 Task: Research Airbnb properties in Pitesti, Romania from 2nd December, 2023 to 6th December, 2023 for 2 adults.1  bedroom having 1 bed and 1 bathroom. Property type can be hotel. Look for 4 properties as per requirement.
Action: Mouse pressed left at (624, 138)
Screenshot: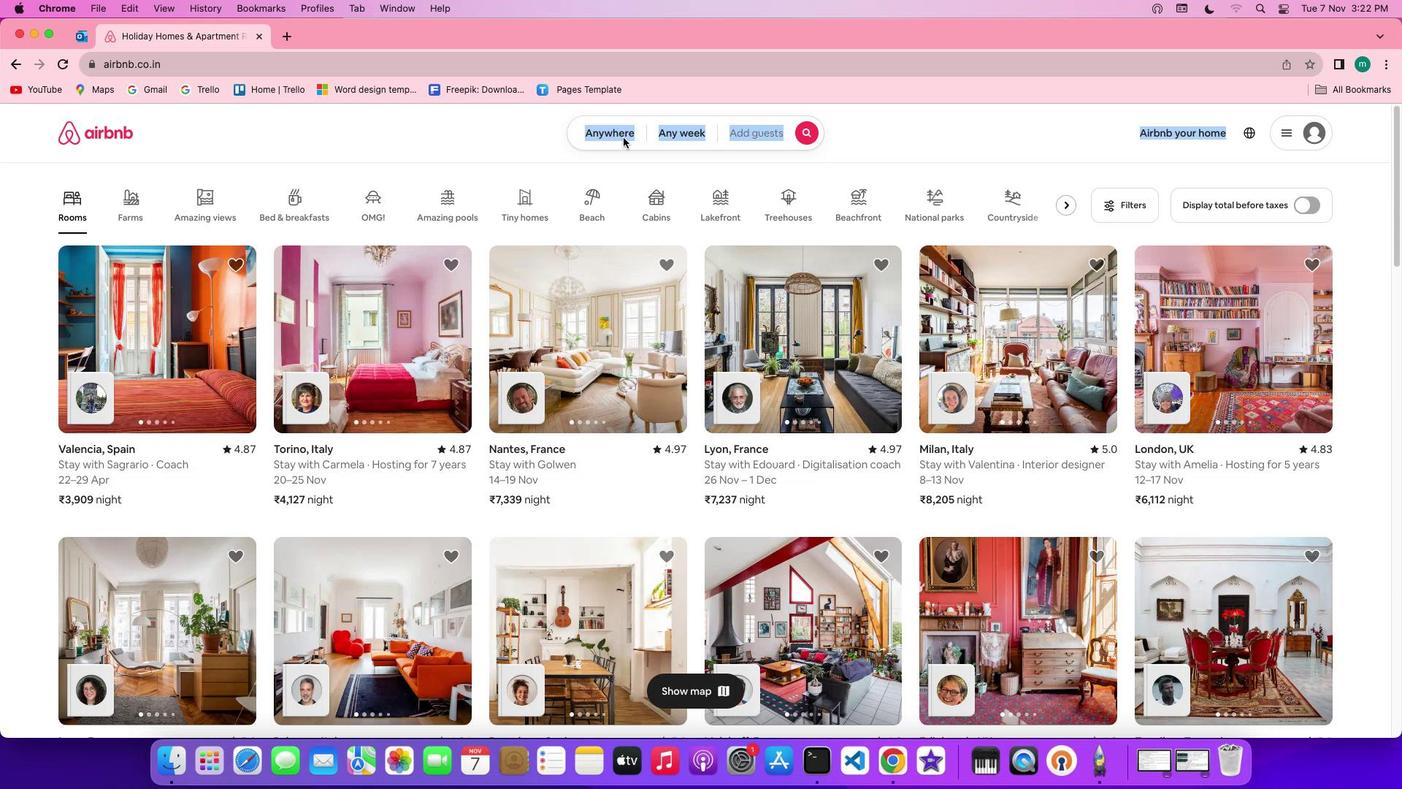 
Action: Mouse moved to (556, 189)
Screenshot: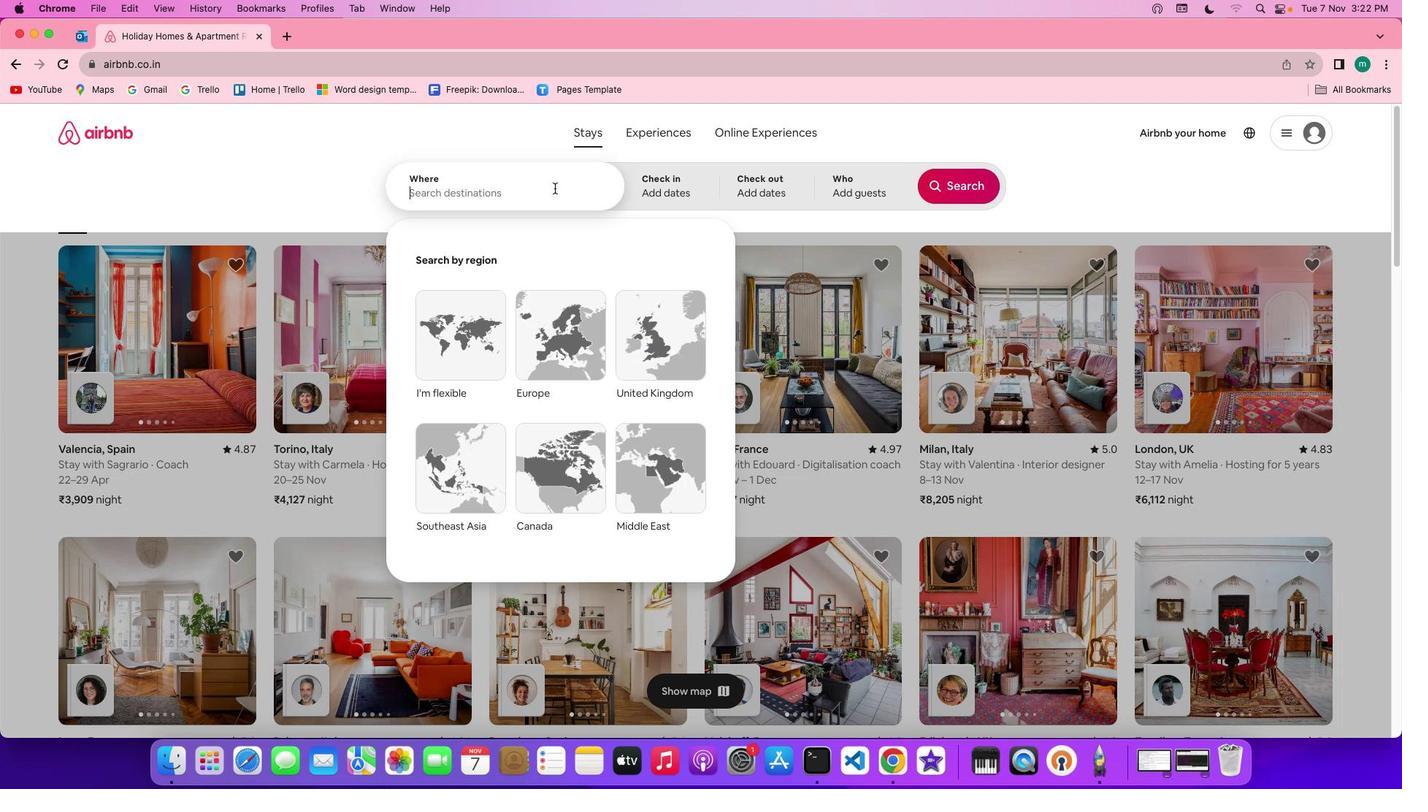 
Action: Mouse pressed left at (556, 189)
Screenshot: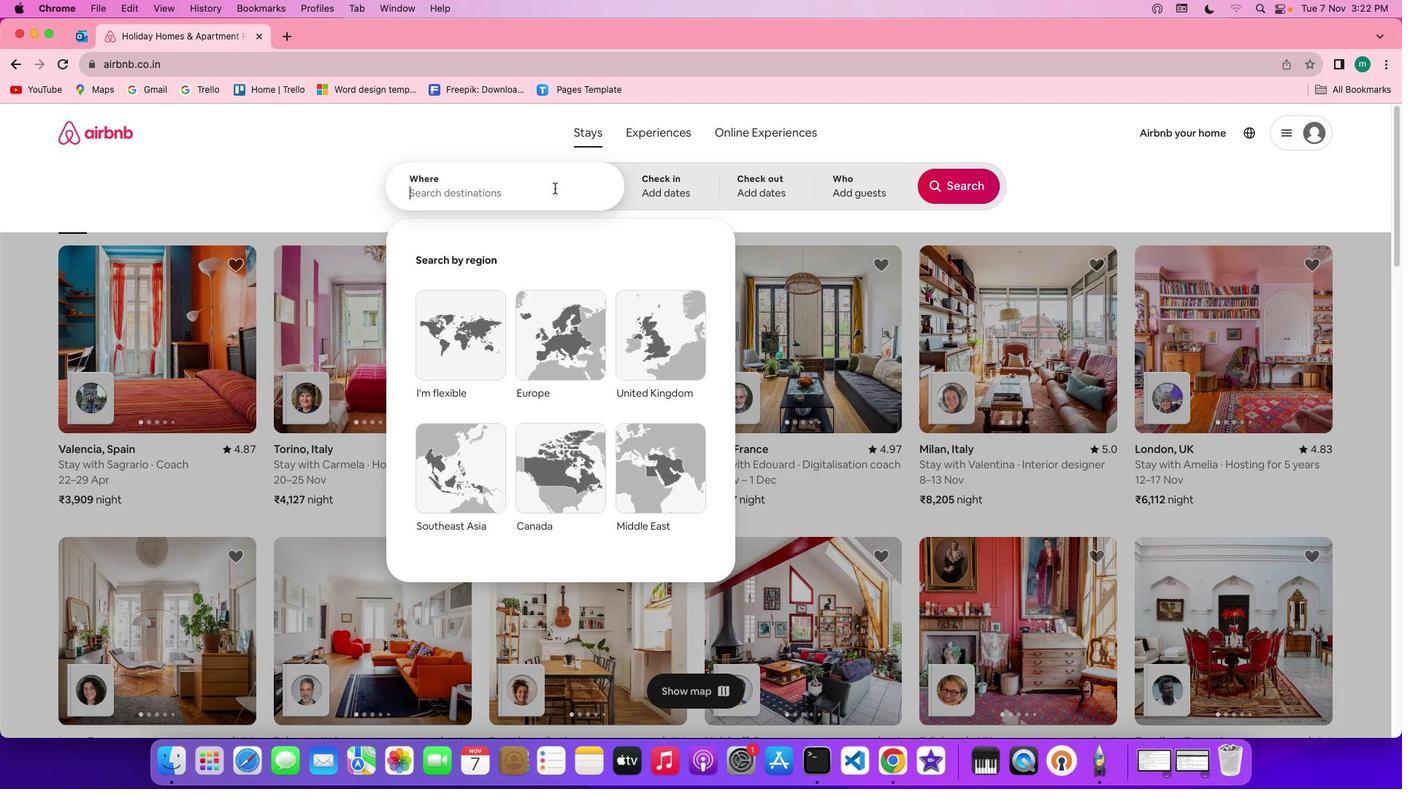 
Action: Key pressed Key.shift'P''i''t''e''s''t''i'','Key.spaceKey.shift'R''o''m''a''n''i''a'
Screenshot: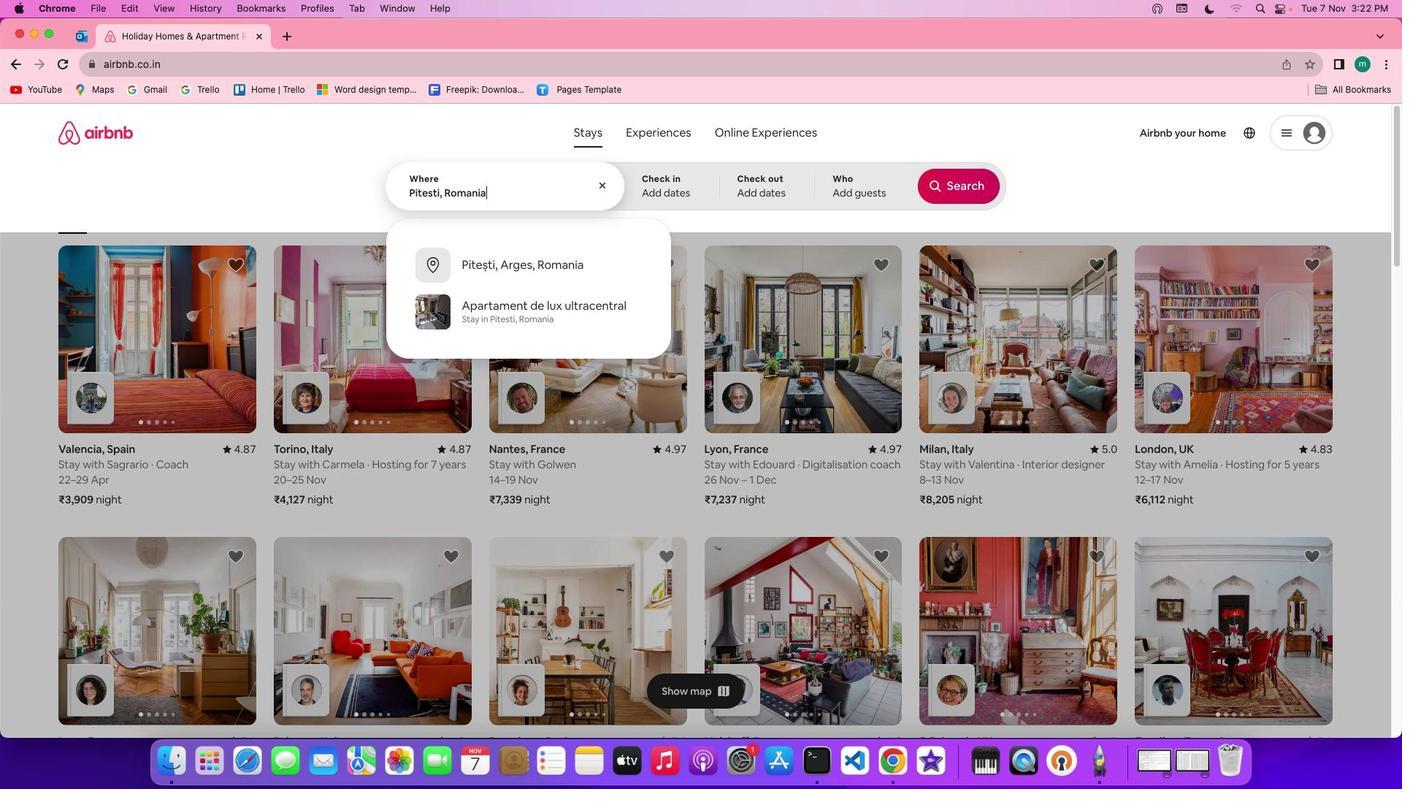 
Action: Mouse moved to (670, 189)
Screenshot: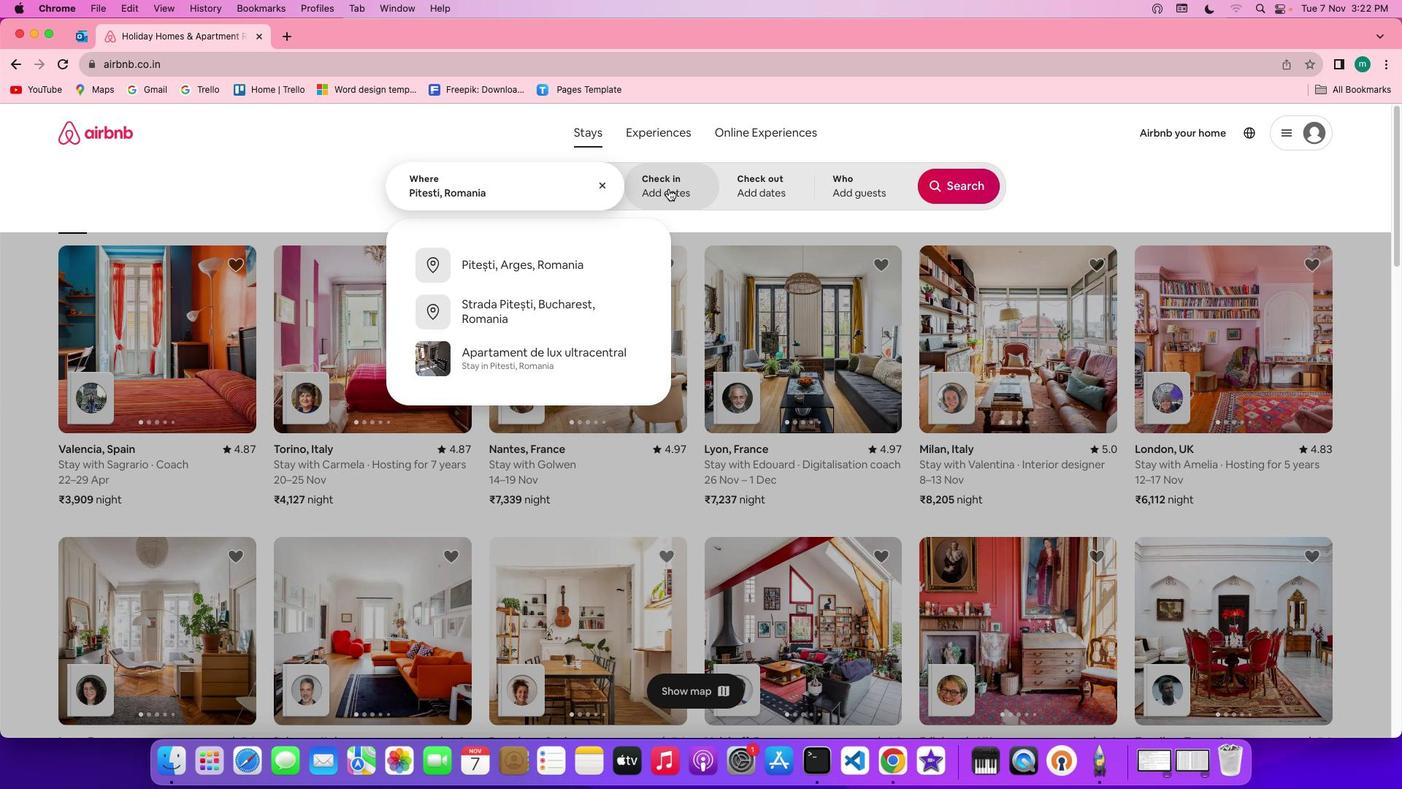 
Action: Mouse pressed left at (670, 189)
Screenshot: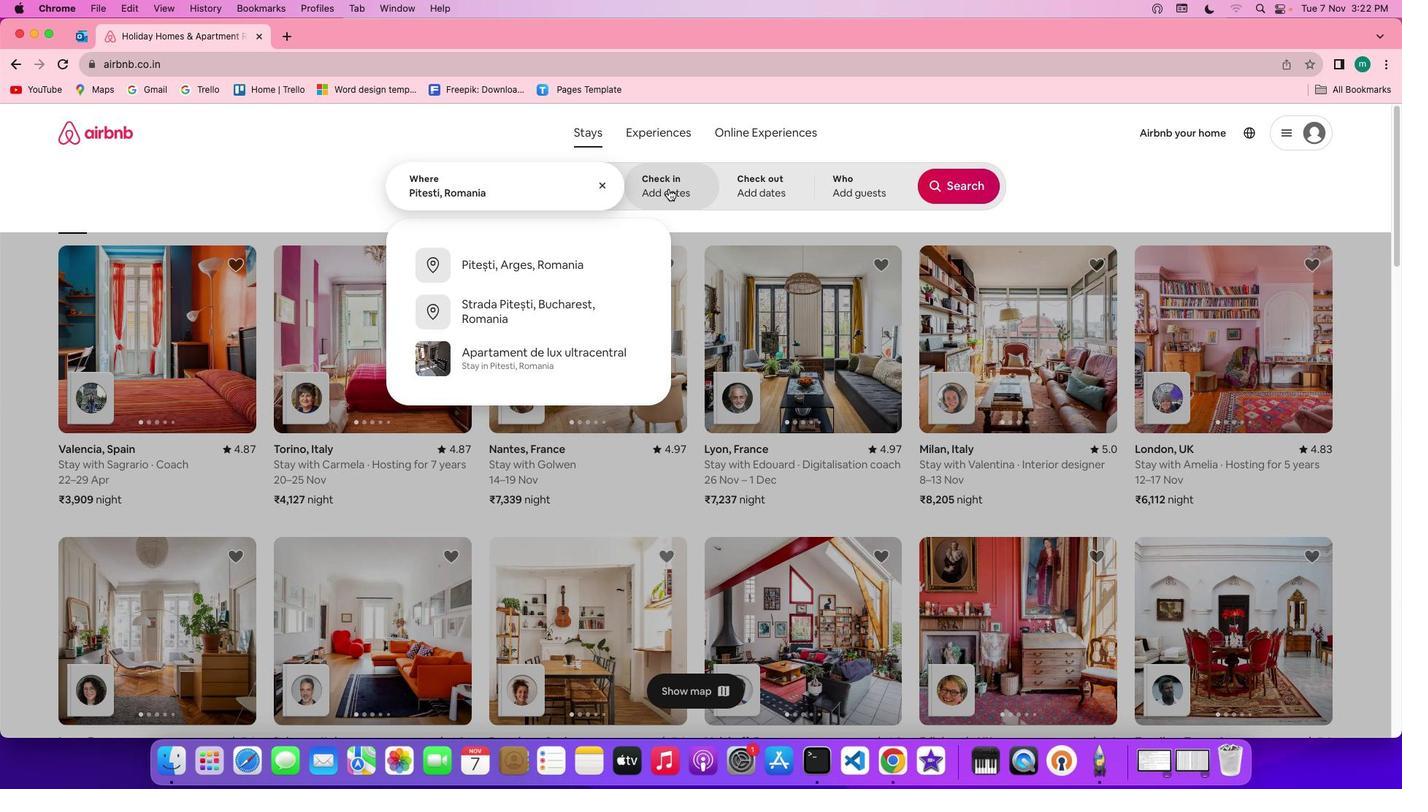
Action: Mouse moved to (940, 351)
Screenshot: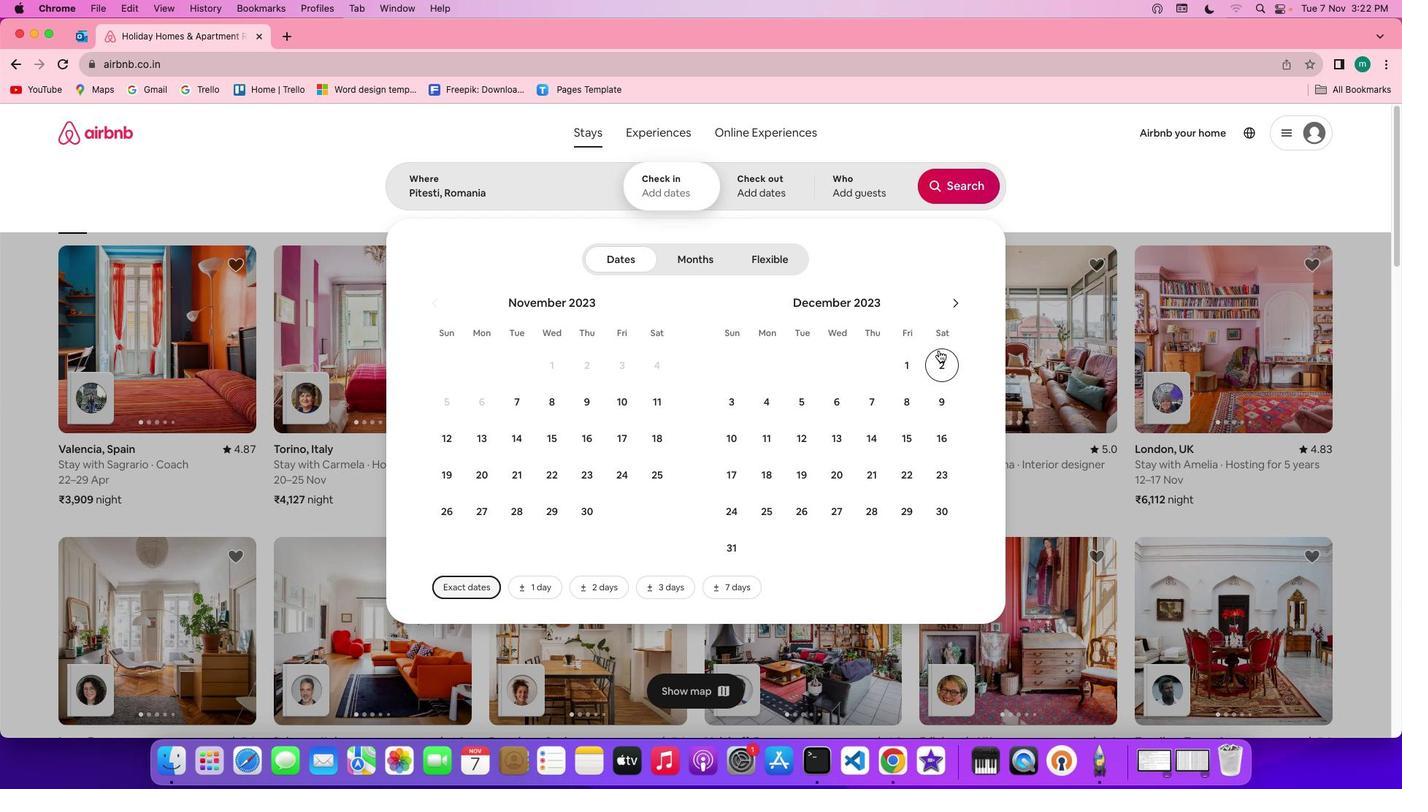 
Action: Mouse pressed left at (940, 351)
Screenshot: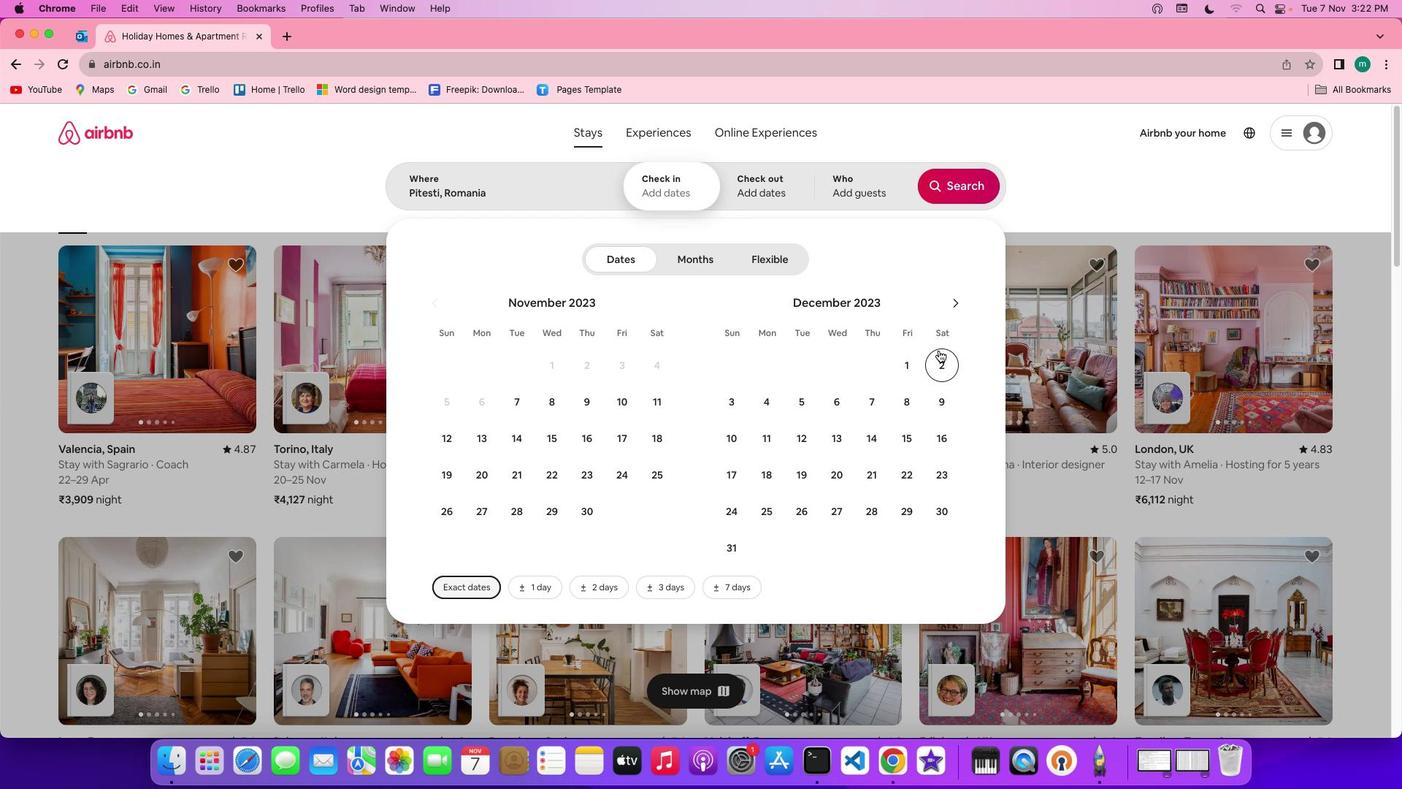 
Action: Mouse moved to (851, 394)
Screenshot: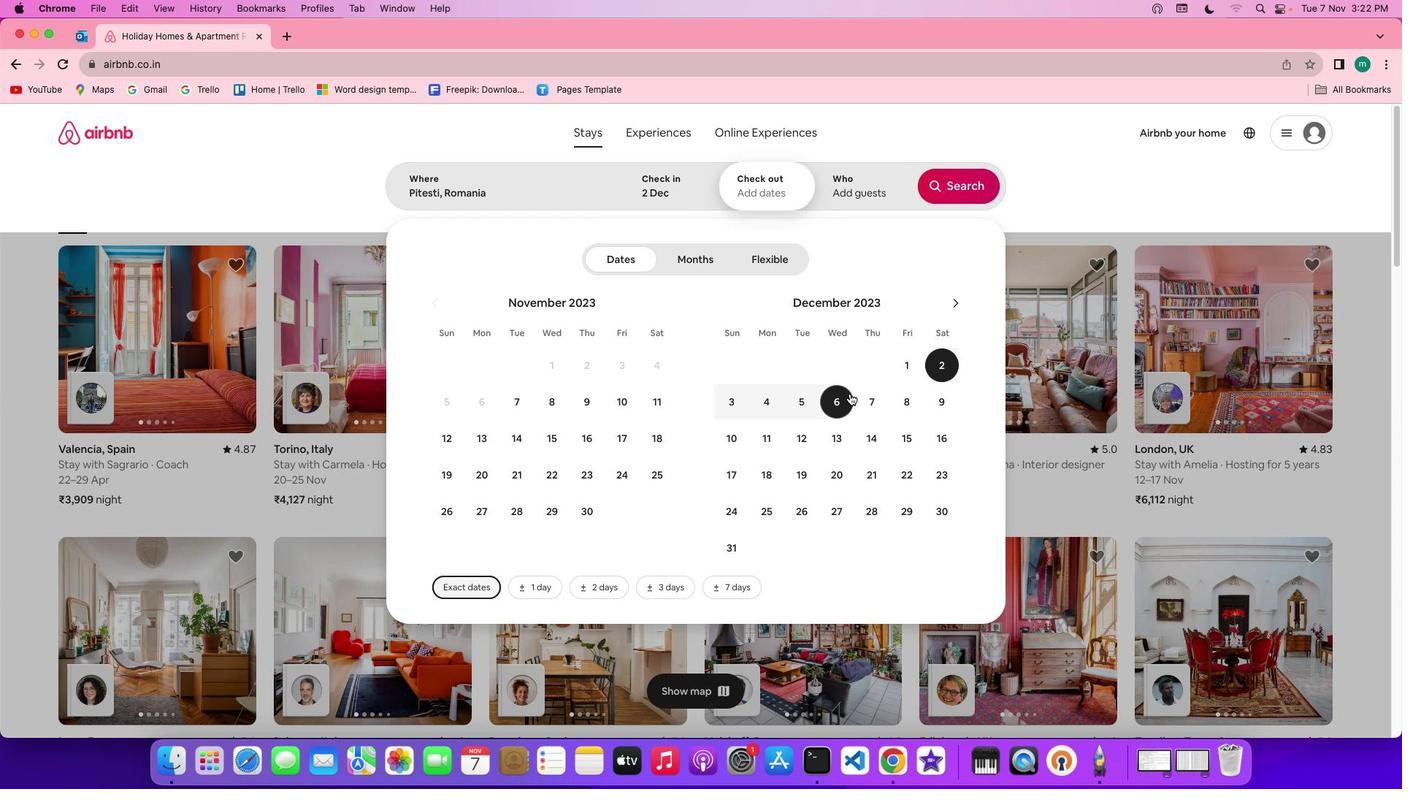 
Action: Mouse pressed left at (851, 394)
Screenshot: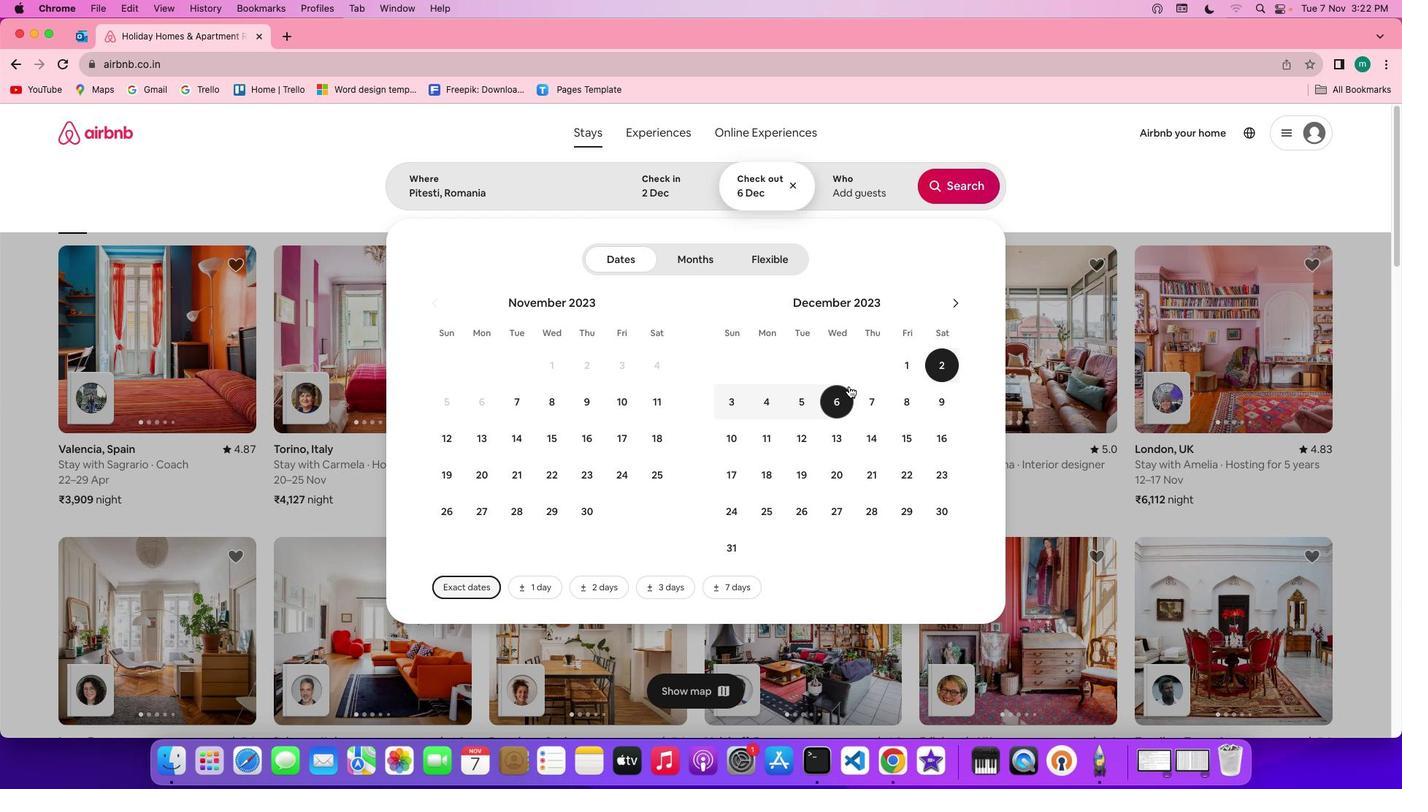 
Action: Mouse moved to (841, 203)
Screenshot: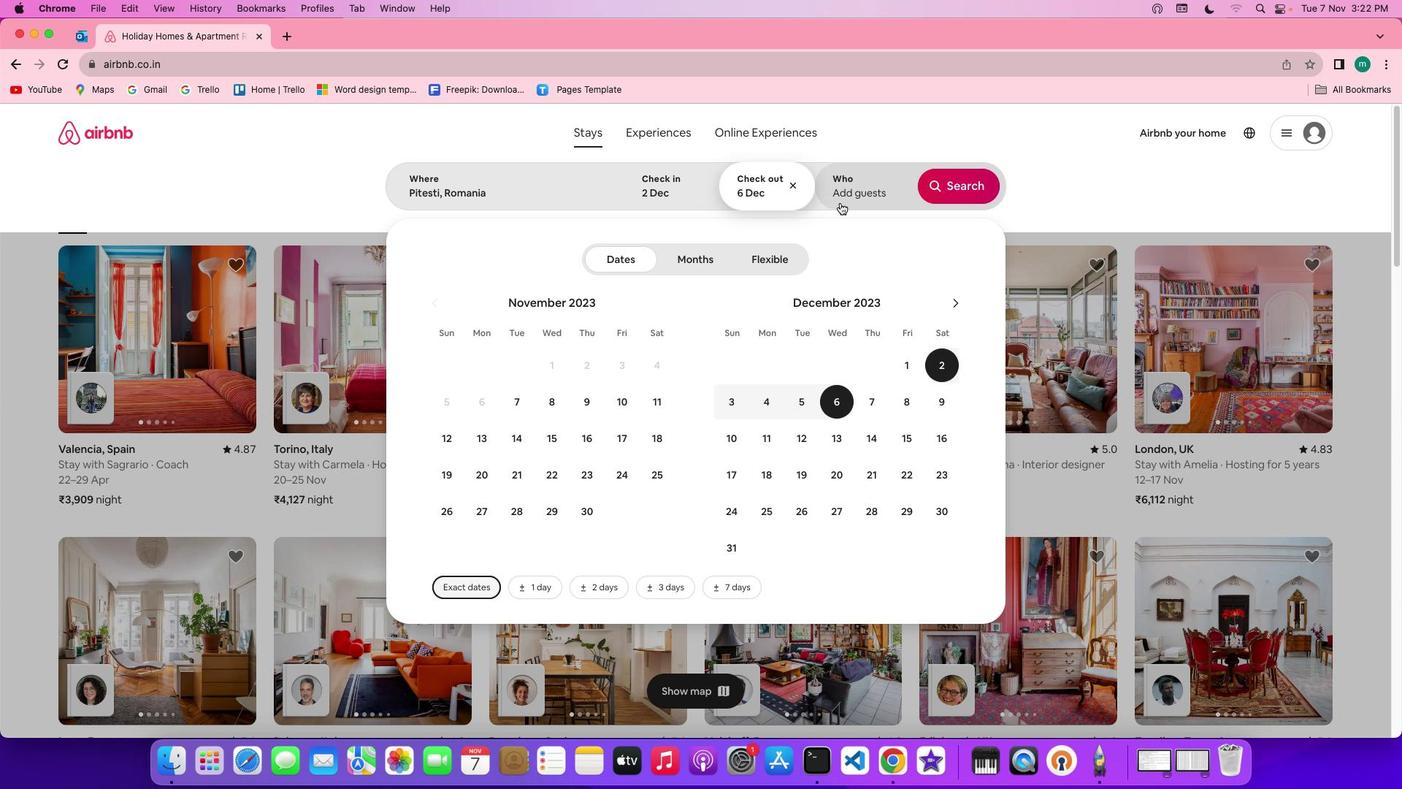 
Action: Mouse pressed left at (841, 203)
Screenshot: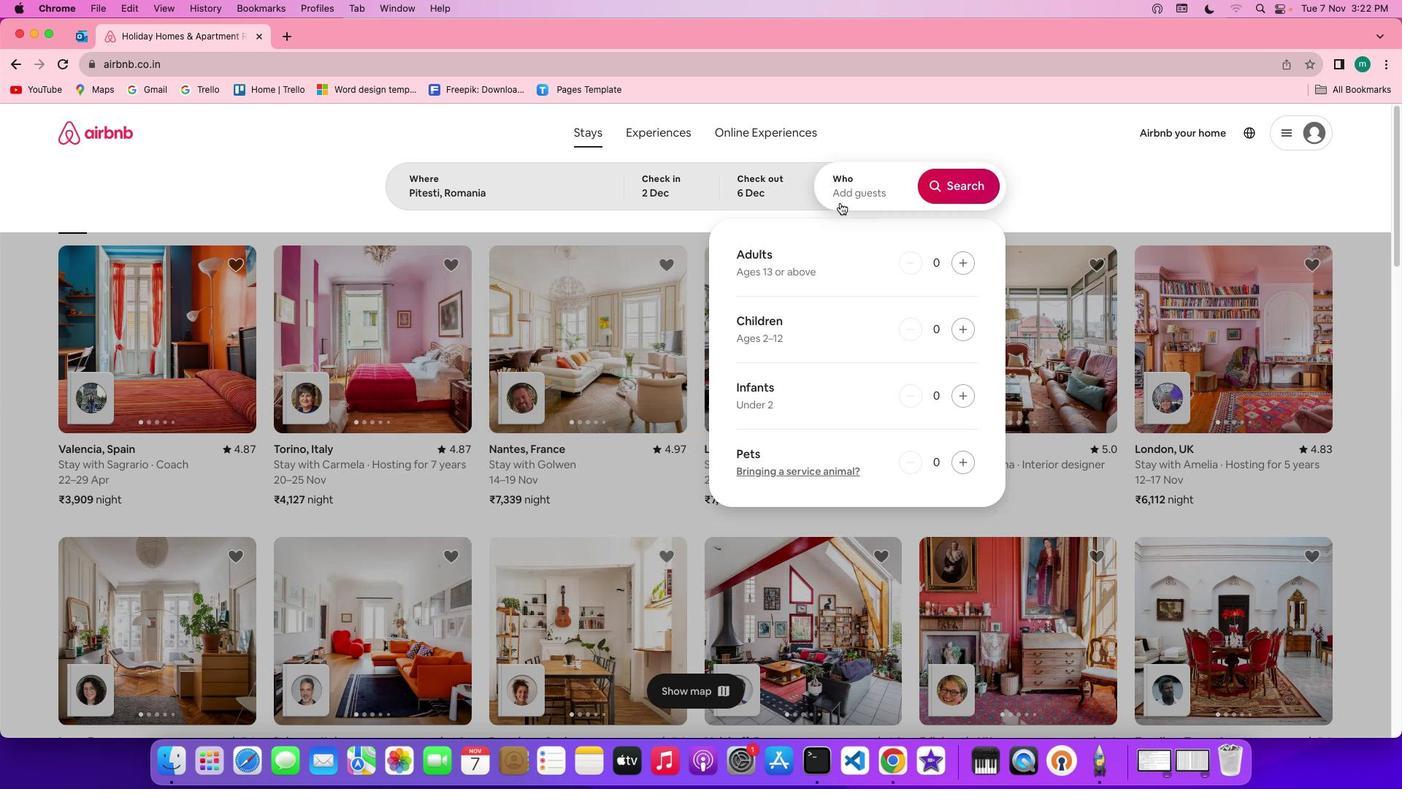 
Action: Mouse moved to (965, 266)
Screenshot: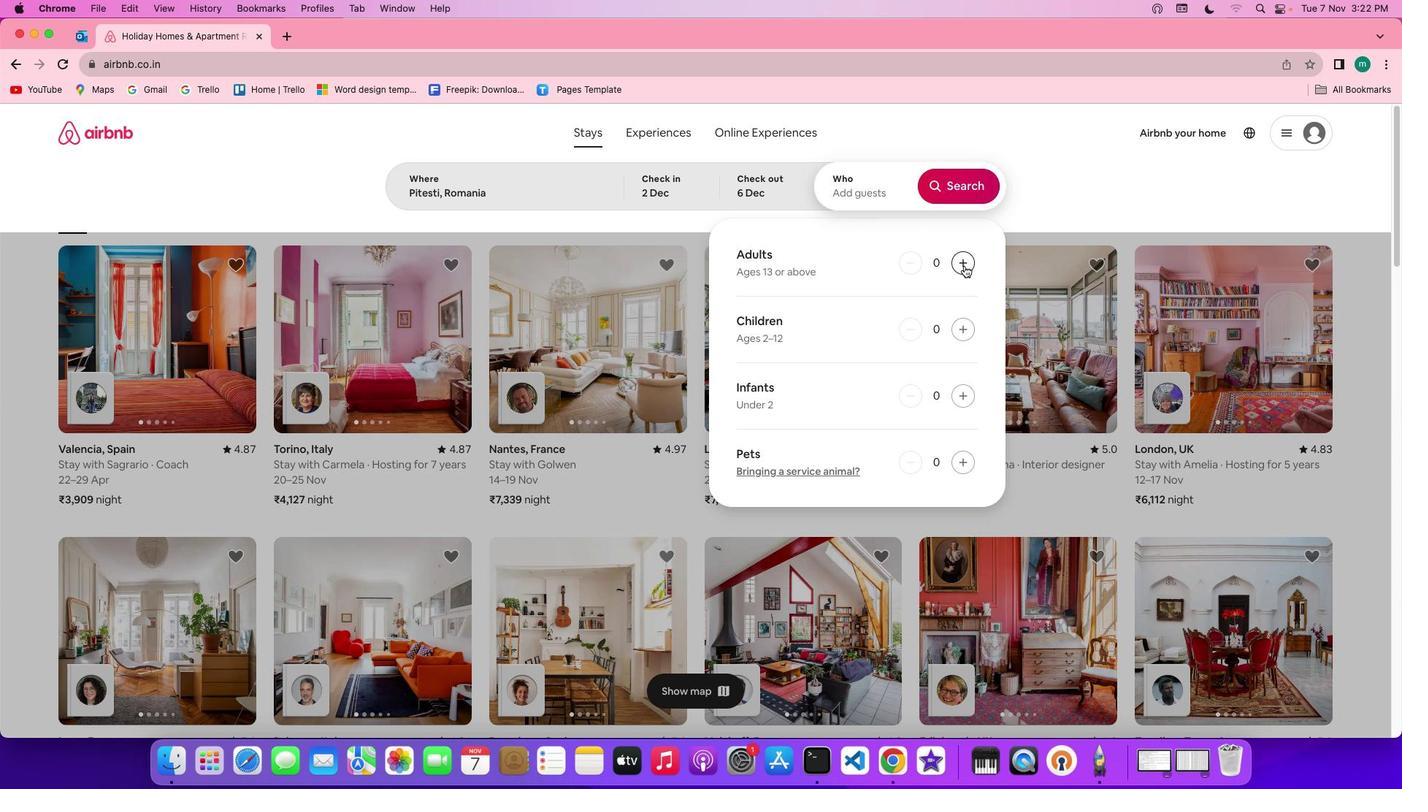 
Action: Mouse pressed left at (965, 266)
Screenshot: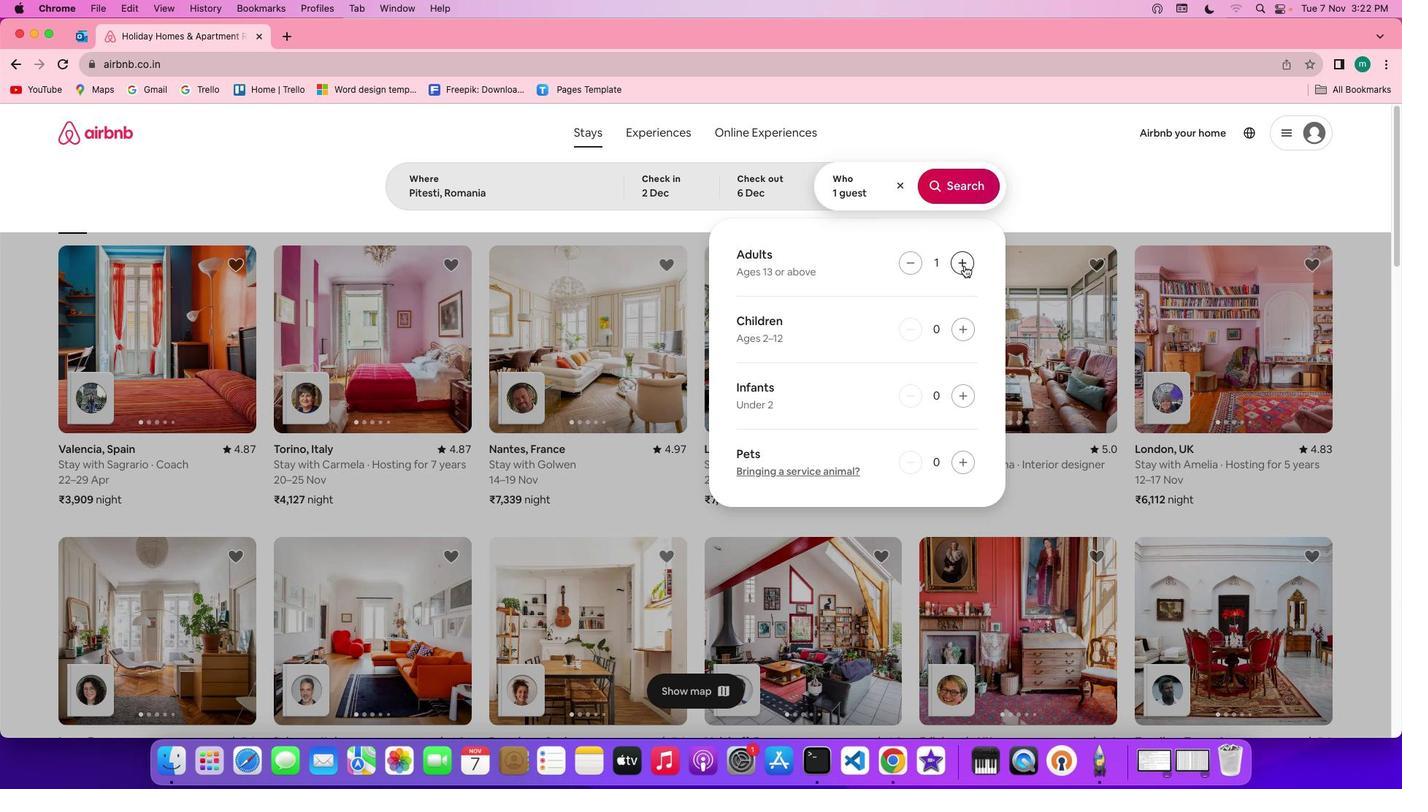 
Action: Mouse moved to (966, 266)
Screenshot: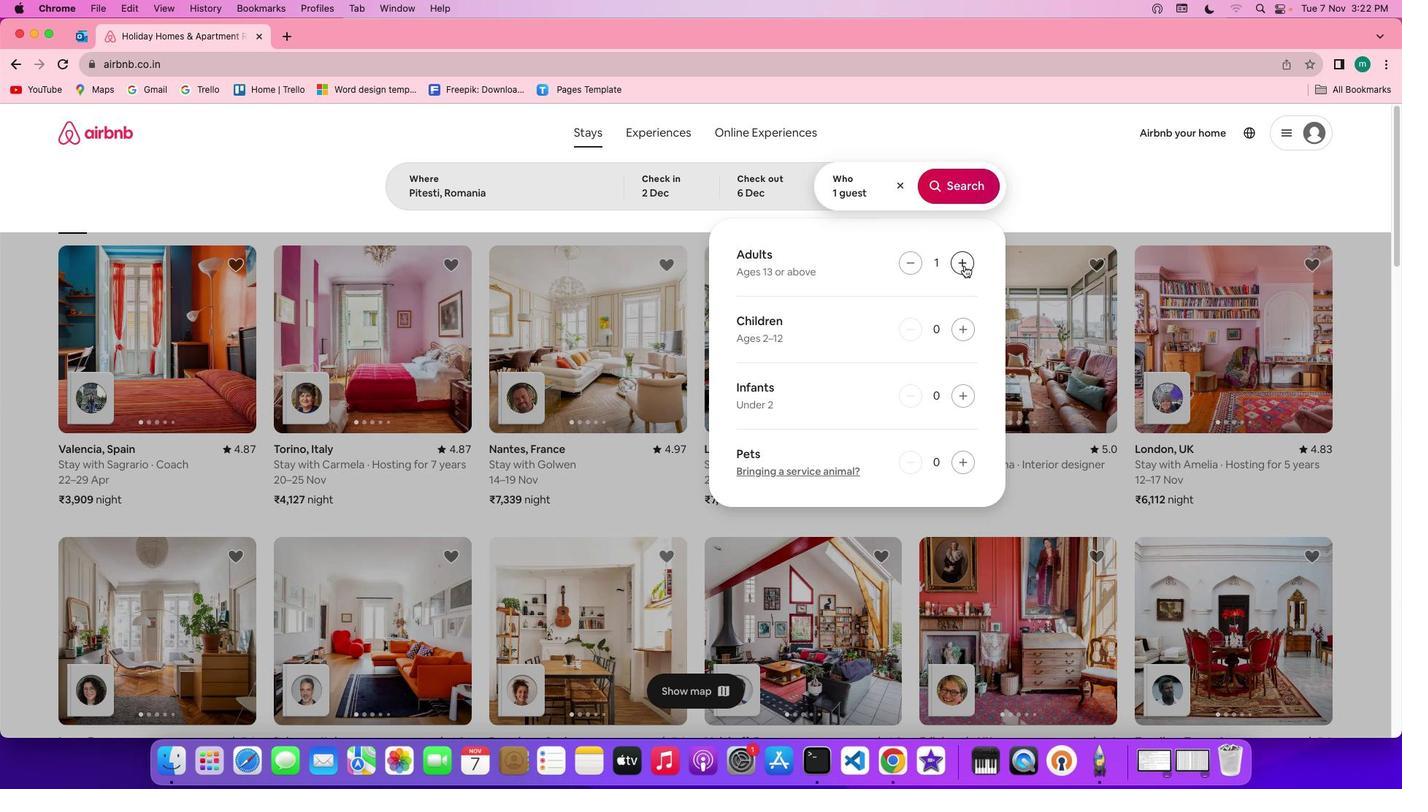 
Action: Mouse pressed left at (966, 266)
Screenshot: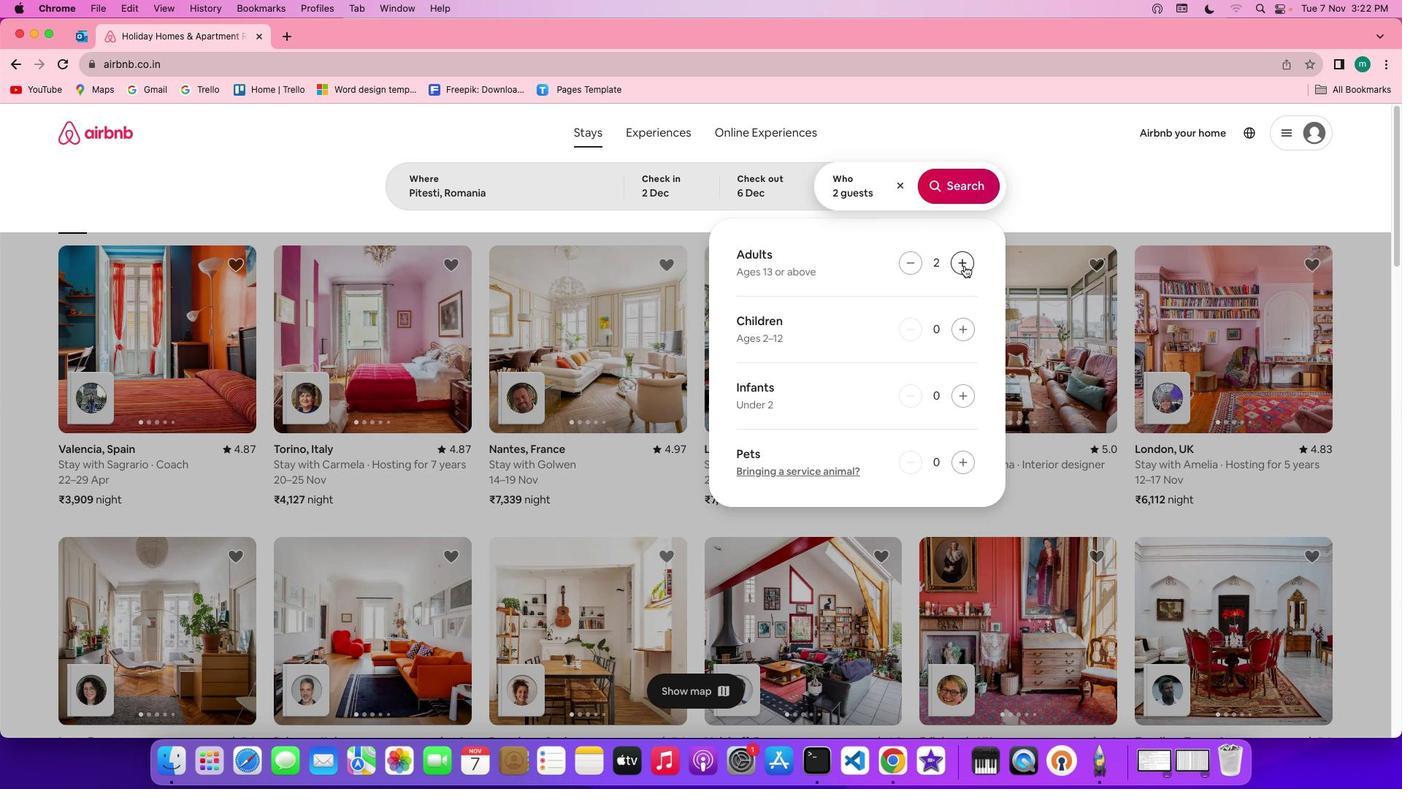 
Action: Mouse moved to (971, 200)
Screenshot: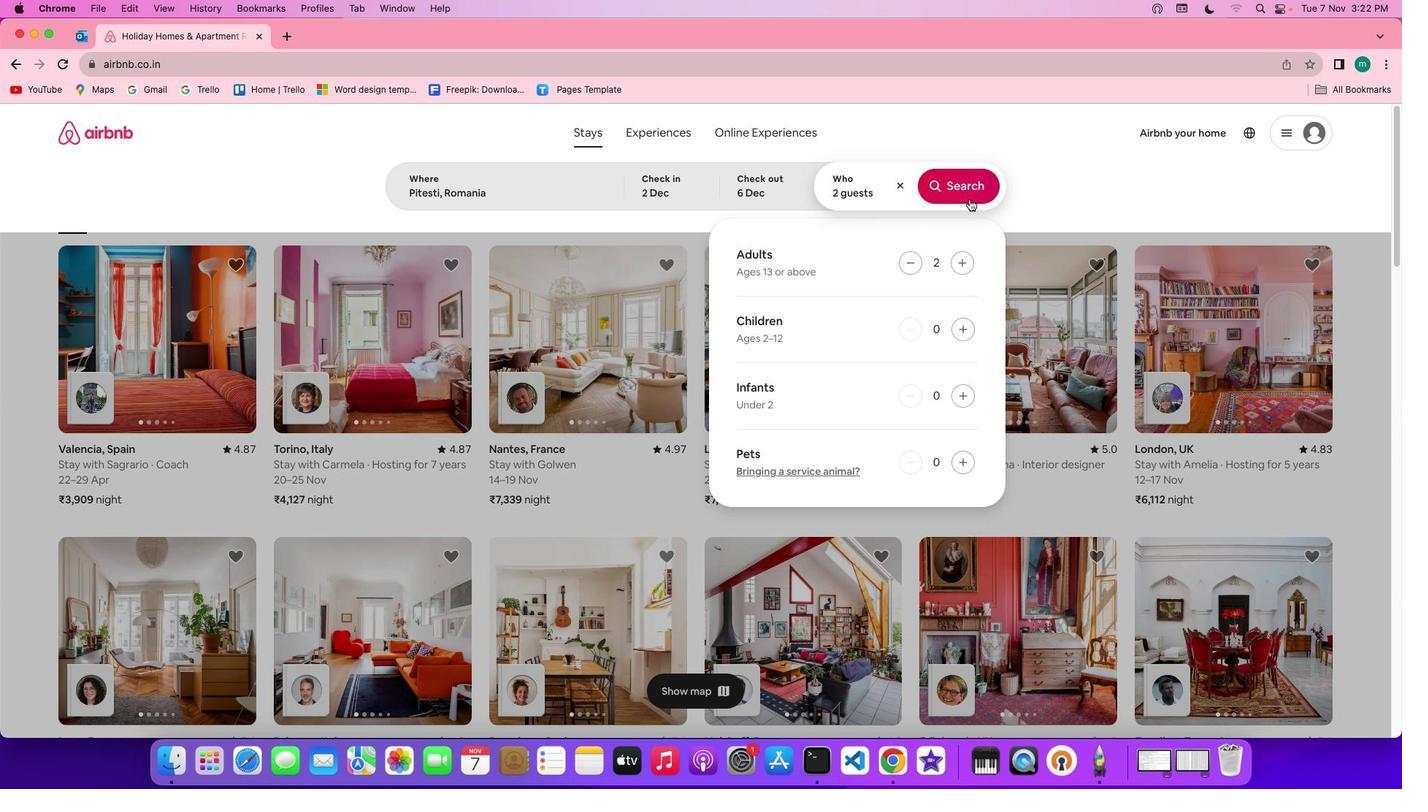 
Action: Mouse pressed left at (971, 200)
Screenshot: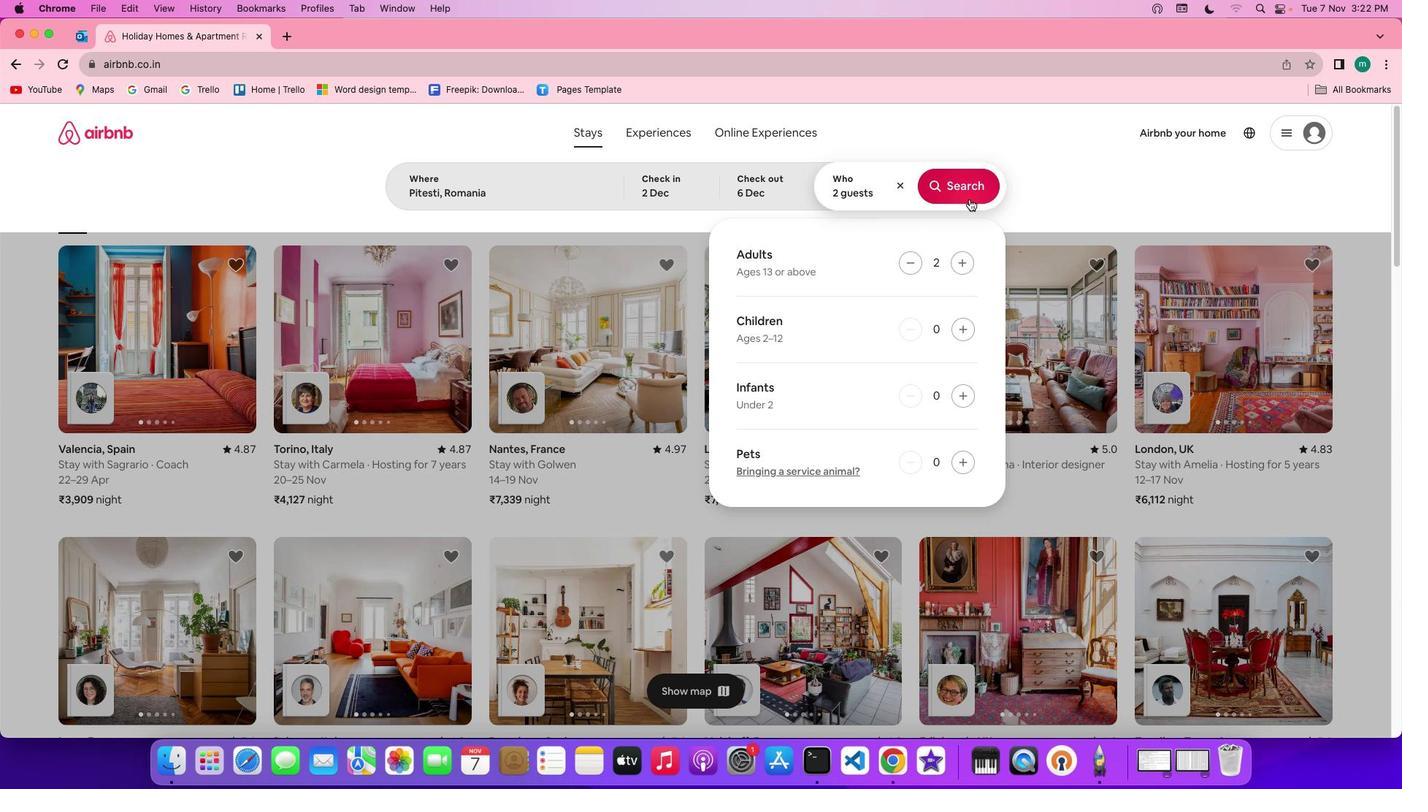 
Action: Mouse moved to (1165, 187)
Screenshot: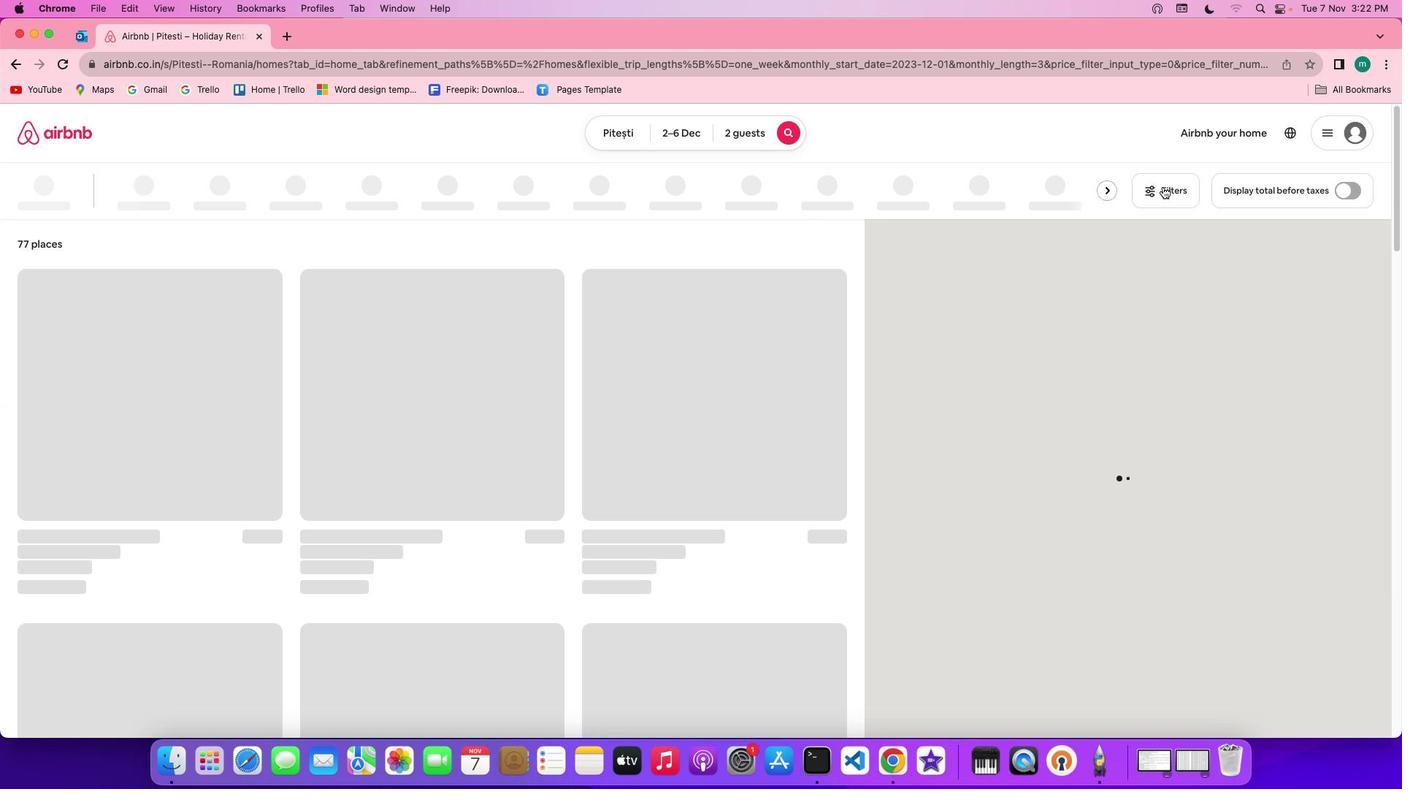 
Action: Mouse pressed left at (1165, 187)
Screenshot: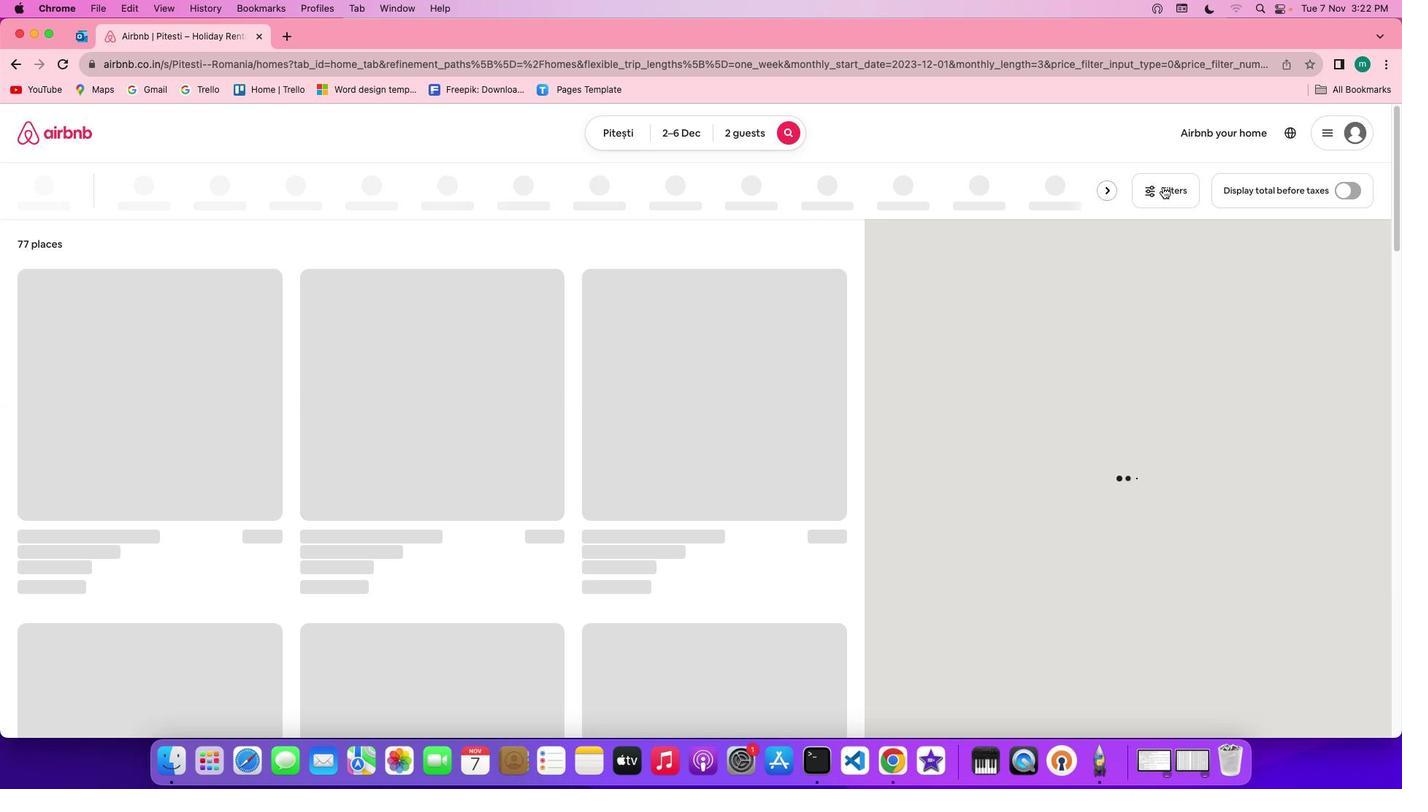 
Action: Mouse moved to (1174, 189)
Screenshot: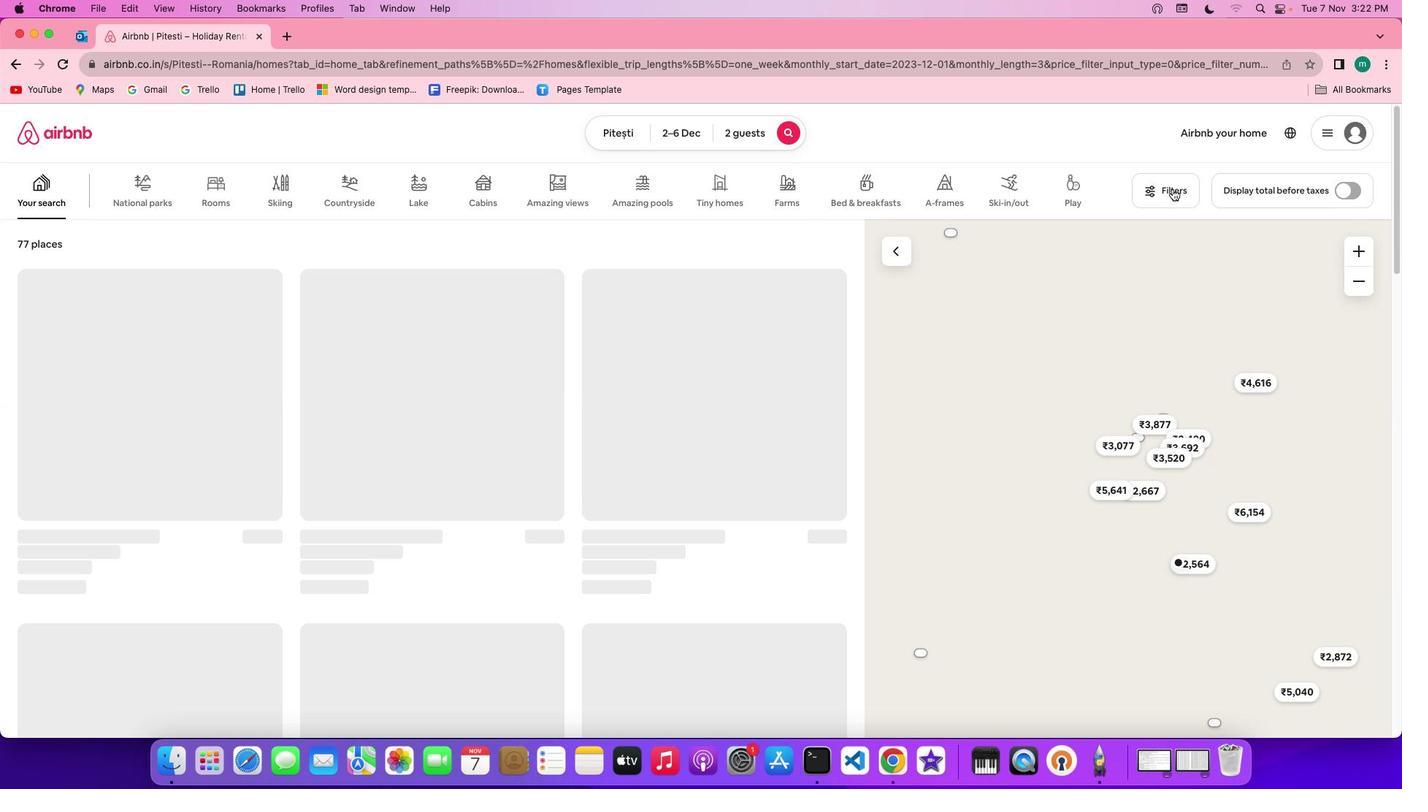 
Action: Mouse pressed left at (1174, 189)
Screenshot: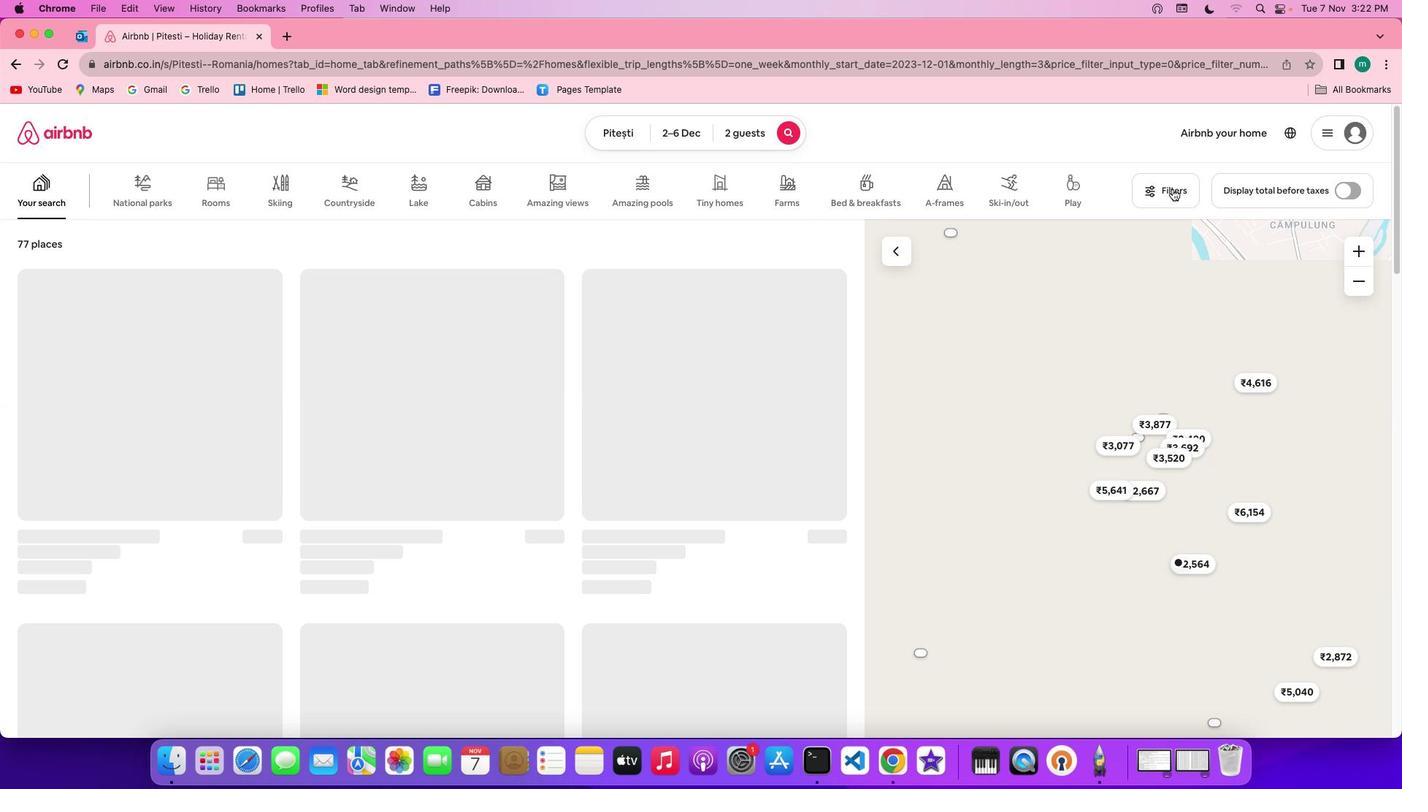 
Action: Mouse pressed left at (1174, 189)
Screenshot: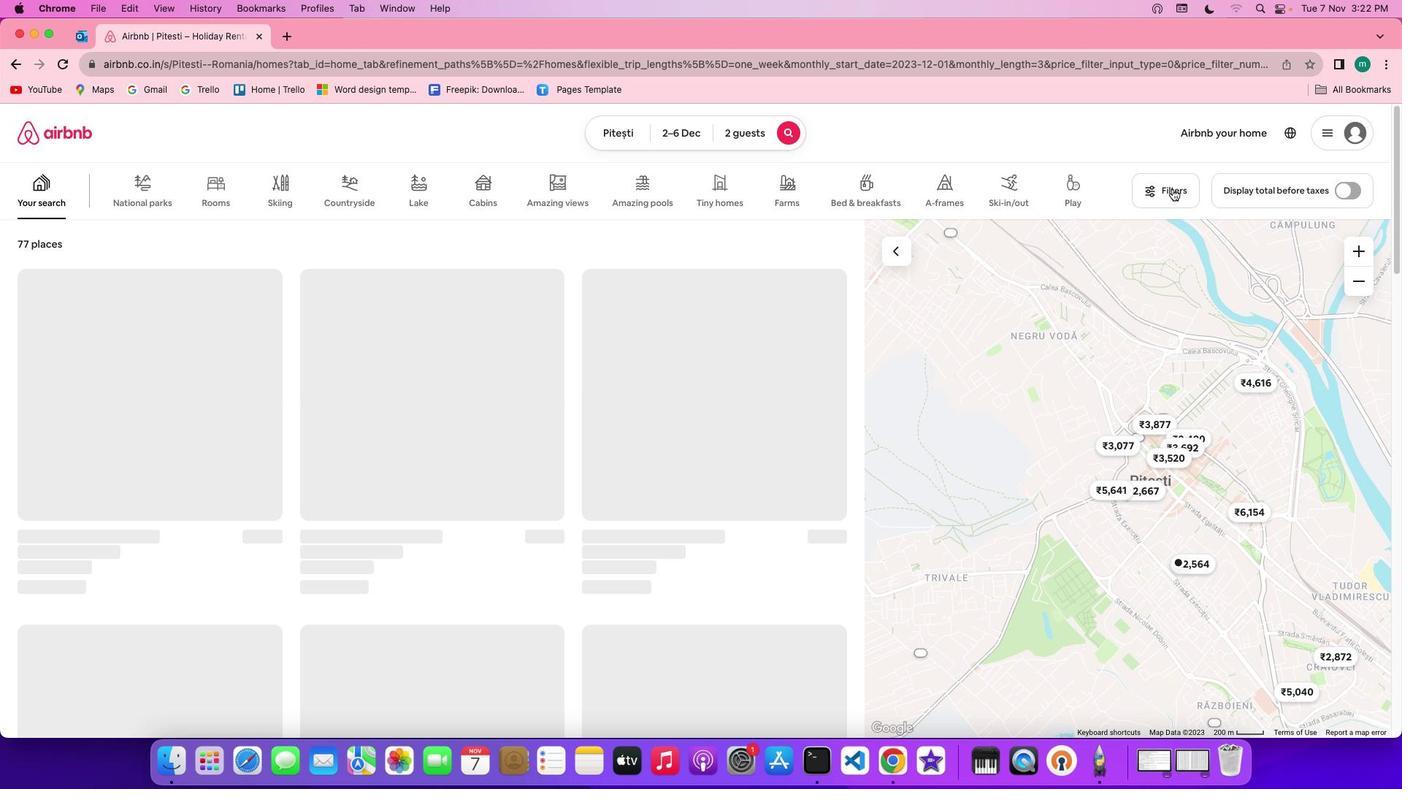 
Action: Mouse moved to (1168, 191)
Screenshot: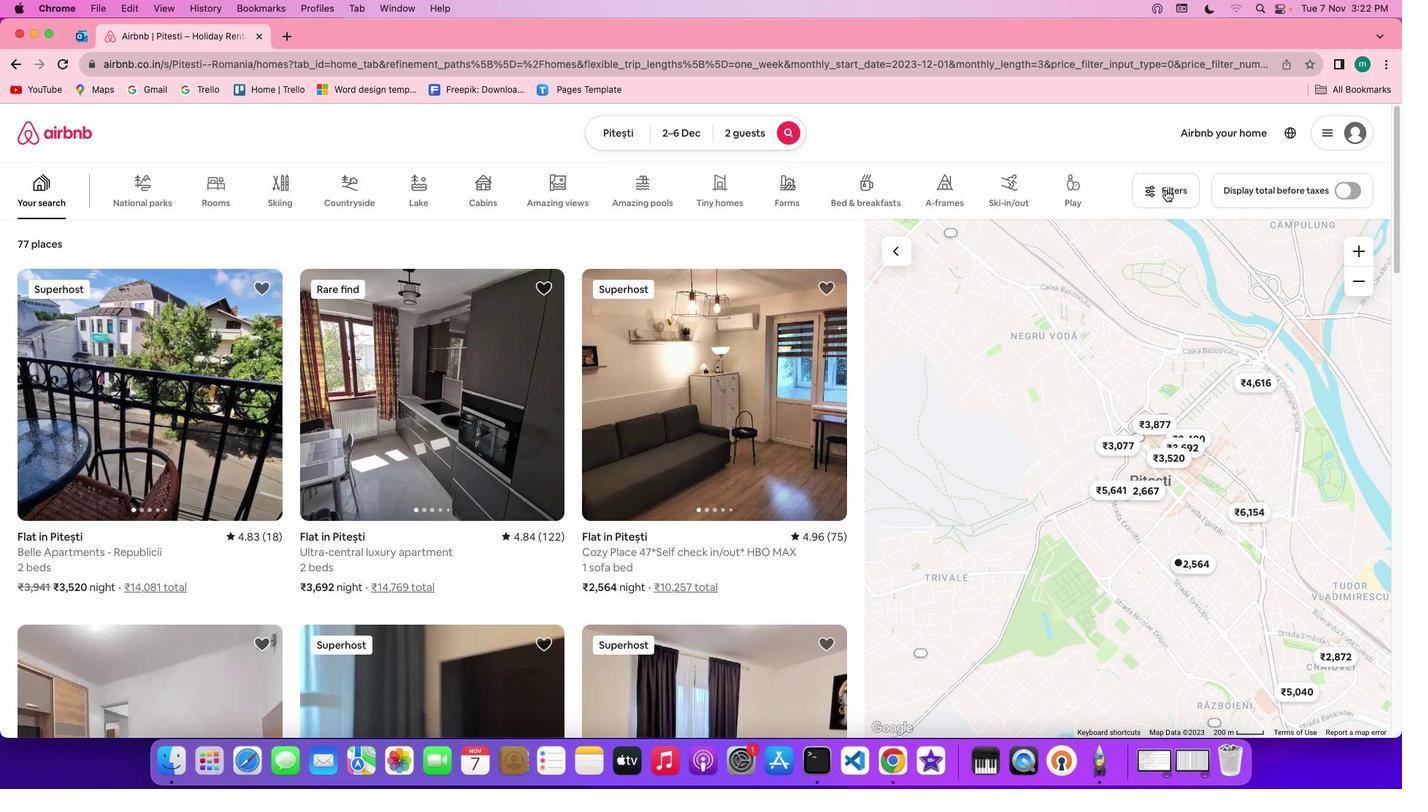 
Action: Mouse pressed left at (1168, 191)
Screenshot: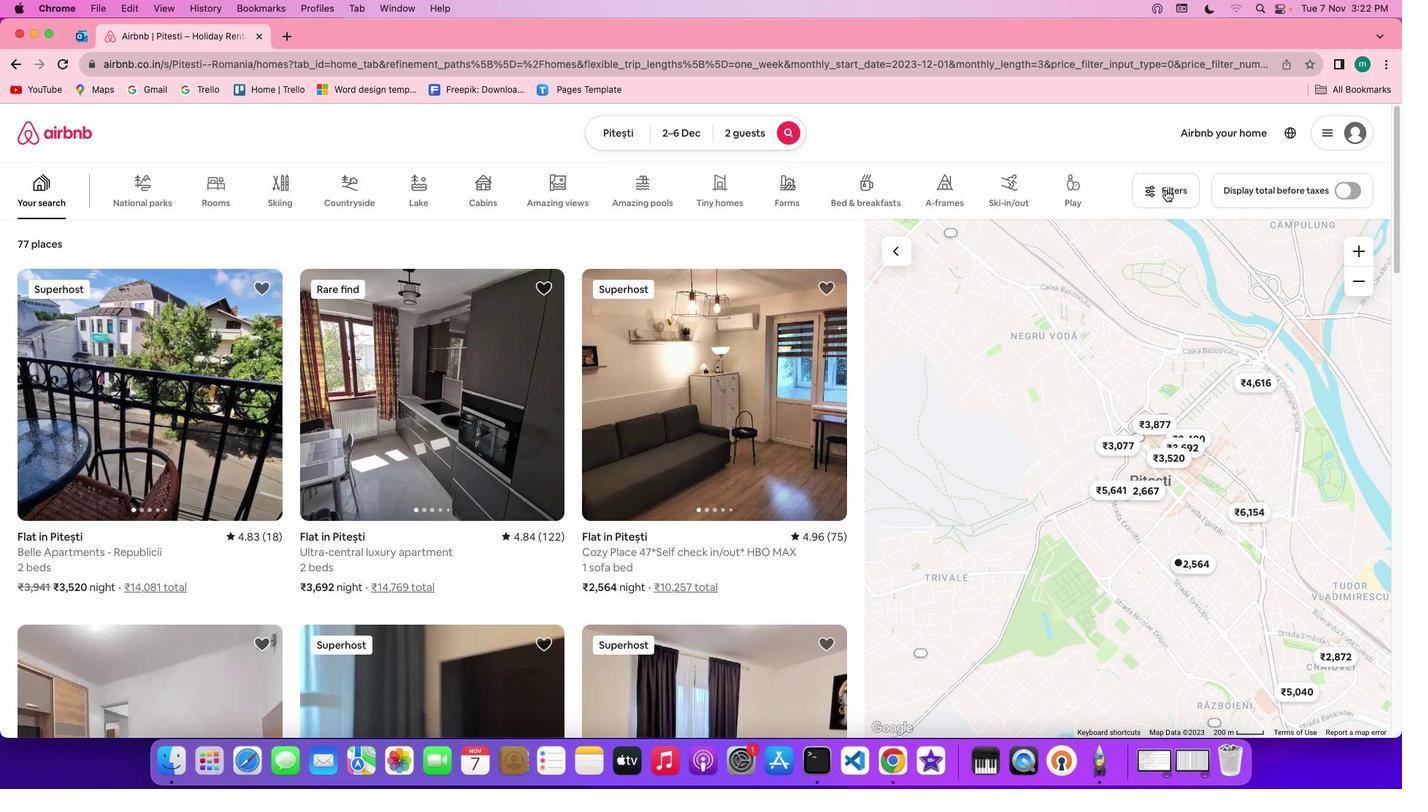 
Action: Mouse moved to (603, 477)
Screenshot: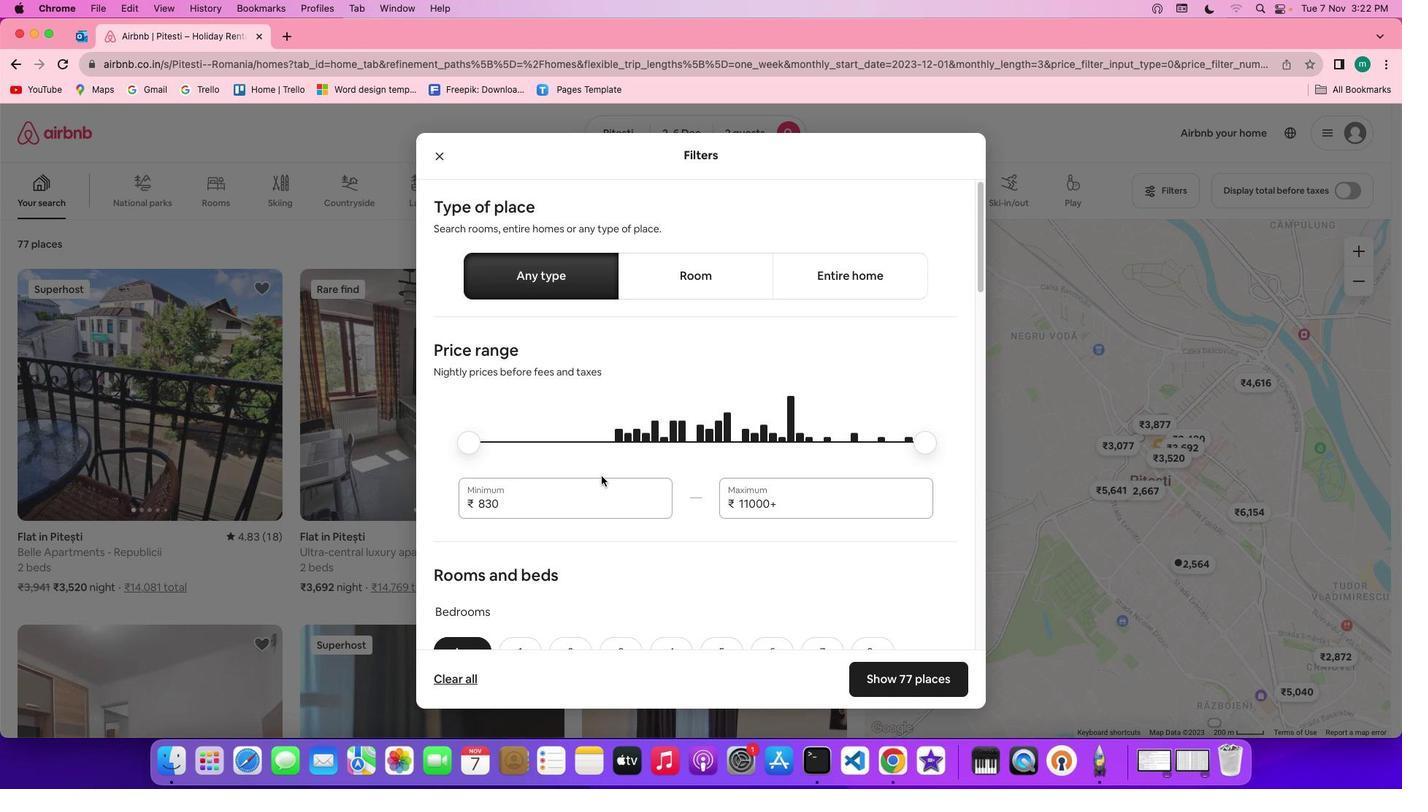 
Action: Mouse scrolled (603, 477) with delta (1, 0)
Screenshot: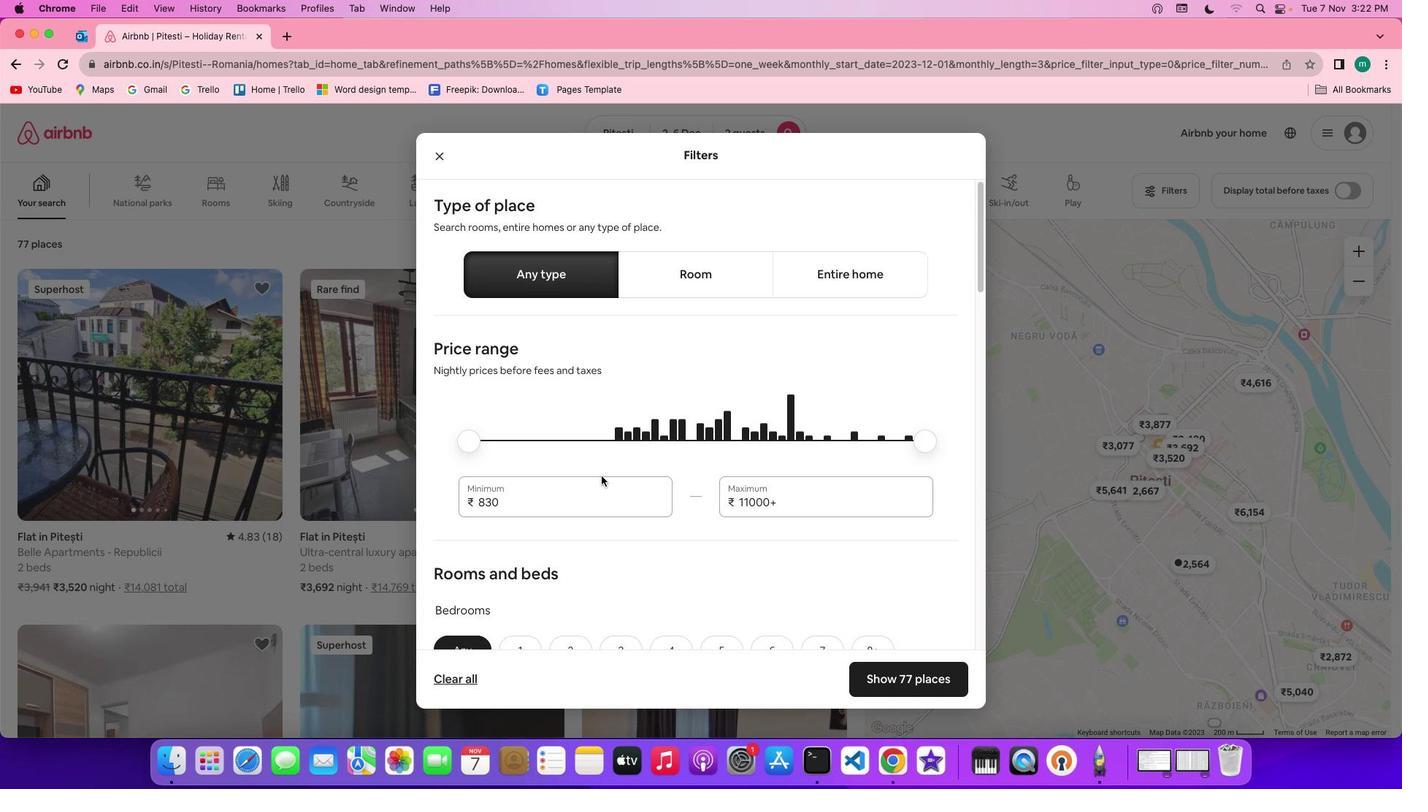 
Action: Mouse scrolled (603, 477) with delta (1, 0)
Screenshot: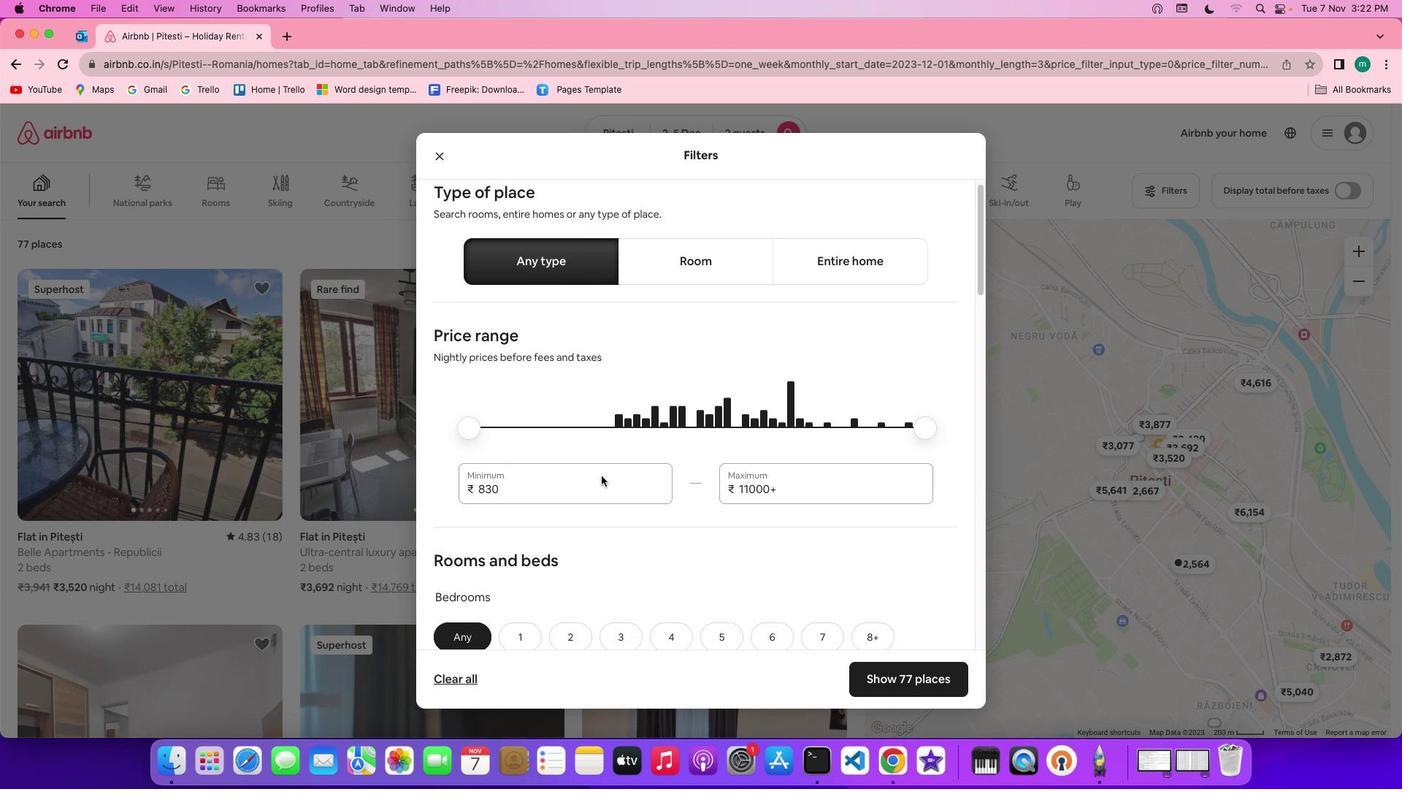 
Action: Mouse scrolled (603, 477) with delta (1, 0)
Screenshot: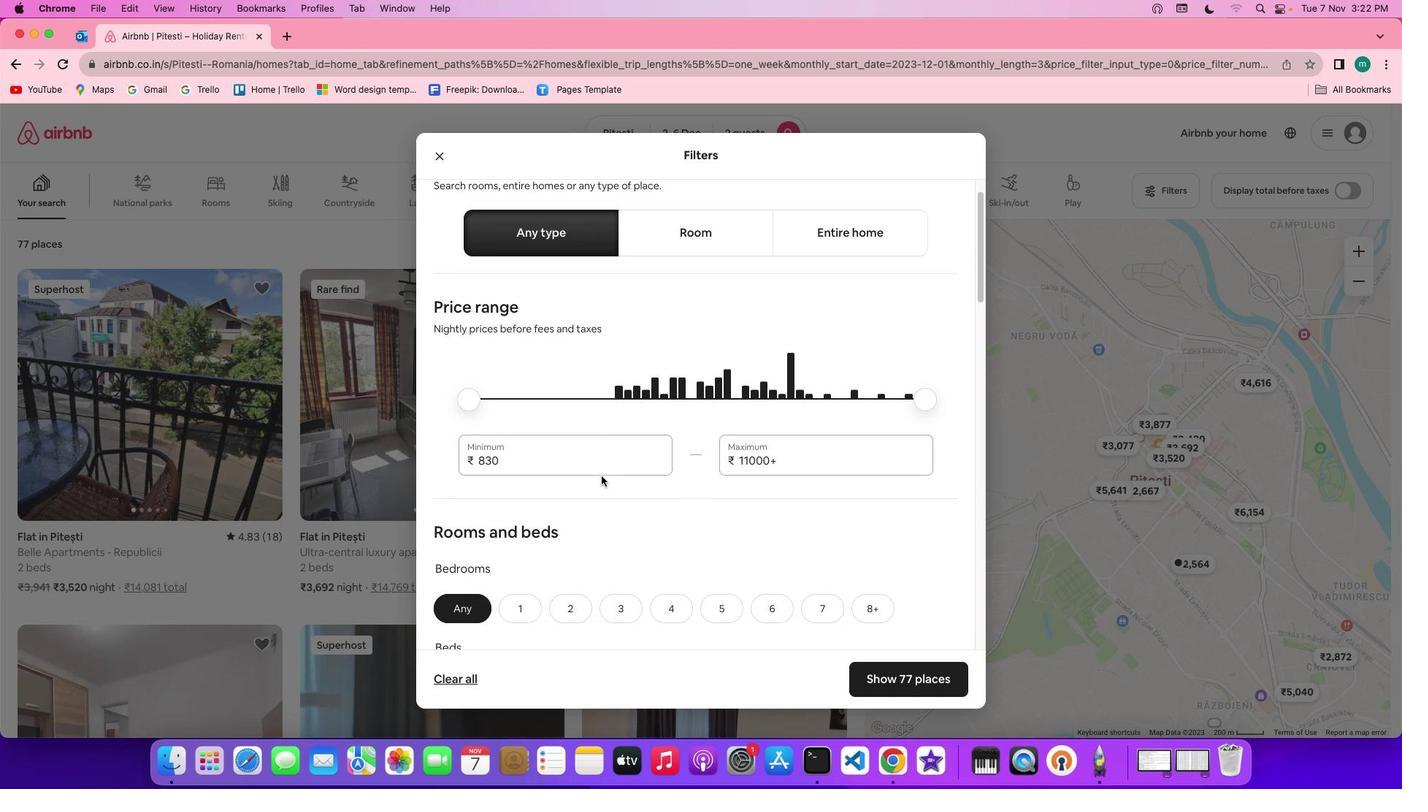 
Action: Mouse scrolled (603, 477) with delta (1, 0)
Screenshot: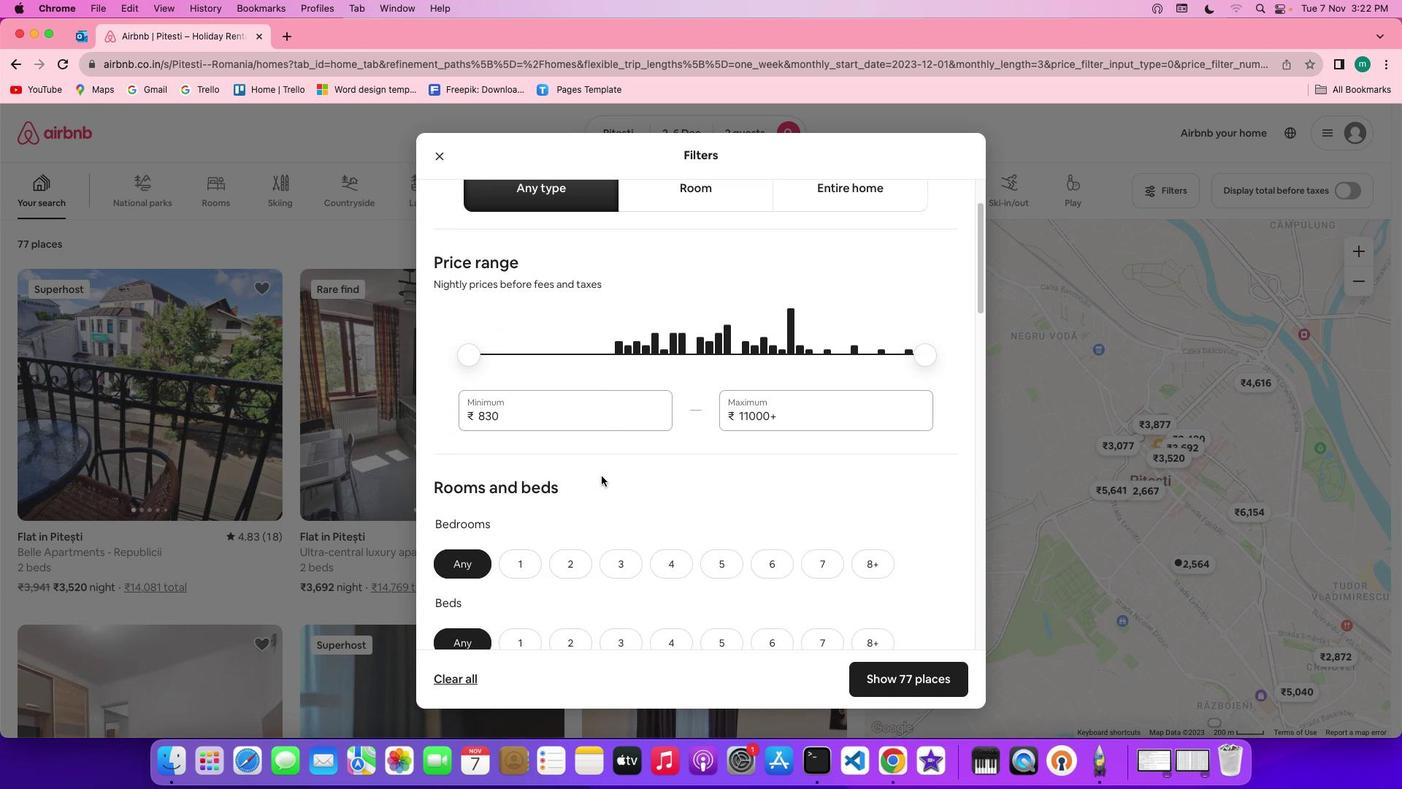 
Action: Mouse scrolled (603, 477) with delta (1, 0)
Screenshot: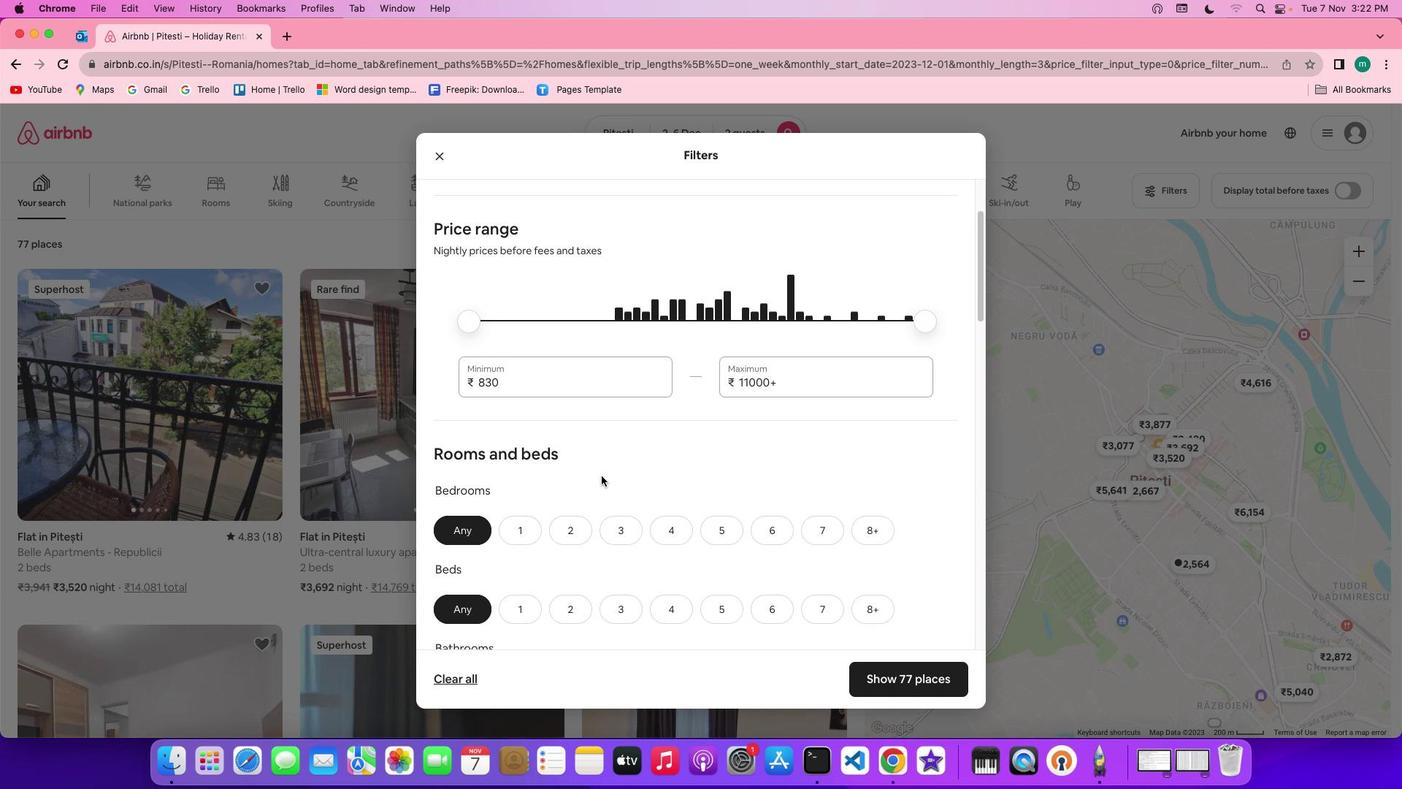
Action: Mouse scrolled (603, 477) with delta (1, 0)
Screenshot: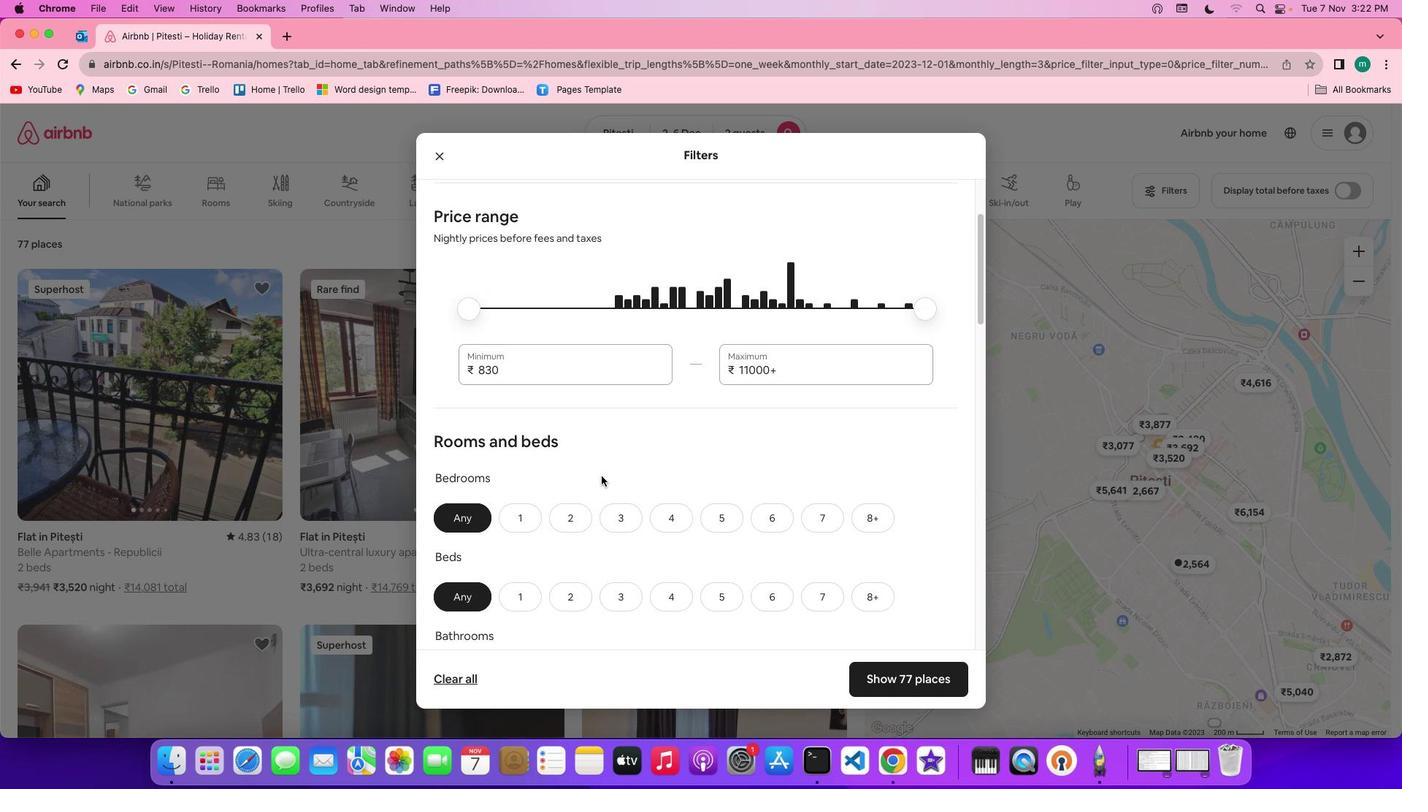 
Action: Mouse scrolled (603, 477) with delta (1, 0)
Screenshot: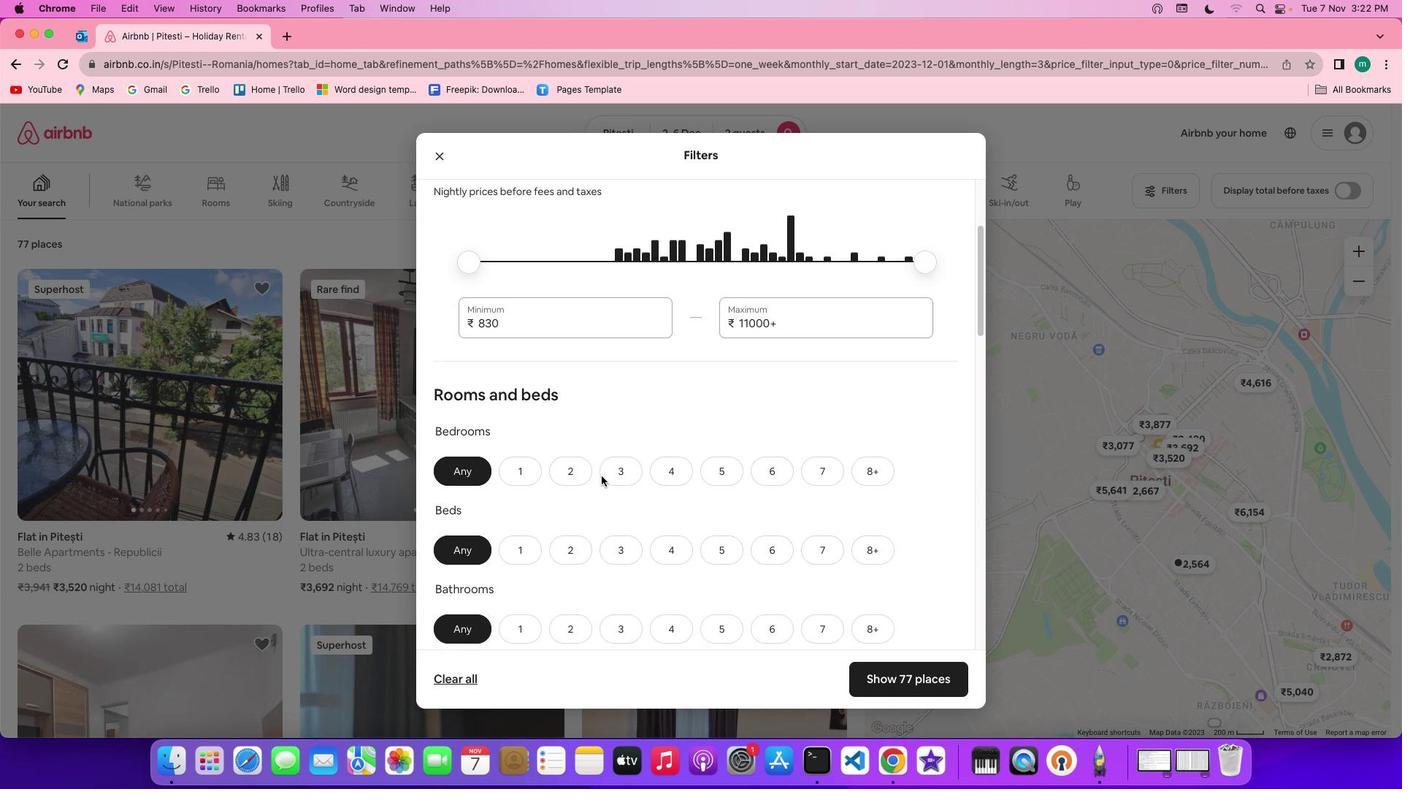 
Action: Mouse scrolled (603, 477) with delta (1, 0)
Screenshot: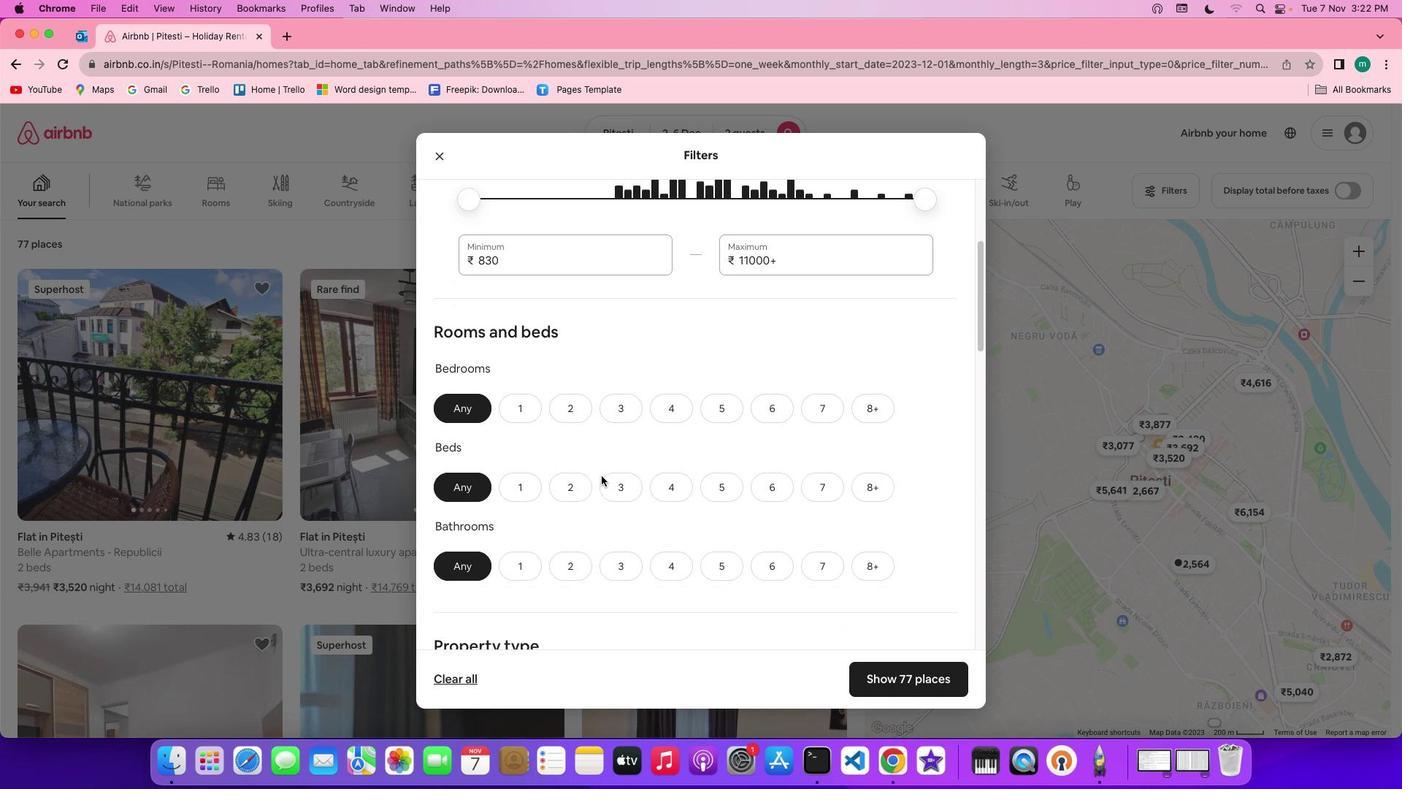 
Action: Mouse scrolled (603, 477) with delta (1, 0)
Screenshot: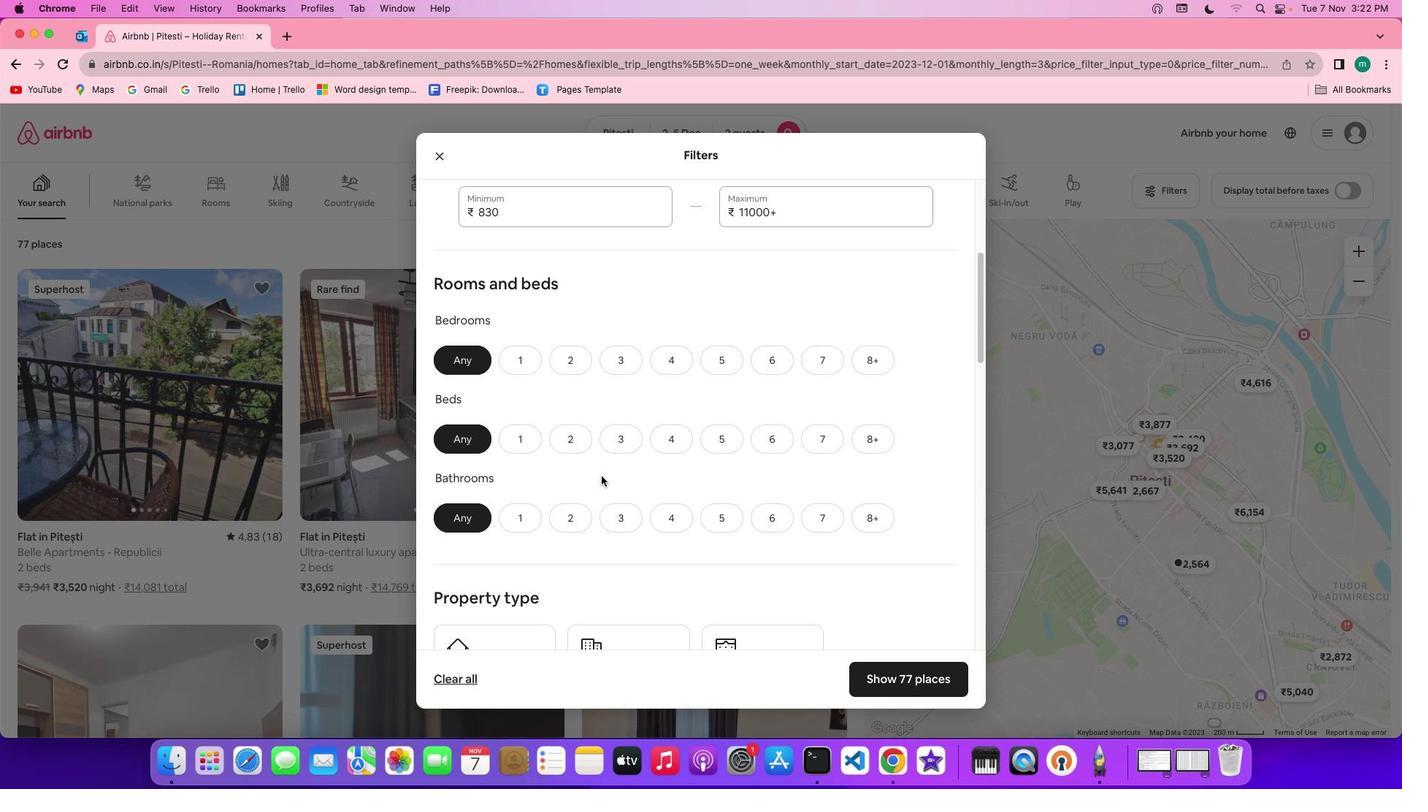 
Action: Mouse scrolled (603, 477) with delta (1, 0)
Screenshot: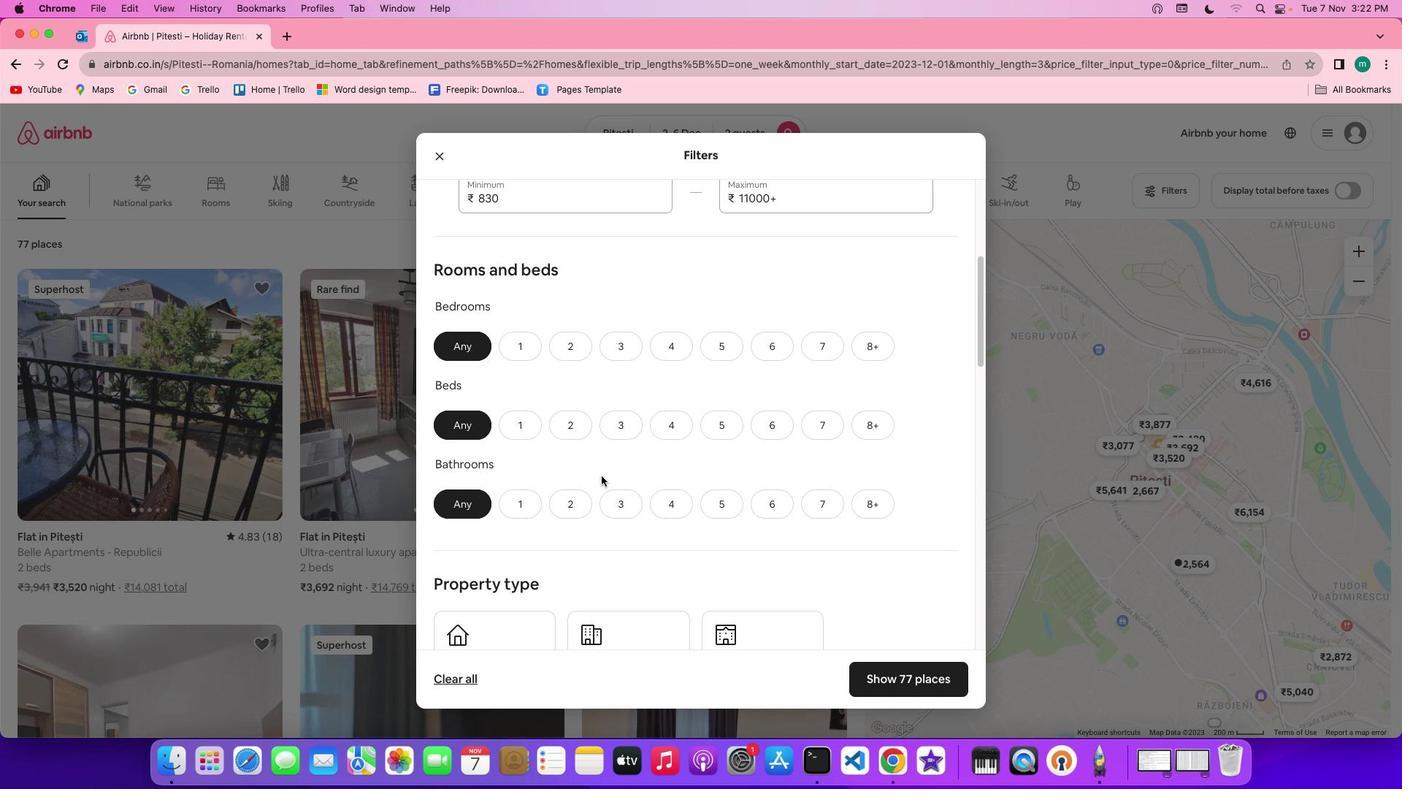
Action: Mouse scrolled (603, 477) with delta (1, 0)
Screenshot: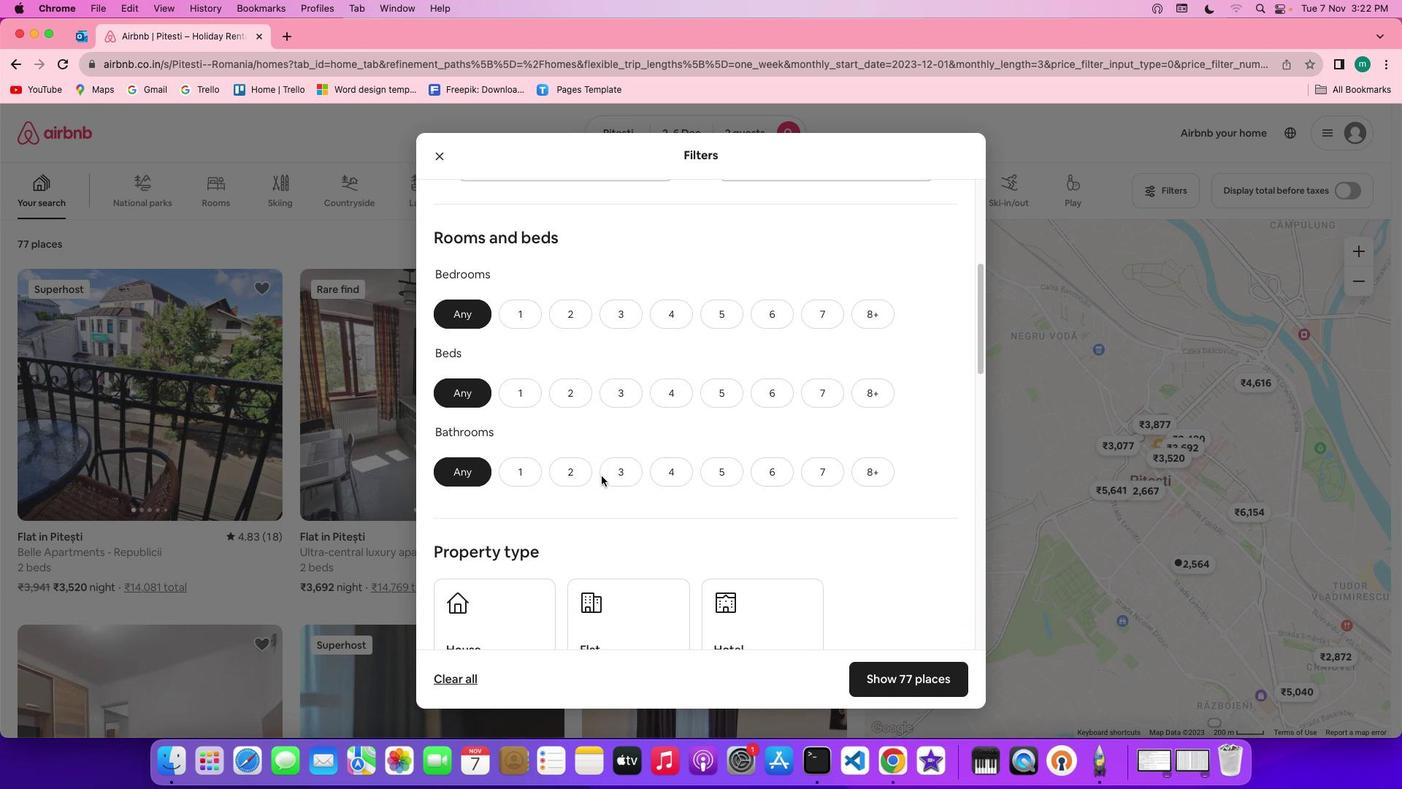 
Action: Mouse scrolled (603, 477) with delta (1, 0)
Screenshot: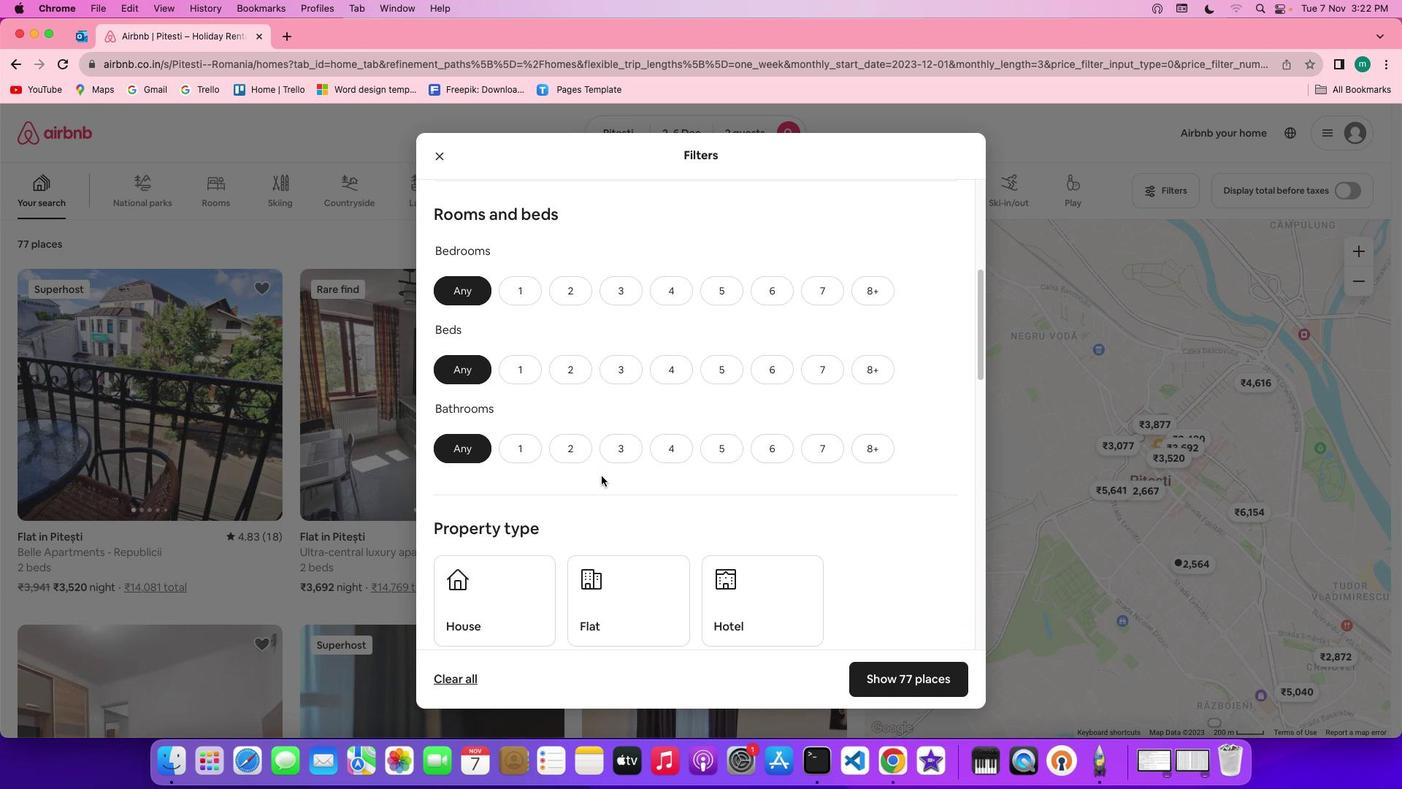 
Action: Mouse scrolled (603, 477) with delta (1, 0)
Screenshot: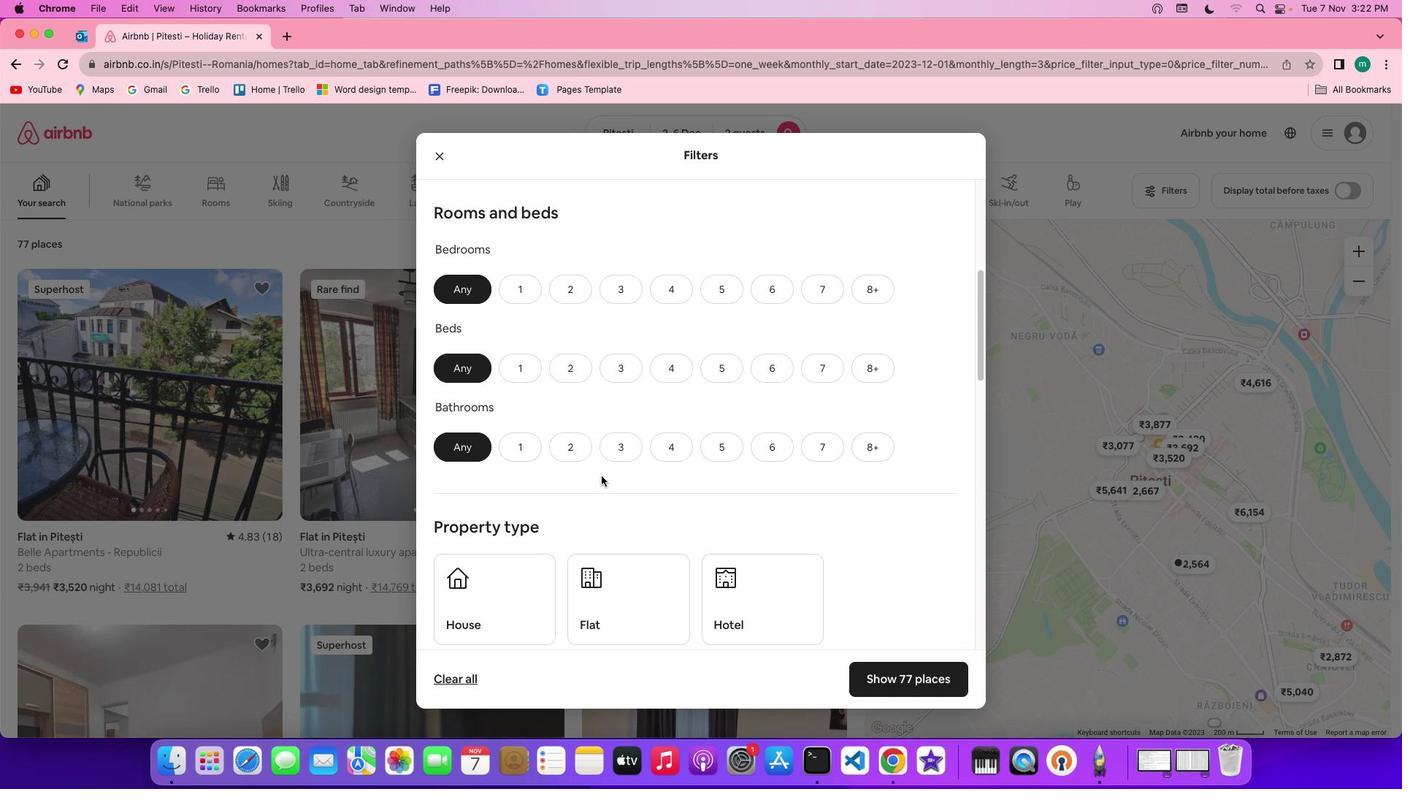 
Action: Mouse scrolled (603, 477) with delta (1, 0)
Screenshot: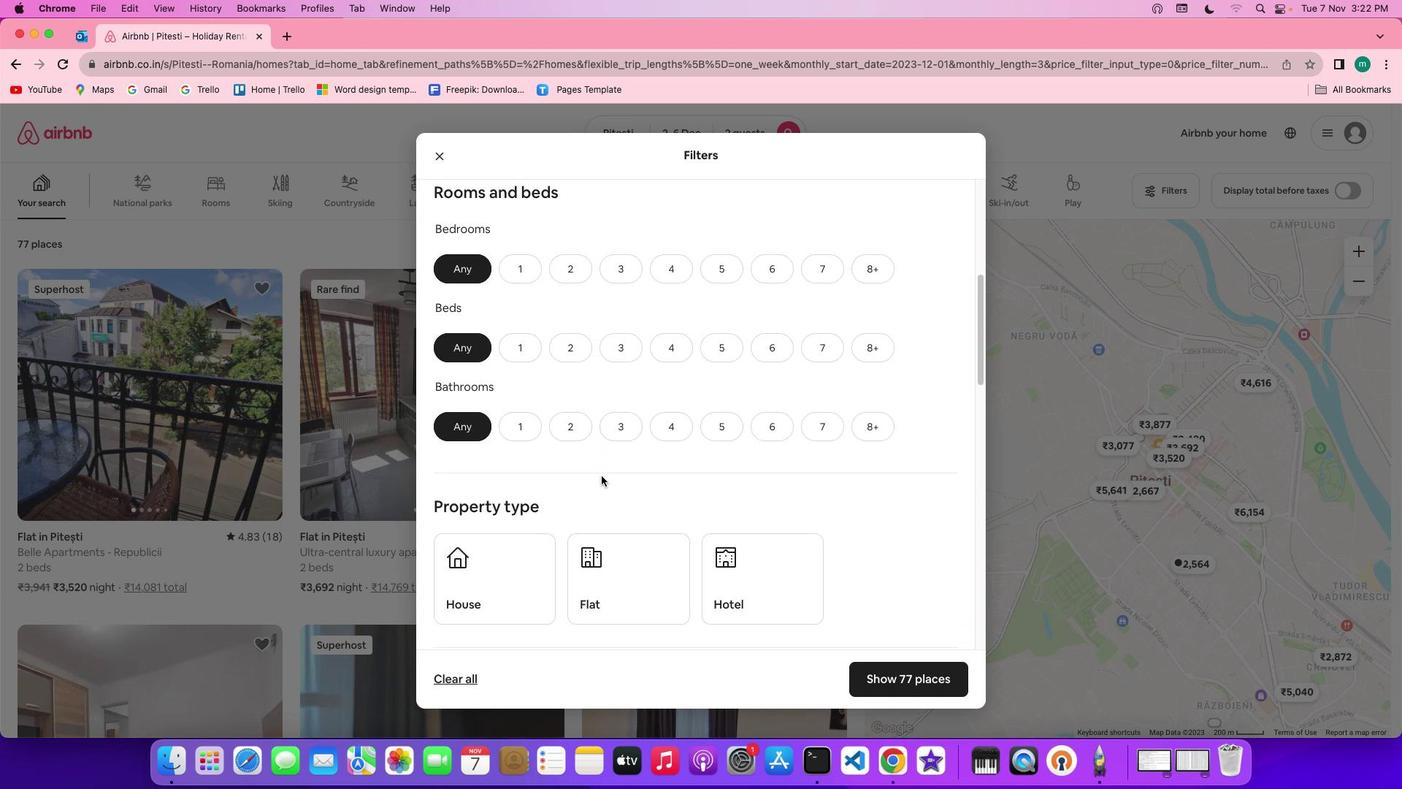 
Action: Mouse scrolled (603, 477) with delta (1, 0)
Screenshot: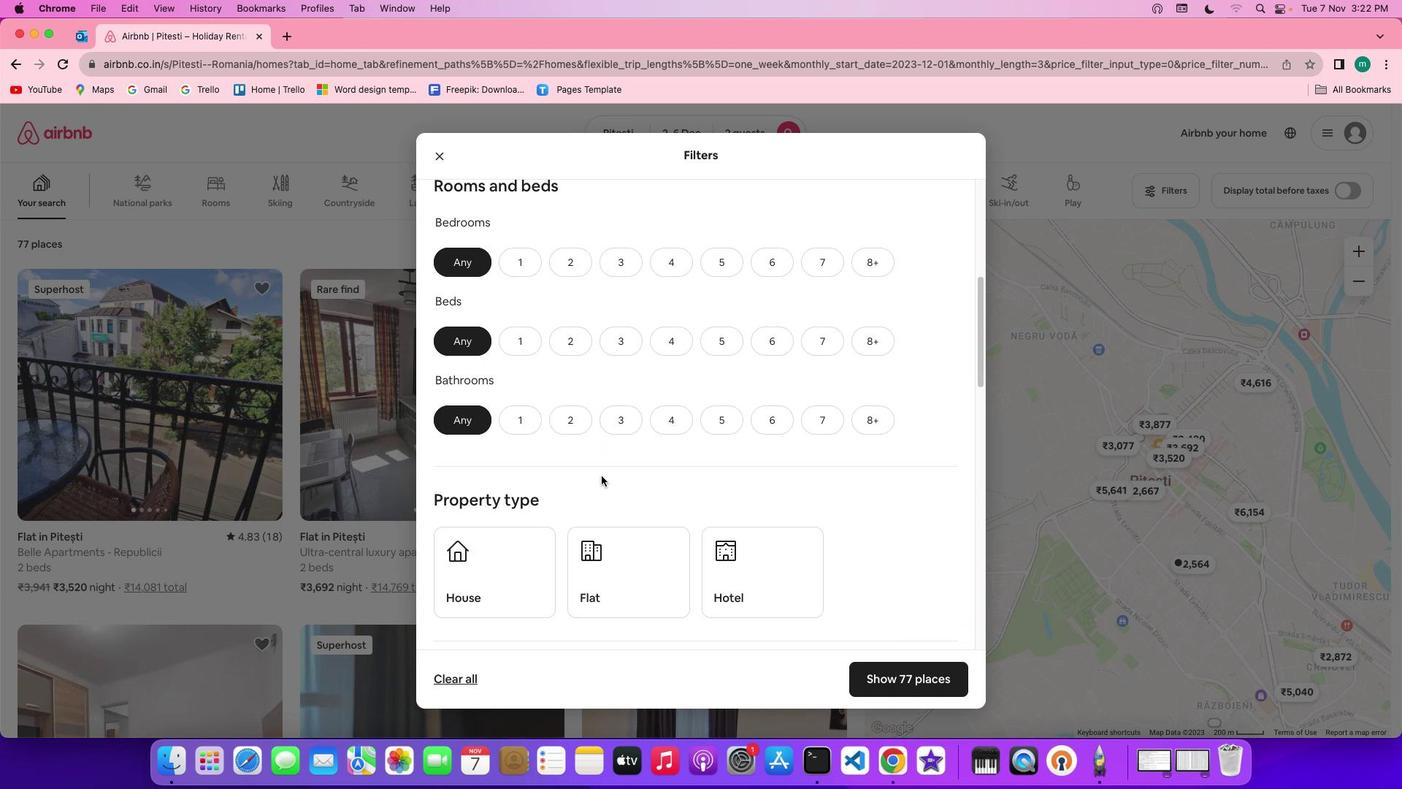 
Action: Mouse scrolled (603, 477) with delta (1, 0)
Screenshot: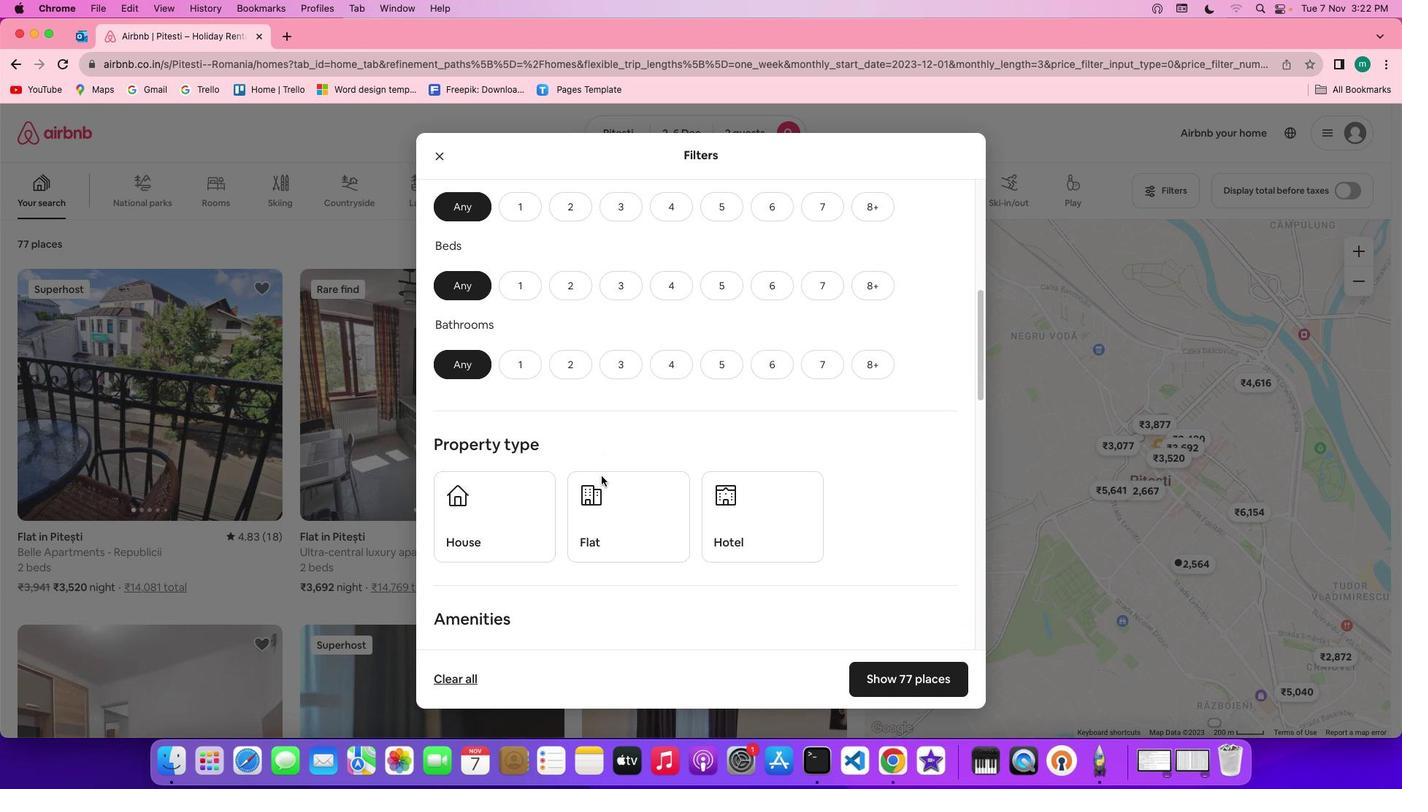 
Action: Mouse moved to (604, 458)
Screenshot: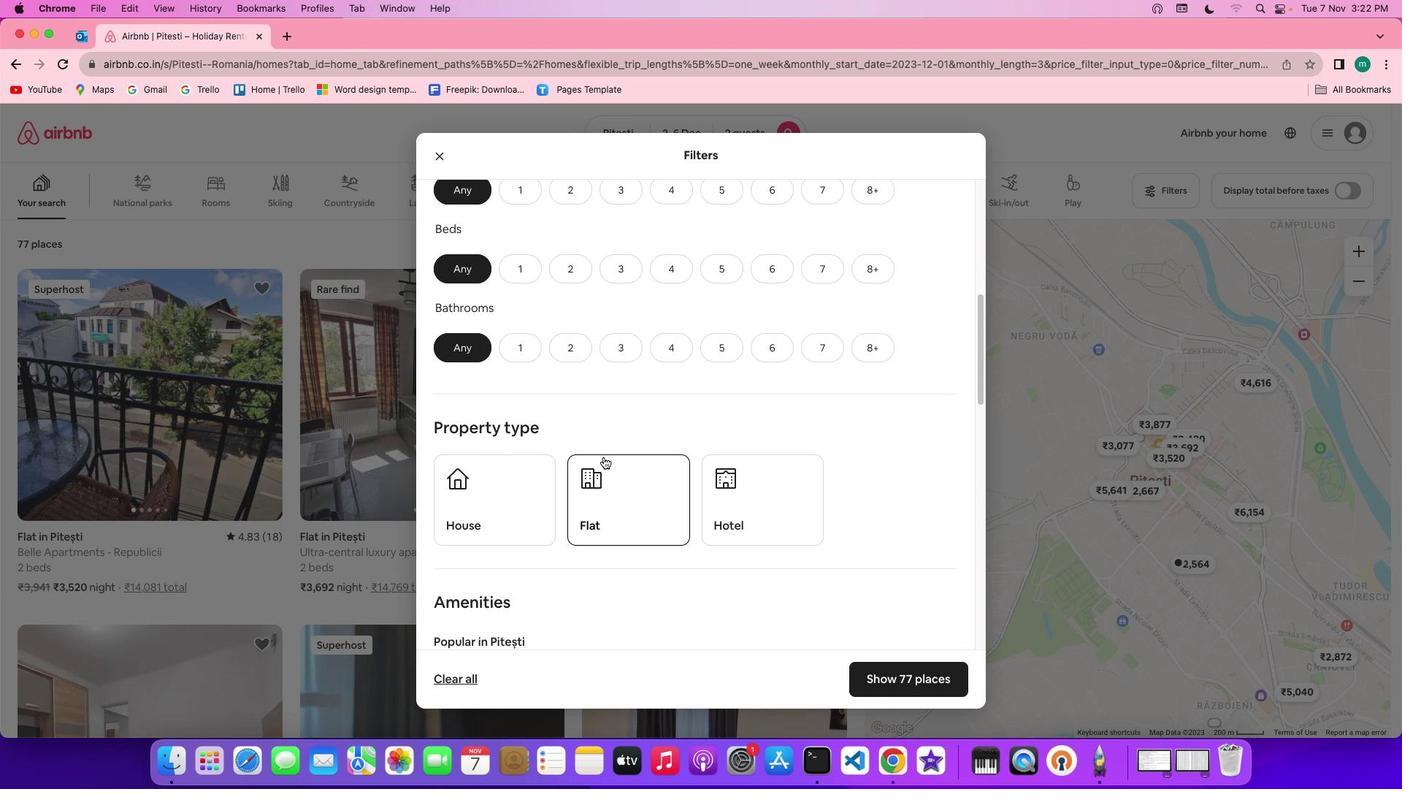 
Action: Mouse scrolled (604, 458) with delta (1, 2)
Screenshot: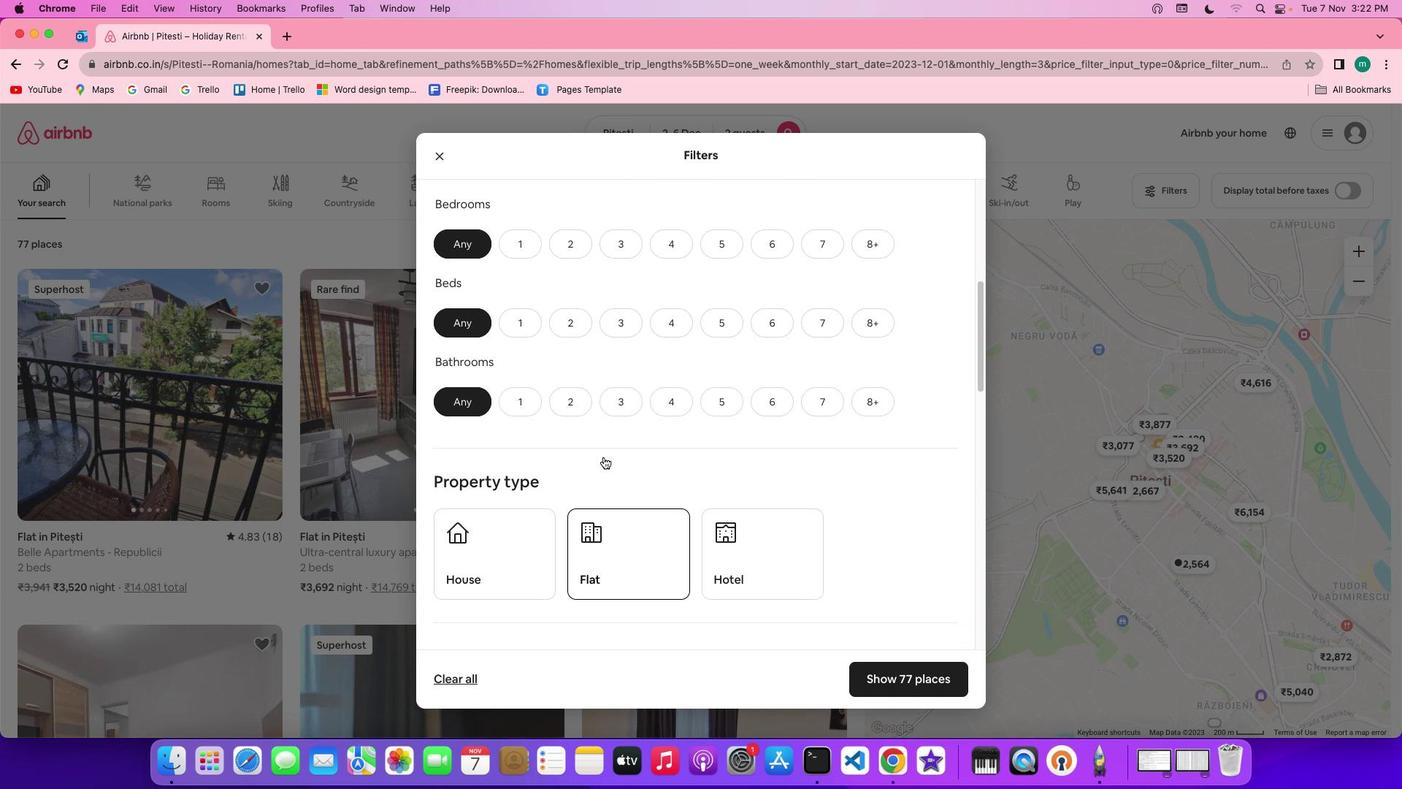 
Action: Mouse scrolled (604, 458) with delta (1, 2)
Screenshot: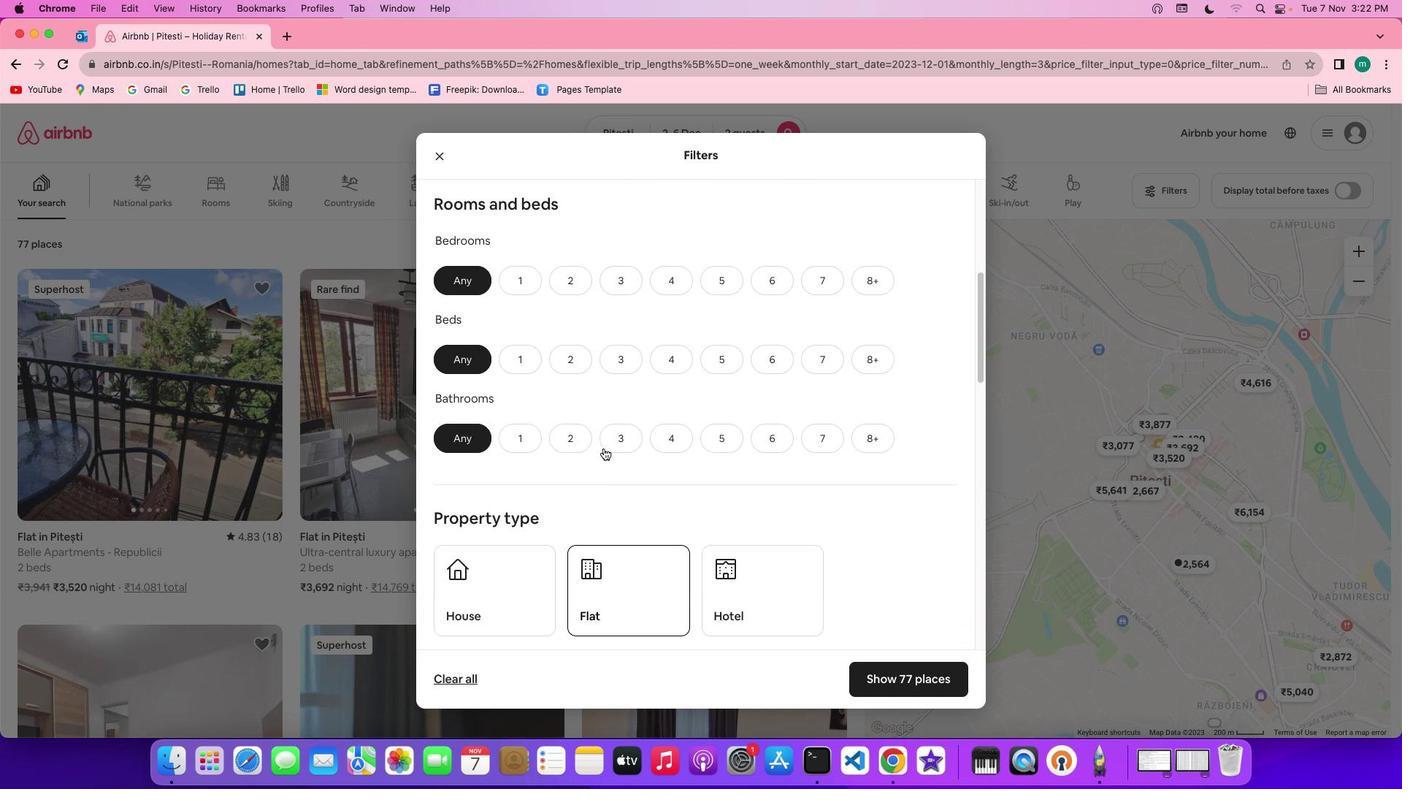 
Action: Mouse scrolled (604, 458) with delta (1, 3)
Screenshot: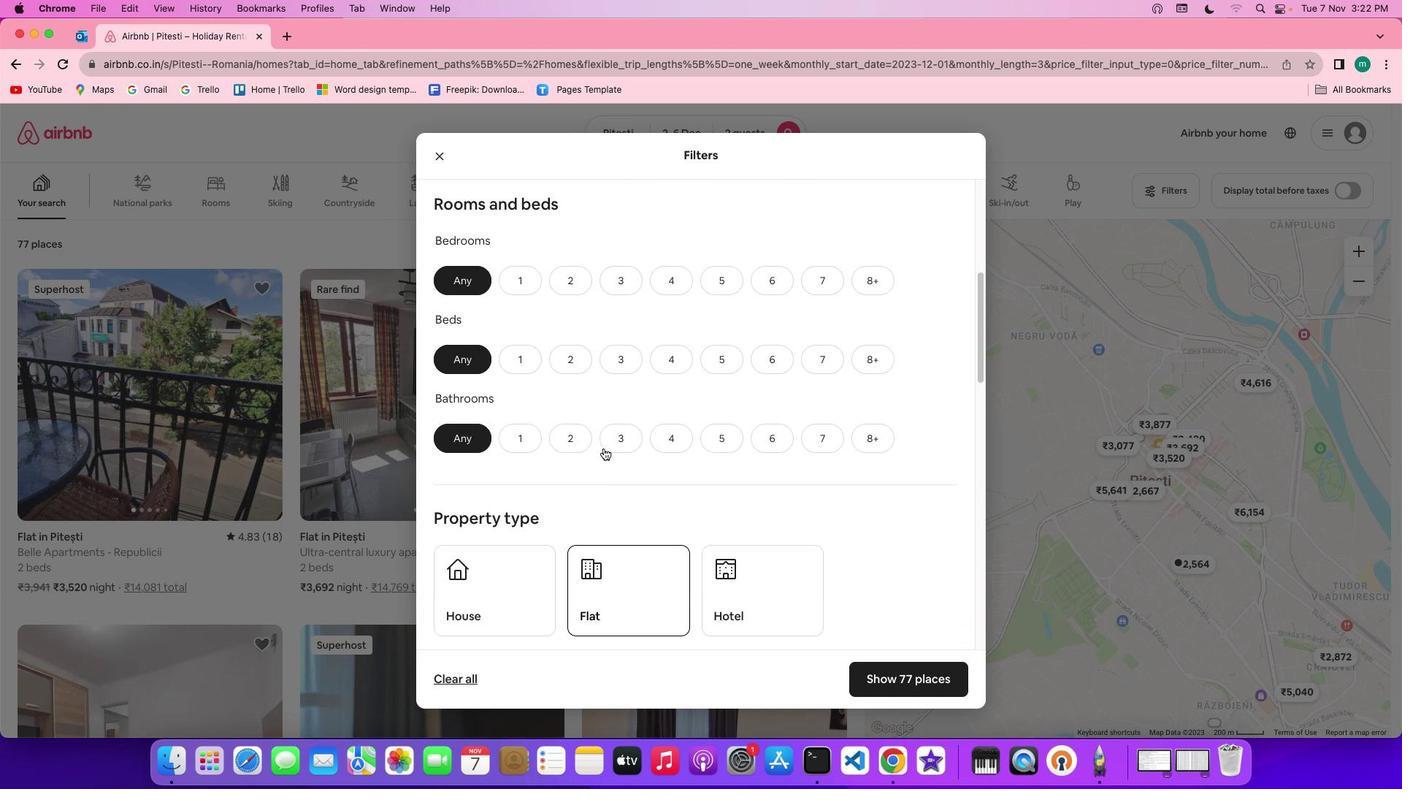 
Action: Mouse moved to (509, 314)
Screenshot: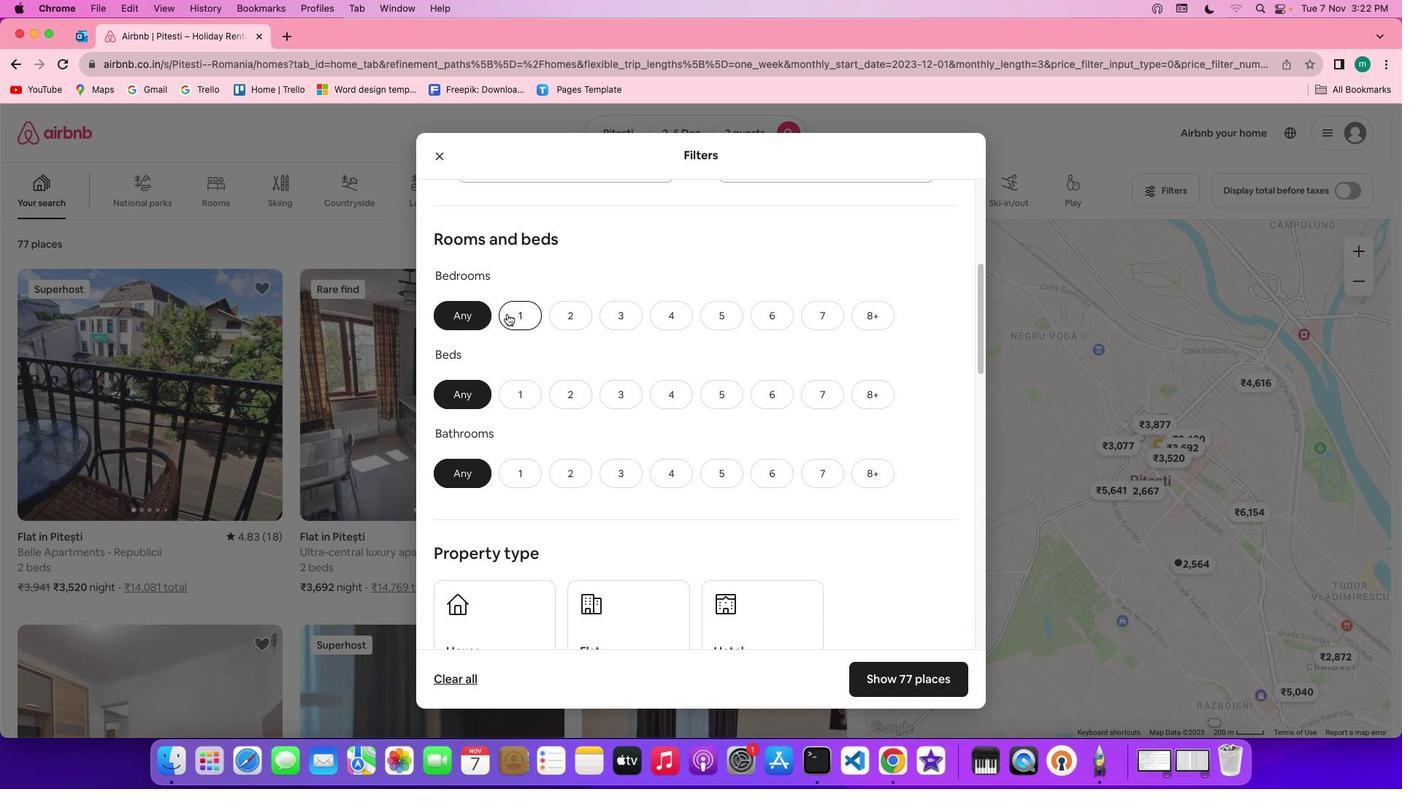 
Action: Mouse pressed left at (509, 314)
Screenshot: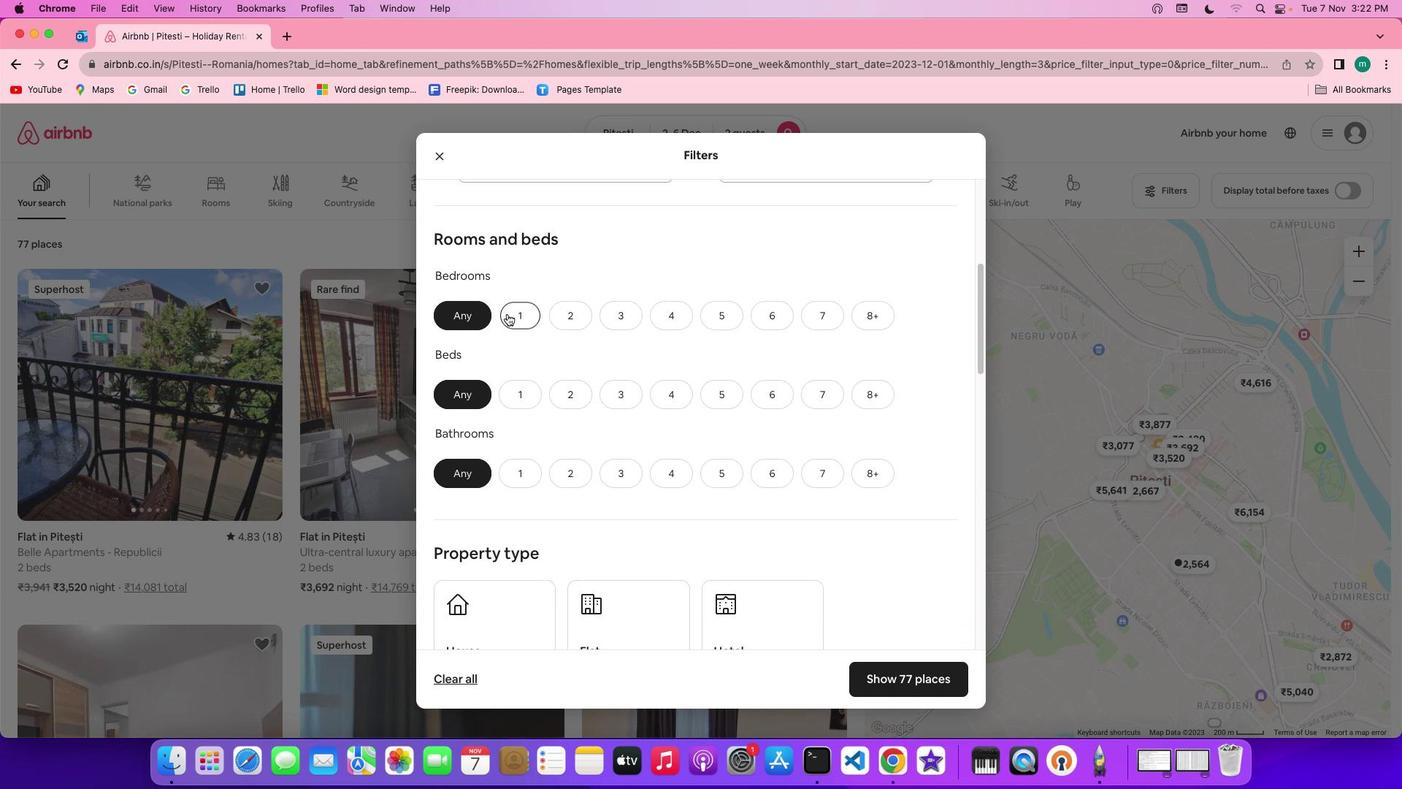 
Action: Mouse moved to (527, 398)
Screenshot: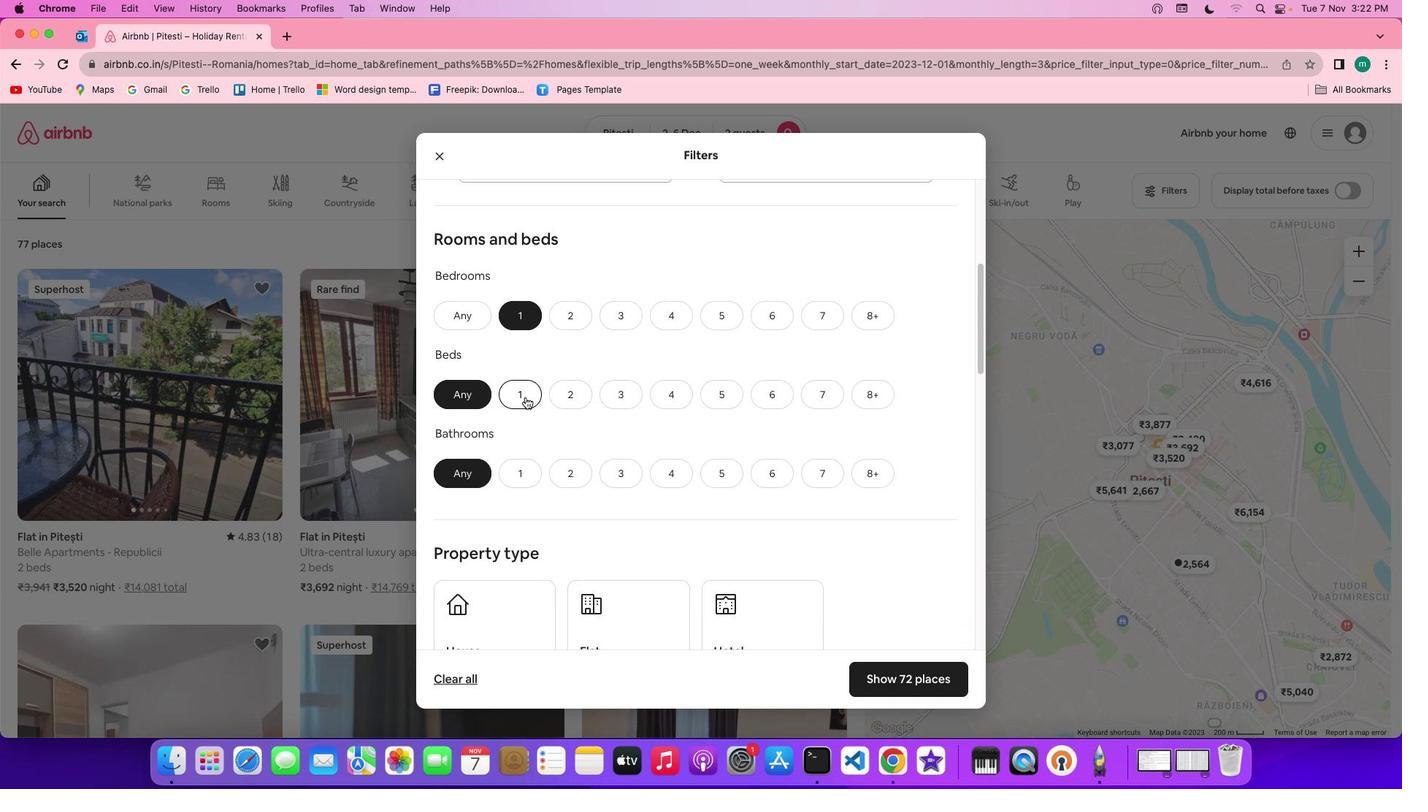 
Action: Mouse pressed left at (527, 398)
Screenshot: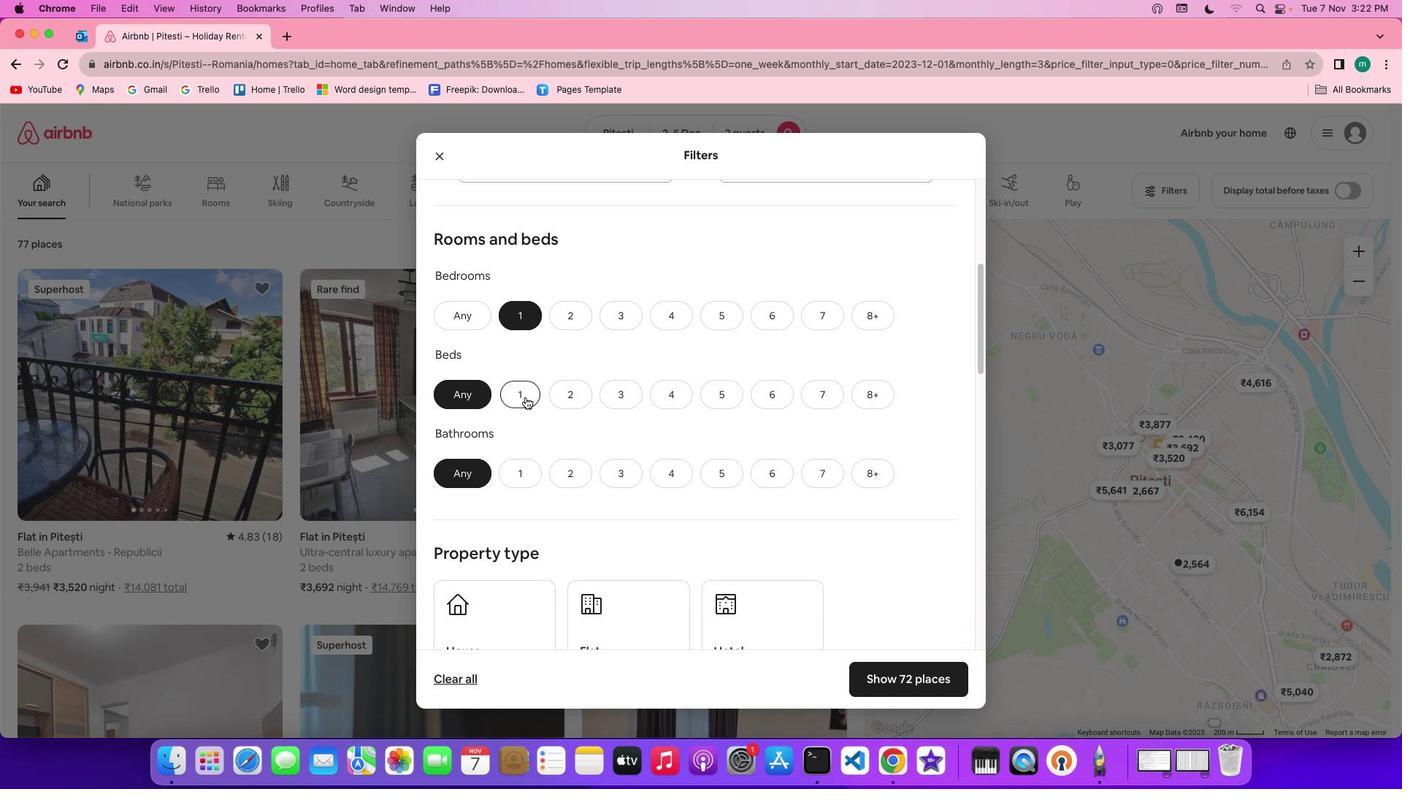 
Action: Mouse moved to (522, 467)
Screenshot: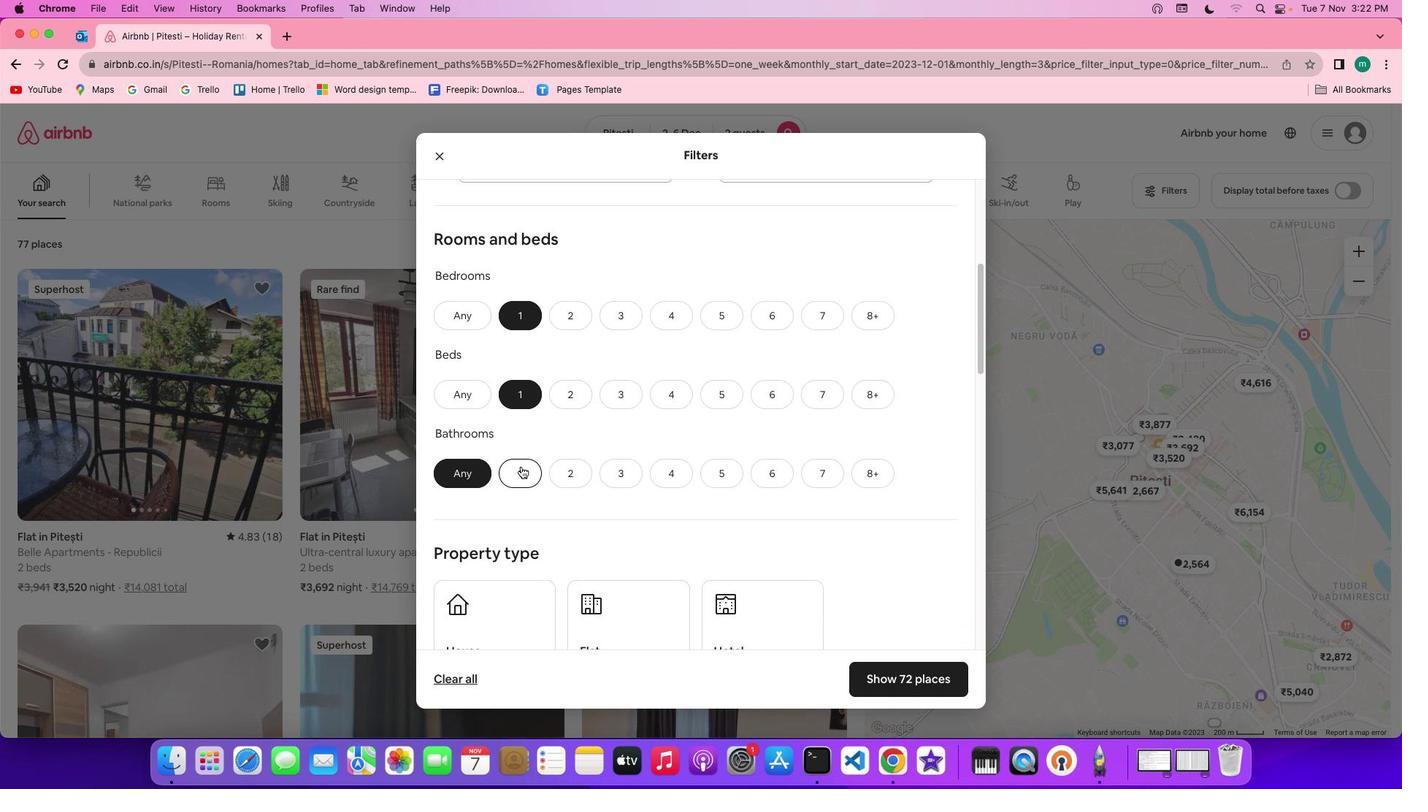 
Action: Mouse pressed left at (522, 467)
Screenshot: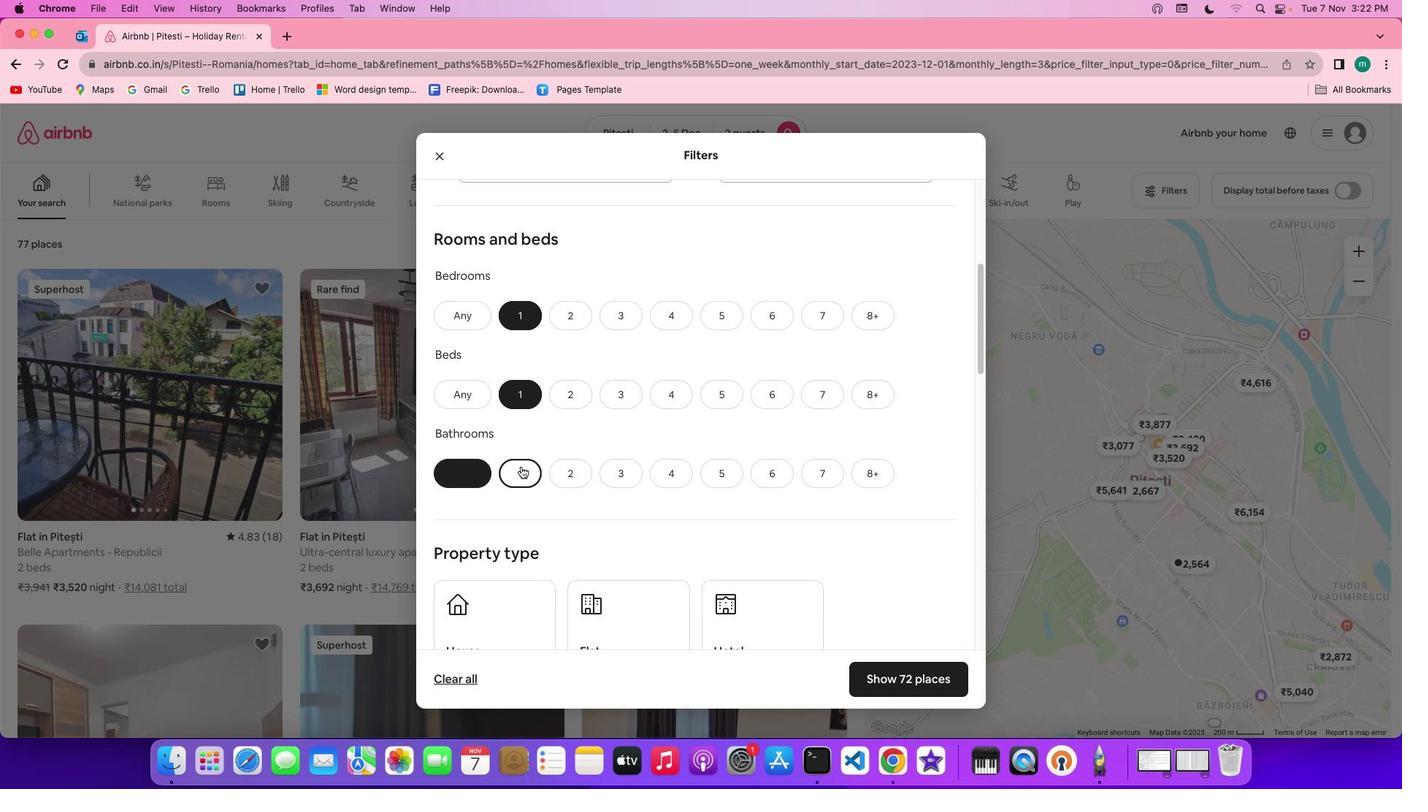 
Action: Mouse moved to (711, 469)
Screenshot: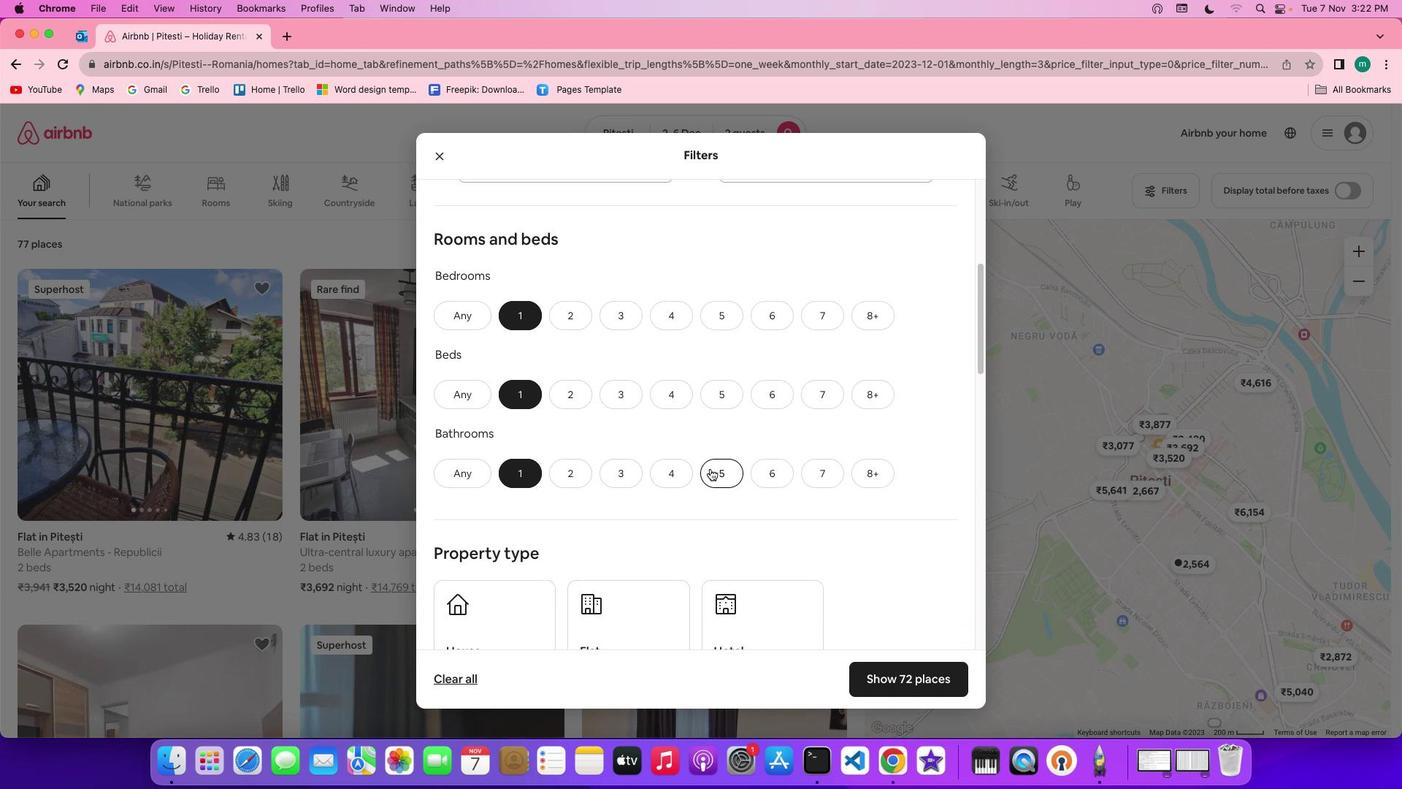 
Action: Mouse scrolled (711, 469) with delta (1, 0)
Screenshot: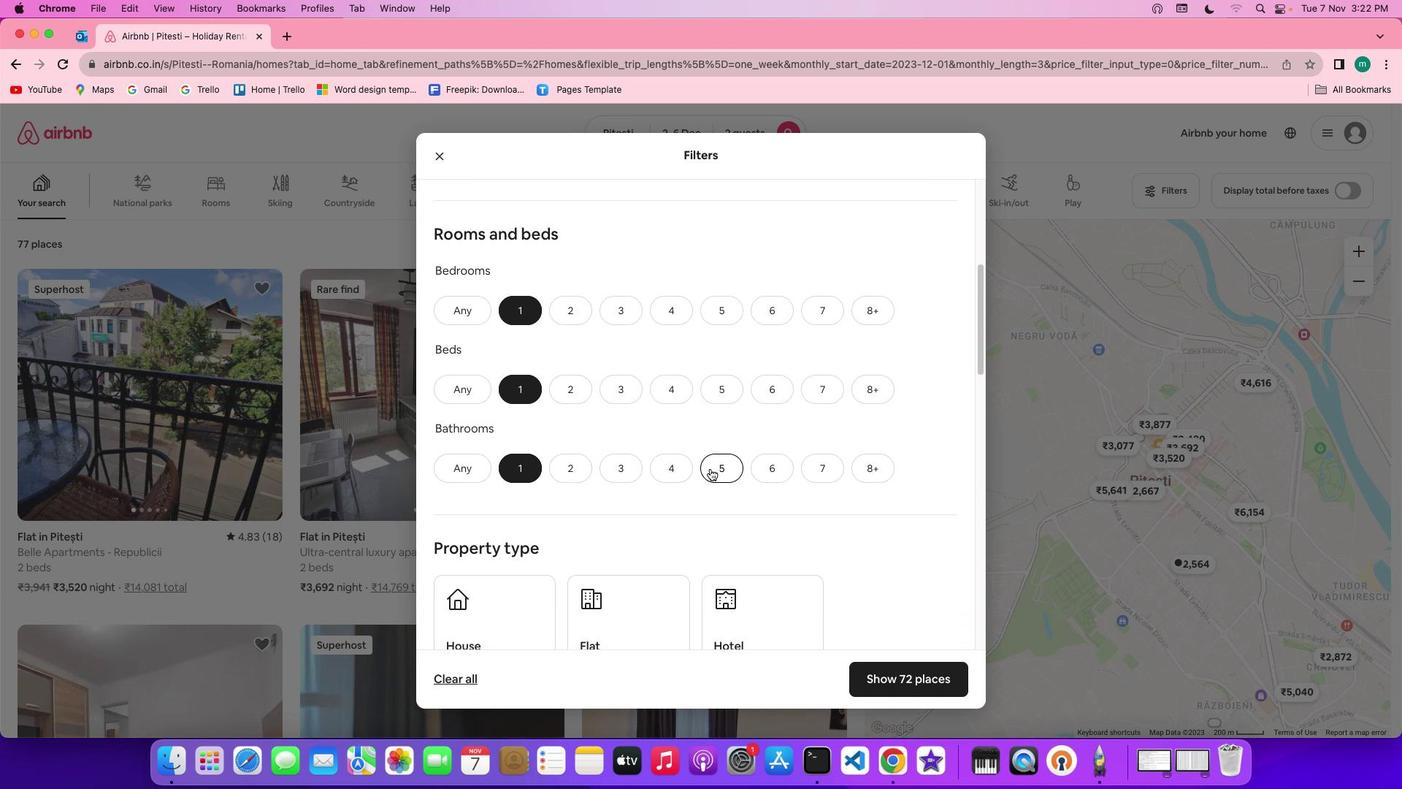 
Action: Mouse scrolled (711, 469) with delta (1, 0)
Screenshot: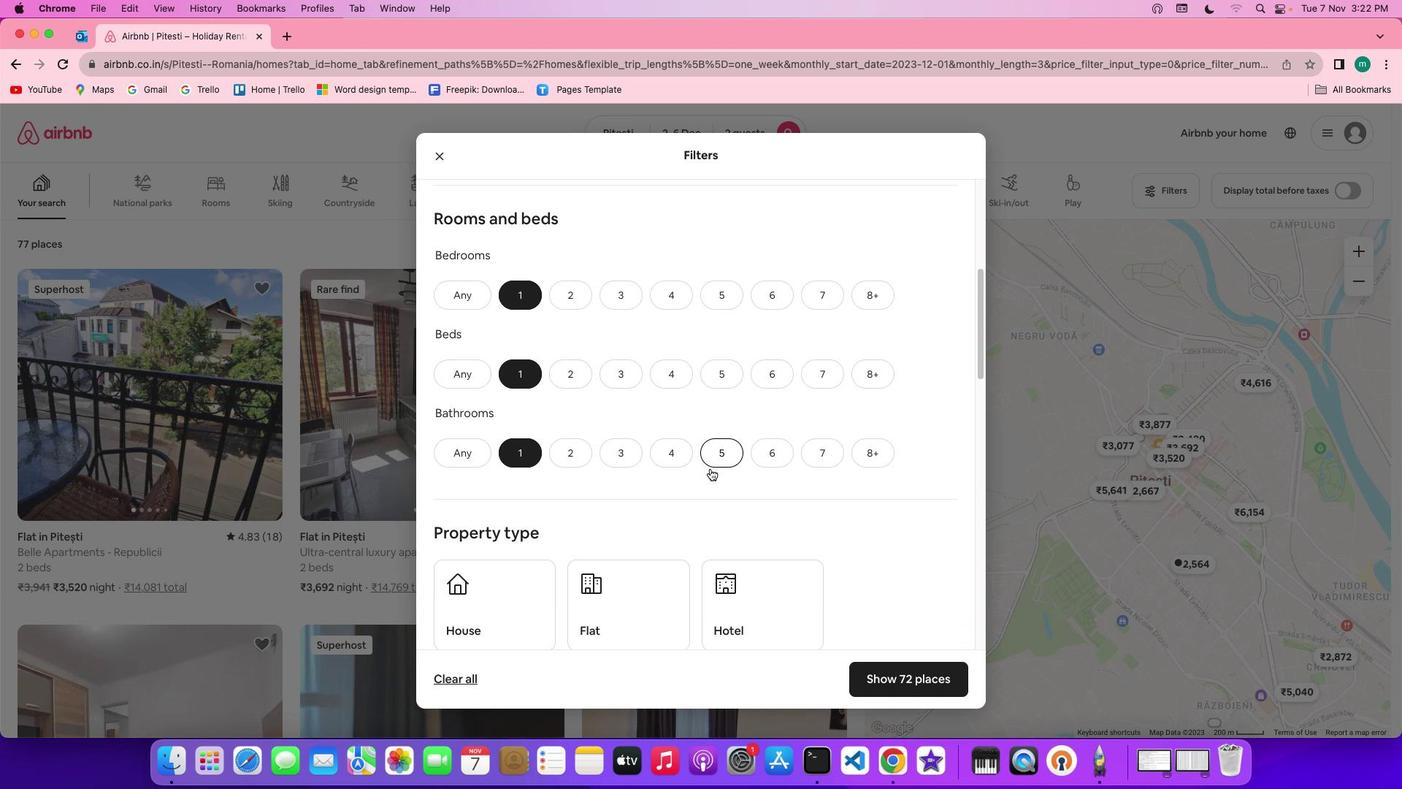 
Action: Mouse scrolled (711, 469) with delta (1, 0)
Screenshot: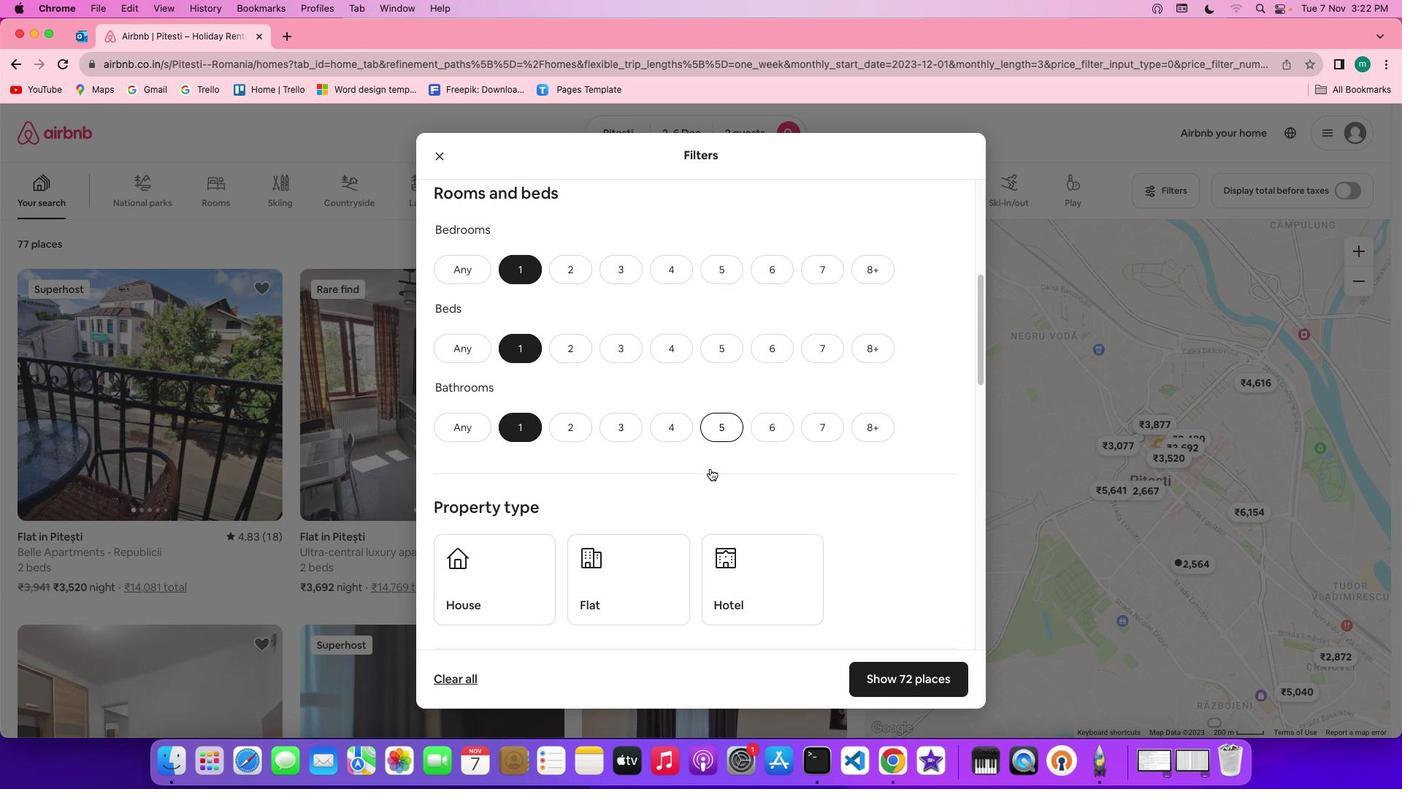 
Action: Mouse scrolled (711, 469) with delta (1, 0)
Screenshot: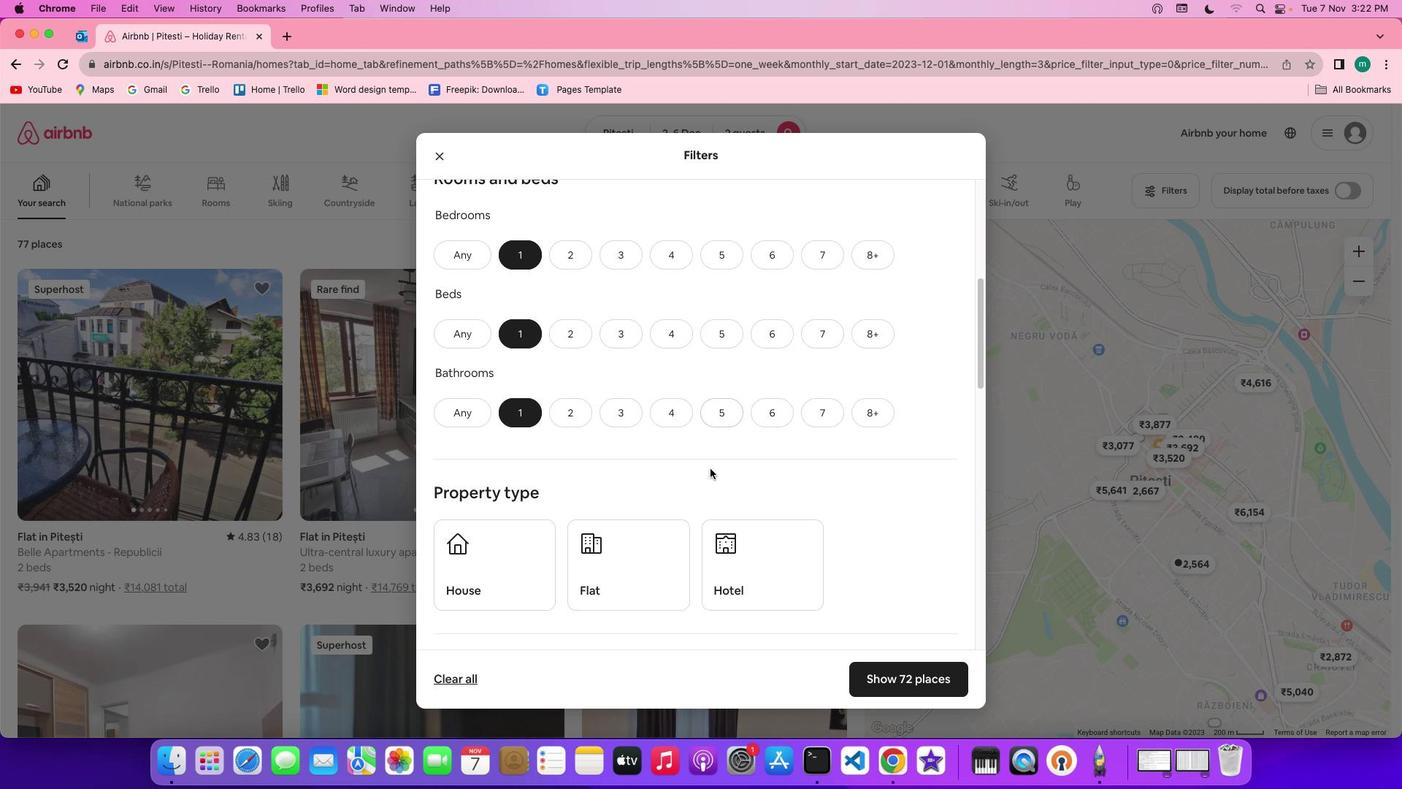 
Action: Mouse scrolled (711, 469) with delta (1, 0)
Screenshot: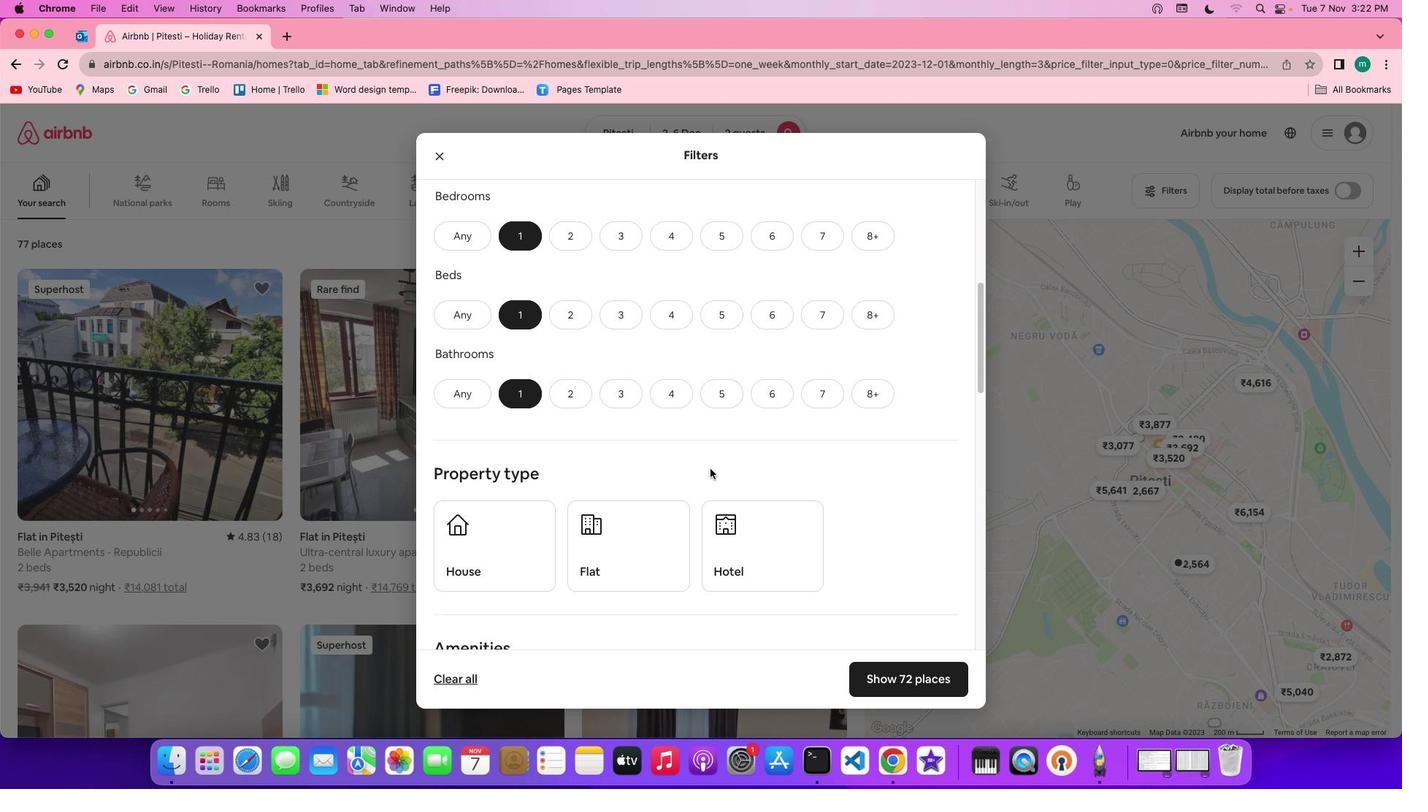 
Action: Mouse scrolled (711, 469) with delta (1, 0)
Screenshot: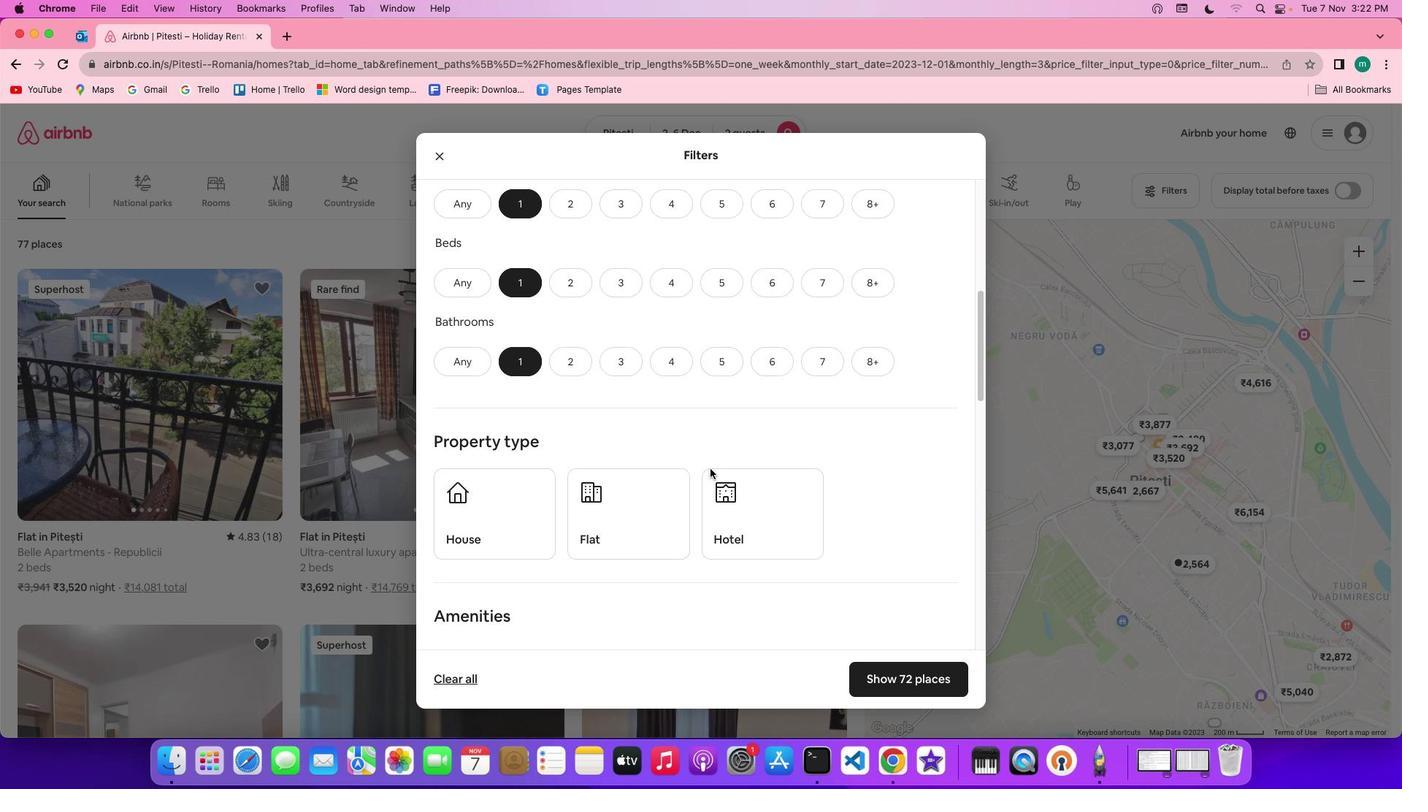 
Action: Mouse scrolled (711, 469) with delta (1, 0)
Screenshot: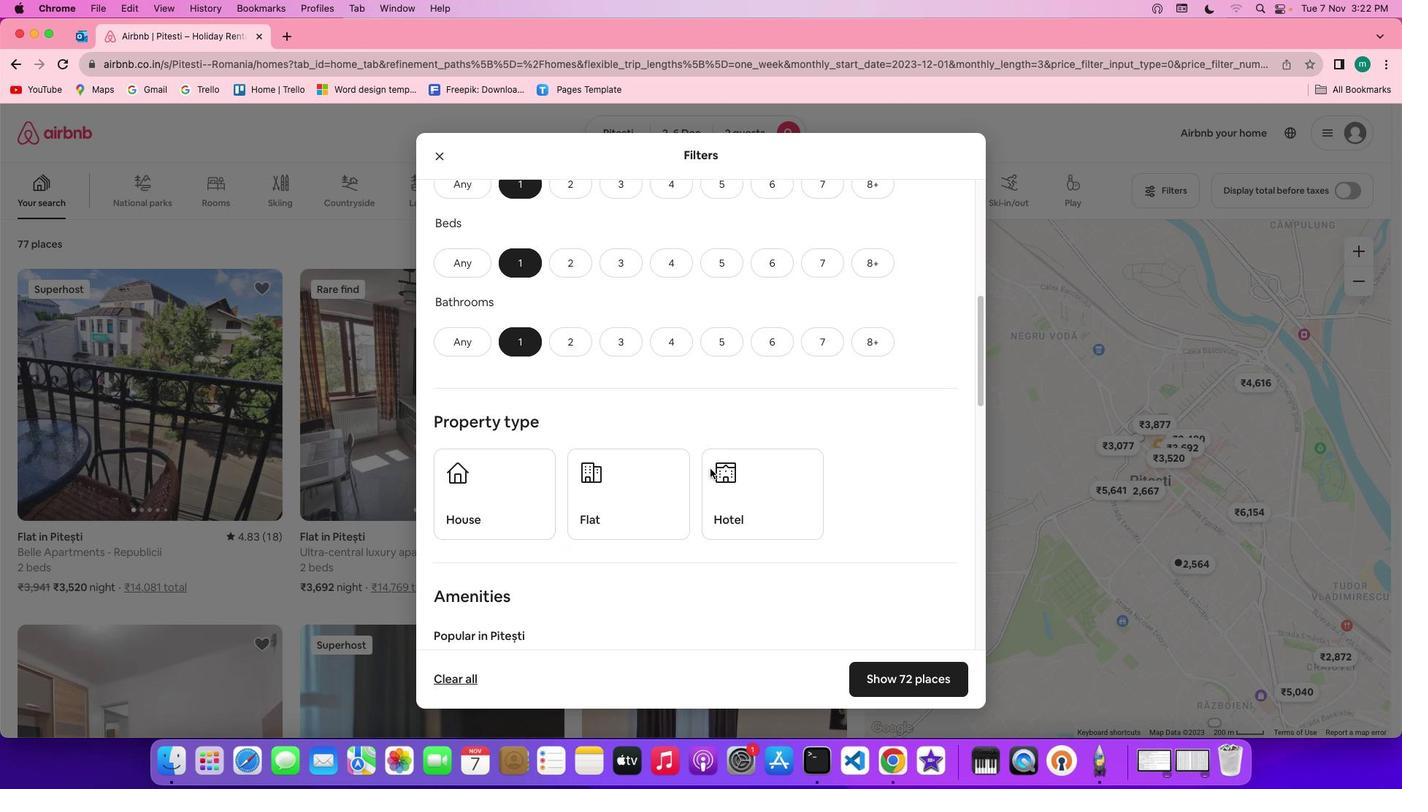 
Action: Mouse scrolled (711, 469) with delta (1, 0)
Screenshot: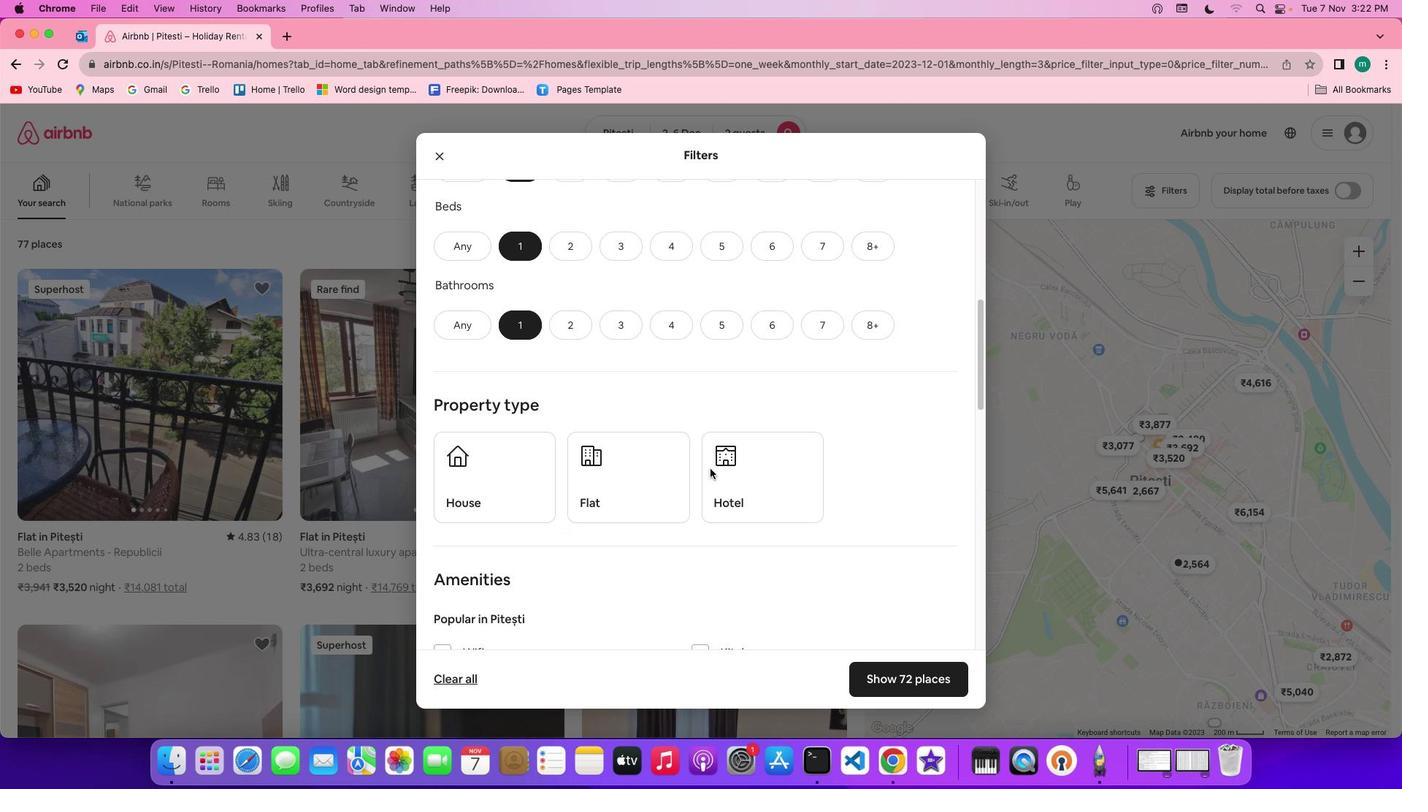 
Action: Mouse scrolled (711, 469) with delta (1, 0)
Screenshot: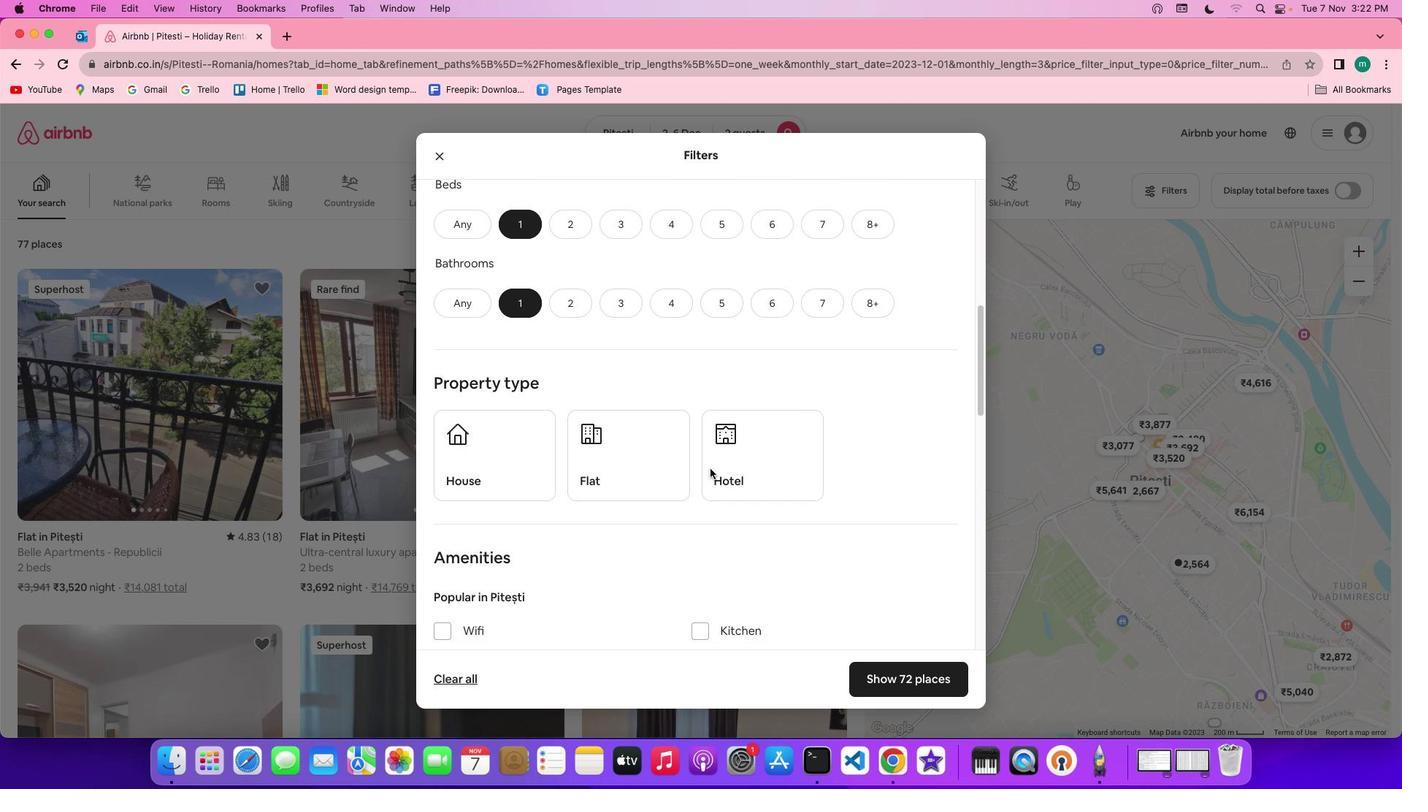 
Action: Mouse scrolled (711, 469) with delta (1, 0)
Screenshot: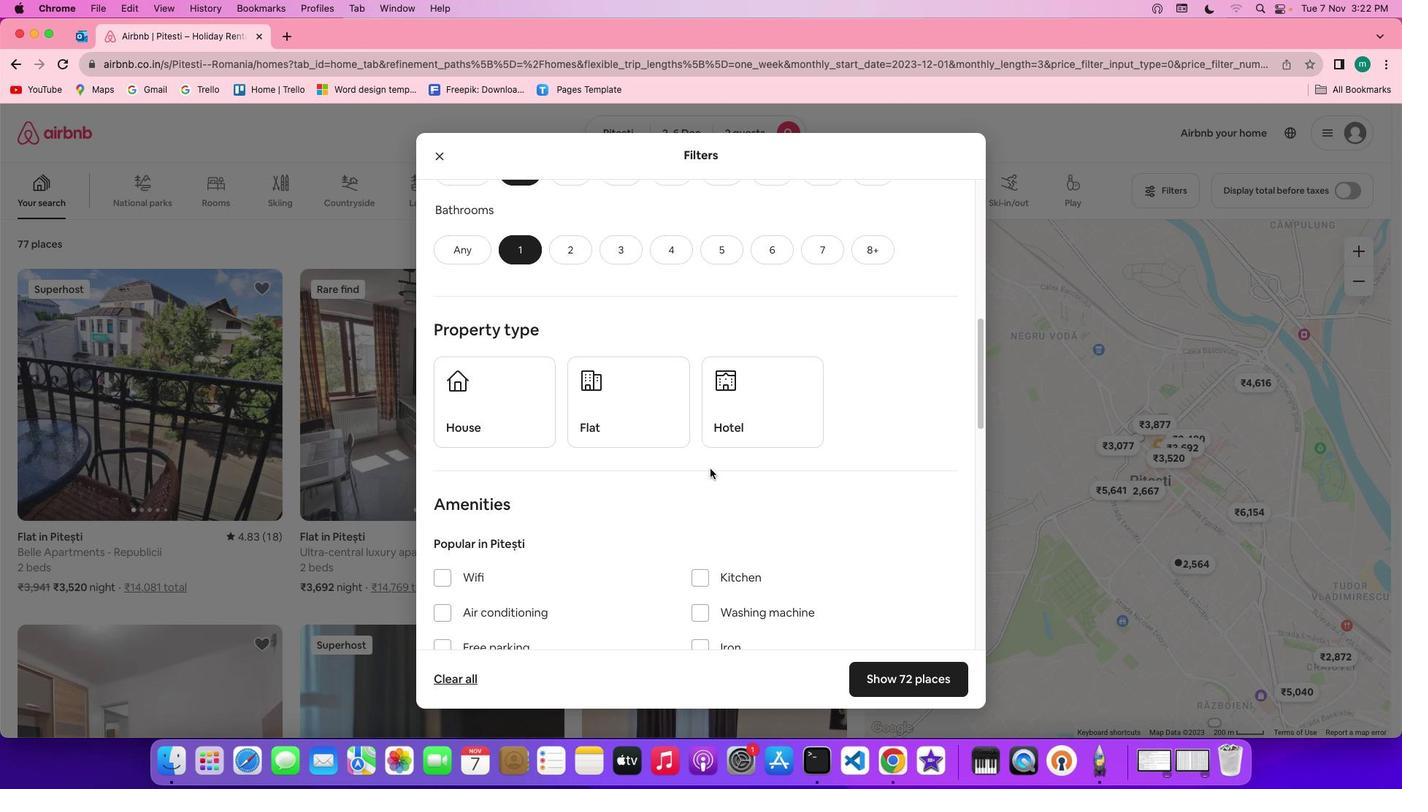 
Action: Mouse moved to (767, 404)
Screenshot: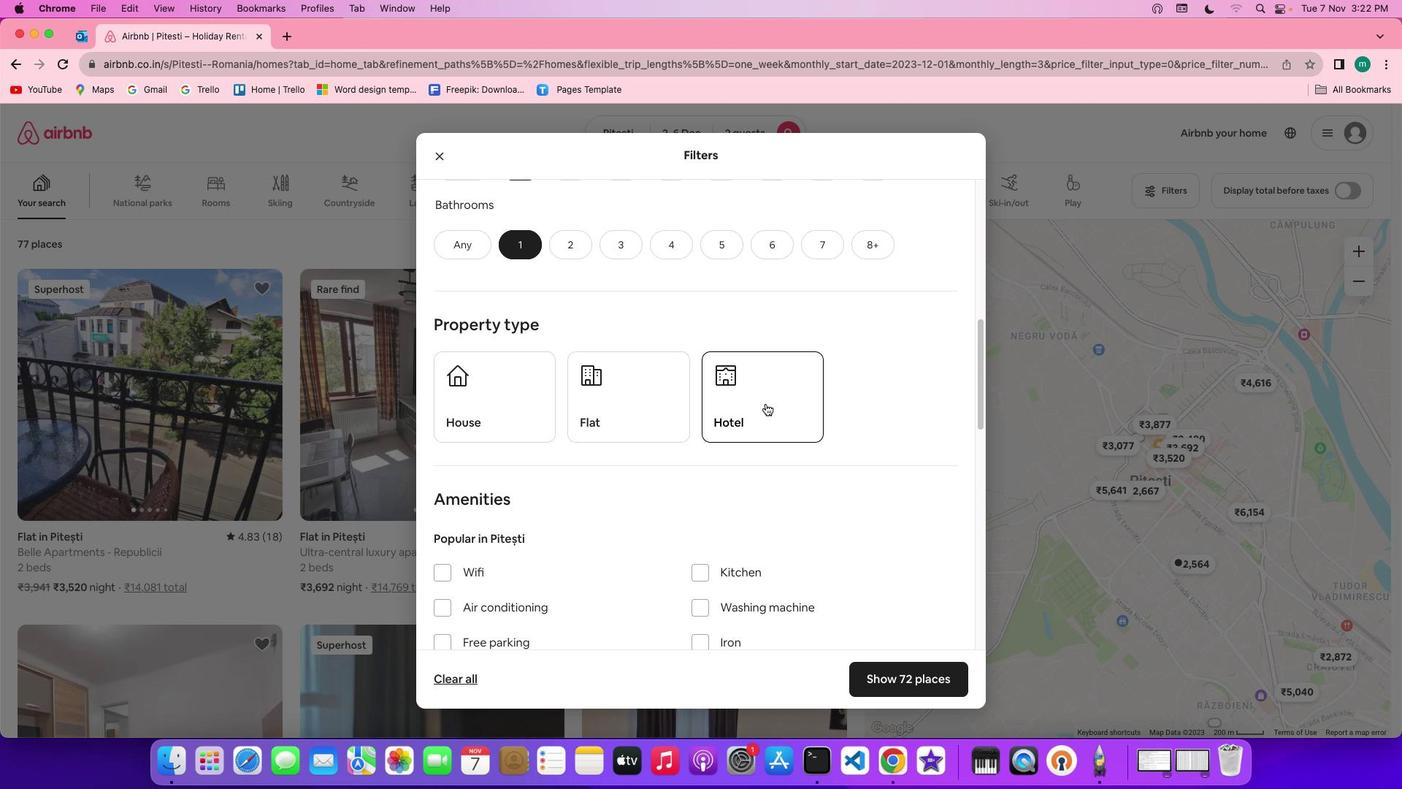 
Action: Mouse pressed left at (767, 404)
Screenshot: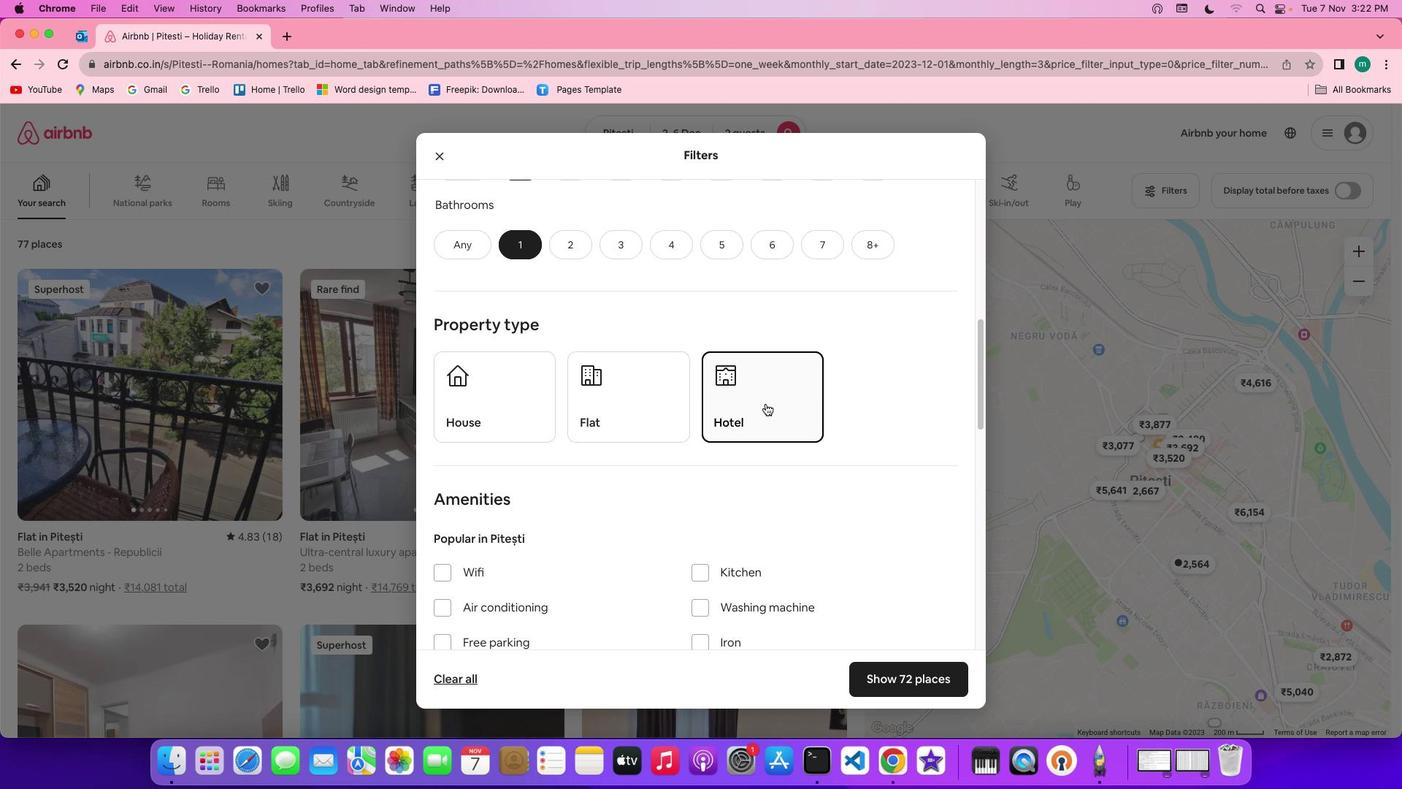 
Action: Mouse moved to (846, 561)
Screenshot: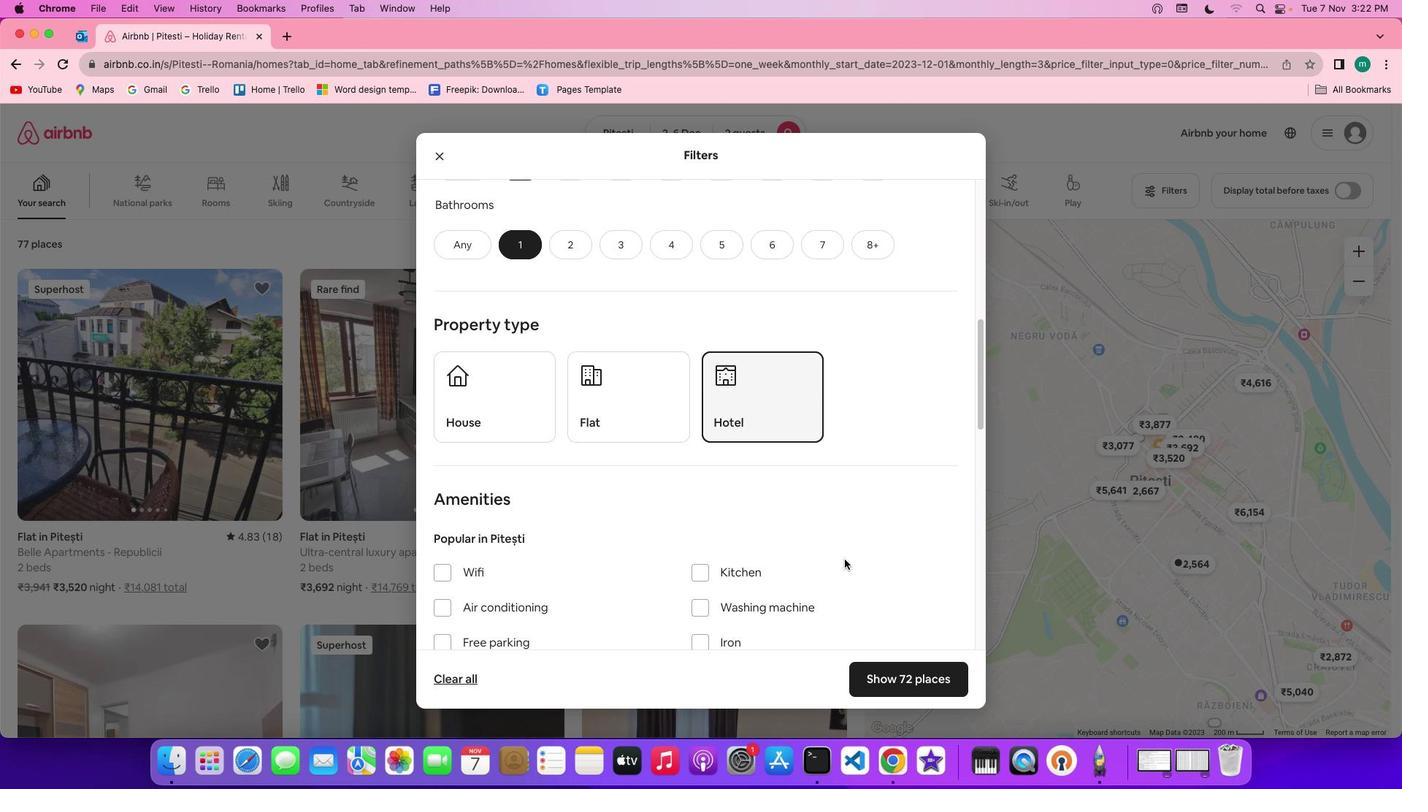 
Action: Mouse scrolled (846, 561) with delta (1, 0)
Screenshot: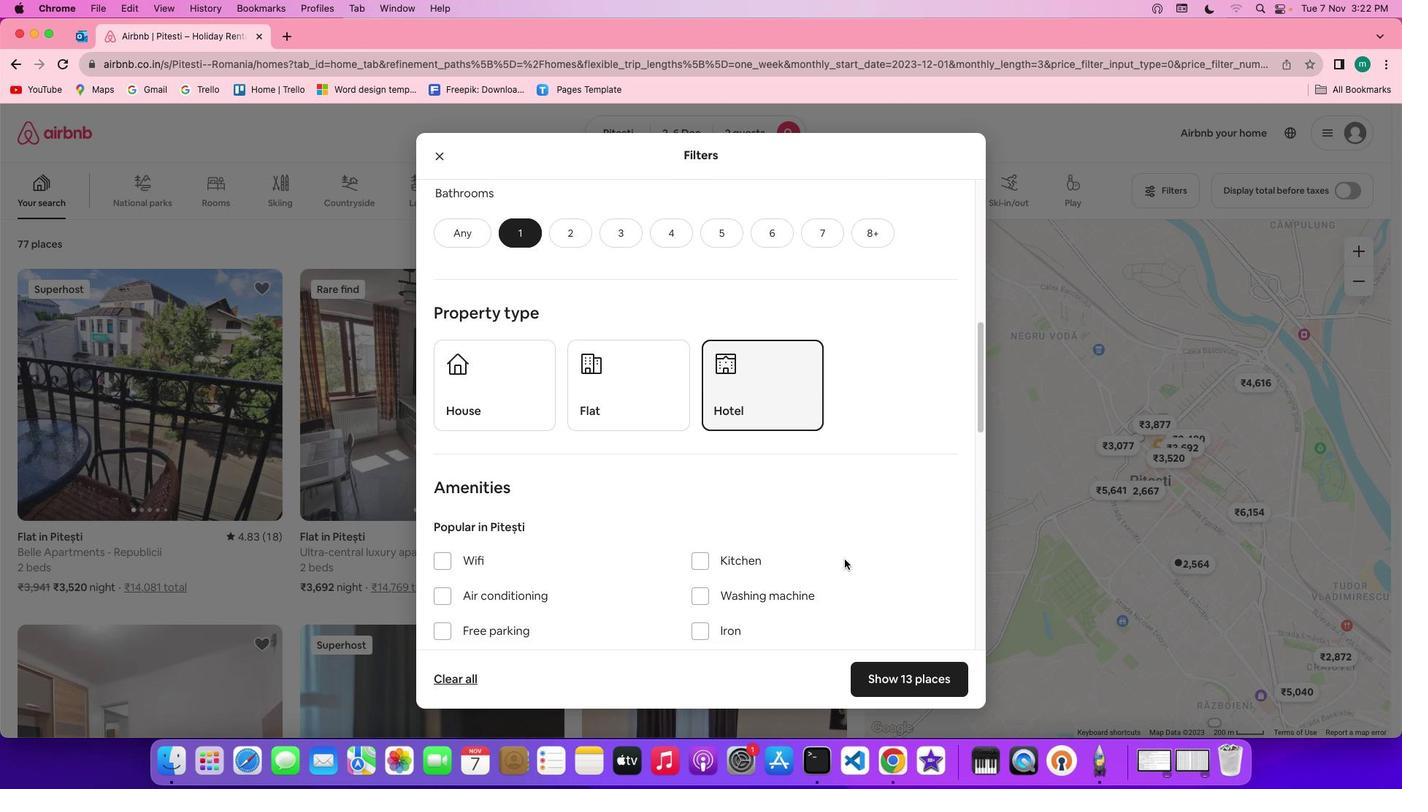 
Action: Mouse scrolled (846, 561) with delta (1, 0)
Screenshot: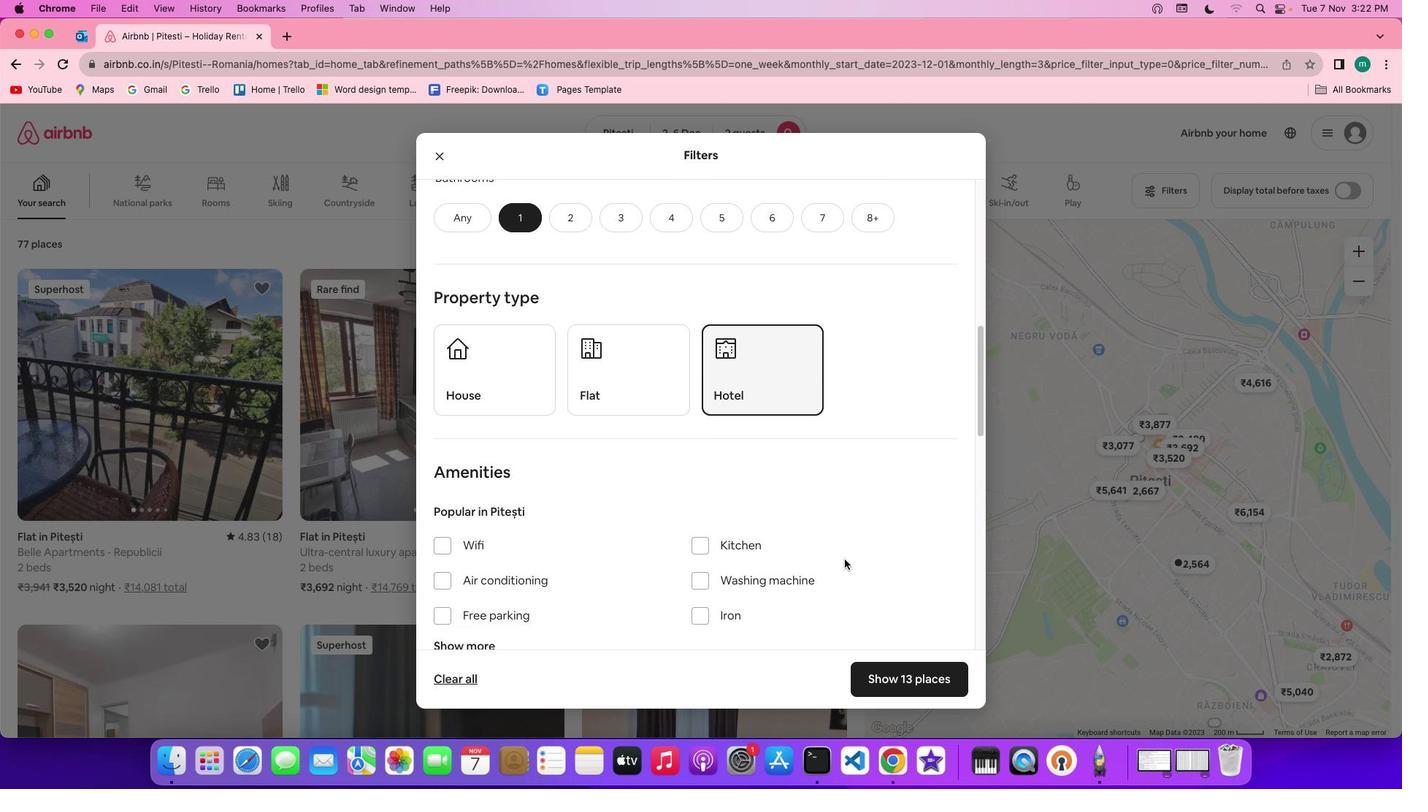 
Action: Mouse scrolled (846, 561) with delta (1, 0)
Screenshot: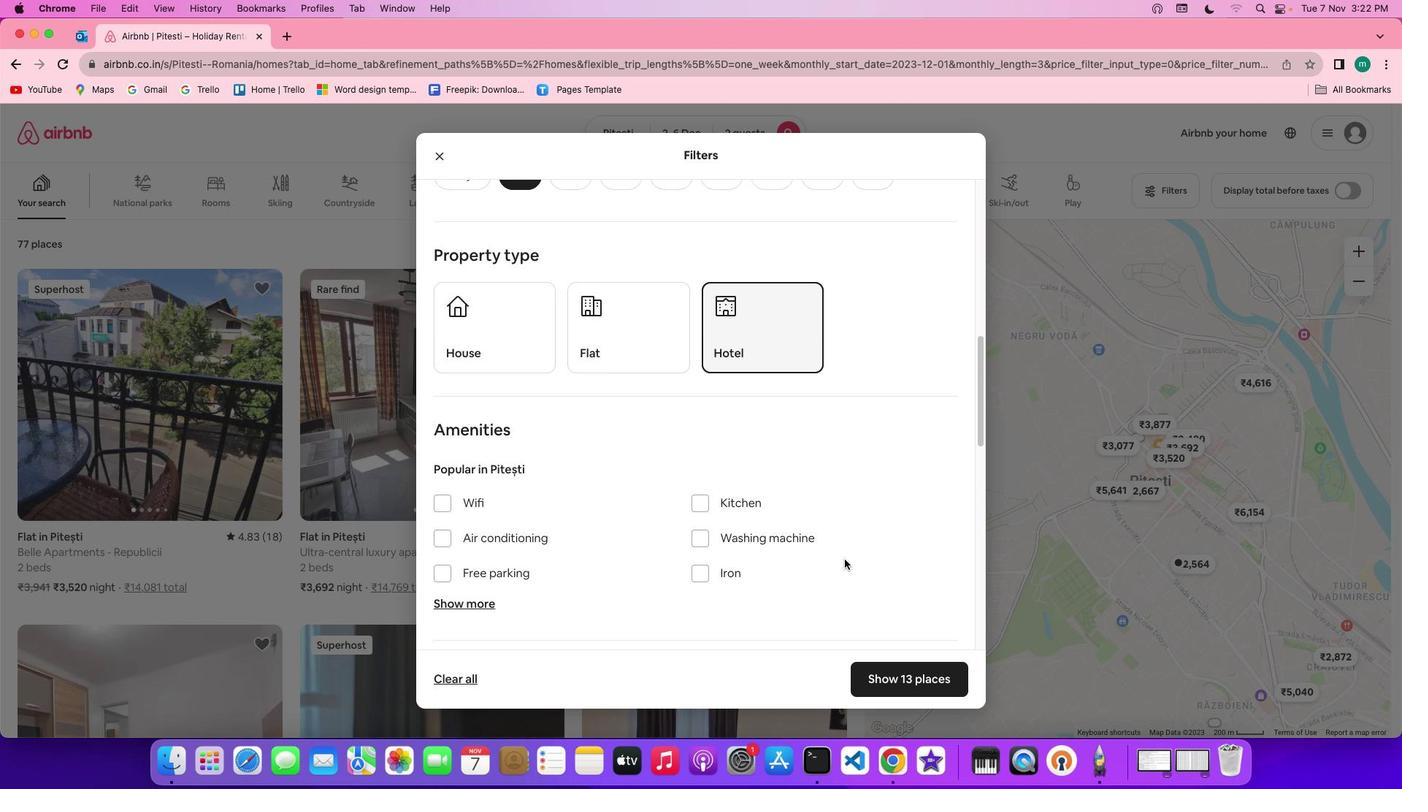
Action: Mouse scrolled (846, 561) with delta (1, 0)
Screenshot: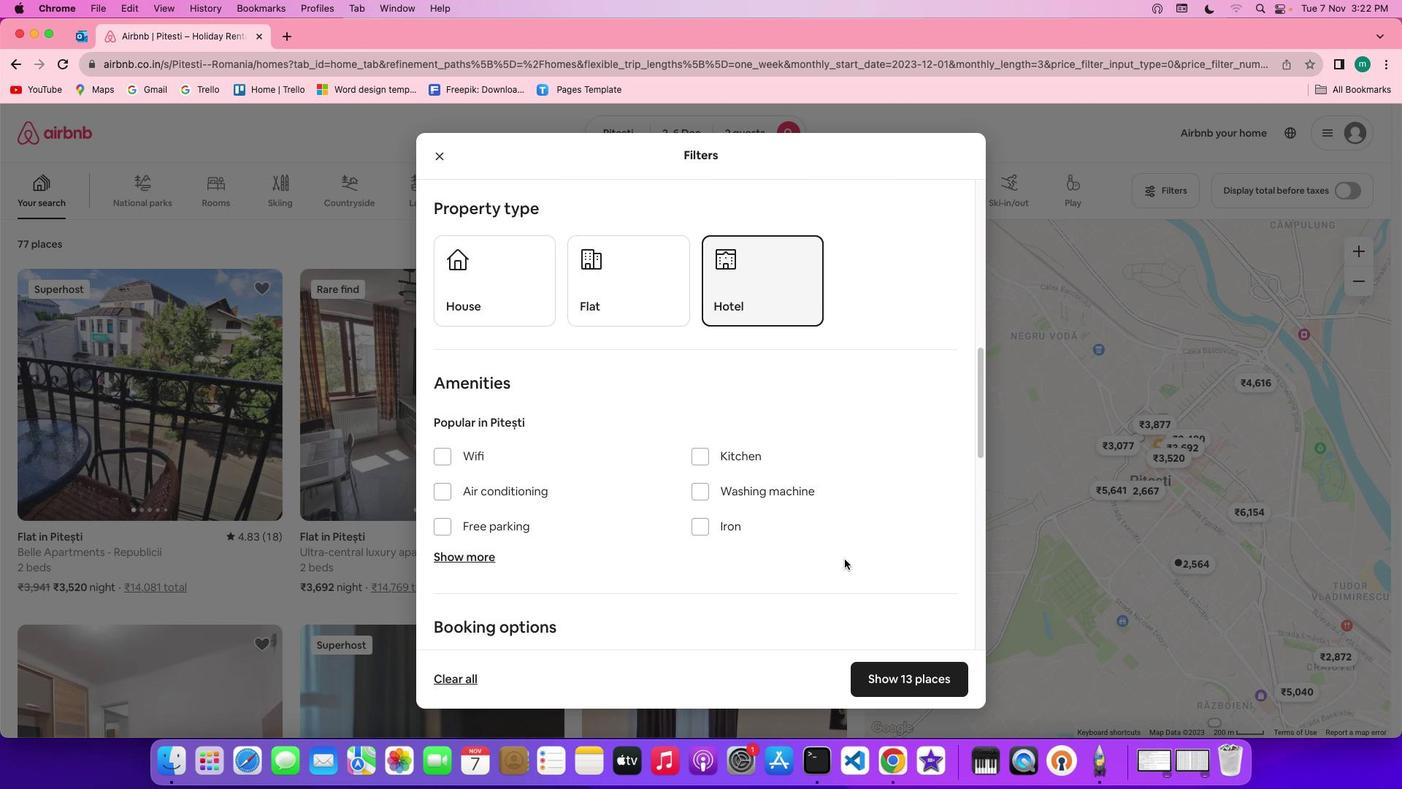 
Action: Mouse scrolled (846, 561) with delta (1, 0)
Screenshot: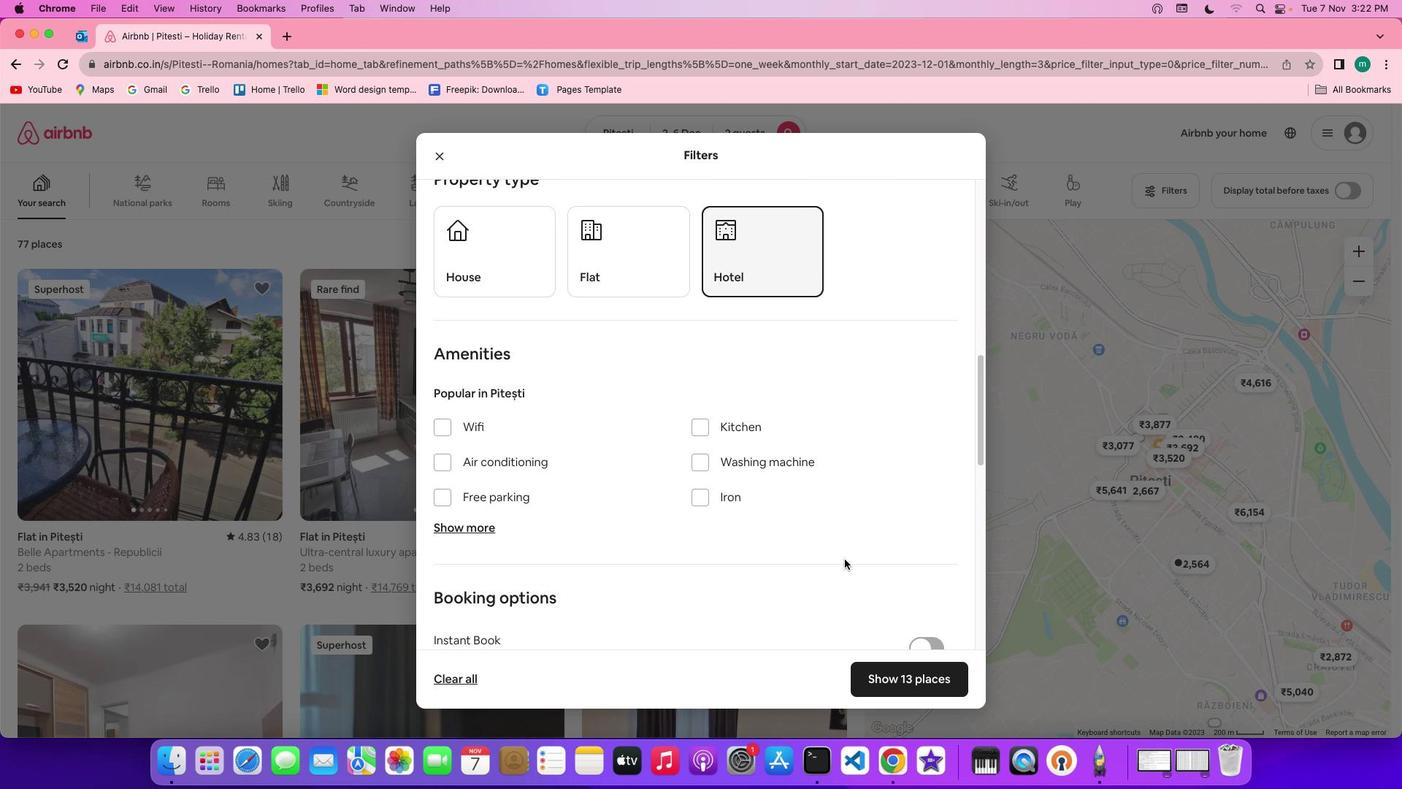 
Action: Mouse scrolled (846, 561) with delta (1, 0)
Screenshot: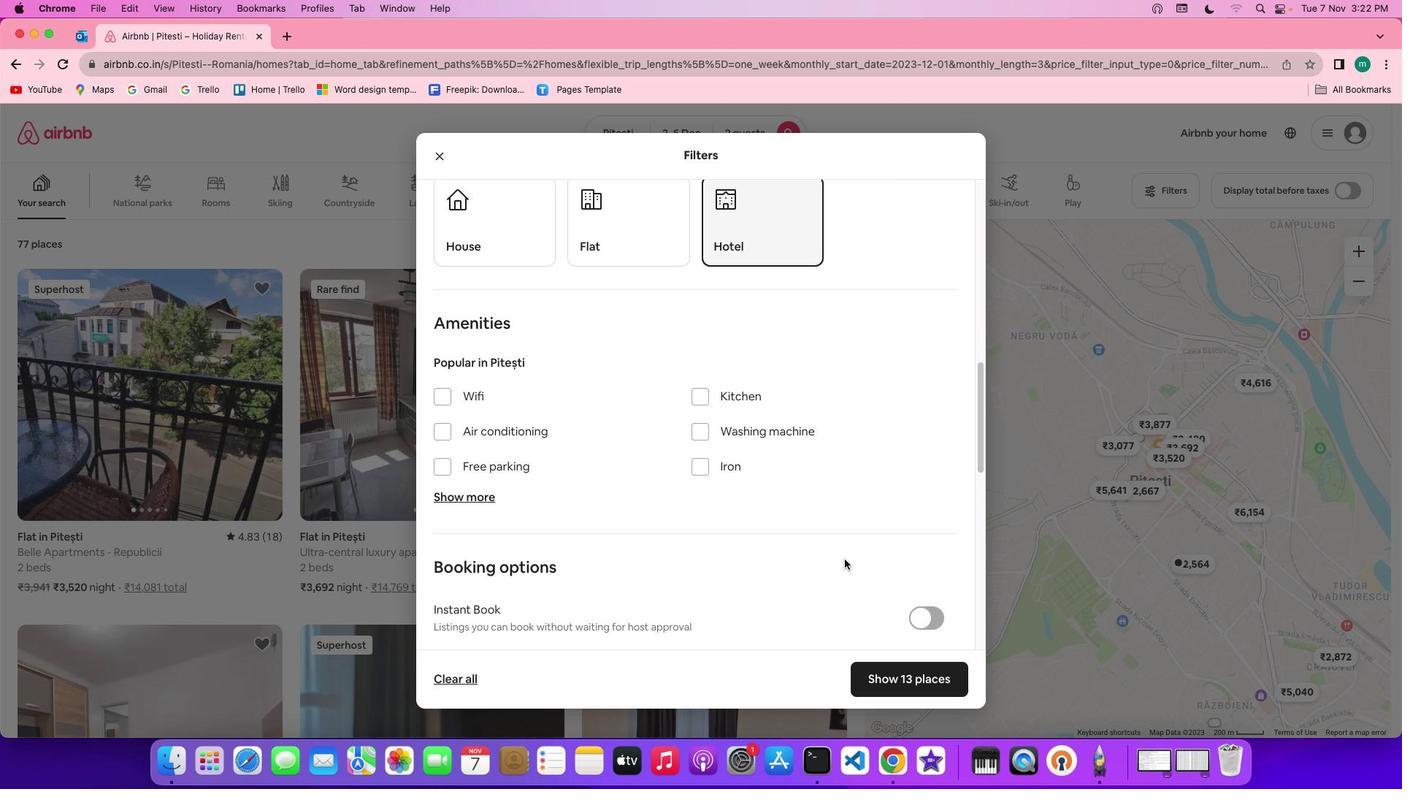 
Action: Mouse scrolled (846, 561) with delta (1, 0)
Screenshot: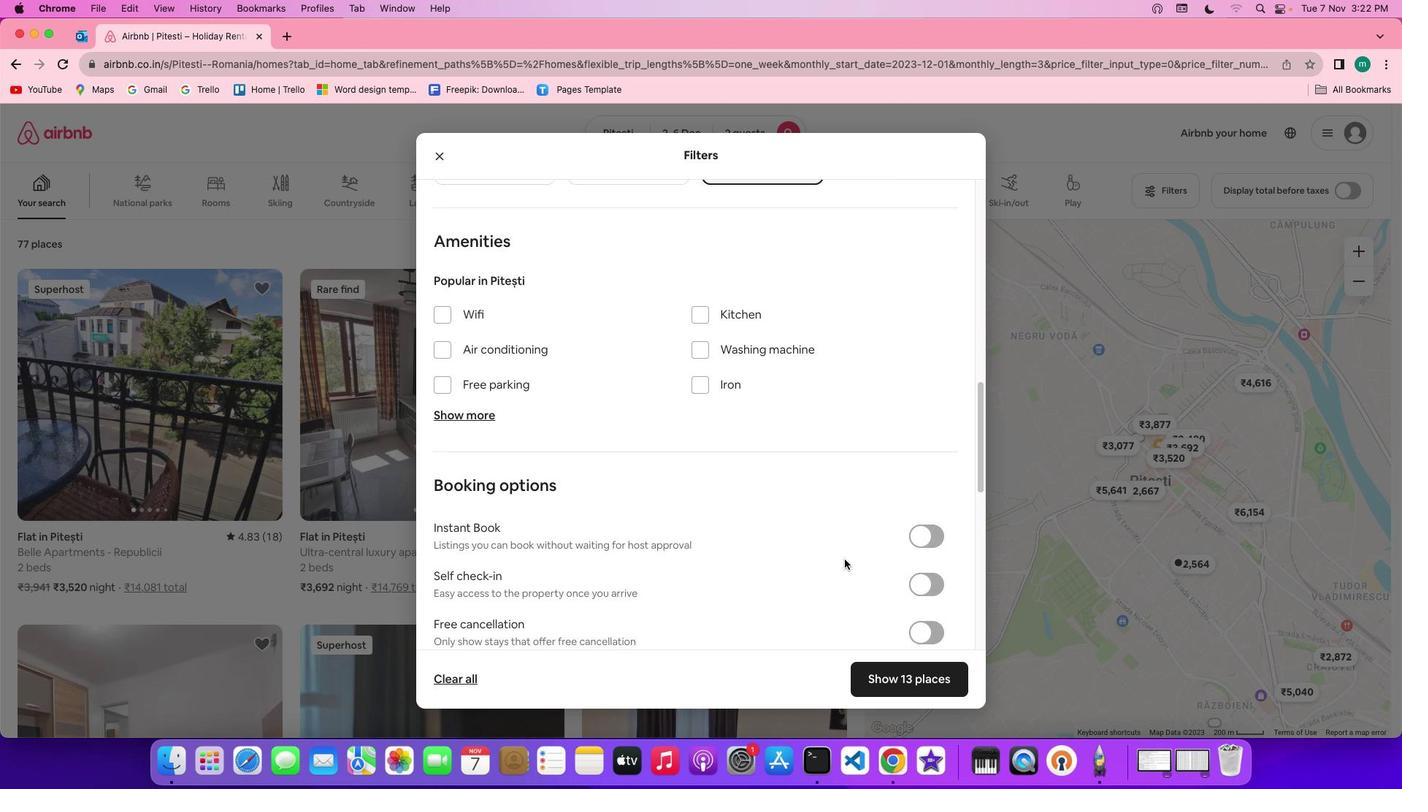 
Action: Mouse scrolled (846, 561) with delta (1, 0)
Screenshot: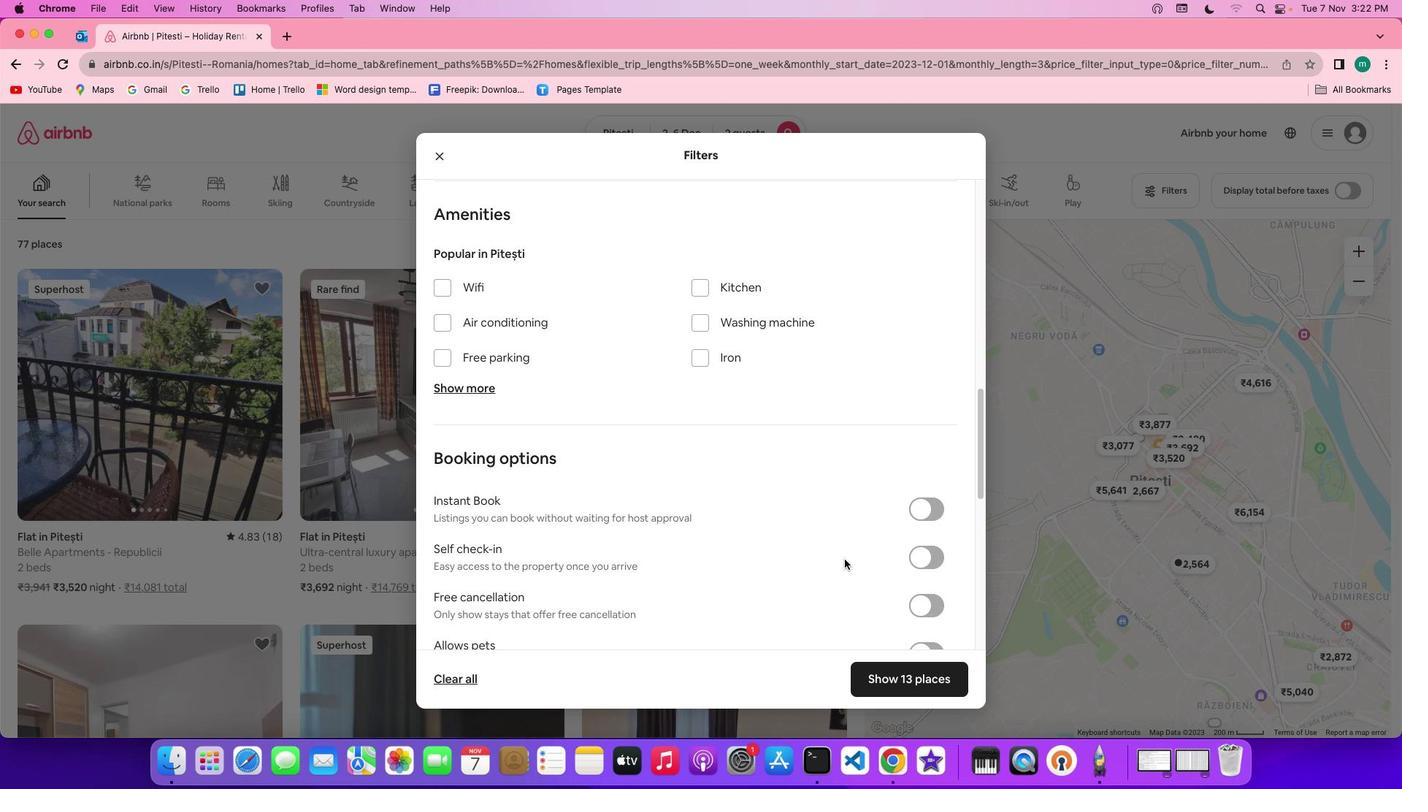 
Action: Mouse scrolled (846, 561) with delta (1, 0)
Screenshot: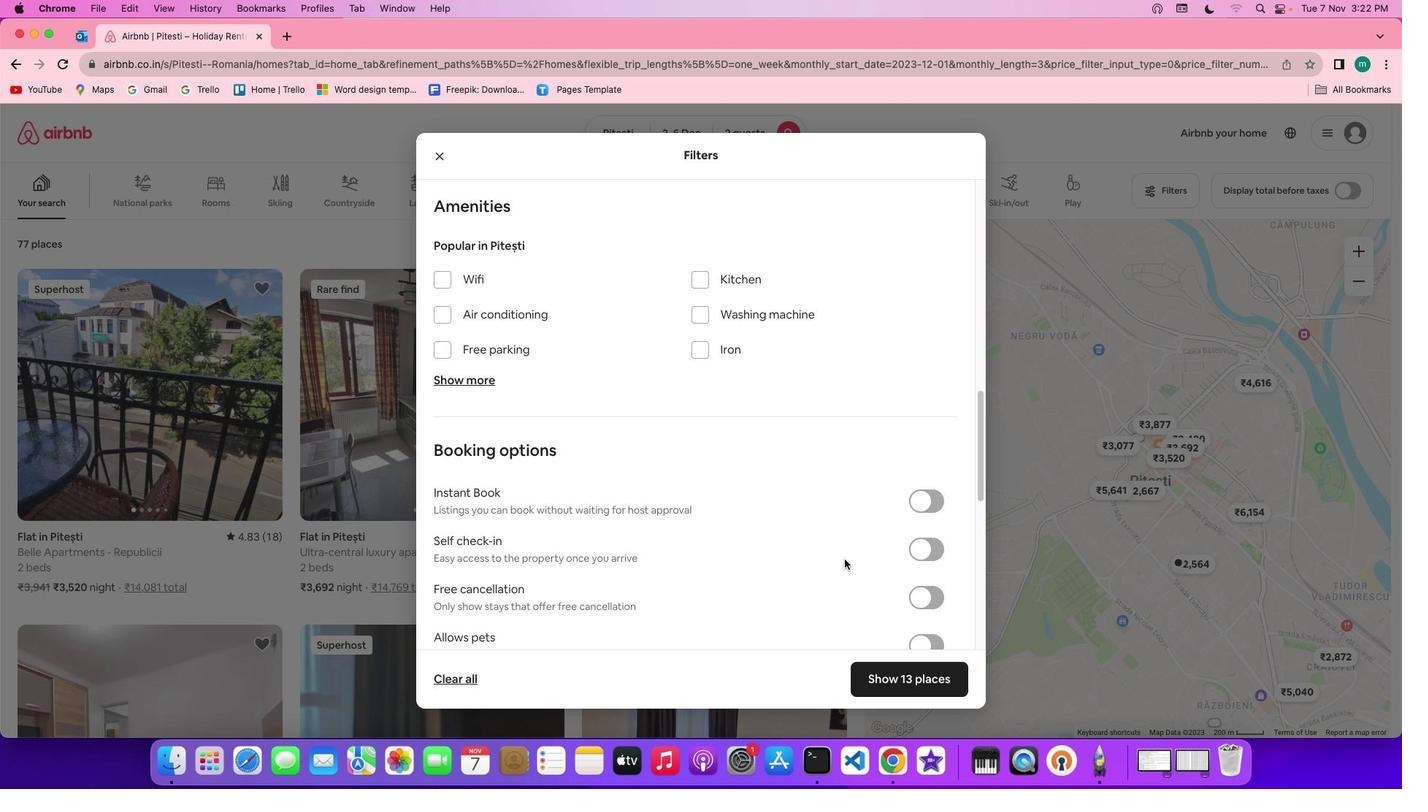 
Action: Mouse scrolled (846, 561) with delta (1, 0)
Screenshot: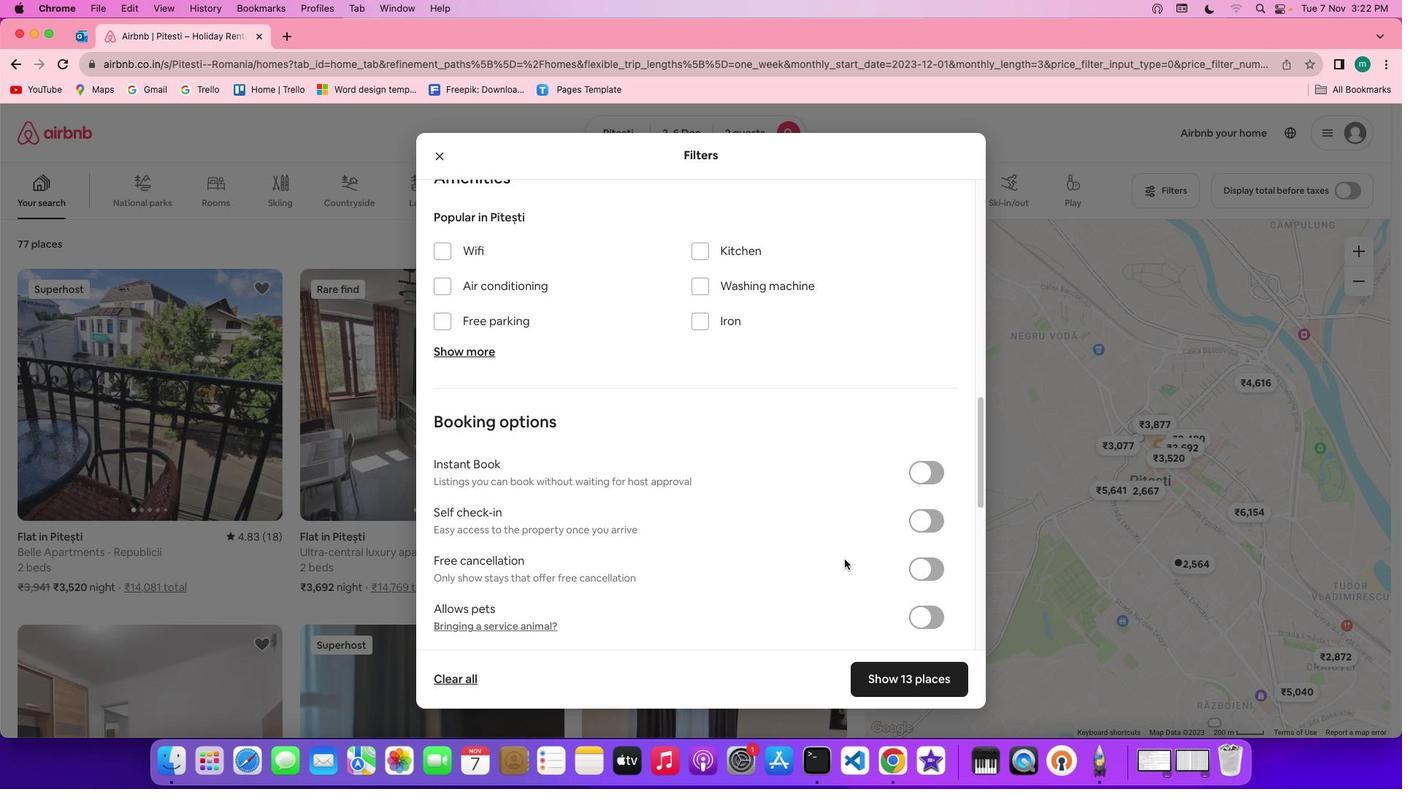 
Action: Mouse scrolled (846, 561) with delta (1, 0)
Screenshot: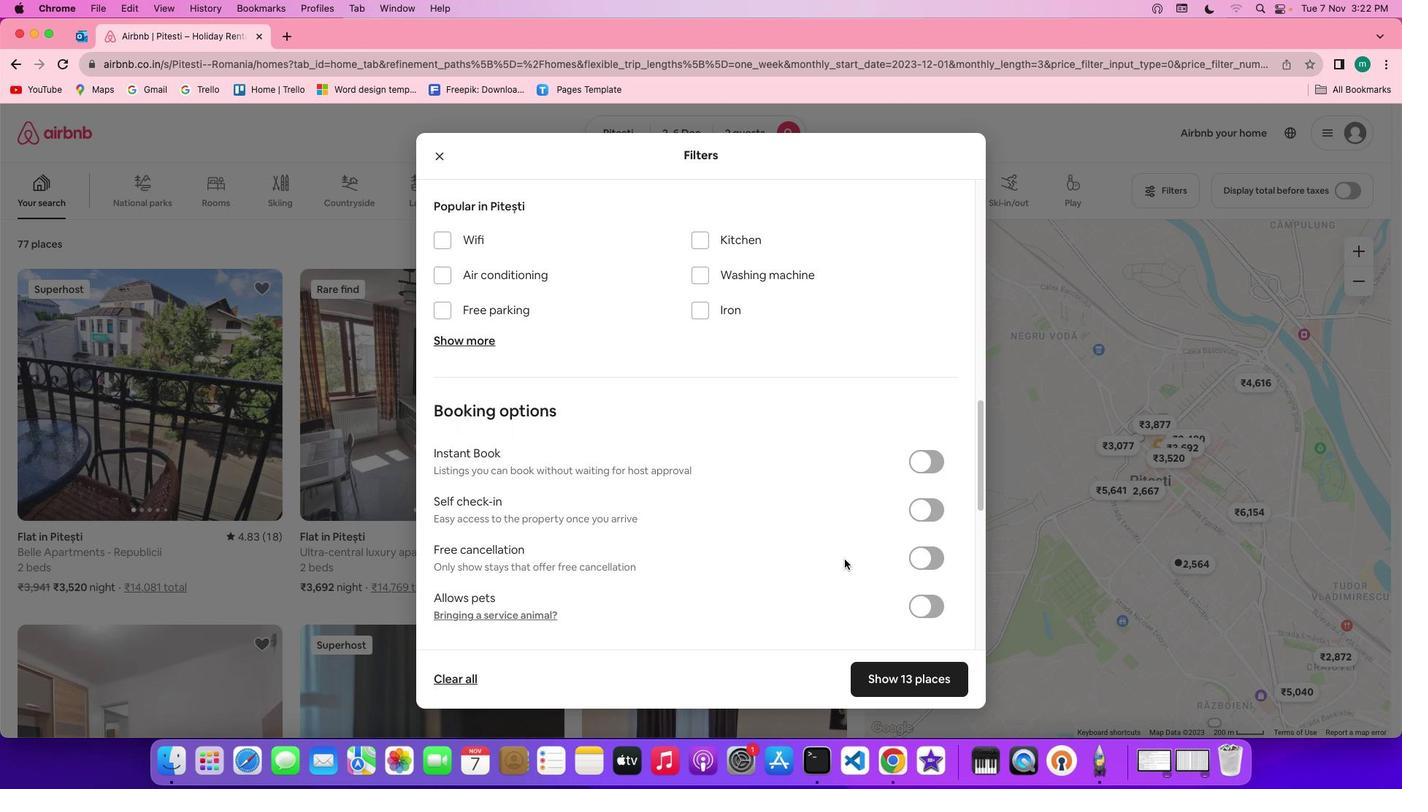 
Action: Mouse scrolled (846, 561) with delta (1, 0)
Screenshot: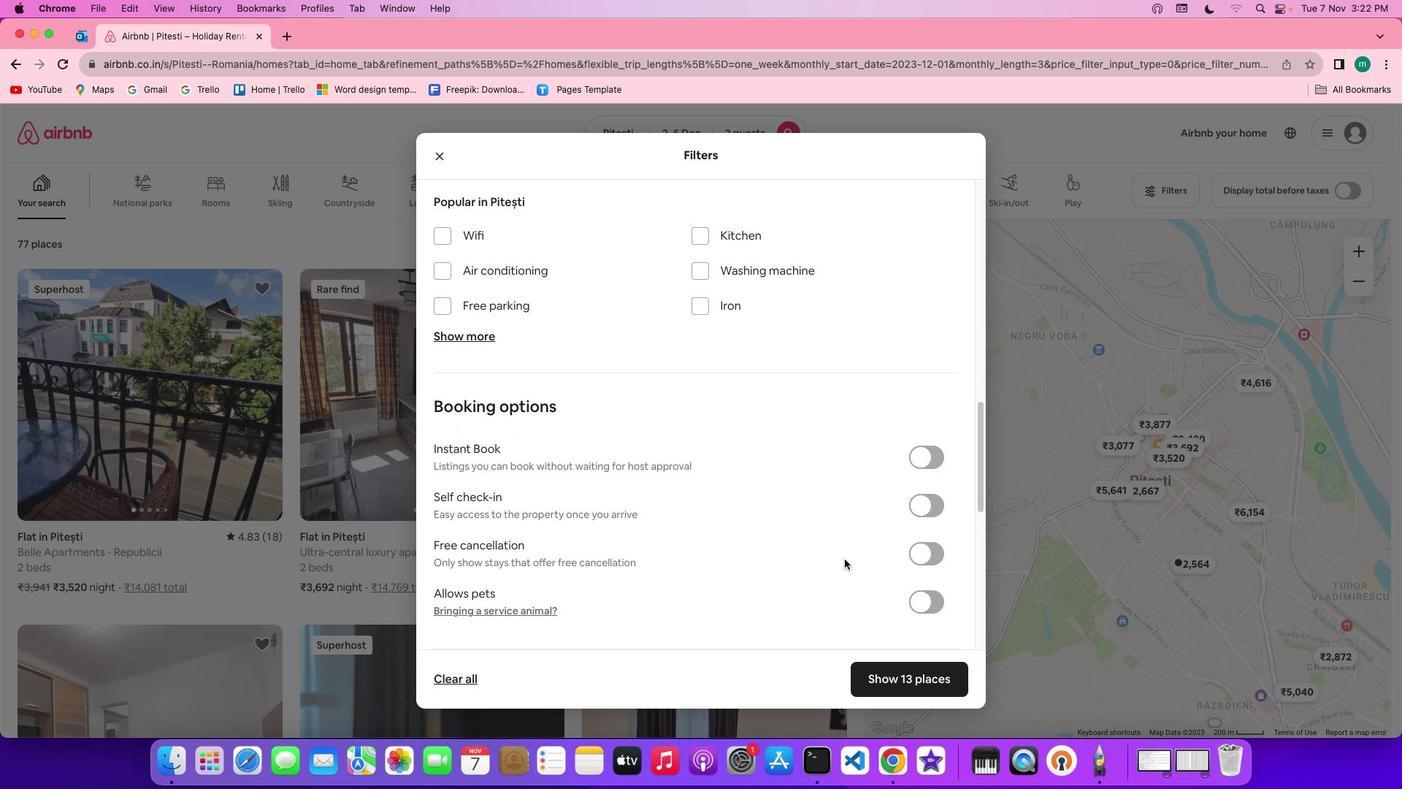 
Action: Mouse scrolled (846, 561) with delta (1, 0)
Screenshot: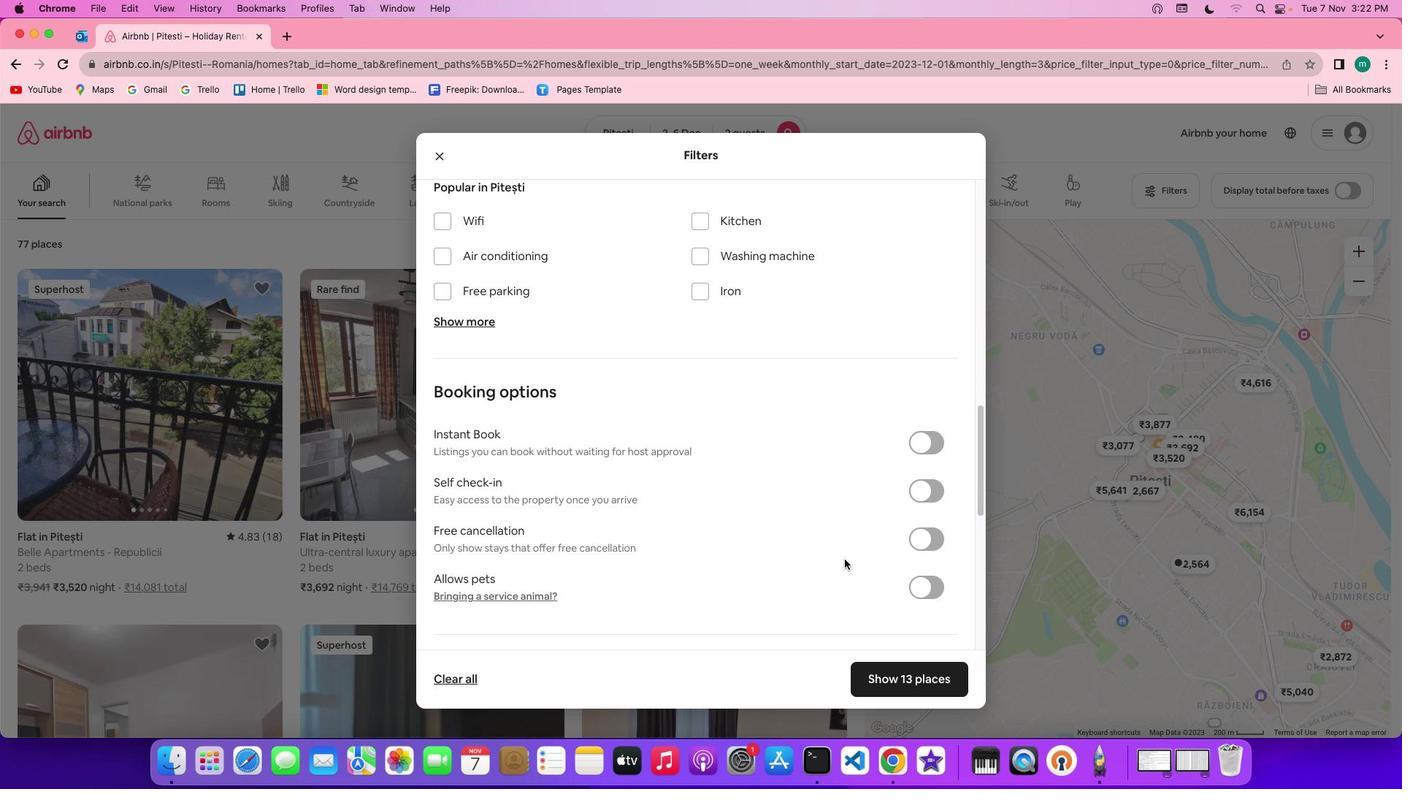 
Action: Mouse scrolled (846, 561) with delta (1, 0)
Screenshot: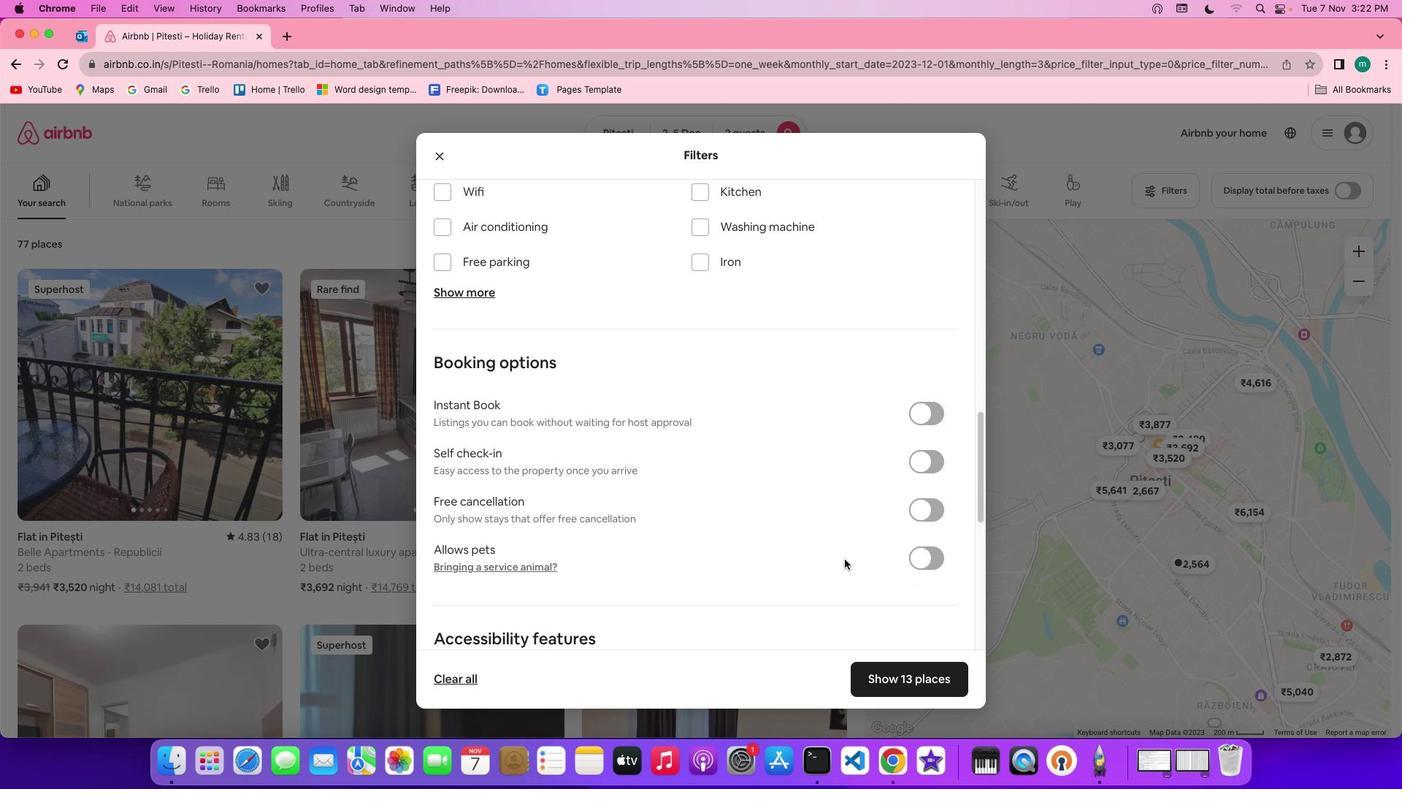 
Action: Mouse scrolled (846, 561) with delta (1, 0)
Screenshot: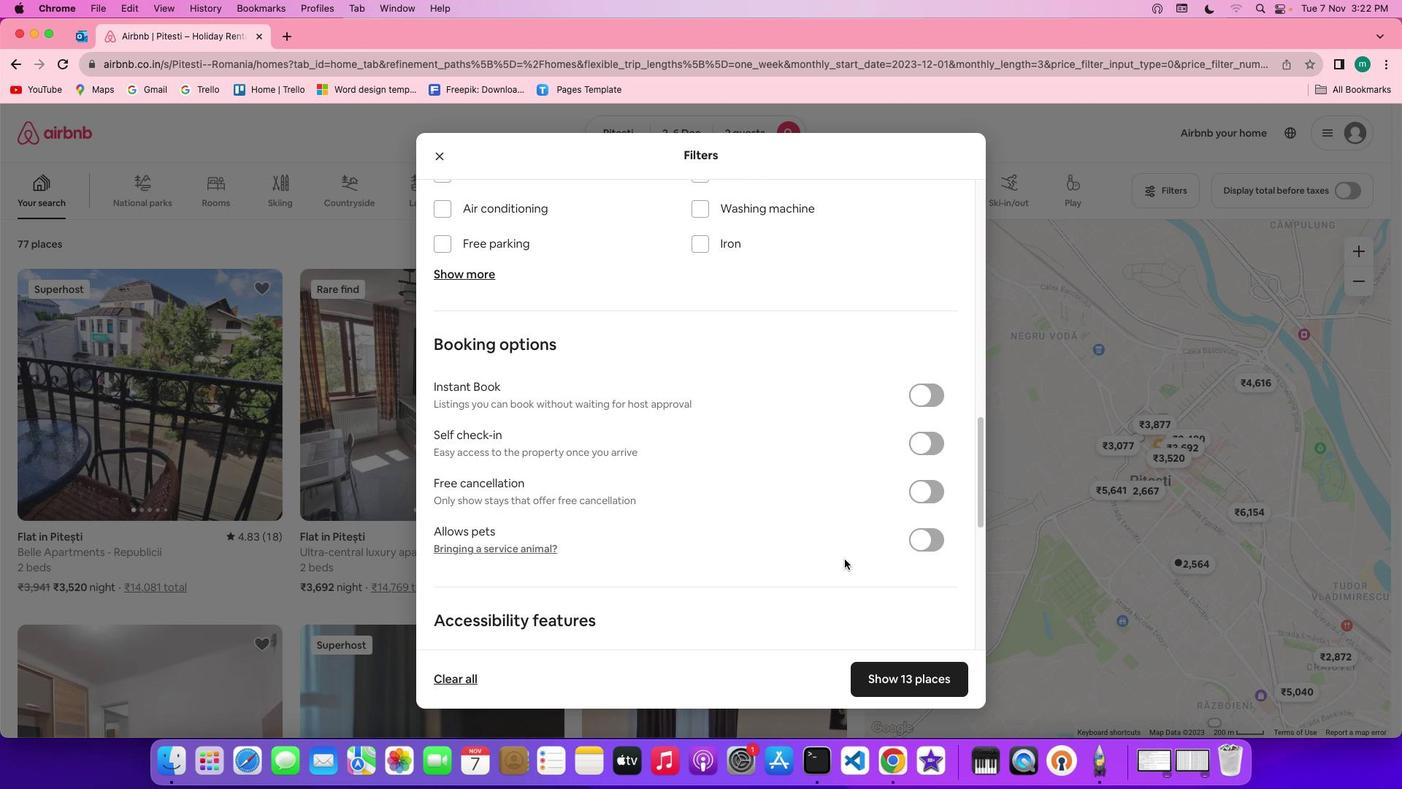 
Action: Mouse scrolled (846, 561) with delta (1, 0)
Screenshot: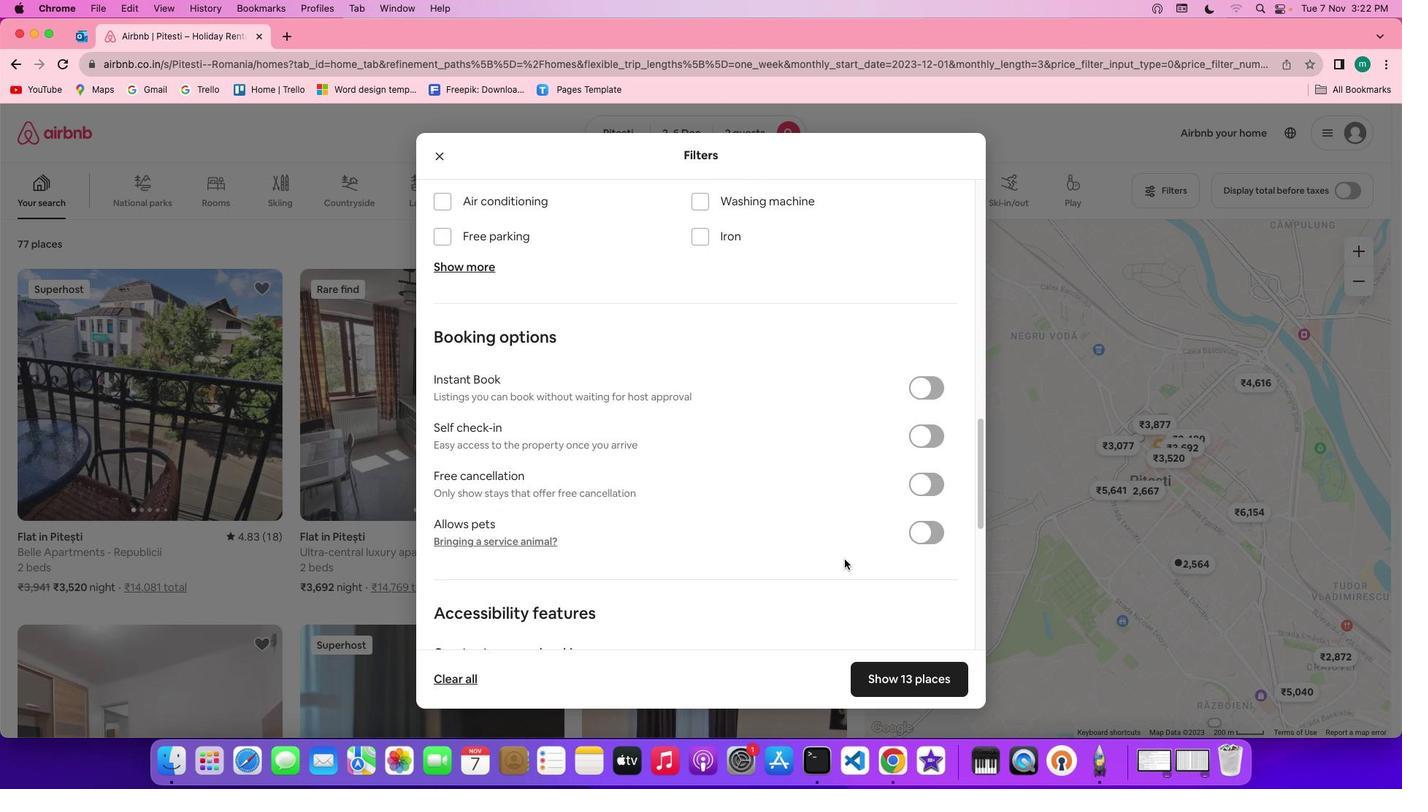 
Action: Mouse scrolled (846, 561) with delta (1, 2)
Screenshot: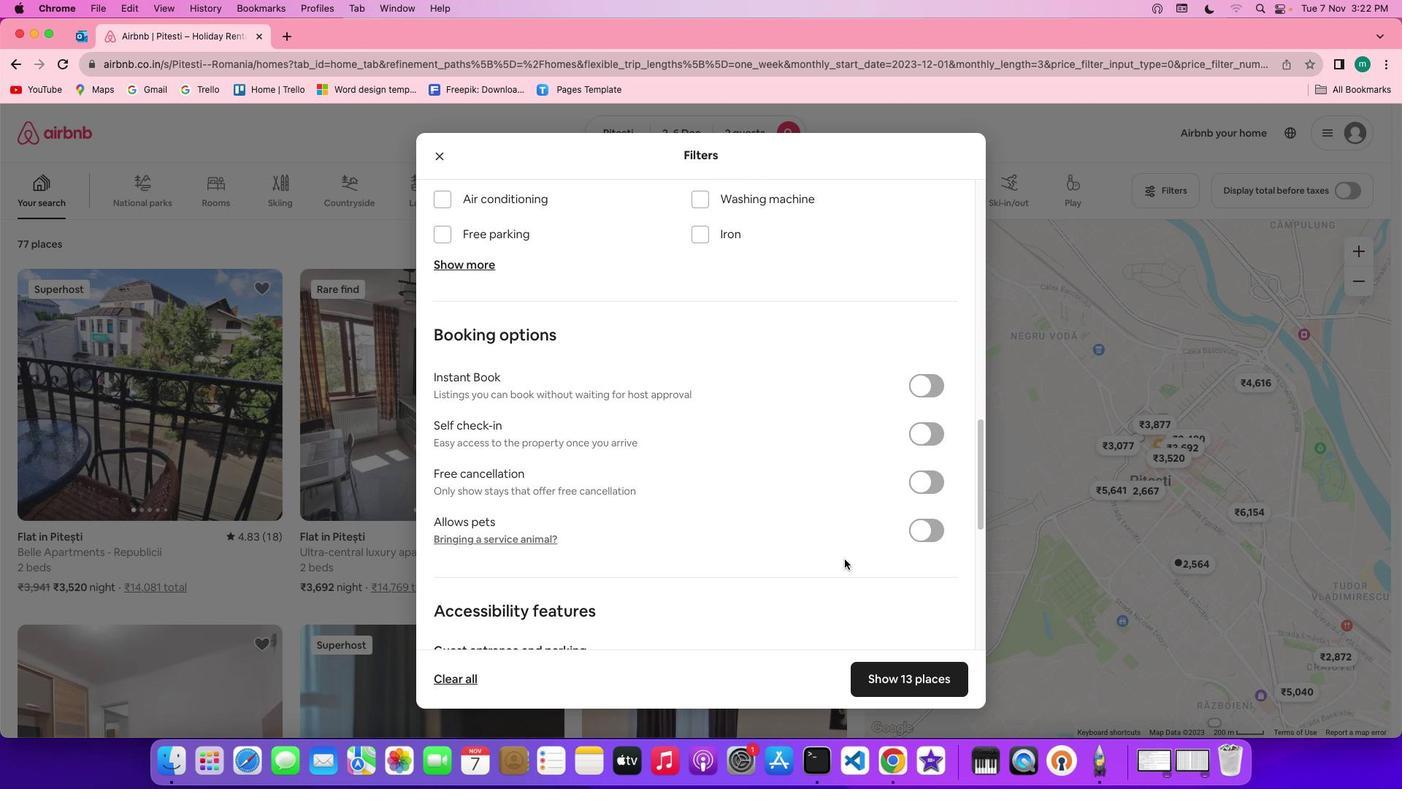 
Action: Mouse scrolled (846, 561) with delta (1, 2)
Screenshot: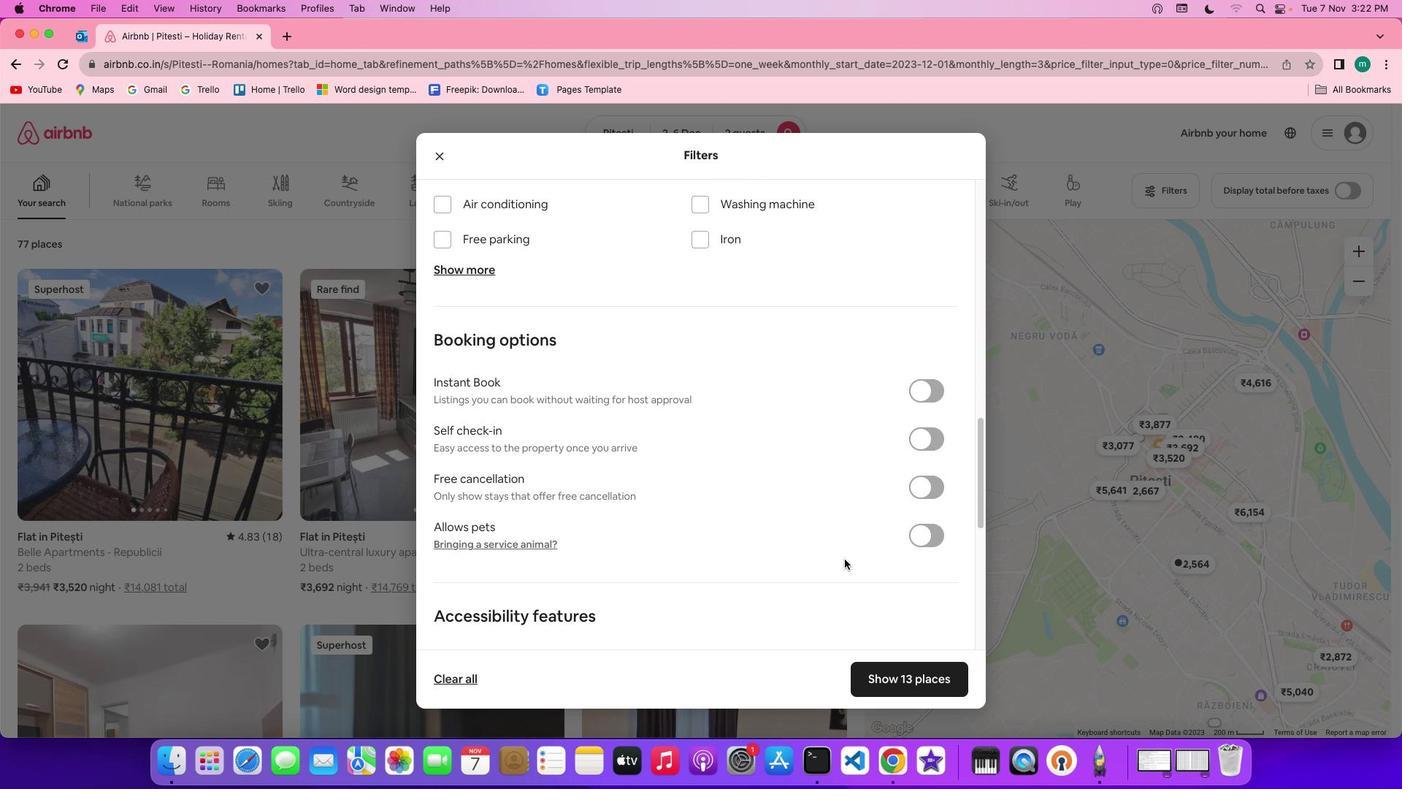 
Action: Mouse moved to (874, 572)
Screenshot: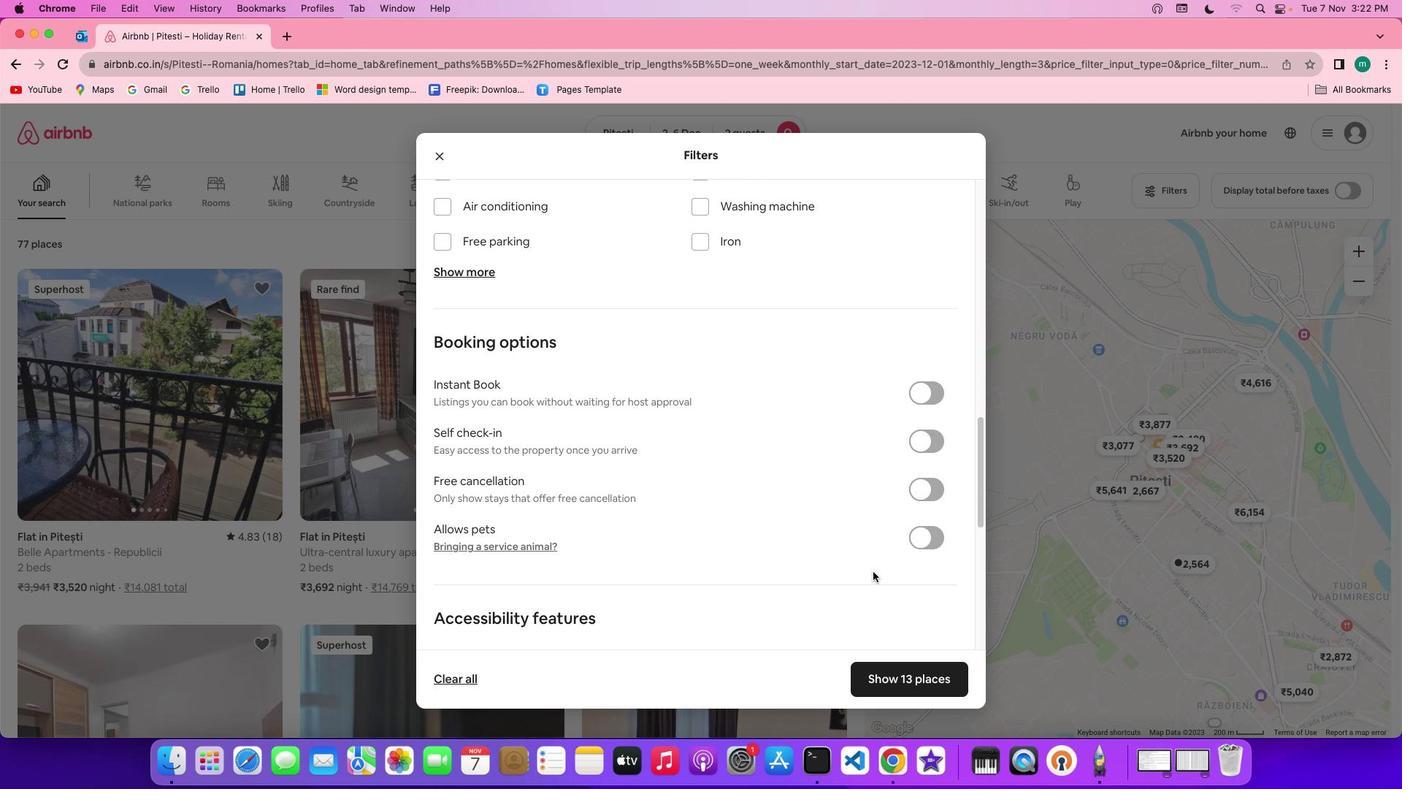 
Action: Mouse scrolled (874, 572) with delta (1, 0)
Screenshot: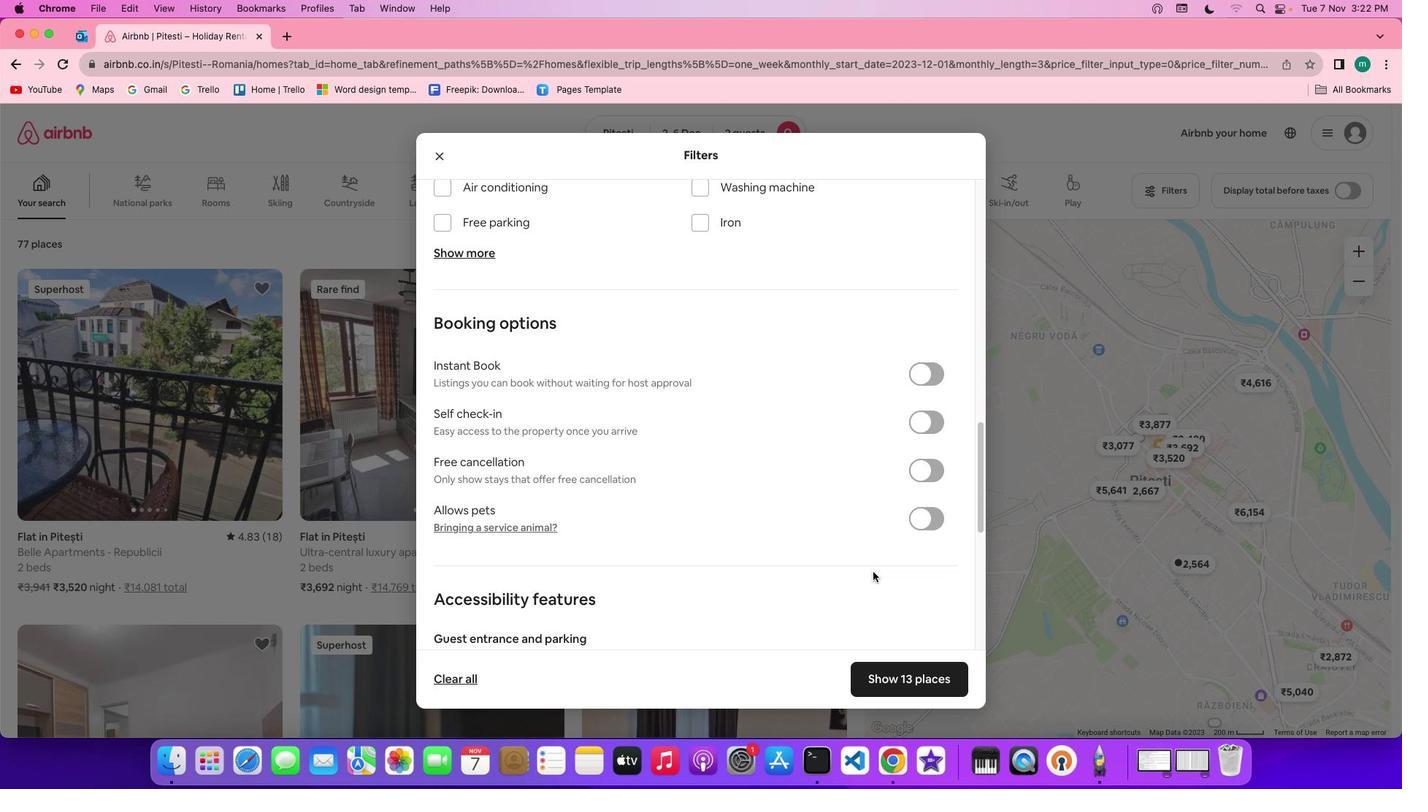 
Action: Mouse scrolled (874, 572) with delta (1, 0)
Screenshot: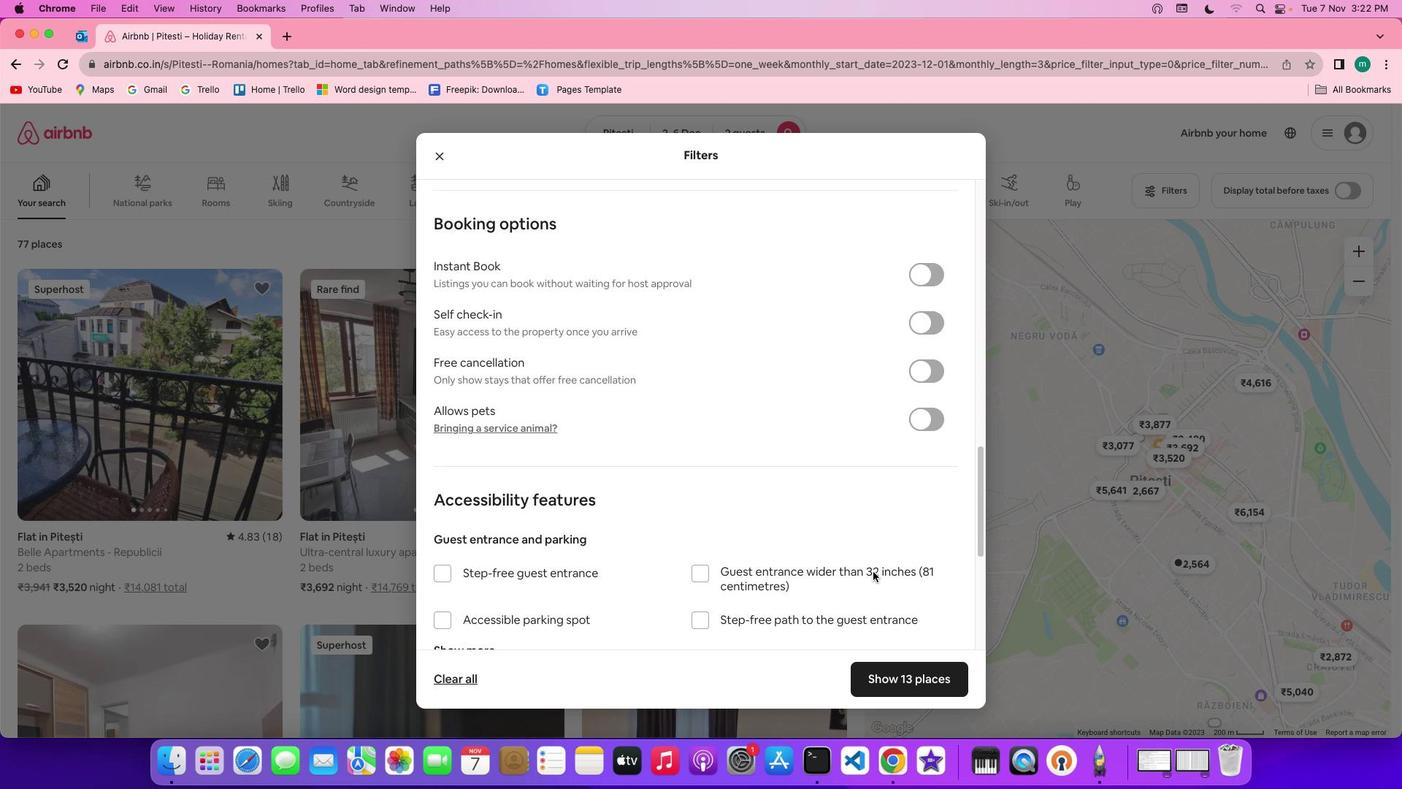 
Action: Mouse scrolled (874, 572) with delta (1, 0)
Screenshot: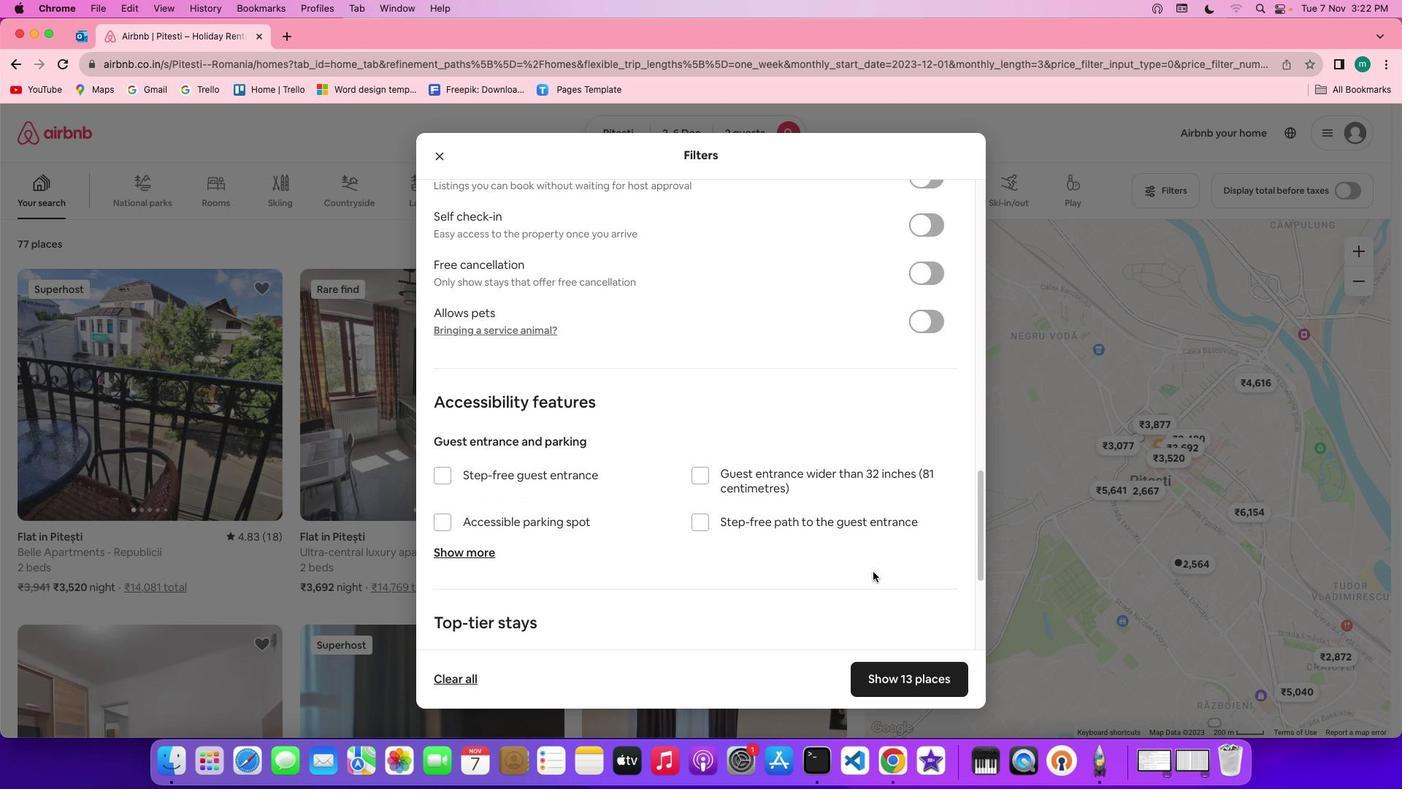 
Action: Mouse scrolled (874, 572) with delta (1, 0)
Screenshot: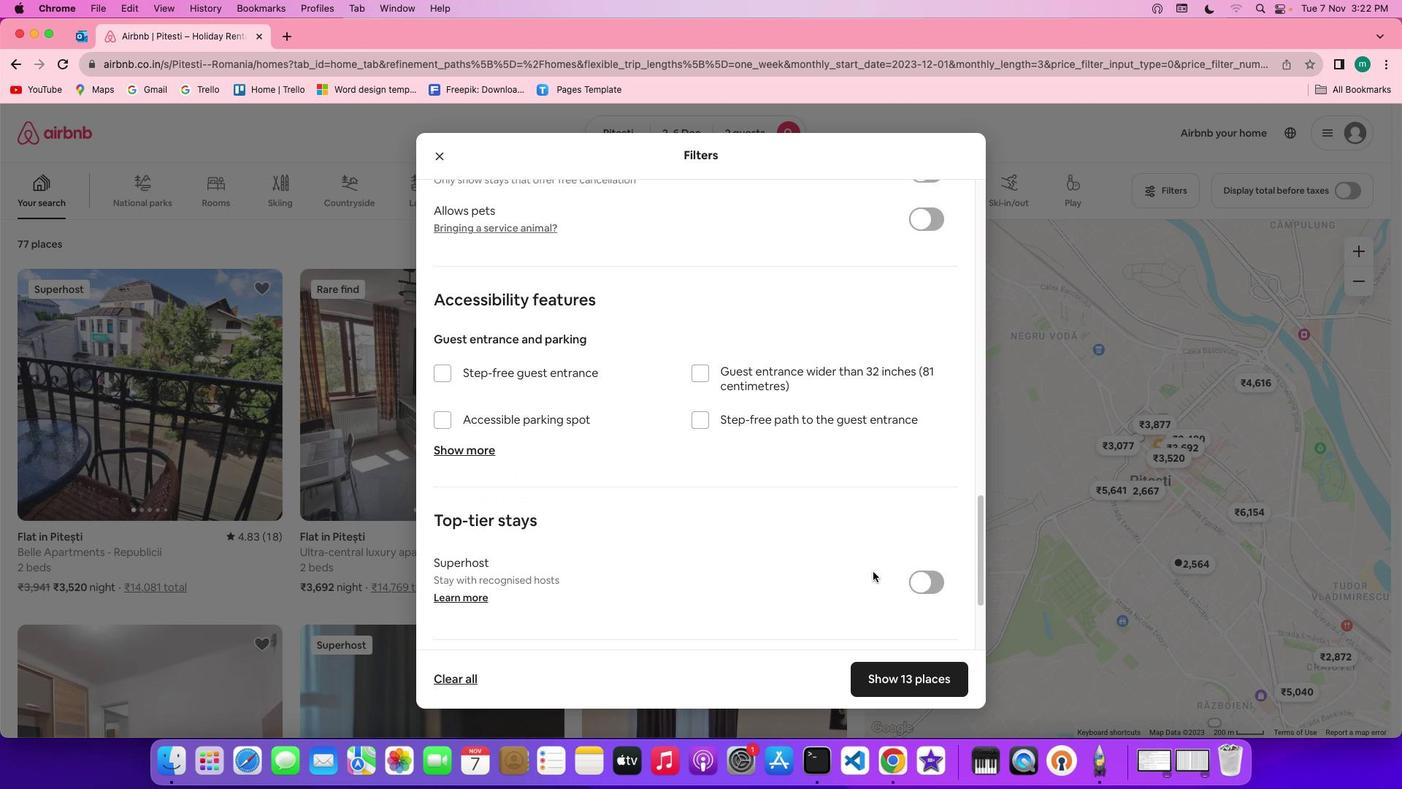 
Action: Mouse scrolled (874, 572) with delta (1, -1)
Screenshot: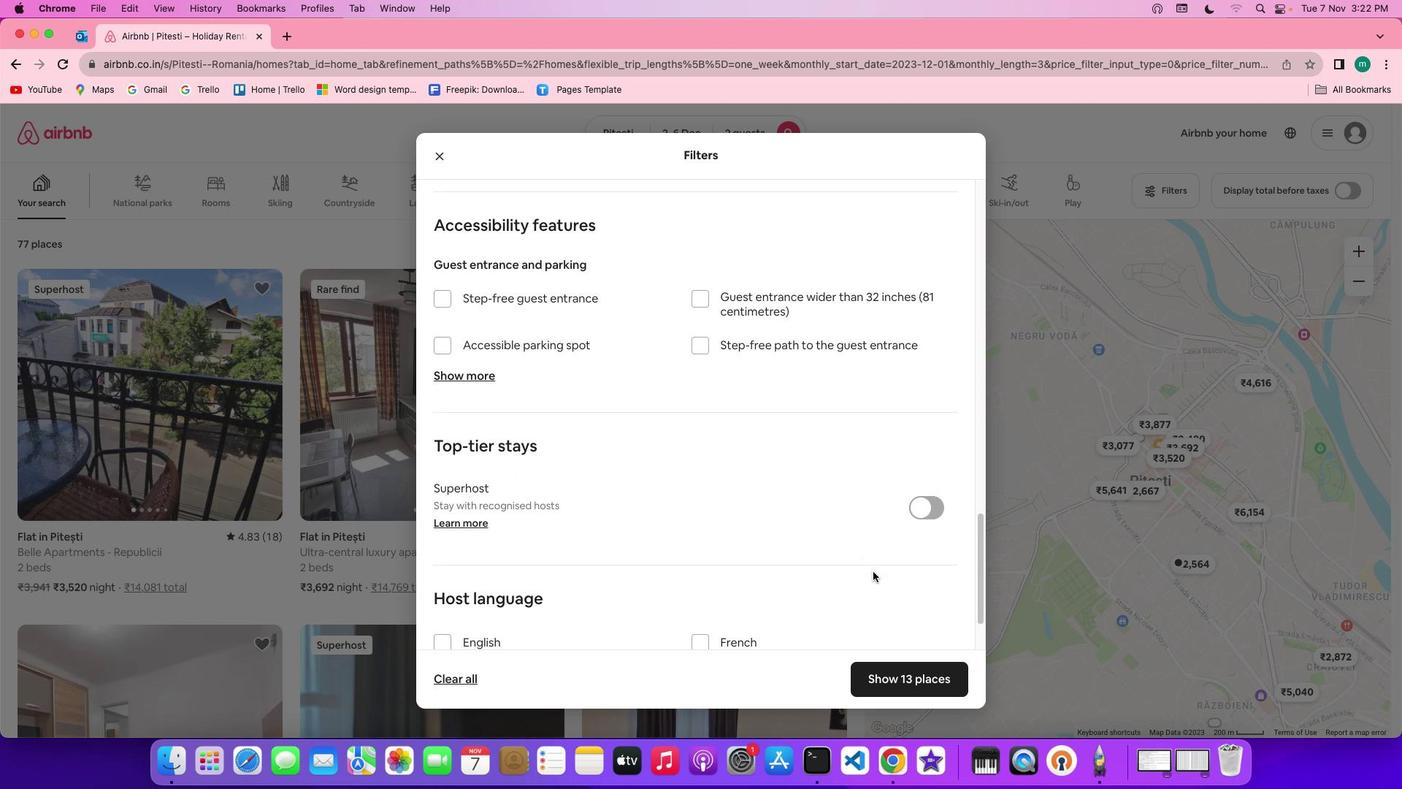 
Action: Mouse scrolled (874, 572) with delta (1, 0)
Screenshot: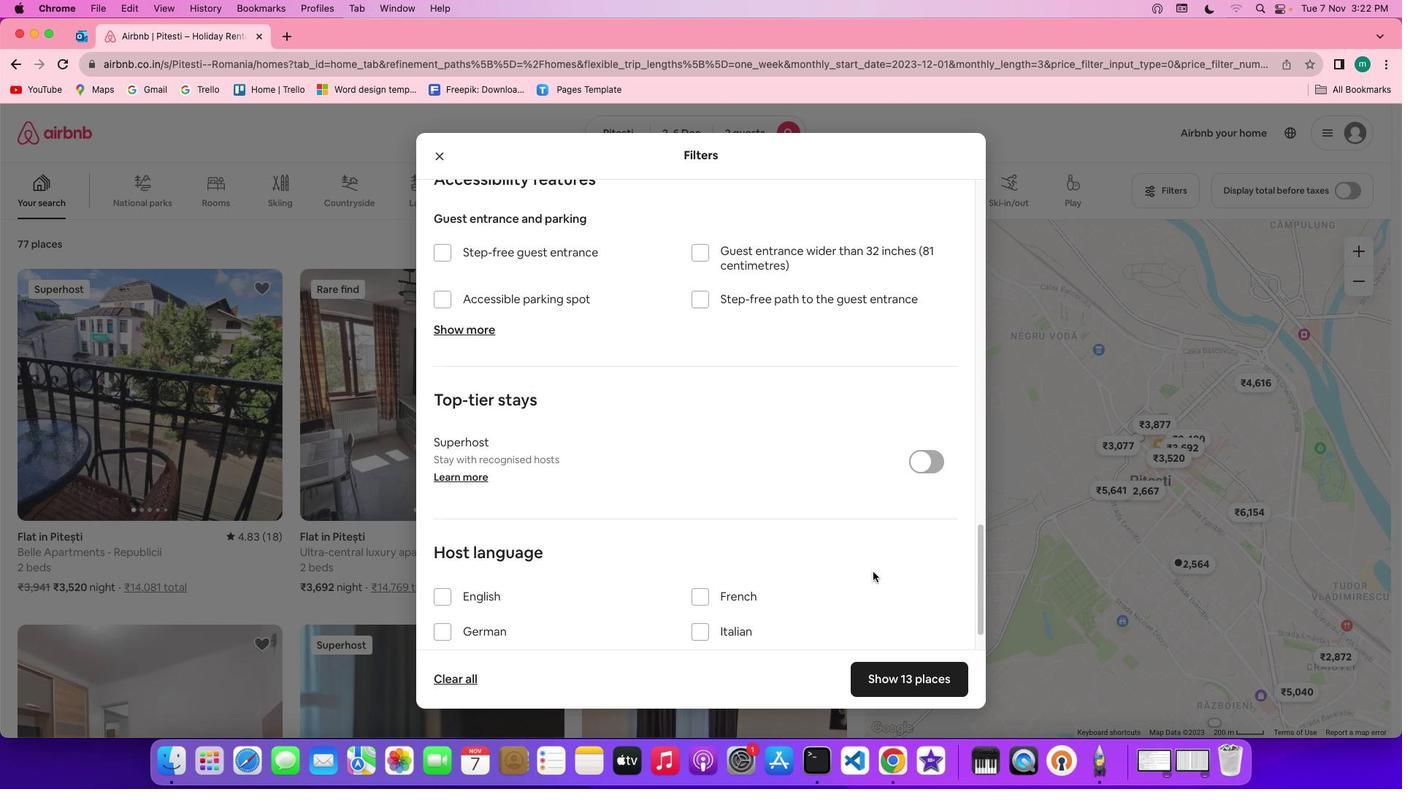 
Action: Mouse scrolled (874, 572) with delta (1, 0)
Screenshot: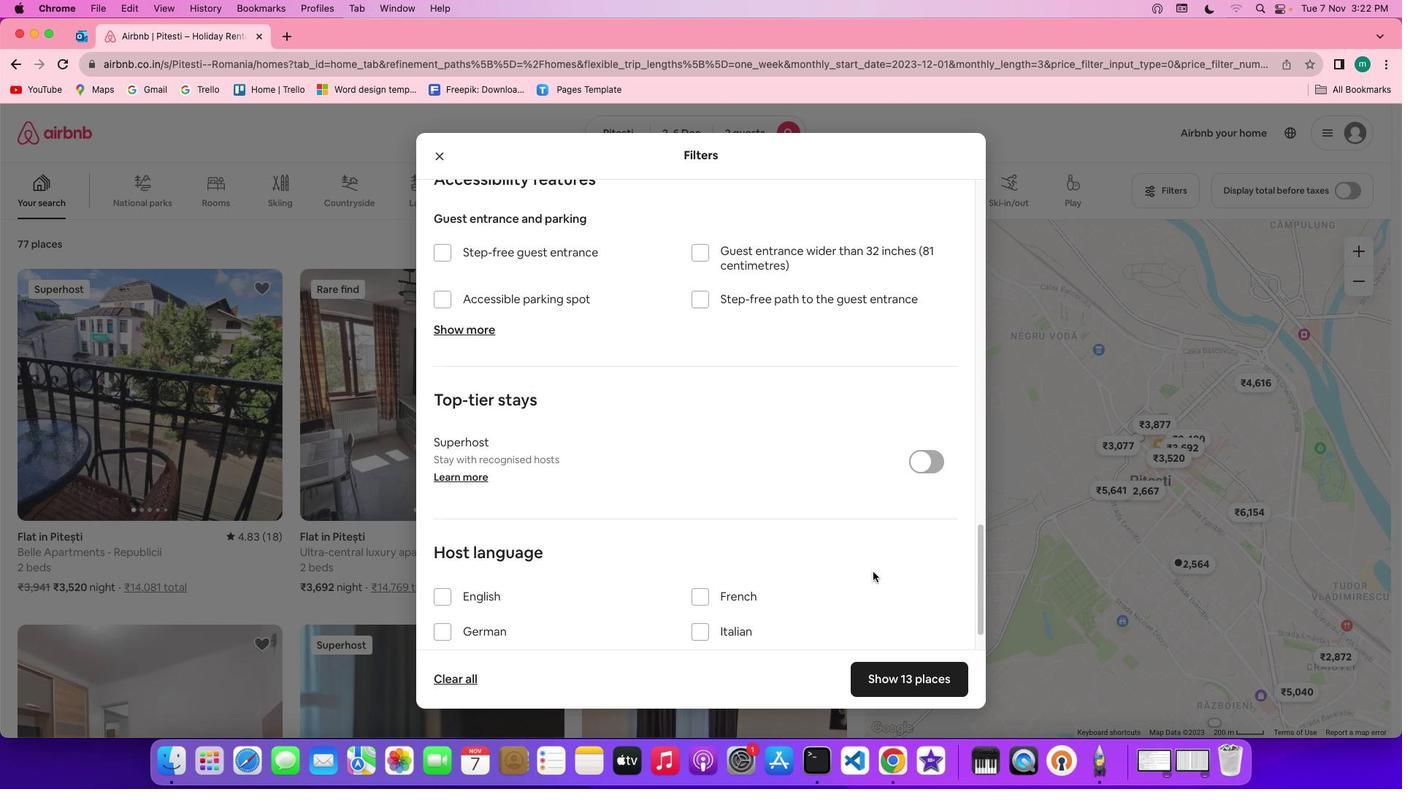 
Action: Mouse scrolled (874, 572) with delta (1, 0)
Screenshot: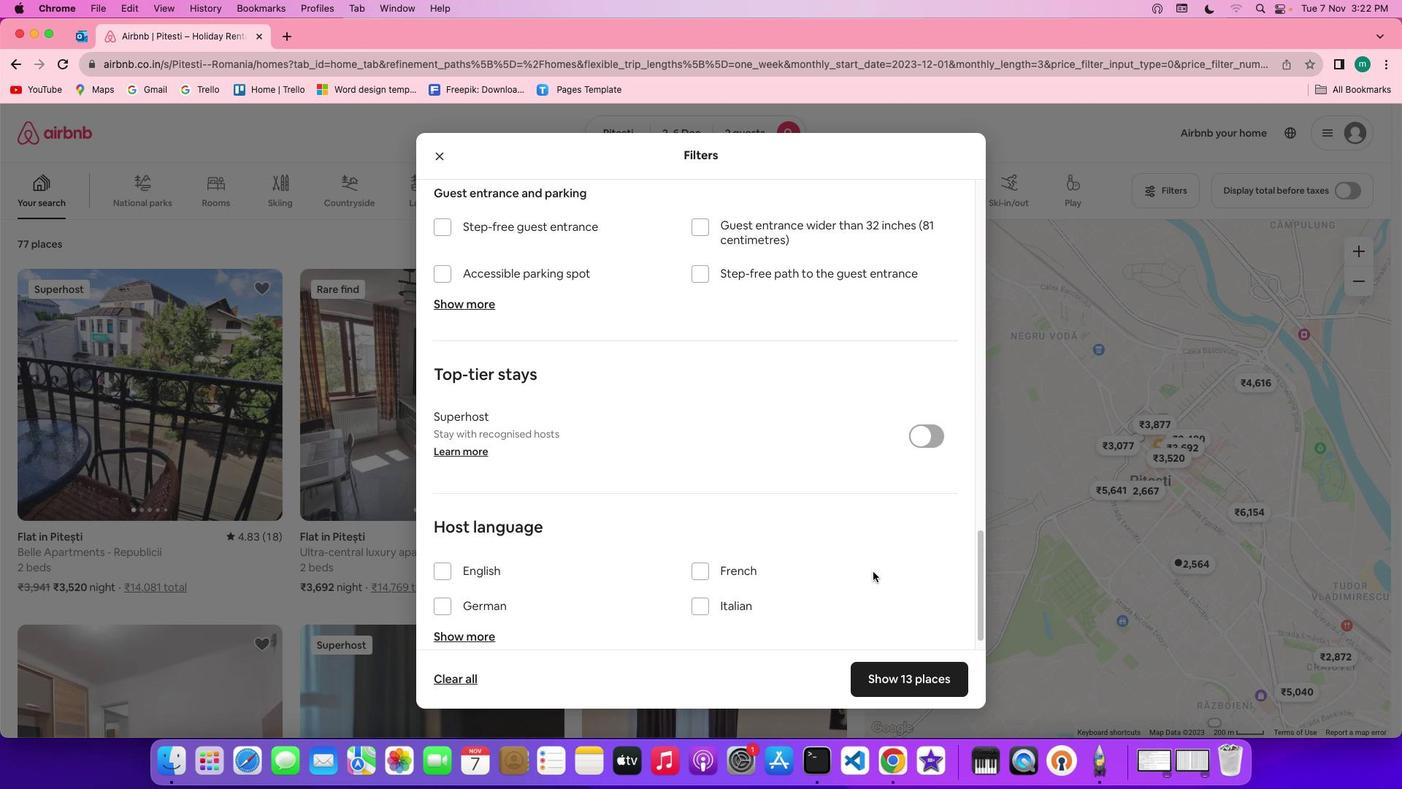 
Action: Mouse scrolled (874, 572) with delta (1, -1)
Screenshot: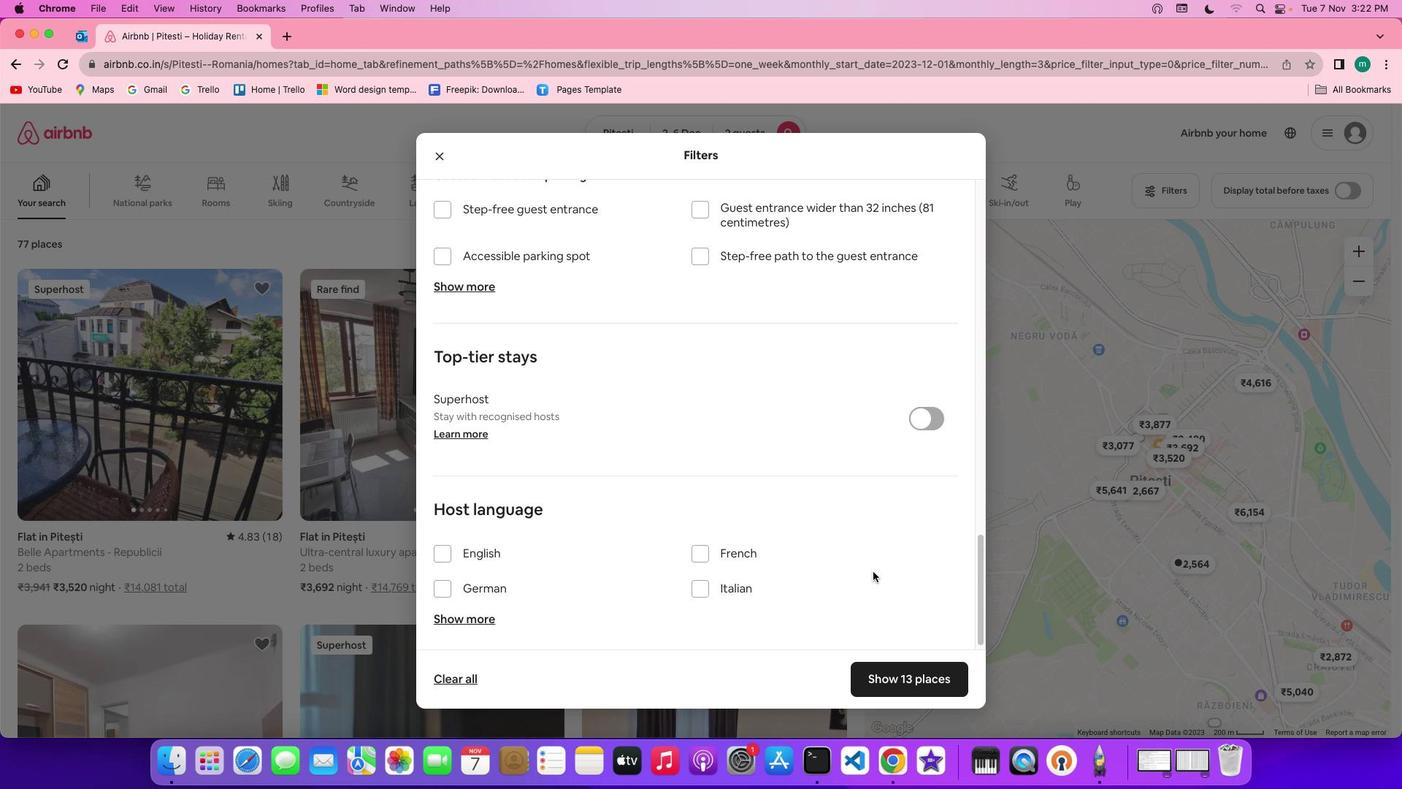 
Action: Mouse scrolled (874, 572) with delta (1, -1)
Screenshot: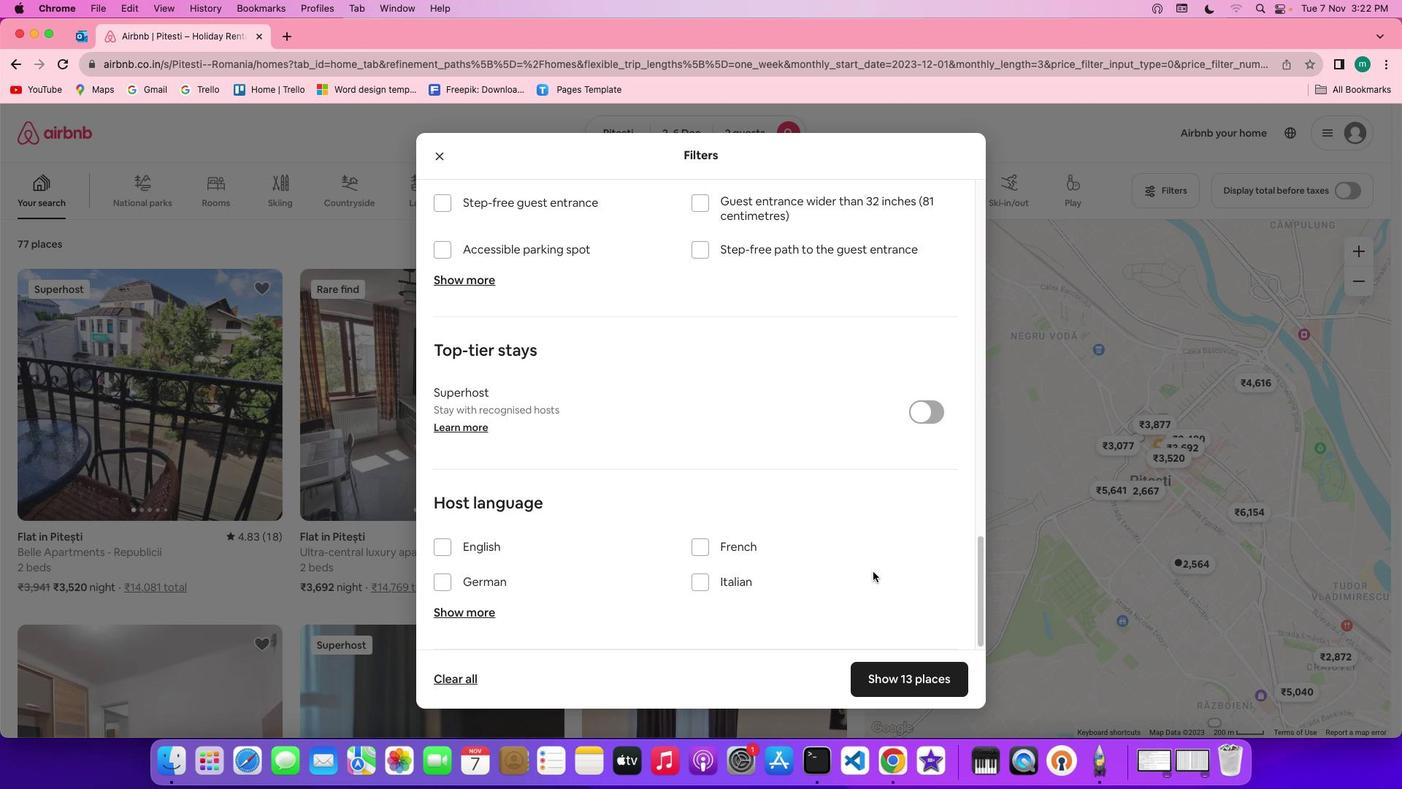 
Action: Mouse scrolled (874, 572) with delta (1, 0)
Screenshot: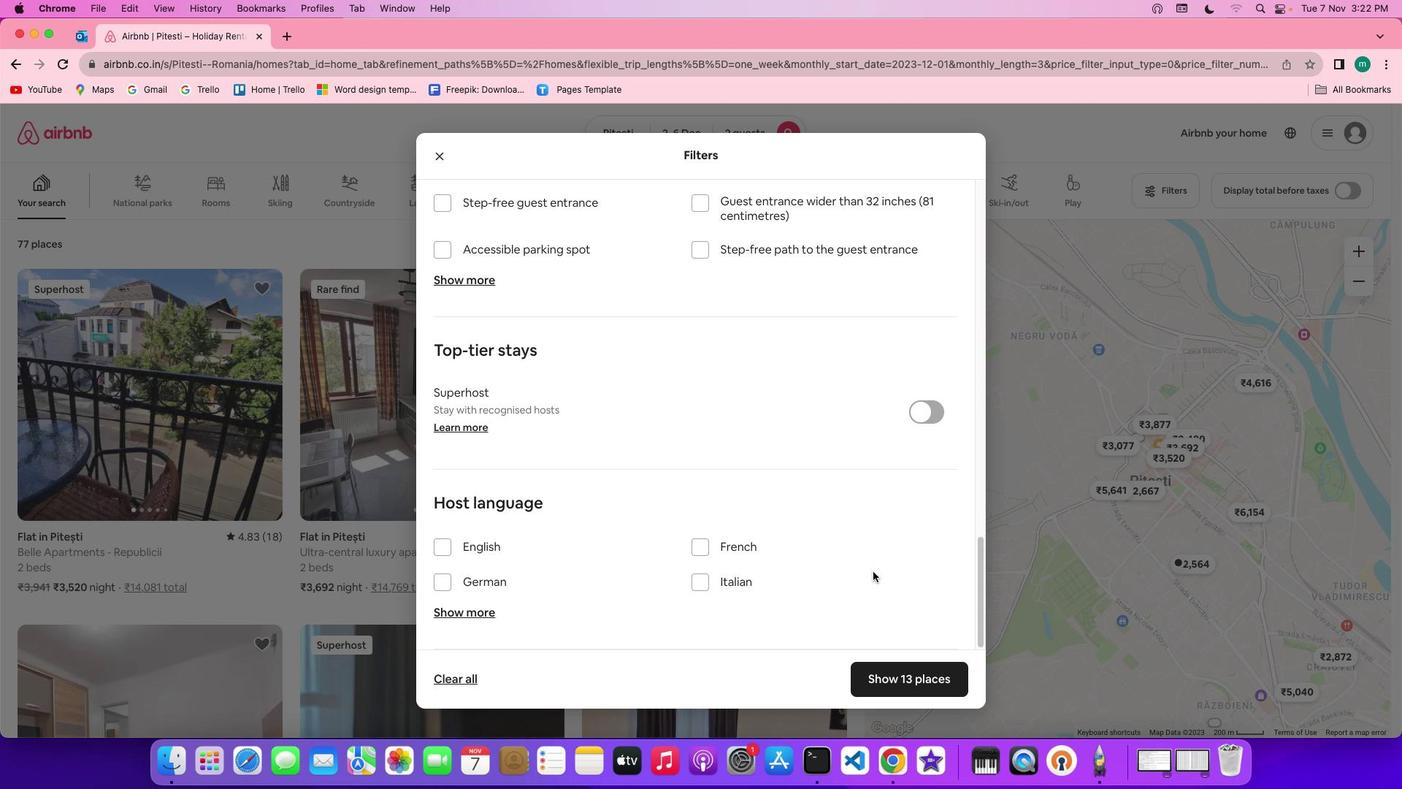 
Action: Mouse scrolled (874, 572) with delta (1, 0)
Screenshot: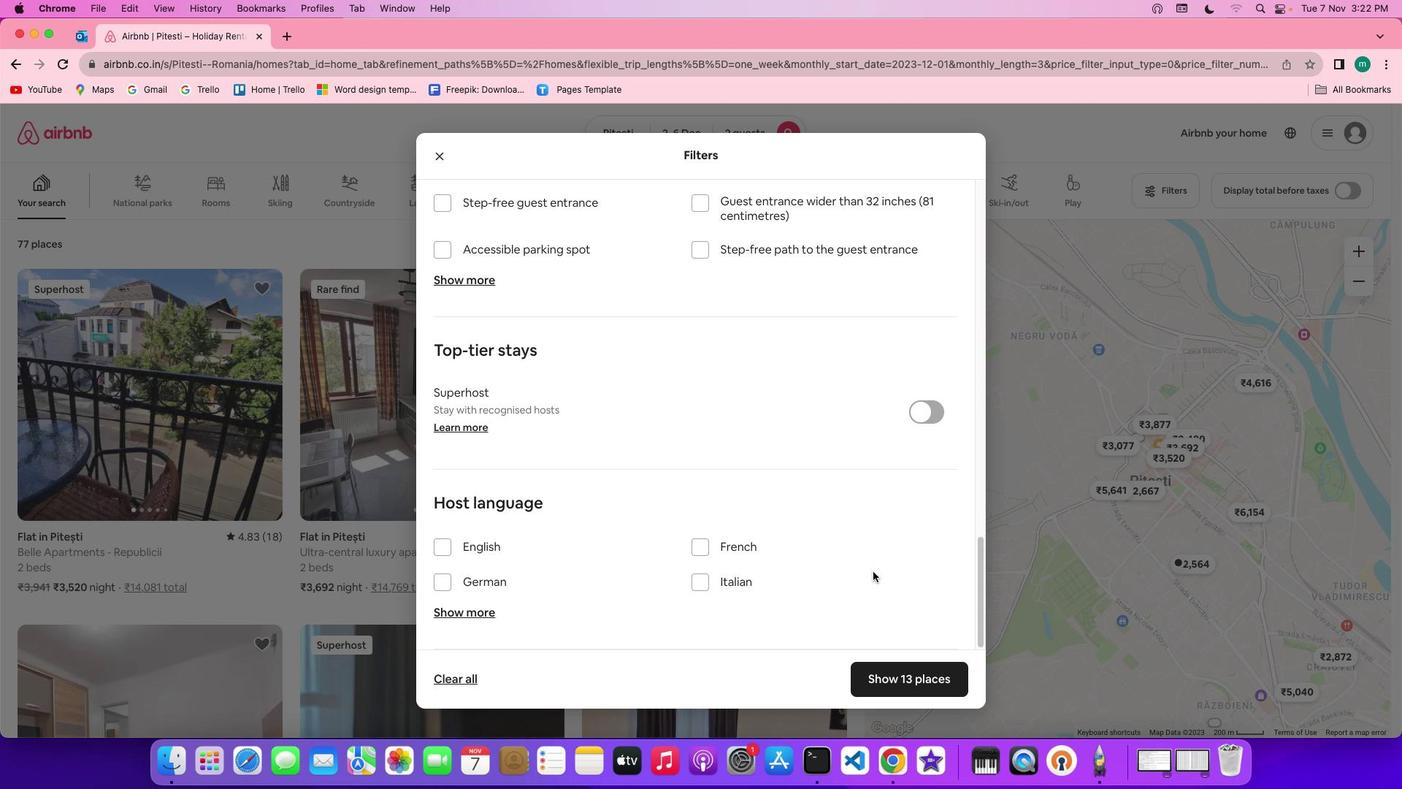 
Action: Mouse scrolled (874, 572) with delta (1, 0)
Screenshot: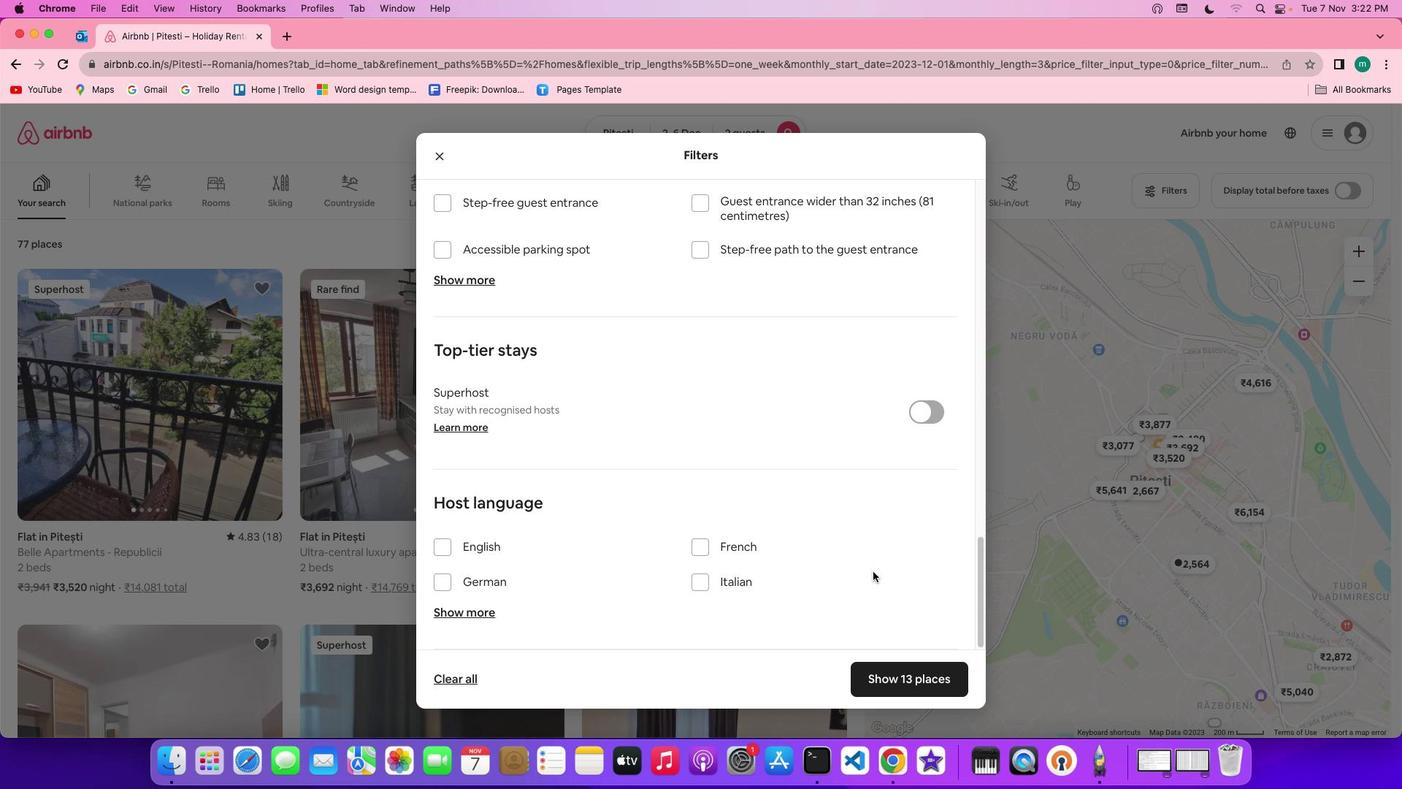 
Action: Mouse scrolled (874, 572) with delta (1, -1)
Screenshot: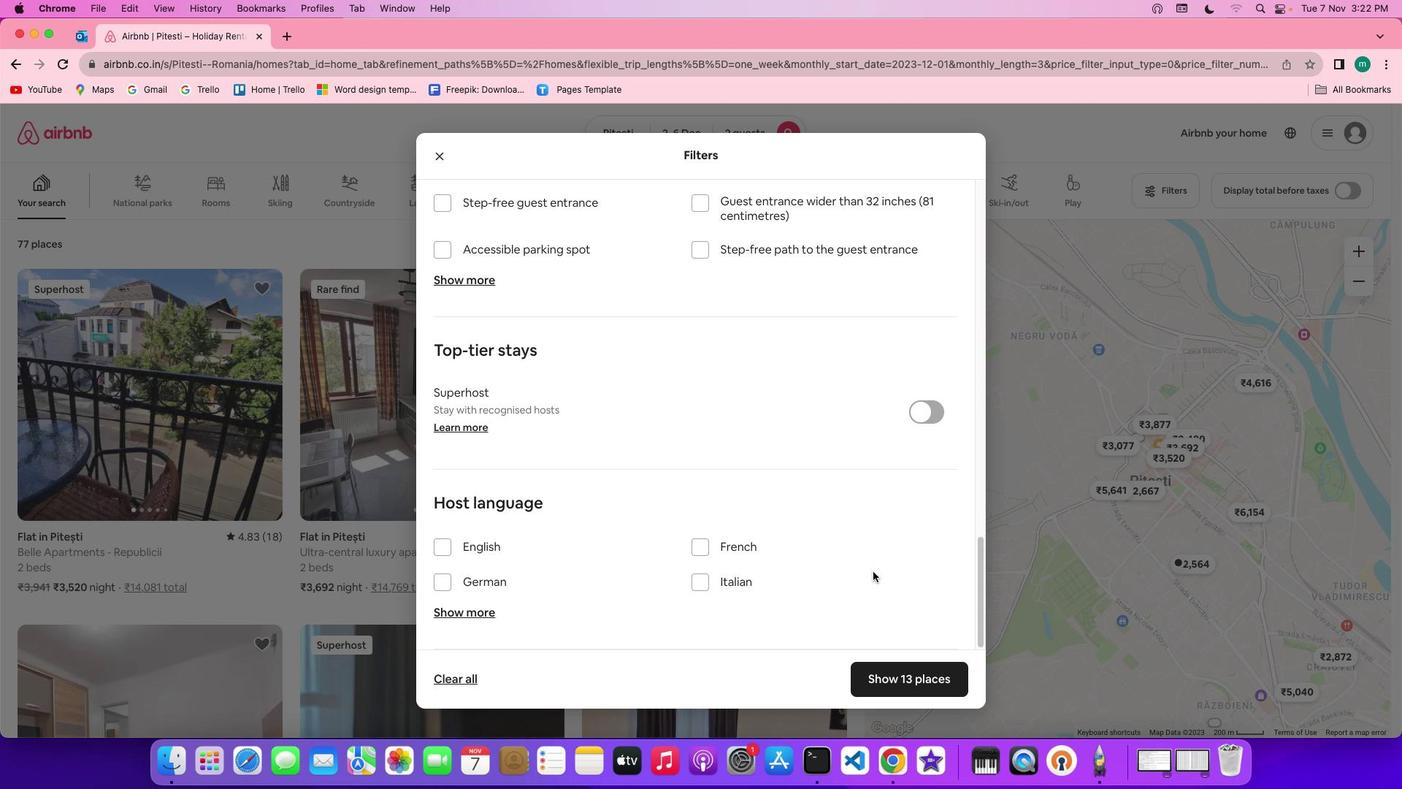 
Action: Mouse scrolled (874, 572) with delta (1, -2)
Screenshot: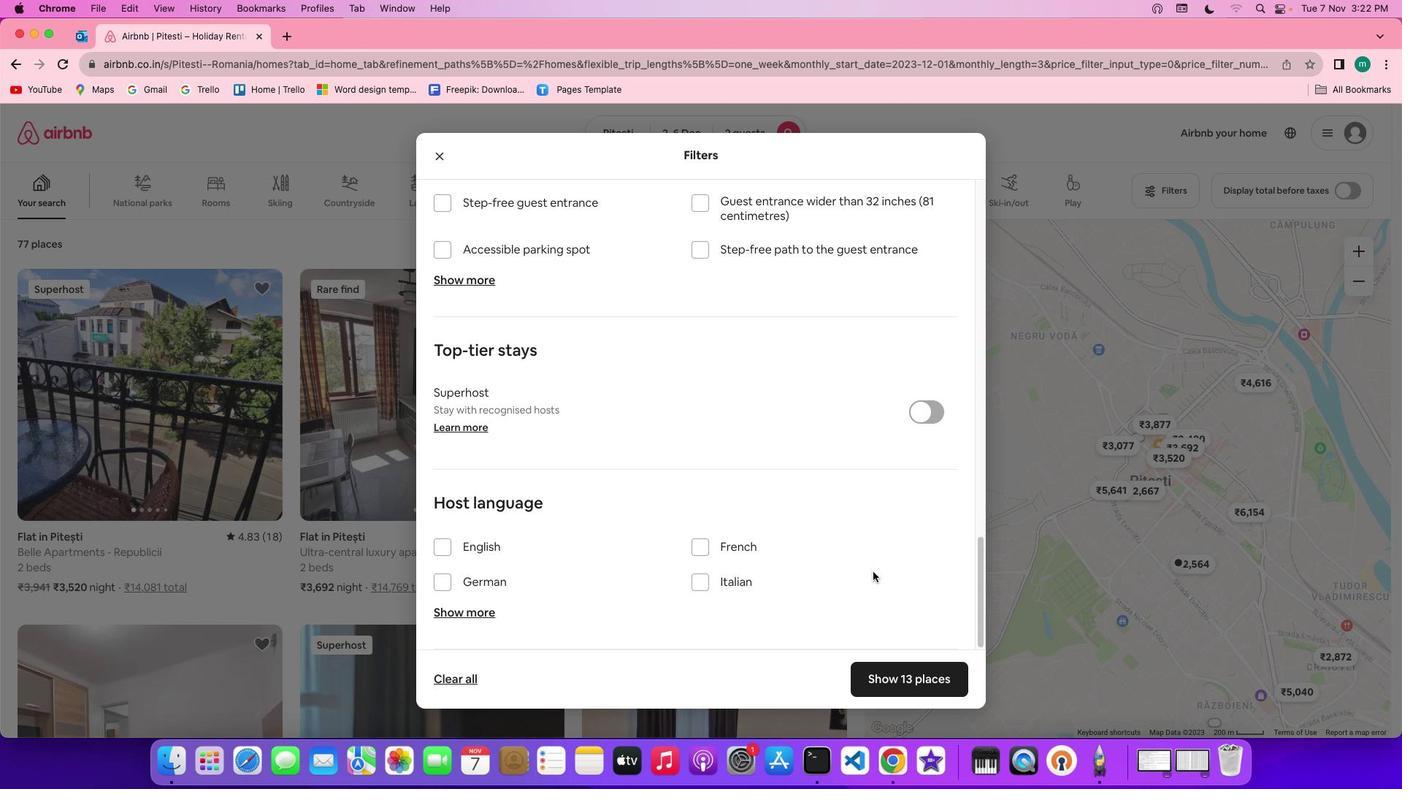 
Action: Mouse scrolled (874, 572) with delta (1, -2)
Screenshot: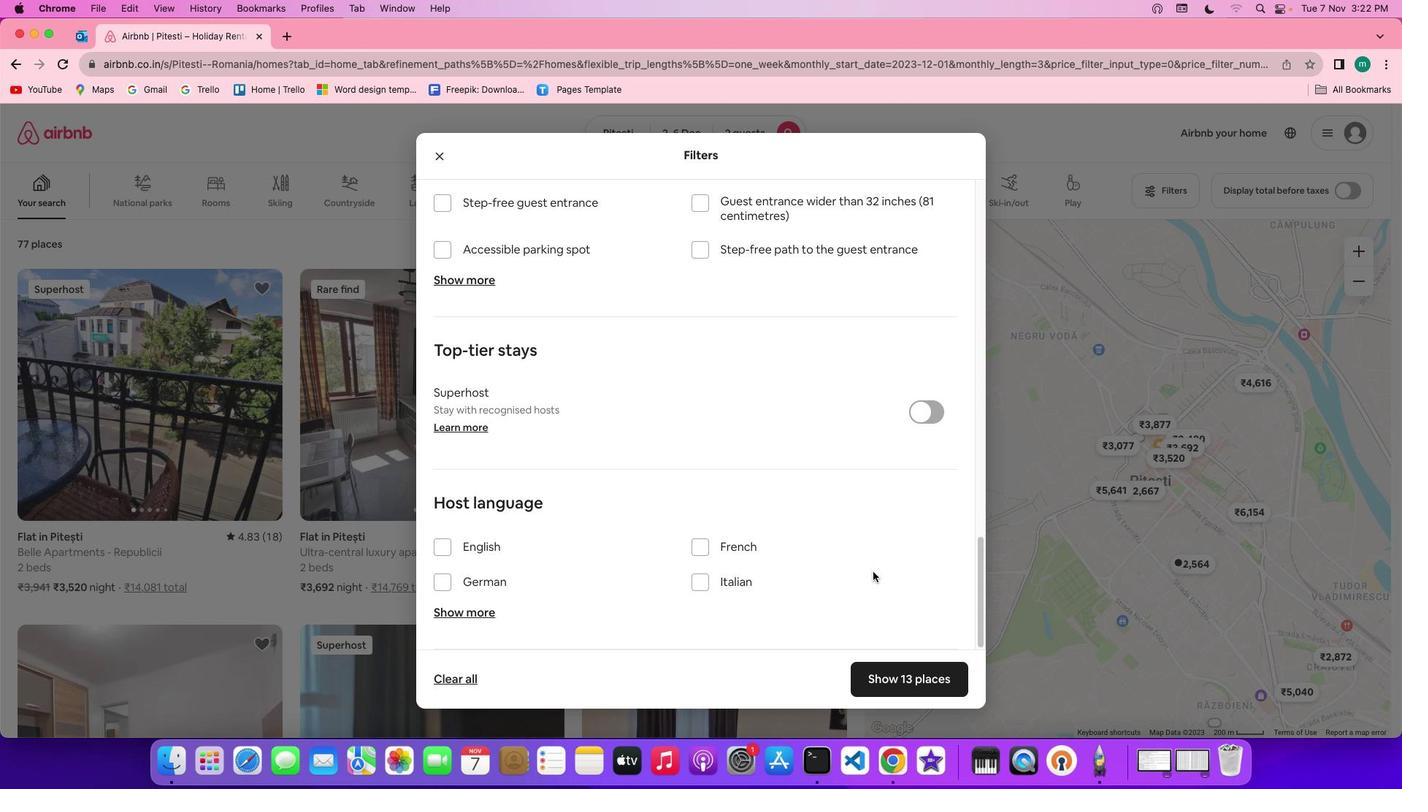 
Action: Mouse moved to (908, 679)
Screenshot: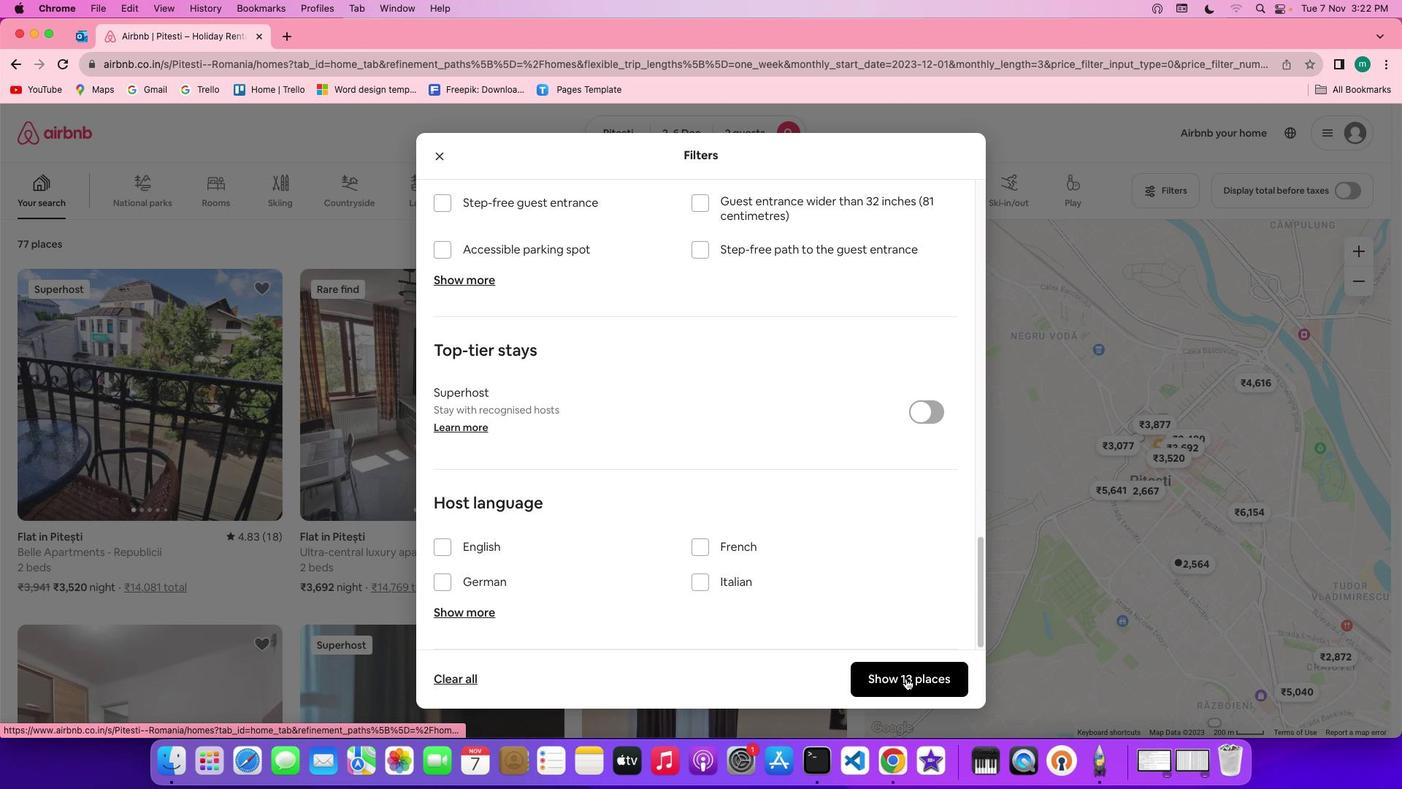 
Action: Mouse pressed left at (908, 679)
Screenshot: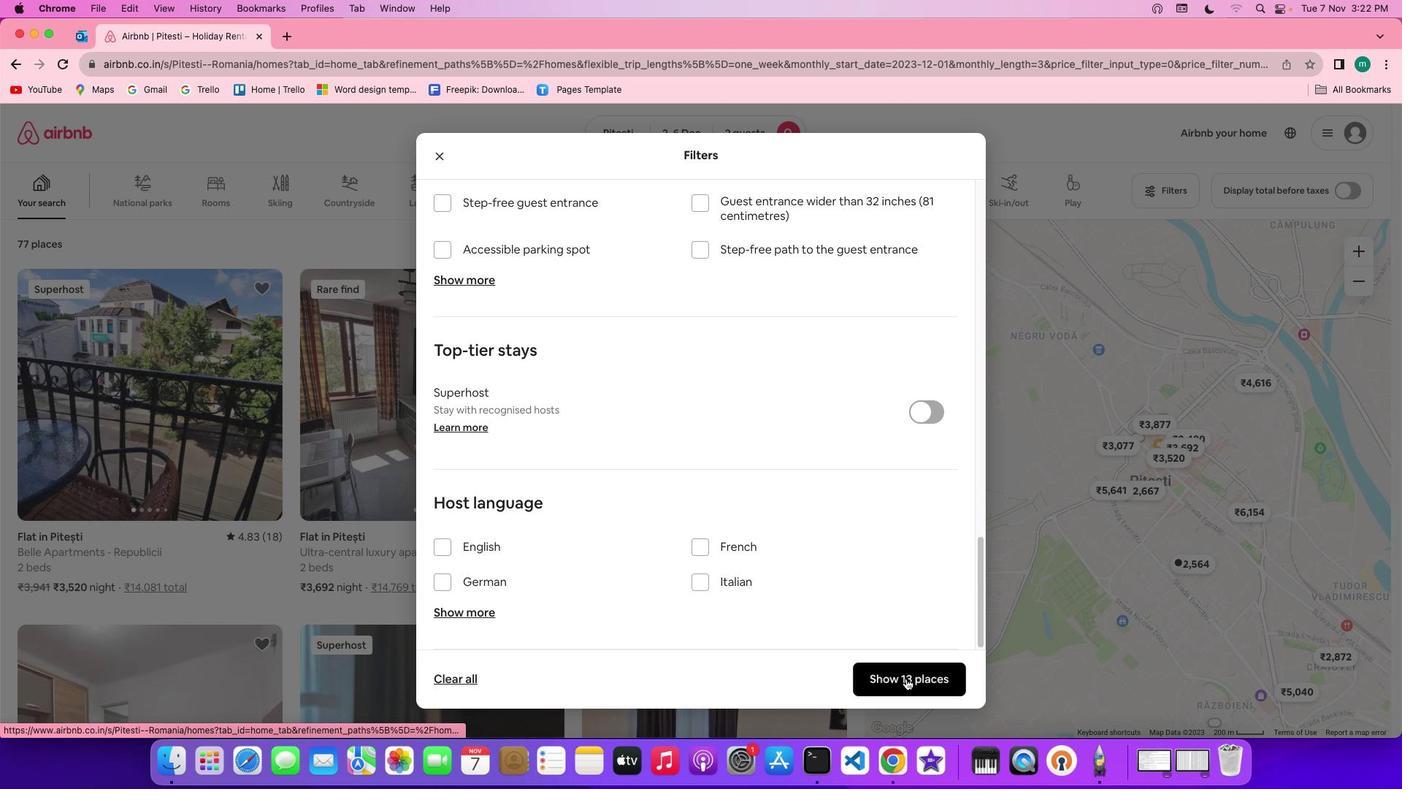 
Action: Mouse moved to (620, 457)
Screenshot: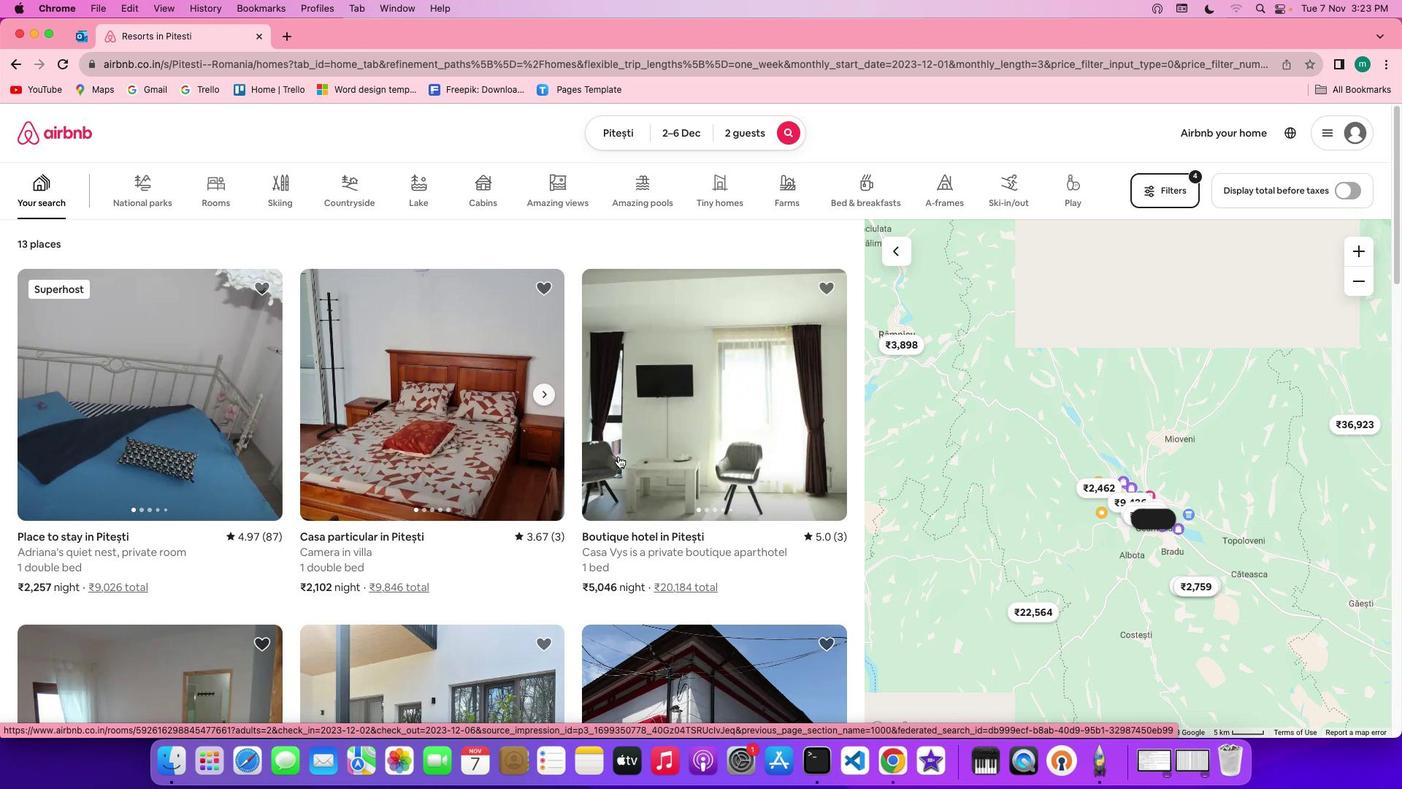 
Action: Mouse pressed left at (620, 457)
Screenshot: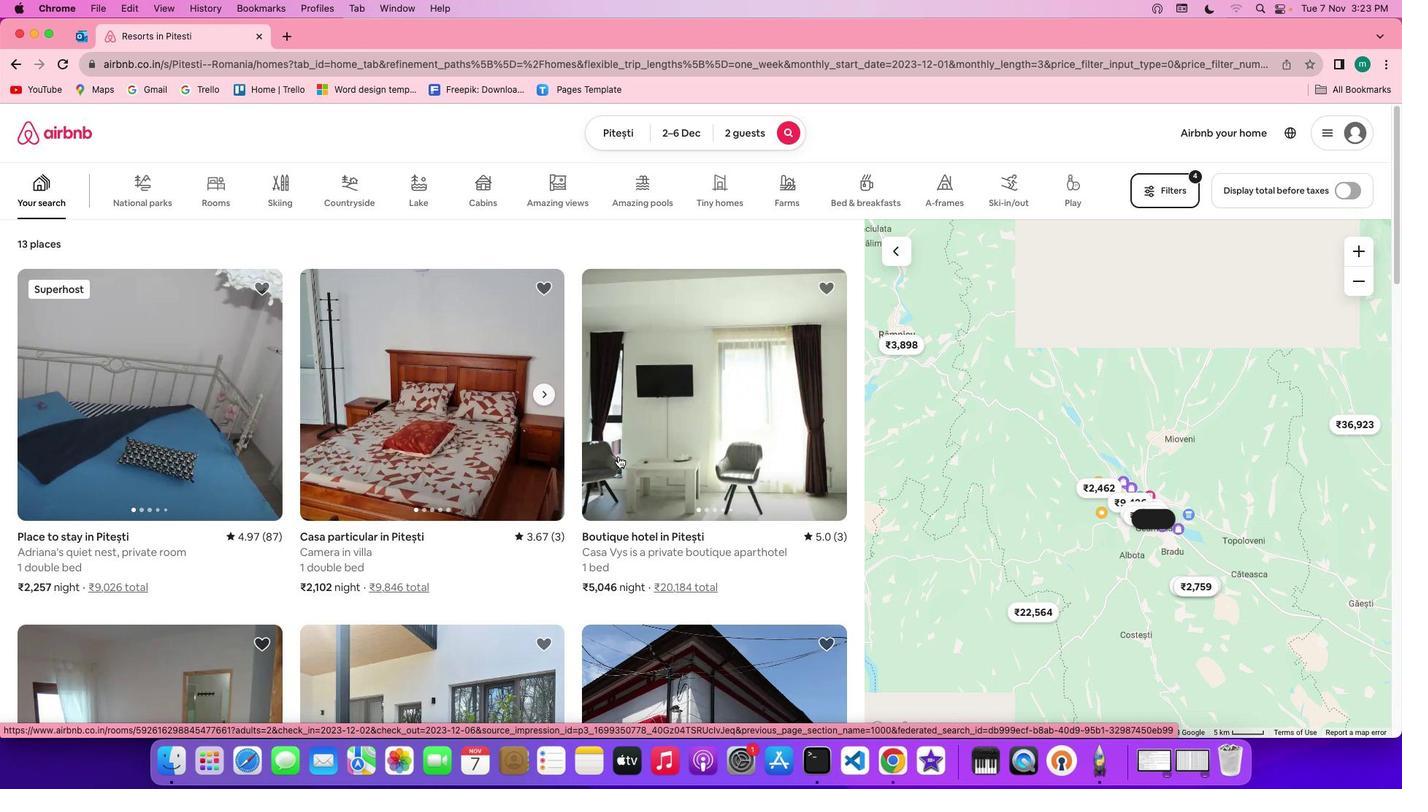 
Action: Mouse moved to (1035, 538)
Screenshot: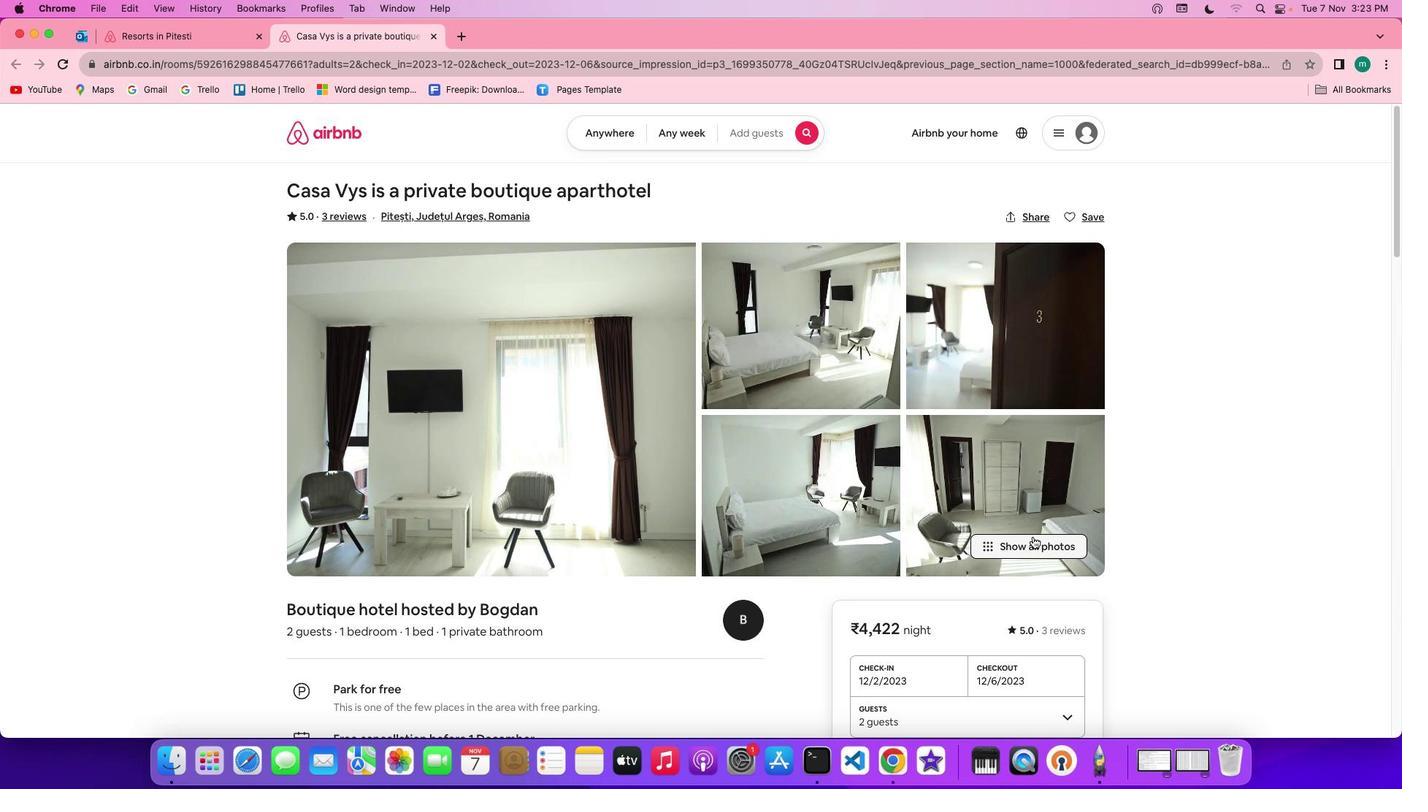 
Action: Mouse pressed left at (1035, 538)
Screenshot: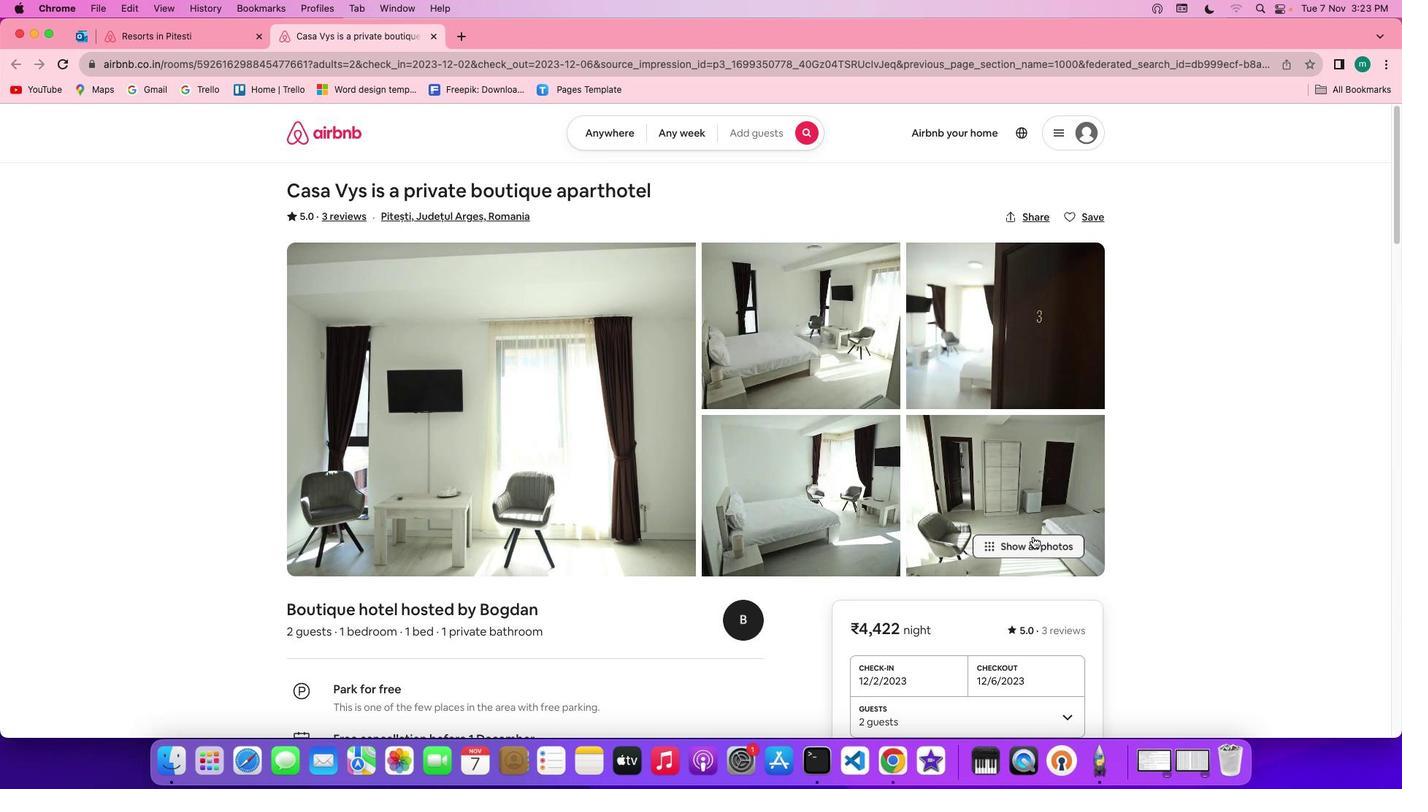 
Action: Mouse moved to (767, 494)
Screenshot: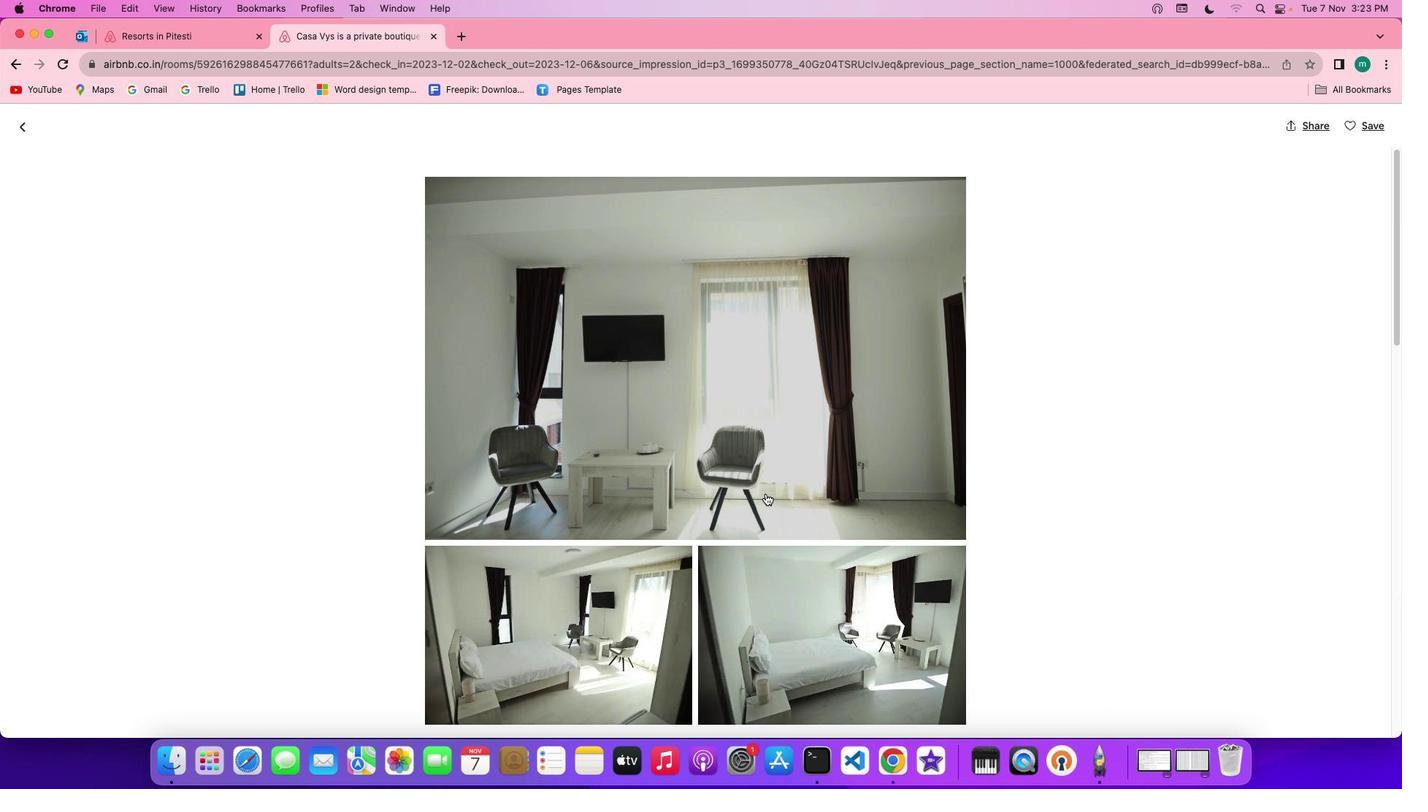 
Action: Mouse scrolled (767, 494) with delta (1, 0)
Screenshot: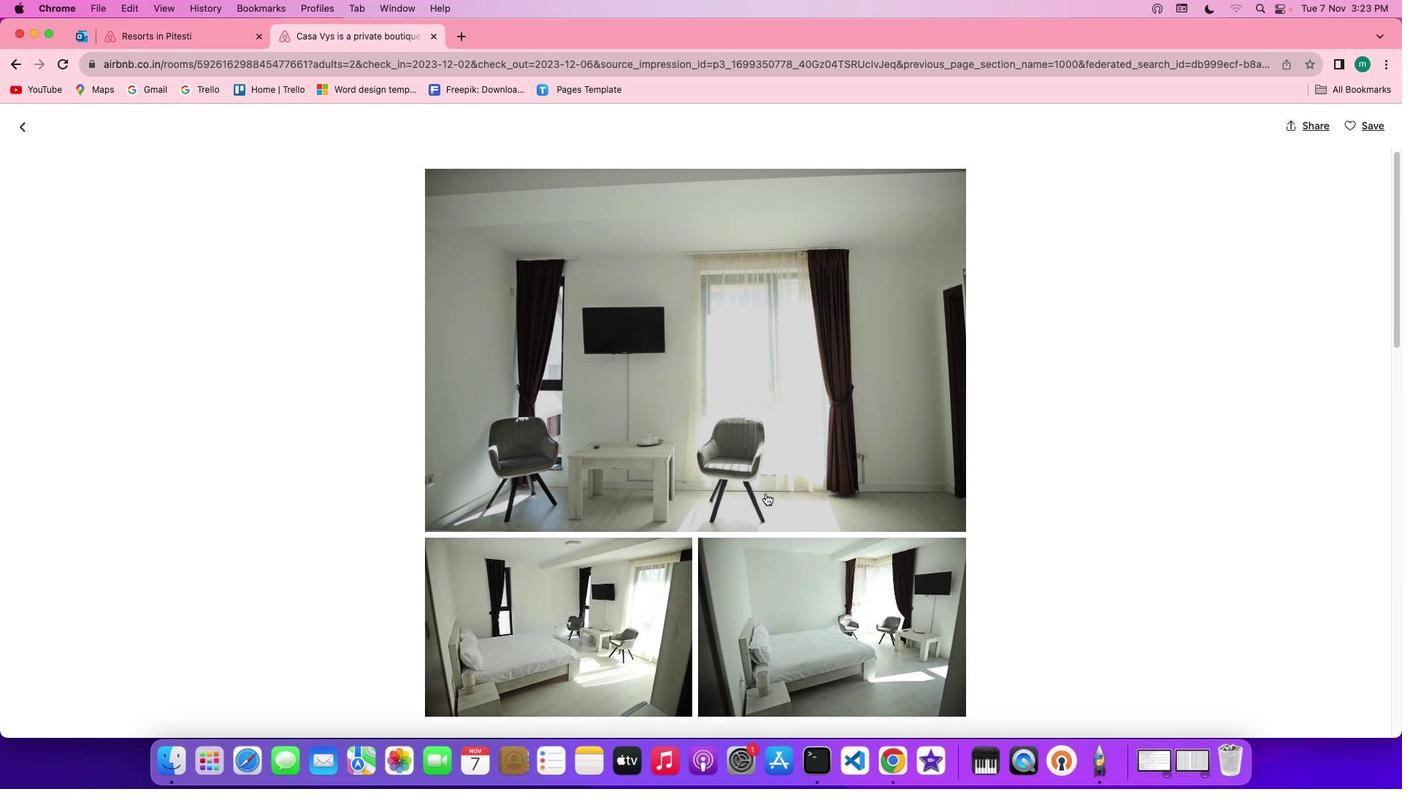 
Action: Mouse scrolled (767, 494) with delta (1, 0)
Screenshot: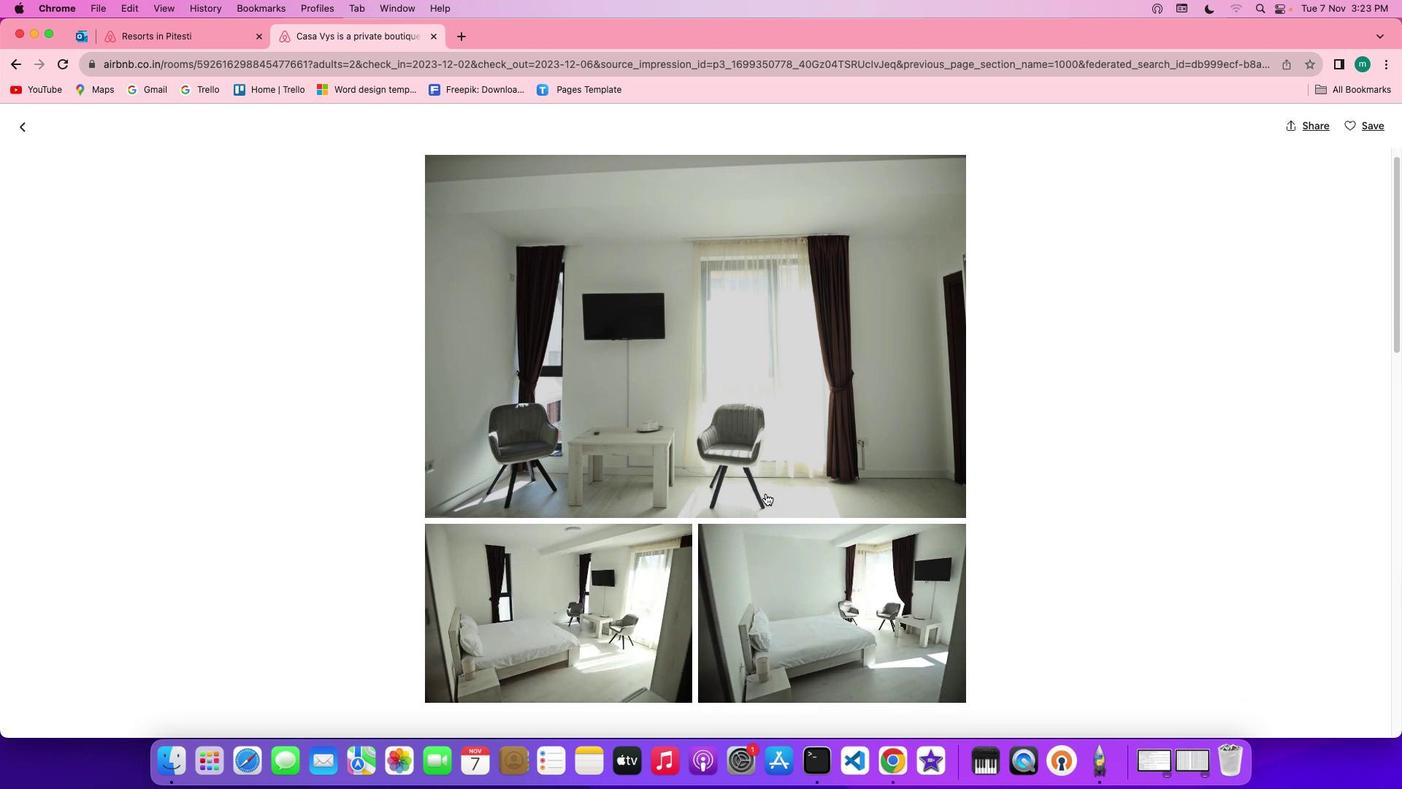 
Action: Mouse scrolled (767, 494) with delta (1, 0)
Screenshot: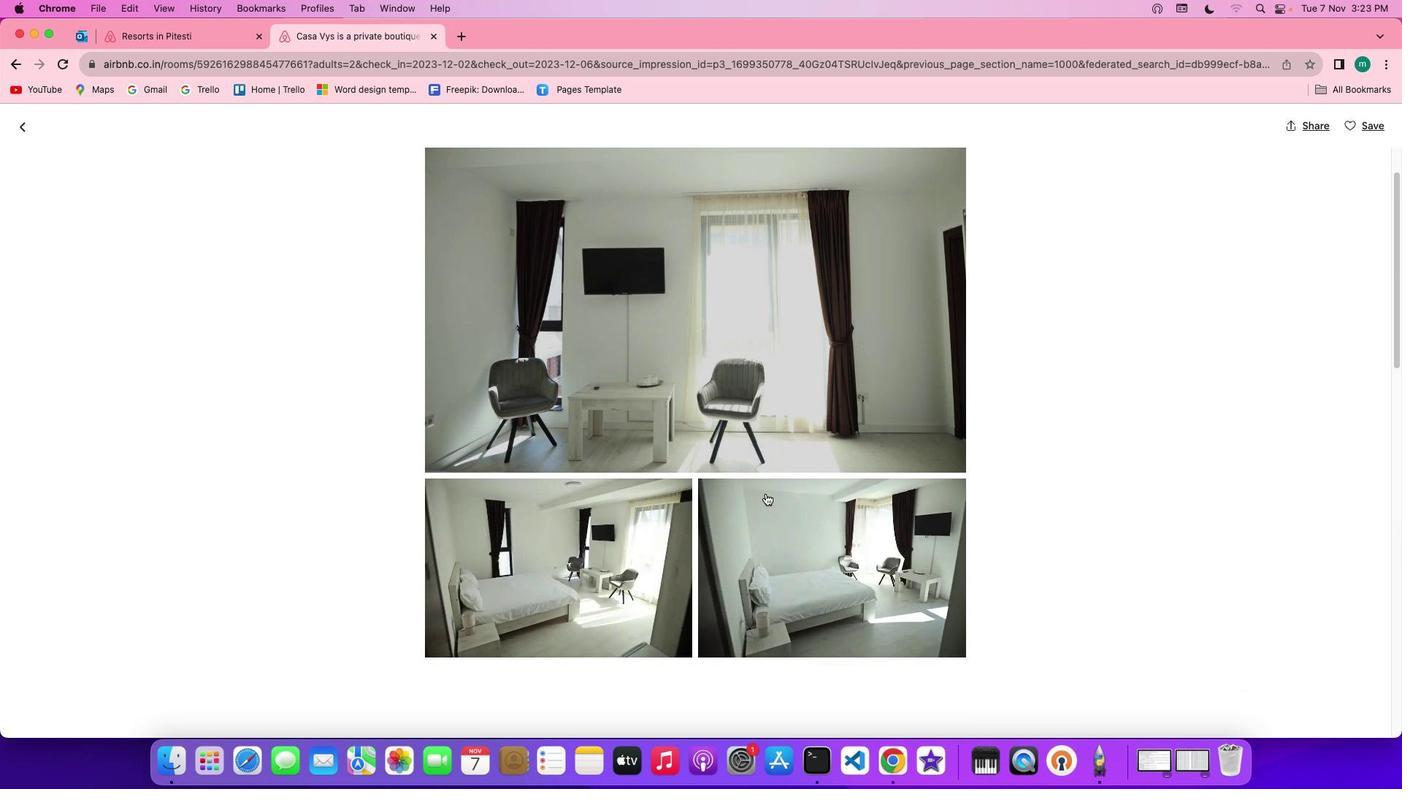 
Action: Mouse scrolled (767, 494) with delta (1, 0)
Screenshot: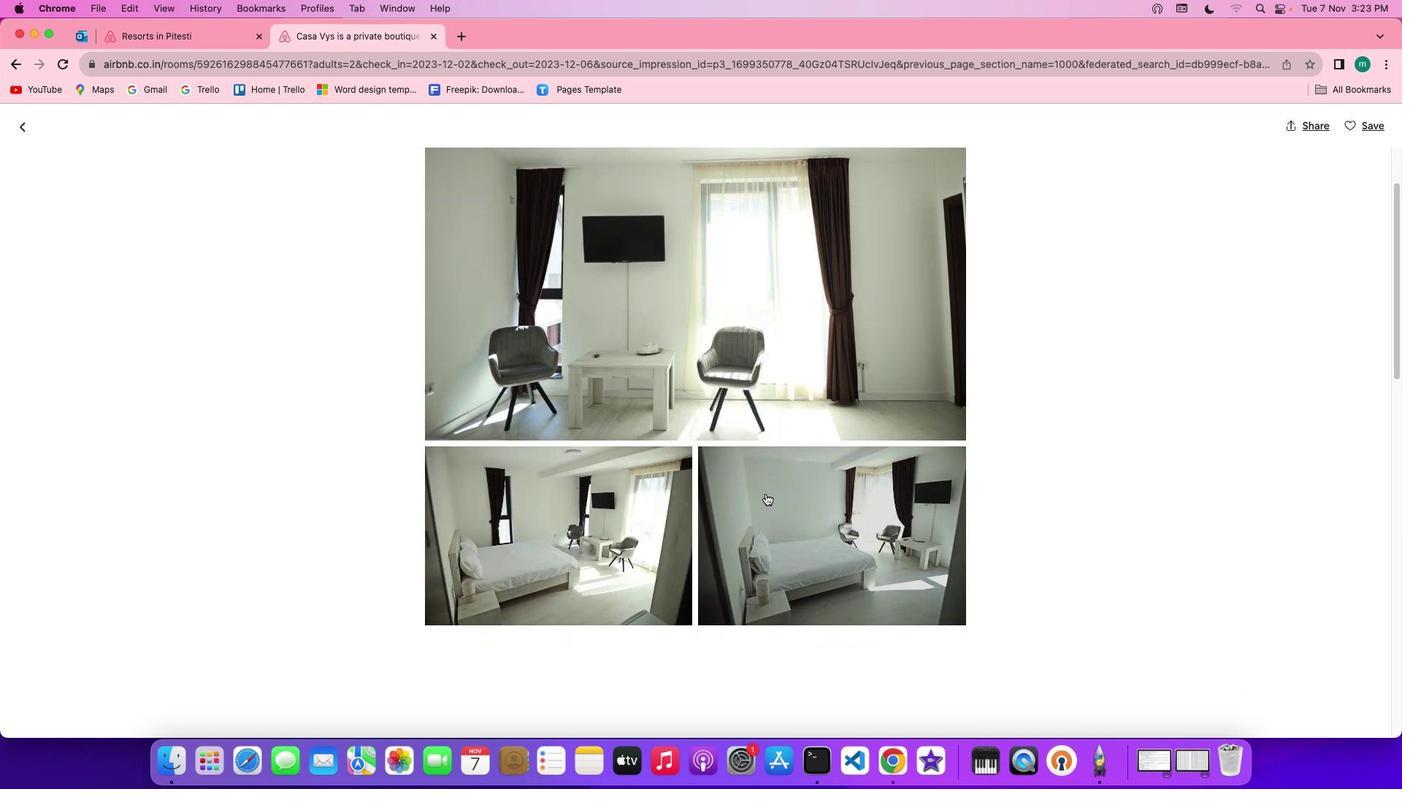 
Action: Mouse moved to (767, 494)
Screenshot: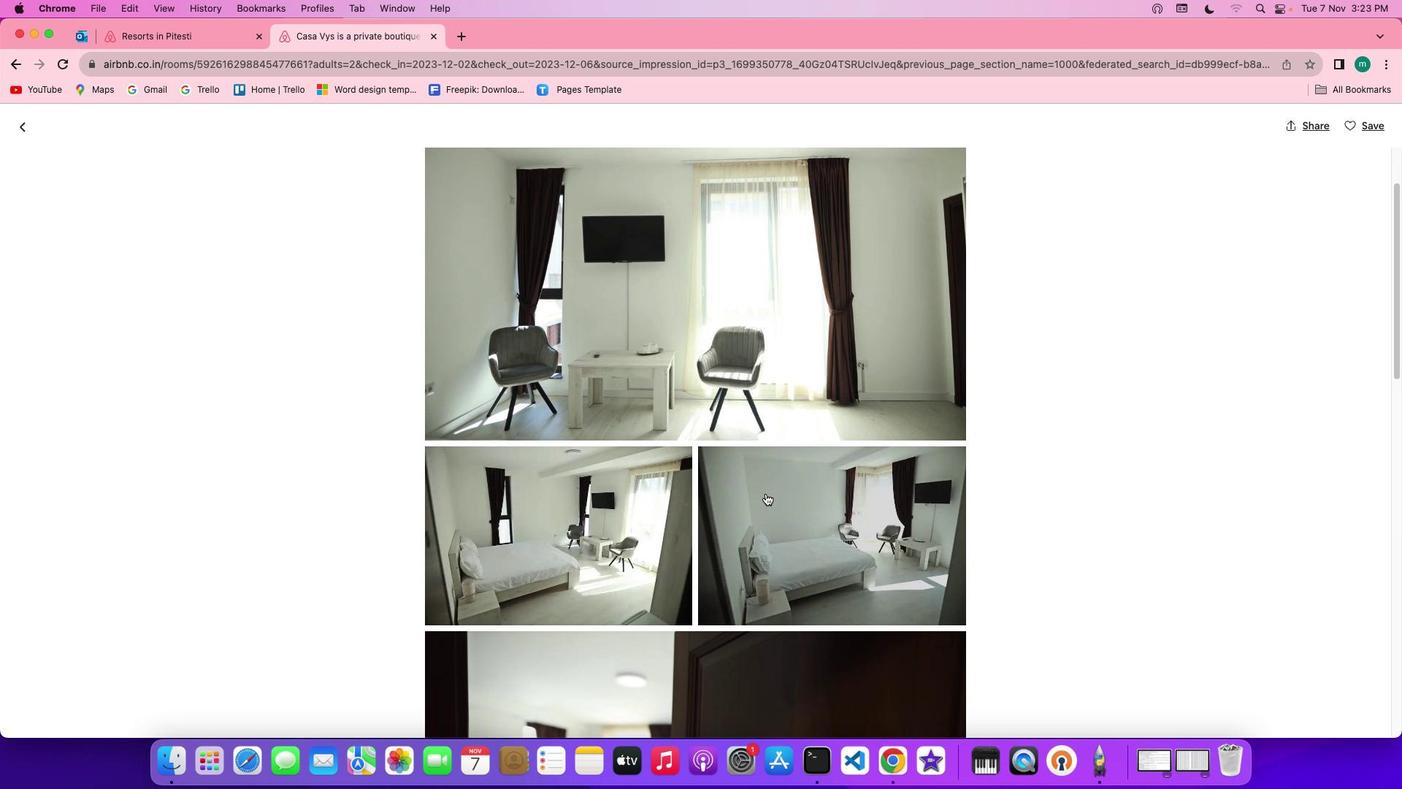 
Action: Mouse scrolled (767, 494) with delta (1, 0)
Screenshot: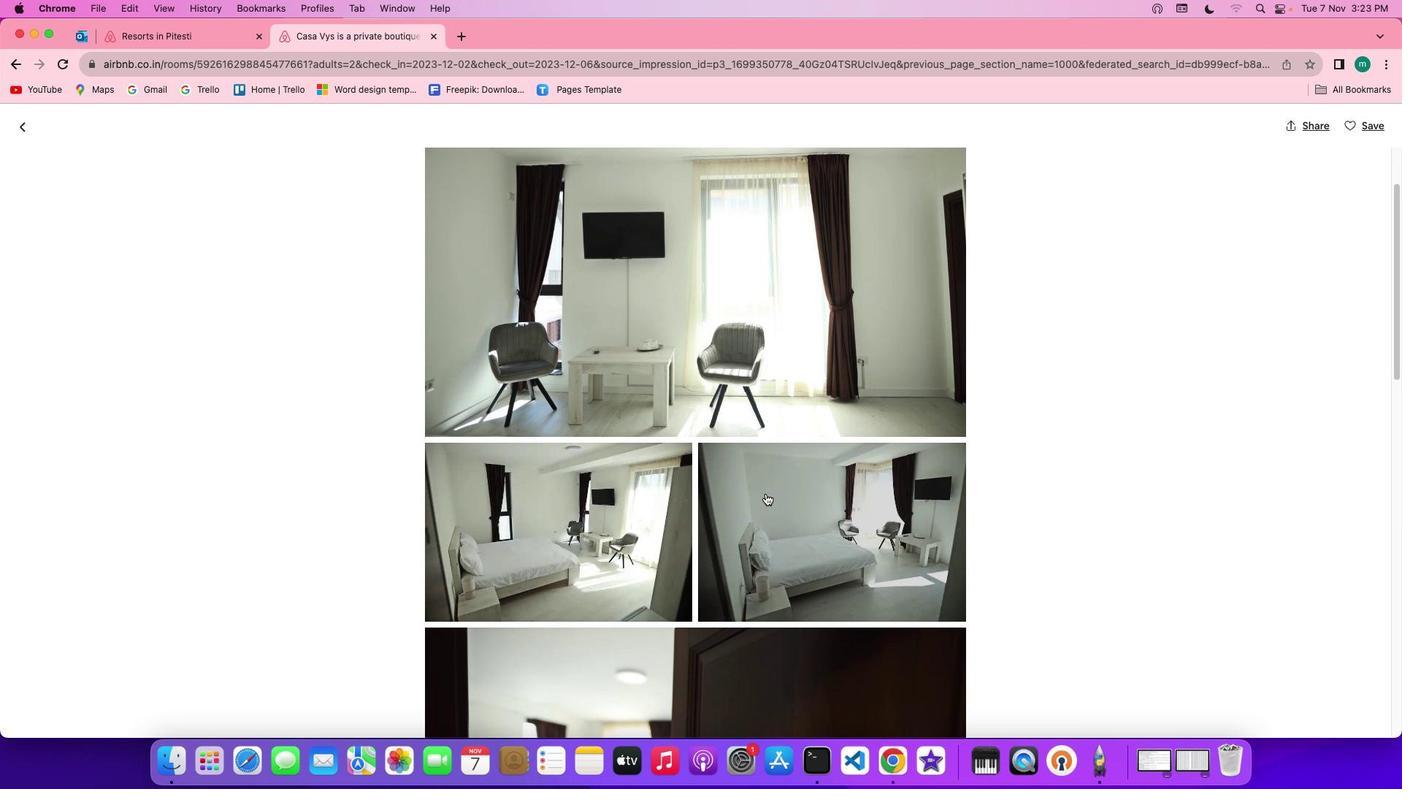 
Action: Mouse scrolled (767, 494) with delta (1, 0)
Screenshot: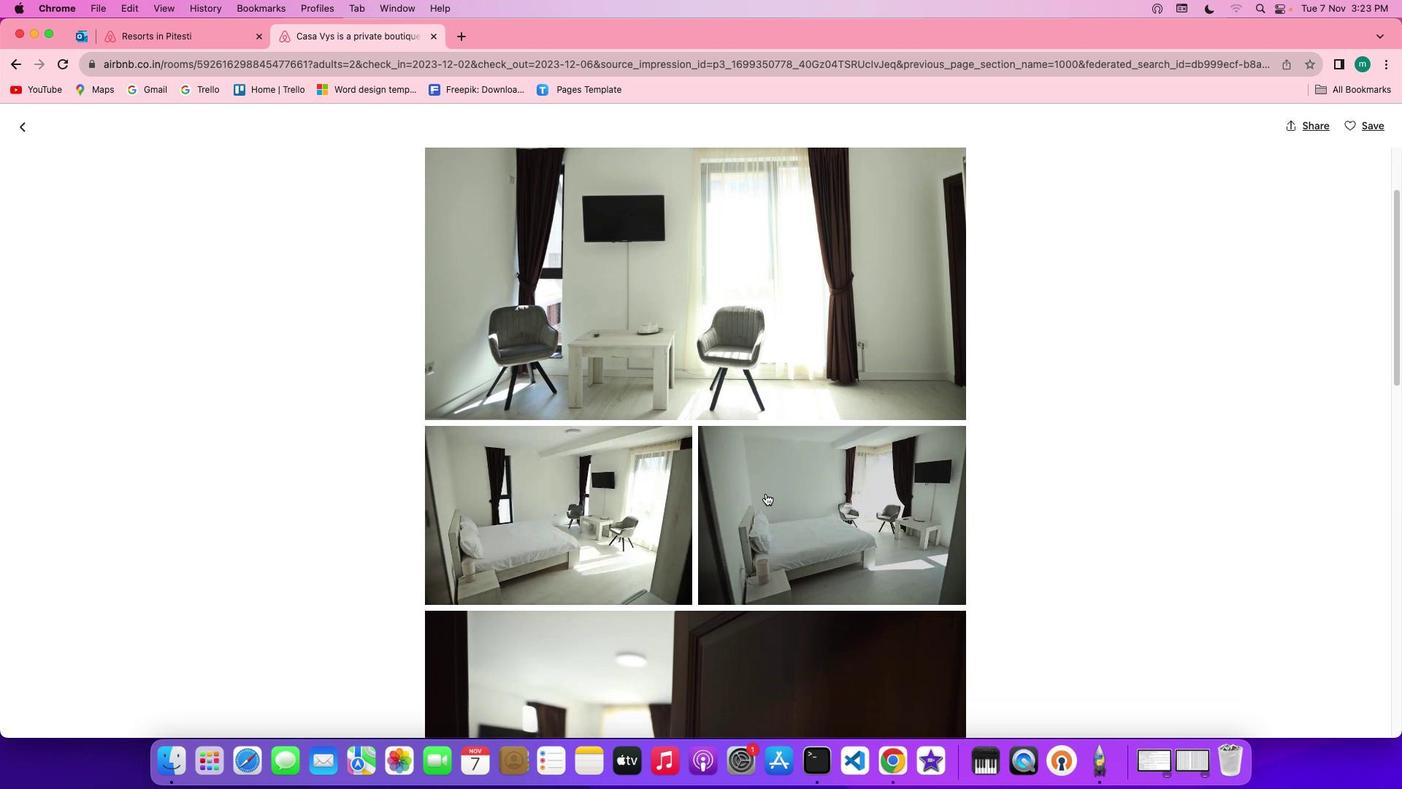 
Action: Mouse scrolled (767, 494) with delta (1, 0)
Screenshot: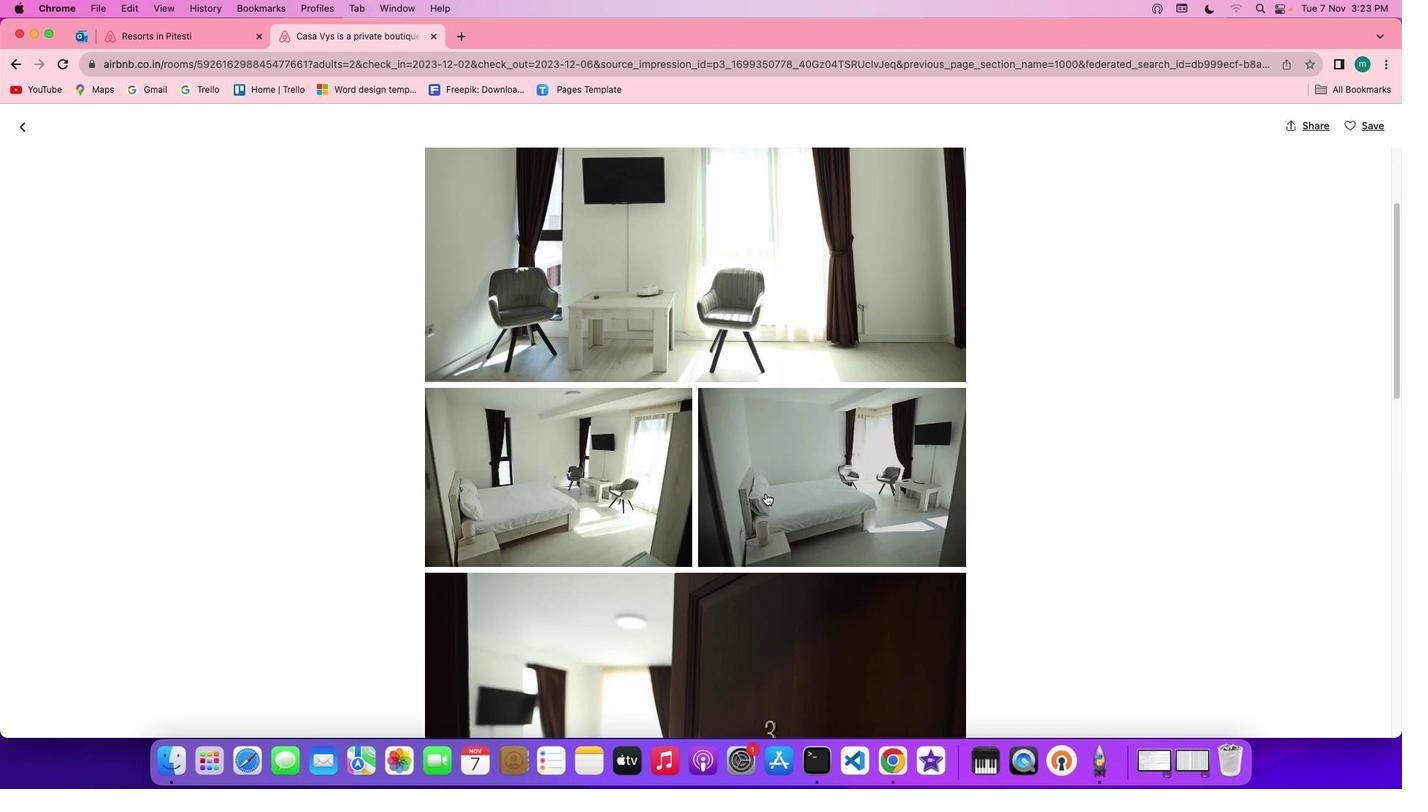 
Action: Mouse scrolled (767, 494) with delta (1, 0)
Screenshot: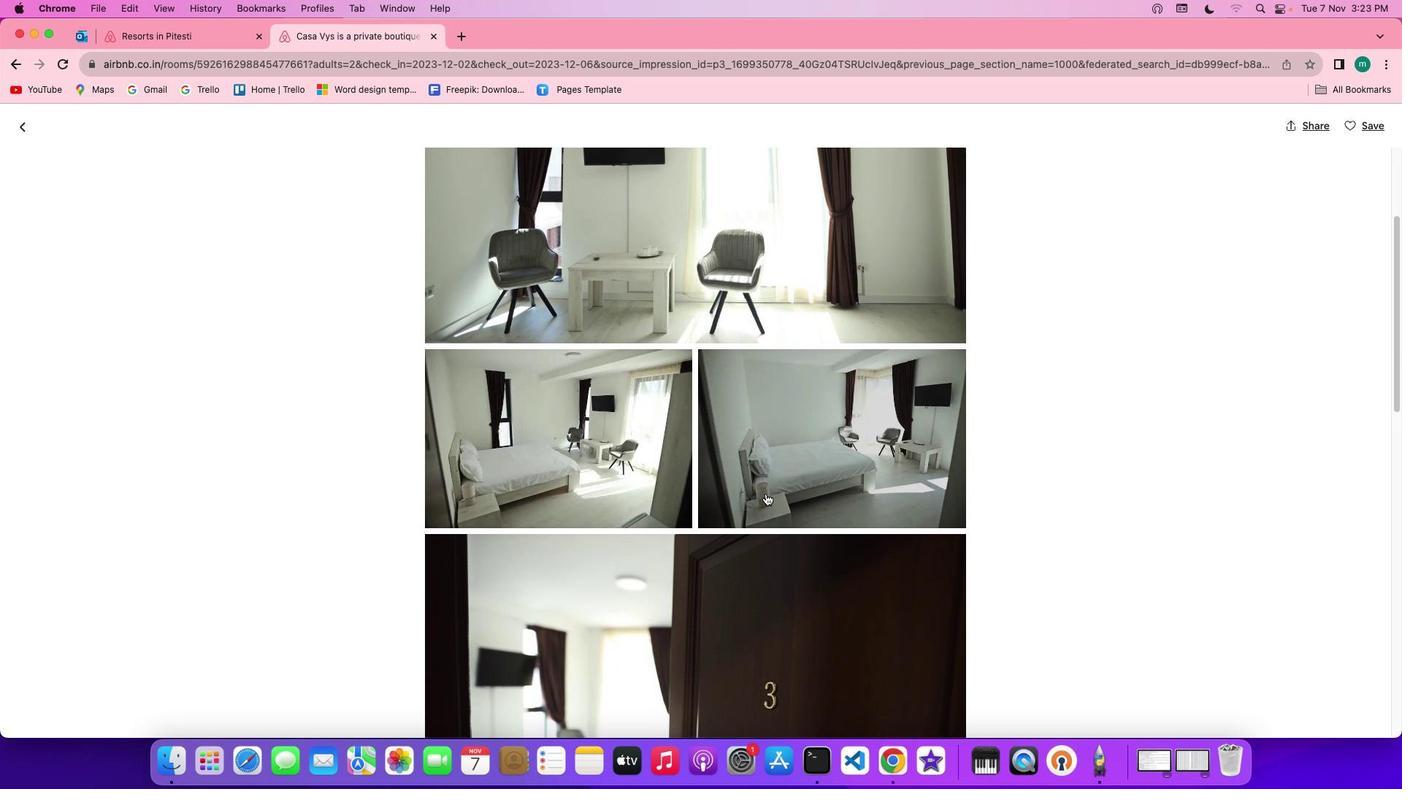 
Action: Mouse scrolled (767, 494) with delta (1, 0)
Screenshot: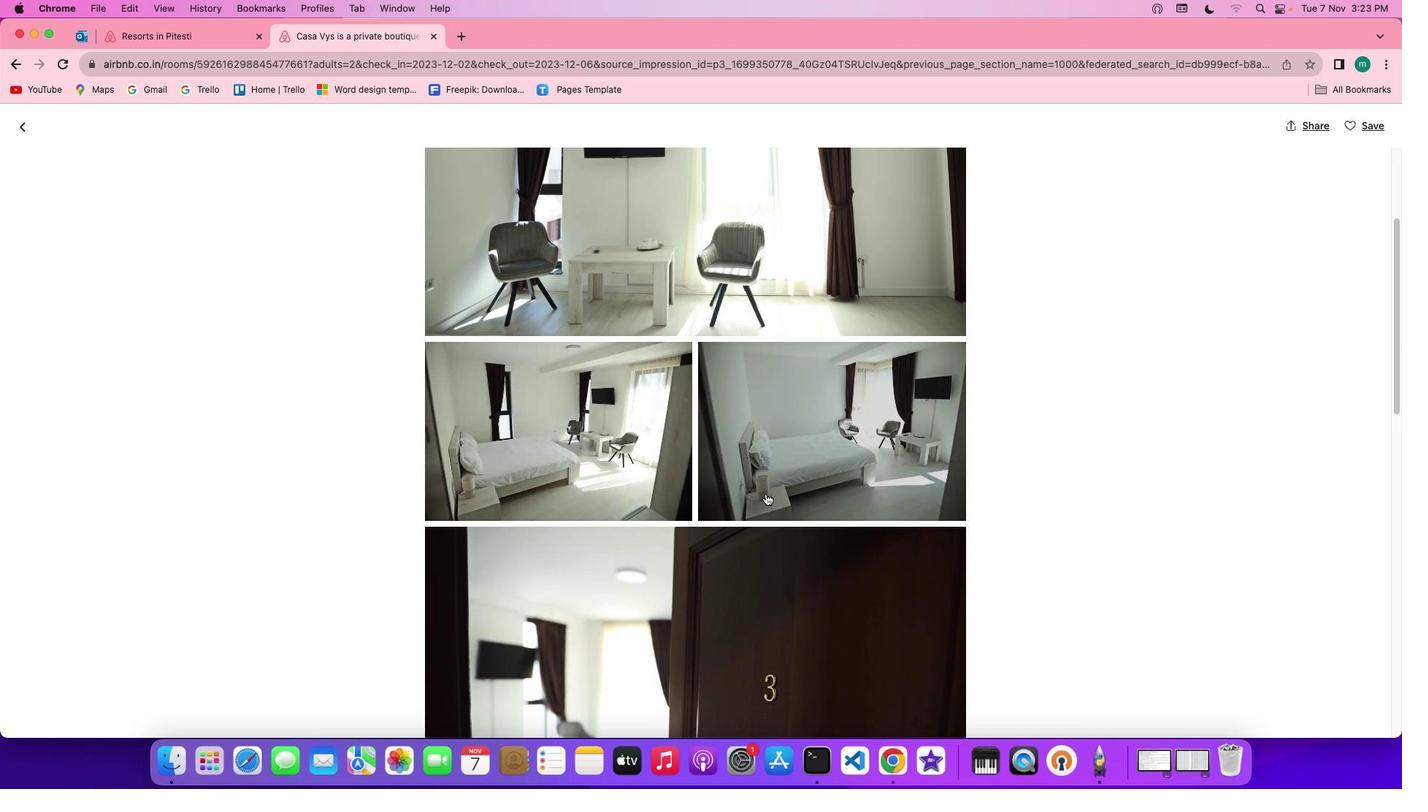 
Action: Mouse scrolled (767, 494) with delta (1, 0)
Screenshot: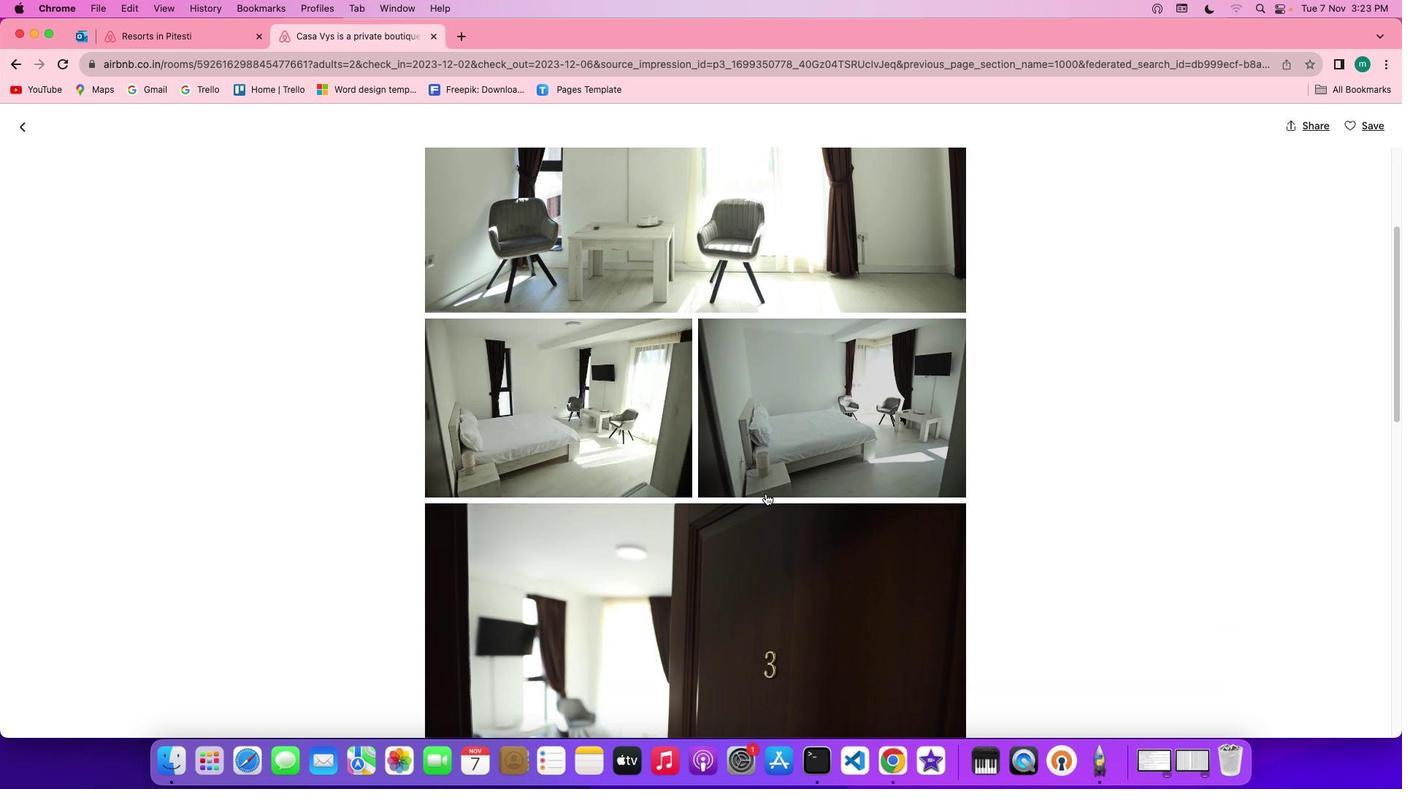 
Action: Mouse scrolled (767, 494) with delta (1, 0)
Screenshot: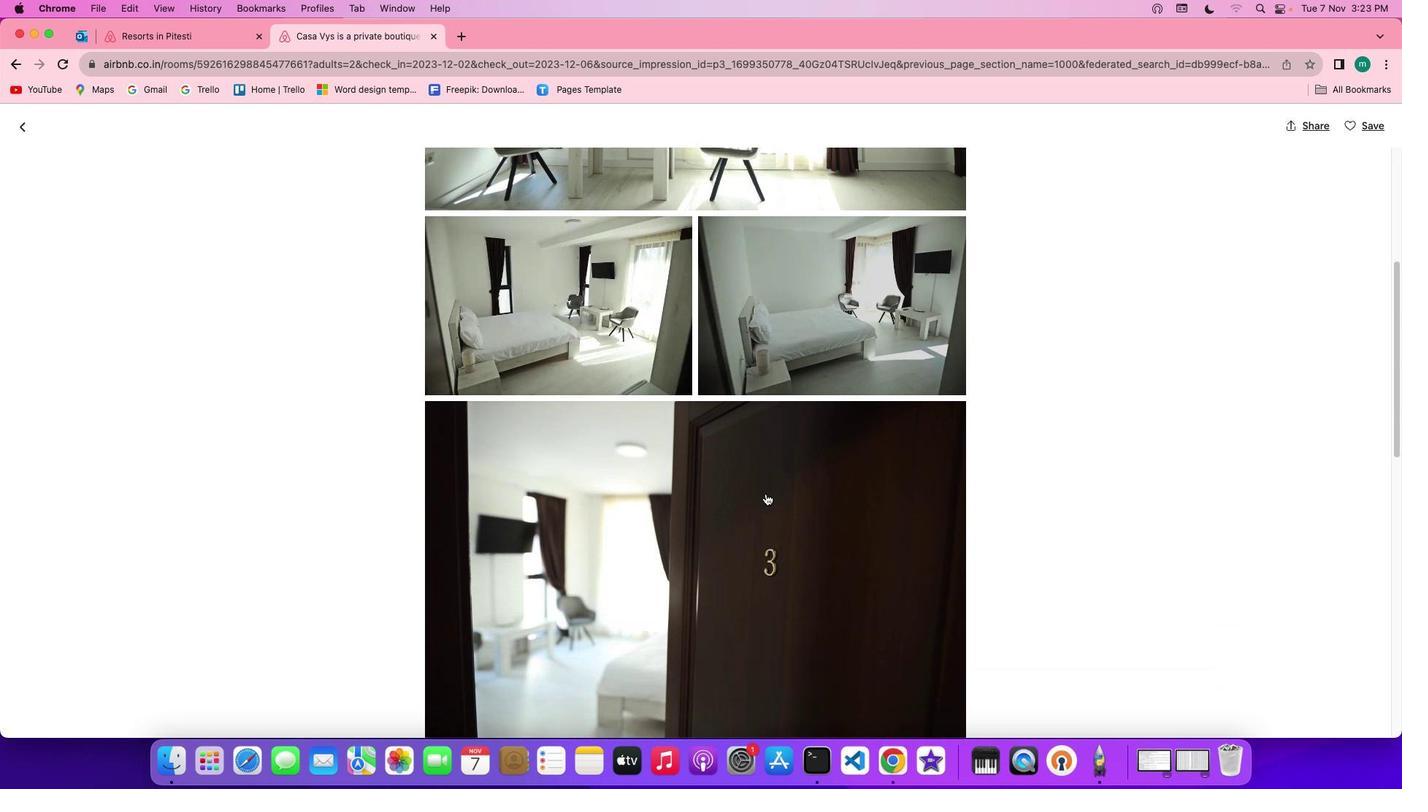 
Action: Mouse scrolled (767, 494) with delta (1, 0)
Screenshot: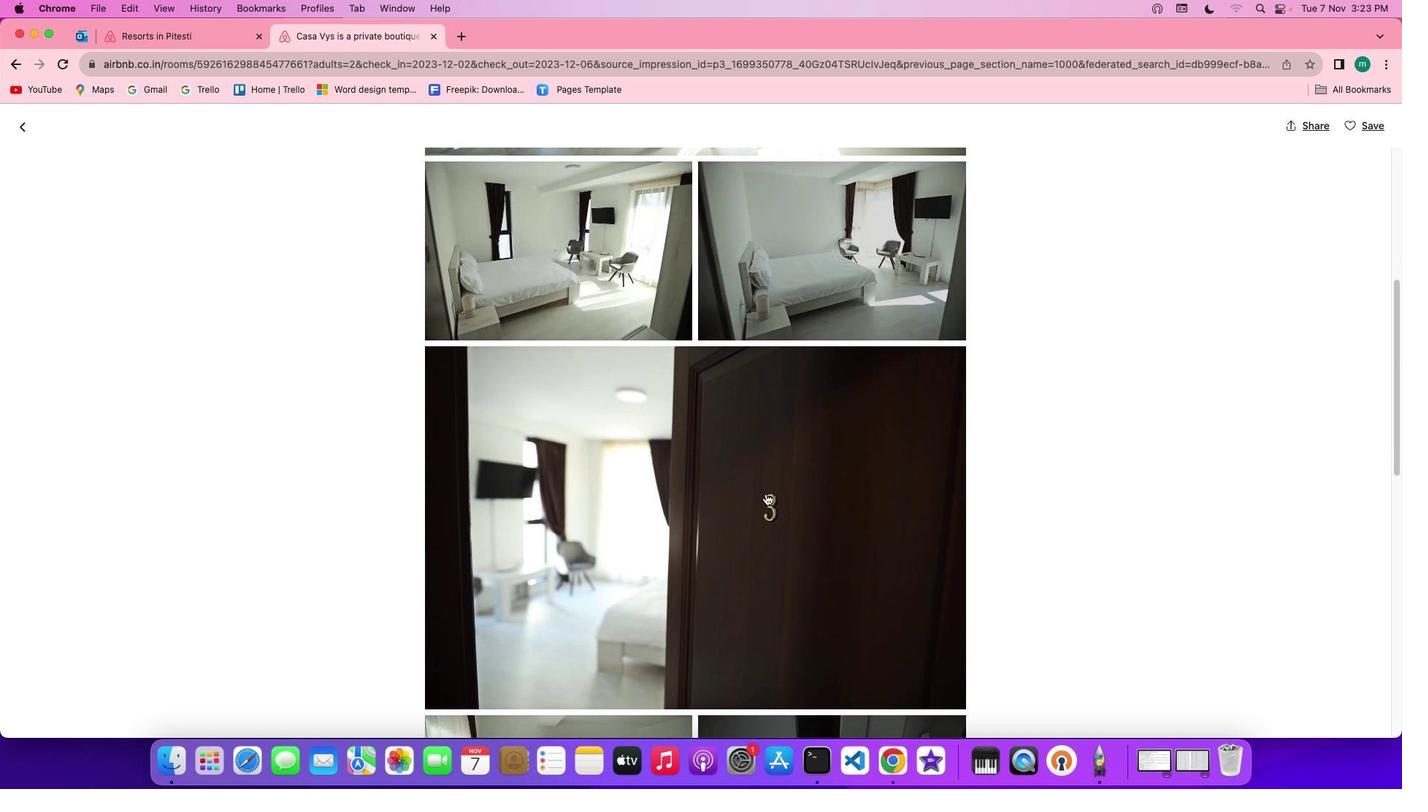 
Action: Mouse scrolled (767, 494) with delta (1, 0)
Screenshot: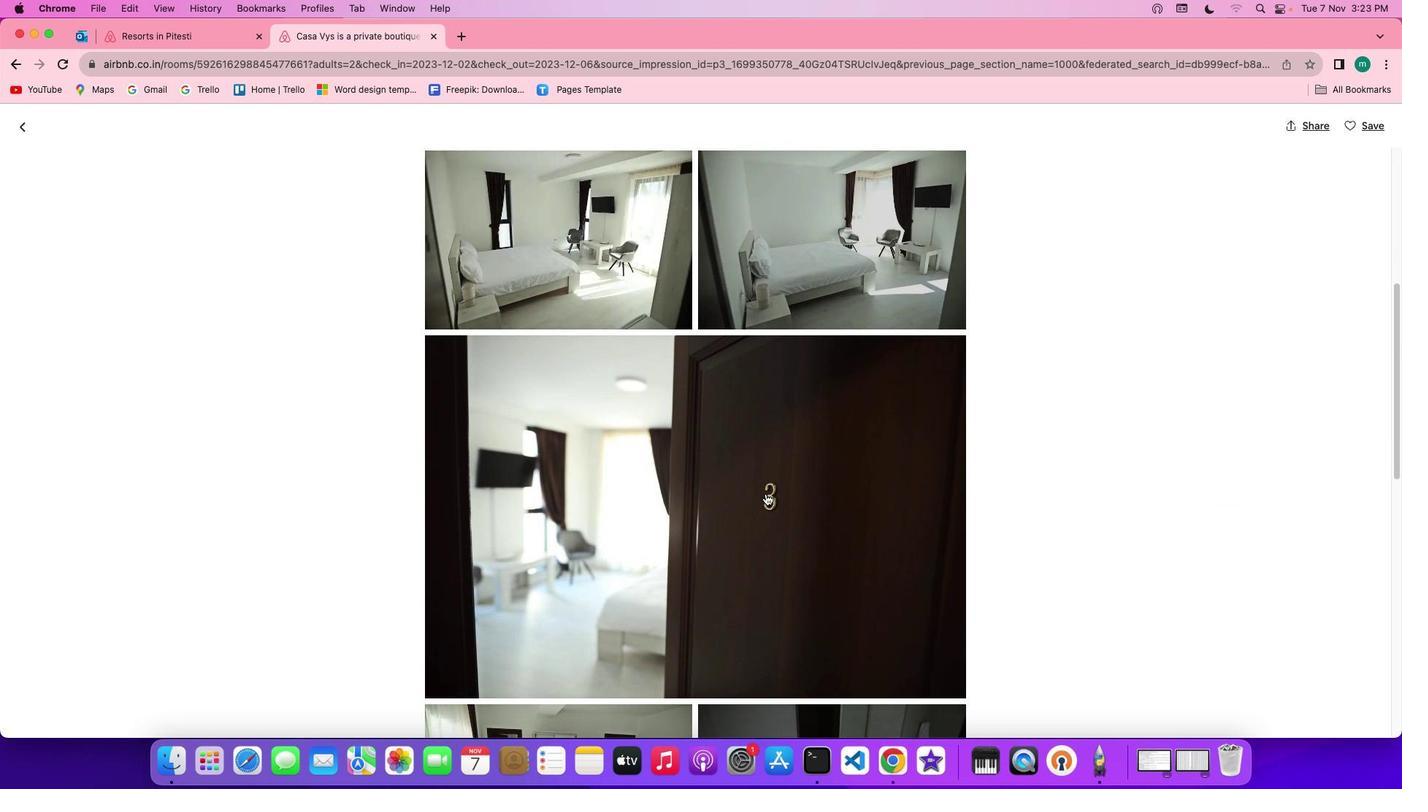 
Action: Mouse scrolled (767, 494) with delta (1, 0)
Screenshot: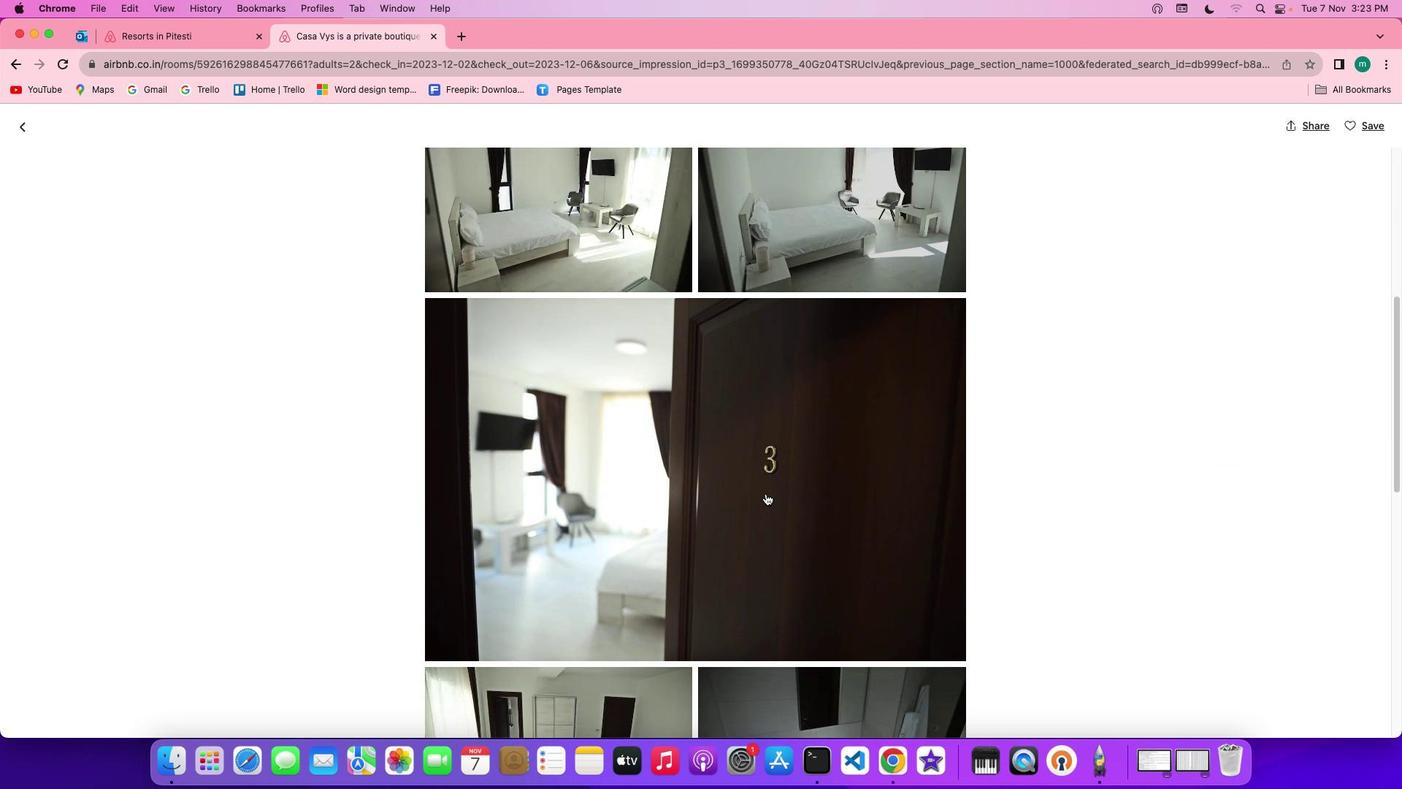 
Action: Mouse scrolled (767, 494) with delta (1, 0)
Screenshot: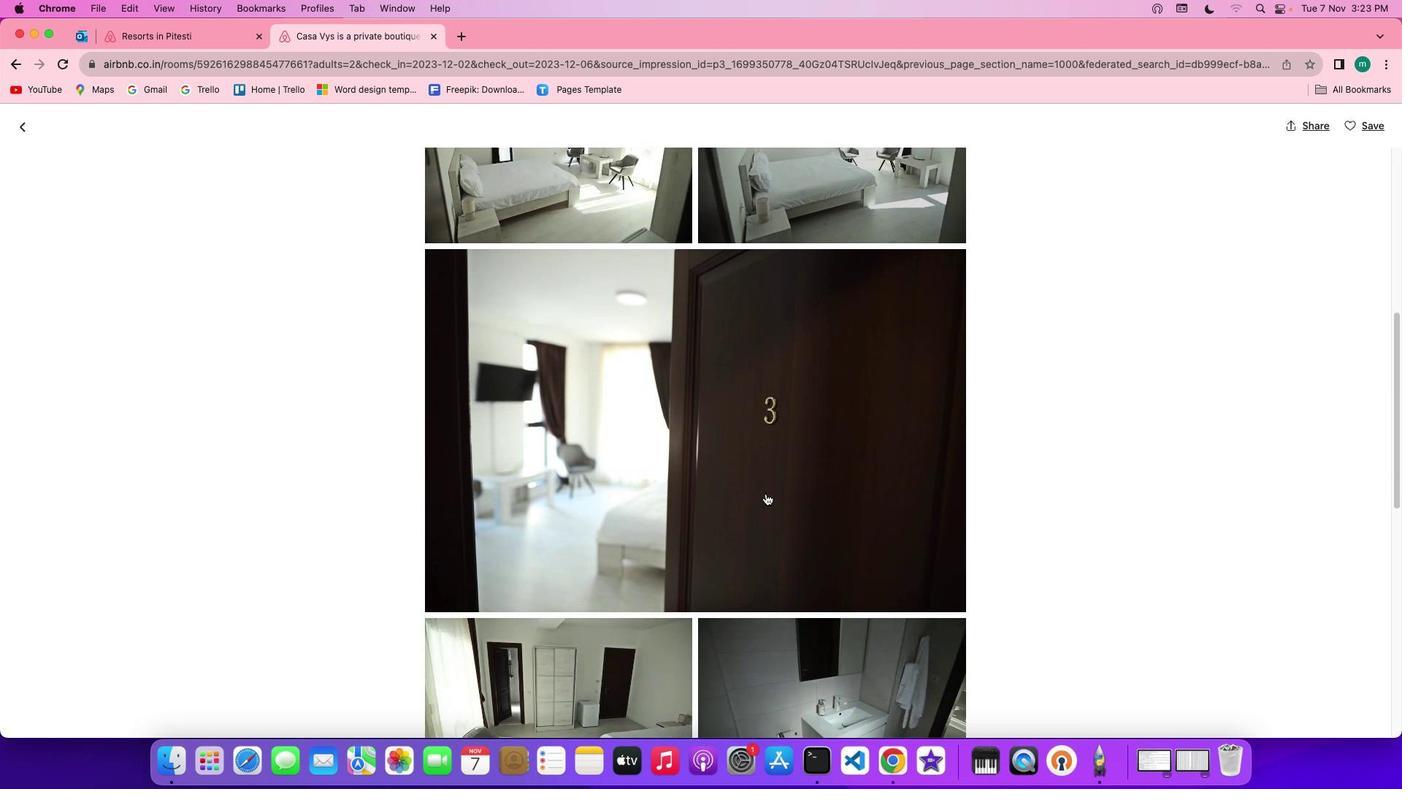 
Action: Mouse scrolled (767, 494) with delta (1, 0)
Screenshot: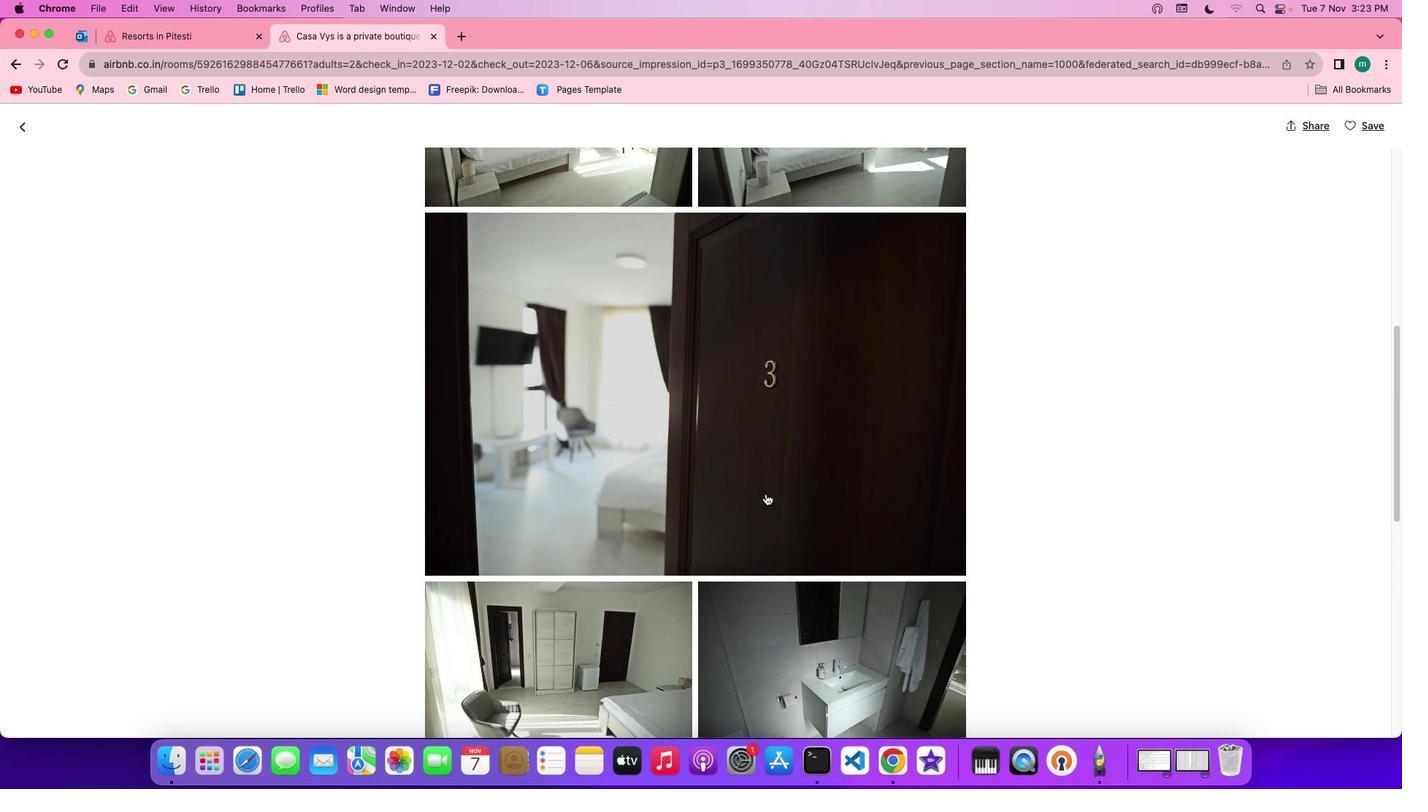 
Action: Mouse scrolled (767, 494) with delta (1, 0)
Screenshot: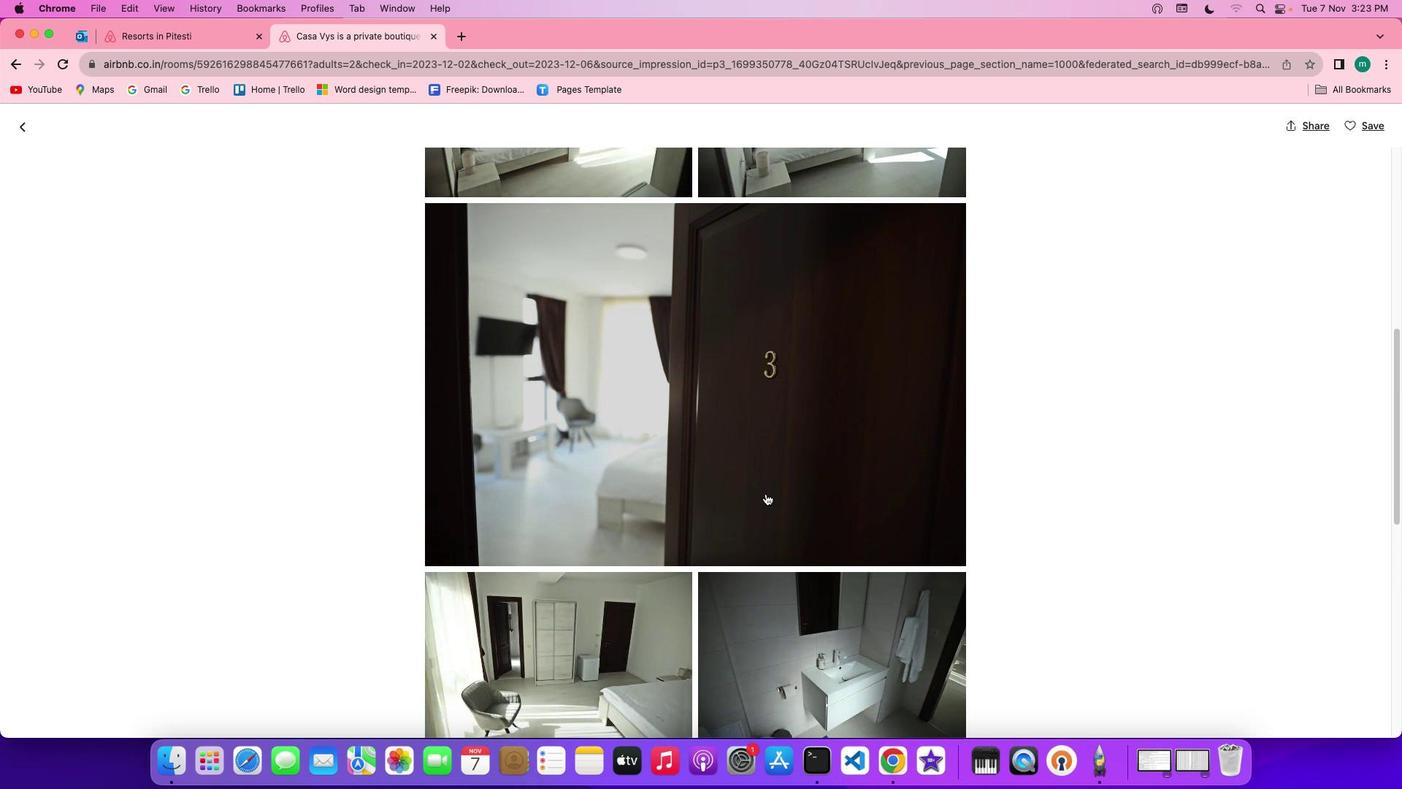 
Action: Mouse scrolled (767, 494) with delta (1, 0)
Screenshot: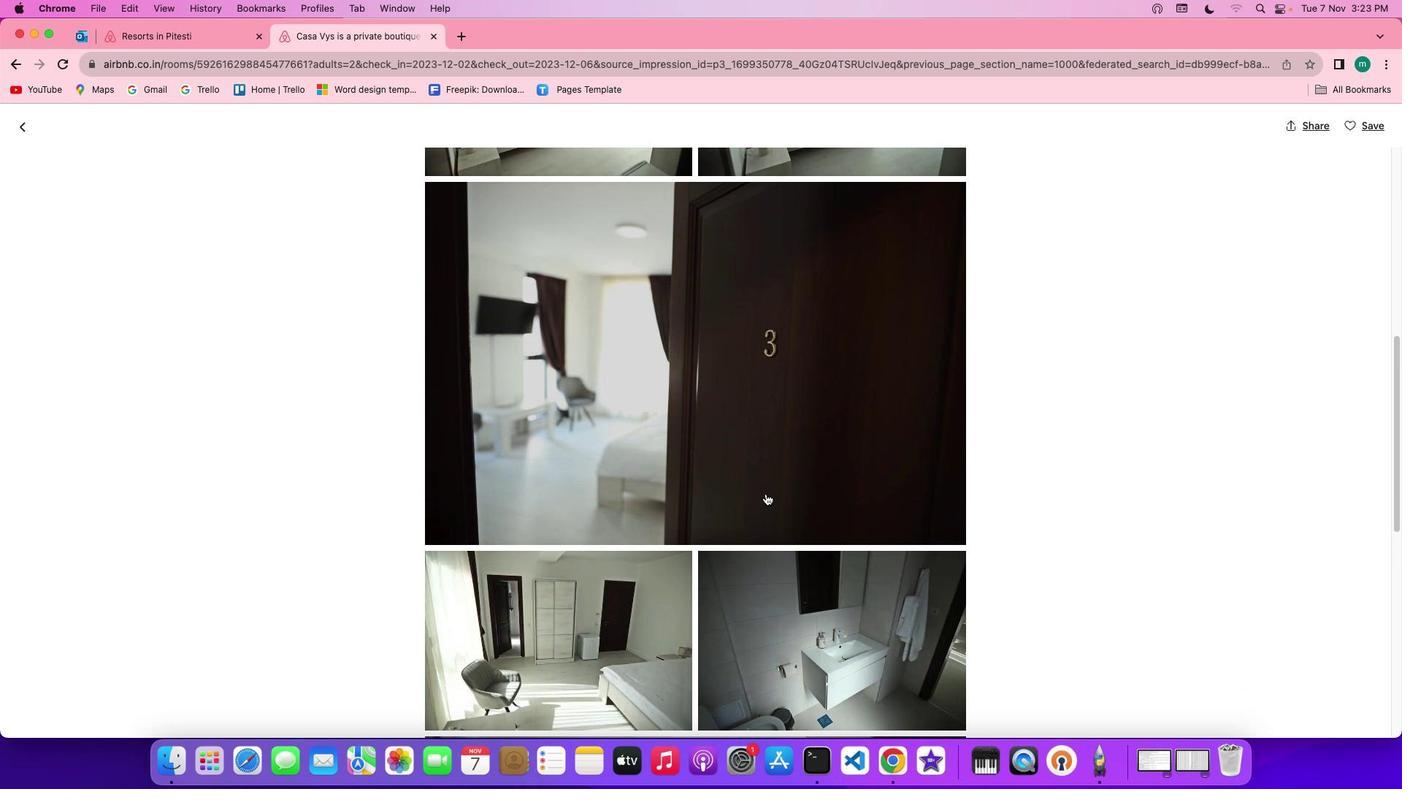 
Action: Mouse scrolled (767, 494) with delta (1, 0)
Screenshot: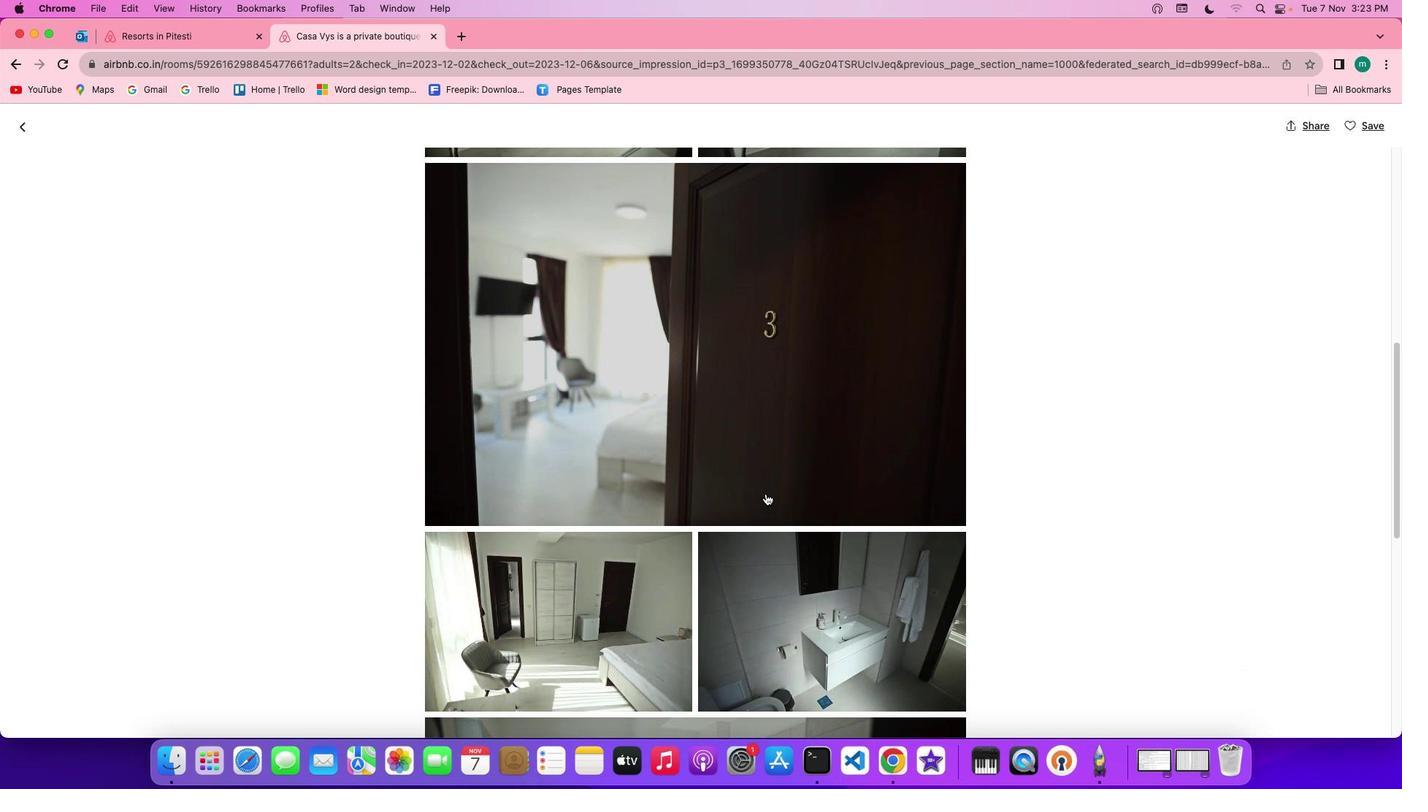 
Action: Mouse scrolled (767, 494) with delta (1, 0)
Screenshot: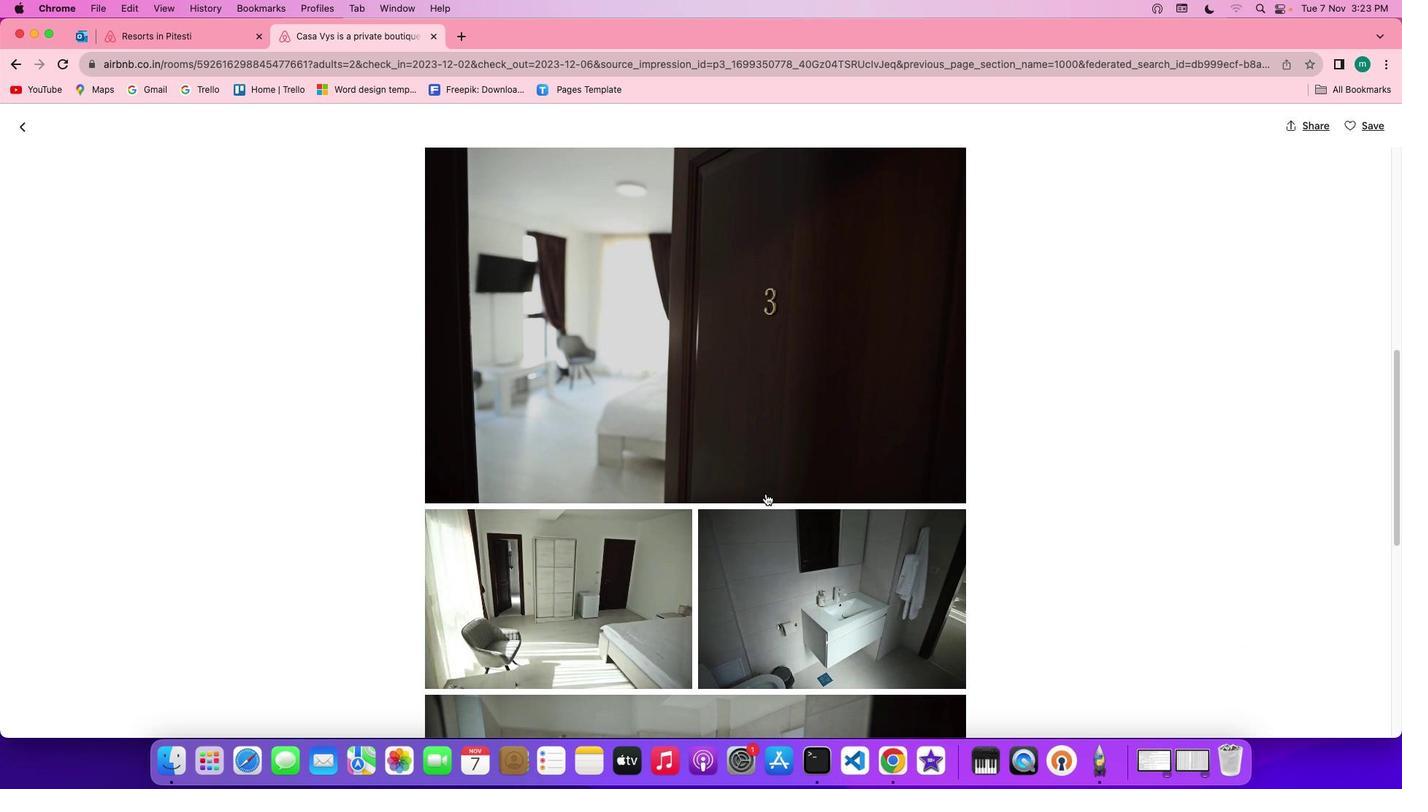 
Action: Mouse scrolled (767, 494) with delta (1, 0)
Screenshot: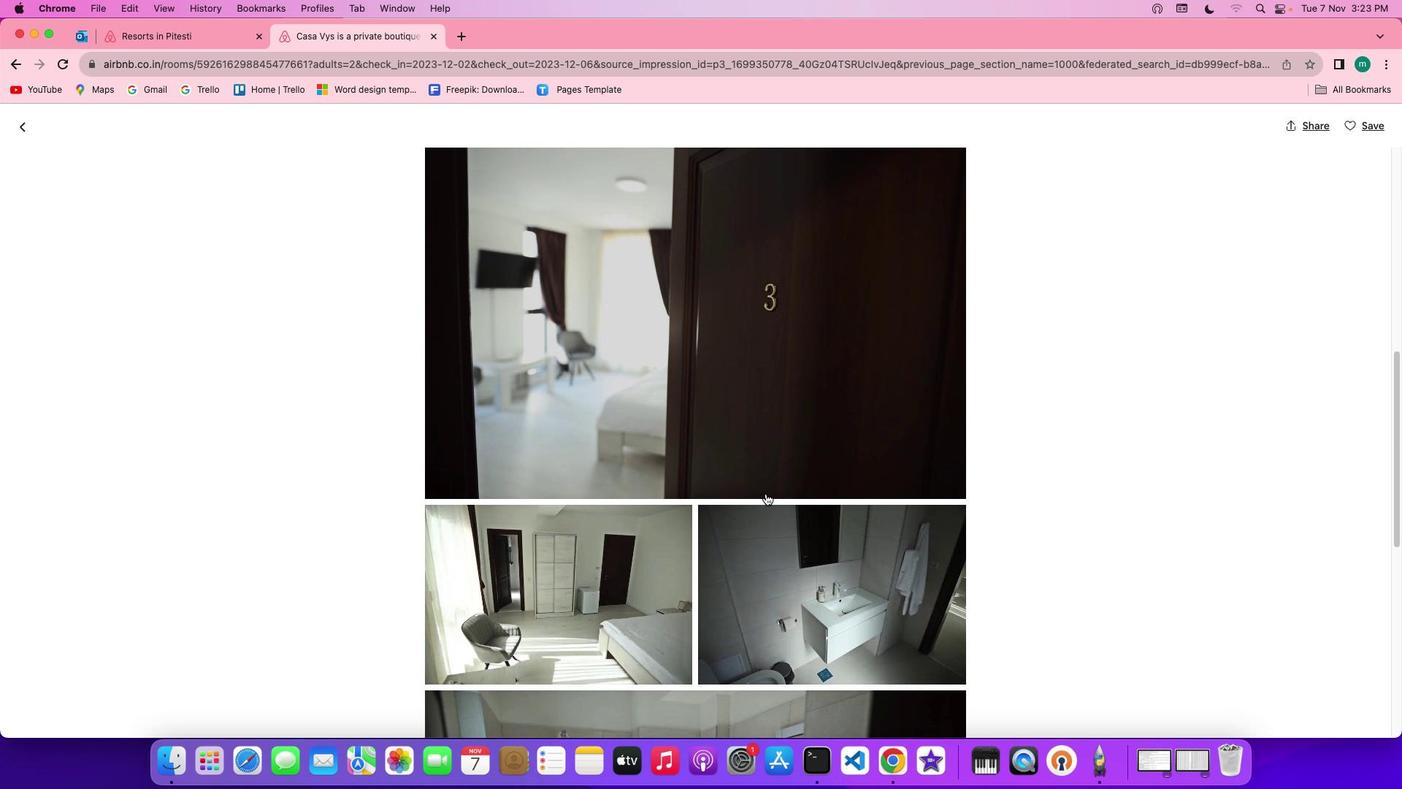 
Action: Mouse scrolled (767, 494) with delta (1, 0)
Screenshot: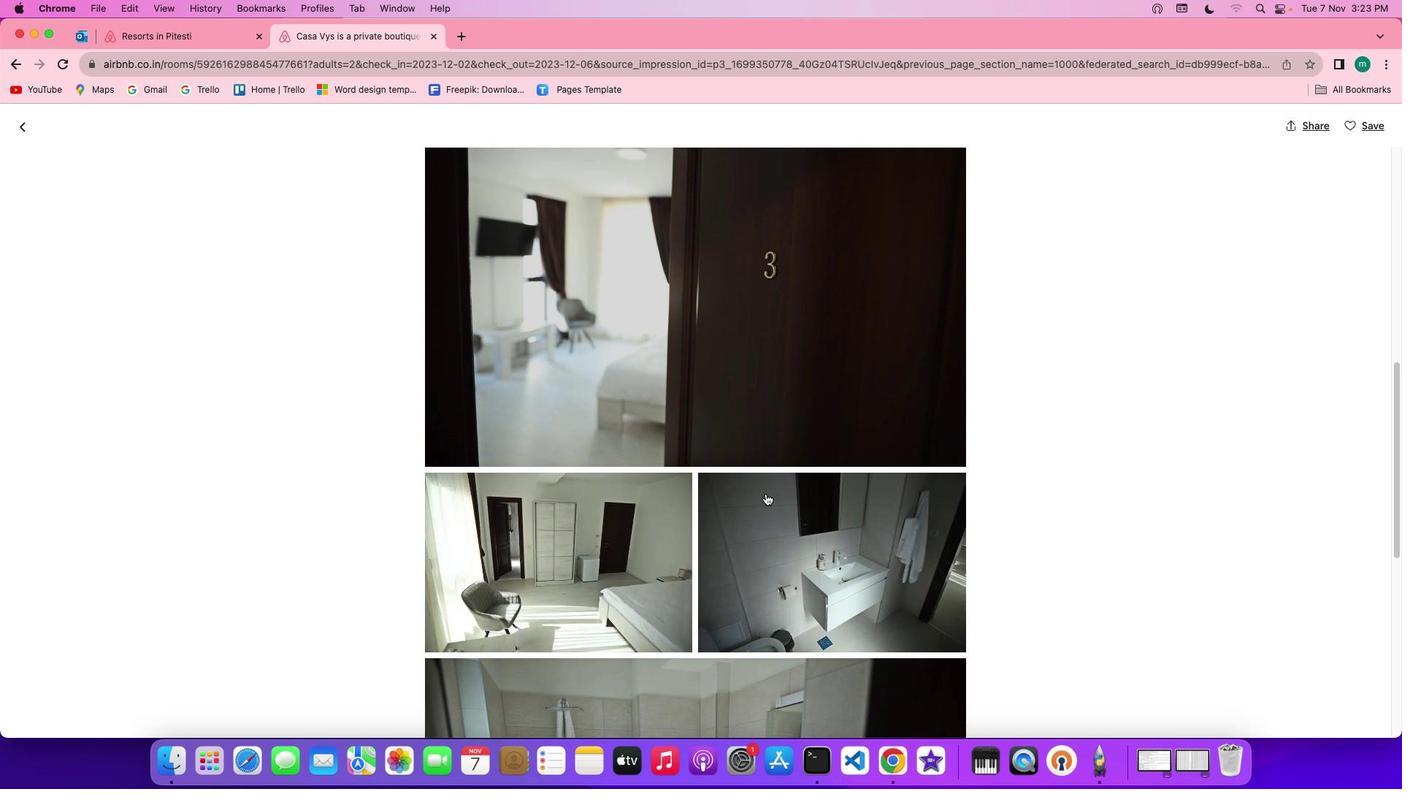 
Action: Mouse moved to (767, 494)
Screenshot: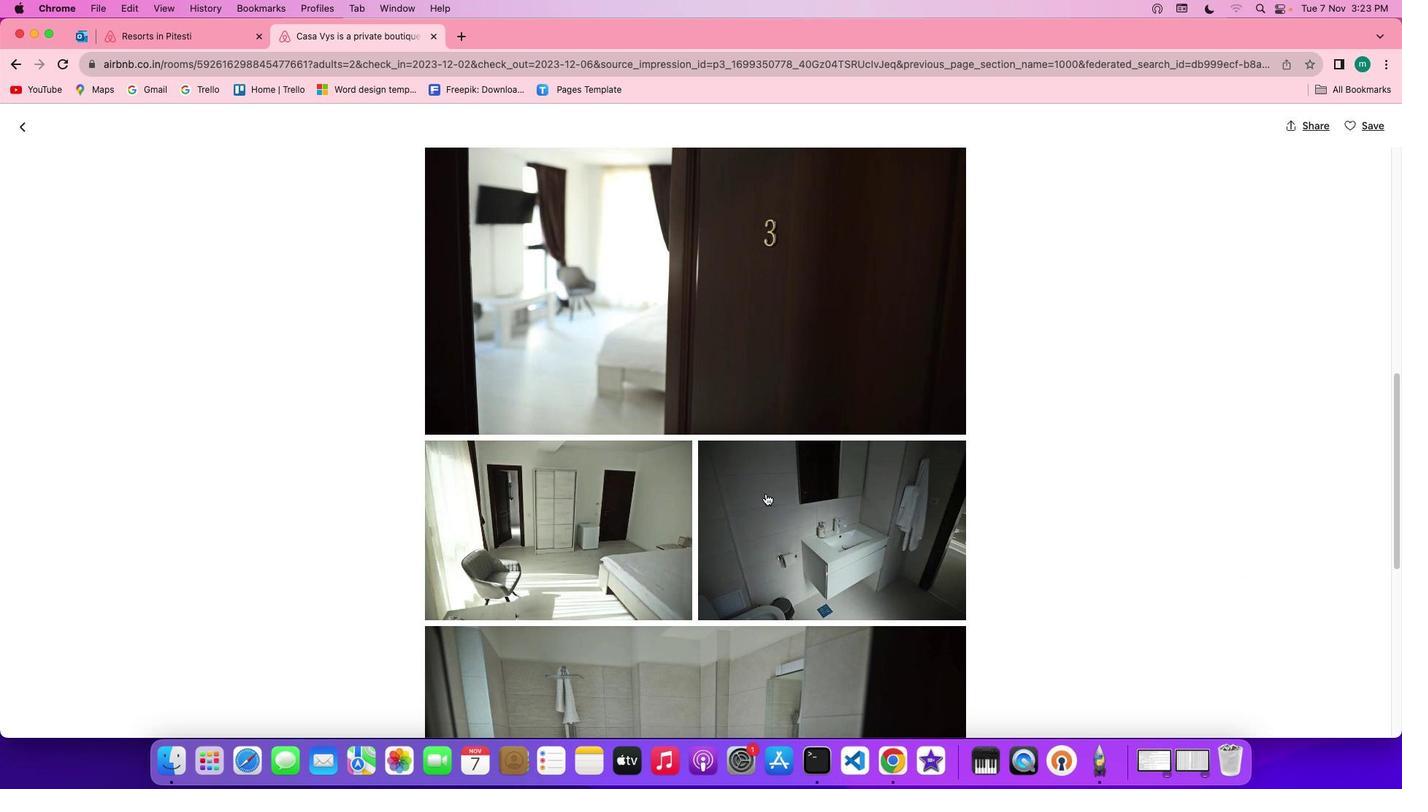 
Action: Mouse scrolled (767, 494) with delta (1, 0)
Screenshot: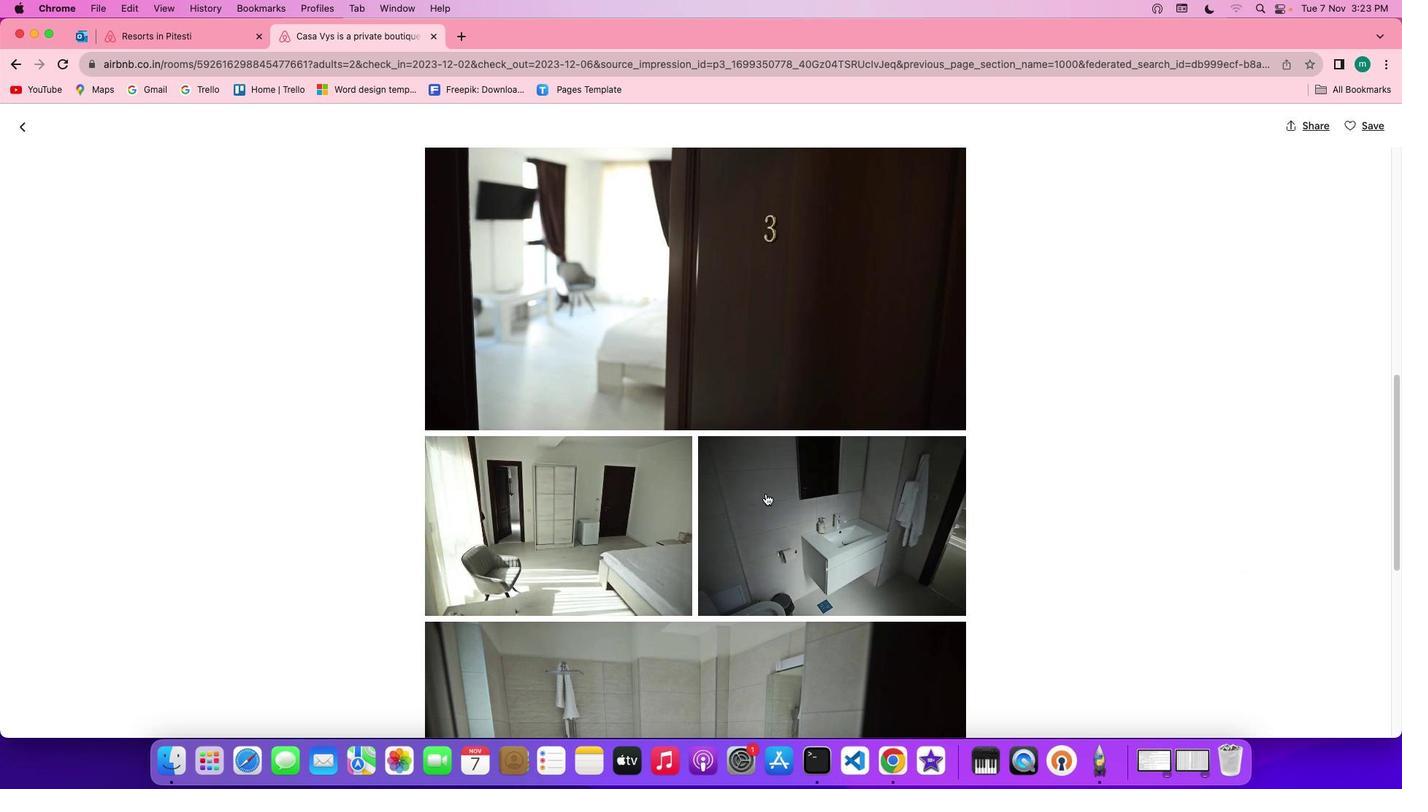 
Action: Mouse scrolled (767, 494) with delta (1, 0)
Screenshot: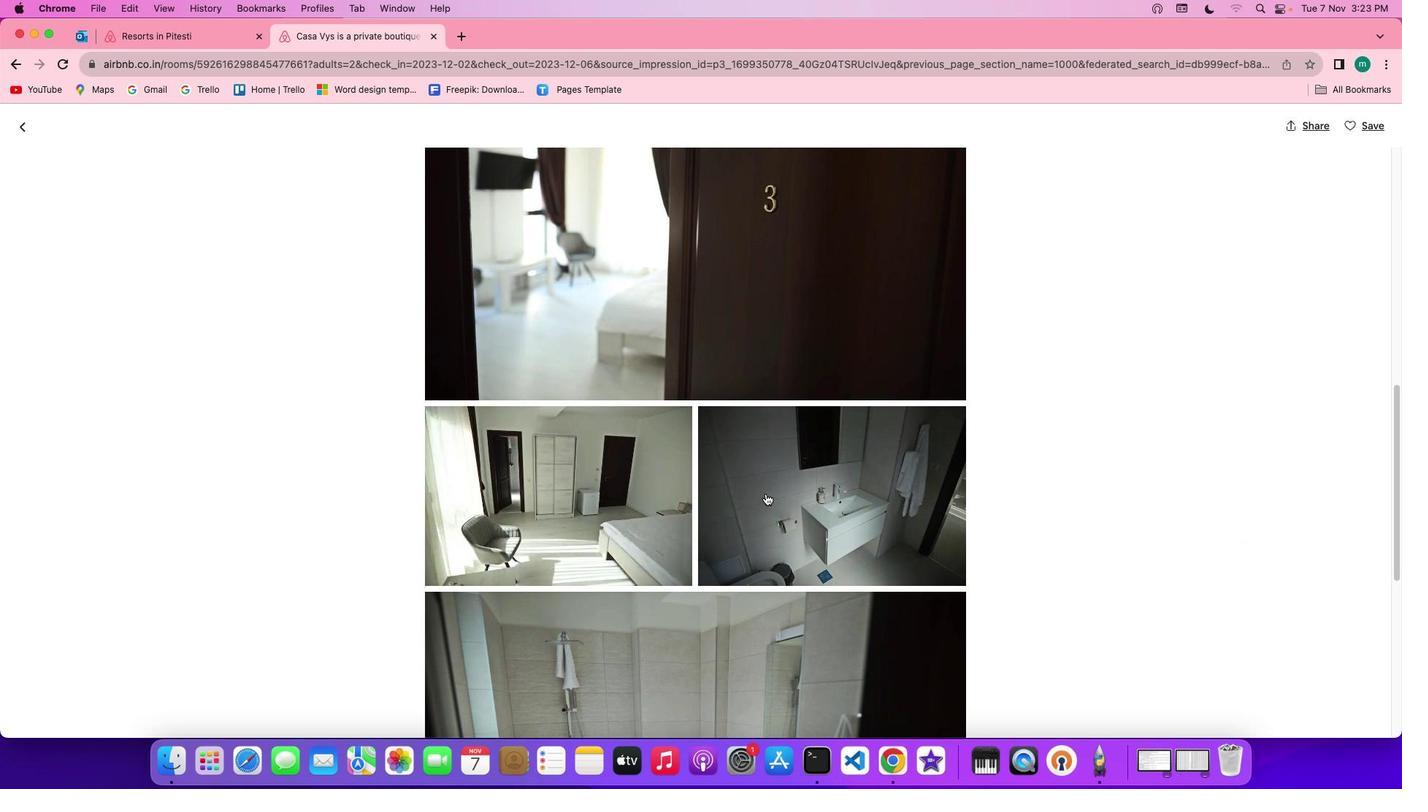 
Action: Mouse scrolled (767, 494) with delta (1, 0)
Screenshot: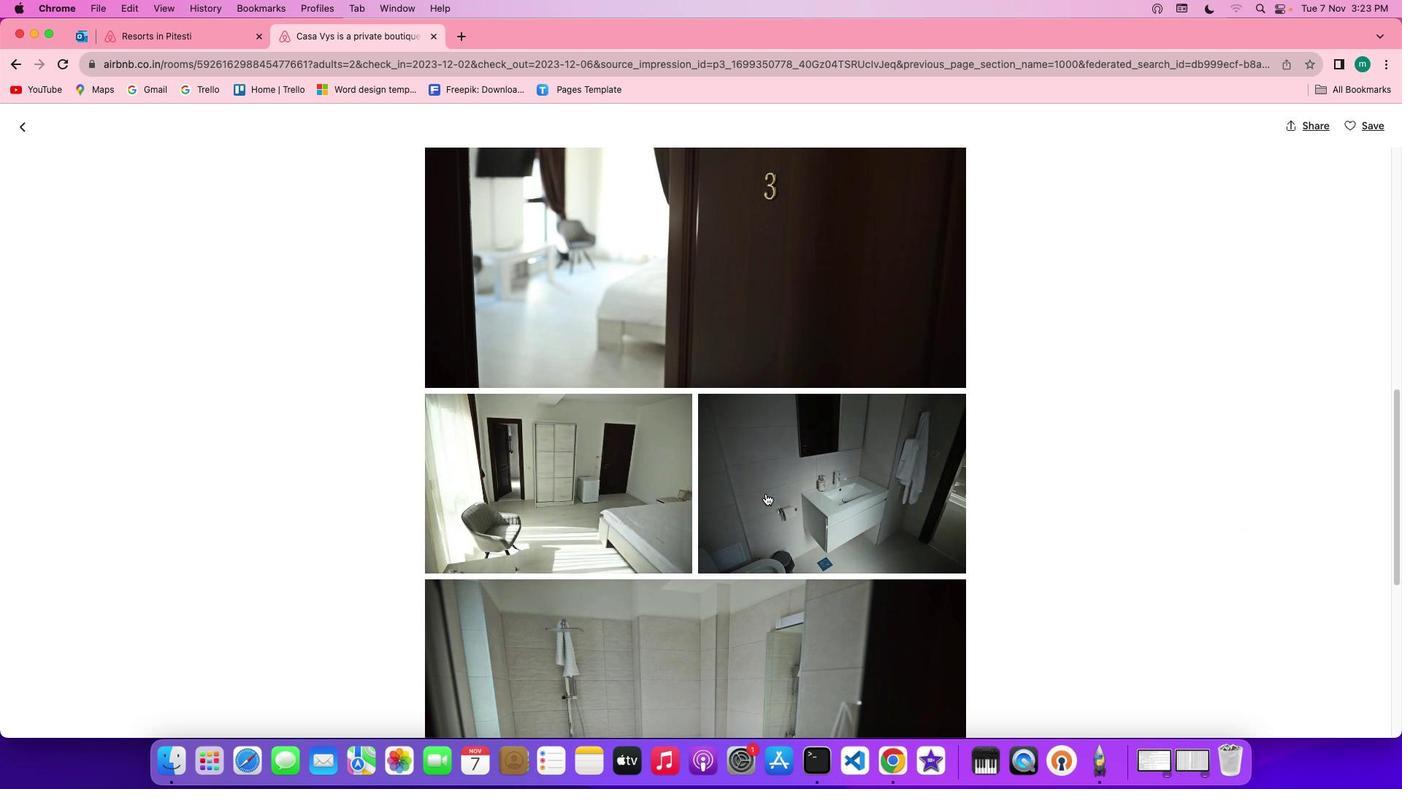 
Action: Mouse scrolled (767, 494) with delta (1, 0)
Screenshot: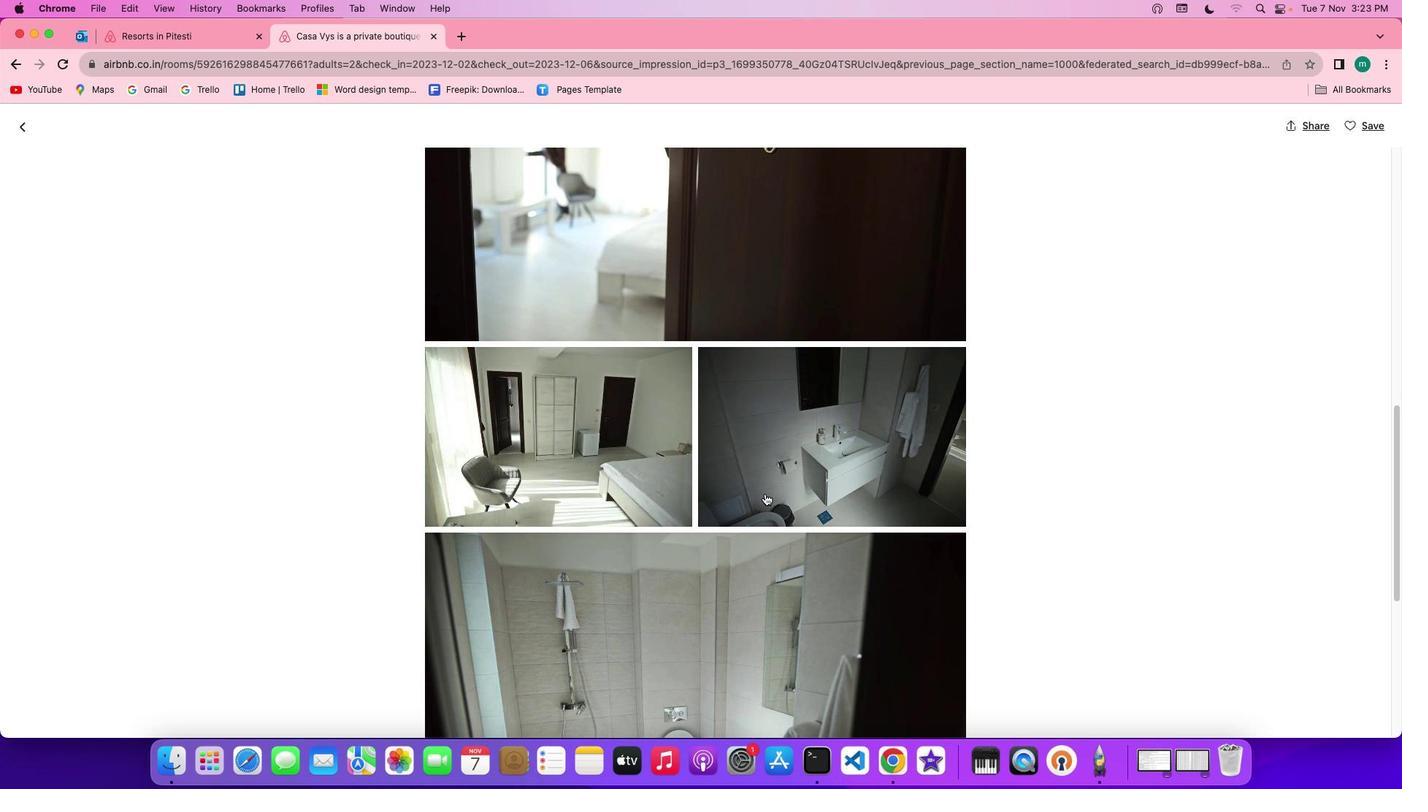 
Action: Mouse moved to (766, 494)
Screenshot: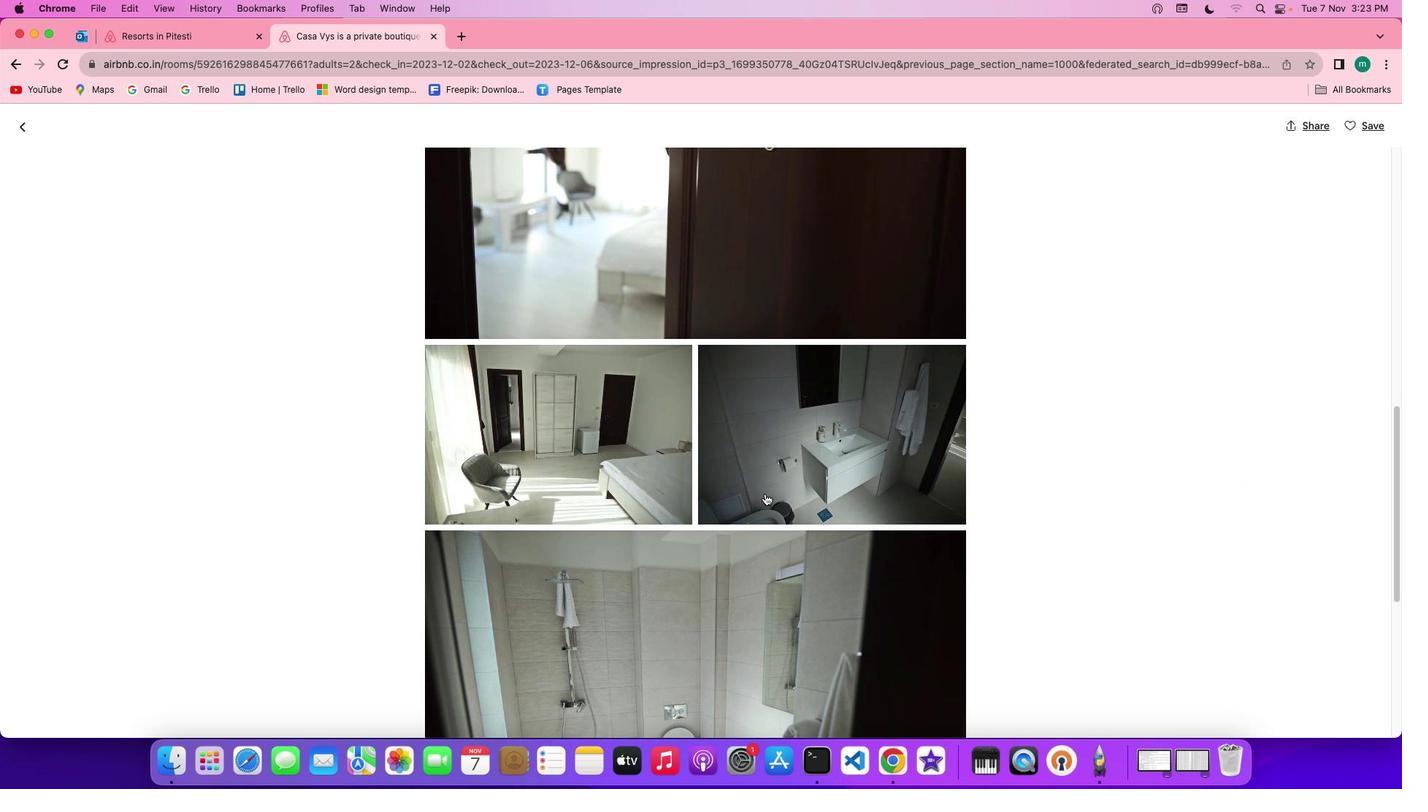 
Action: Mouse scrolled (766, 494) with delta (1, 0)
Screenshot: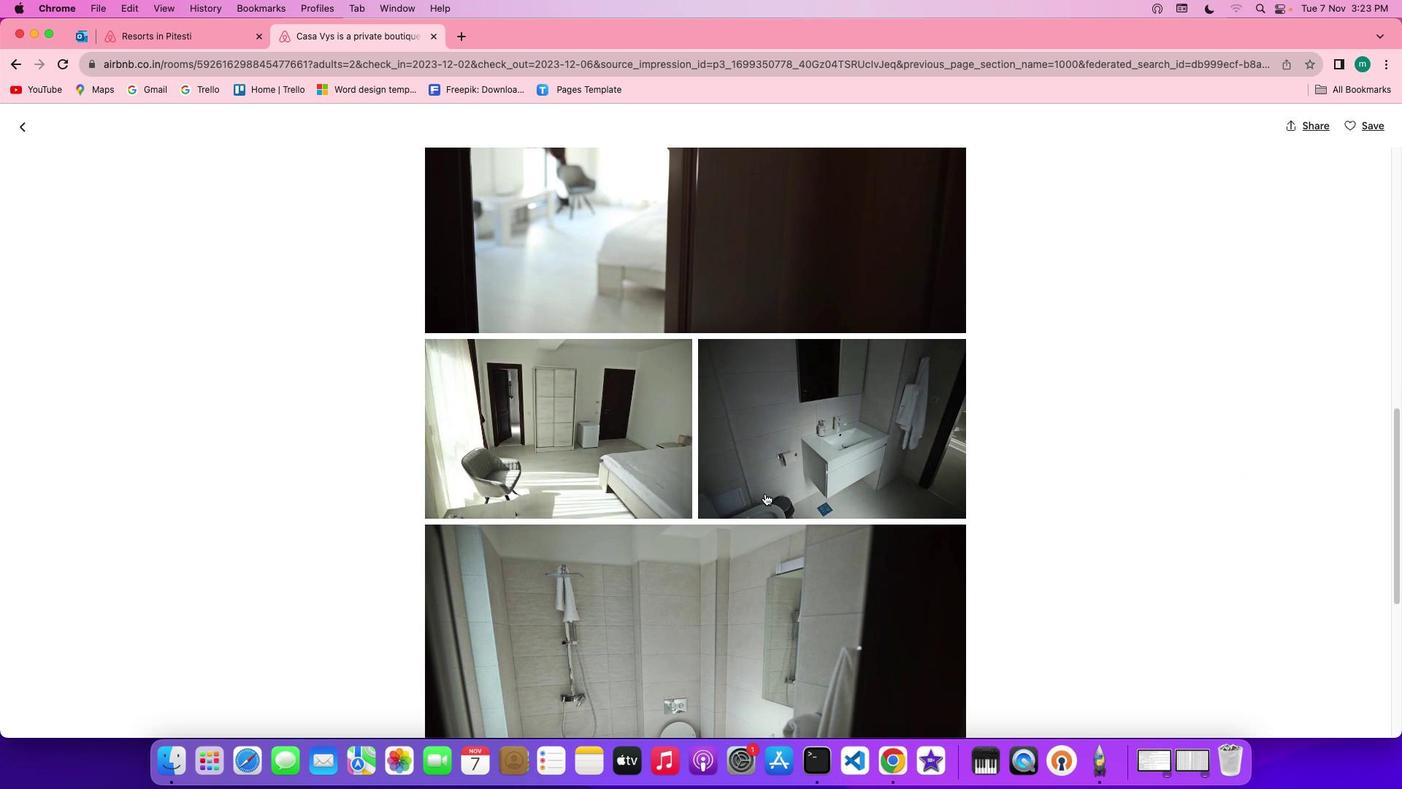 
Action: Mouse scrolled (766, 494) with delta (1, 0)
Screenshot: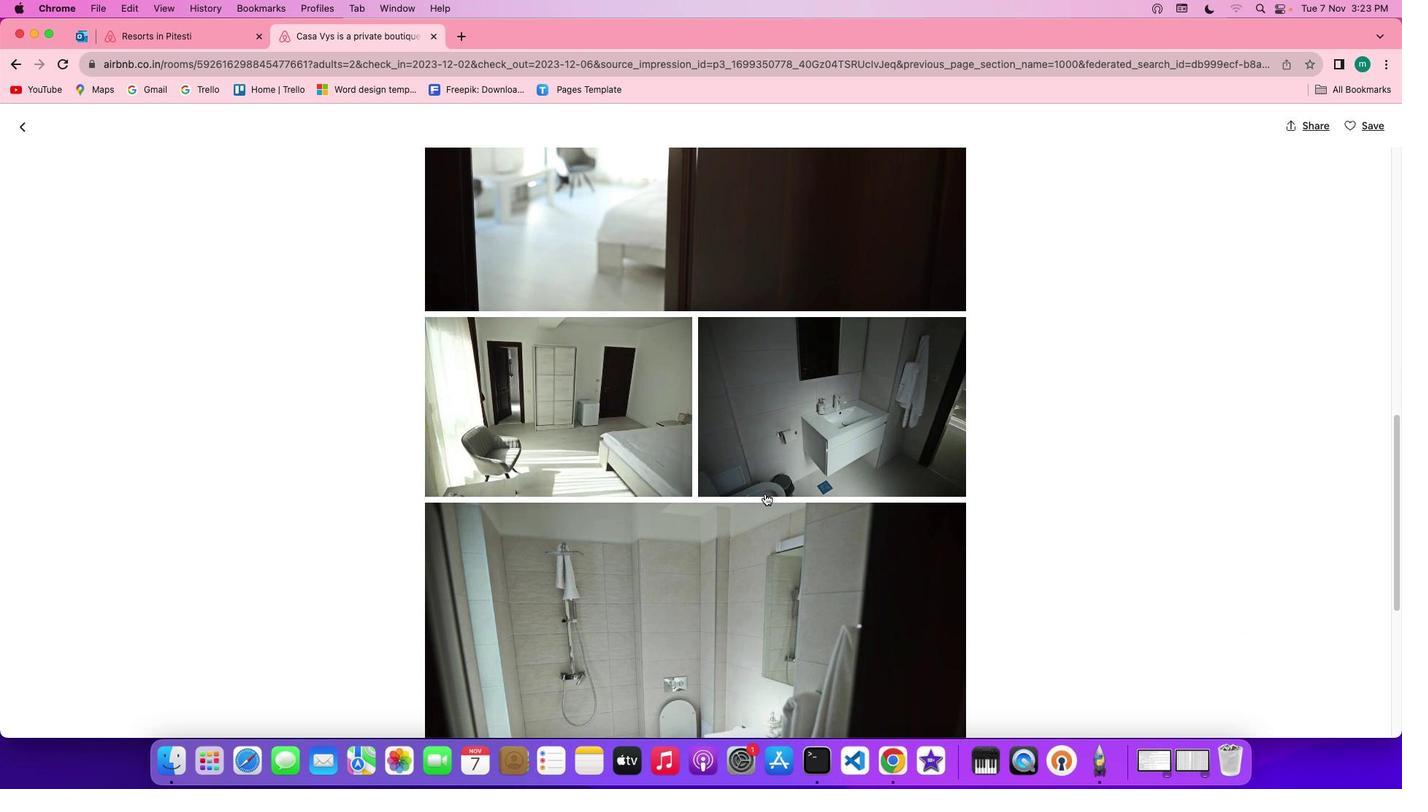 
Action: Mouse scrolled (766, 494) with delta (1, 0)
Screenshot: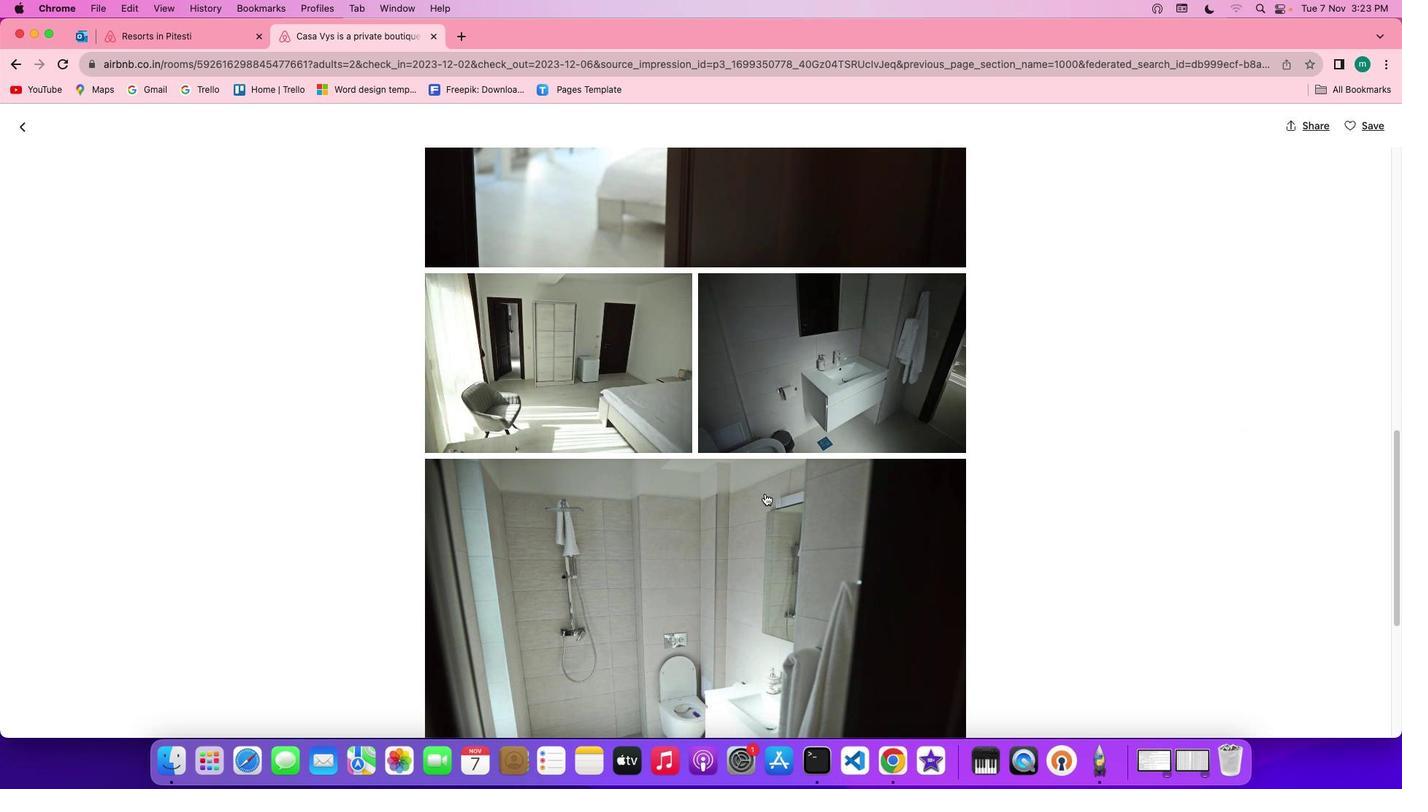
Action: Mouse scrolled (766, 494) with delta (1, 0)
Screenshot: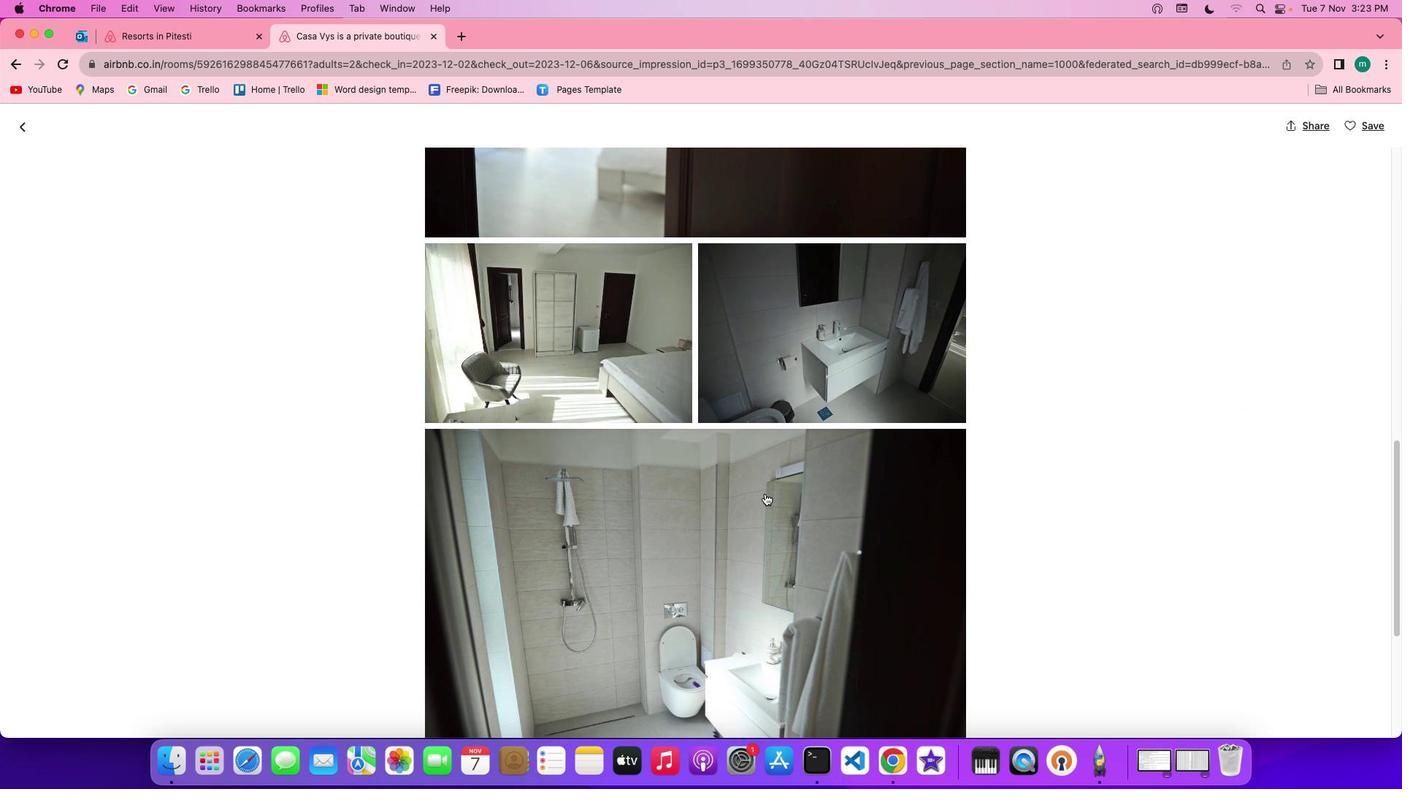 
Action: Mouse scrolled (766, 494) with delta (1, 0)
Screenshot: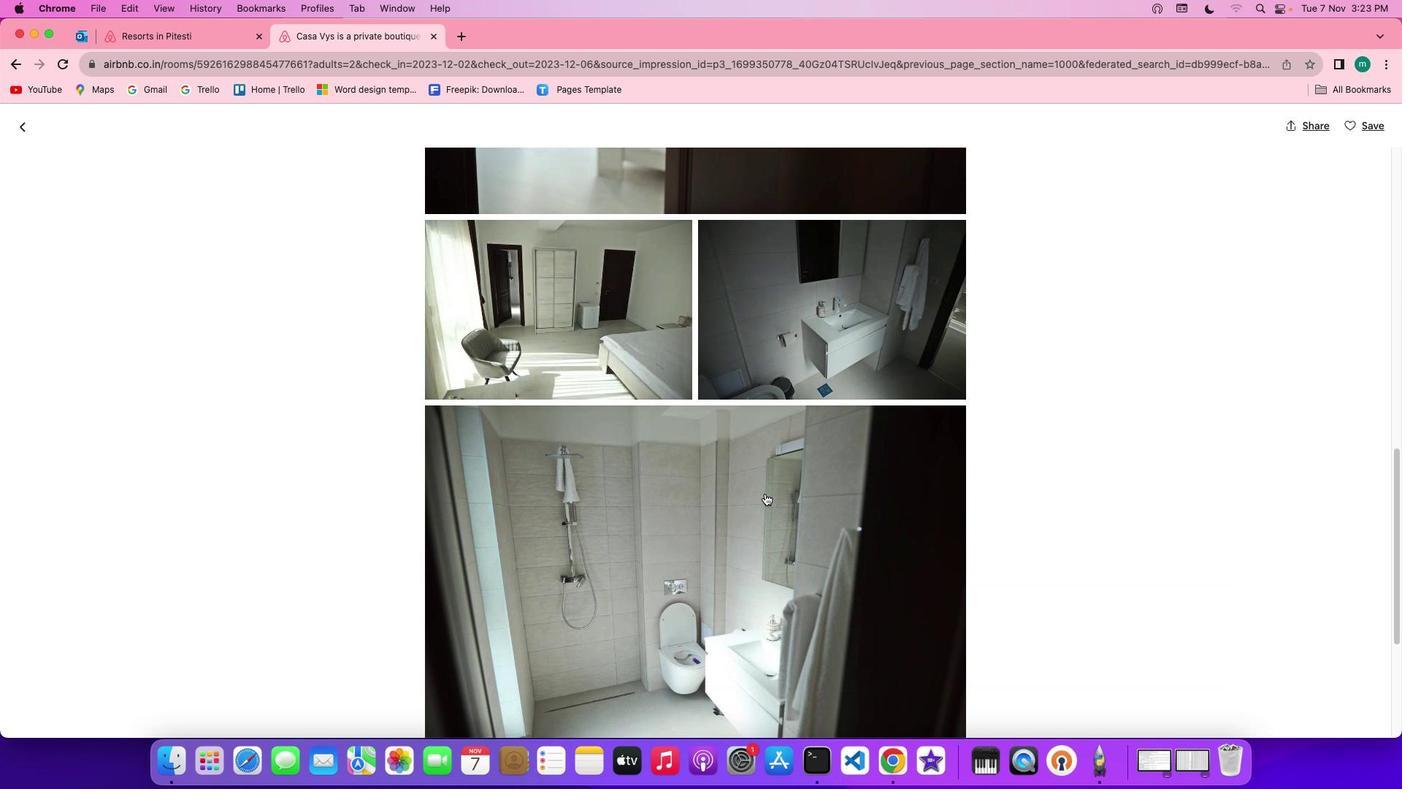 
Action: Mouse scrolled (766, 494) with delta (1, 0)
Screenshot: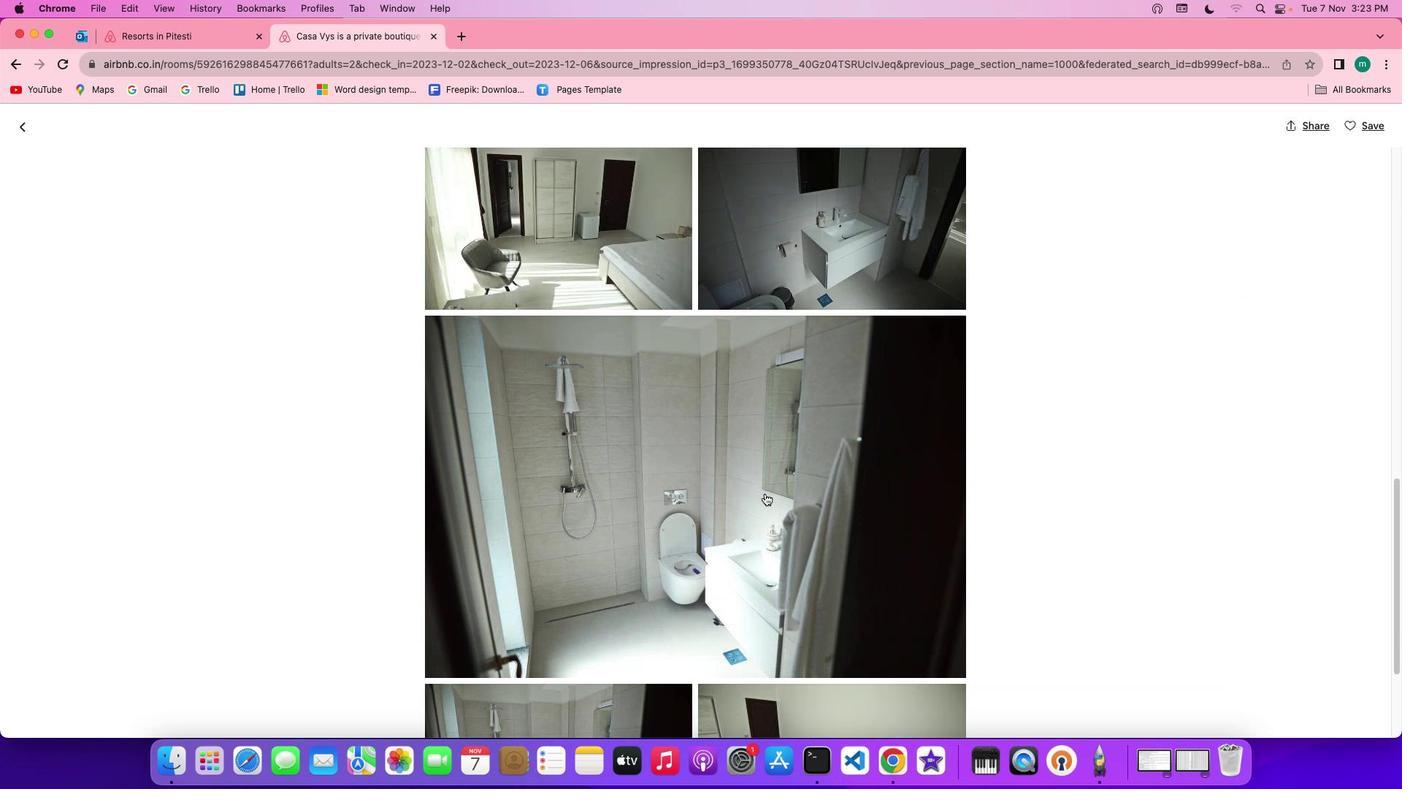 
Action: Mouse scrolled (766, 494) with delta (1, 0)
Screenshot: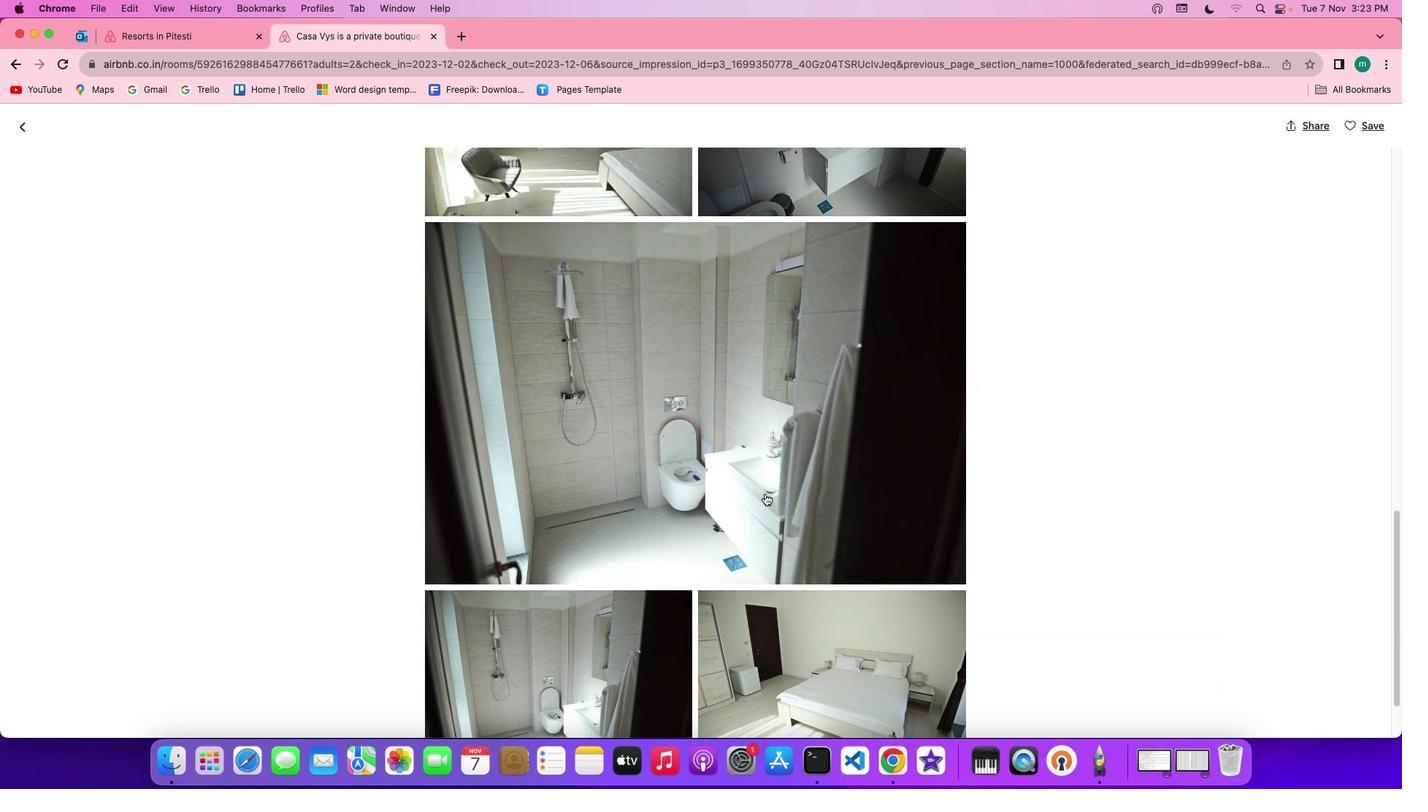 
Action: Mouse scrolled (766, 494) with delta (1, 0)
Screenshot: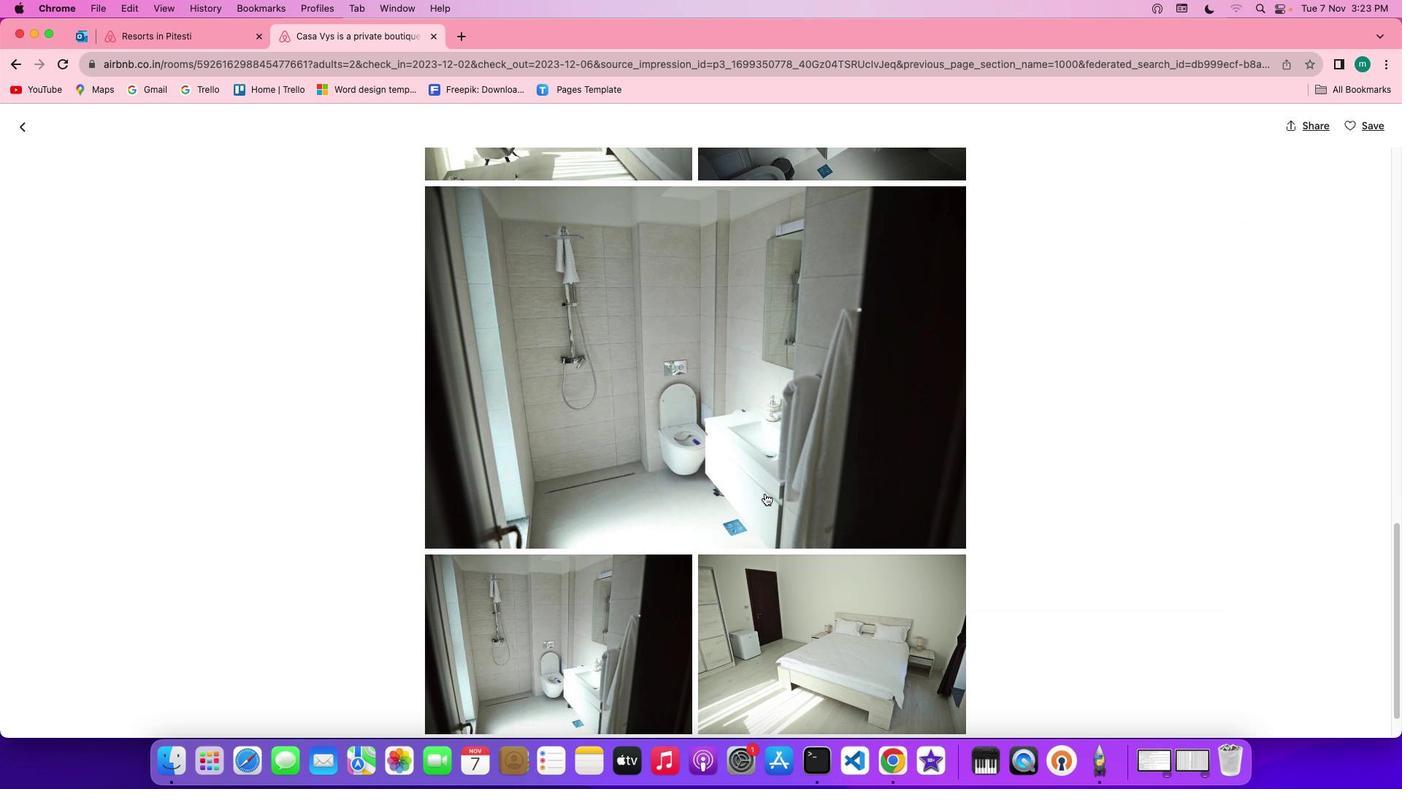 
Action: Mouse scrolled (766, 494) with delta (1, 0)
Screenshot: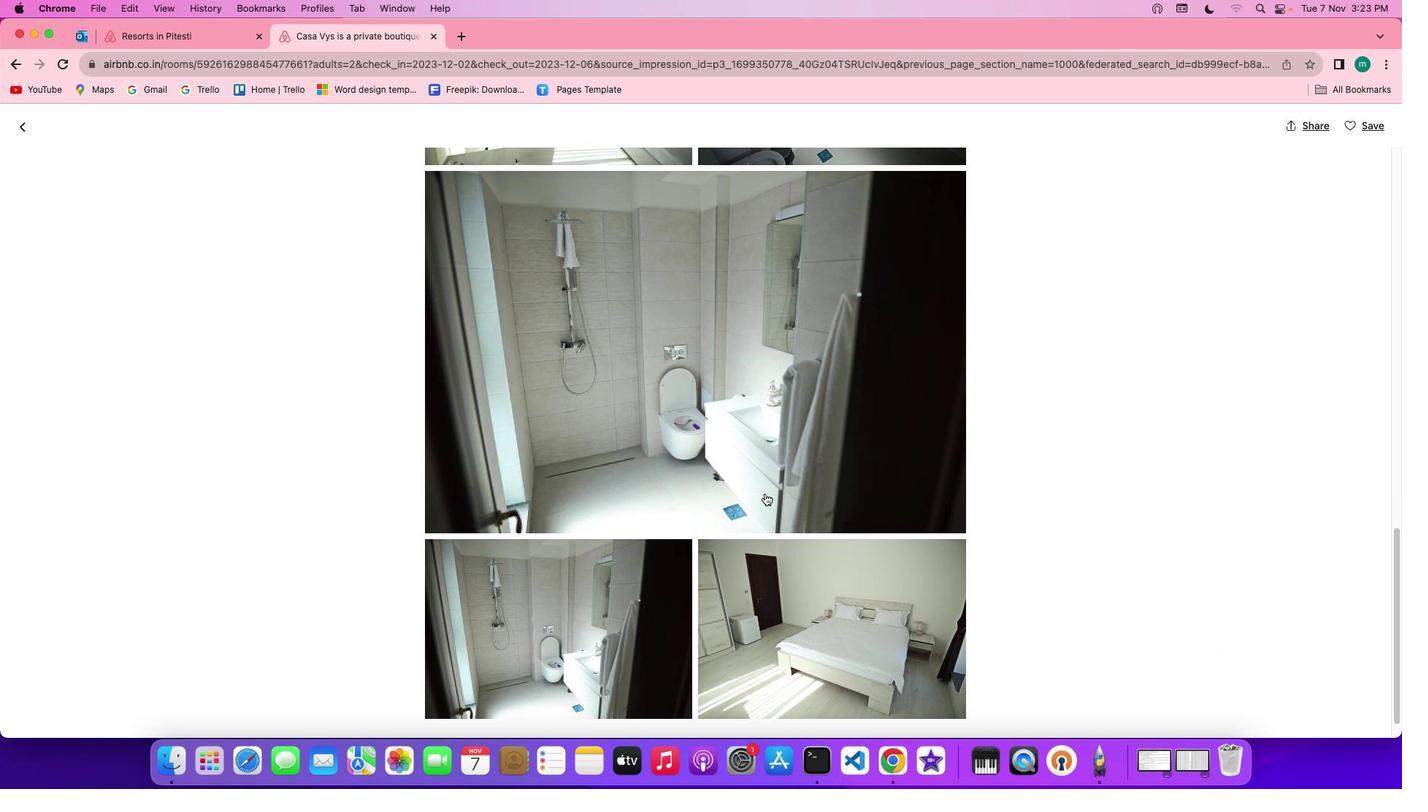 
Action: Mouse scrolled (766, 494) with delta (1, 0)
Screenshot: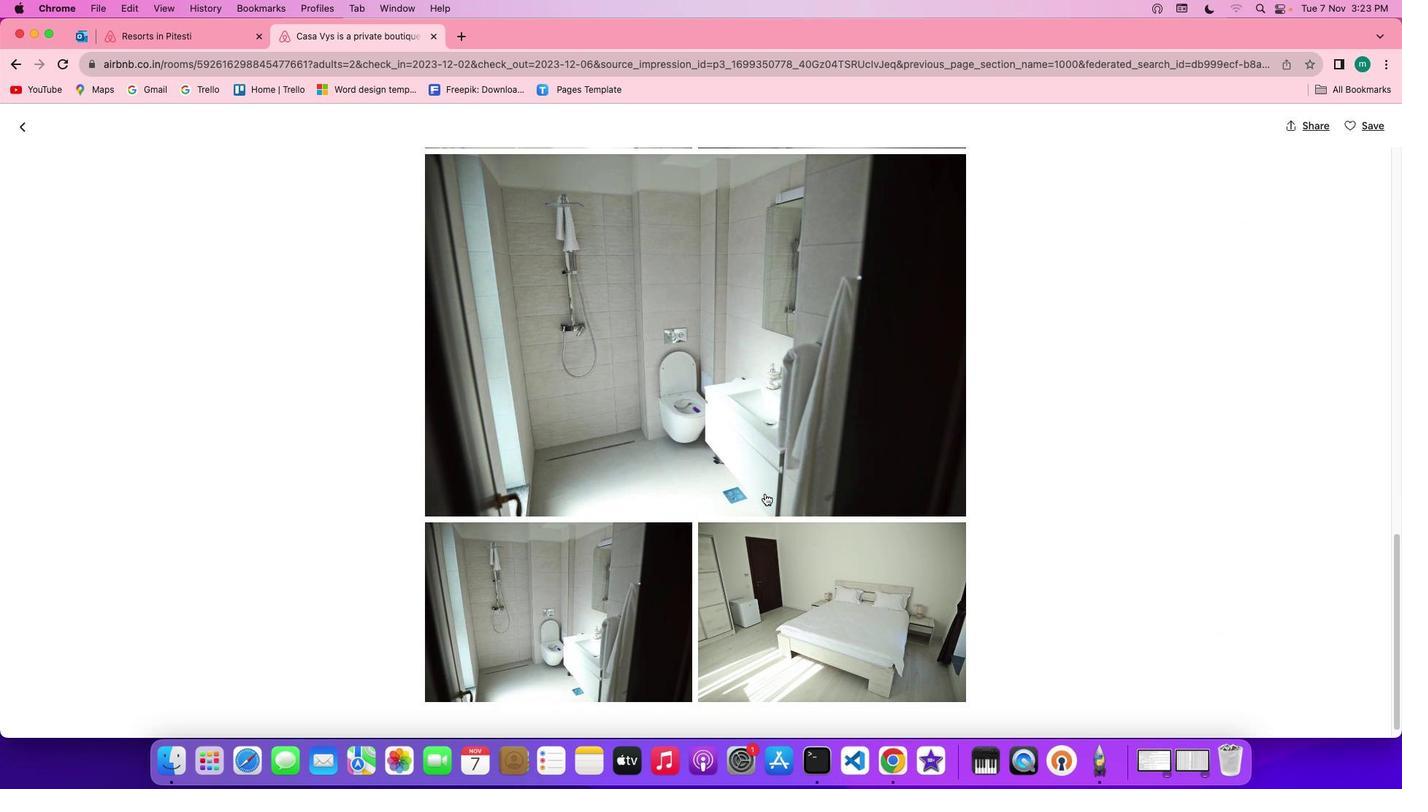 
Action: Mouse scrolled (766, 494) with delta (1, 0)
Screenshot: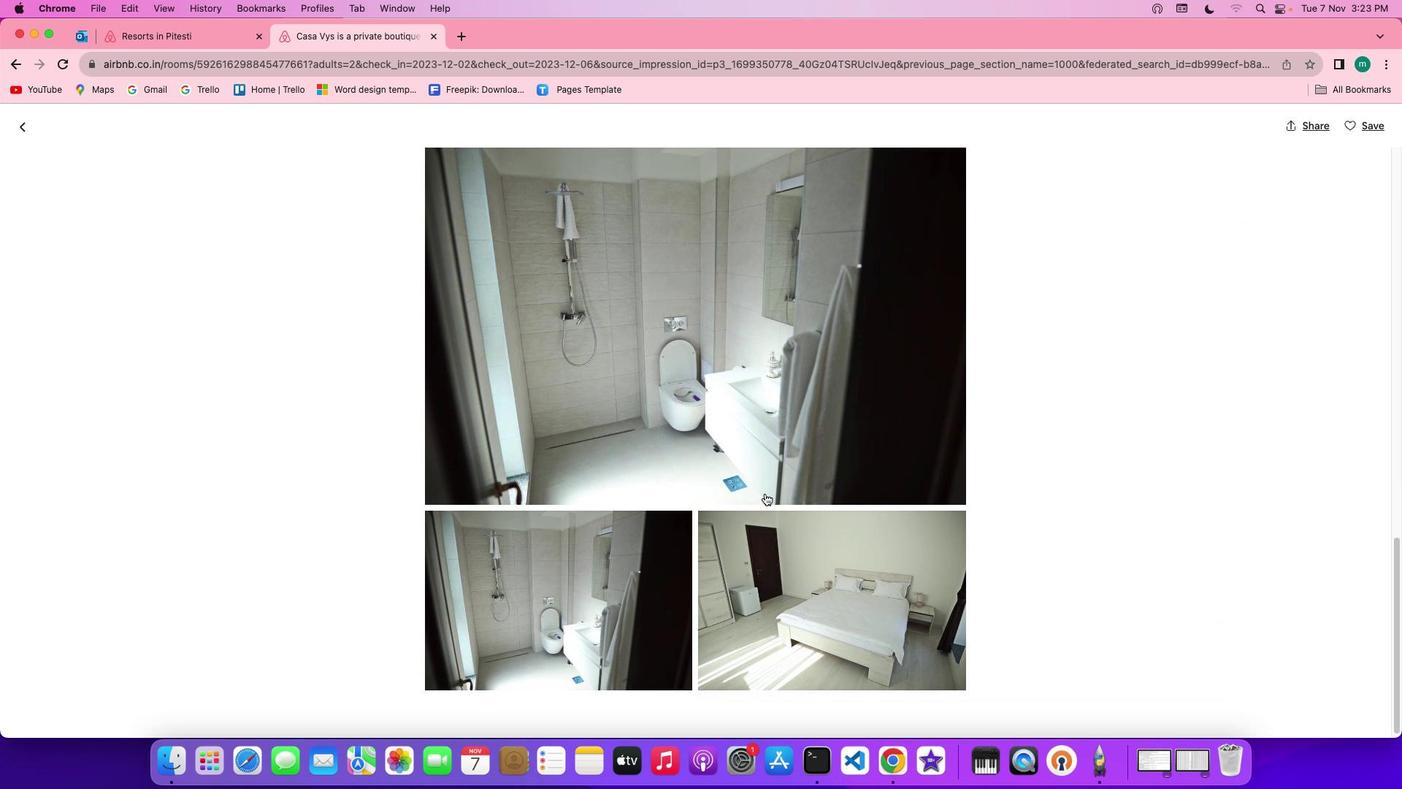 
Action: Mouse scrolled (766, 494) with delta (1, 0)
Screenshot: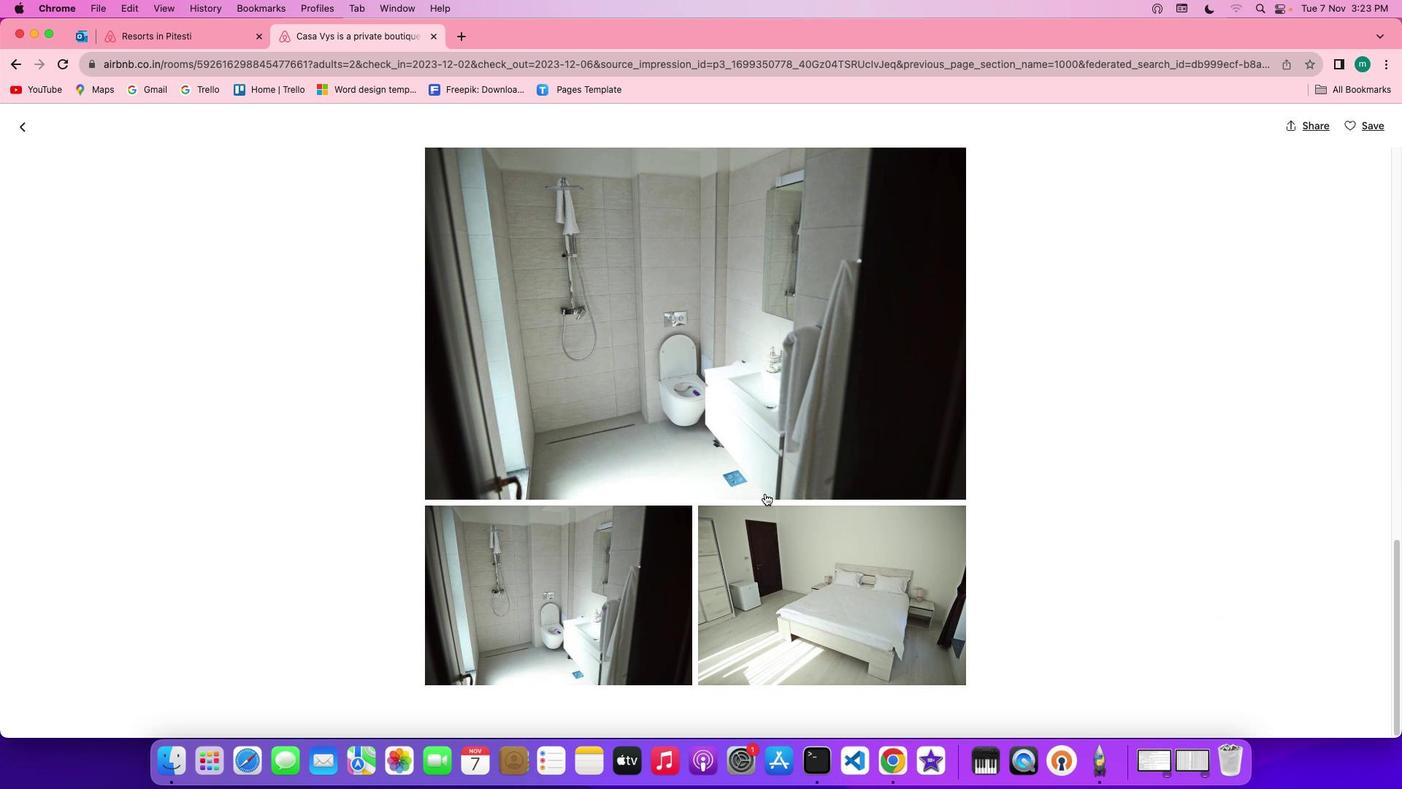 
Action: Mouse scrolled (766, 494) with delta (1, 0)
Screenshot: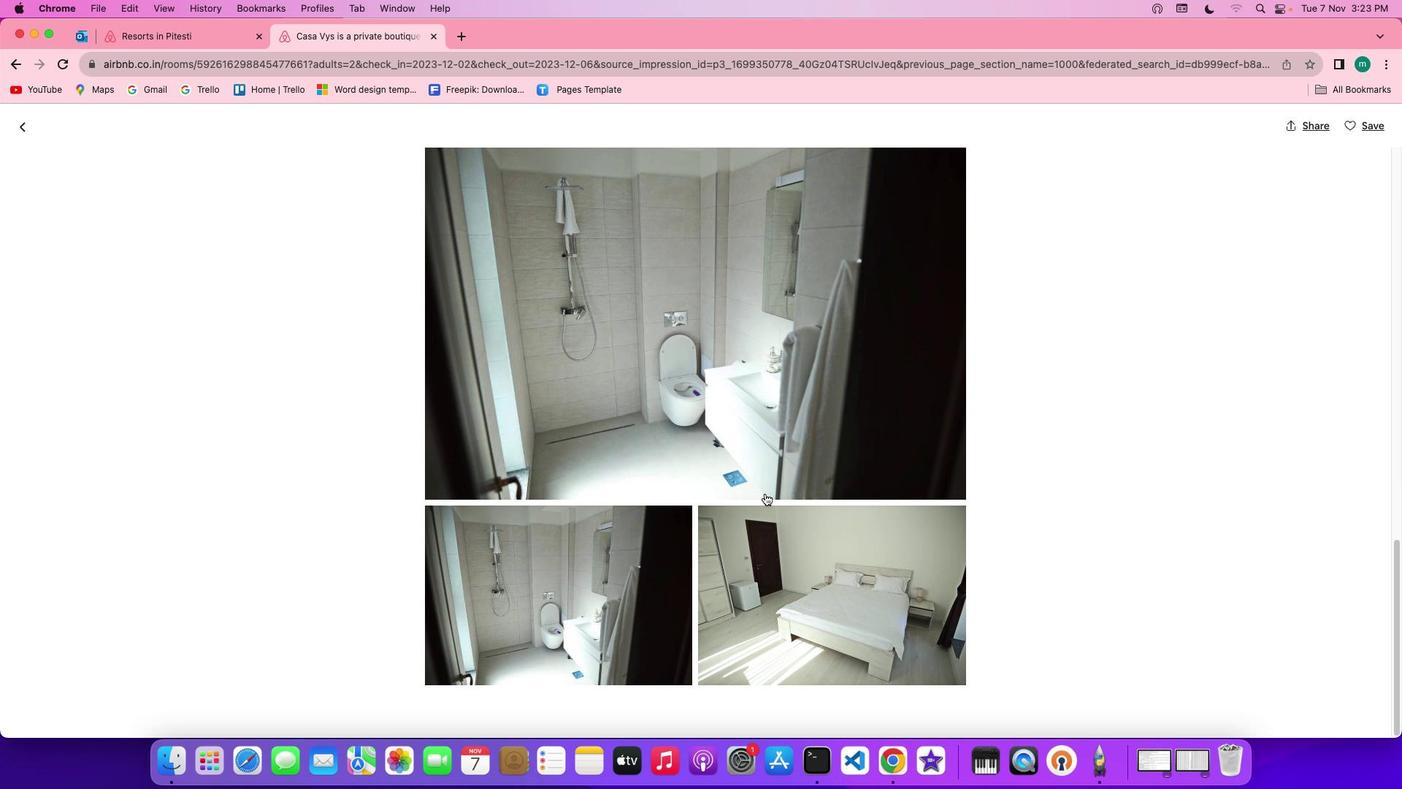 
Action: Mouse scrolled (766, 494) with delta (1, 0)
Screenshot: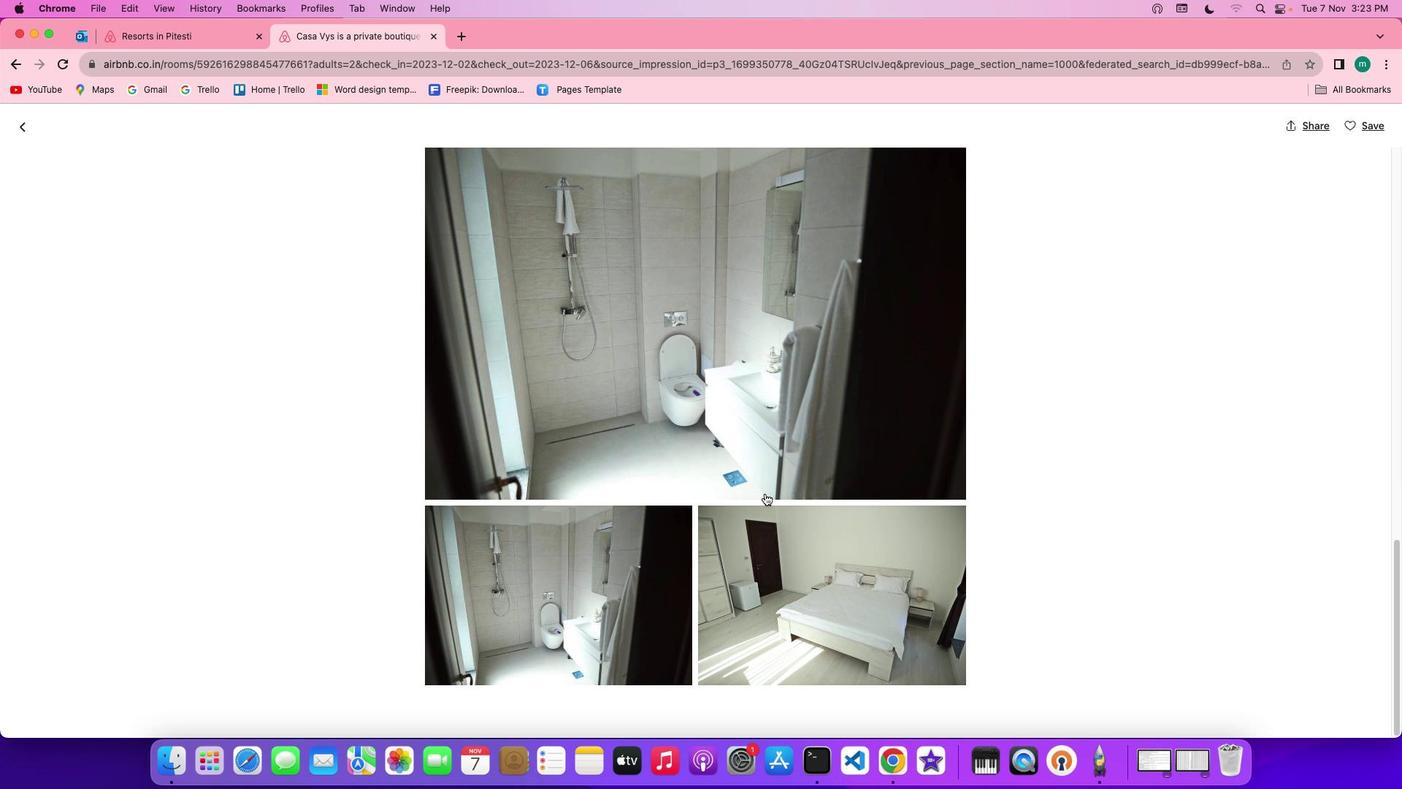 
Action: Mouse scrolled (766, 494) with delta (1, 0)
Screenshot: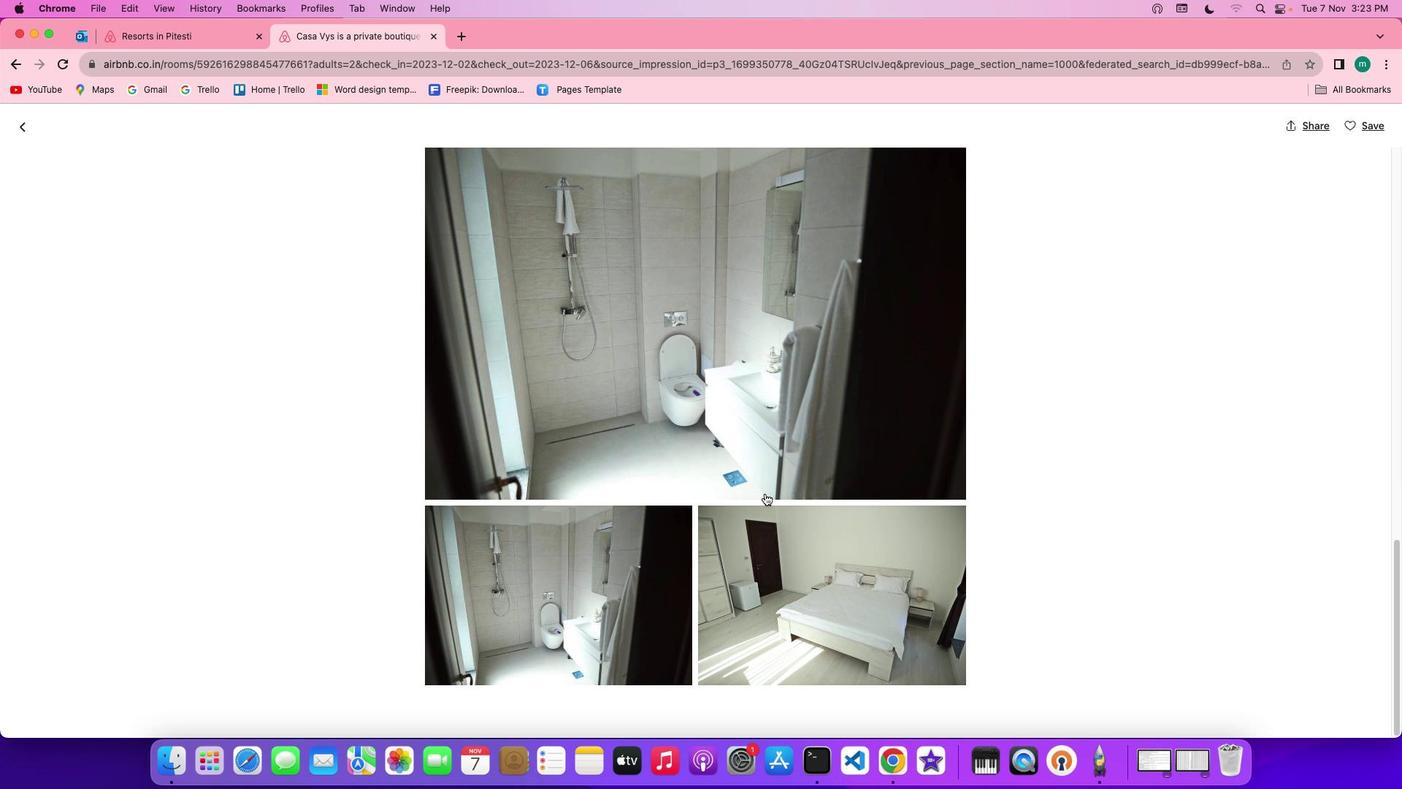 
Action: Mouse scrolled (766, 494) with delta (1, 0)
Screenshot: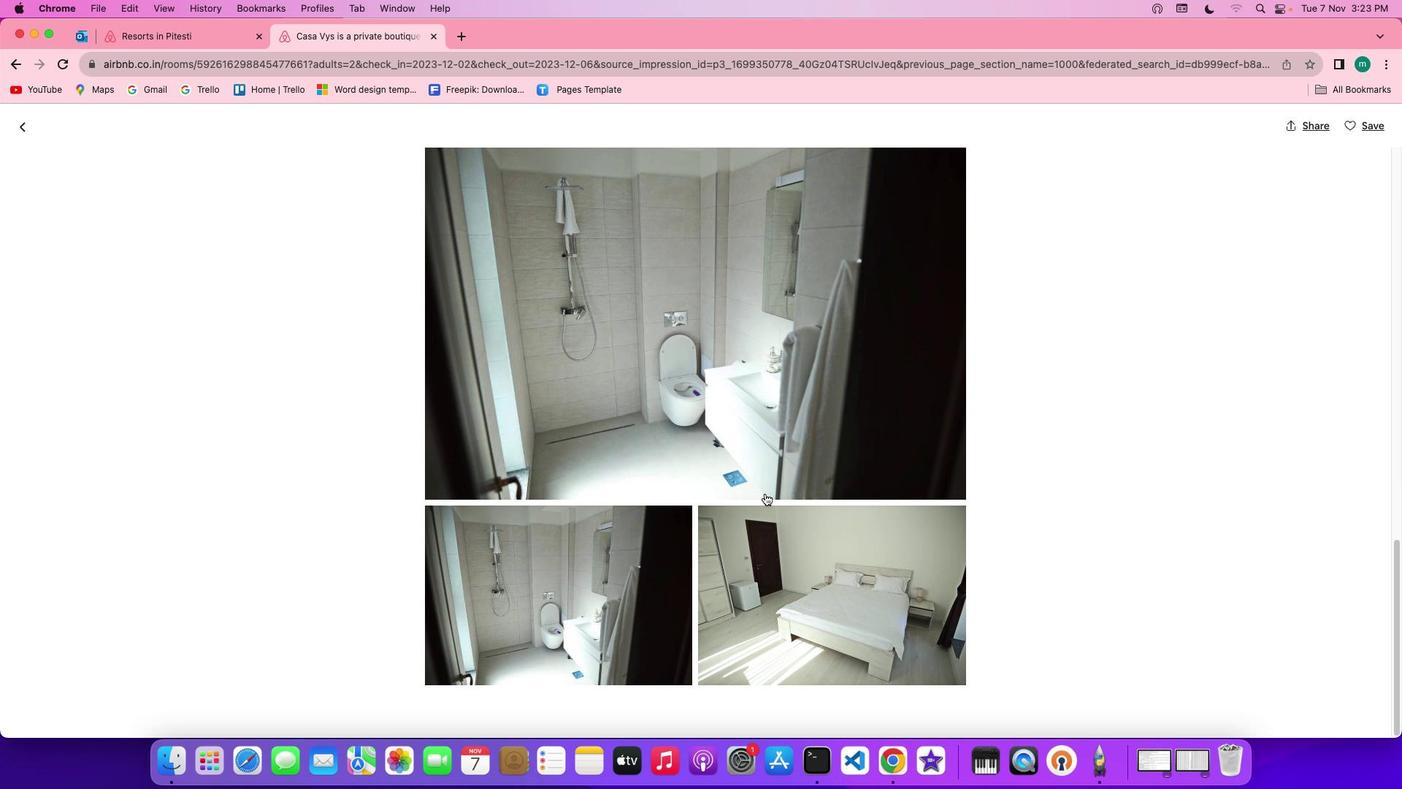 
Action: Mouse moved to (24, 135)
Screenshot: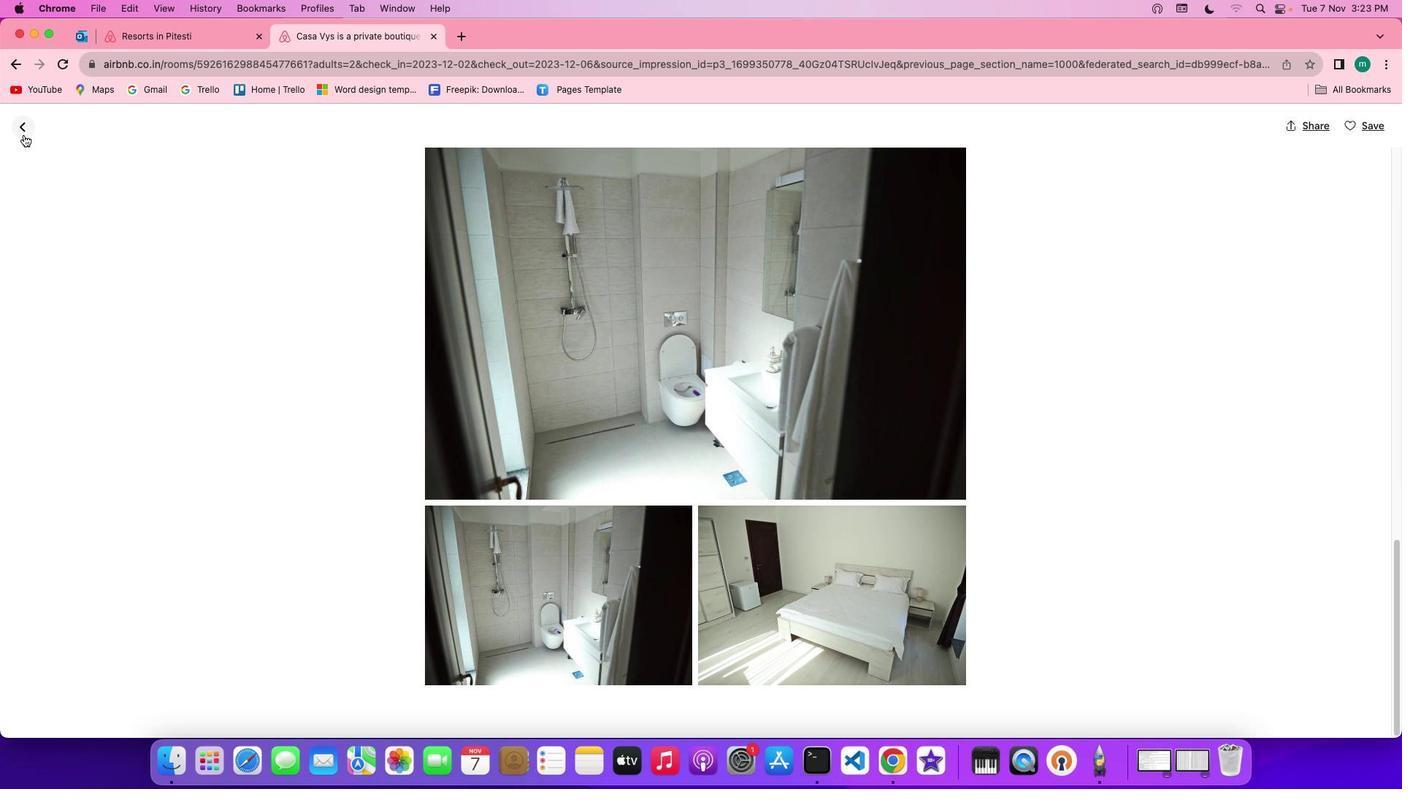 
Action: Mouse pressed left at (24, 135)
Screenshot: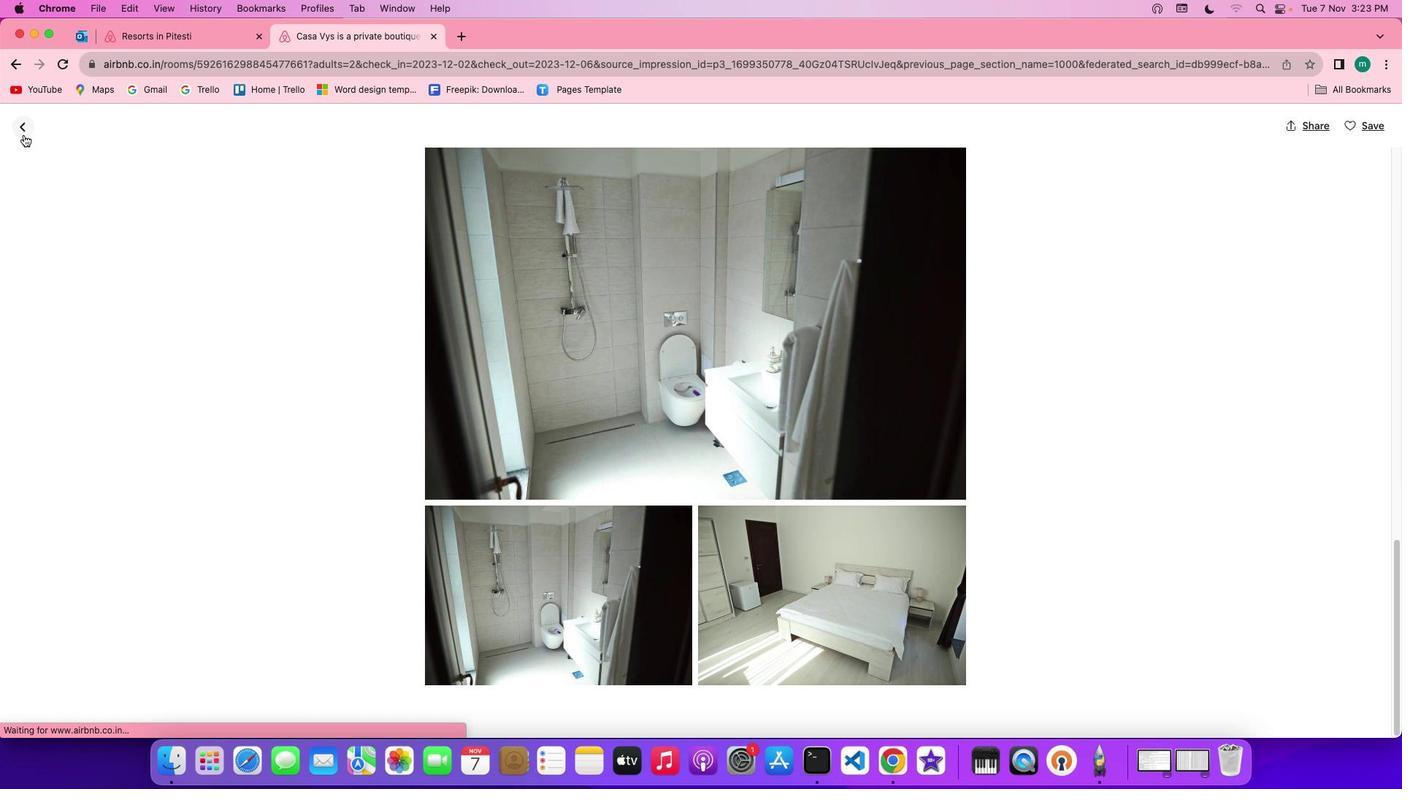 
Action: Mouse moved to (549, 509)
Screenshot: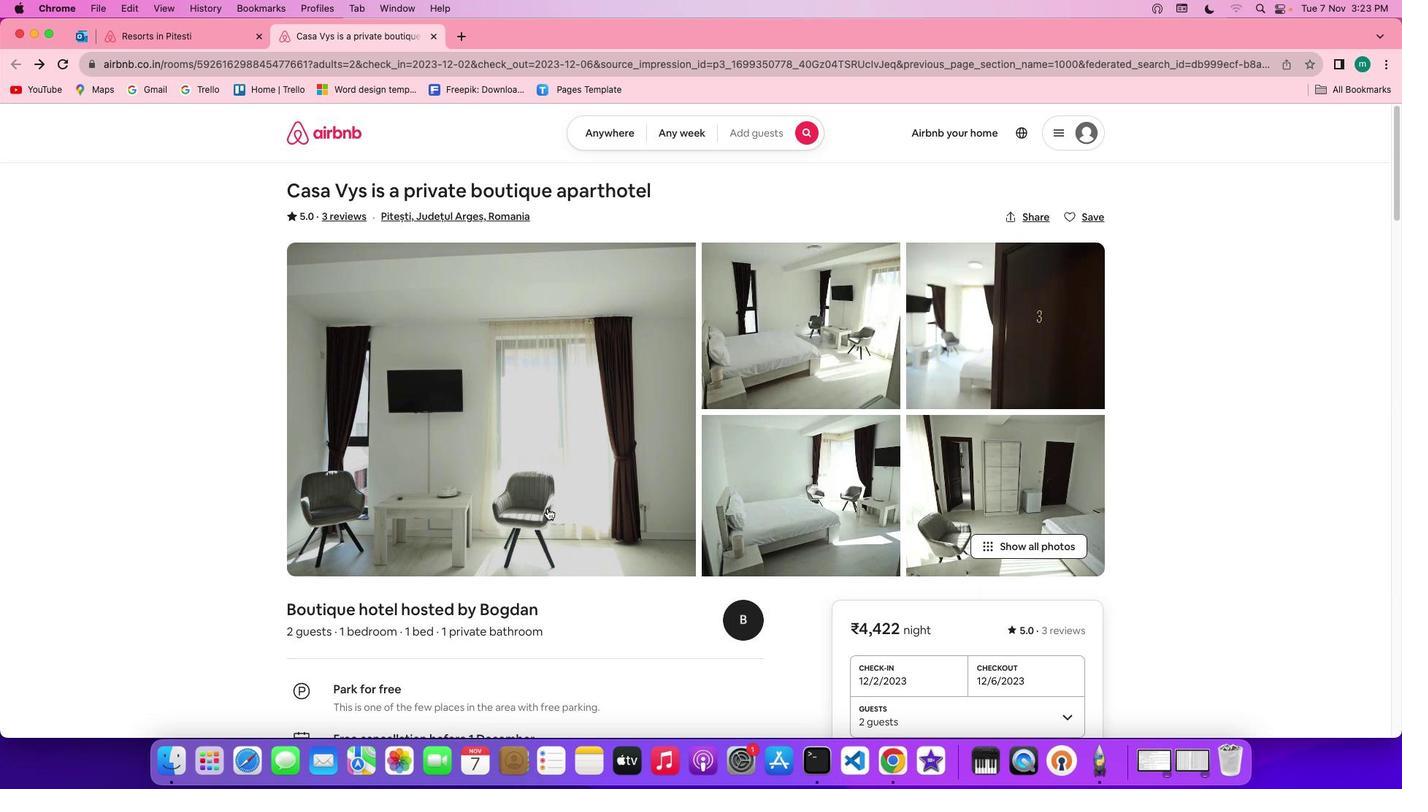 
Action: Mouse scrolled (549, 509) with delta (1, 0)
Screenshot: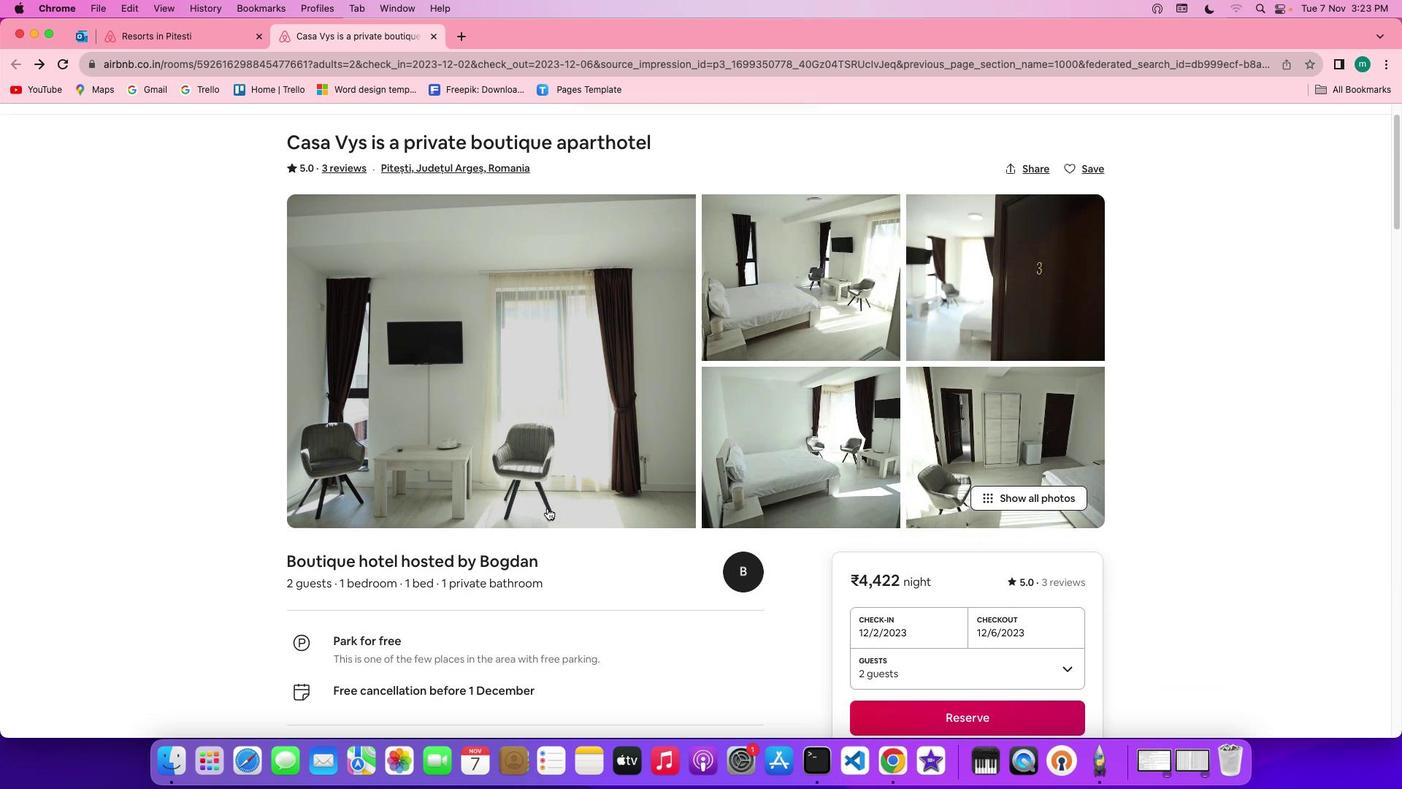 
Action: Mouse scrolled (549, 509) with delta (1, 0)
Screenshot: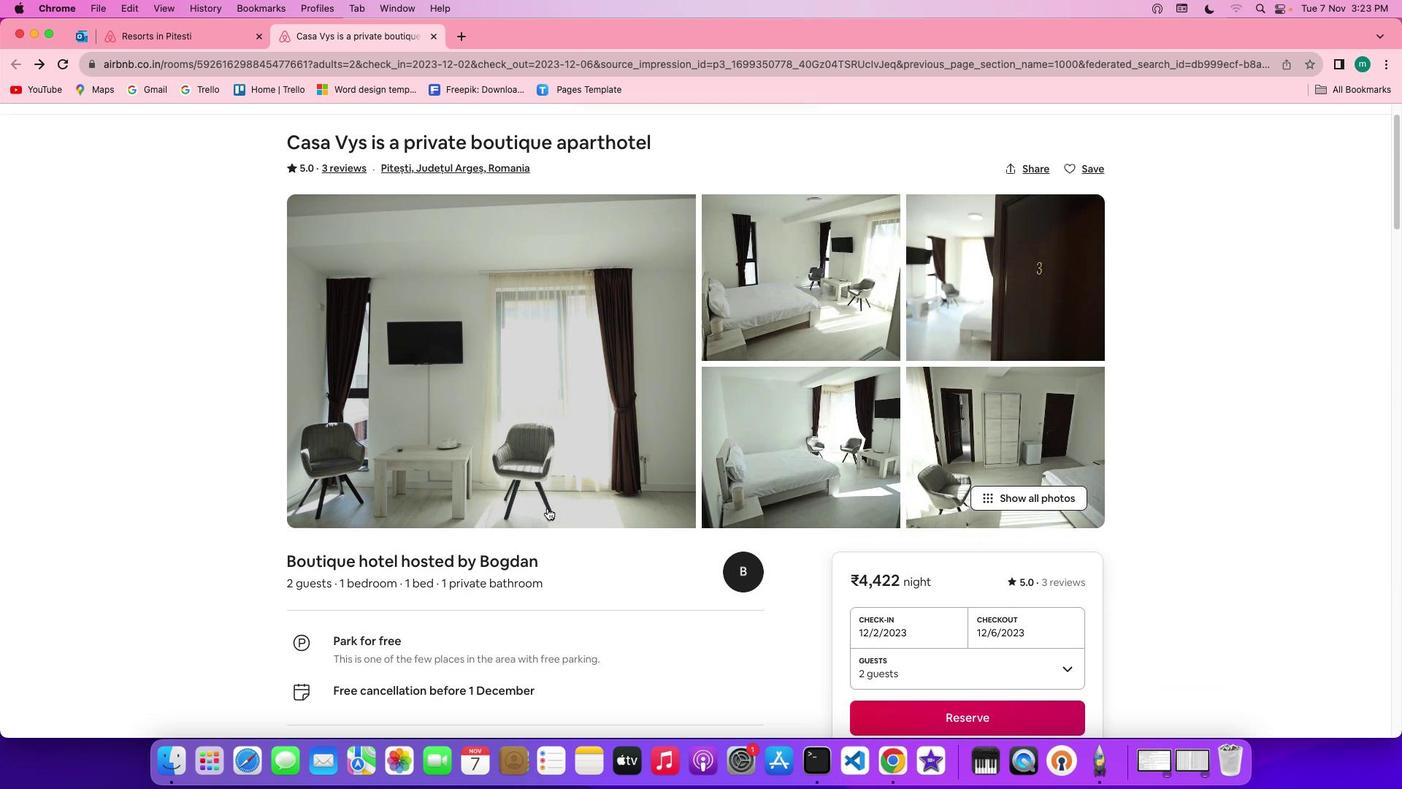 
Action: Mouse scrolled (549, 509) with delta (1, 0)
Screenshot: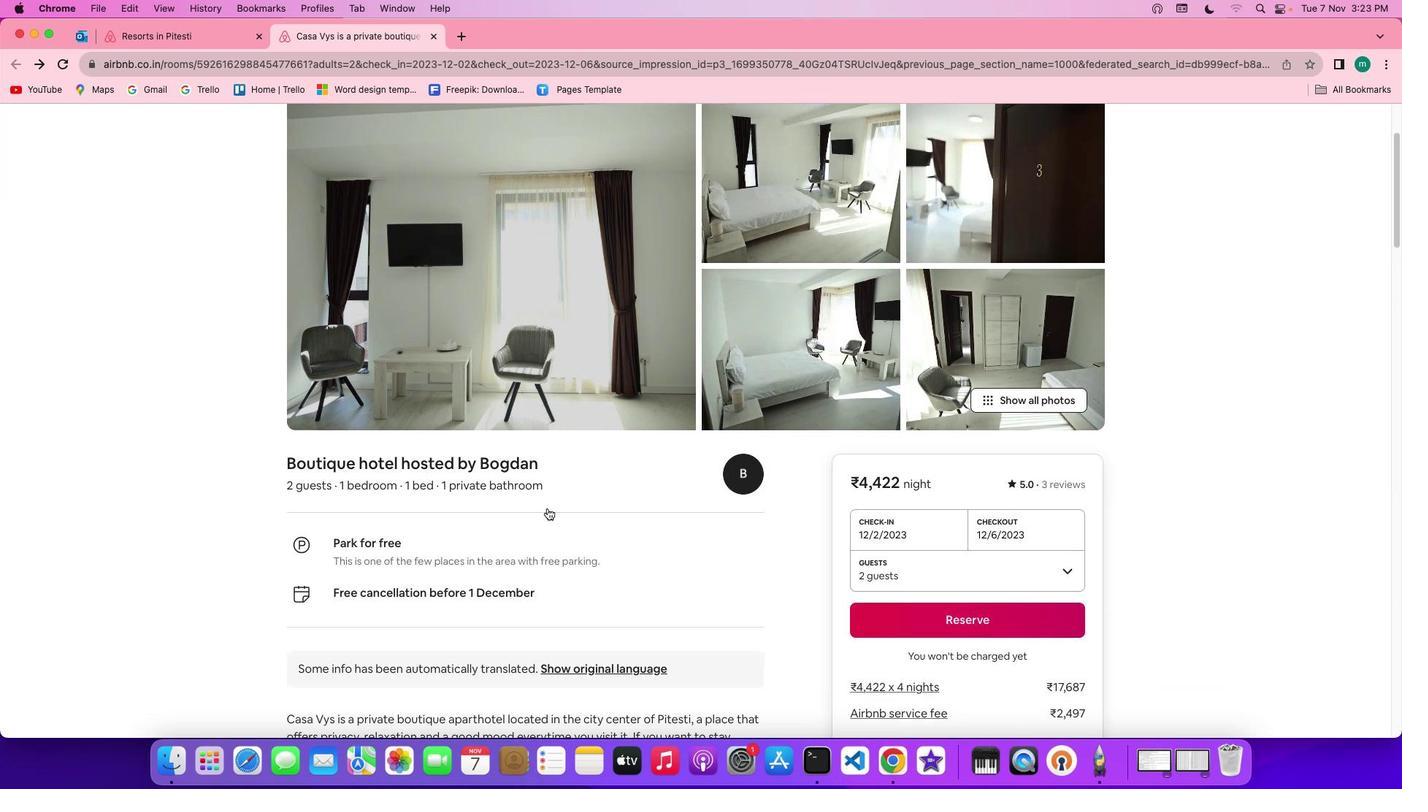 
Action: Mouse scrolled (549, 509) with delta (1, -1)
Screenshot: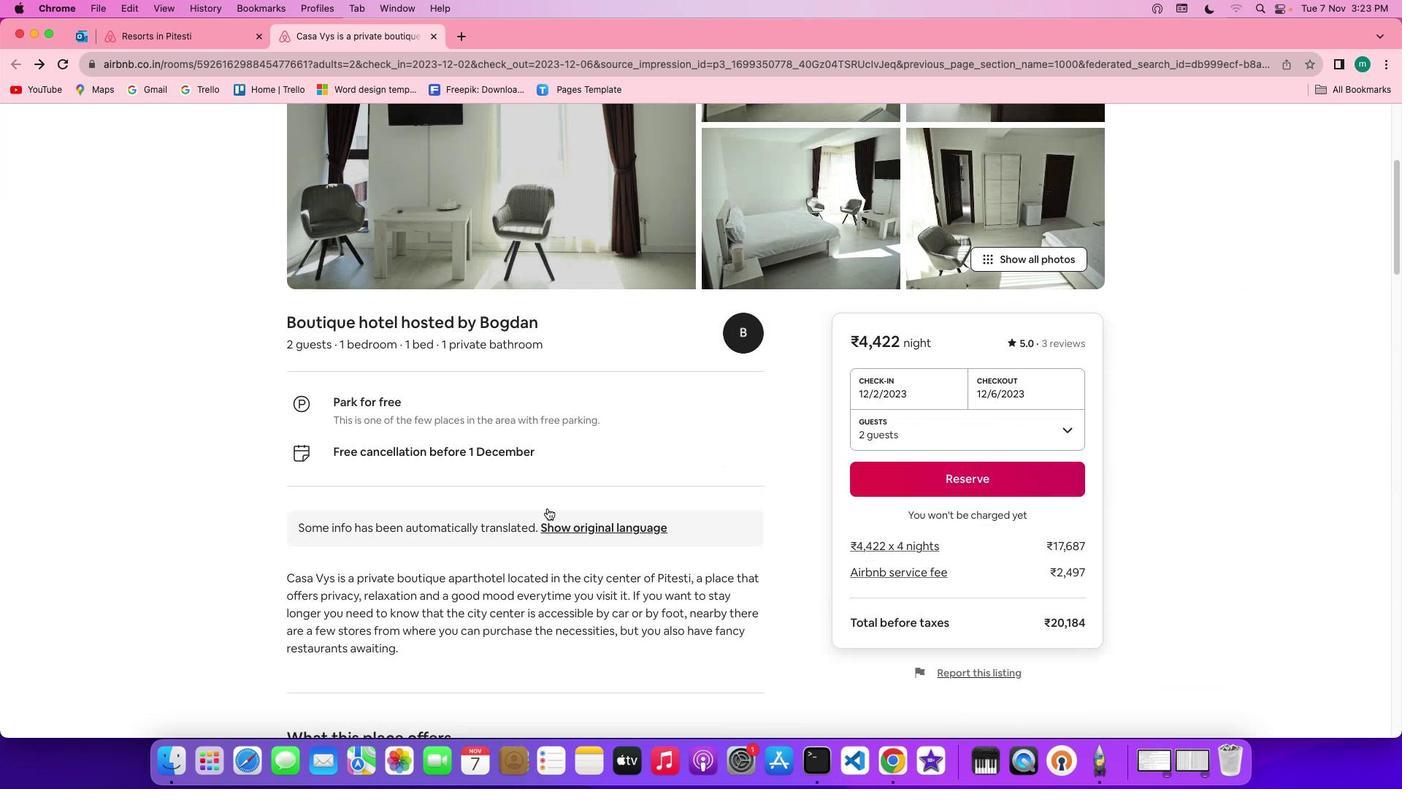 
Action: Mouse scrolled (549, 509) with delta (1, -1)
Screenshot: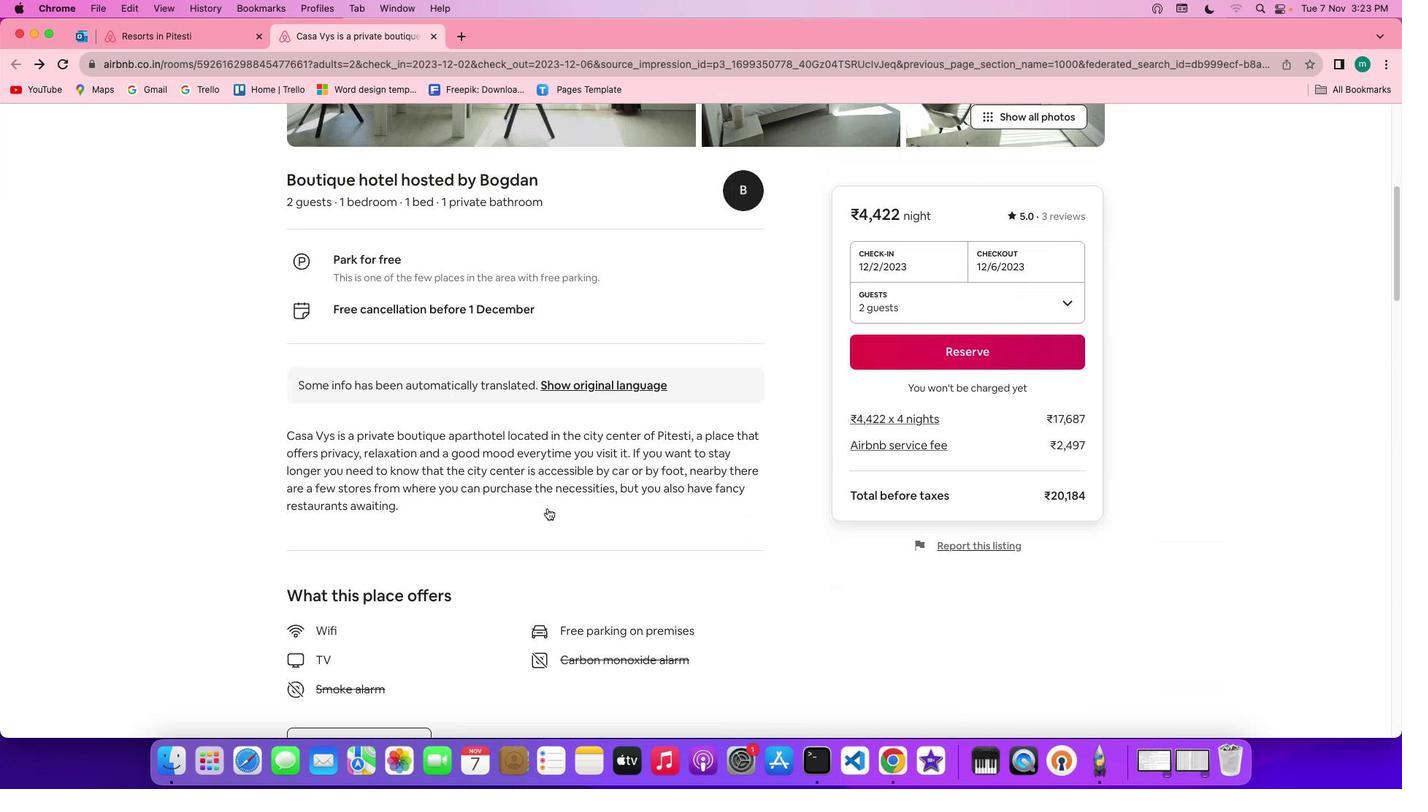 
Action: Mouse scrolled (549, 509) with delta (1, 0)
Screenshot: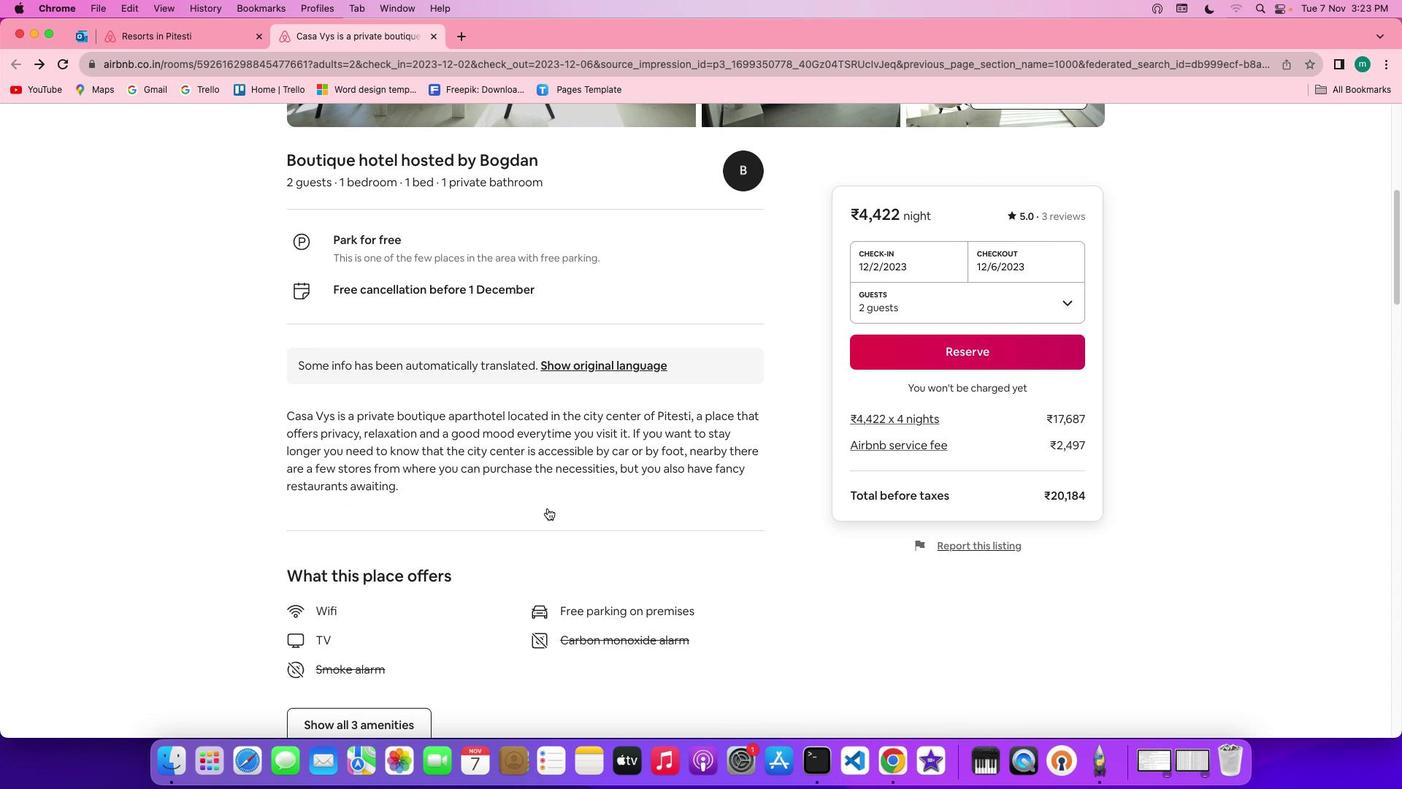 
Action: Mouse scrolled (549, 509) with delta (1, 0)
Screenshot: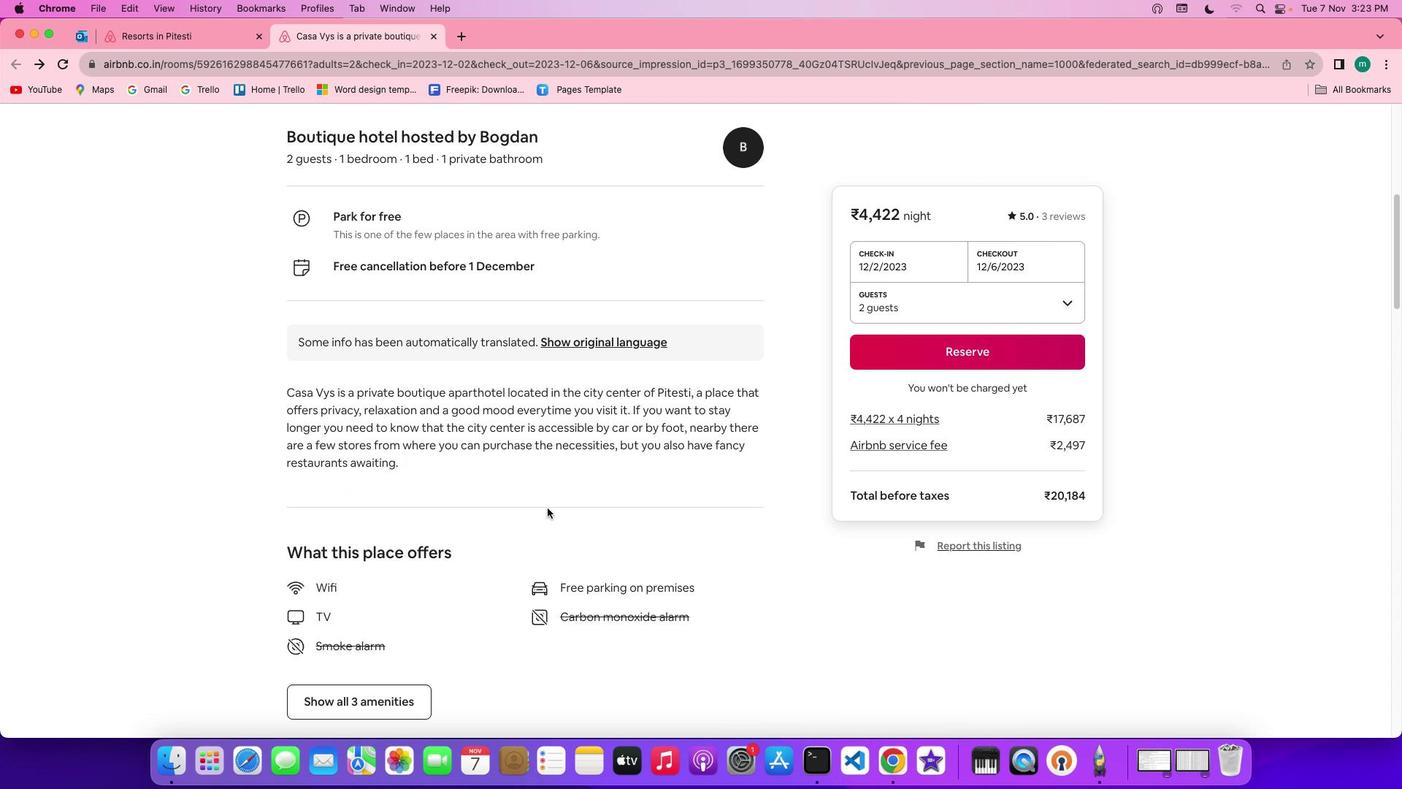 
Action: Mouse scrolled (549, 509) with delta (1, 0)
Screenshot: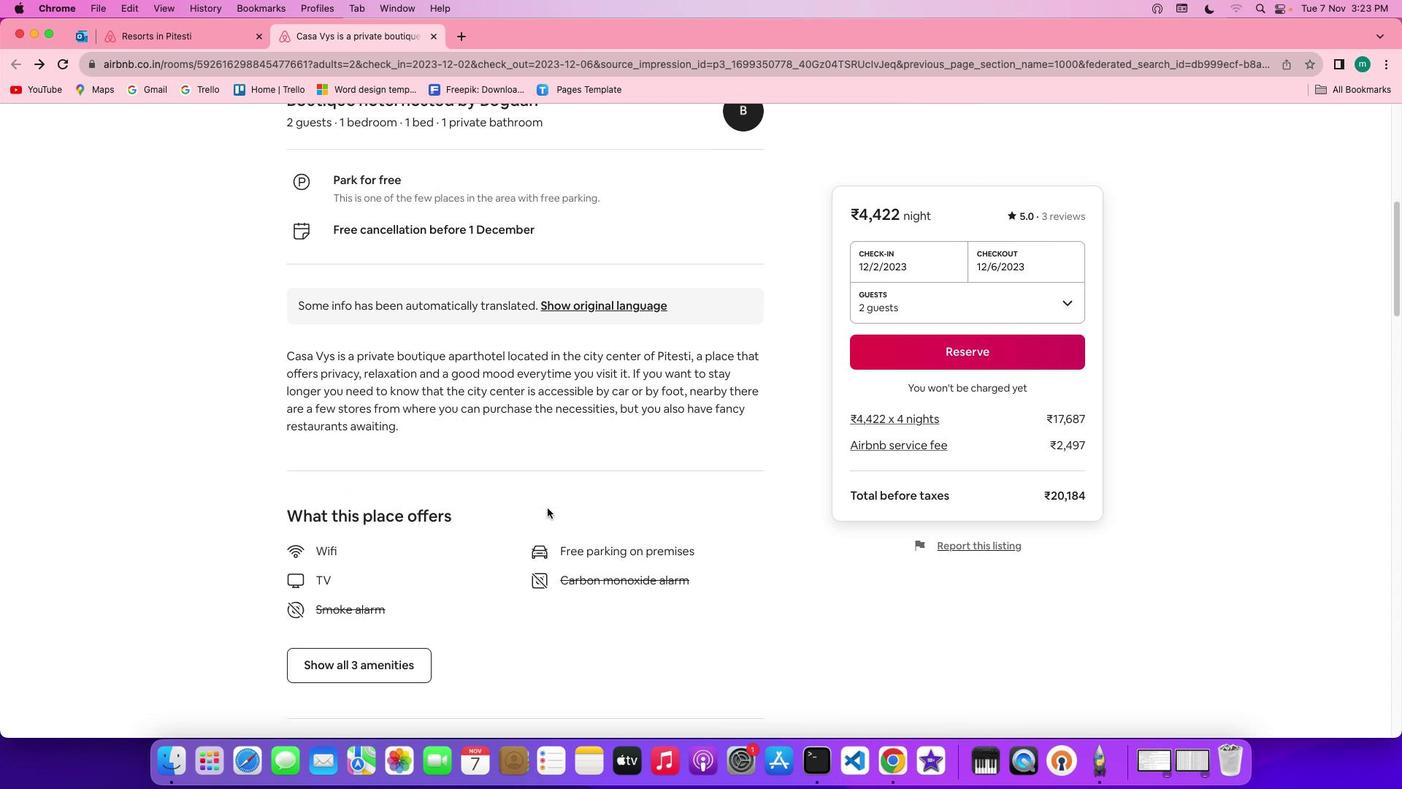 
Action: Mouse scrolled (549, 509) with delta (1, 0)
Screenshot: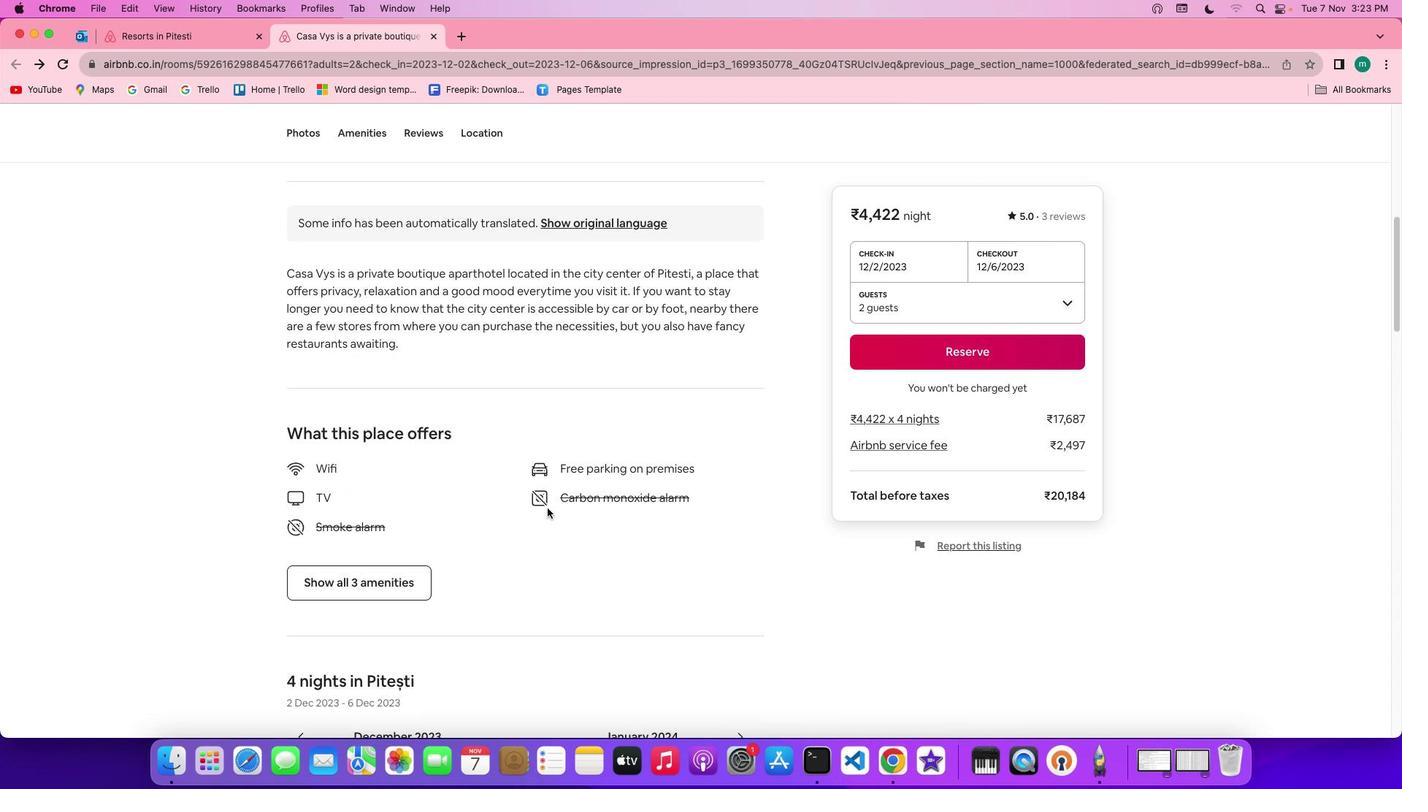 
Action: Mouse moved to (360, 503)
Screenshot: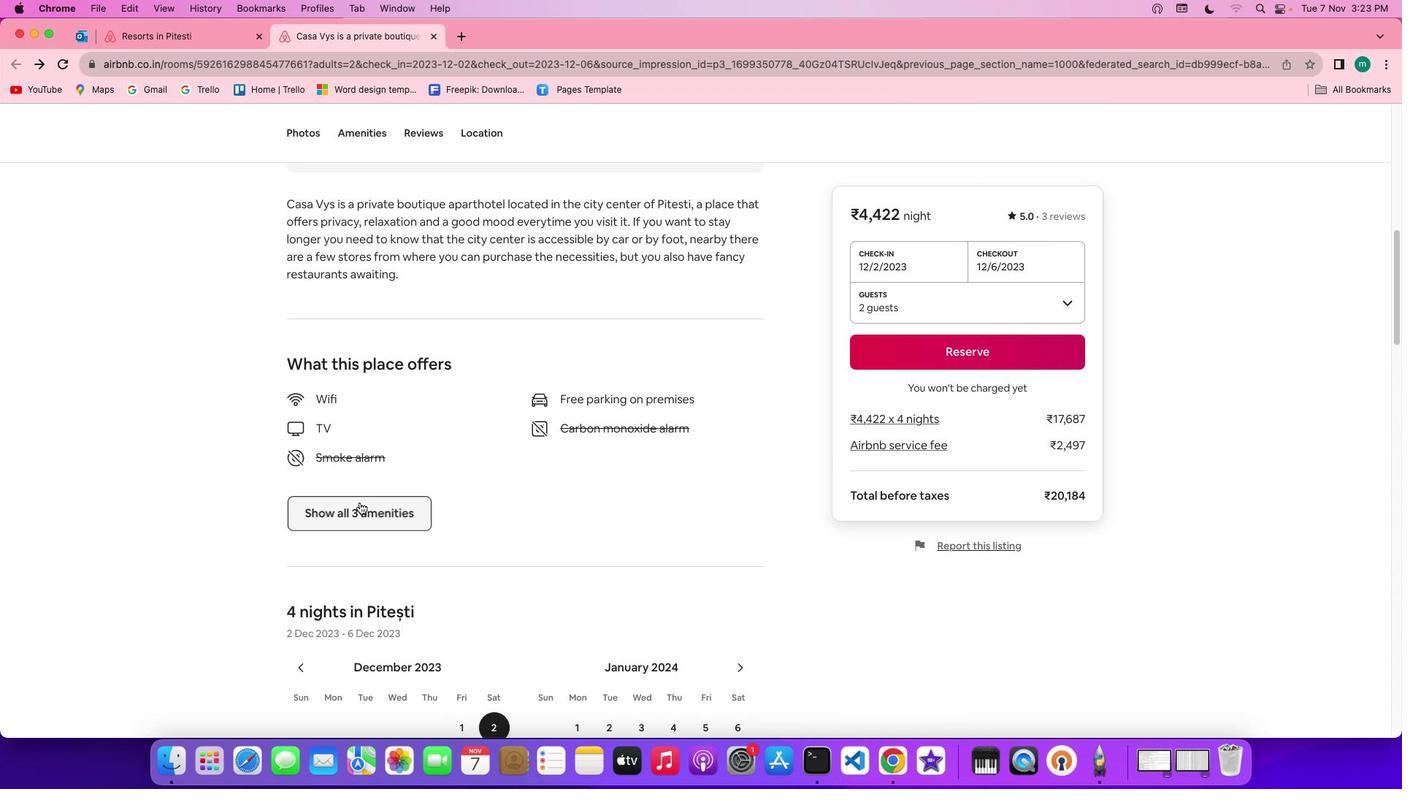
Action: Mouse pressed left at (360, 503)
Screenshot: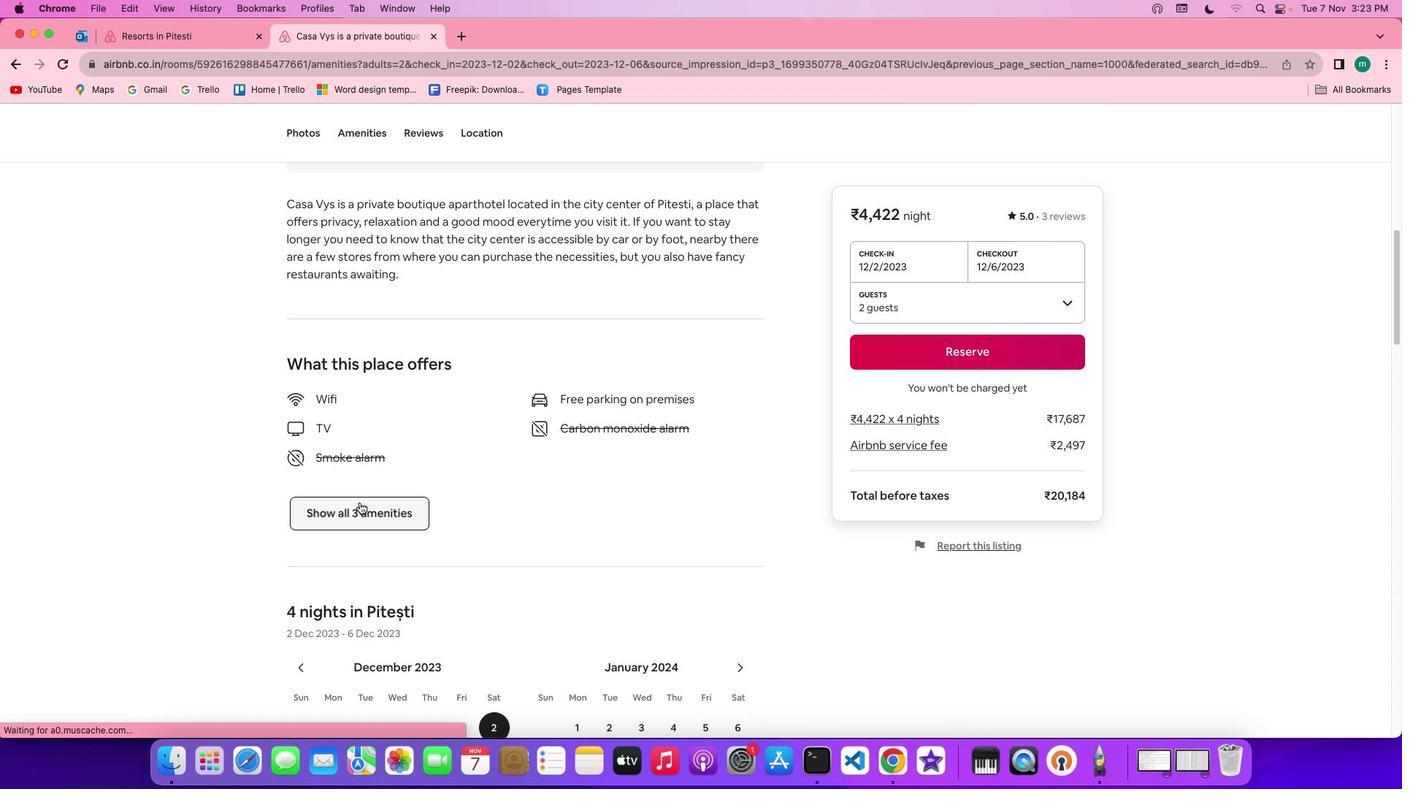 
Action: Mouse moved to (600, 501)
Screenshot: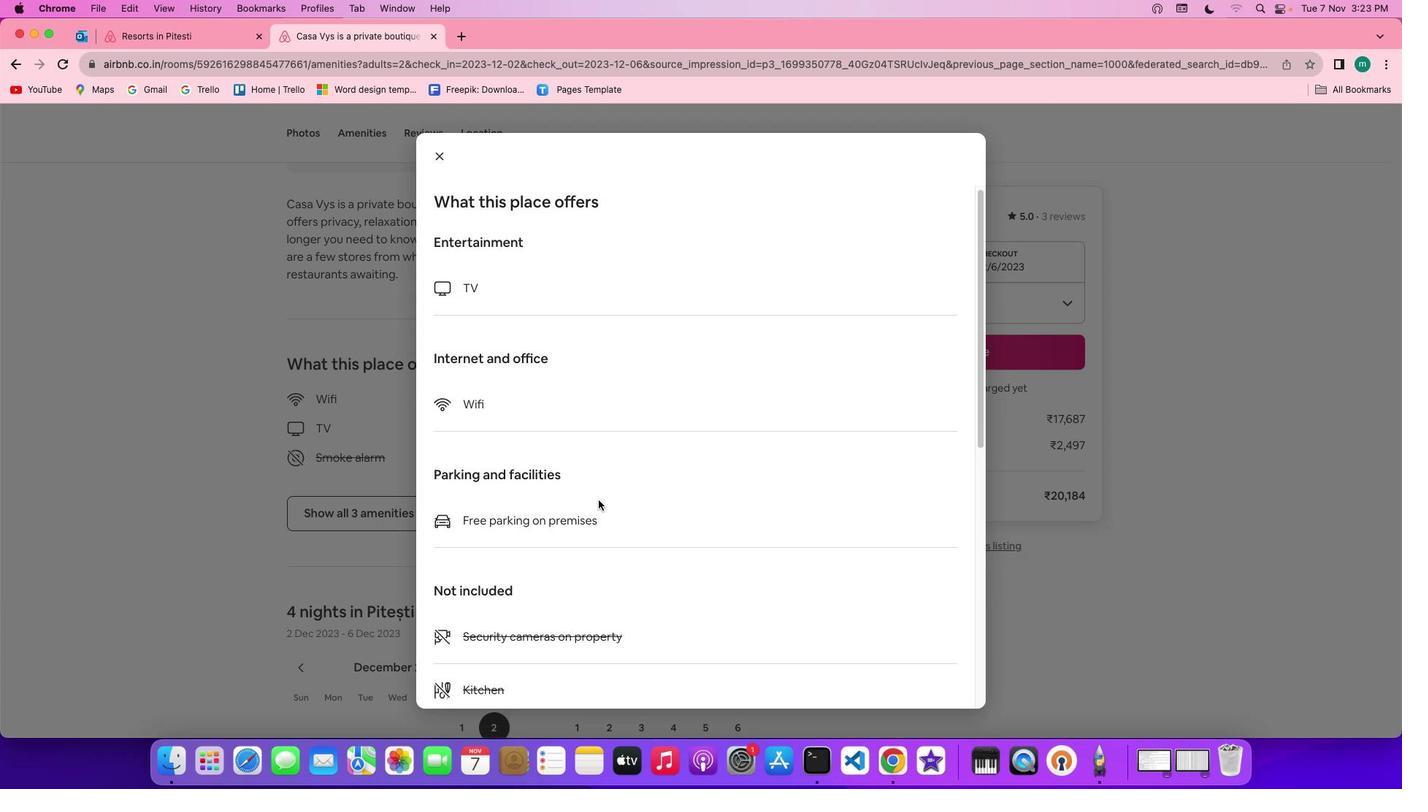 
Action: Mouse scrolled (600, 501) with delta (1, 0)
Screenshot: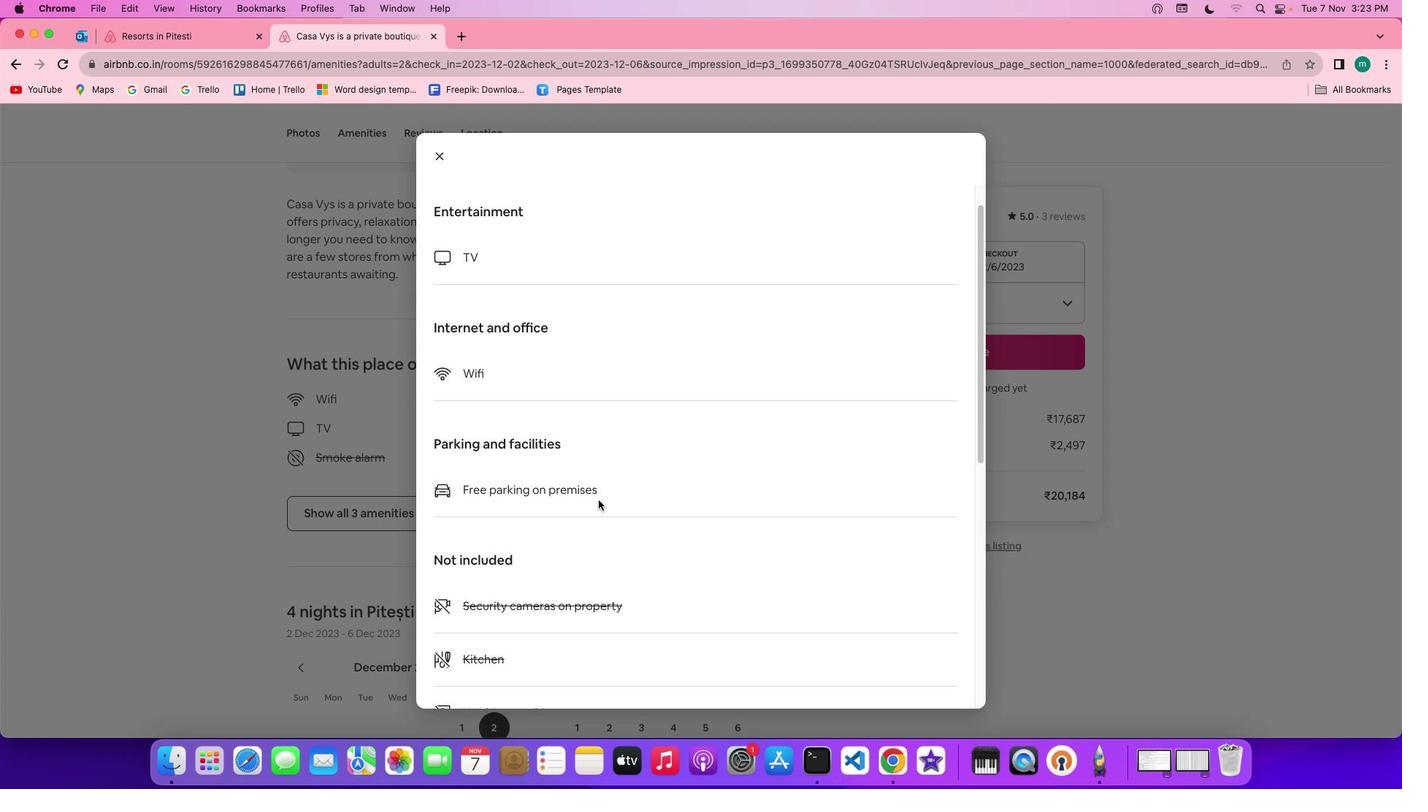 
Action: Mouse scrolled (600, 501) with delta (1, 0)
Screenshot: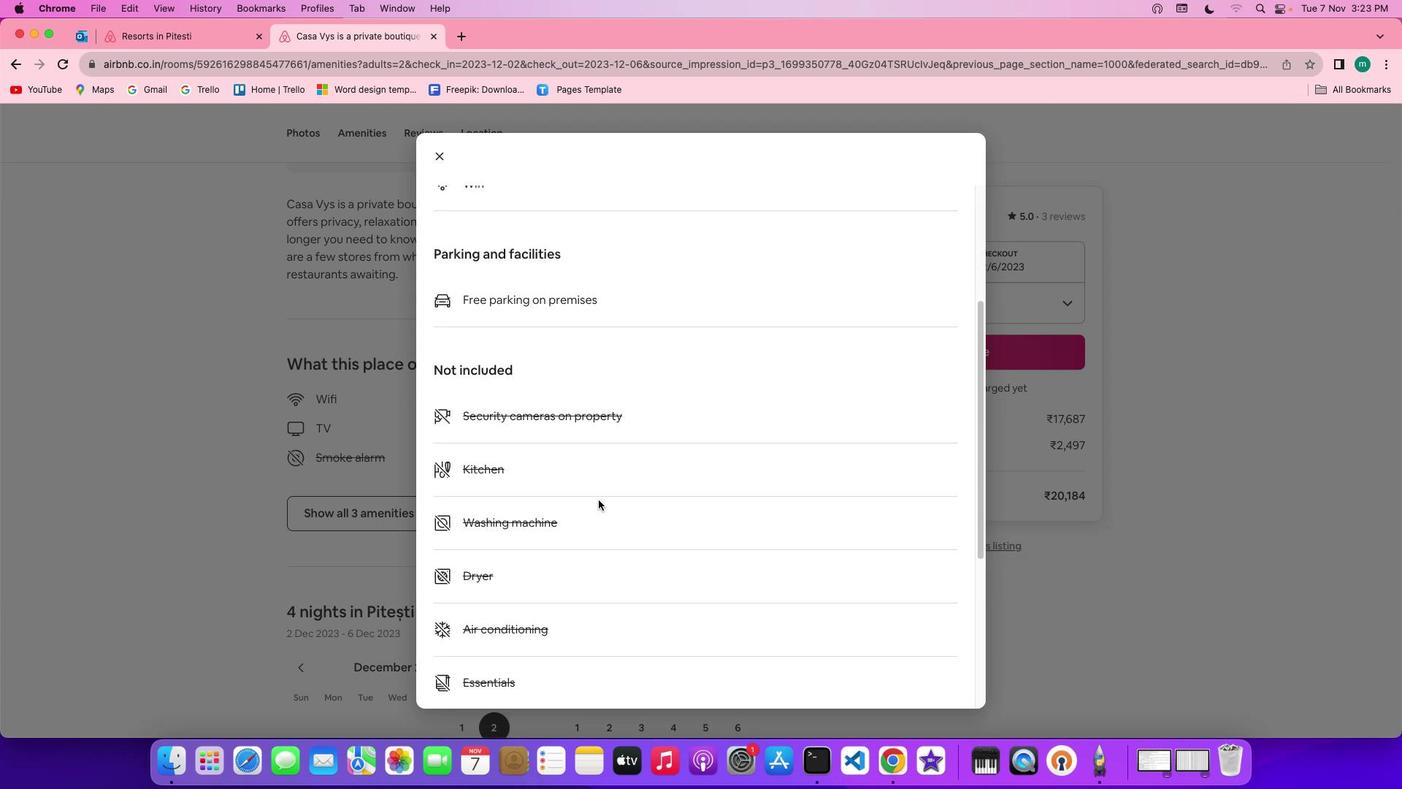 
Action: Mouse scrolled (600, 501) with delta (1, 0)
Screenshot: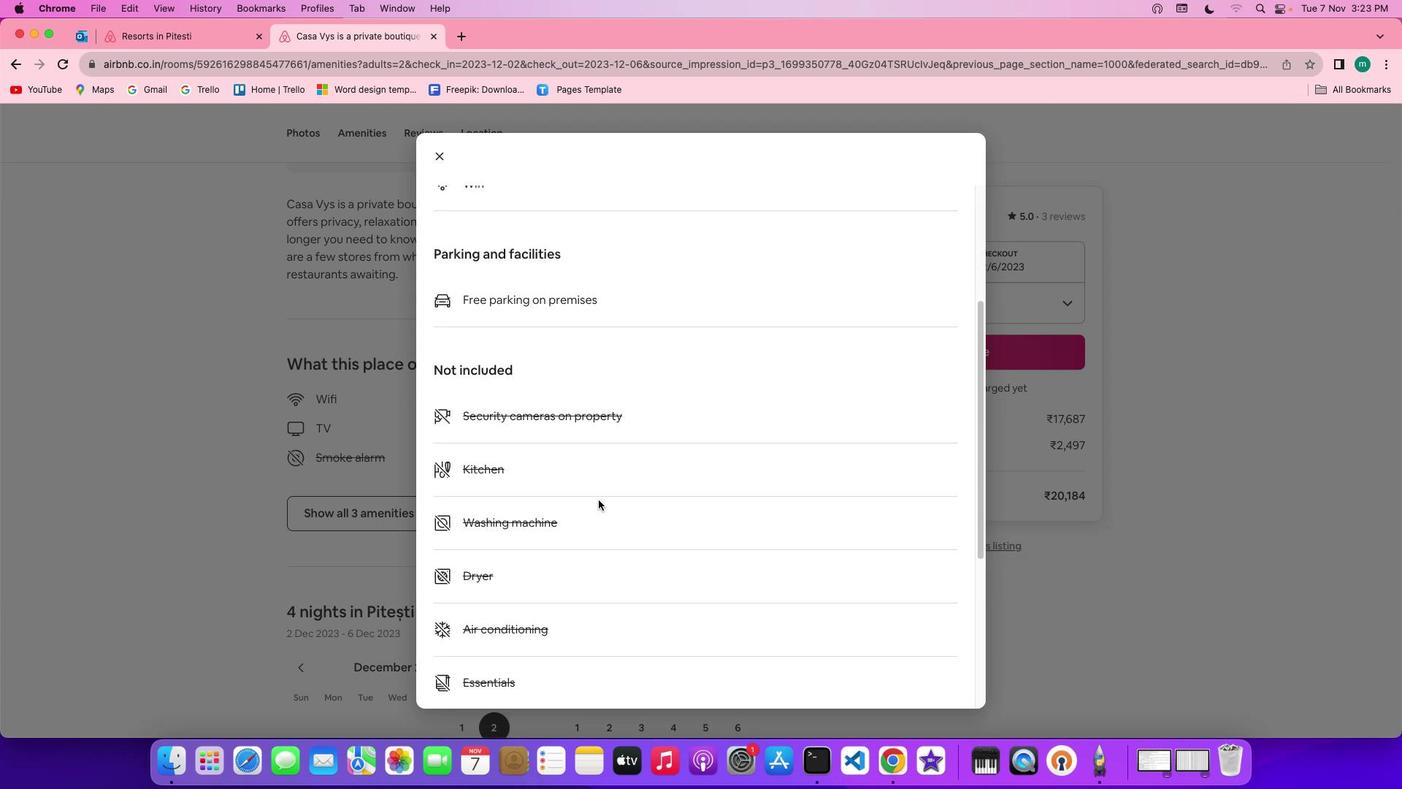 
Action: Mouse scrolled (600, 501) with delta (1, 0)
Screenshot: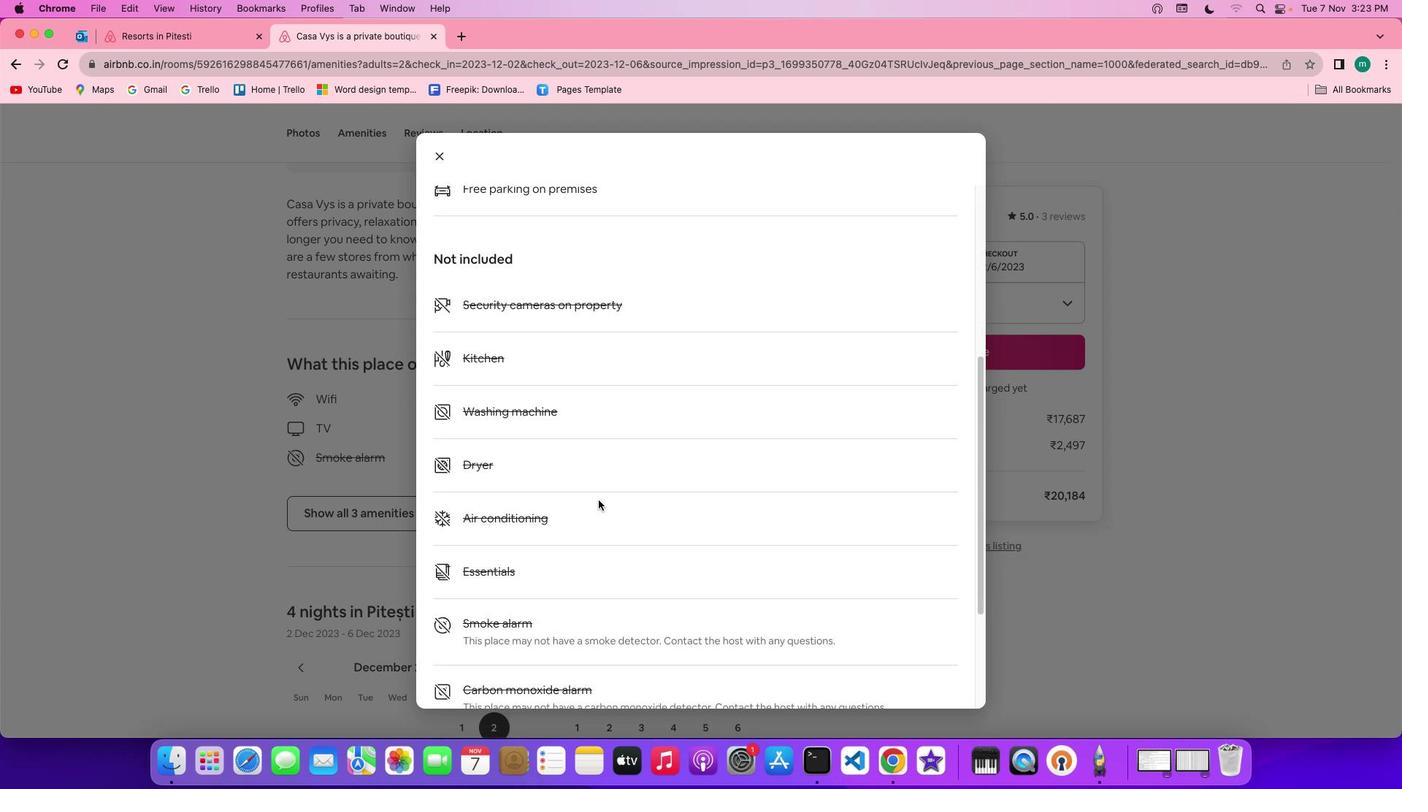
Action: Mouse scrolled (600, 501) with delta (1, -1)
Screenshot: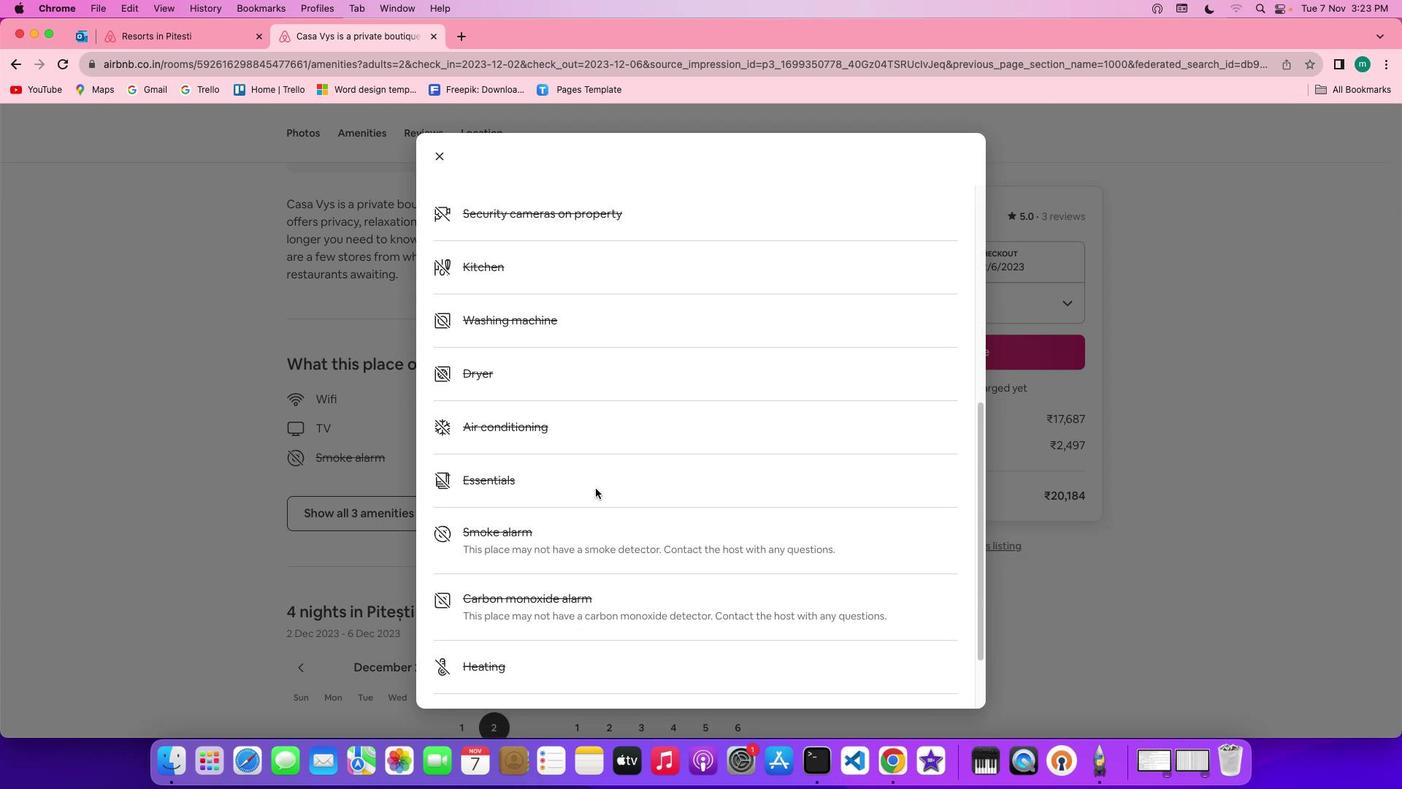 
Action: Mouse moved to (525, 308)
Screenshot: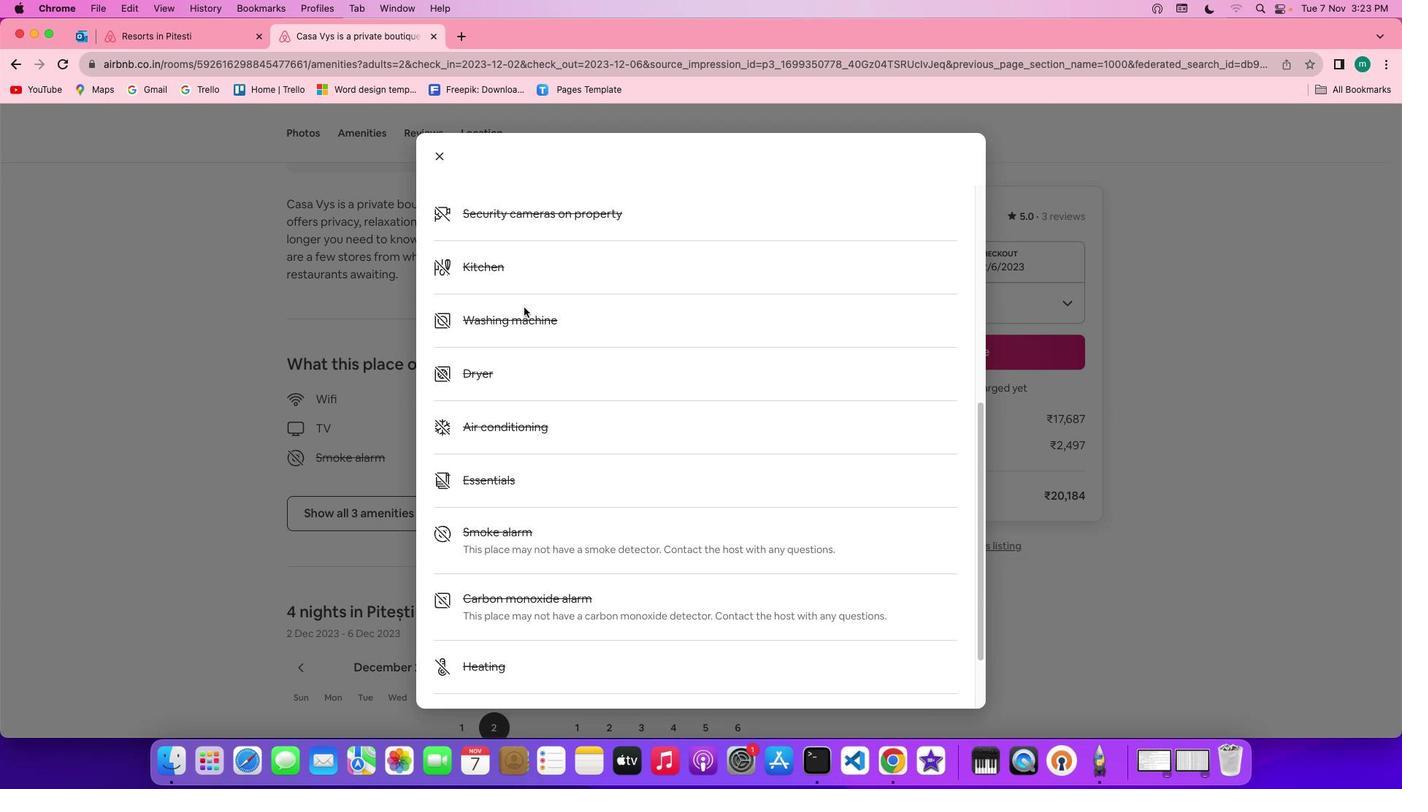 
Action: Mouse scrolled (525, 308) with delta (1, 0)
Screenshot: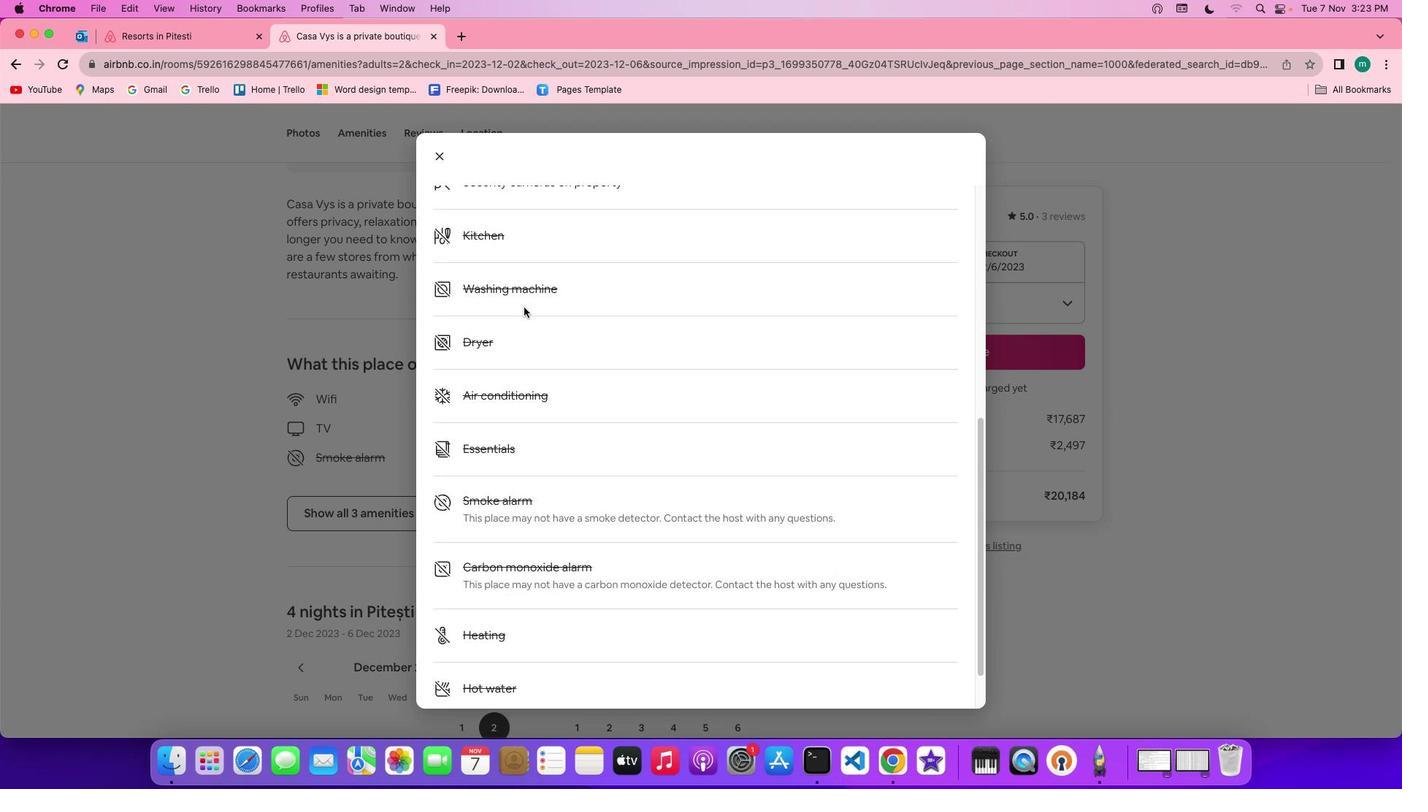 
Action: Mouse scrolled (525, 308) with delta (1, 0)
Screenshot: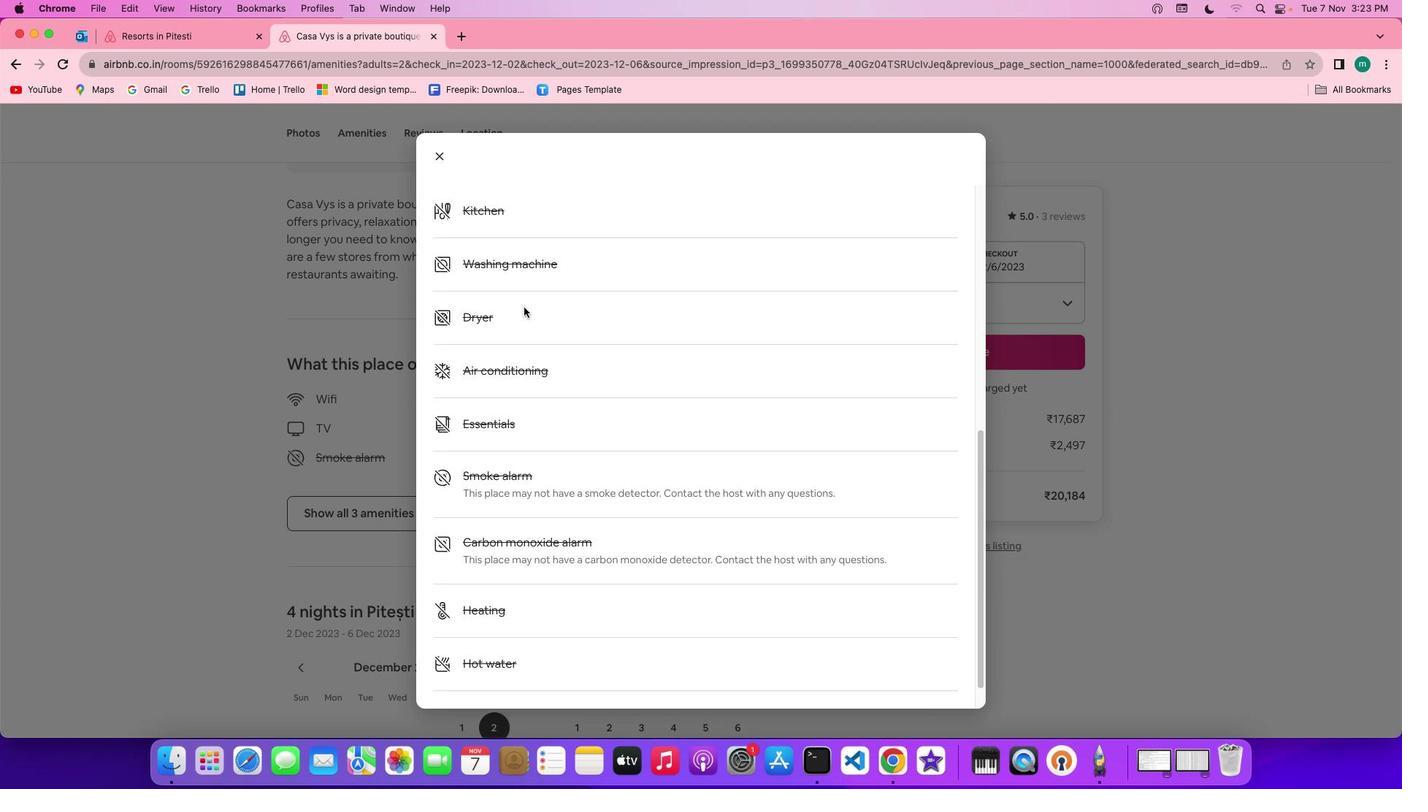 
Action: Mouse scrolled (525, 308) with delta (1, 0)
Screenshot: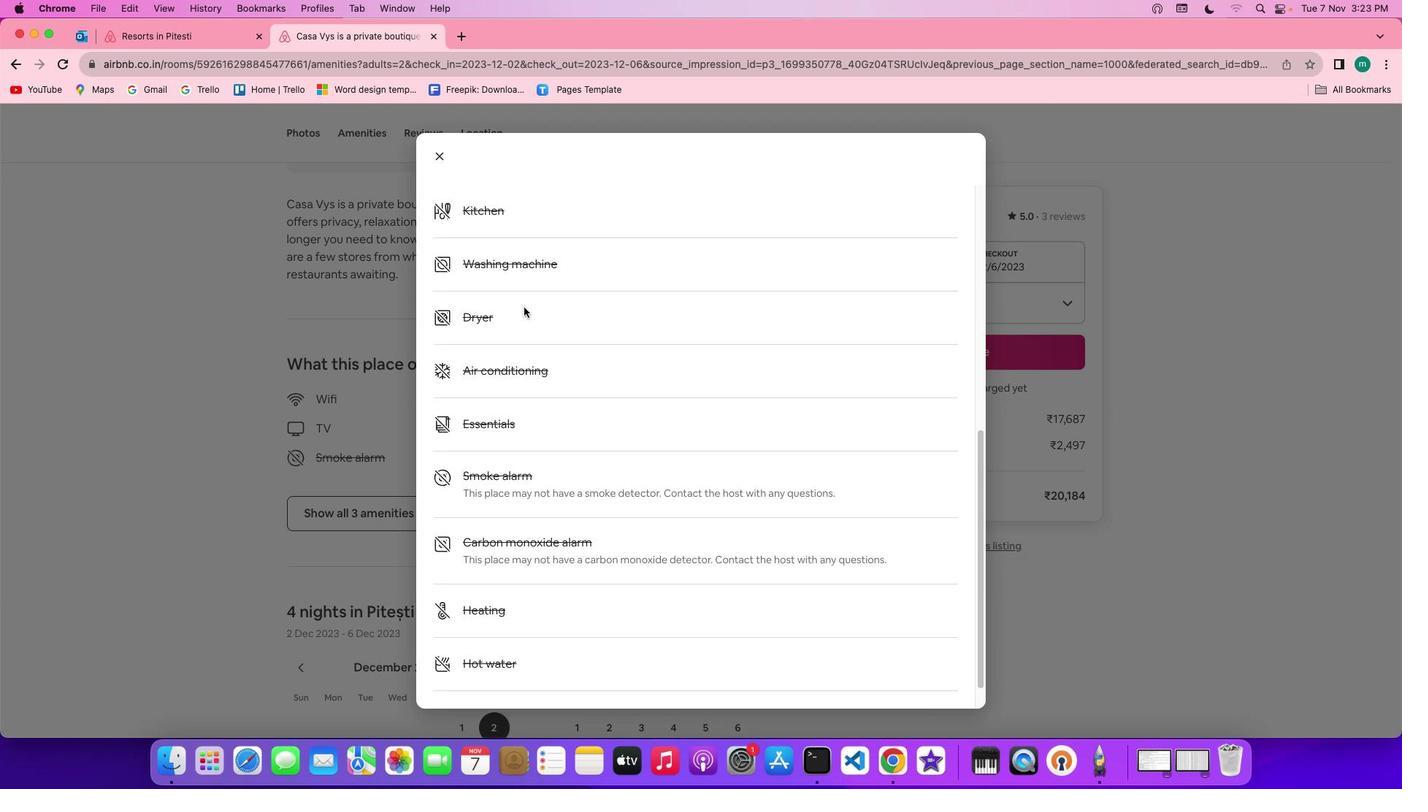 
Action: Mouse scrolled (525, 308) with delta (1, -1)
Screenshot: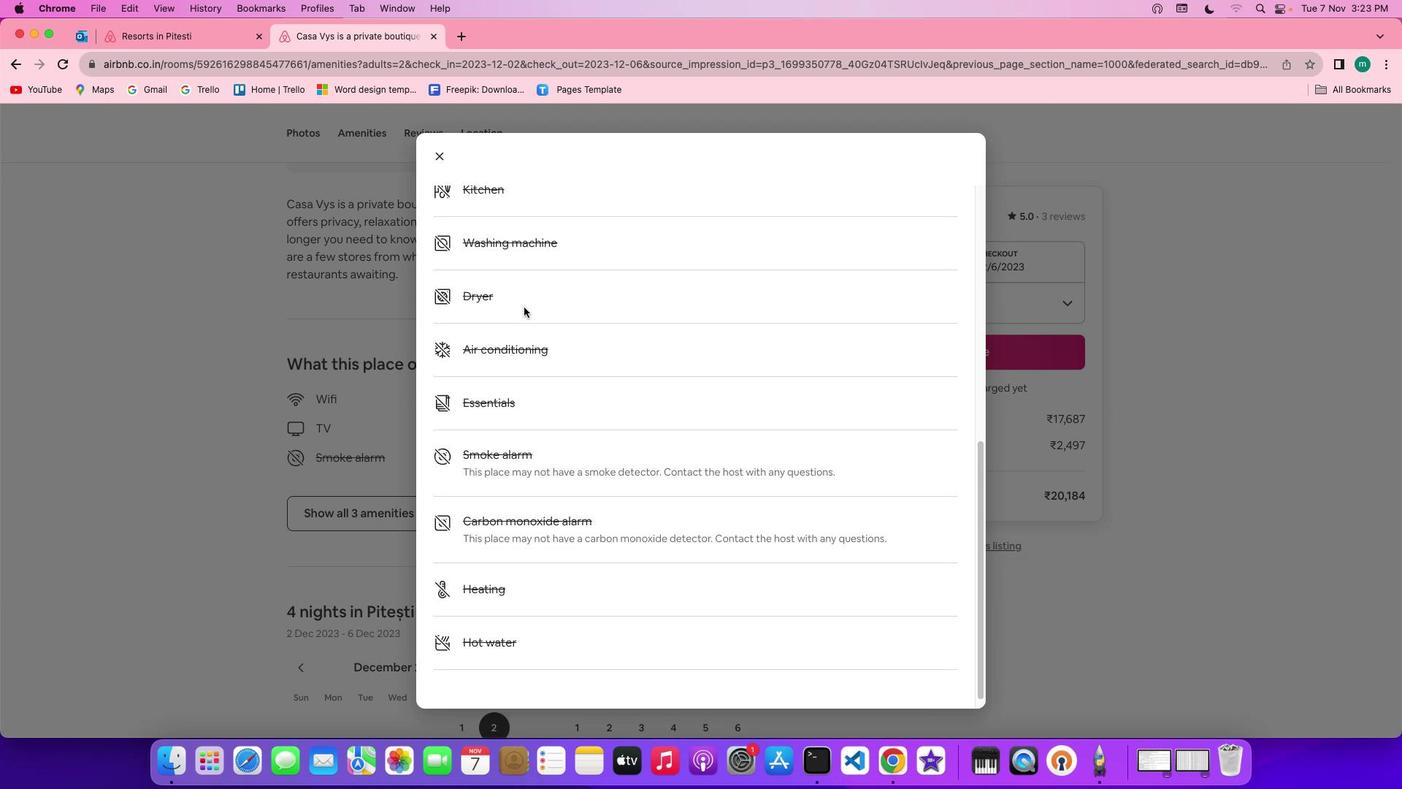 
Action: Mouse scrolled (525, 308) with delta (1, -1)
Screenshot: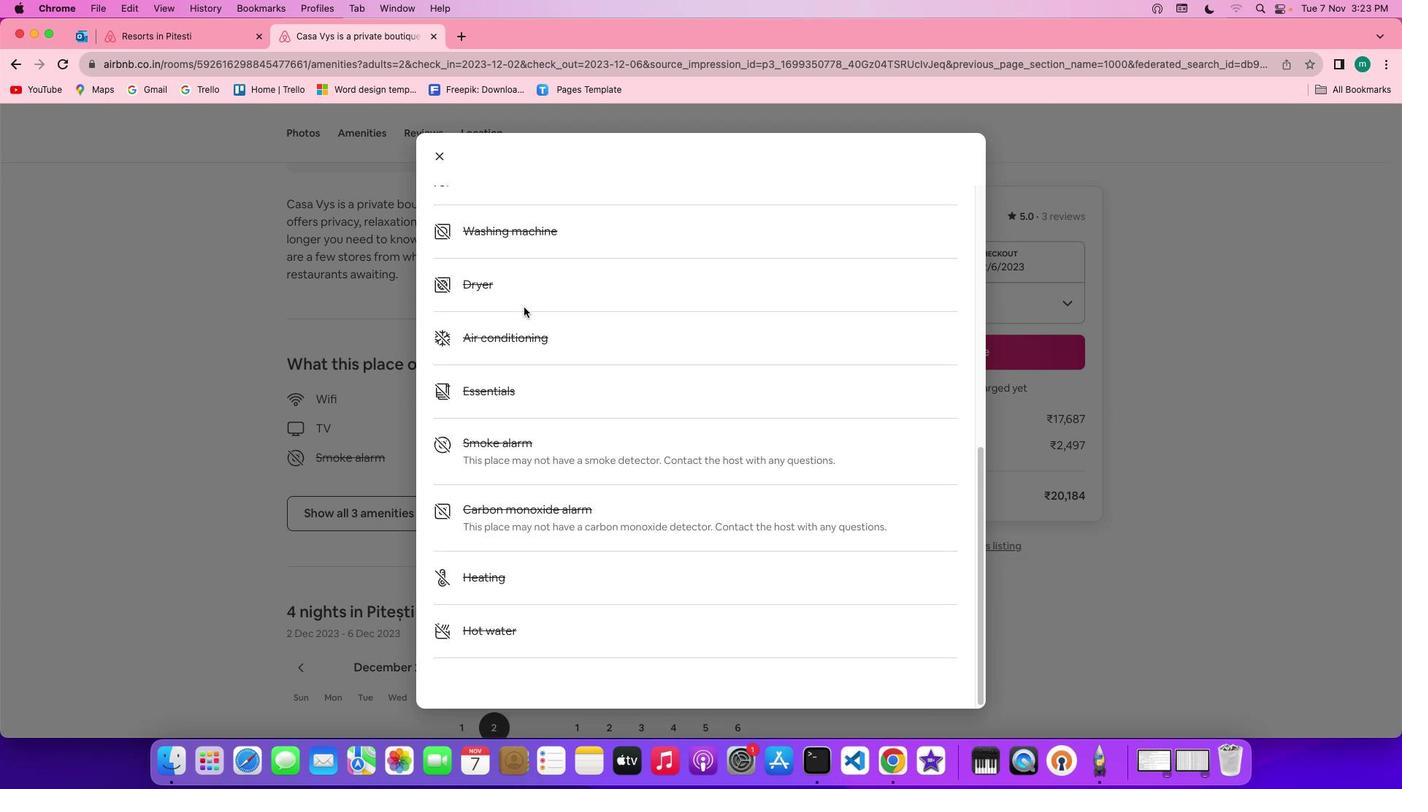 
Action: Mouse moved to (503, 228)
Screenshot: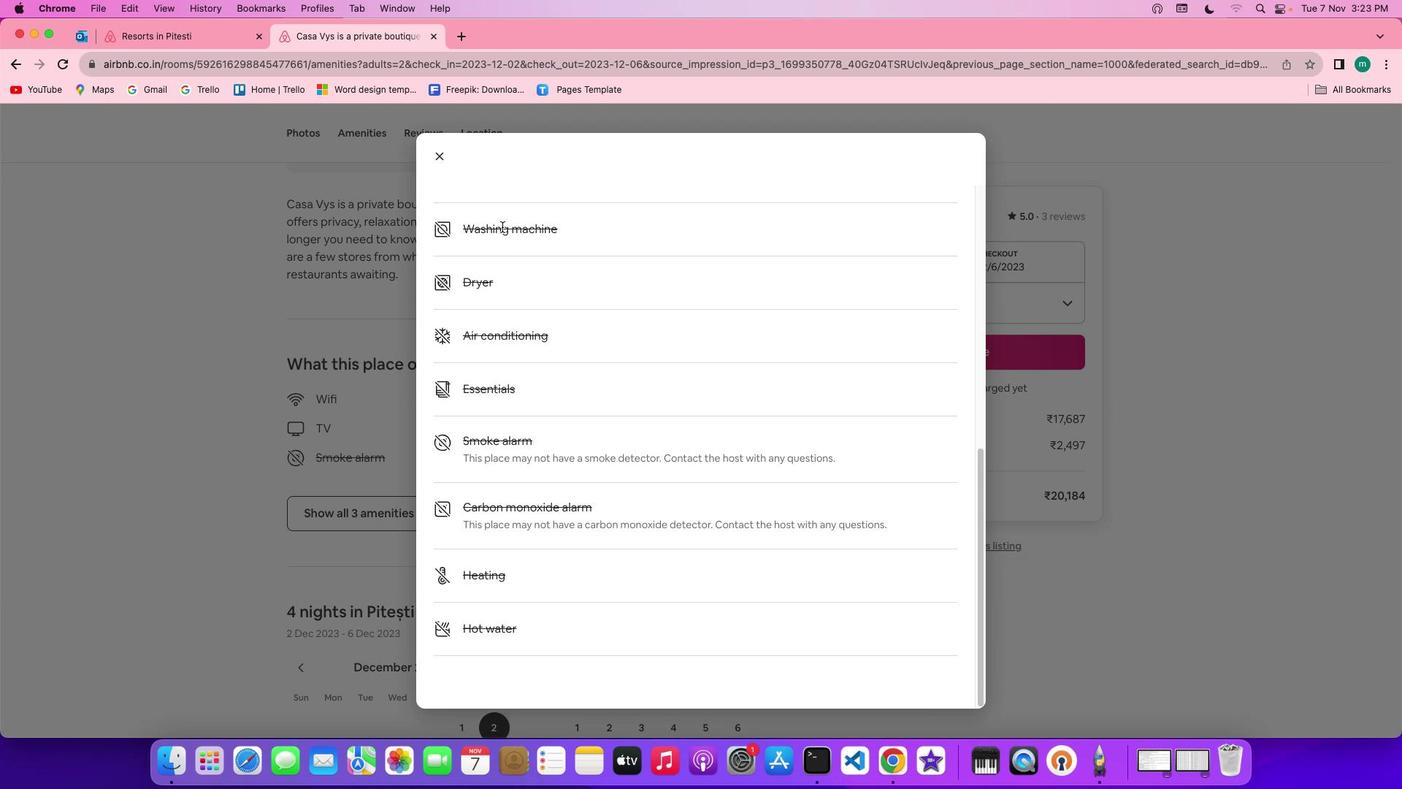 
Action: Mouse scrolled (503, 228) with delta (1, 0)
Screenshot: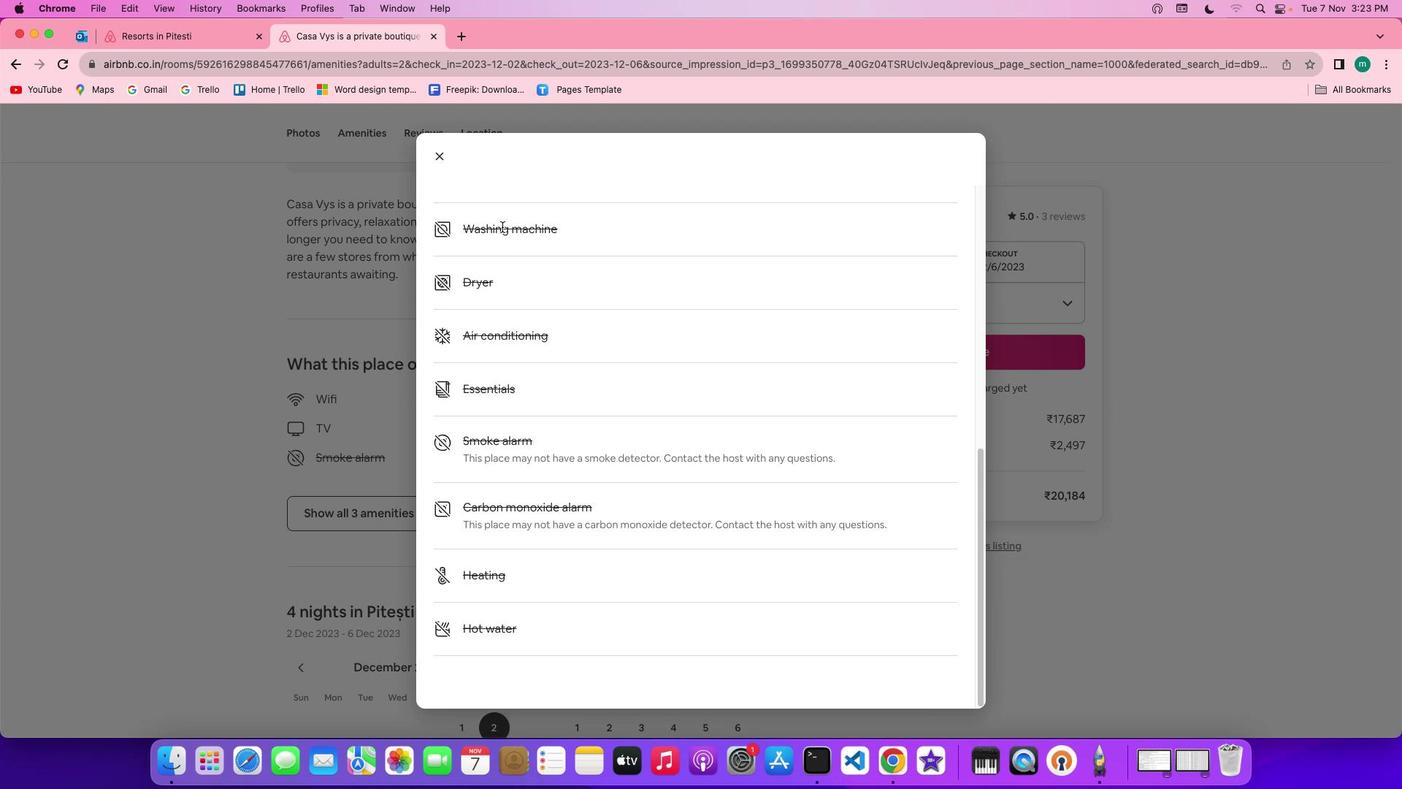 
Action: Mouse scrolled (503, 228) with delta (1, 0)
Screenshot: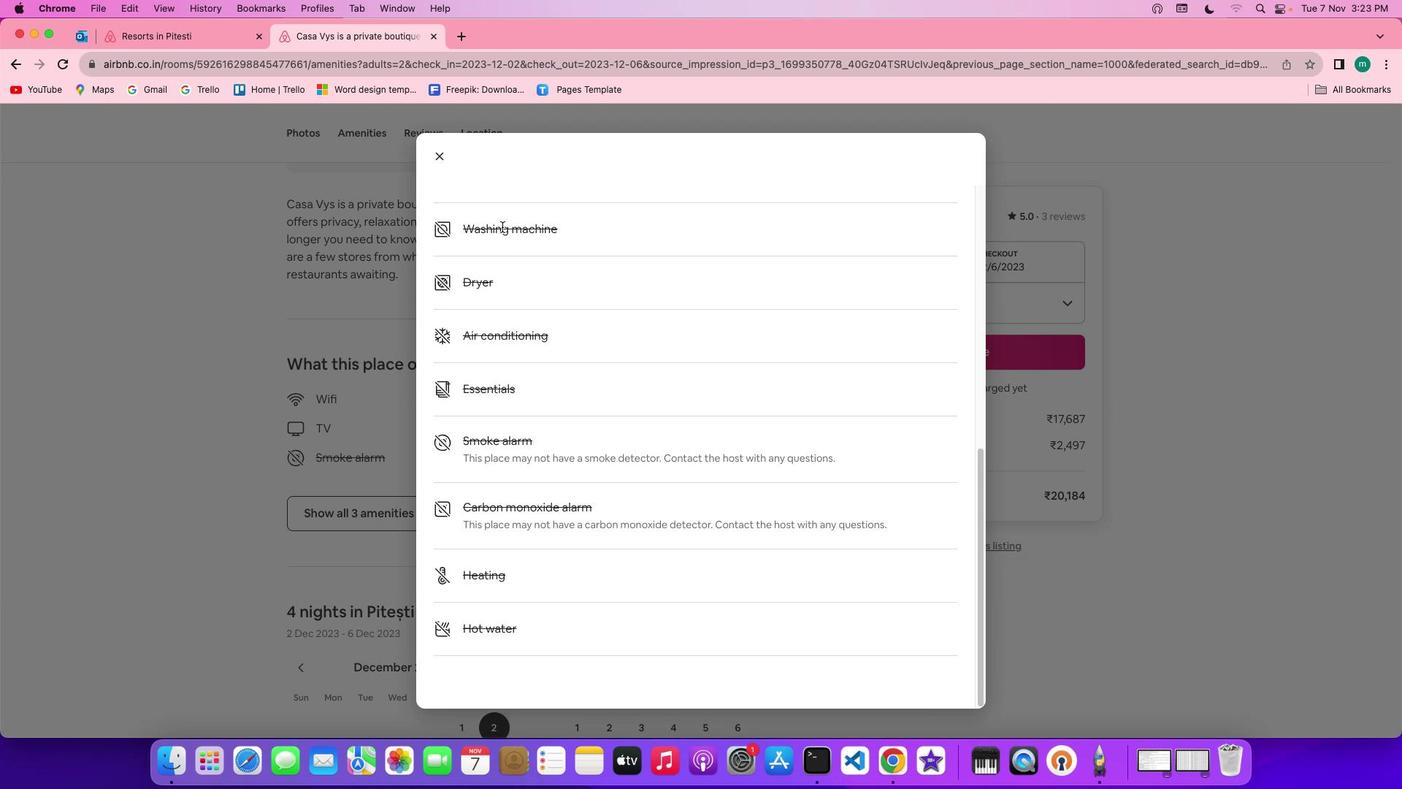 
Action: Mouse scrolled (503, 228) with delta (1, 0)
Screenshot: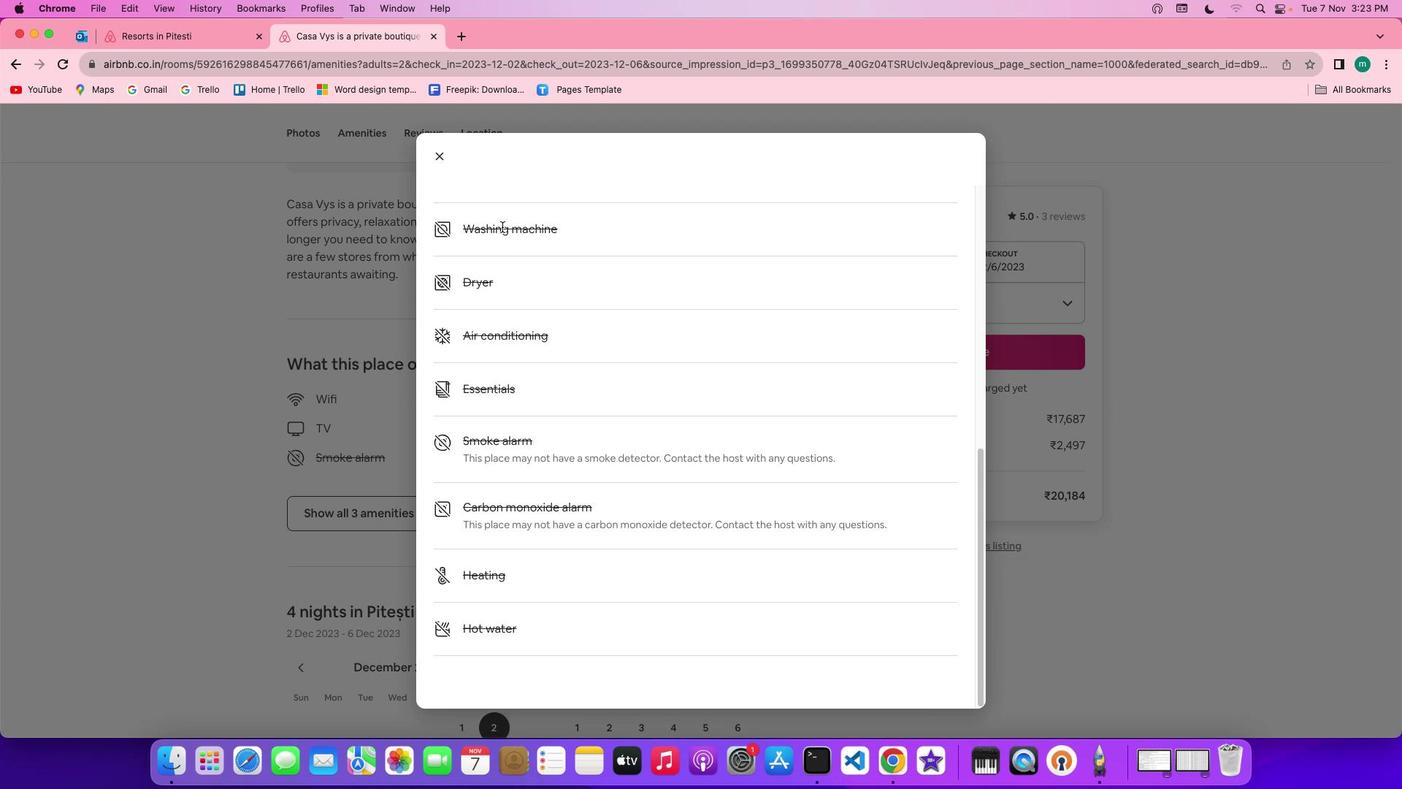
Action: Mouse scrolled (503, 228) with delta (1, -1)
Screenshot: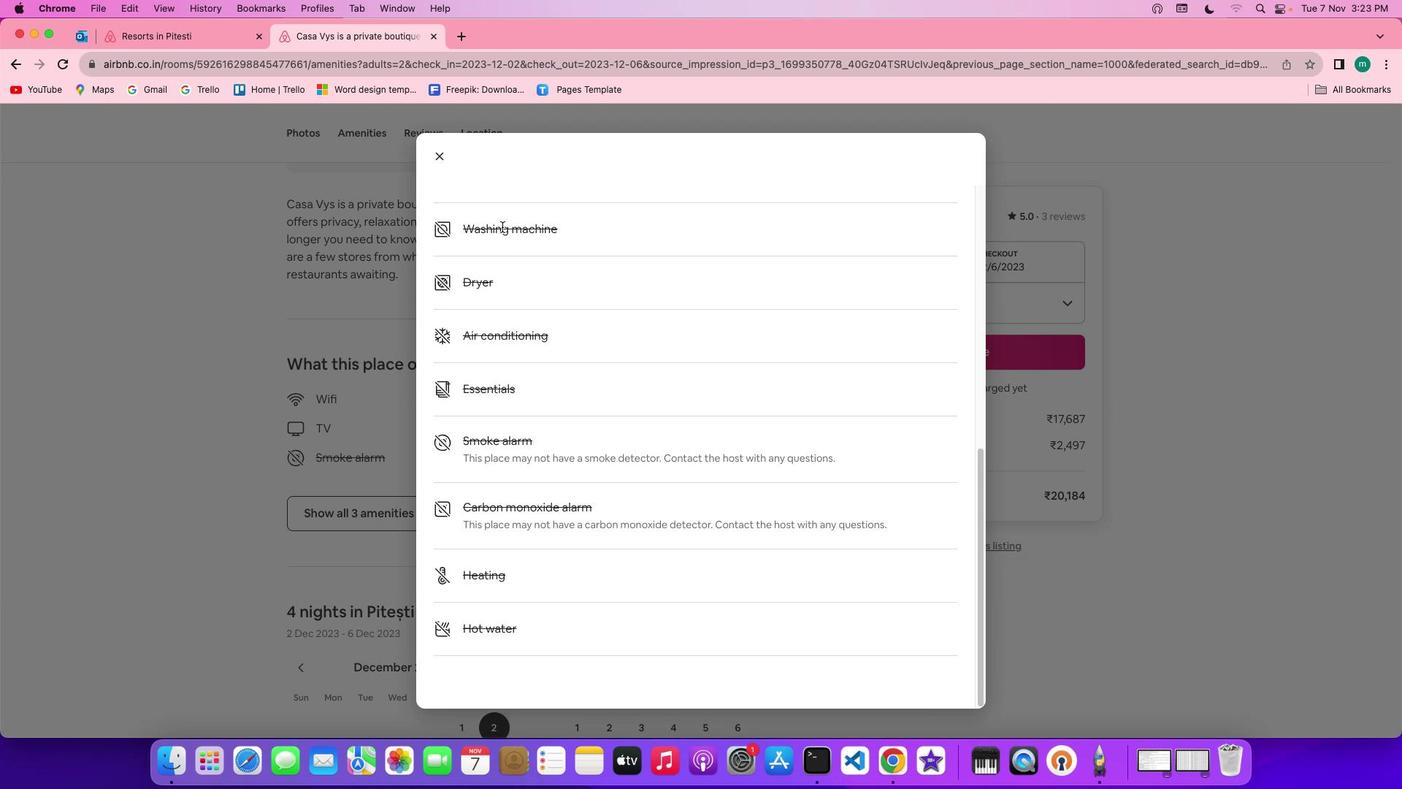 
Action: Mouse scrolled (503, 228) with delta (1, -2)
Screenshot: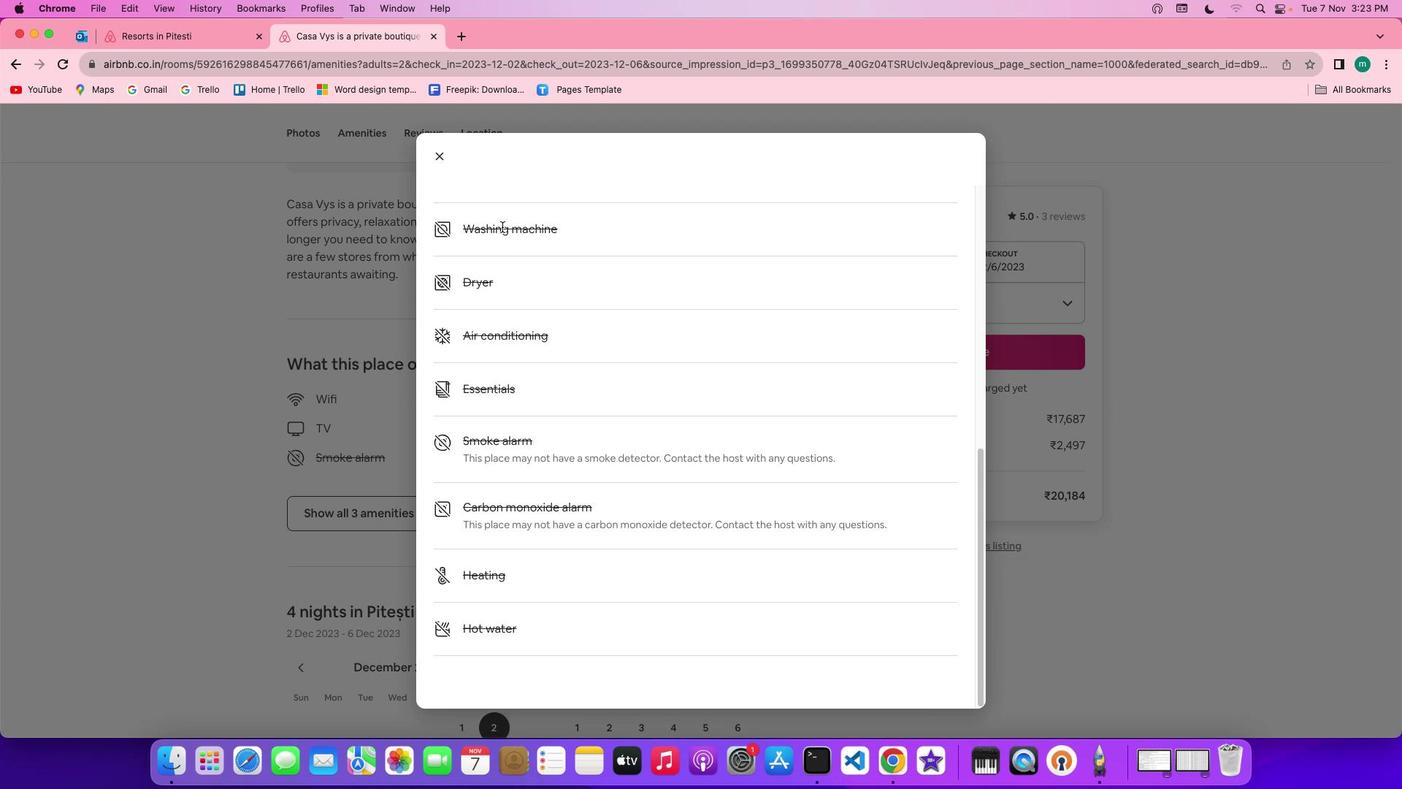 
Action: Mouse scrolled (503, 228) with delta (1, -2)
Screenshot: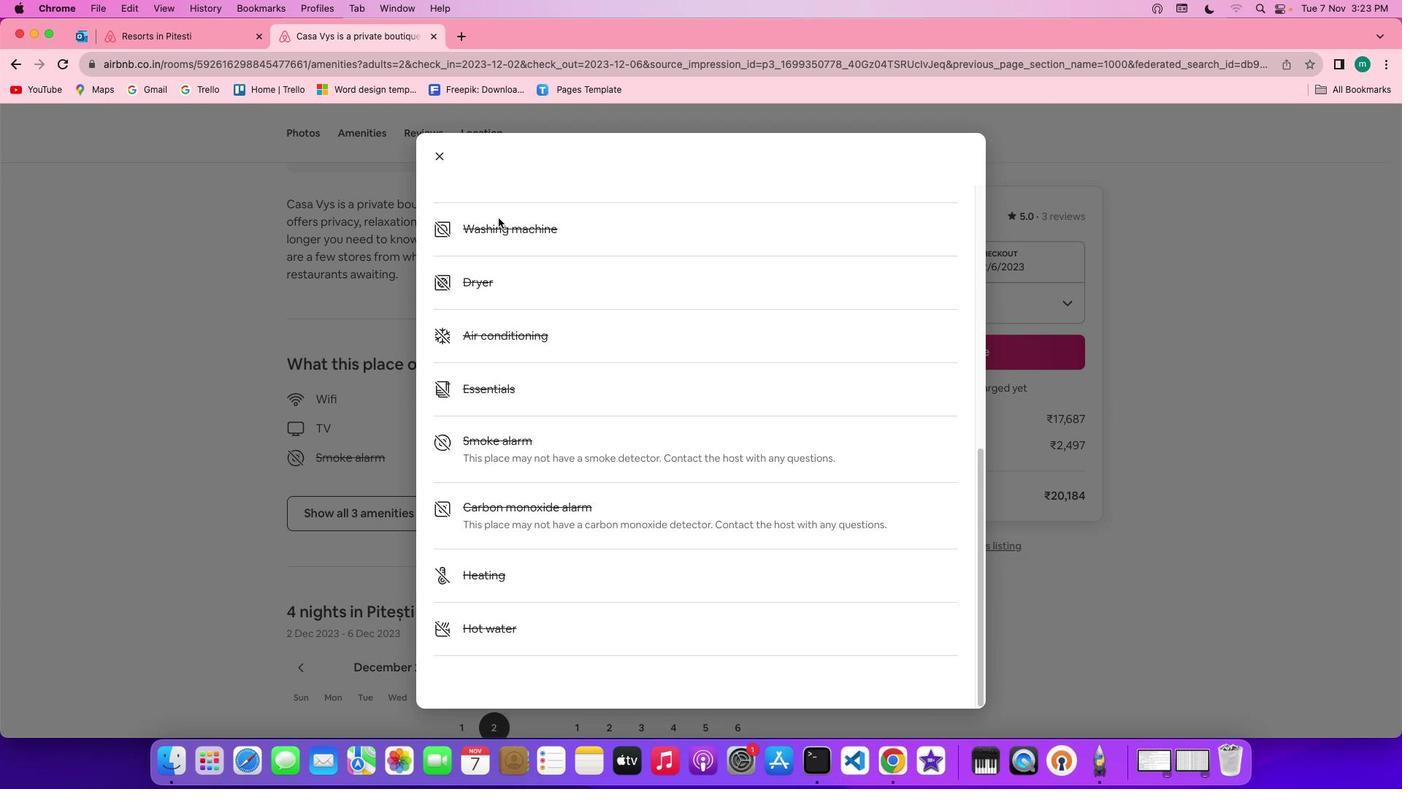 
Action: Mouse moved to (436, 154)
Screenshot: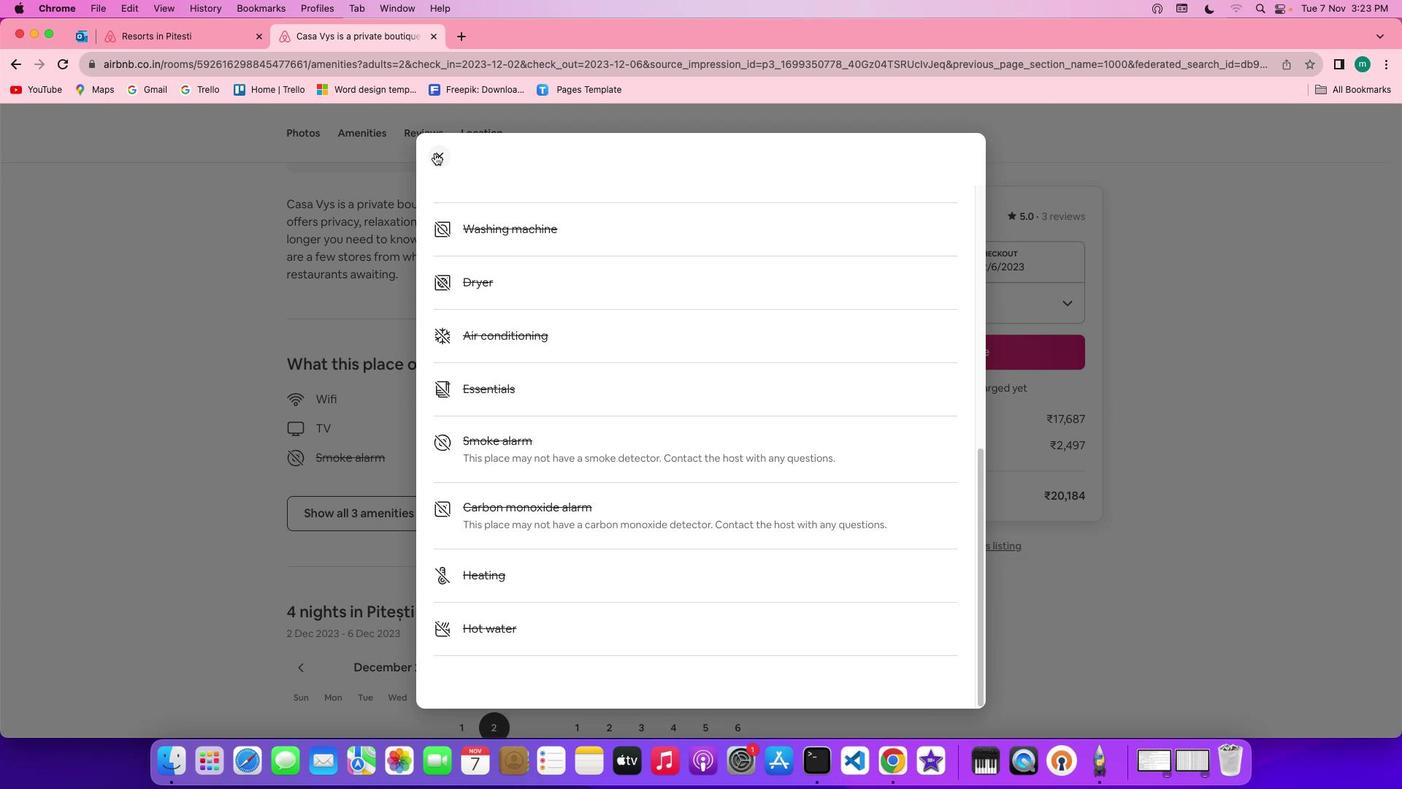 
Action: Mouse pressed left at (436, 154)
Screenshot: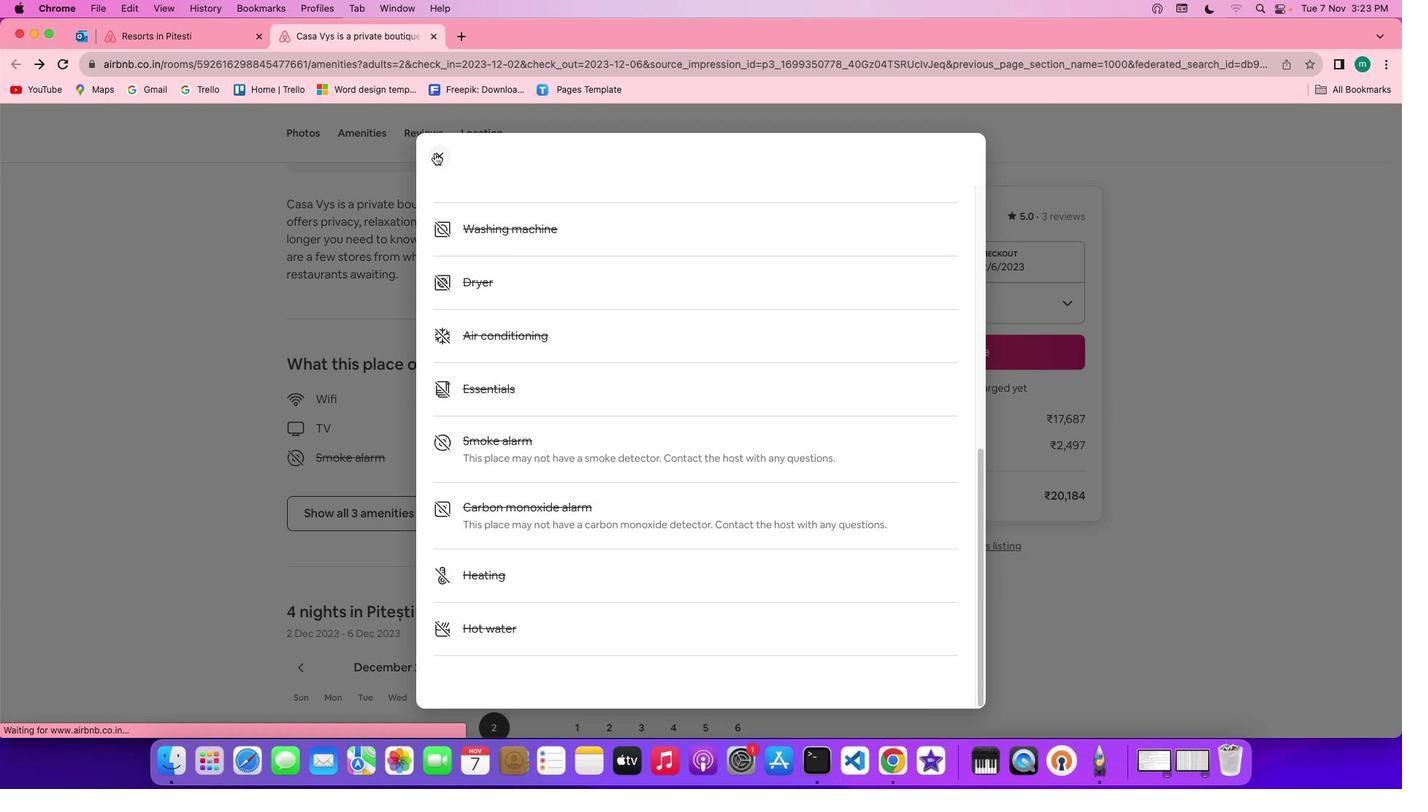 
Action: Mouse moved to (569, 452)
Screenshot: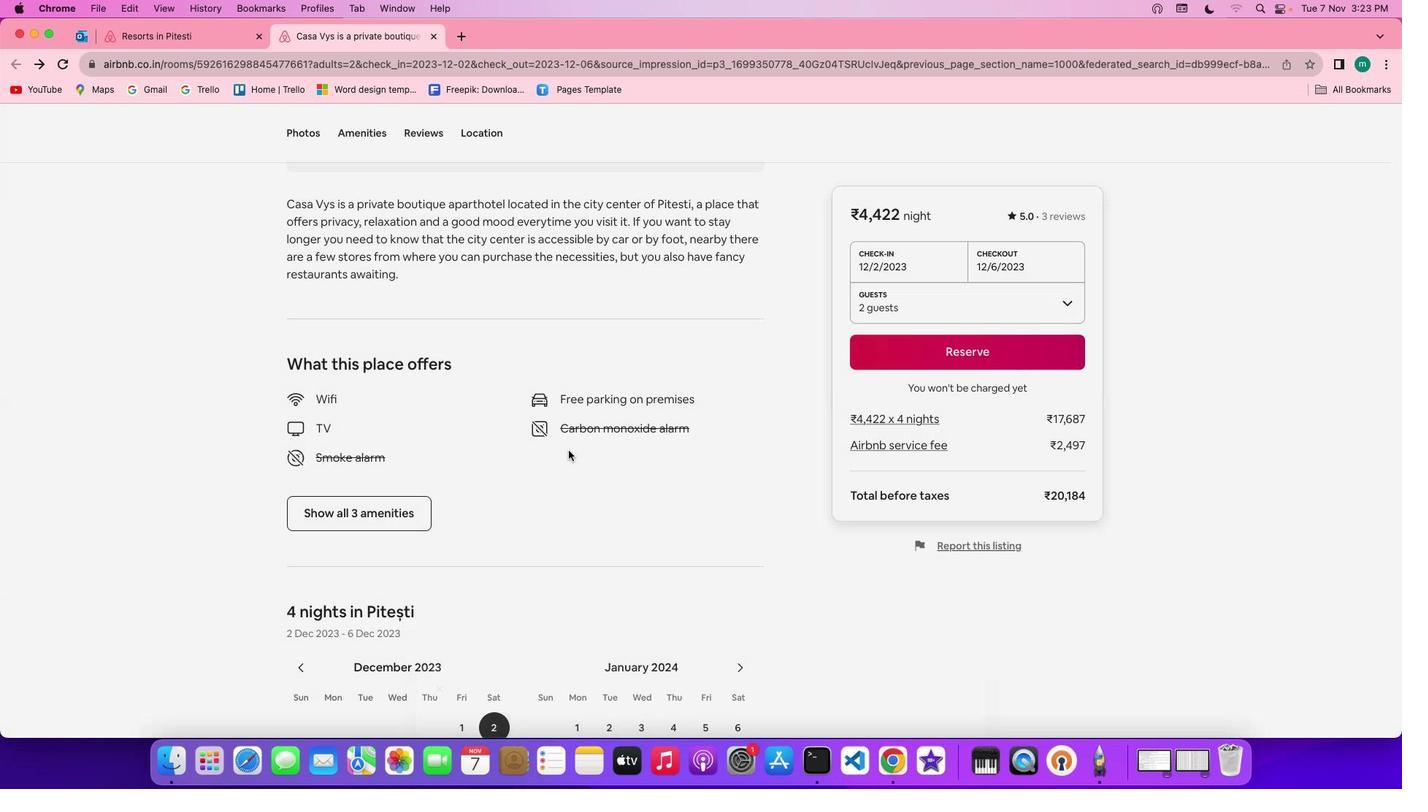 
Action: Mouse scrolled (569, 452) with delta (1, 0)
Screenshot: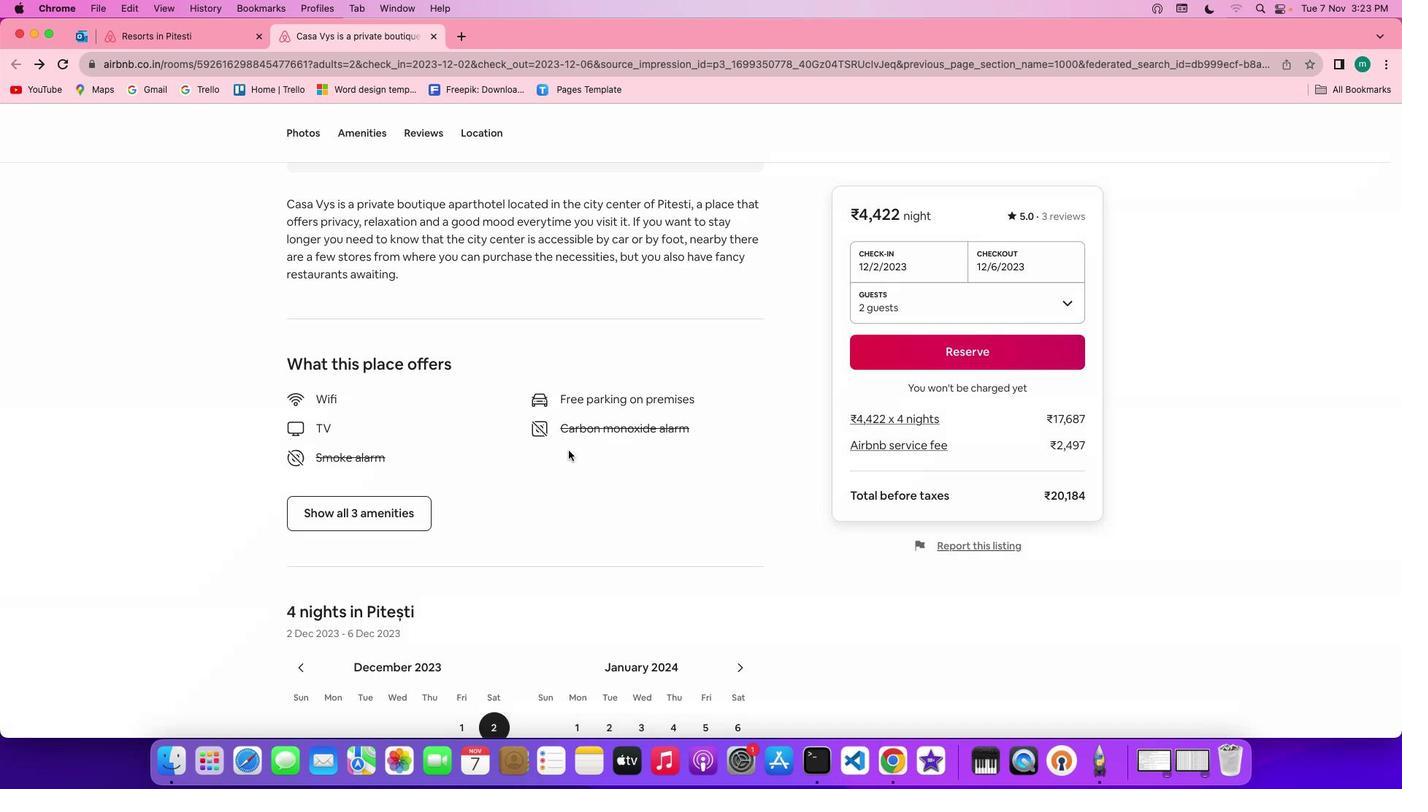 
Action: Mouse scrolled (569, 452) with delta (1, 0)
Screenshot: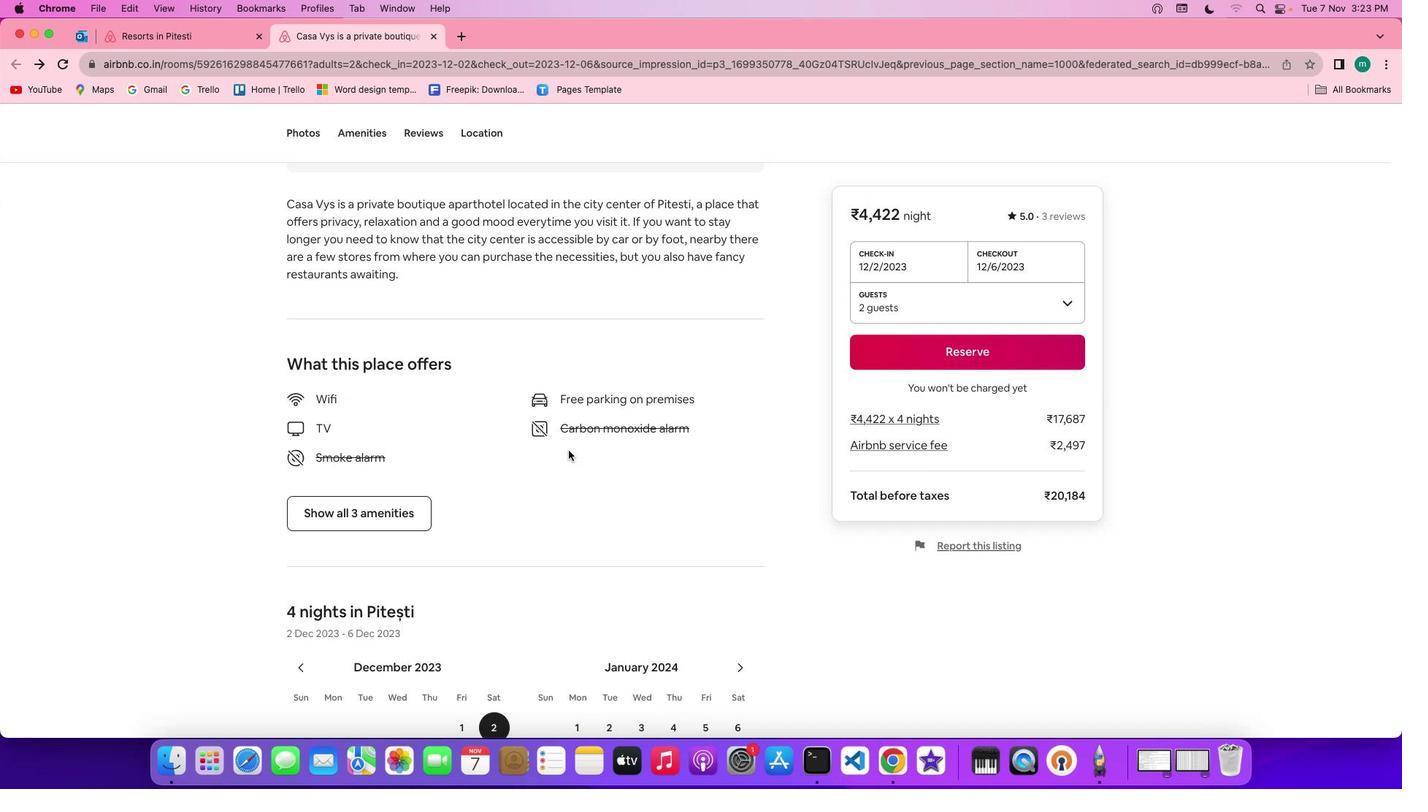 
Action: Mouse scrolled (569, 452) with delta (1, 0)
Screenshot: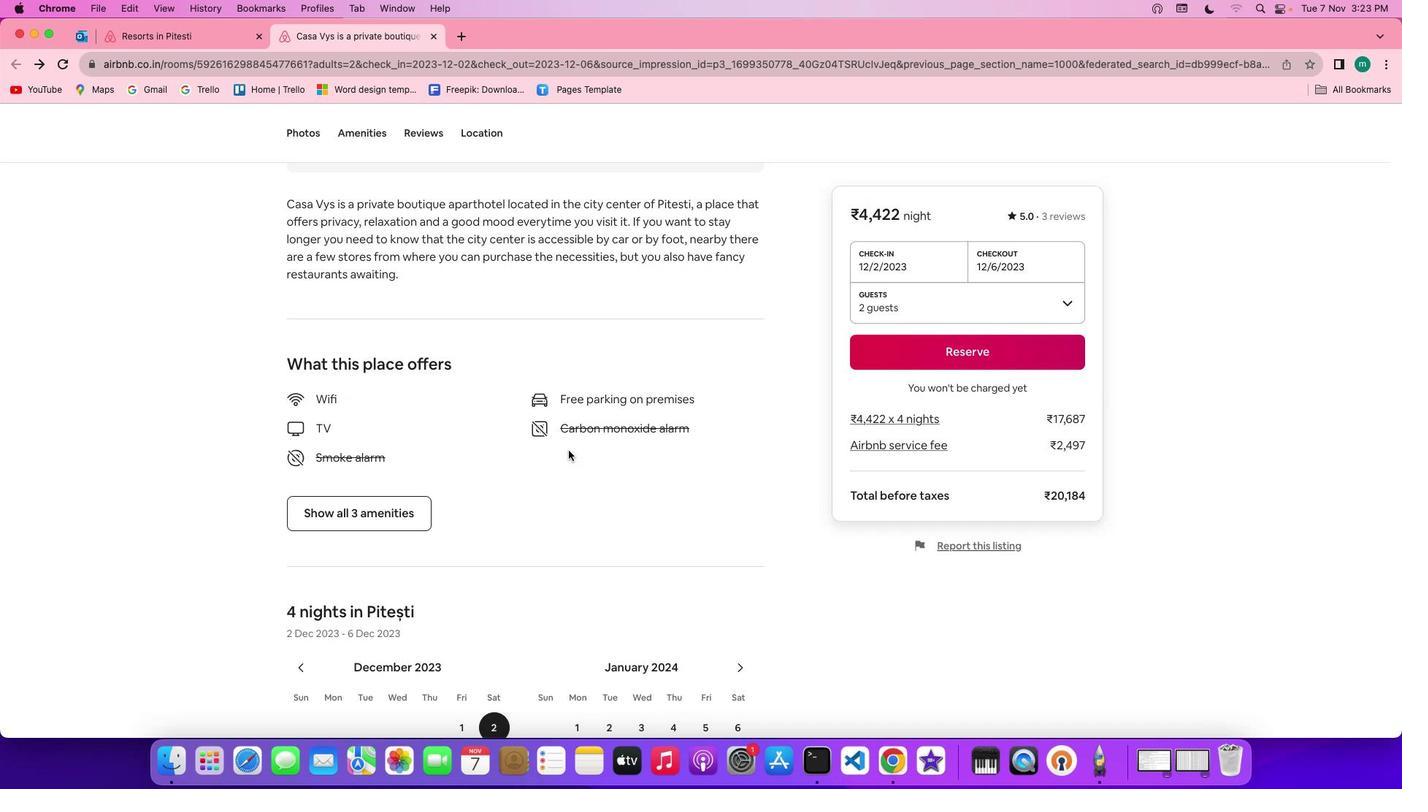 
Action: Mouse scrolled (569, 452) with delta (1, 0)
Screenshot: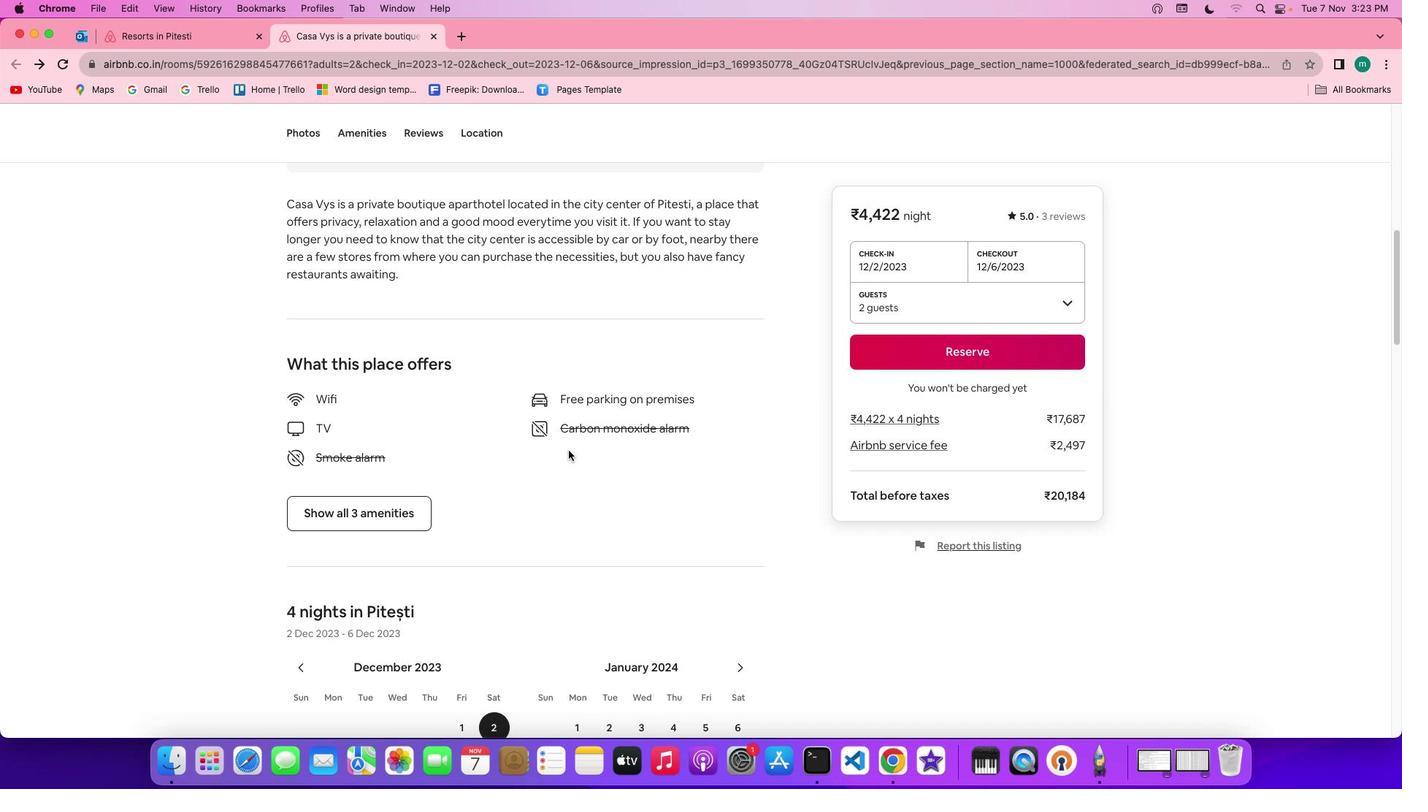 
Action: Mouse scrolled (569, 452) with delta (1, -1)
Screenshot: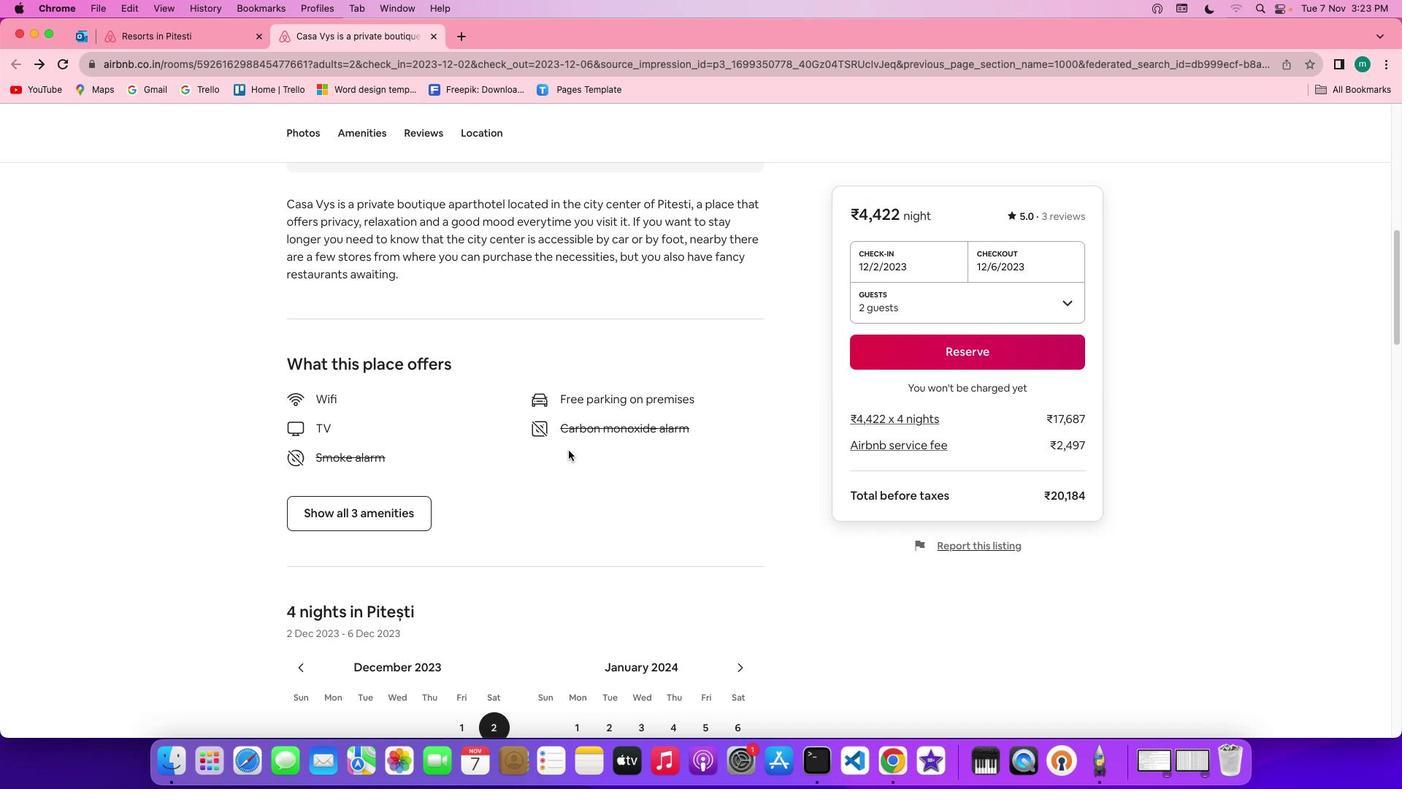 
Action: Mouse scrolled (569, 452) with delta (1, -2)
Screenshot: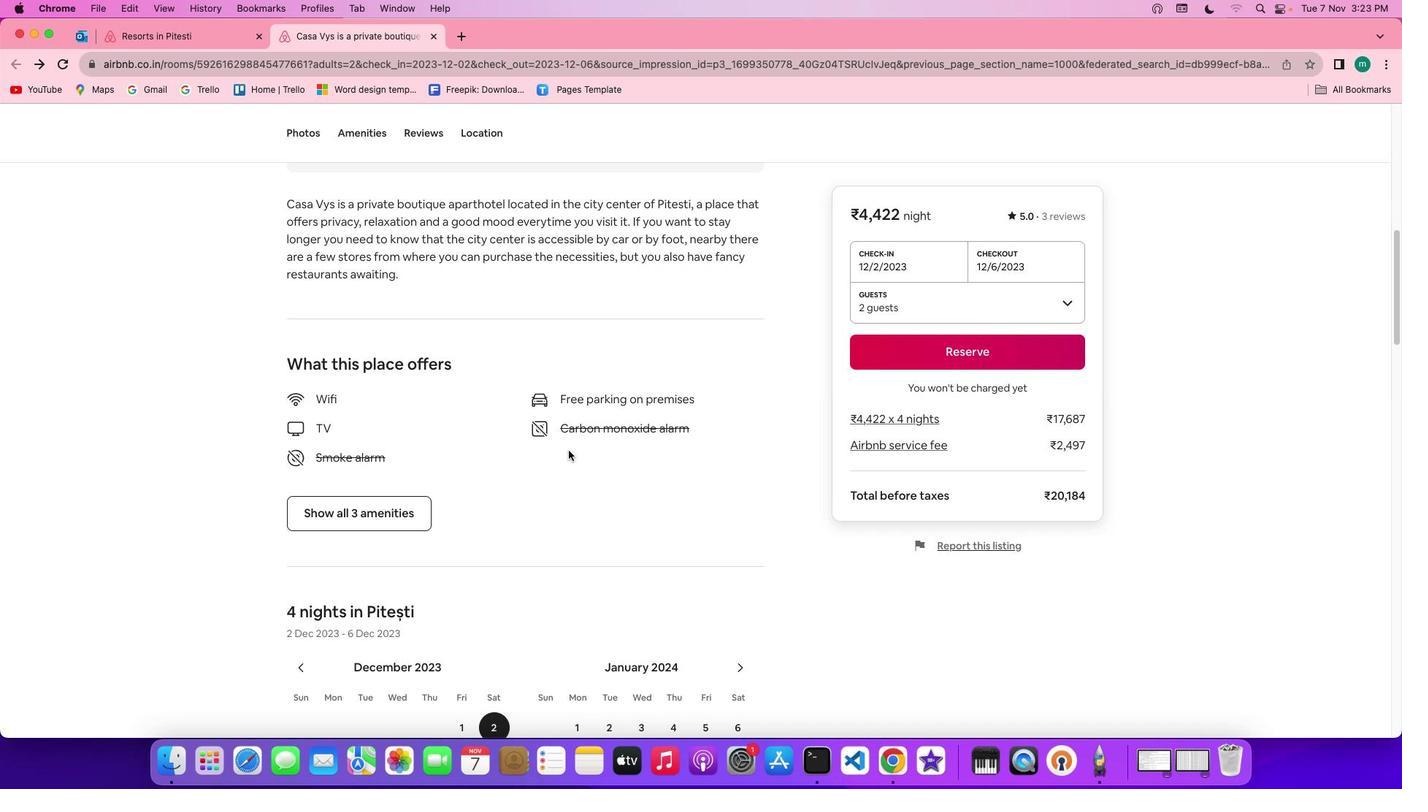
Action: Mouse moved to (568, 455)
Screenshot: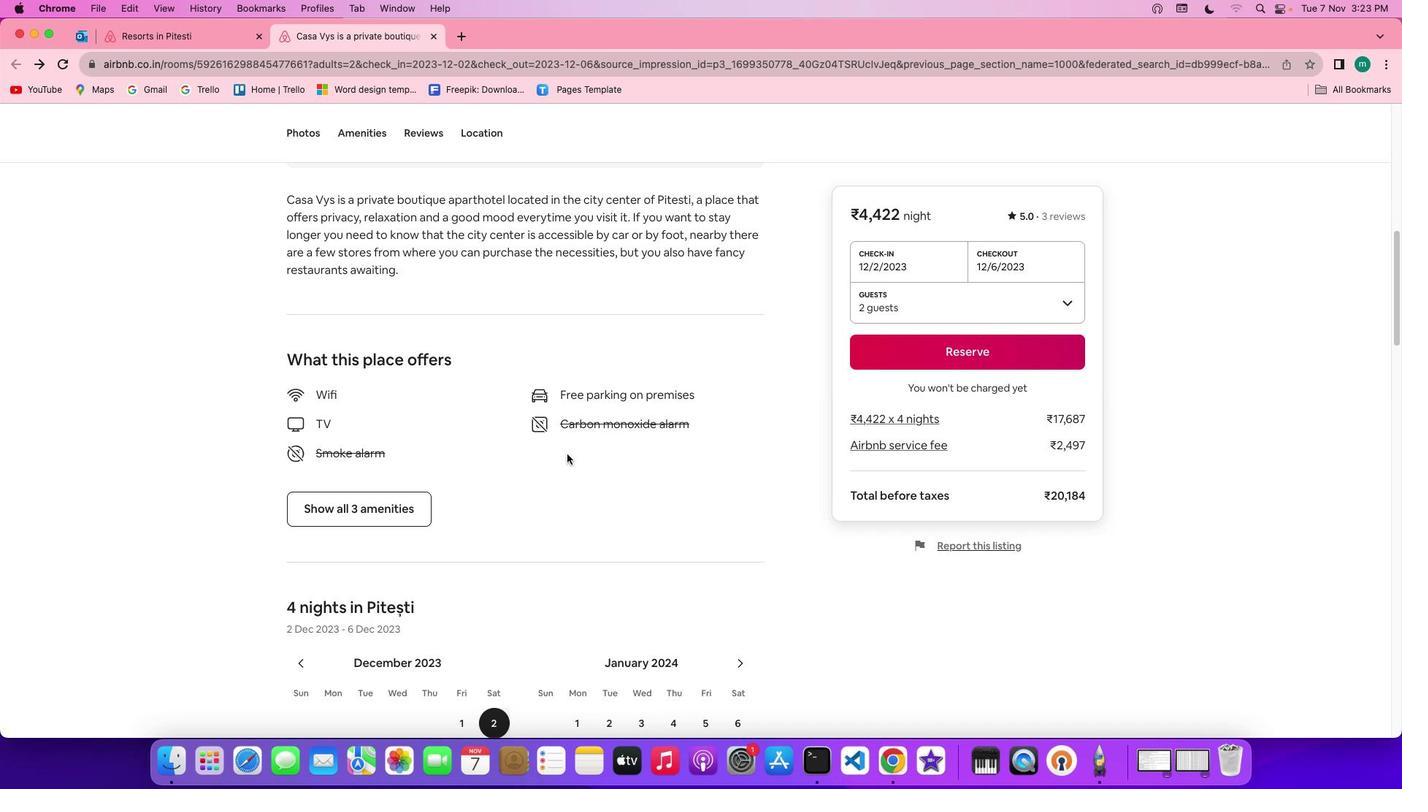 
Action: Mouse scrolled (568, 455) with delta (1, 0)
Screenshot: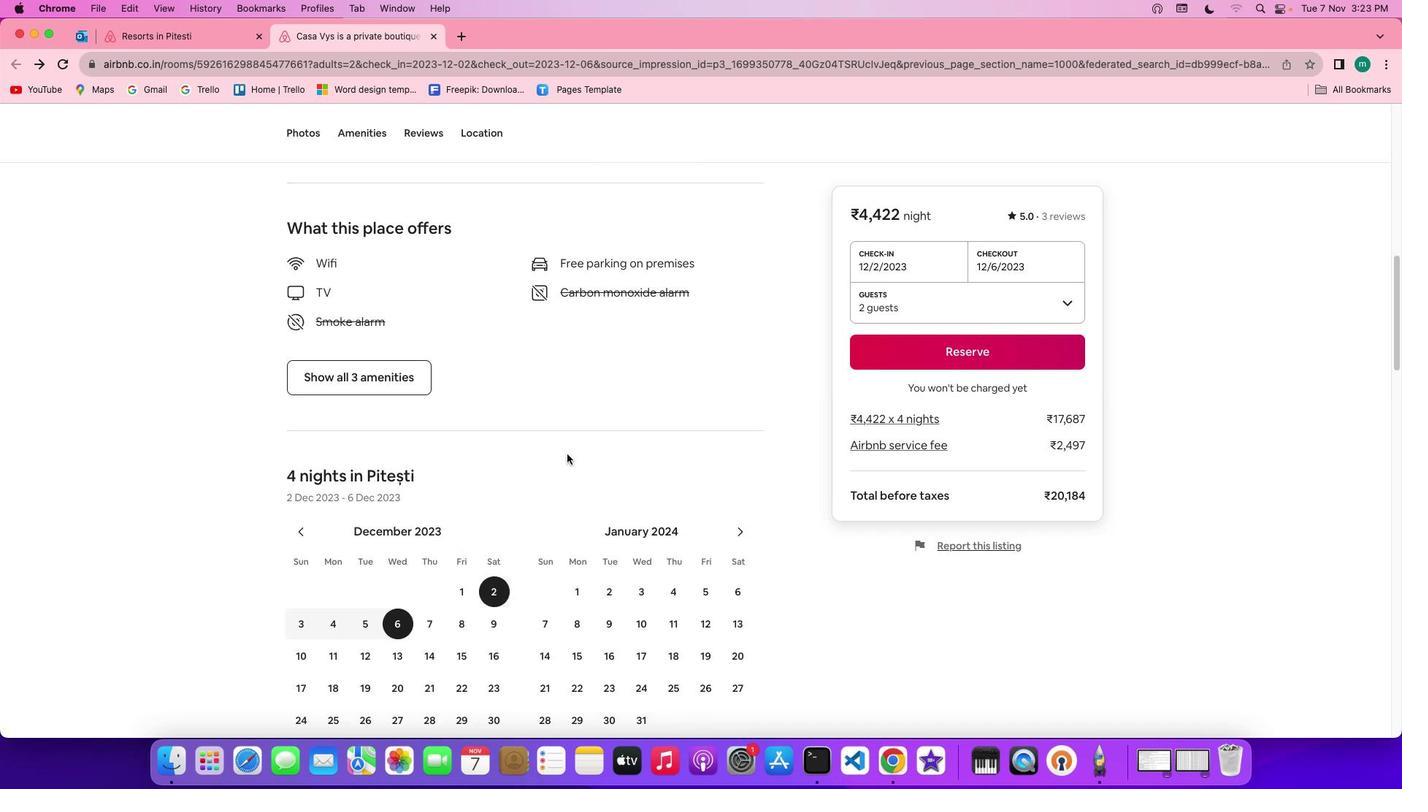 
Action: Mouse scrolled (568, 455) with delta (1, 0)
Screenshot: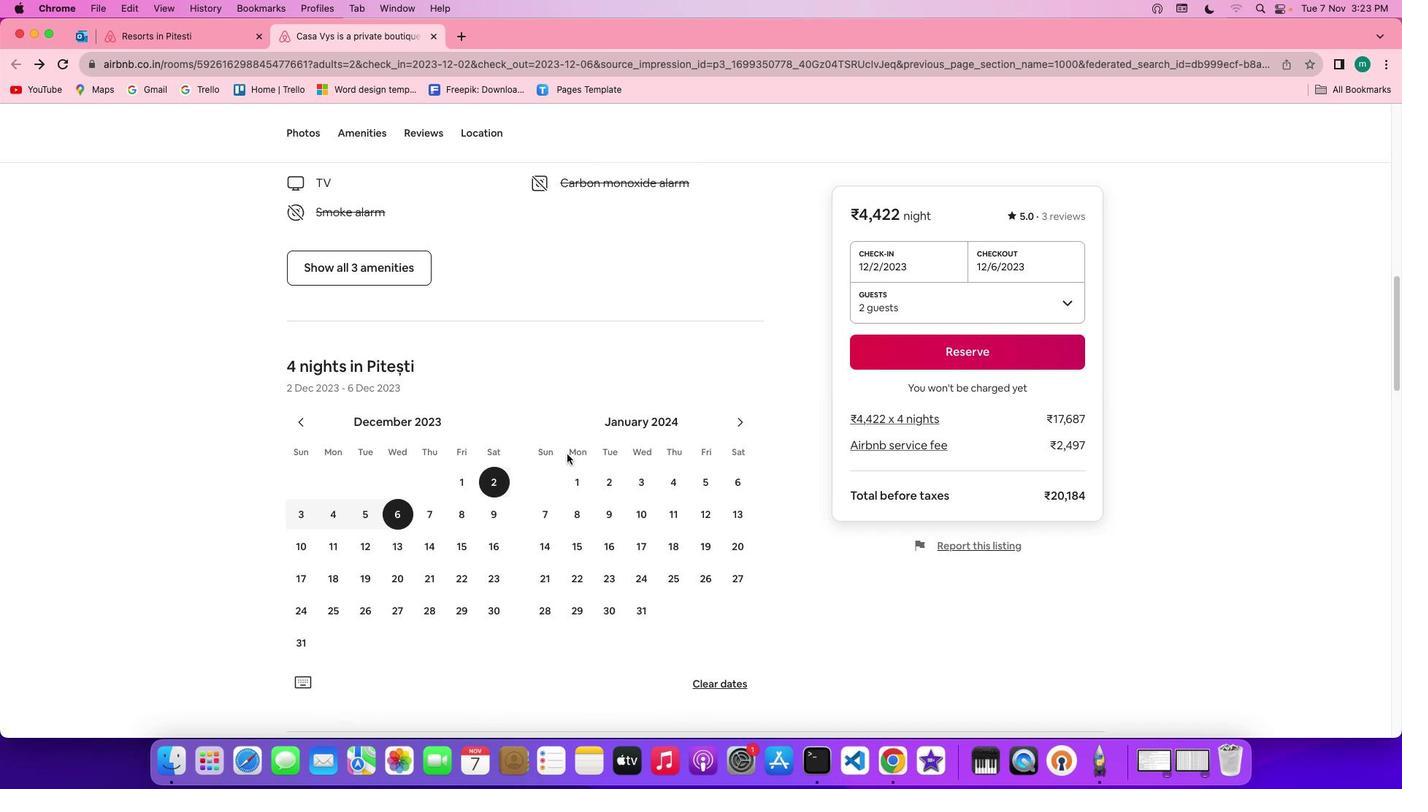 
Action: Mouse scrolled (568, 455) with delta (1, 0)
Screenshot: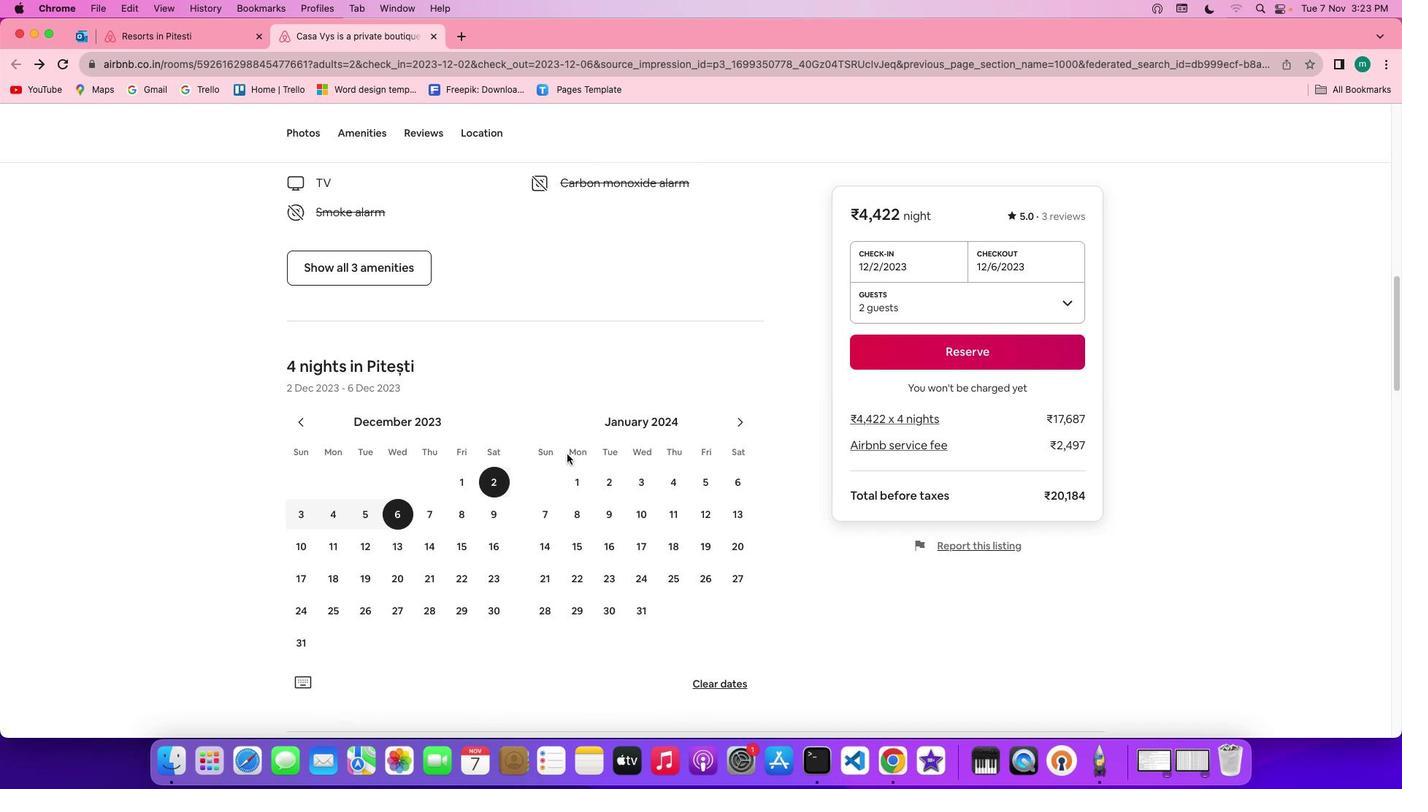 
Action: Mouse scrolled (568, 455) with delta (1, -1)
Screenshot: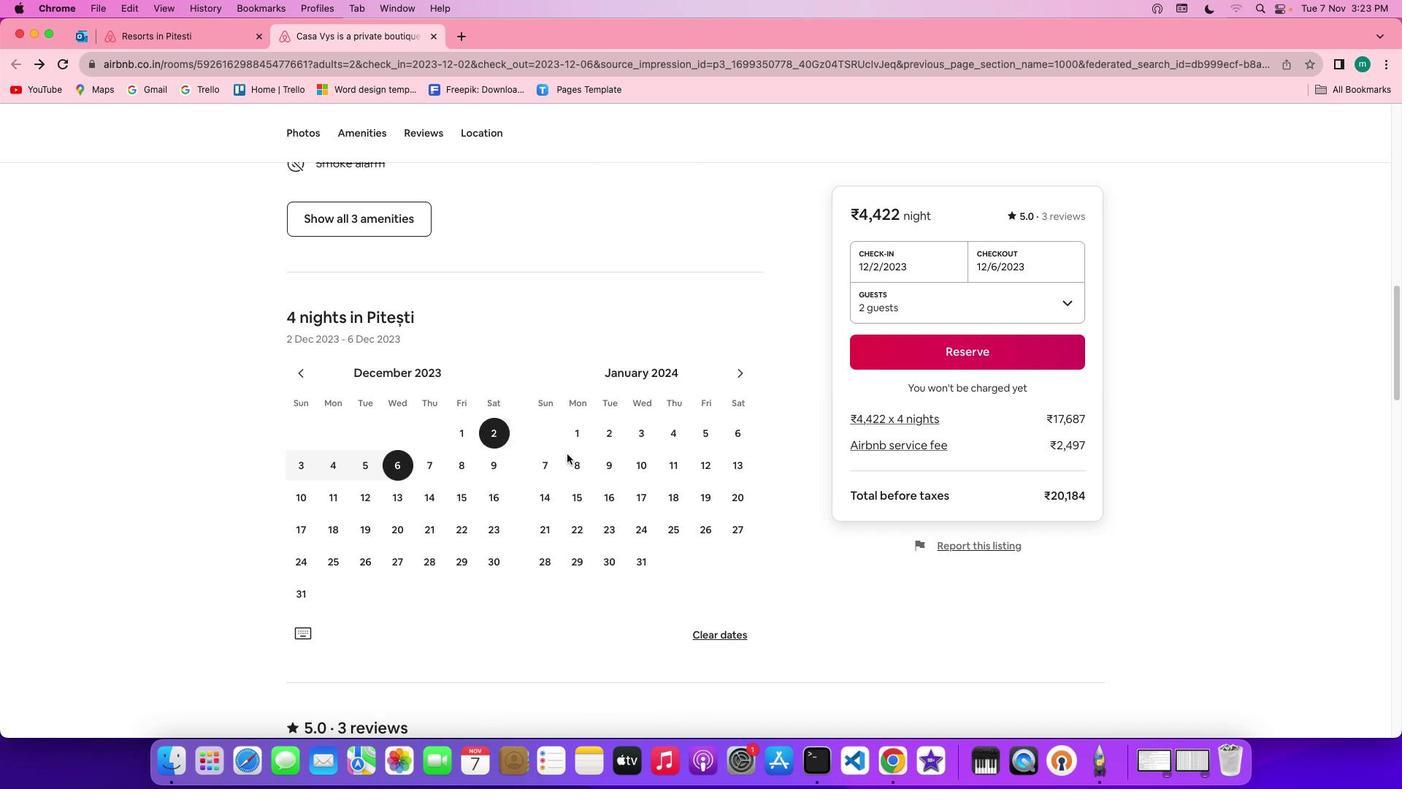 
Action: Mouse scrolled (568, 455) with delta (1, 0)
Screenshot: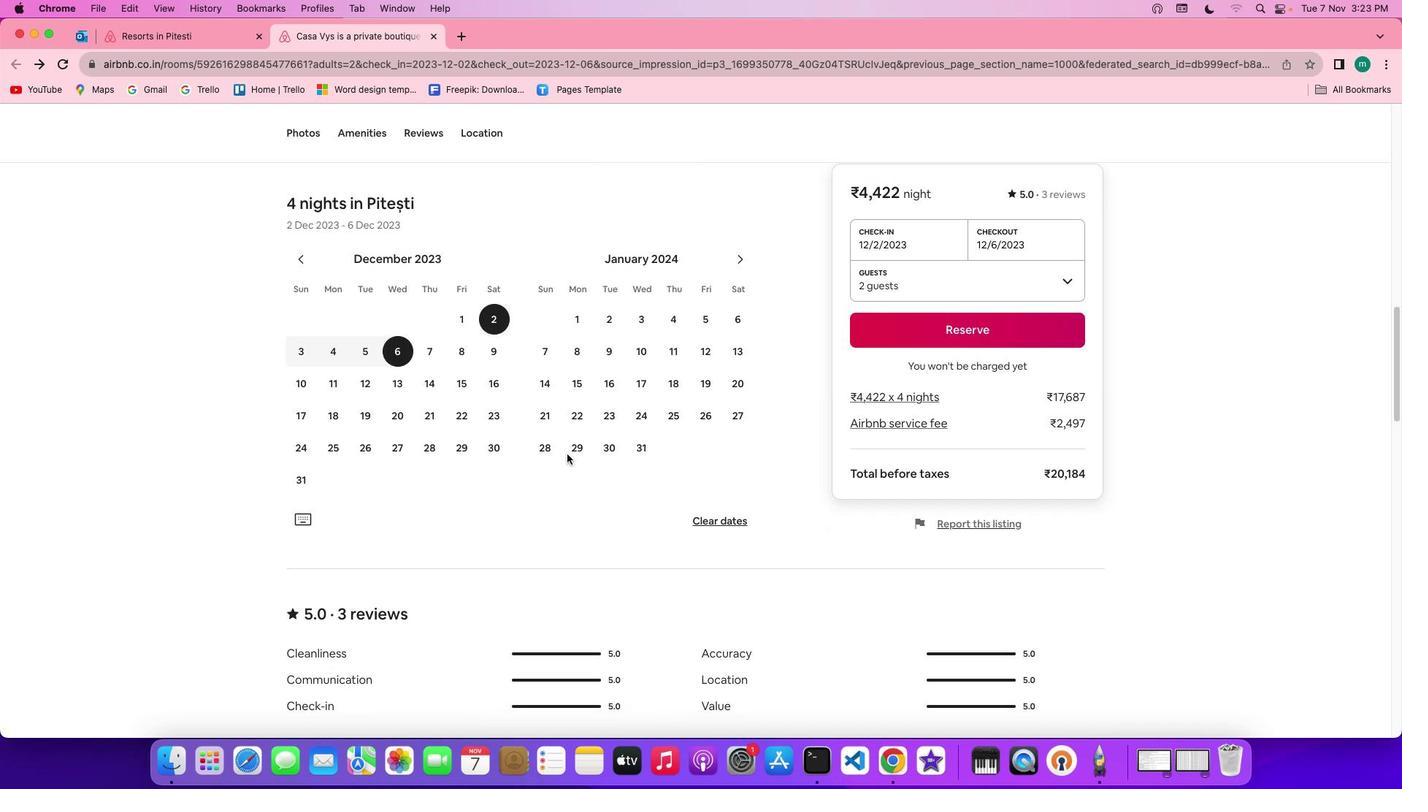 
Action: Mouse scrolled (568, 455) with delta (1, 0)
Screenshot: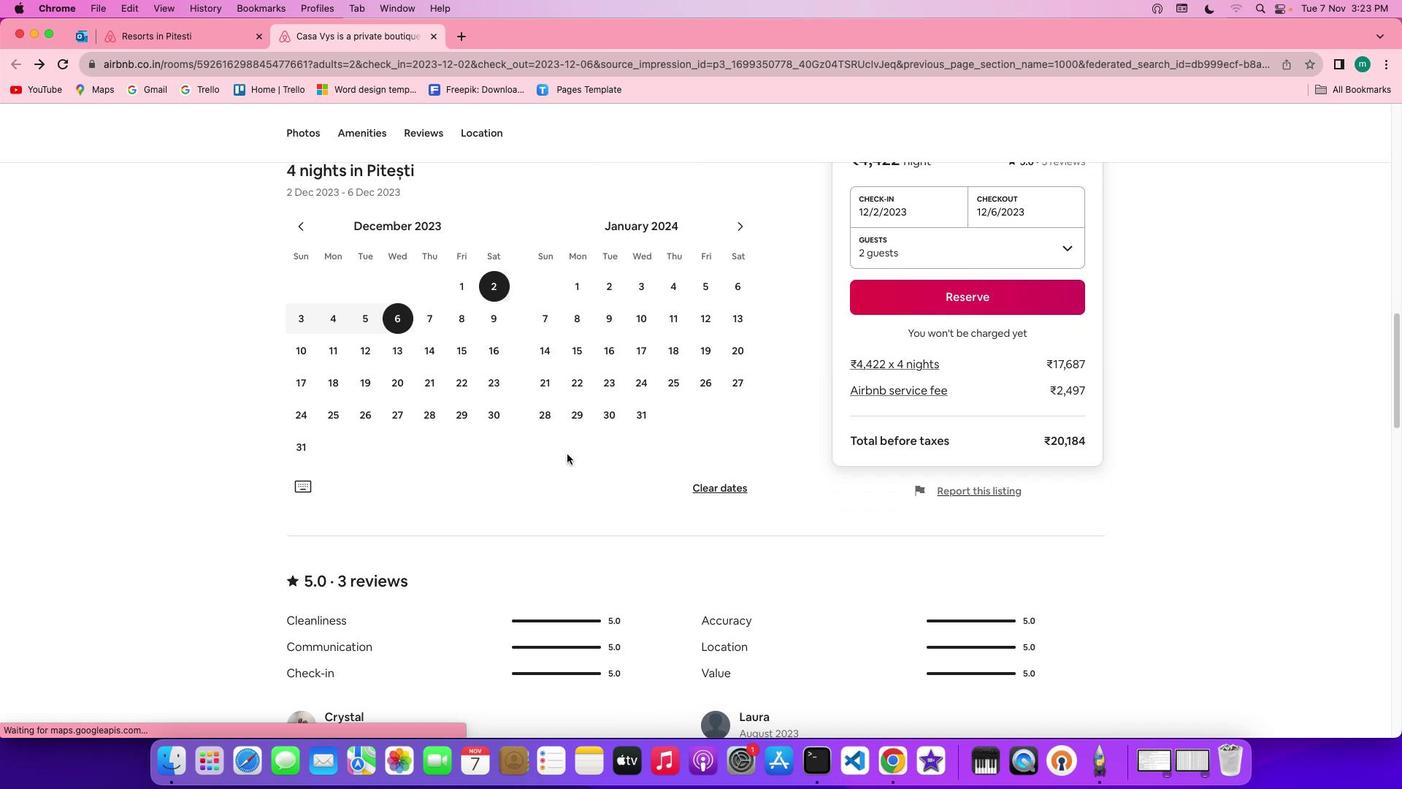 
Action: Mouse scrolled (568, 455) with delta (1, 0)
Screenshot: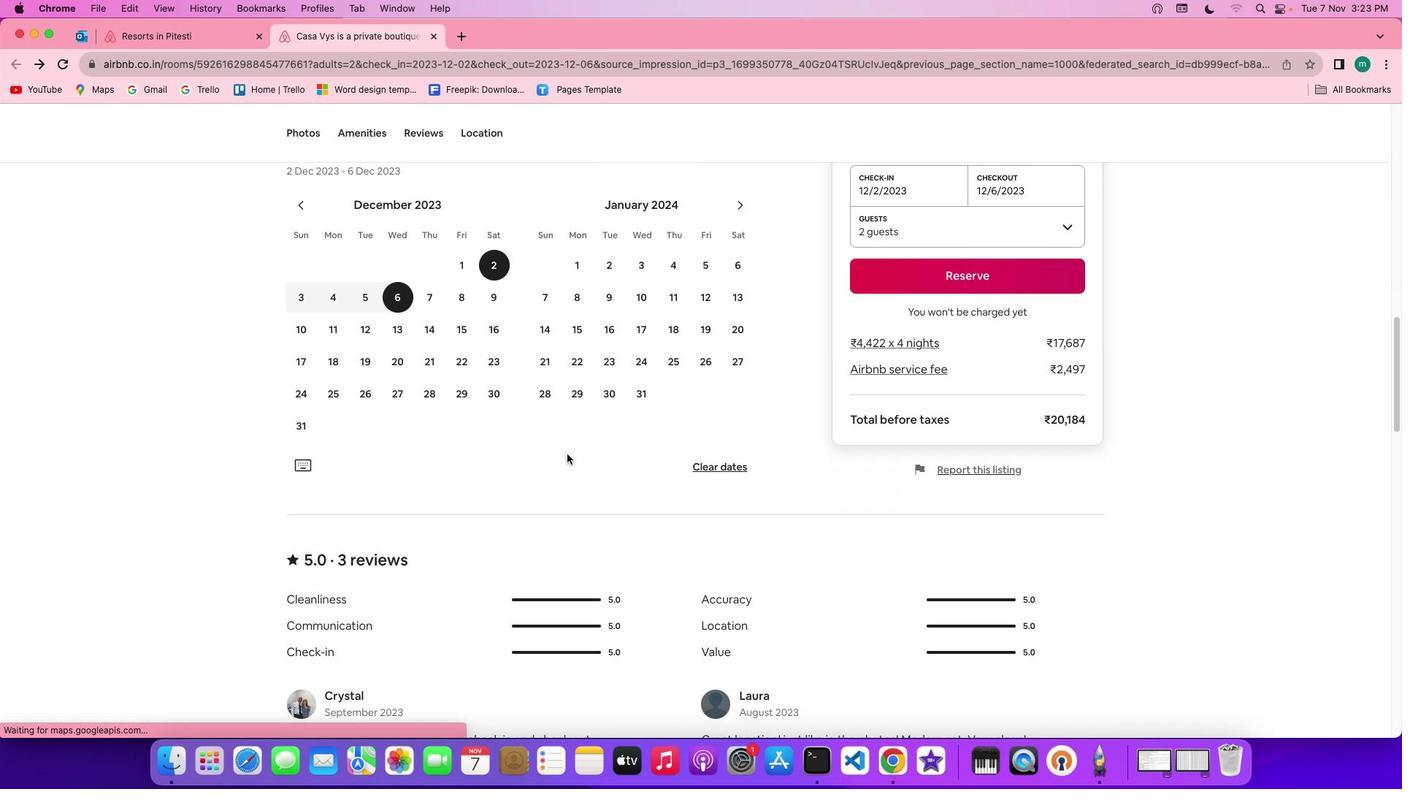 
Action: Mouse scrolled (568, 455) with delta (1, 0)
Screenshot: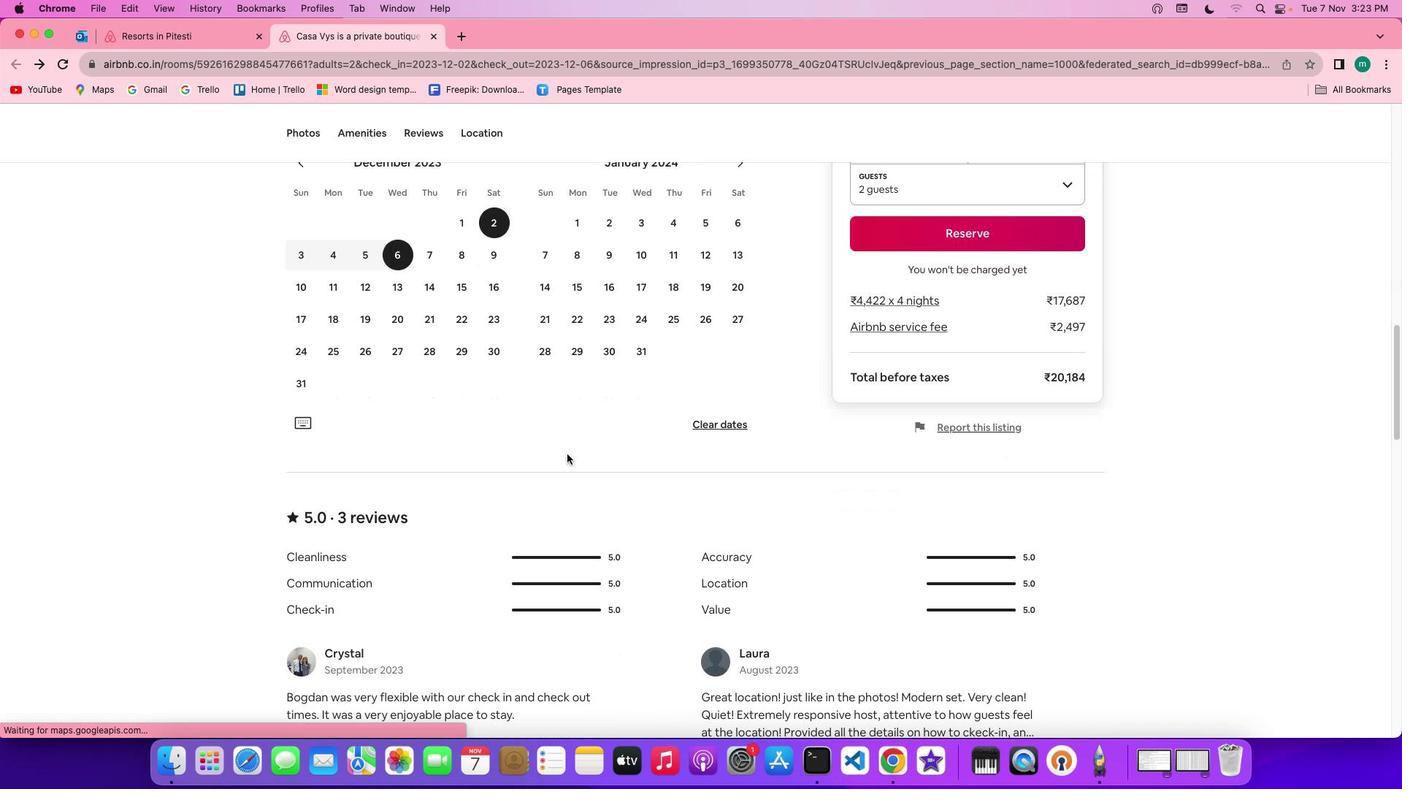 
Action: Mouse scrolled (568, 455) with delta (1, 0)
Screenshot: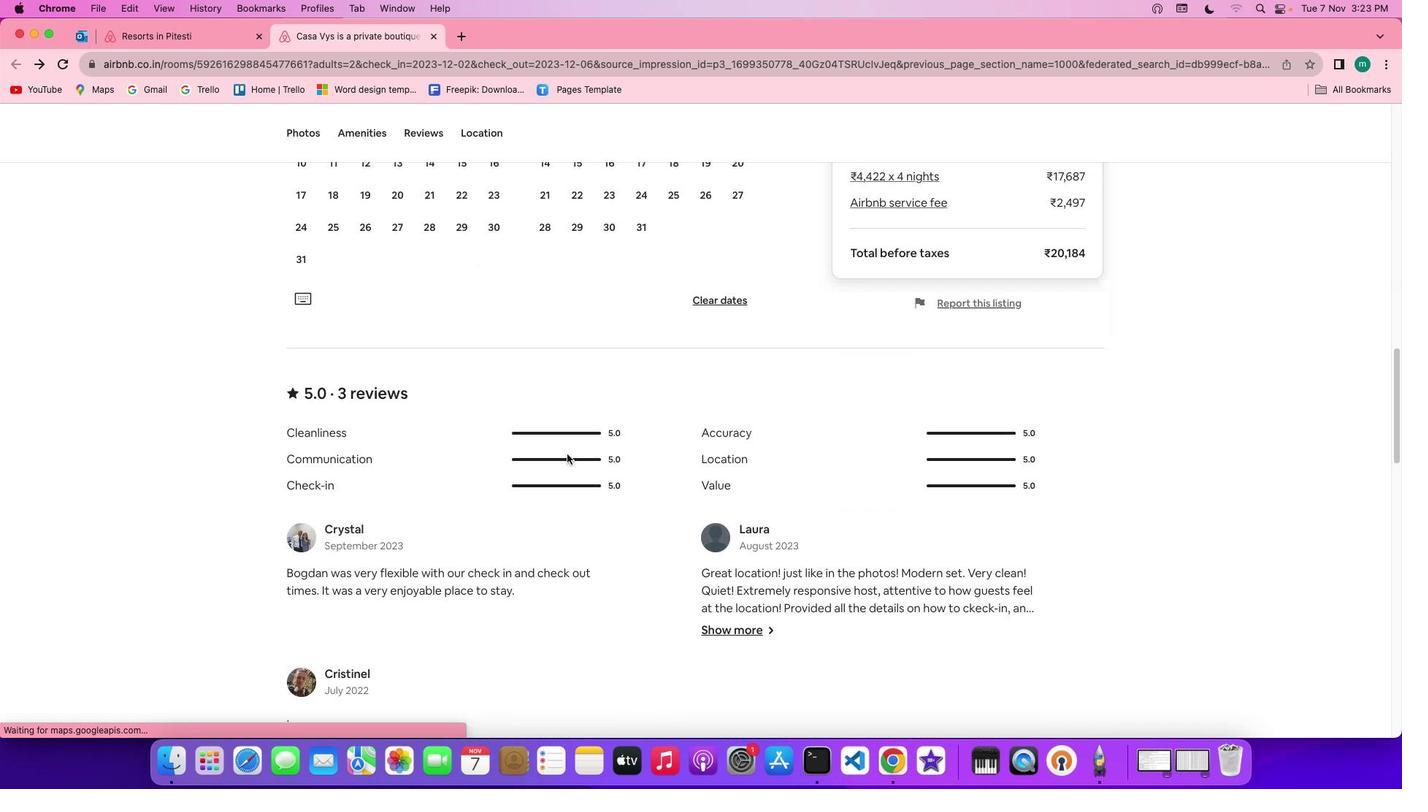 
Action: Mouse scrolled (568, 455) with delta (1, 0)
Screenshot: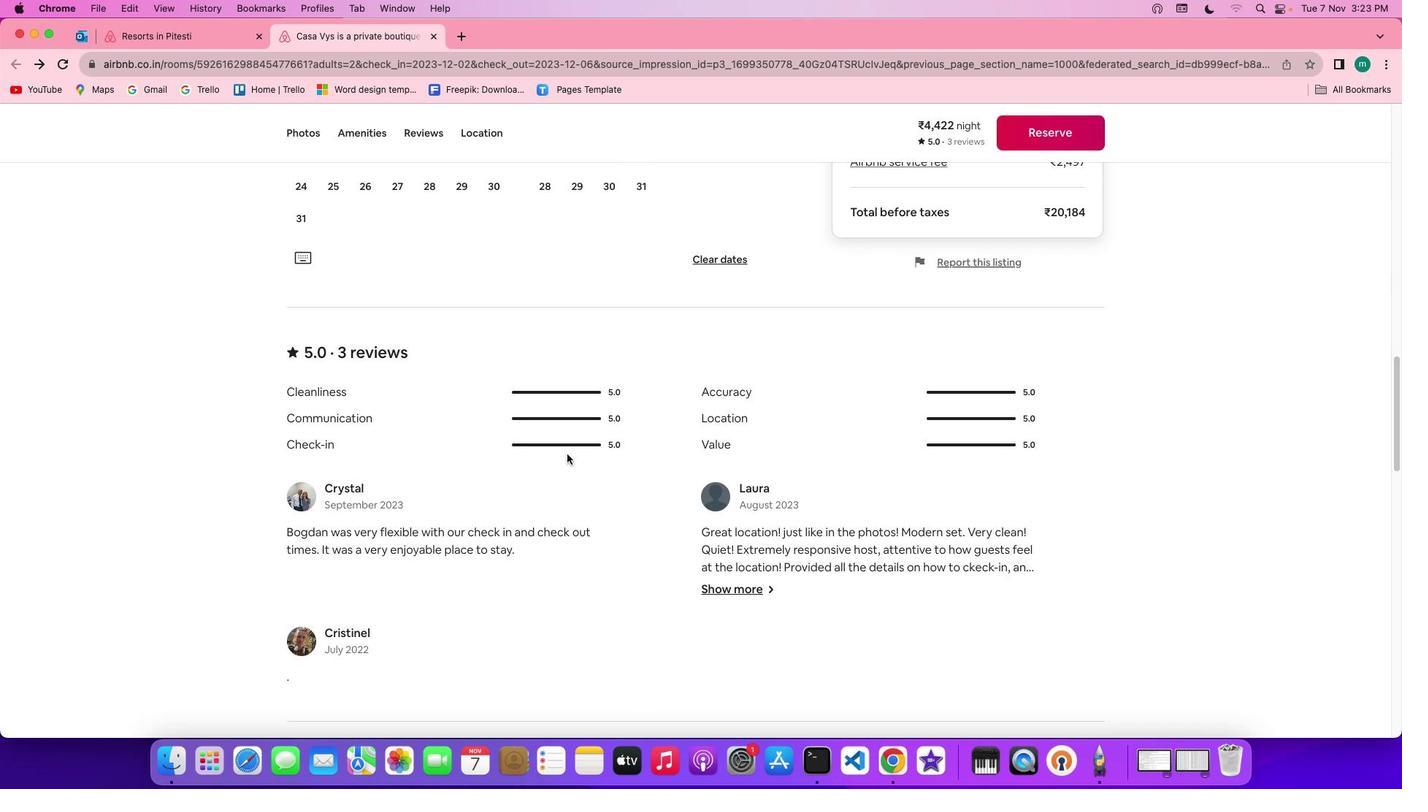 
Action: Mouse scrolled (568, 455) with delta (1, 0)
Screenshot: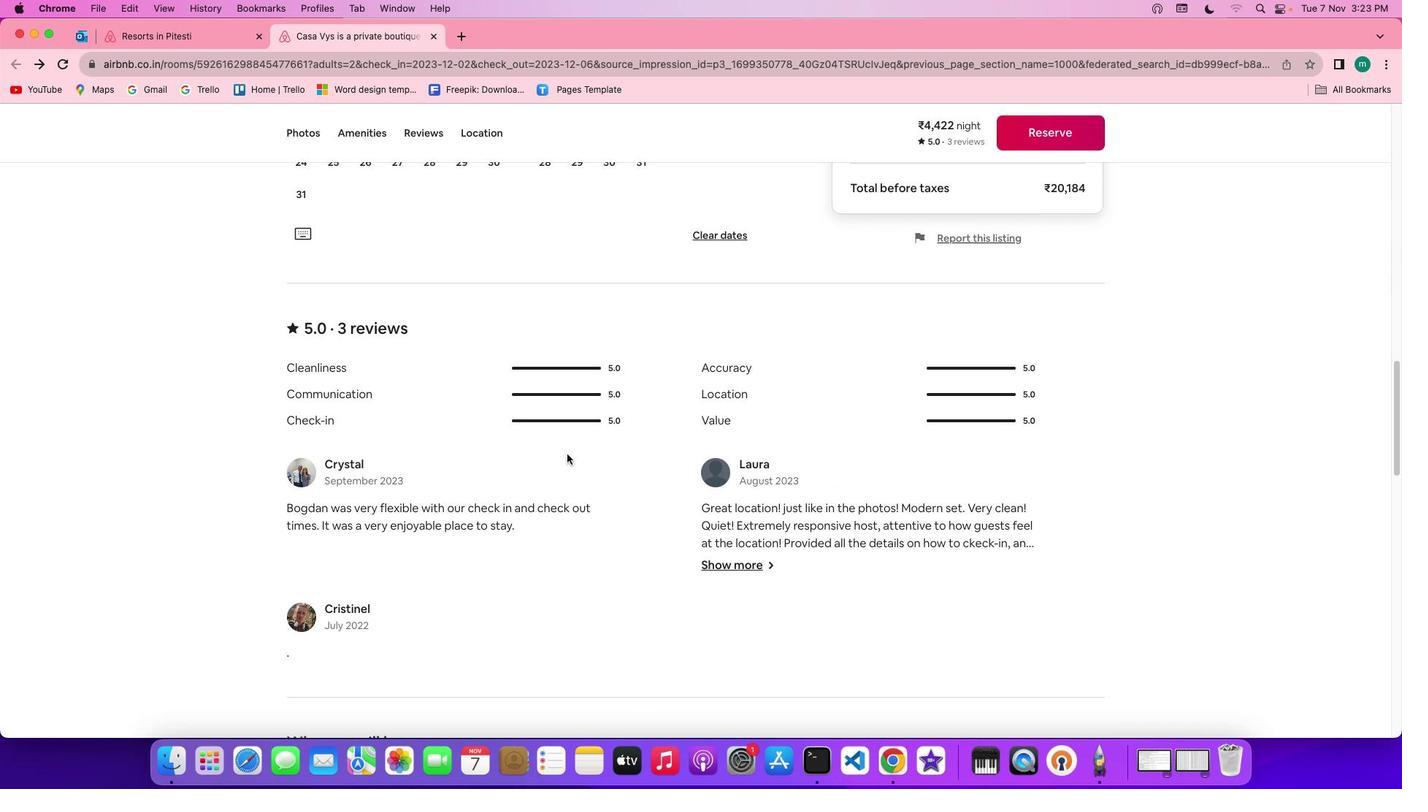 
Action: Mouse scrolled (568, 455) with delta (1, 0)
Screenshot: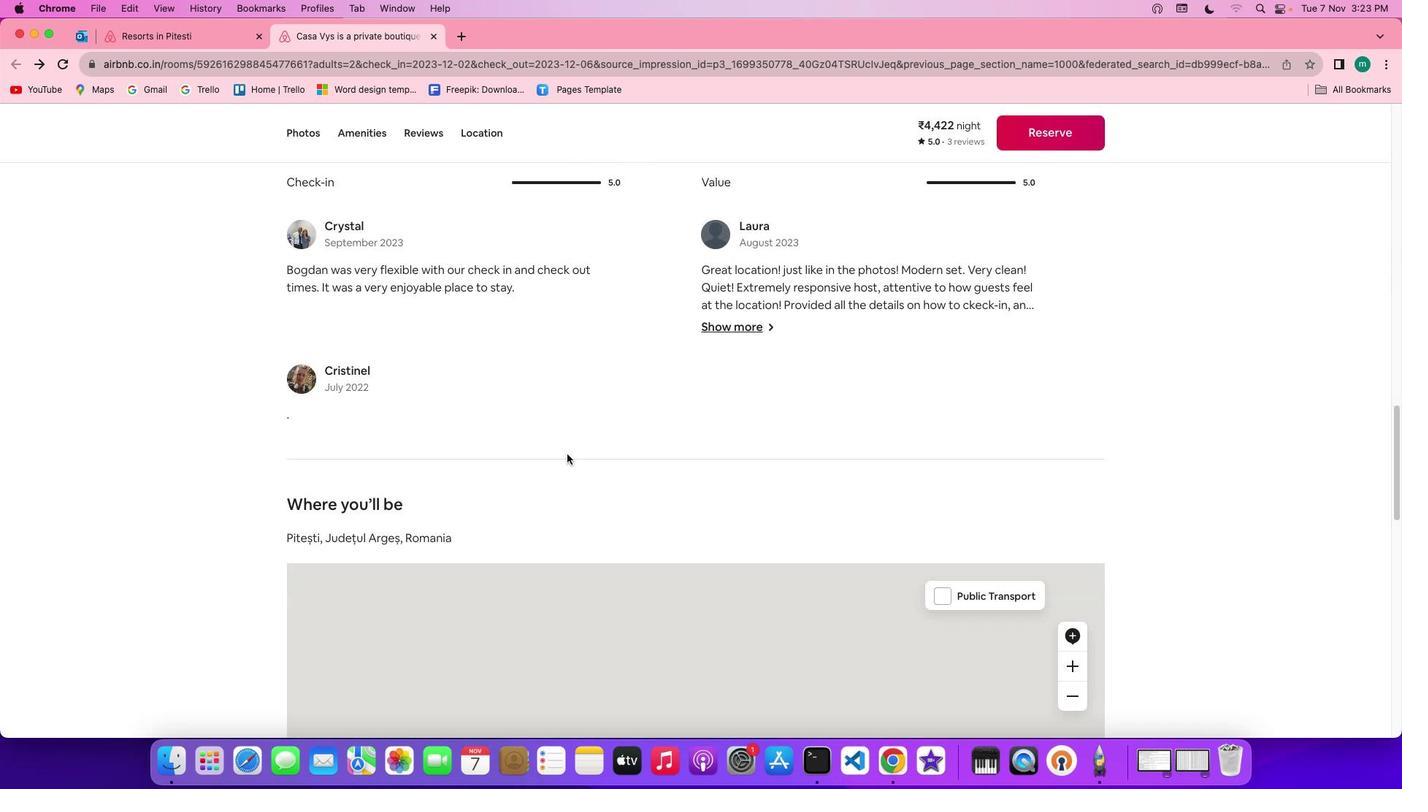 
Action: Mouse scrolled (568, 455) with delta (1, 0)
Screenshot: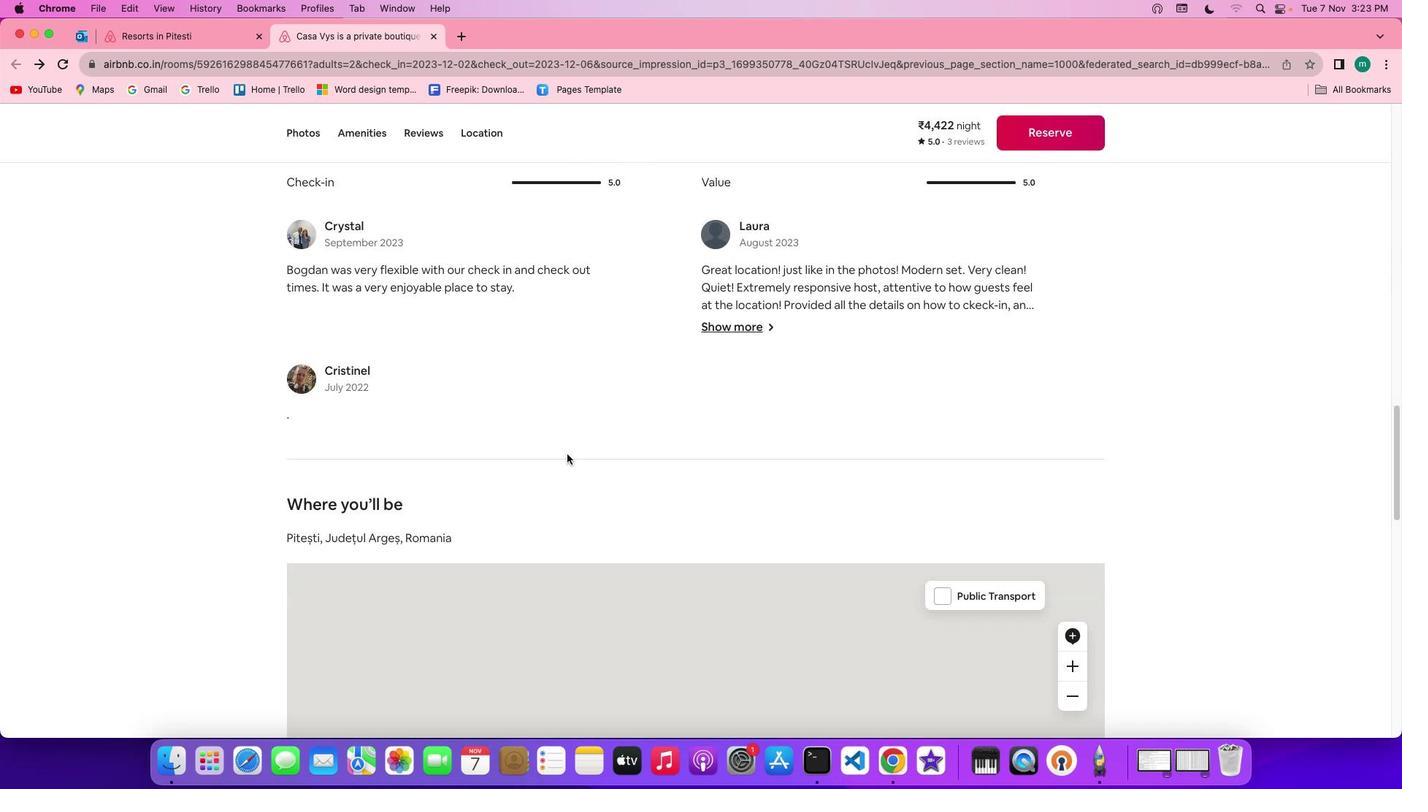 
Action: Mouse scrolled (568, 455) with delta (1, -1)
Screenshot: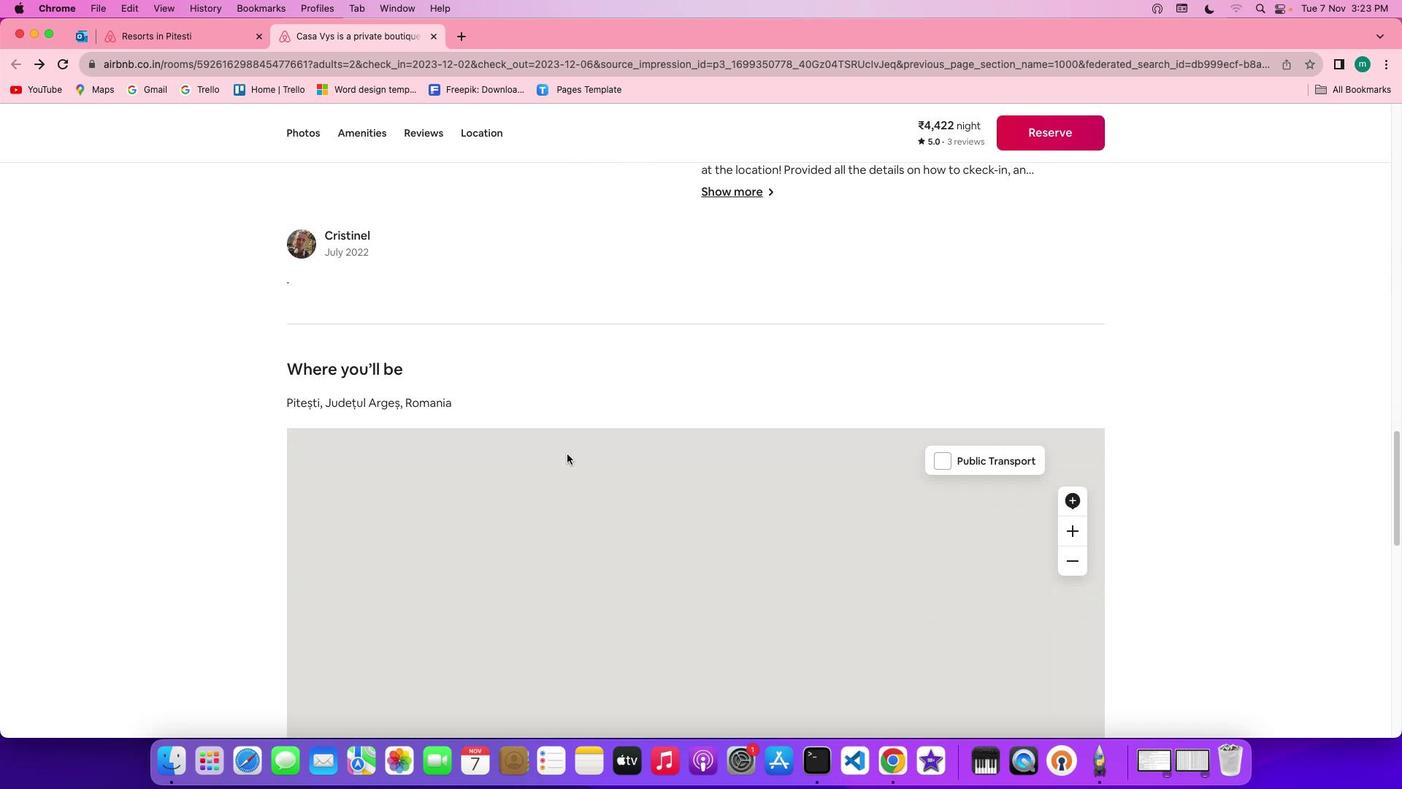
Action: Mouse moved to (568, 455)
Screenshot: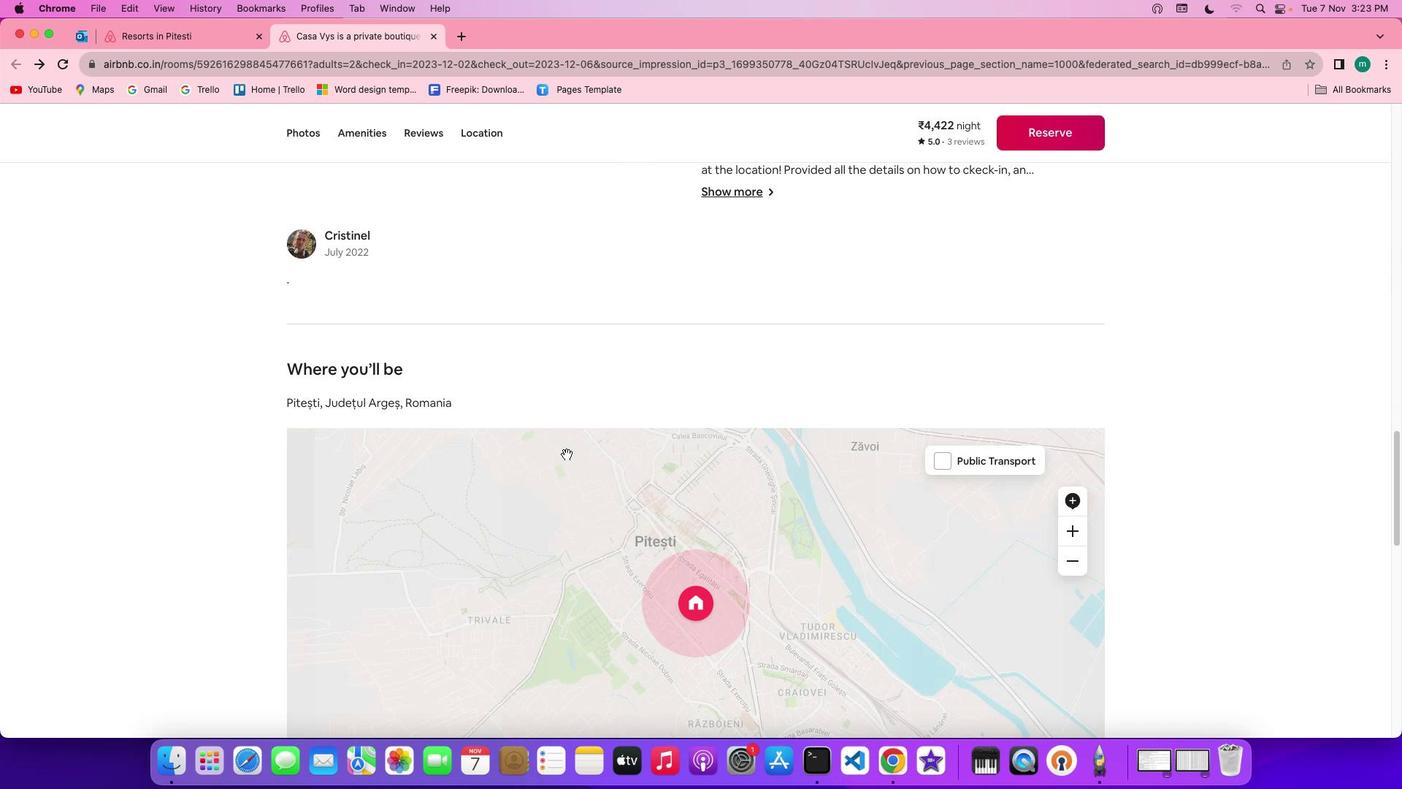 
Action: Mouse scrolled (568, 455) with delta (1, 0)
Screenshot: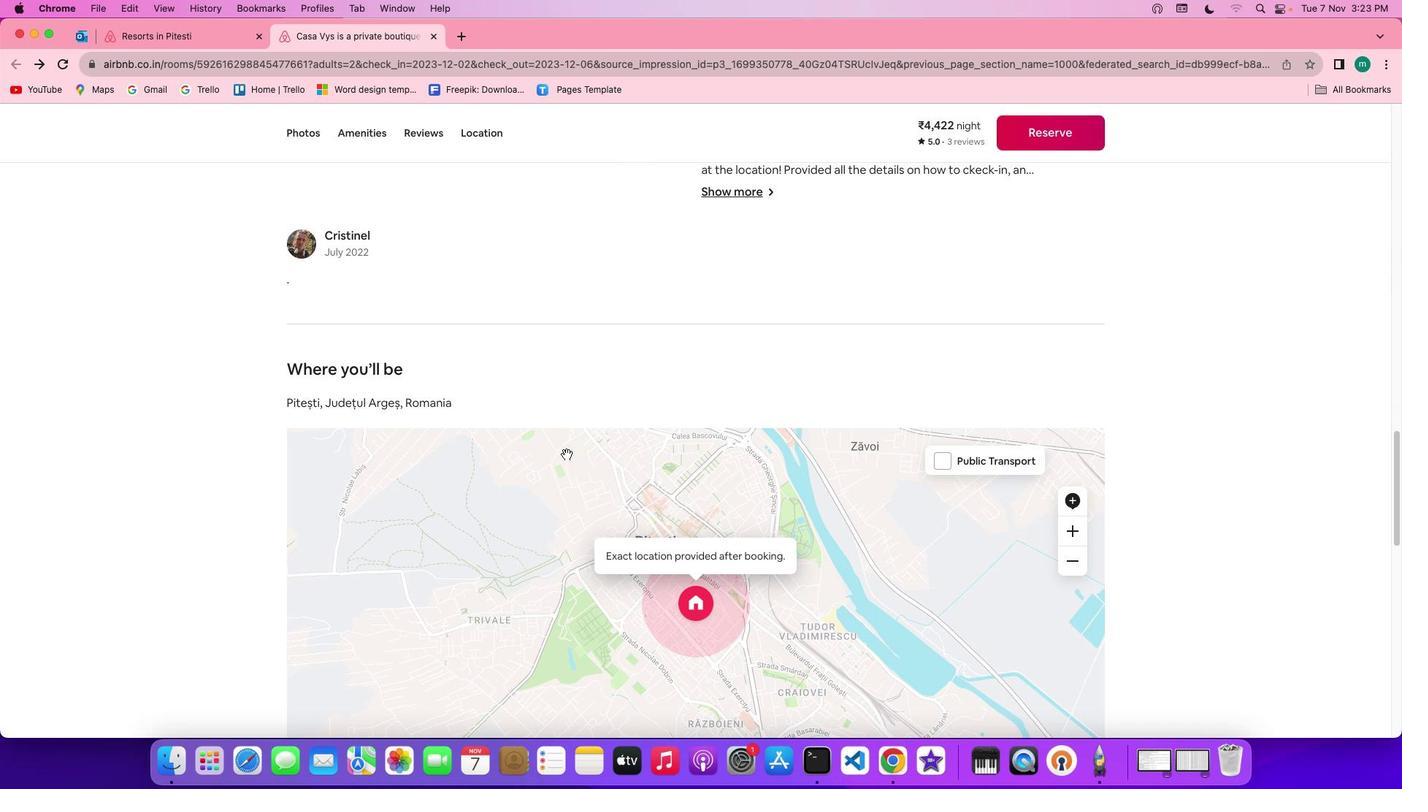 
Action: Mouse scrolled (568, 455) with delta (1, 0)
Screenshot: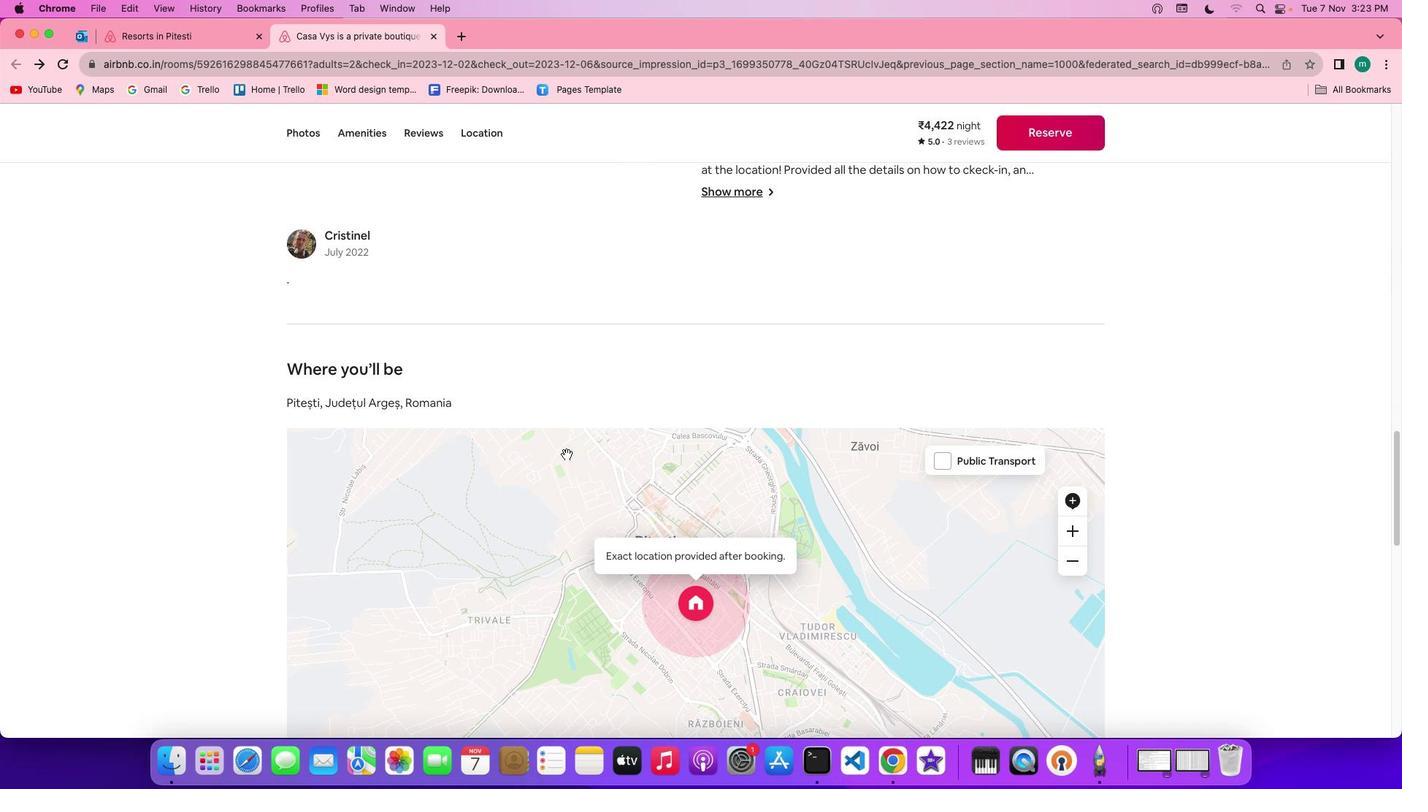 
Action: Mouse scrolled (568, 455) with delta (1, 0)
Screenshot: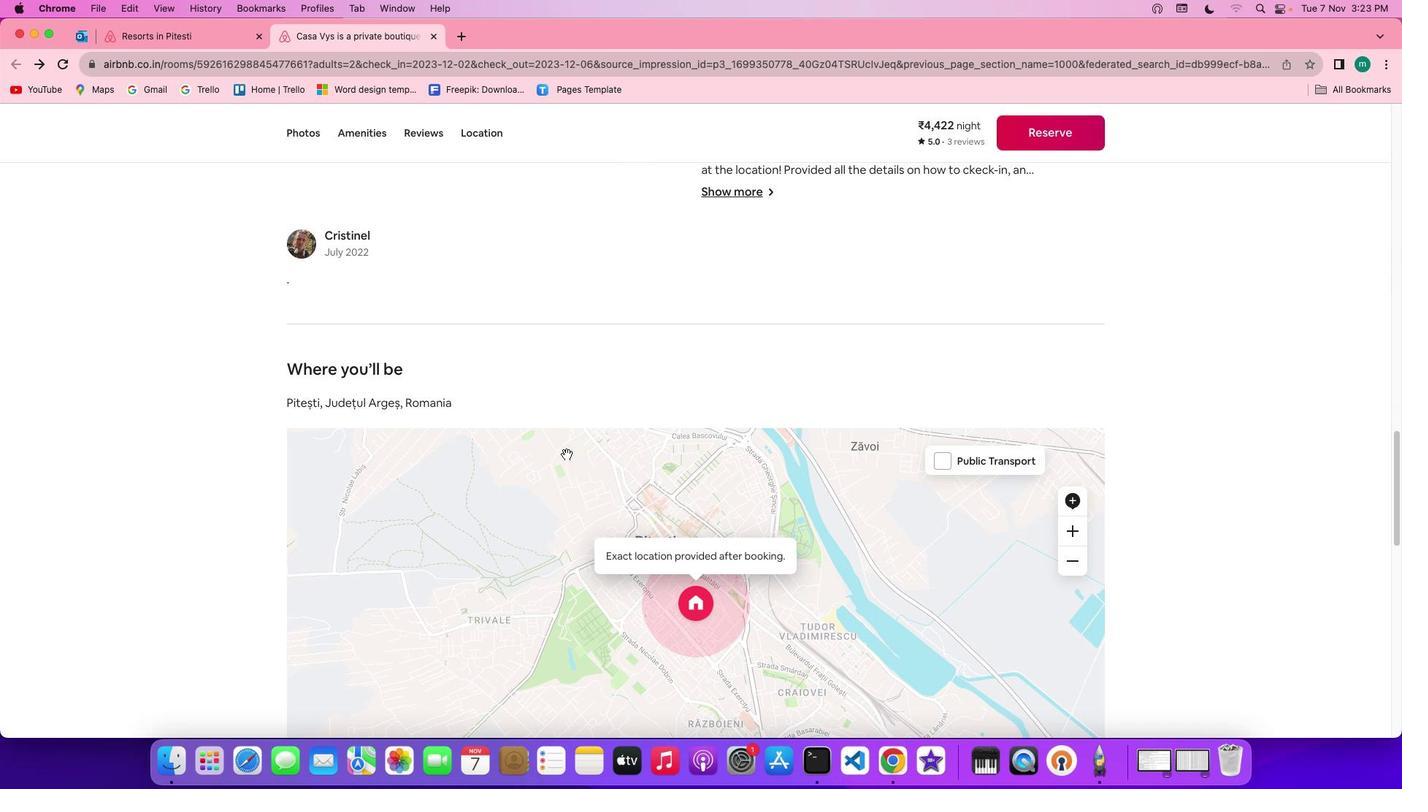 
Action: Mouse scrolled (568, 455) with delta (1, 0)
Screenshot: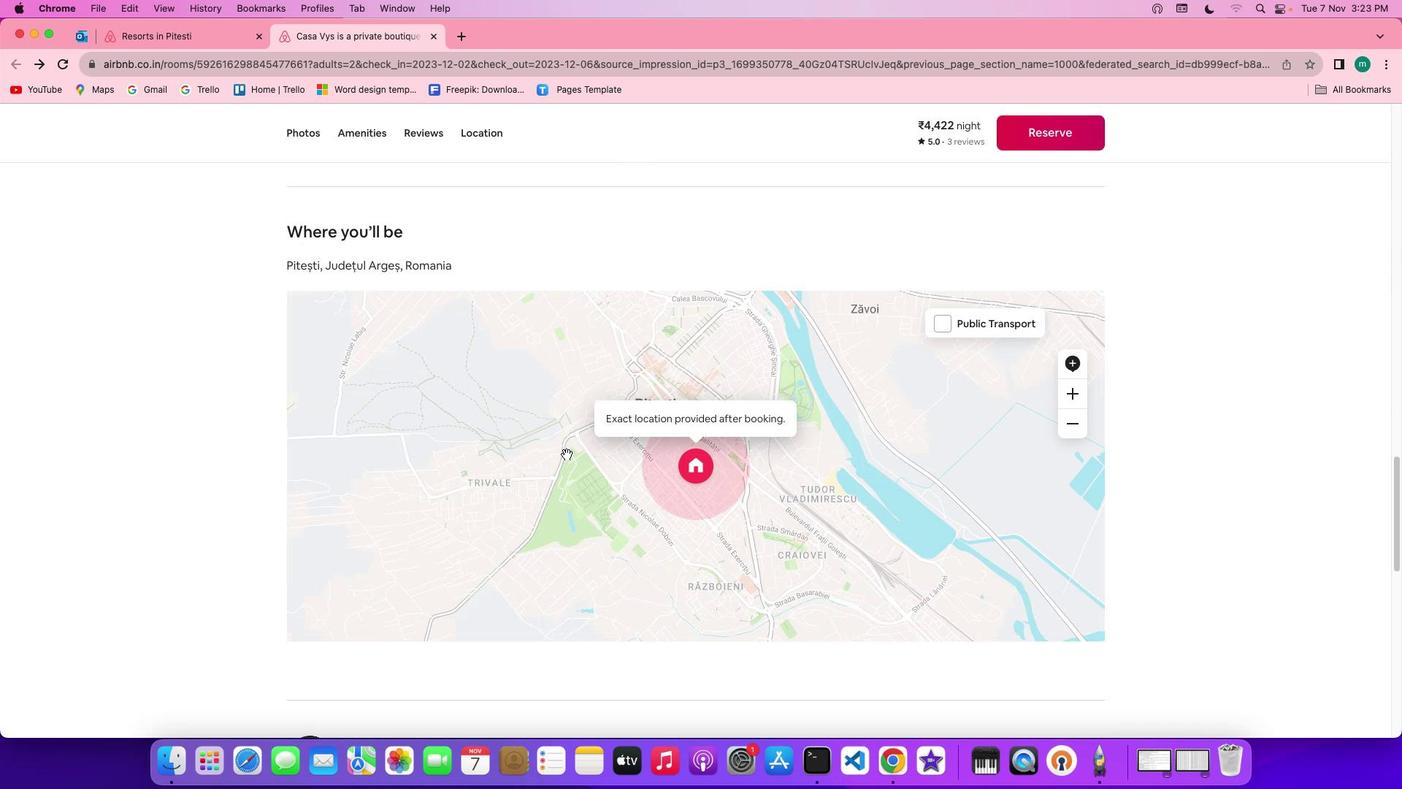 
Action: Mouse scrolled (568, 455) with delta (1, 0)
Screenshot: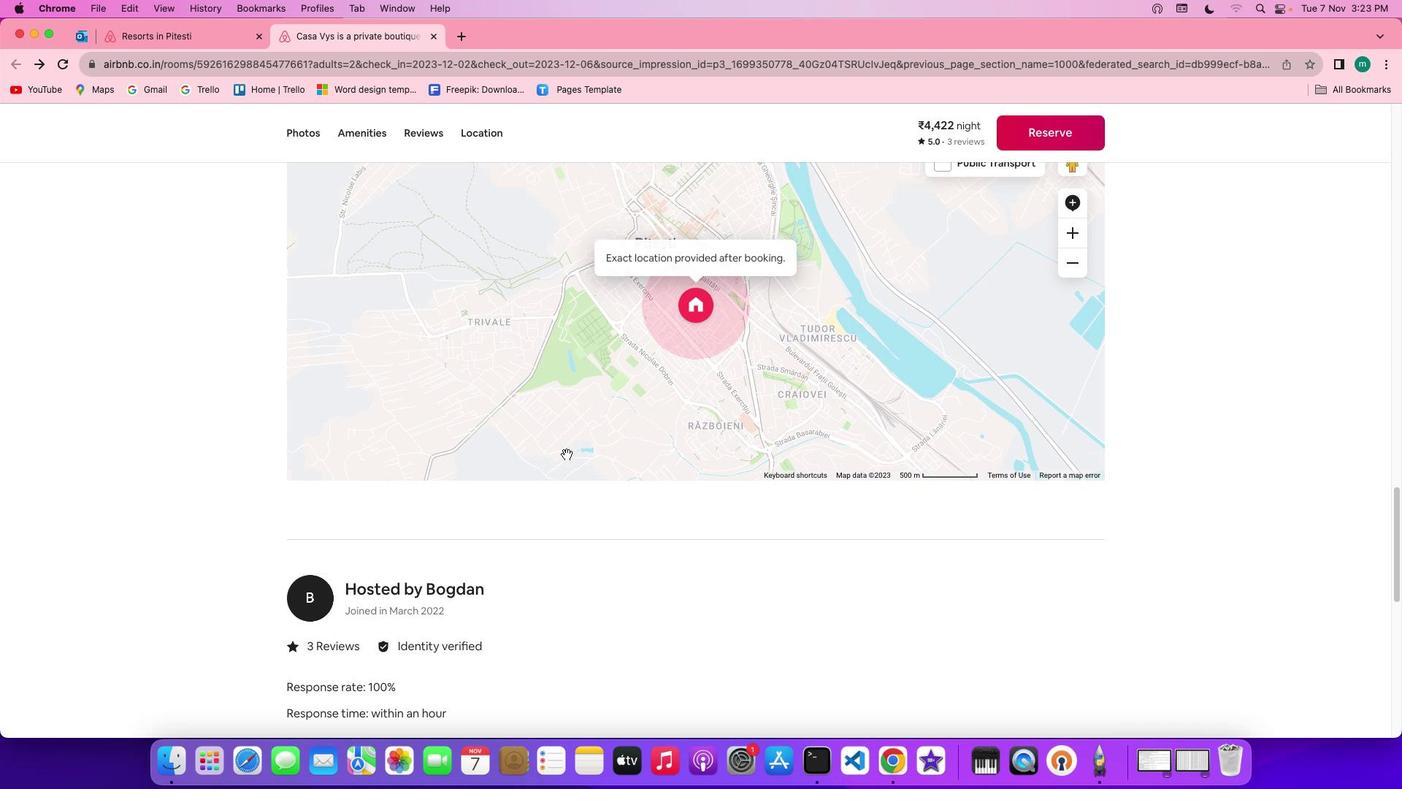 
Action: Mouse scrolled (568, 455) with delta (1, 0)
Screenshot: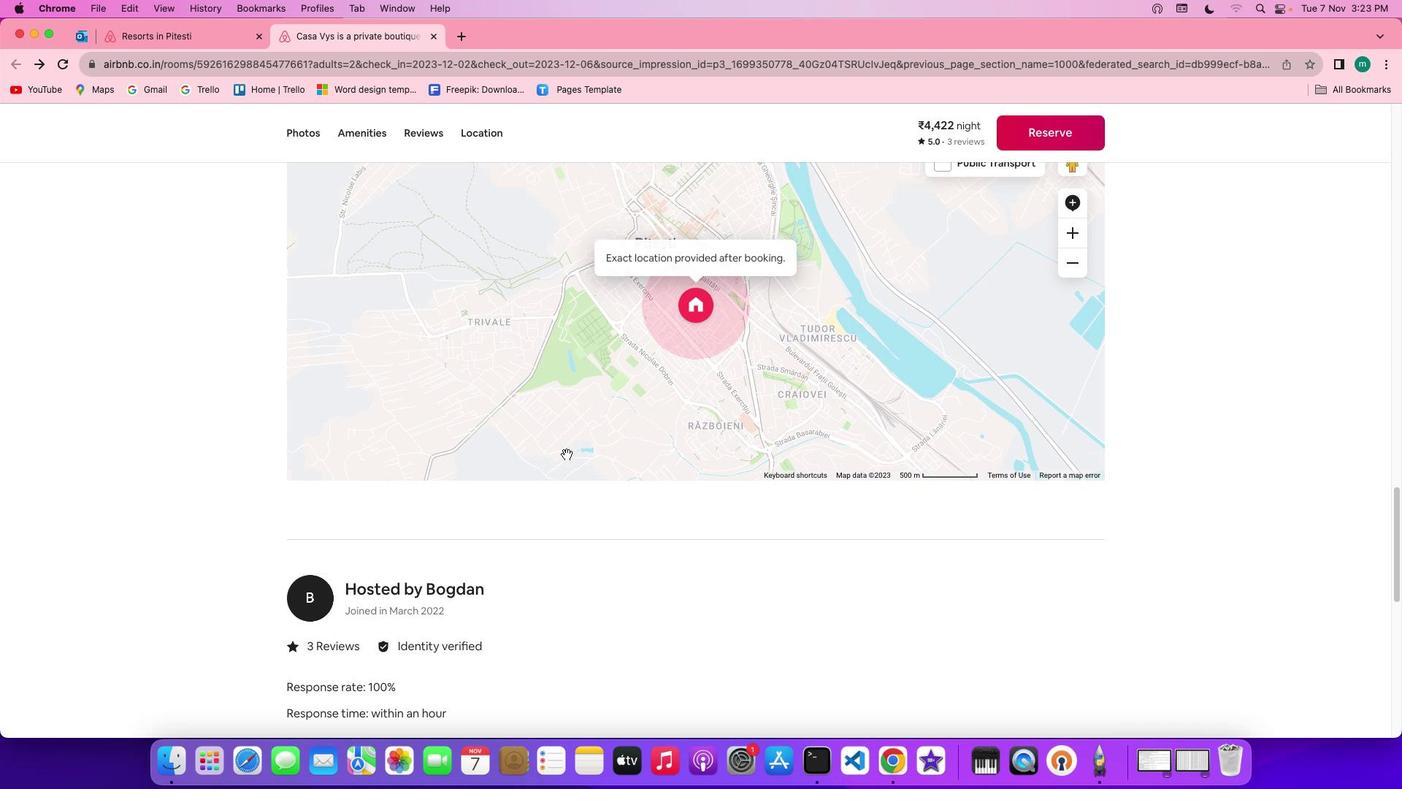
Action: Mouse scrolled (568, 455) with delta (1, 0)
Screenshot: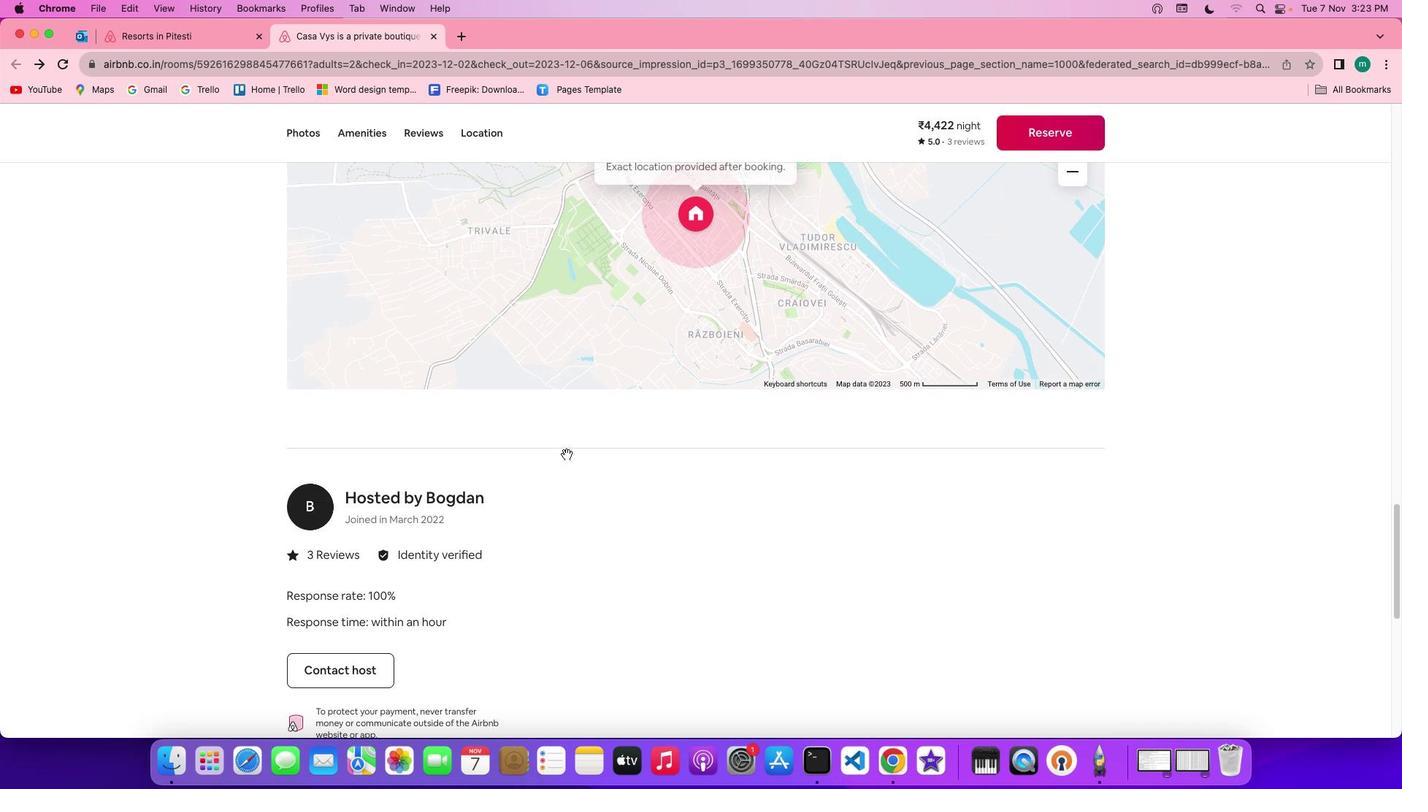 
Action: Mouse scrolled (568, 455) with delta (1, 0)
Screenshot: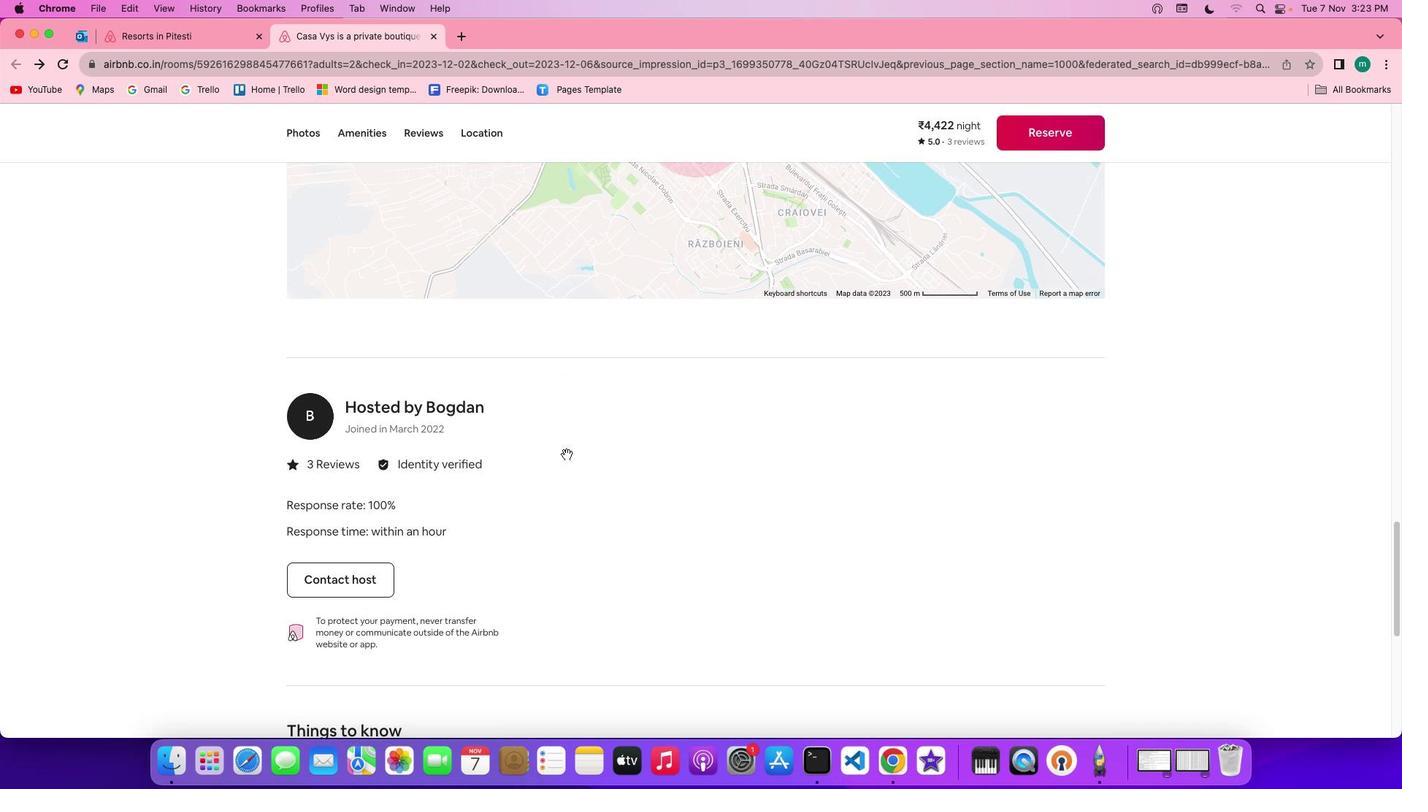 
Action: Mouse moved to (568, 455)
Screenshot: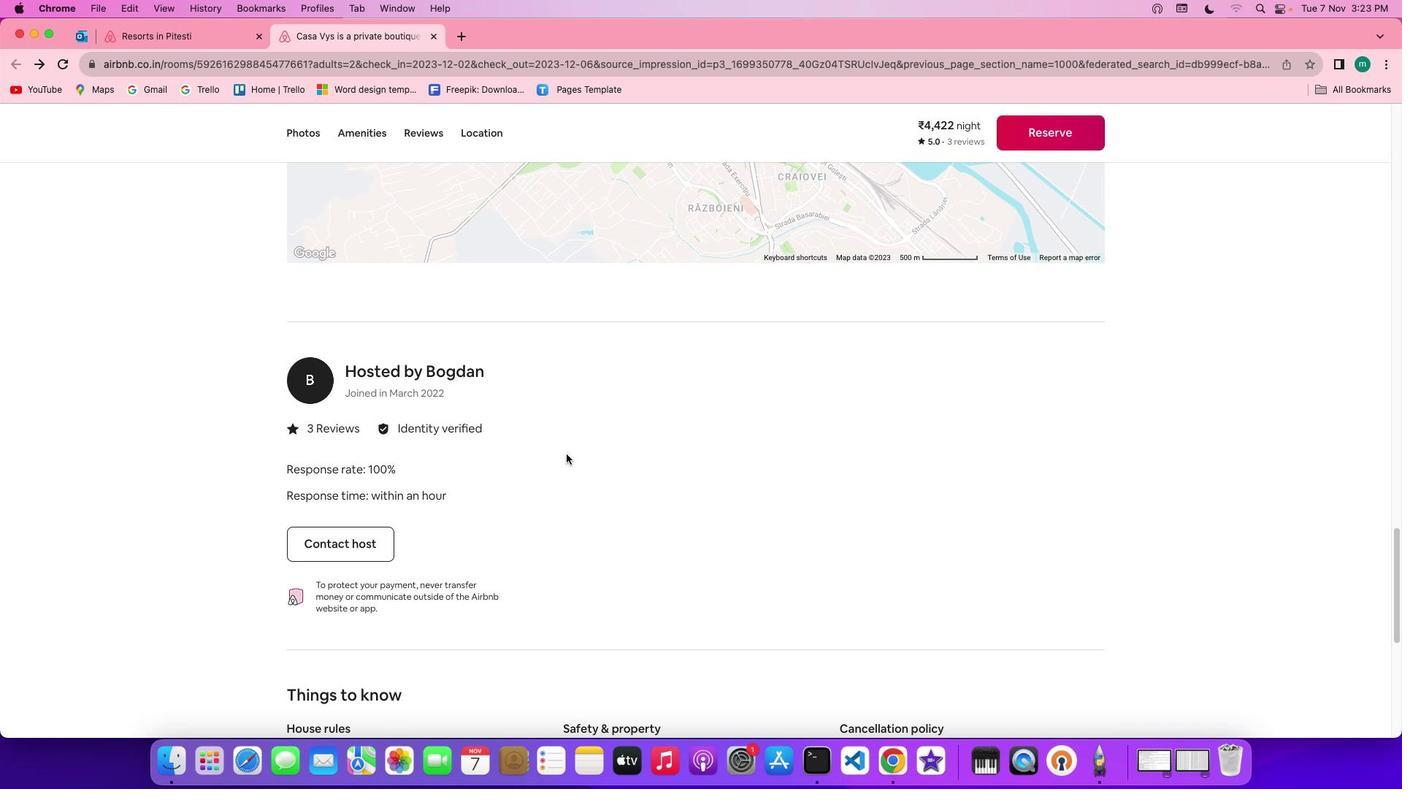 
Action: Mouse scrolled (568, 455) with delta (1, 0)
Screenshot: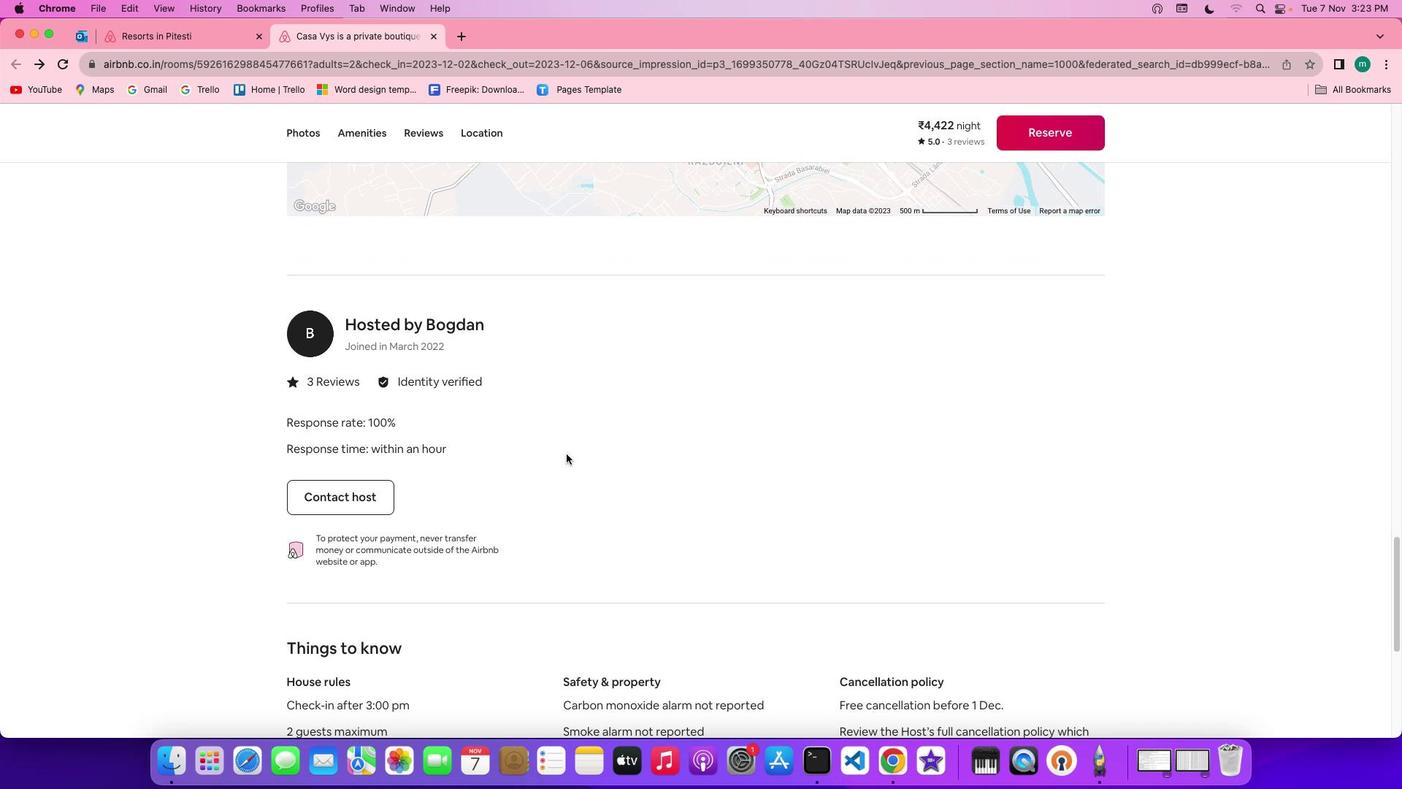 
Action: Mouse scrolled (568, 455) with delta (1, 0)
Screenshot: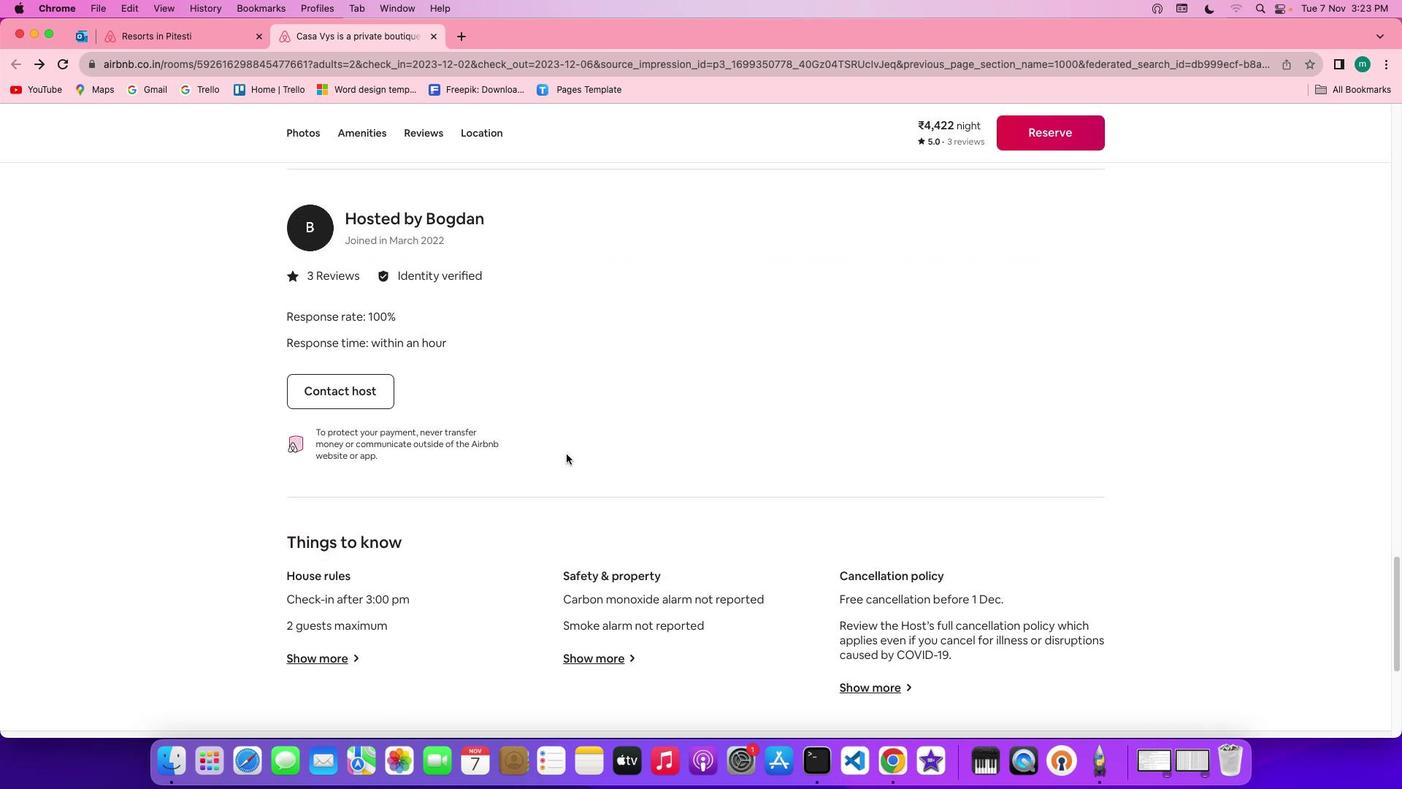 
Action: Mouse scrolled (568, 455) with delta (1, 0)
Screenshot: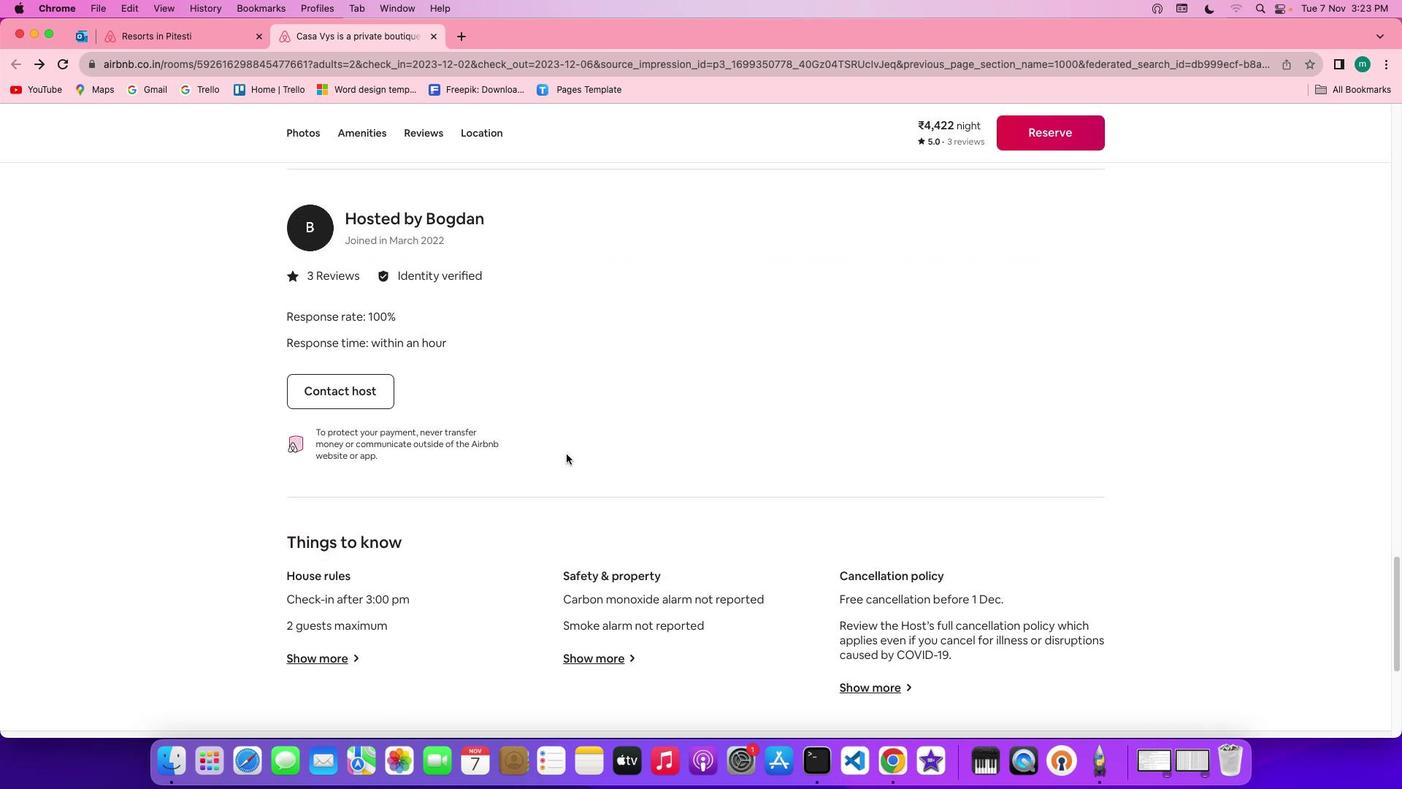 
Action: Mouse scrolled (568, 455) with delta (1, 0)
Screenshot: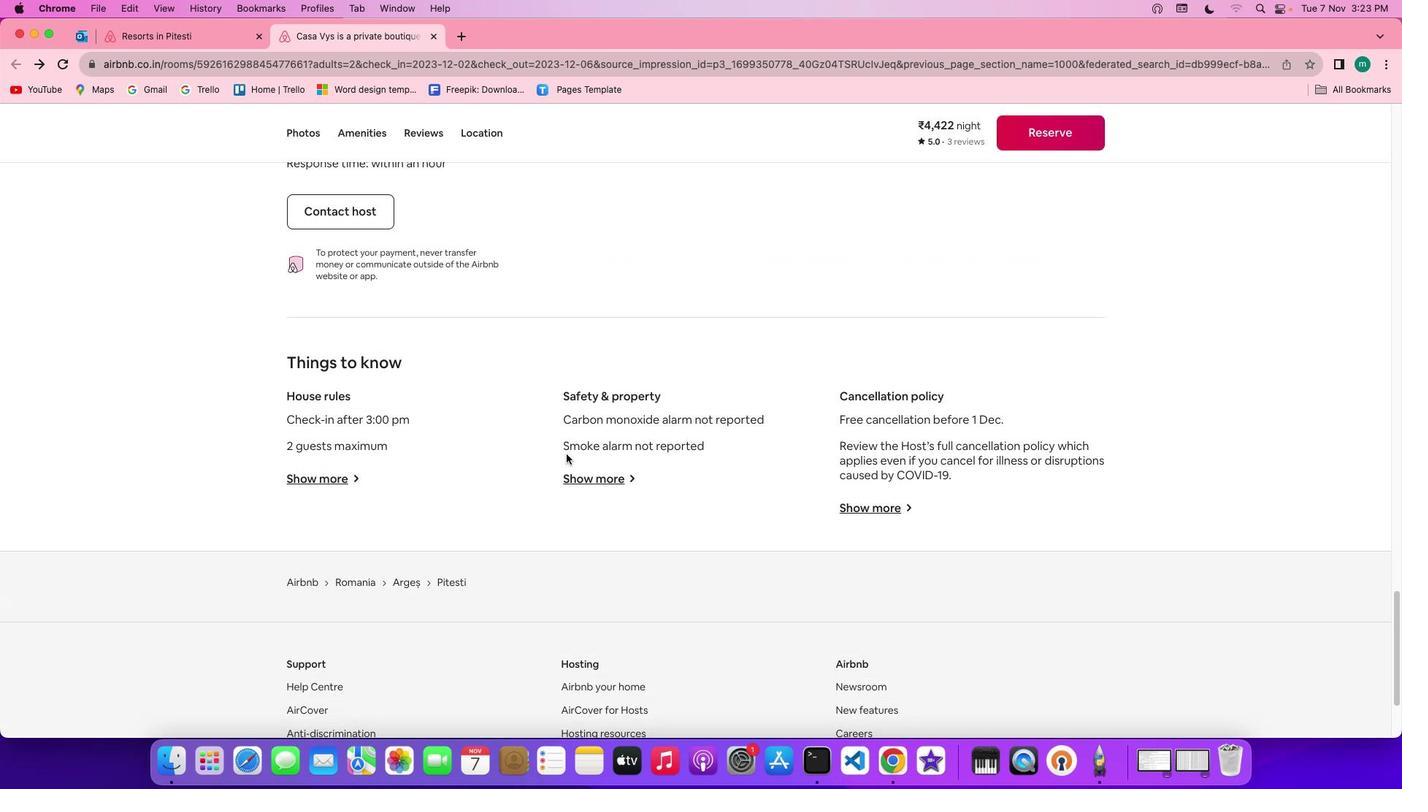 
Action: Mouse scrolled (568, 455) with delta (1, -1)
Screenshot: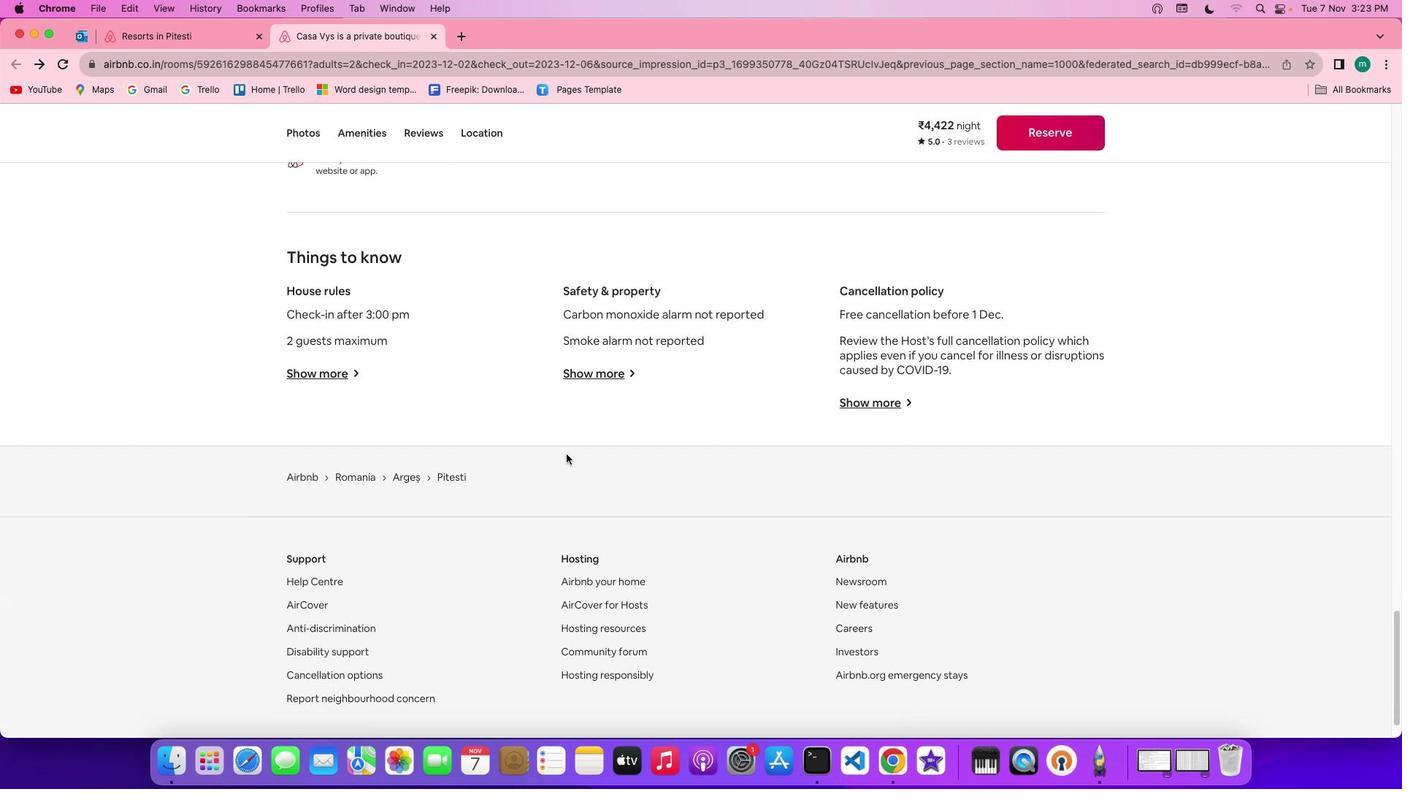 
Action: Mouse moved to (334, 375)
Screenshot: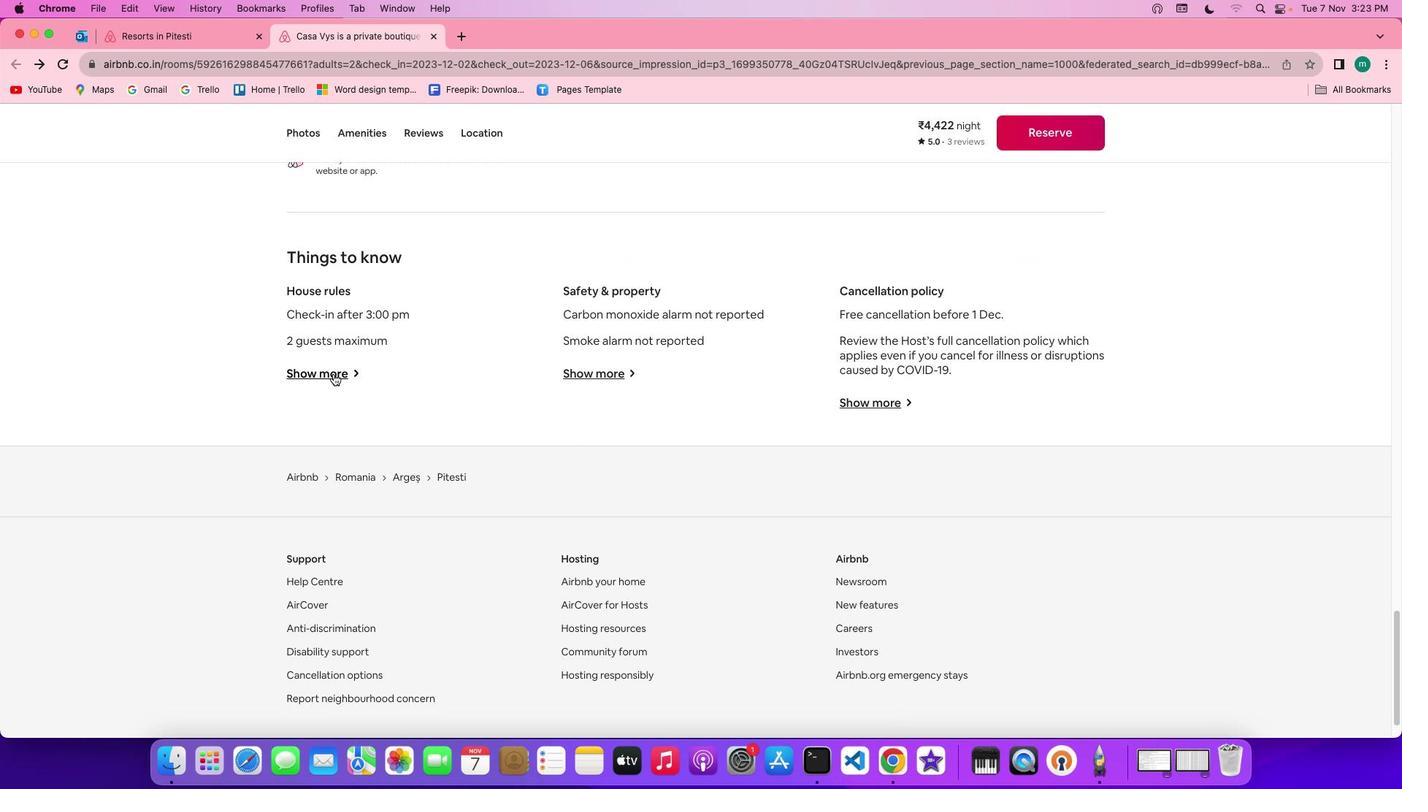 
Action: Mouse pressed left at (334, 375)
Screenshot: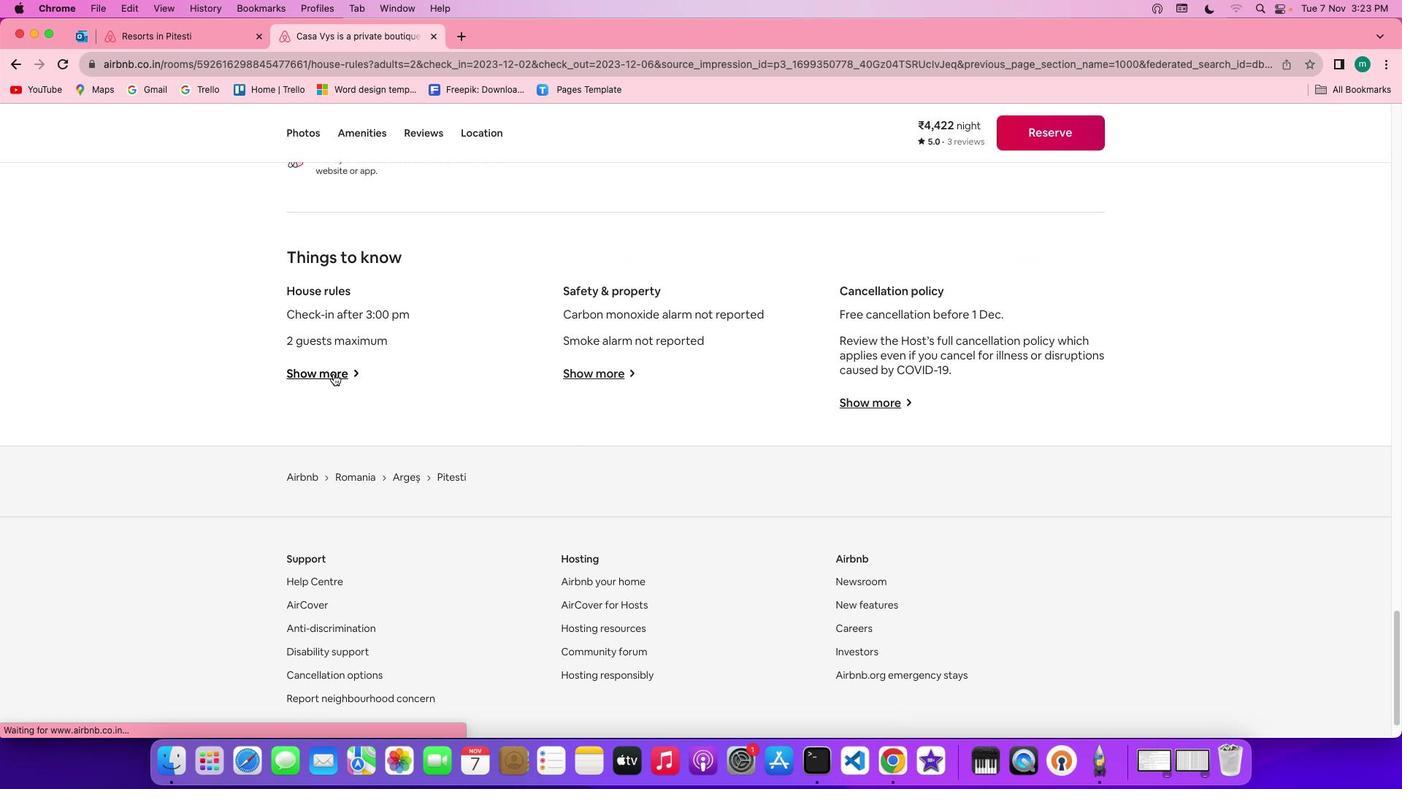 
Action: Mouse moved to (540, 440)
Screenshot: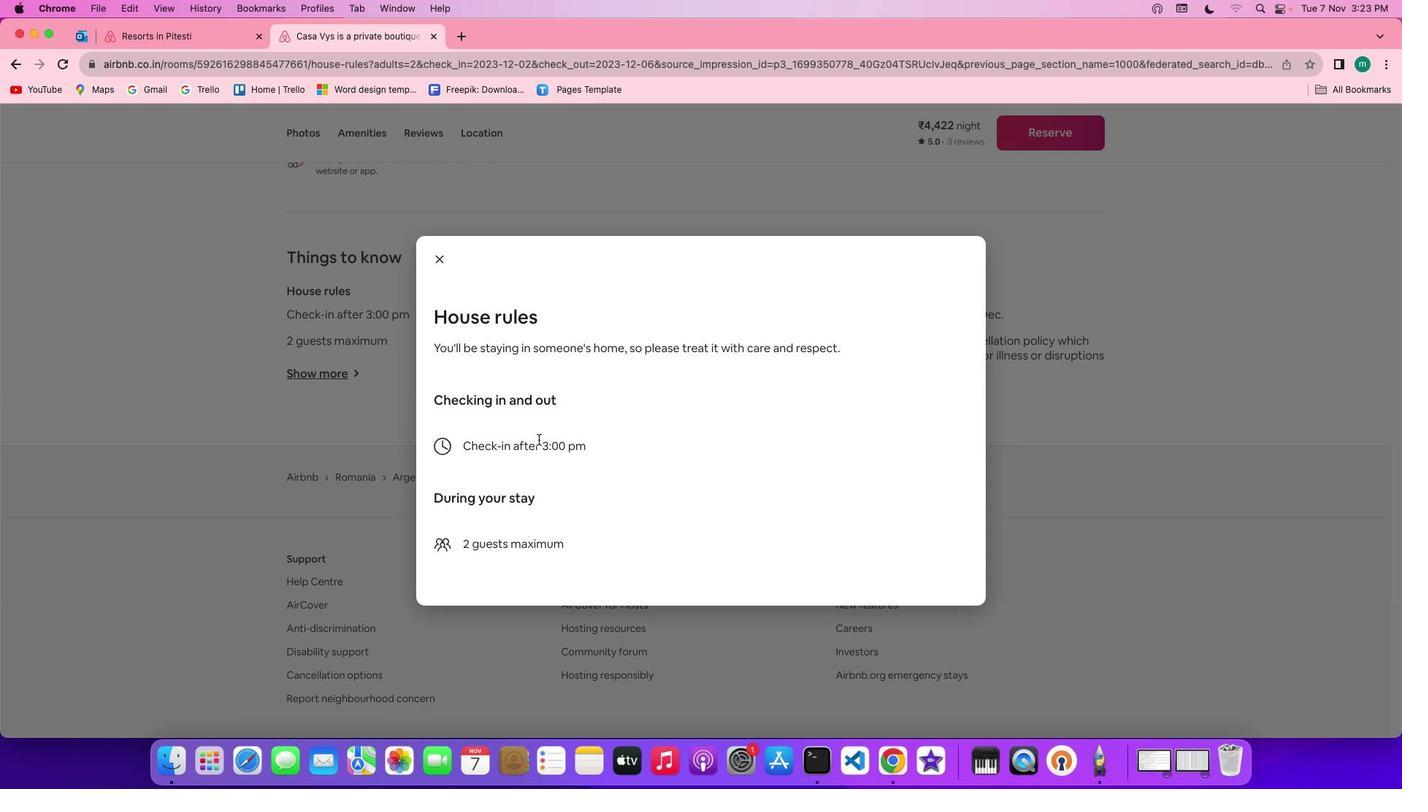 
Action: Mouse scrolled (540, 440) with delta (1, 0)
Screenshot: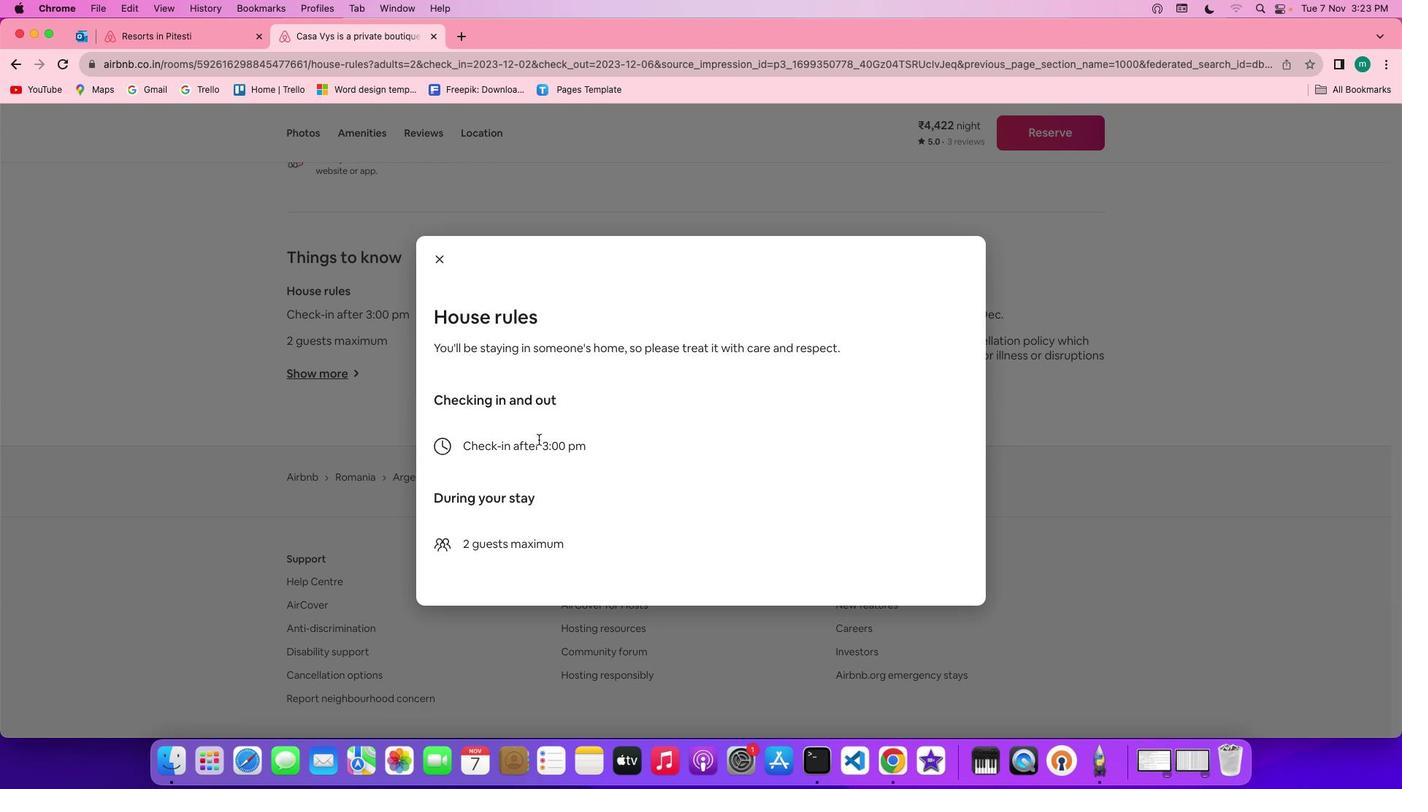 
Action: Mouse scrolled (540, 440) with delta (1, 0)
Screenshot: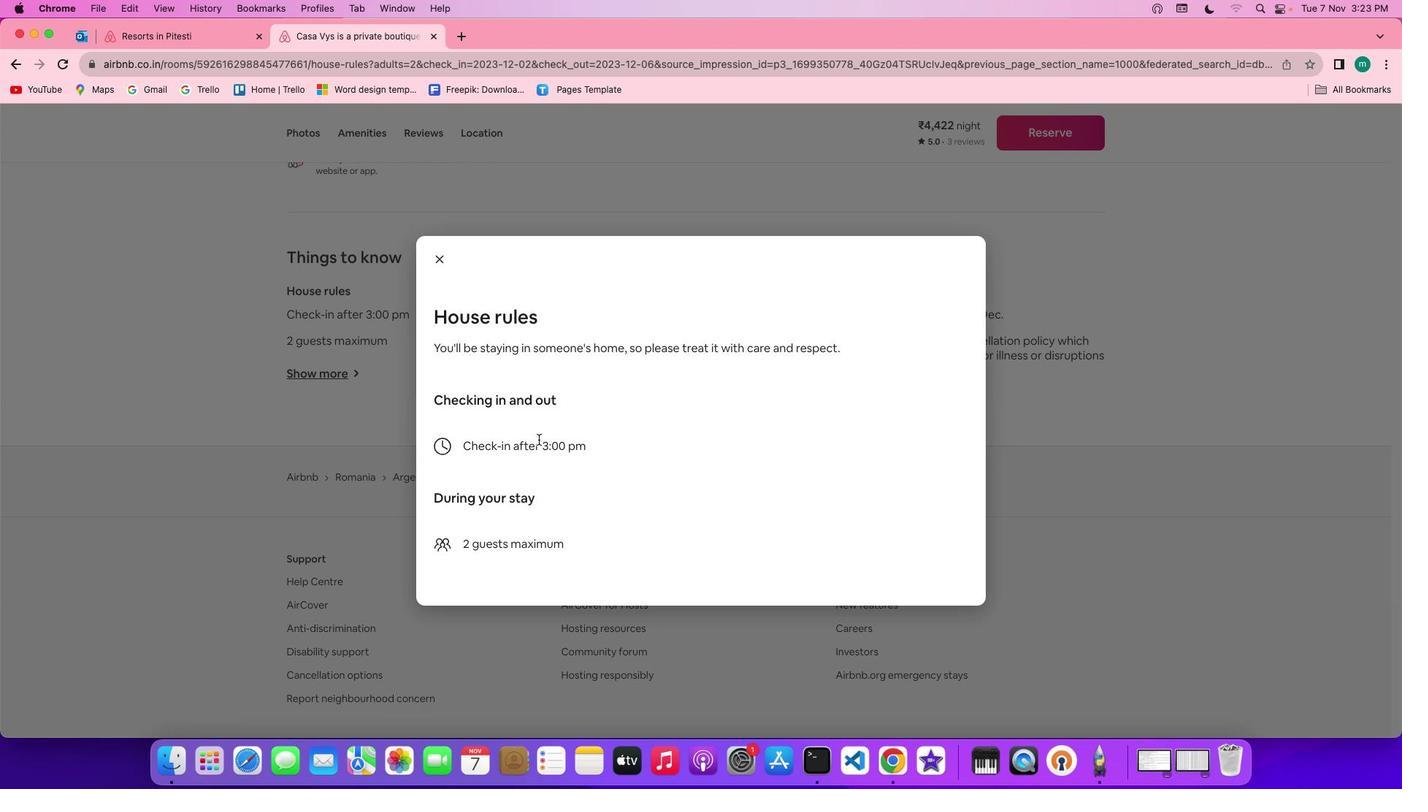 
Action: Mouse scrolled (540, 440) with delta (1, 0)
Screenshot: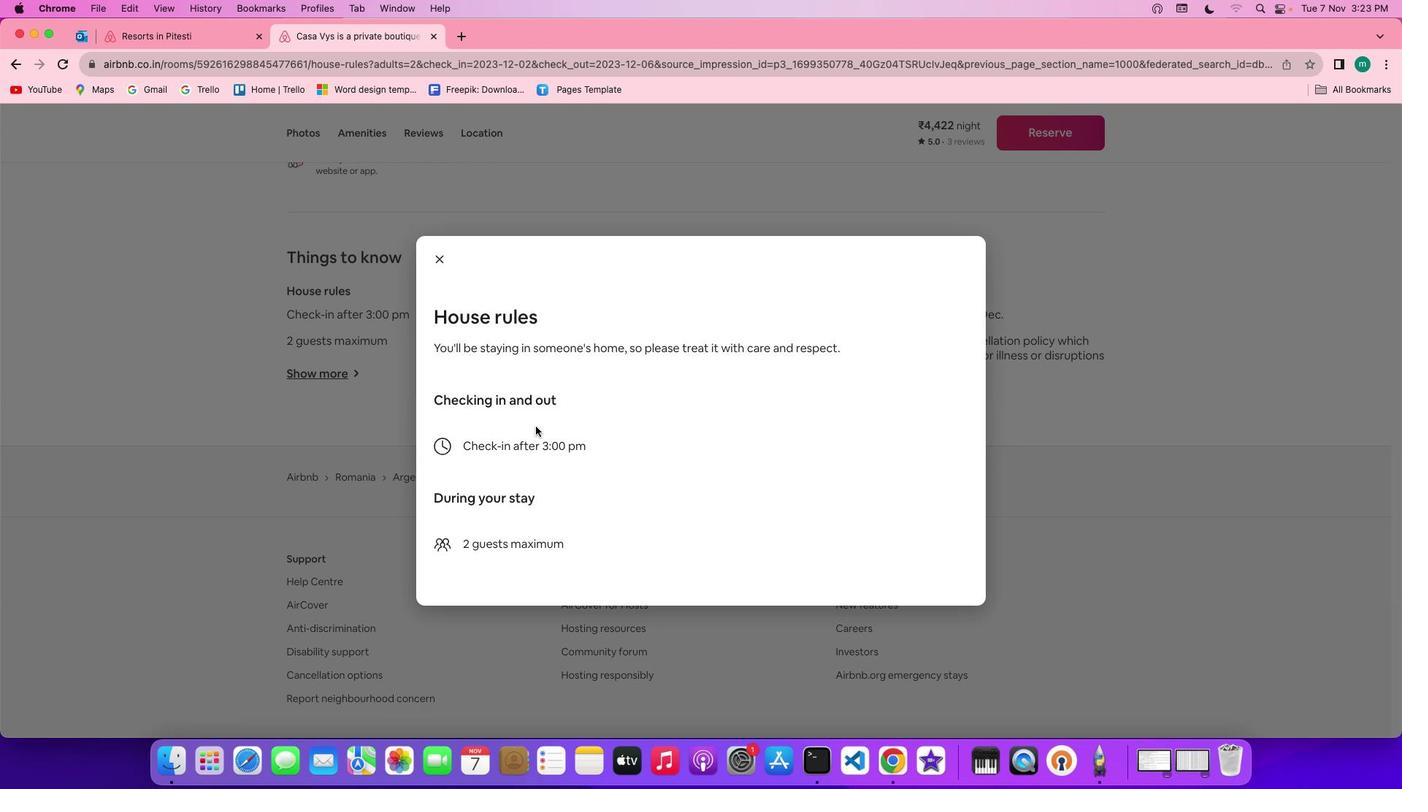 
Action: Mouse scrolled (540, 440) with delta (1, 0)
Screenshot: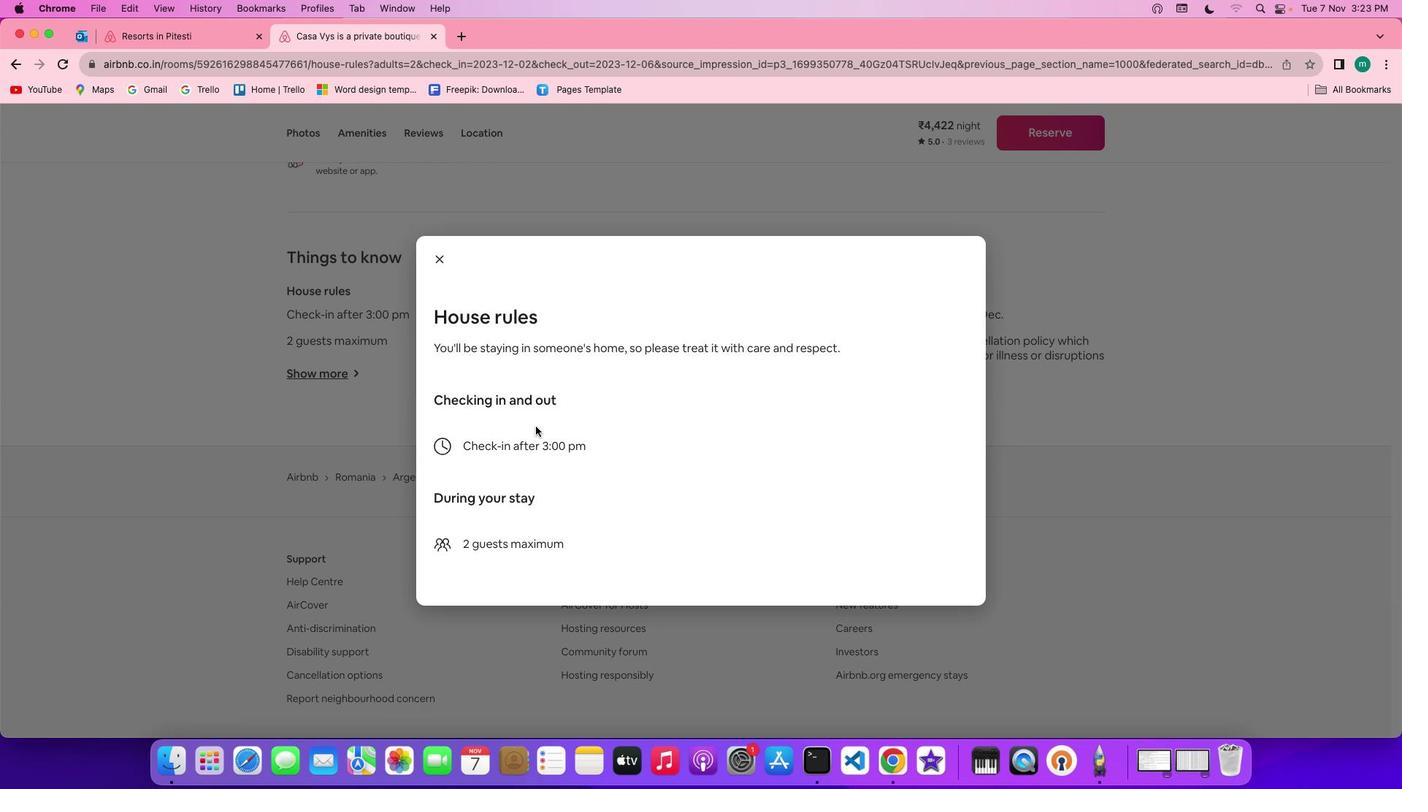 
Action: Mouse scrolled (540, 440) with delta (1, -1)
Screenshot: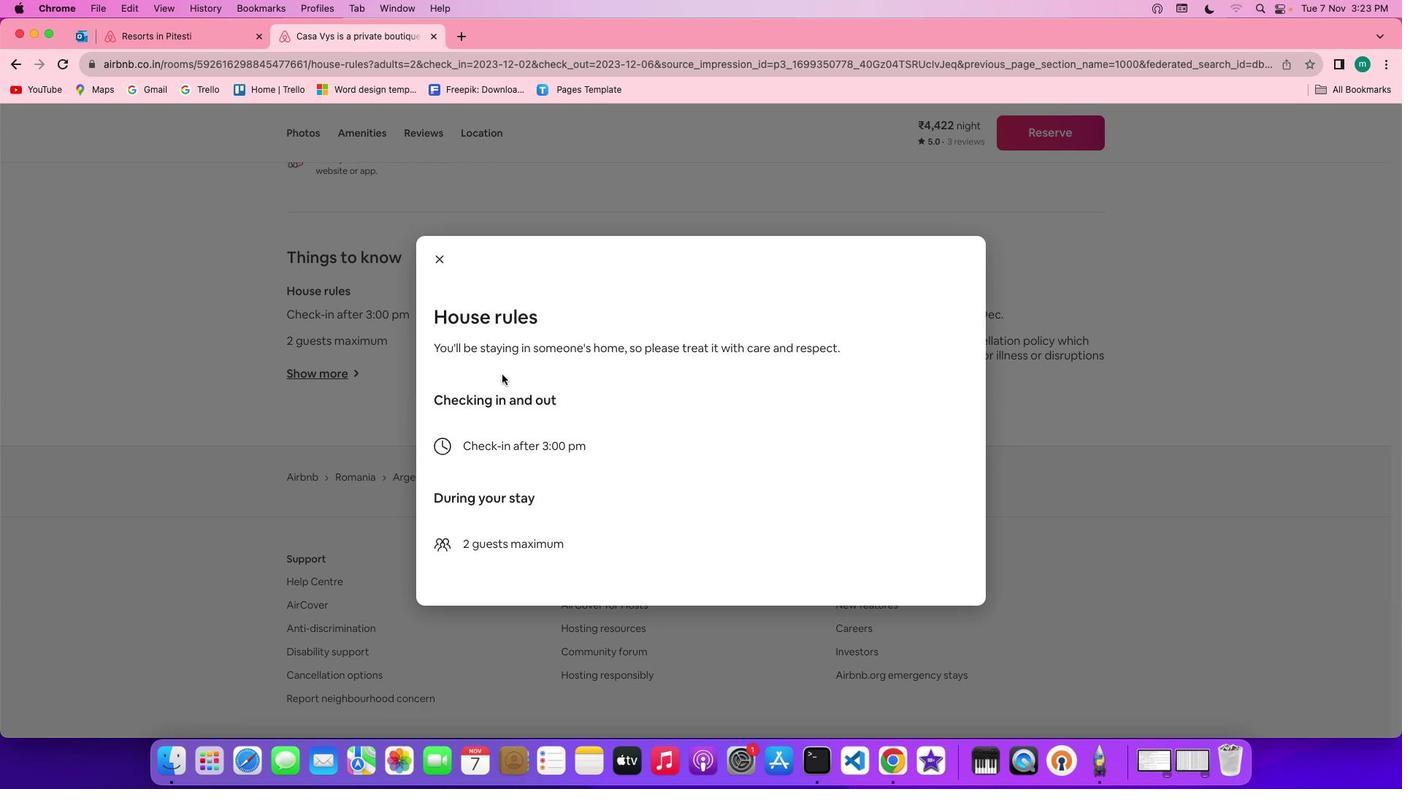 
Action: Mouse moved to (436, 256)
Screenshot: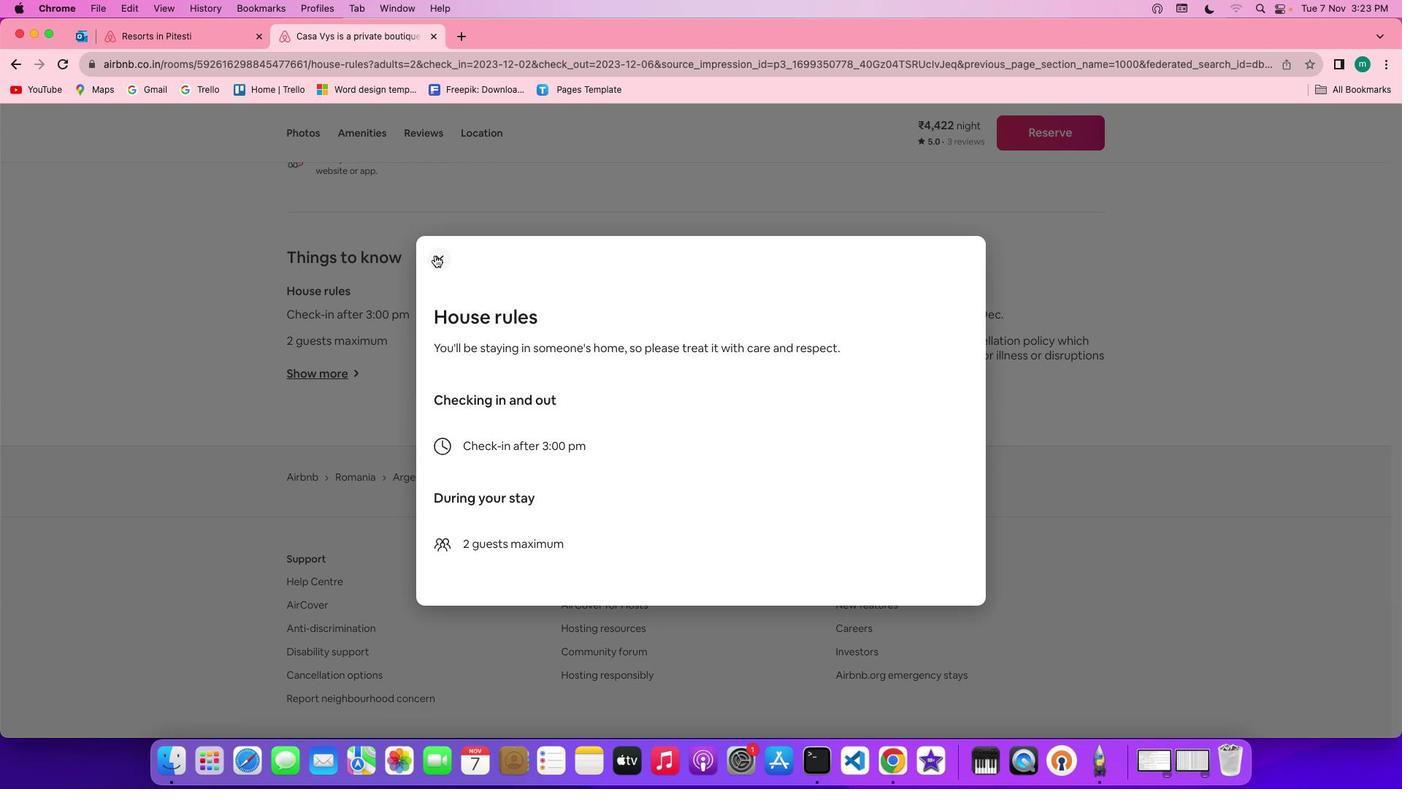 
Action: Mouse pressed left at (436, 256)
Screenshot: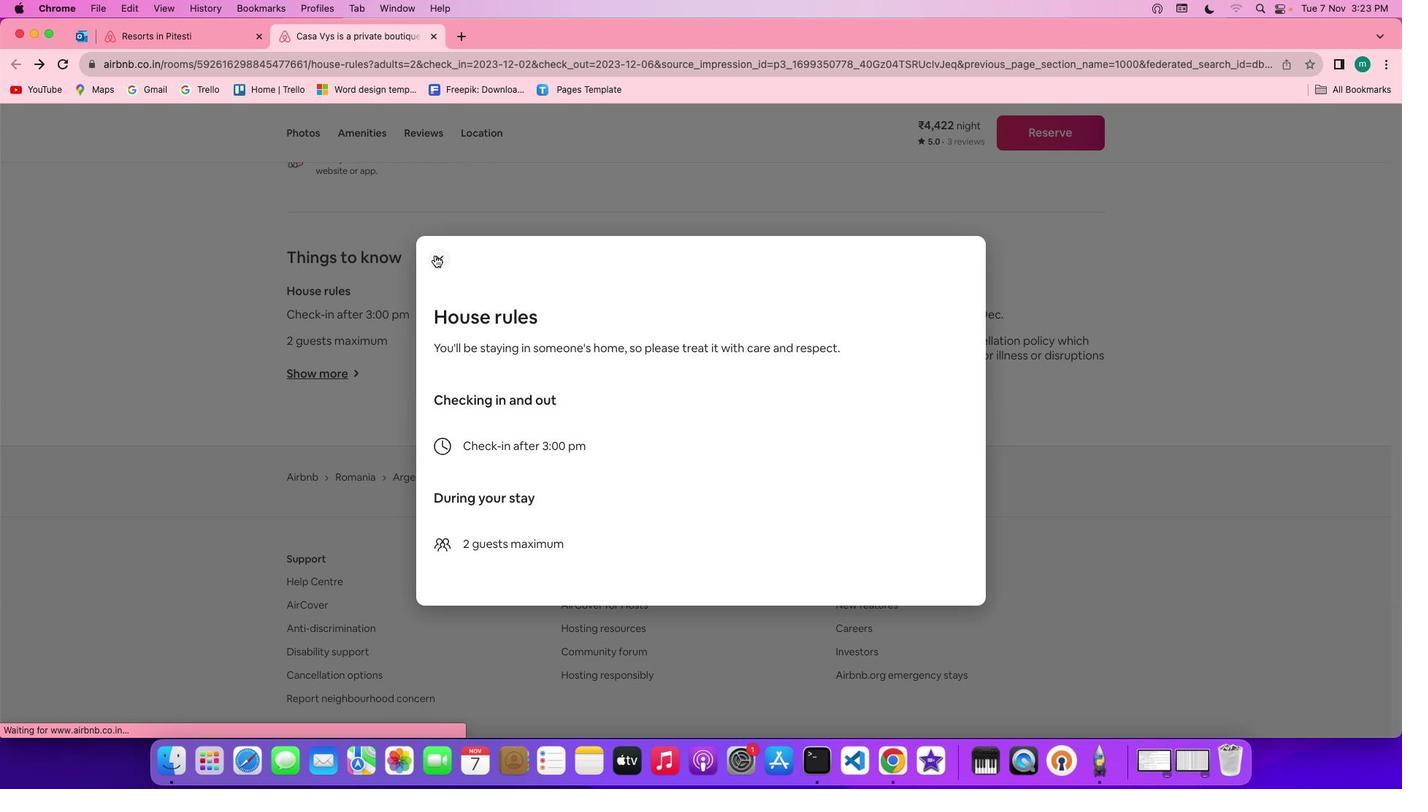 
Action: Mouse moved to (618, 368)
Screenshot: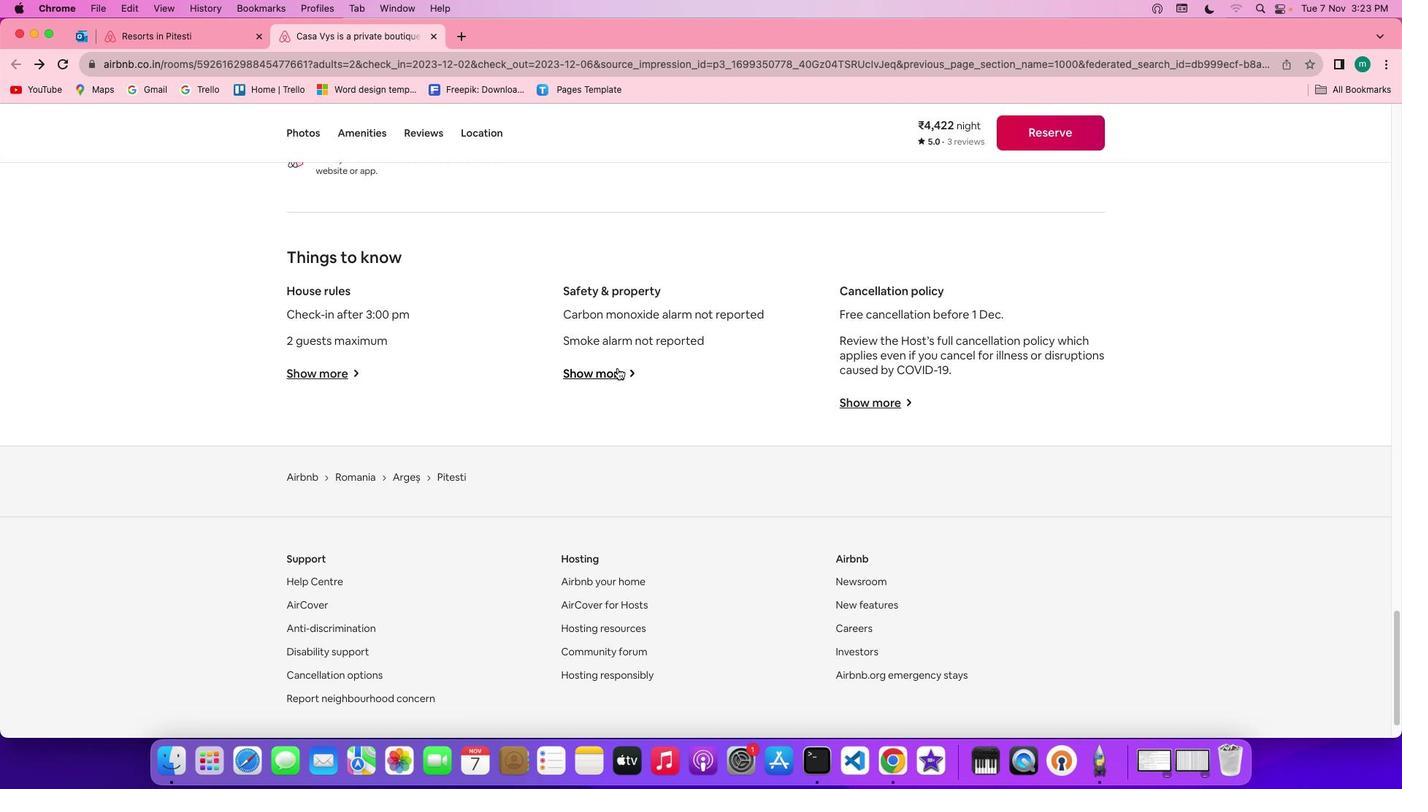 
Action: Mouse pressed left at (618, 368)
Screenshot: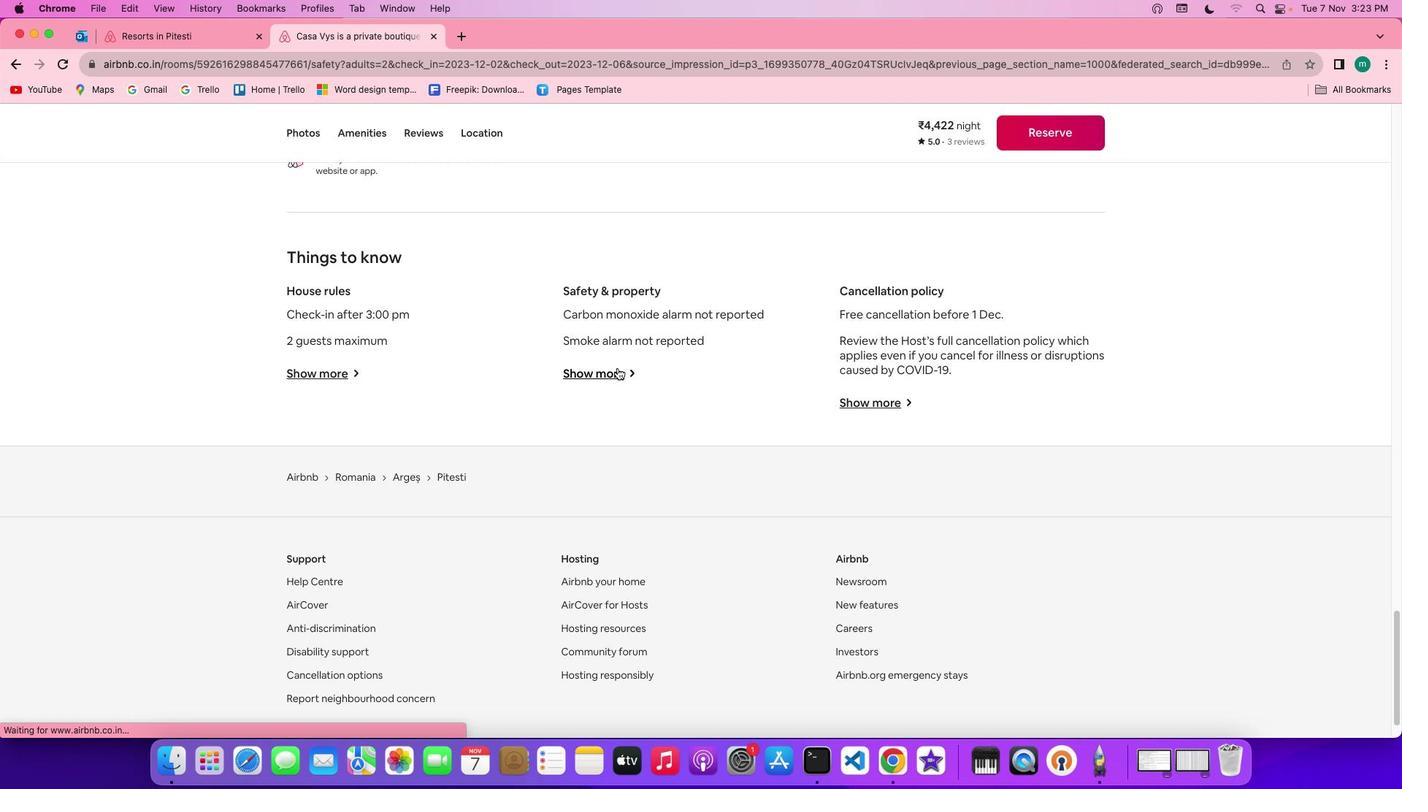 
Action: Mouse moved to (727, 406)
Screenshot: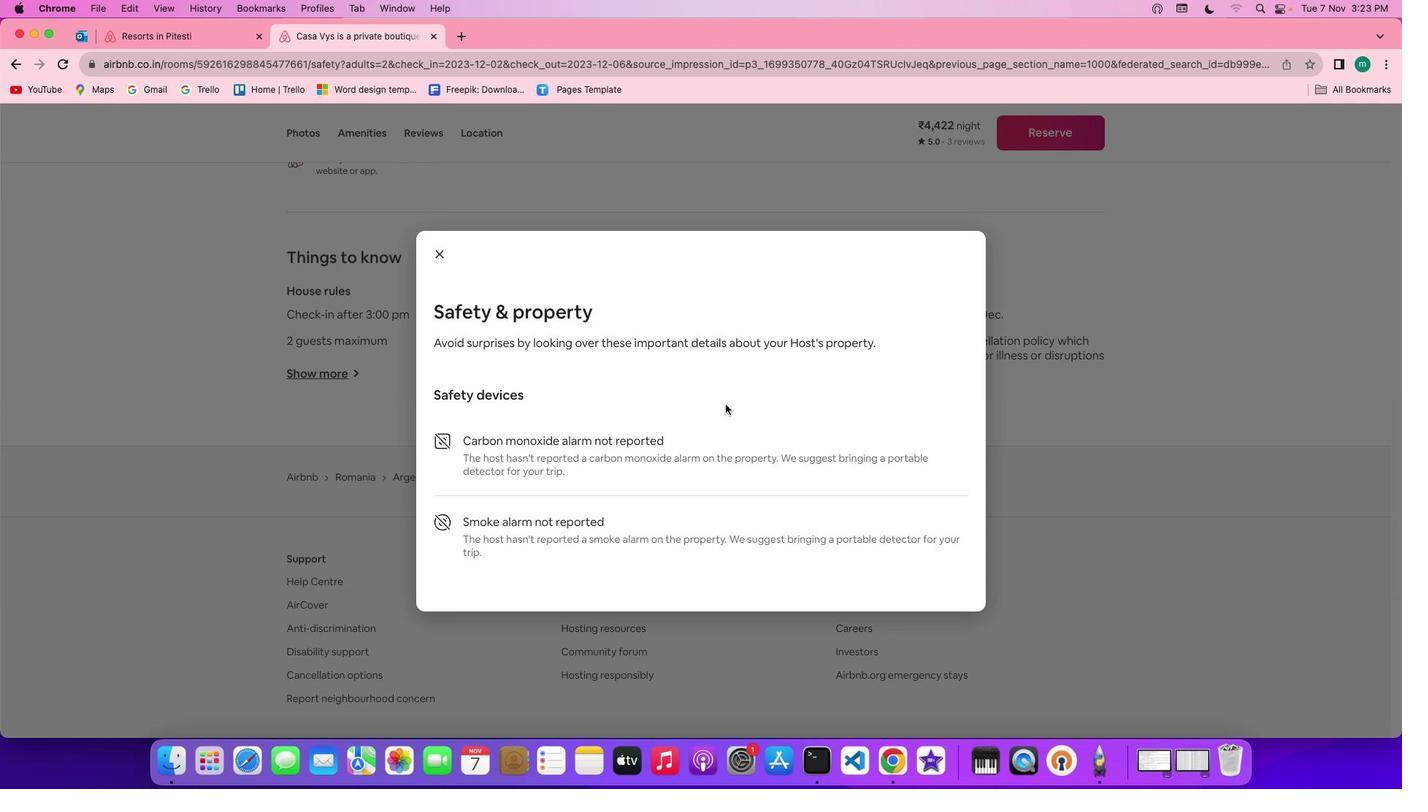 
Action: Mouse scrolled (727, 406) with delta (1, 0)
Screenshot: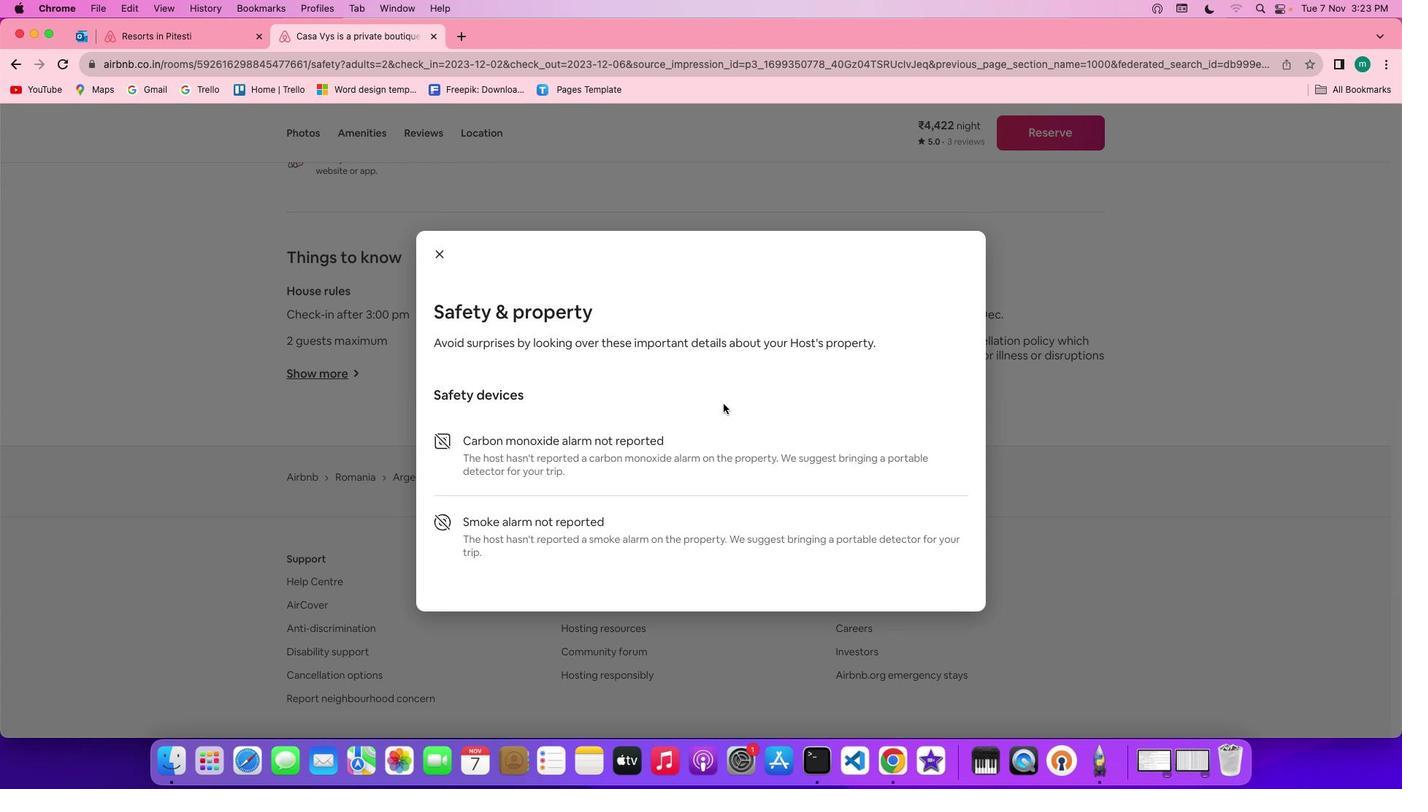 
Action: Mouse scrolled (727, 406) with delta (1, 0)
Screenshot: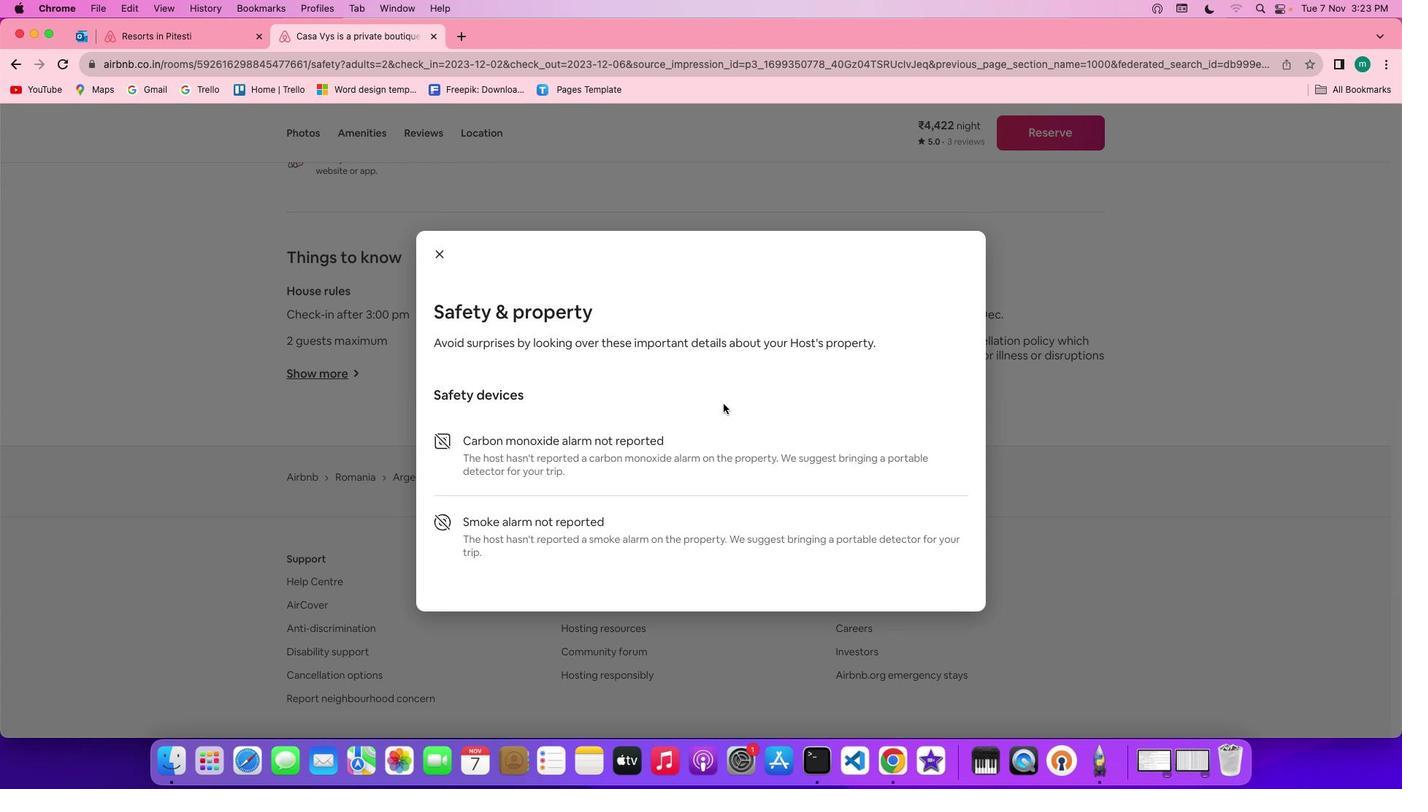 
Action: Mouse scrolled (727, 406) with delta (1, 0)
Screenshot: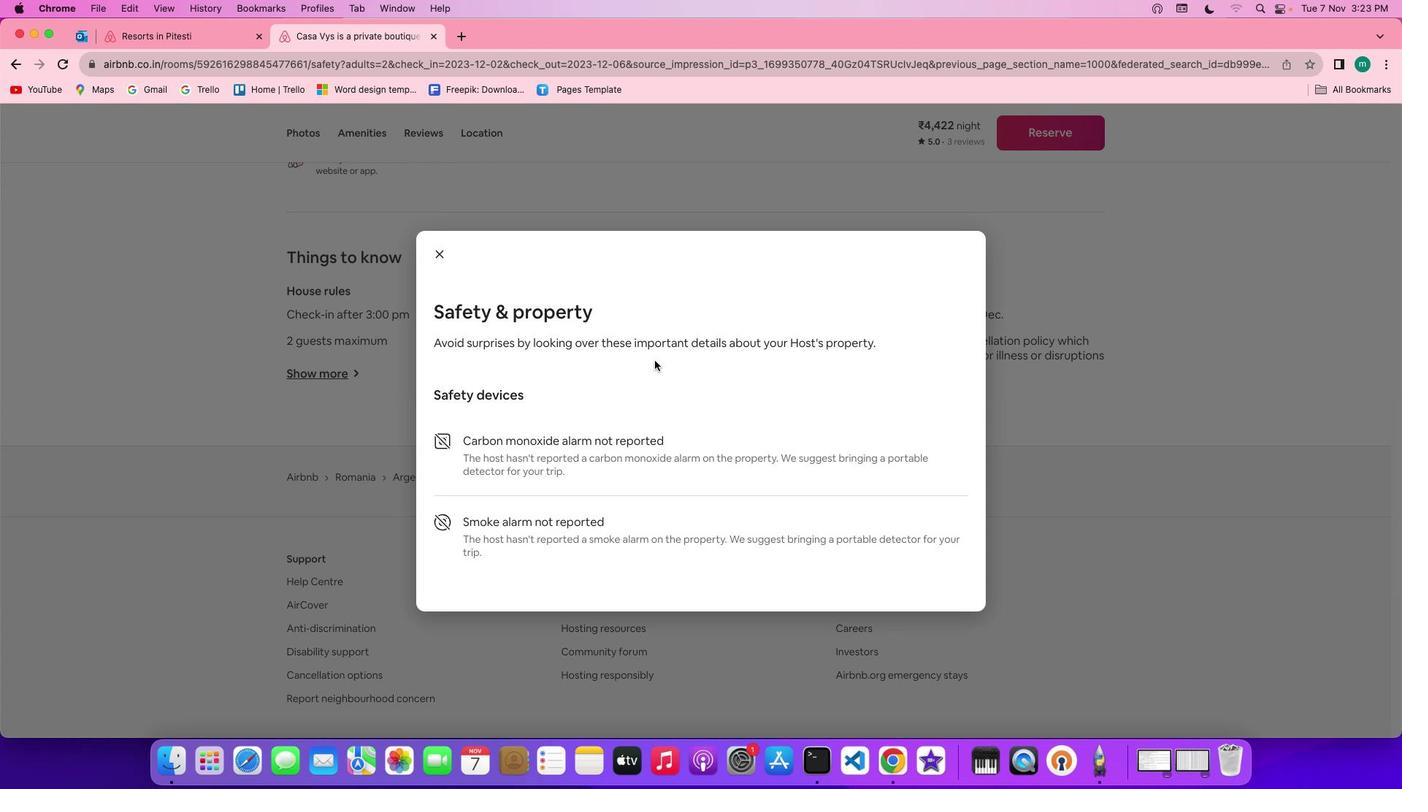 
Action: Mouse scrolled (727, 406) with delta (1, -1)
Screenshot: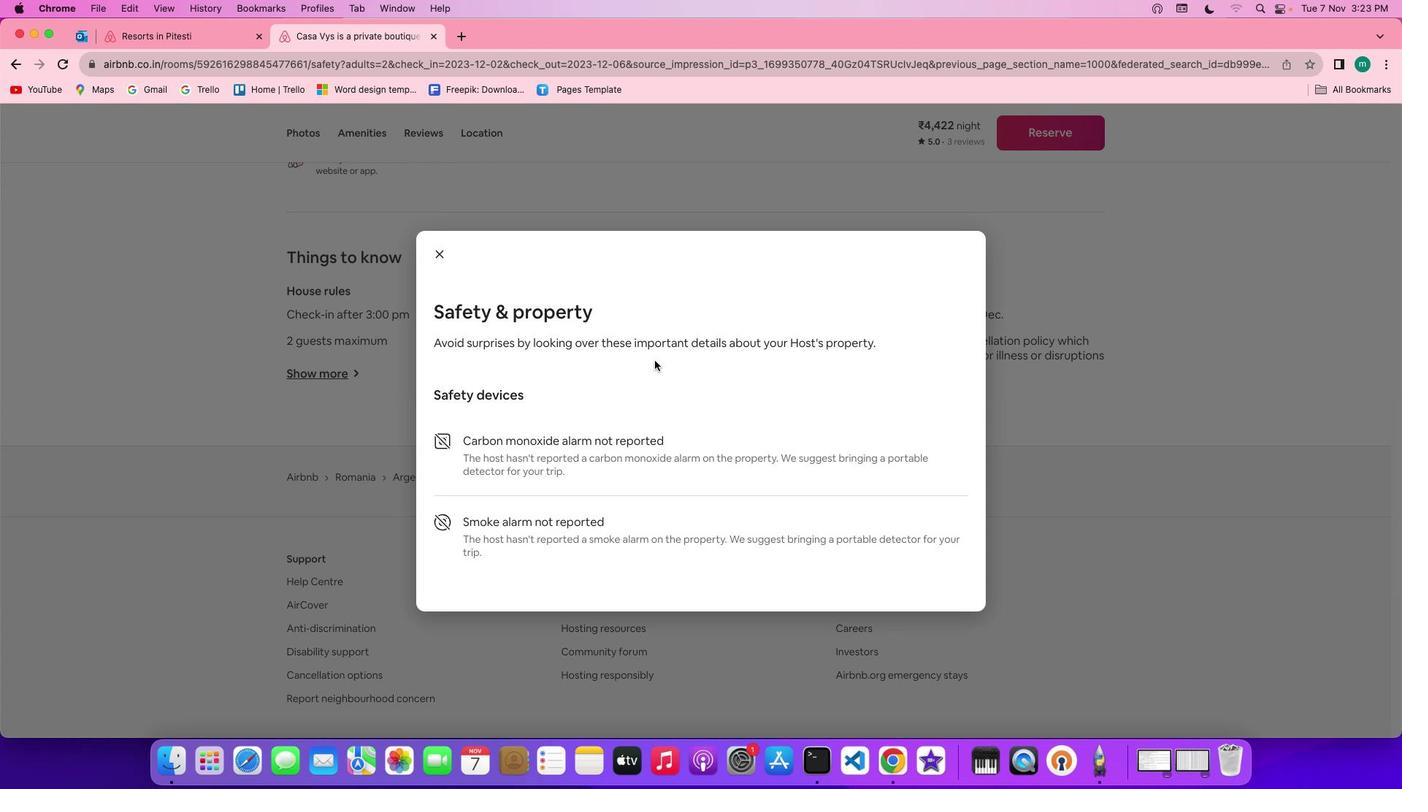 
Action: Mouse scrolled (727, 406) with delta (1, -1)
Screenshot: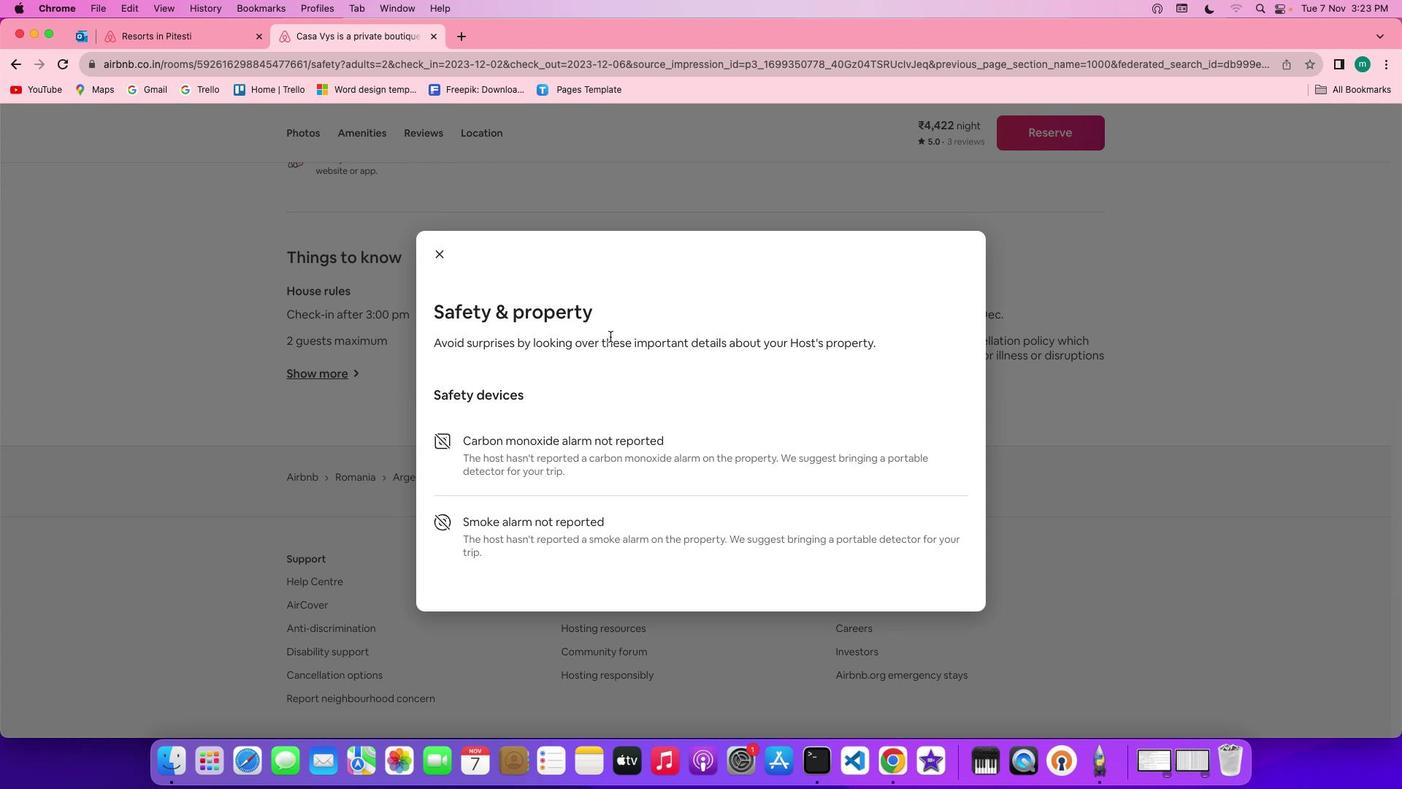 
Action: Mouse moved to (442, 249)
Screenshot: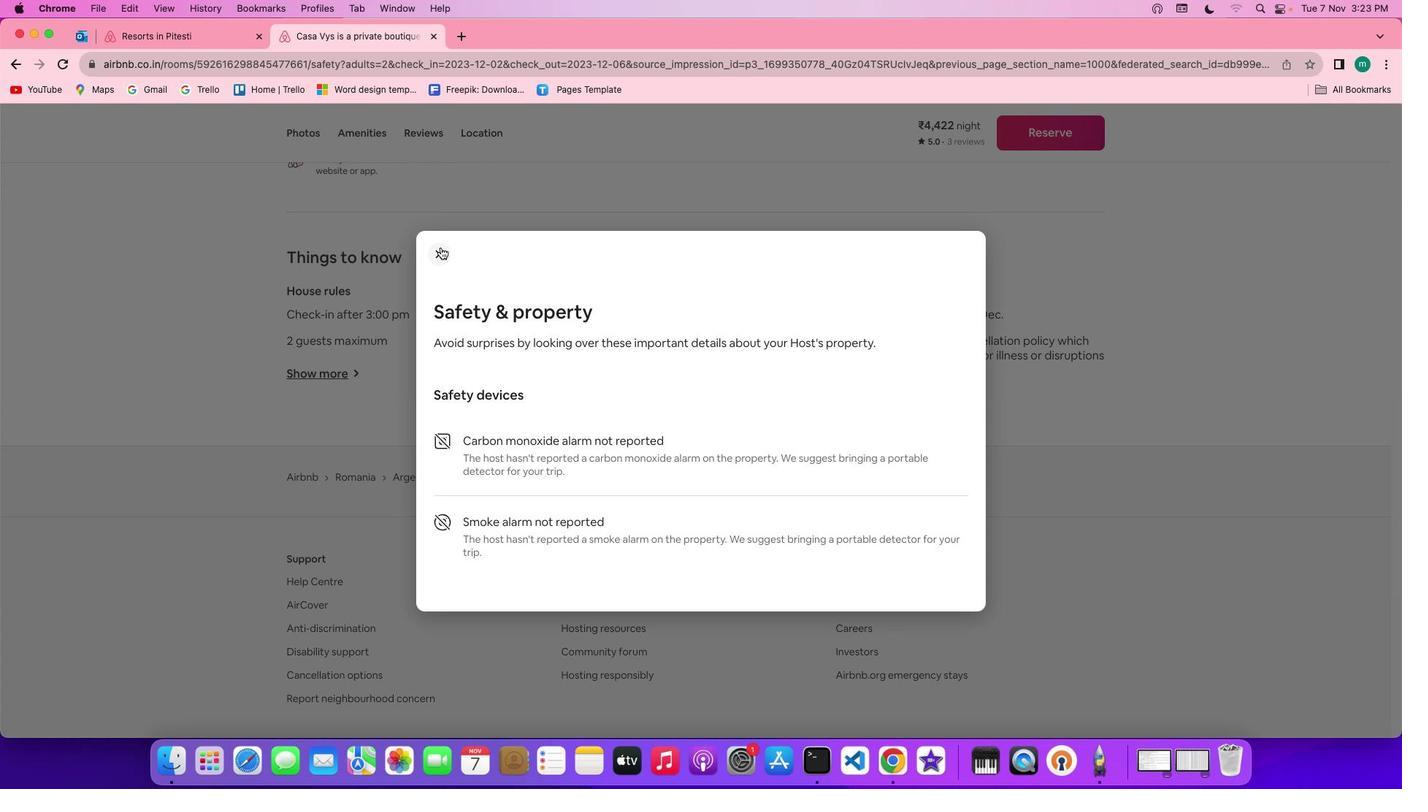 
Action: Mouse pressed left at (442, 249)
Screenshot: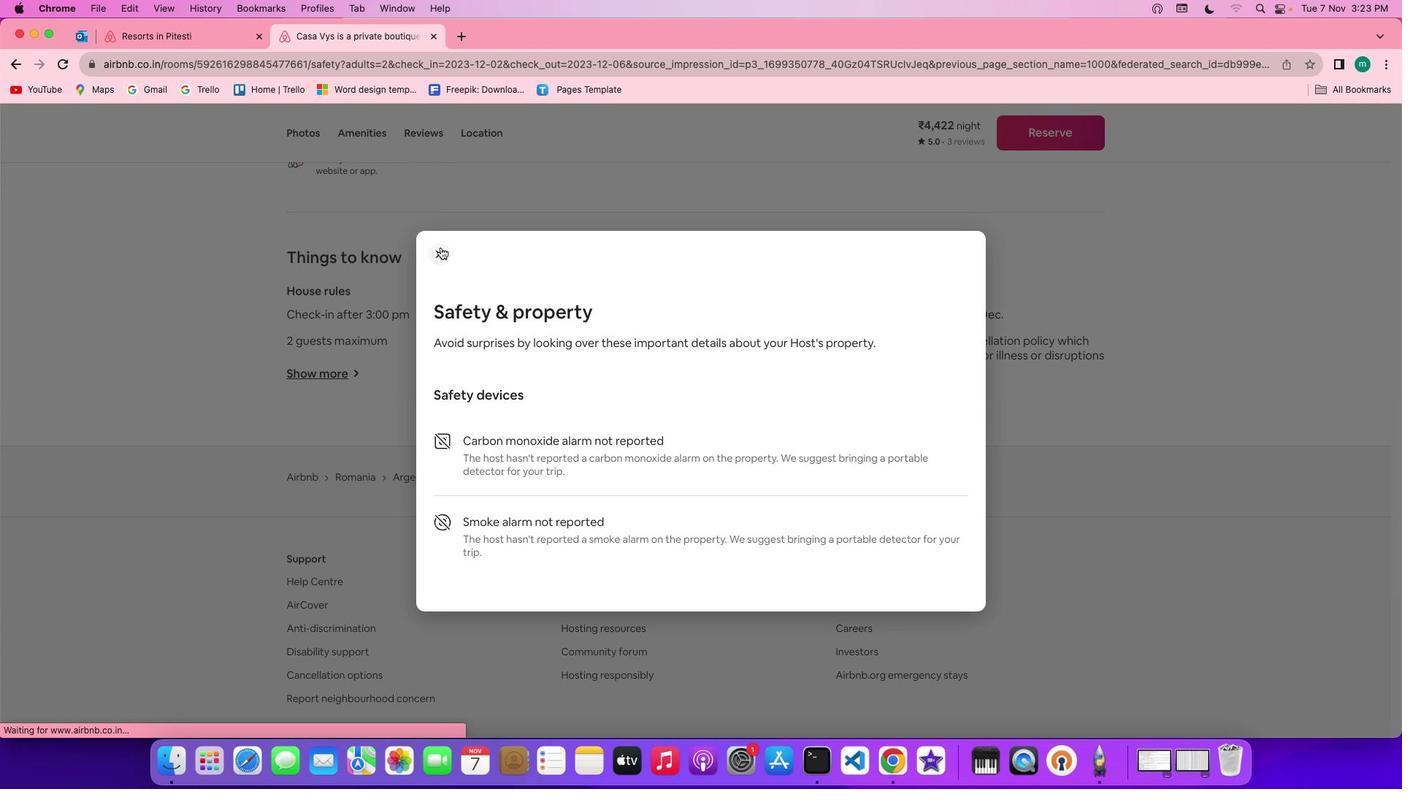 
Action: Mouse moved to (890, 400)
Screenshot: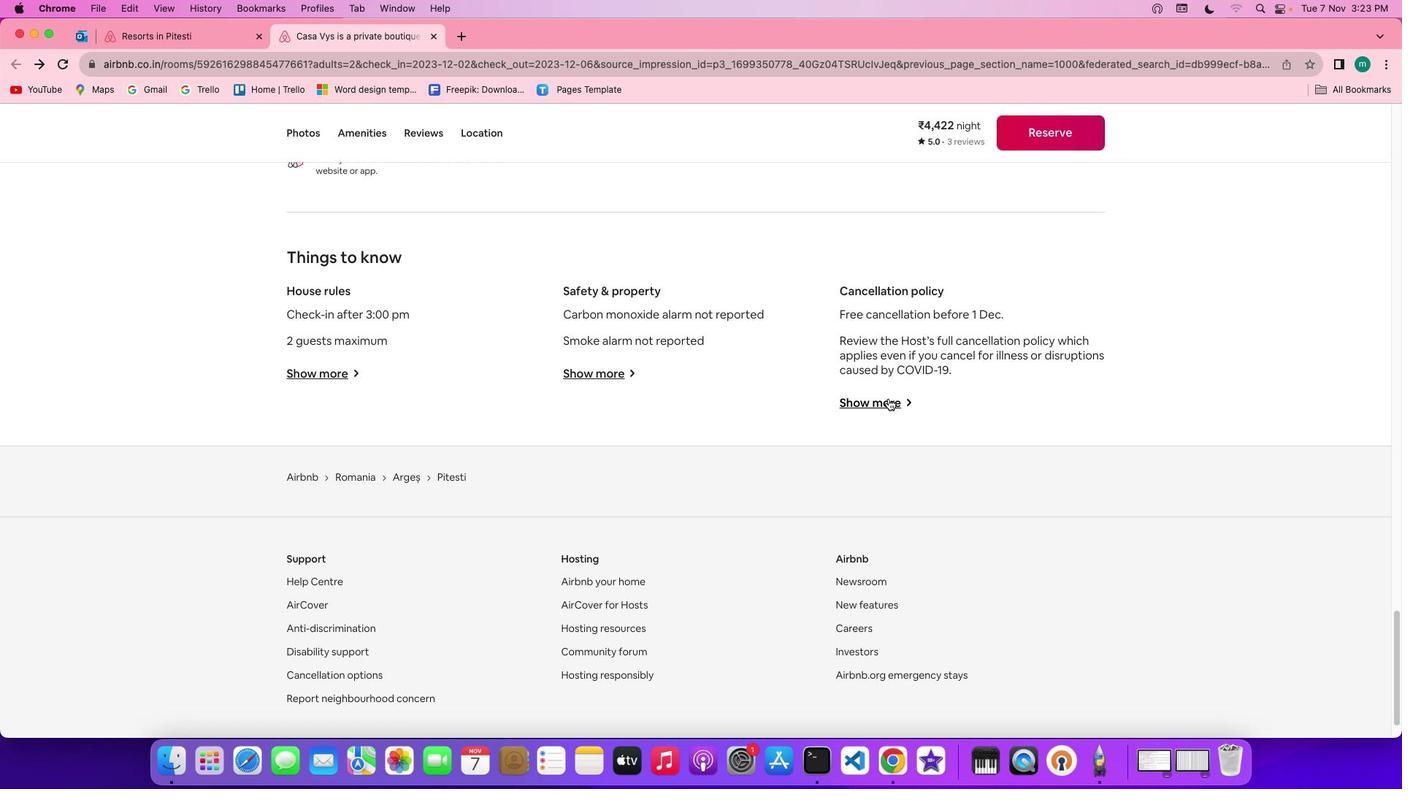 
Action: Mouse pressed left at (890, 400)
Screenshot: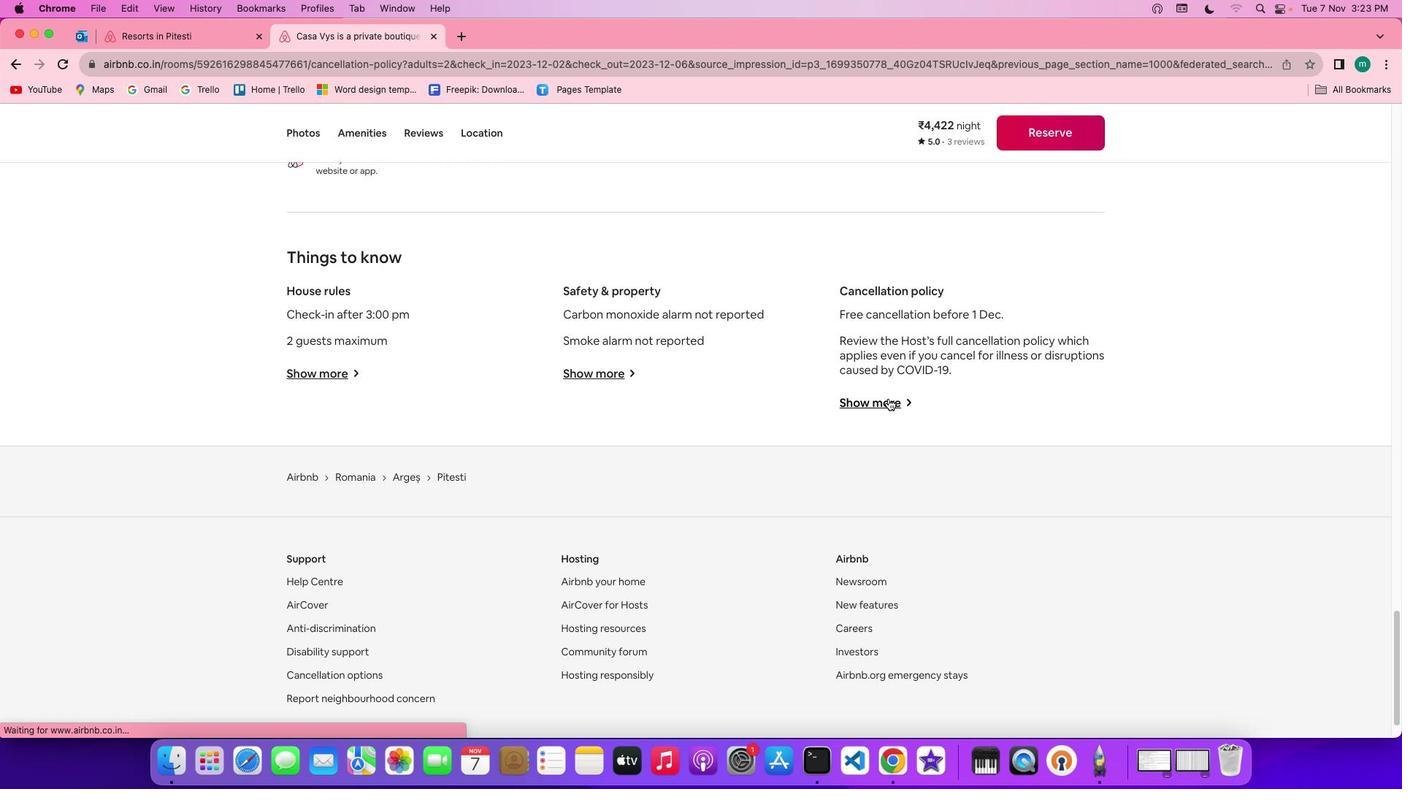 
Action: Mouse moved to (815, 425)
Screenshot: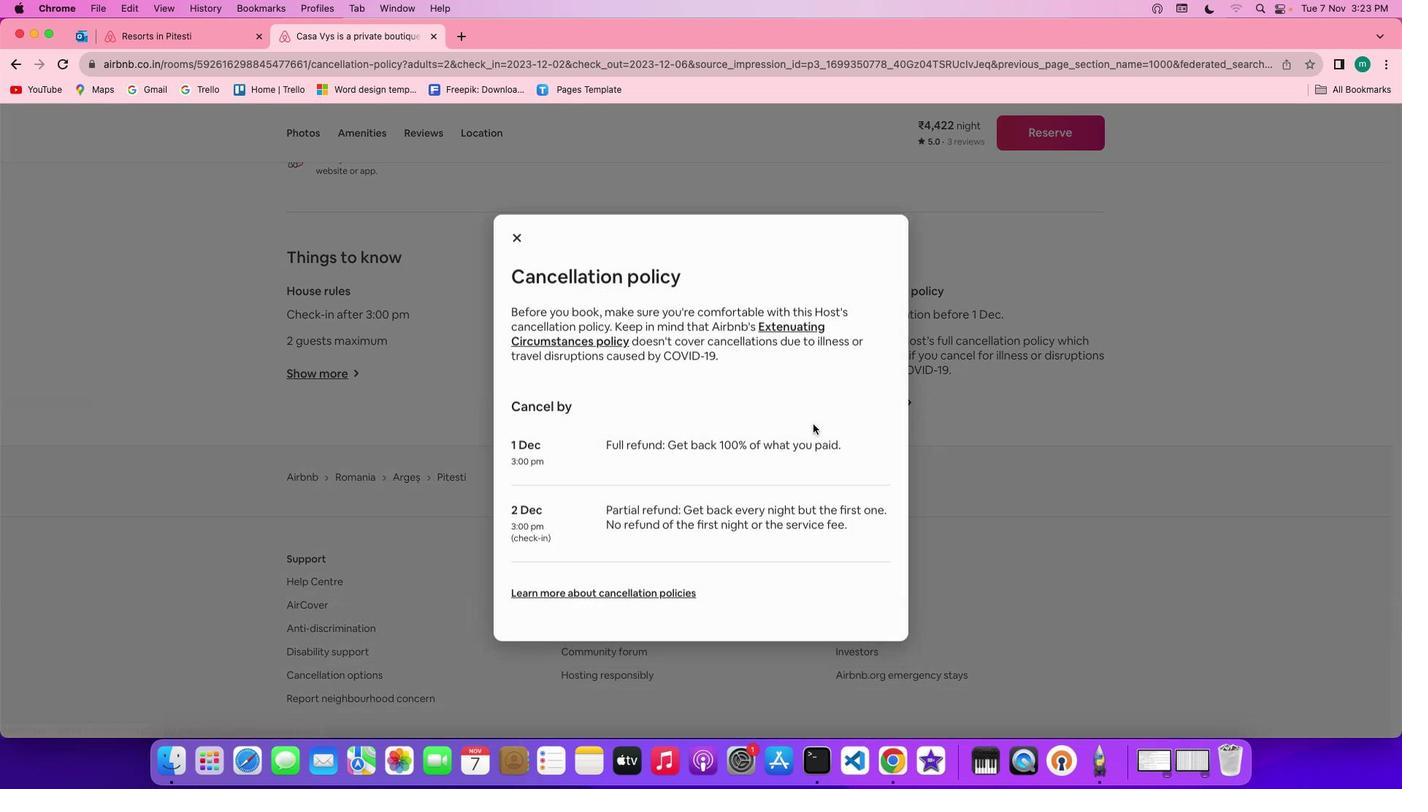 
Action: Mouse scrolled (815, 425) with delta (1, 0)
Screenshot: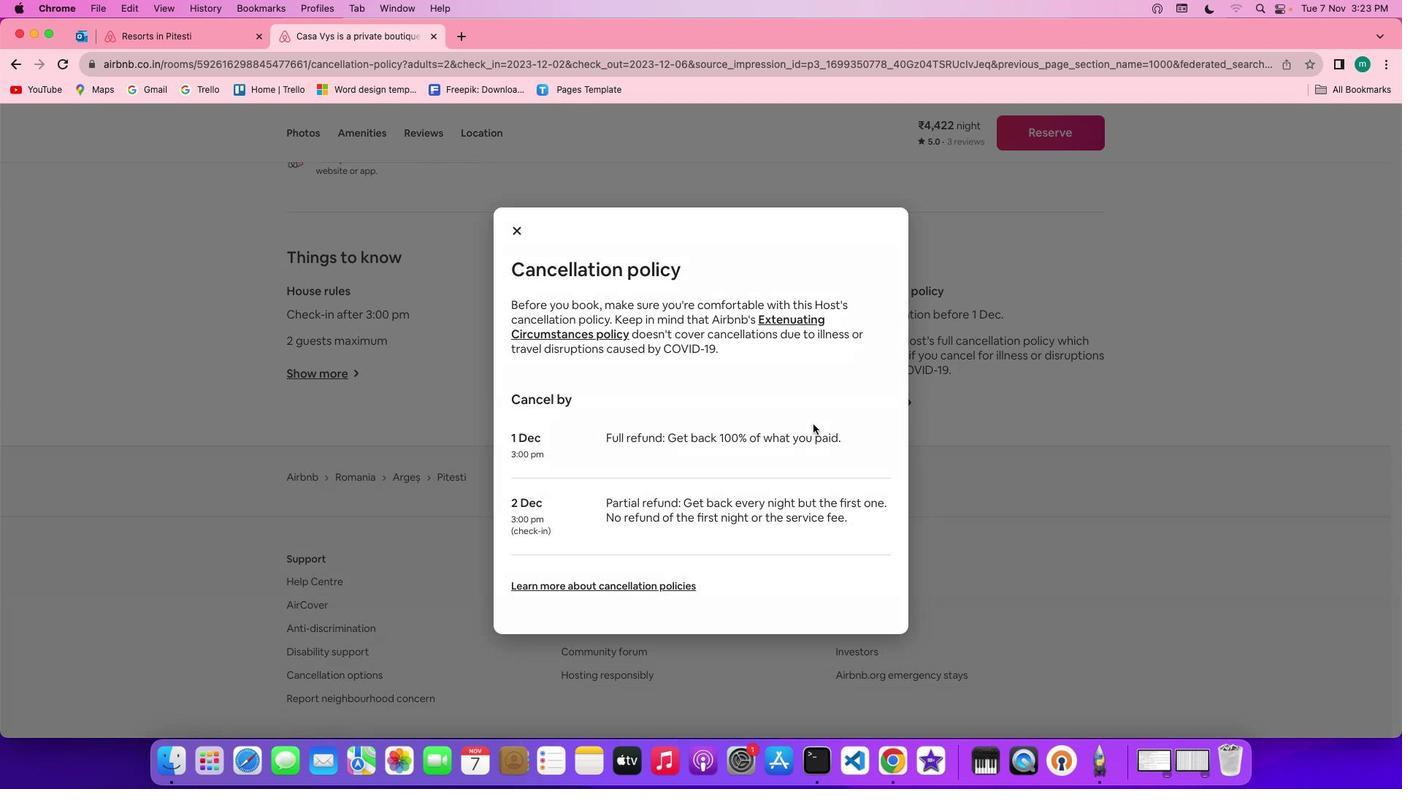 
Action: Mouse scrolled (815, 425) with delta (1, 0)
